 Task: Look for Airbnb options in ???????, Mongolia from 2nd November, 2023 to 9th November, 2023 for 5 adults. Place can be shared room with 2 bedrooms having 5 beds and 2 bathrooms. Property type can be flat. Amenities needed are: wifi, washing machine. Booking option can be shelf check-in. Look for 4 properties as per requirement.
Action: Mouse moved to (817, 96)
Screenshot: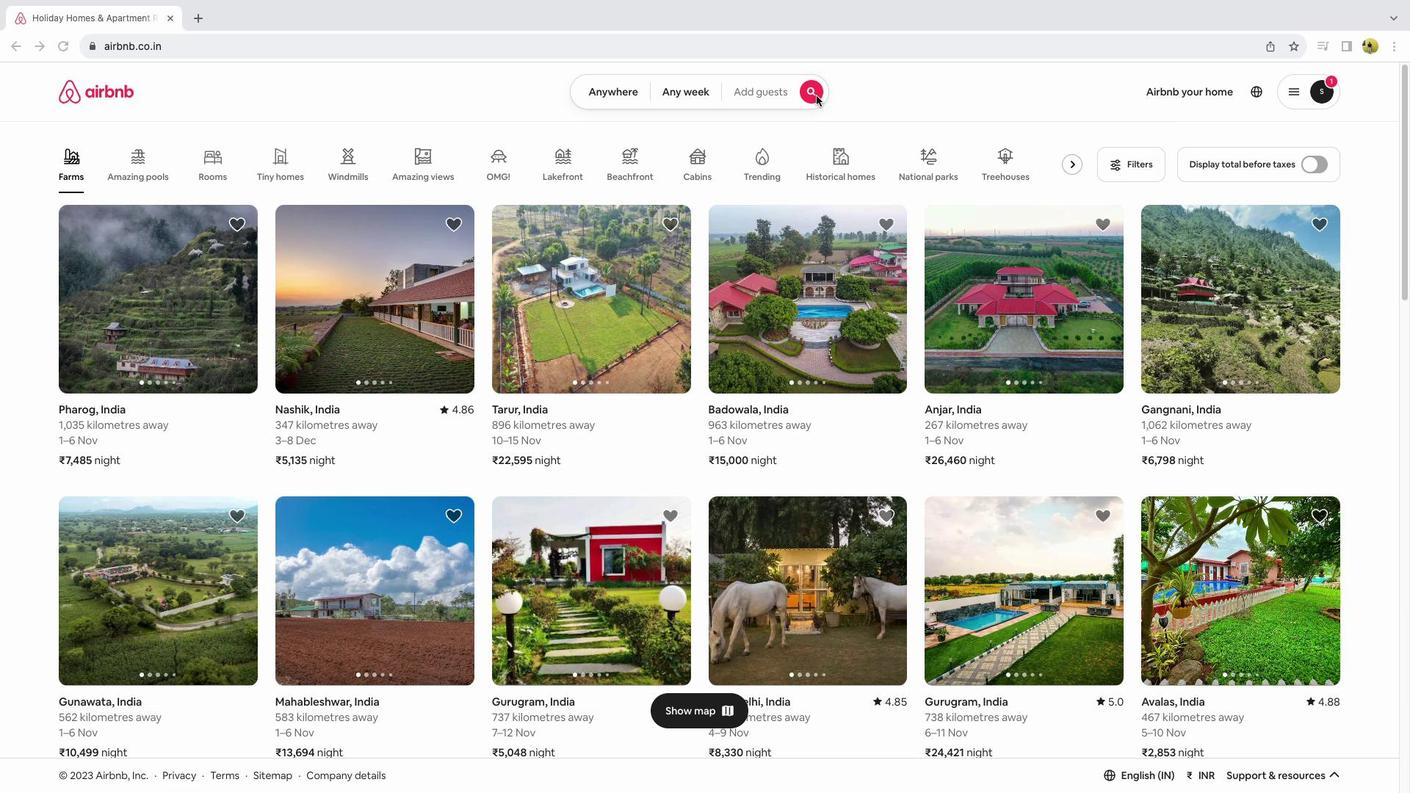 
Action: Mouse pressed left at (817, 96)
Screenshot: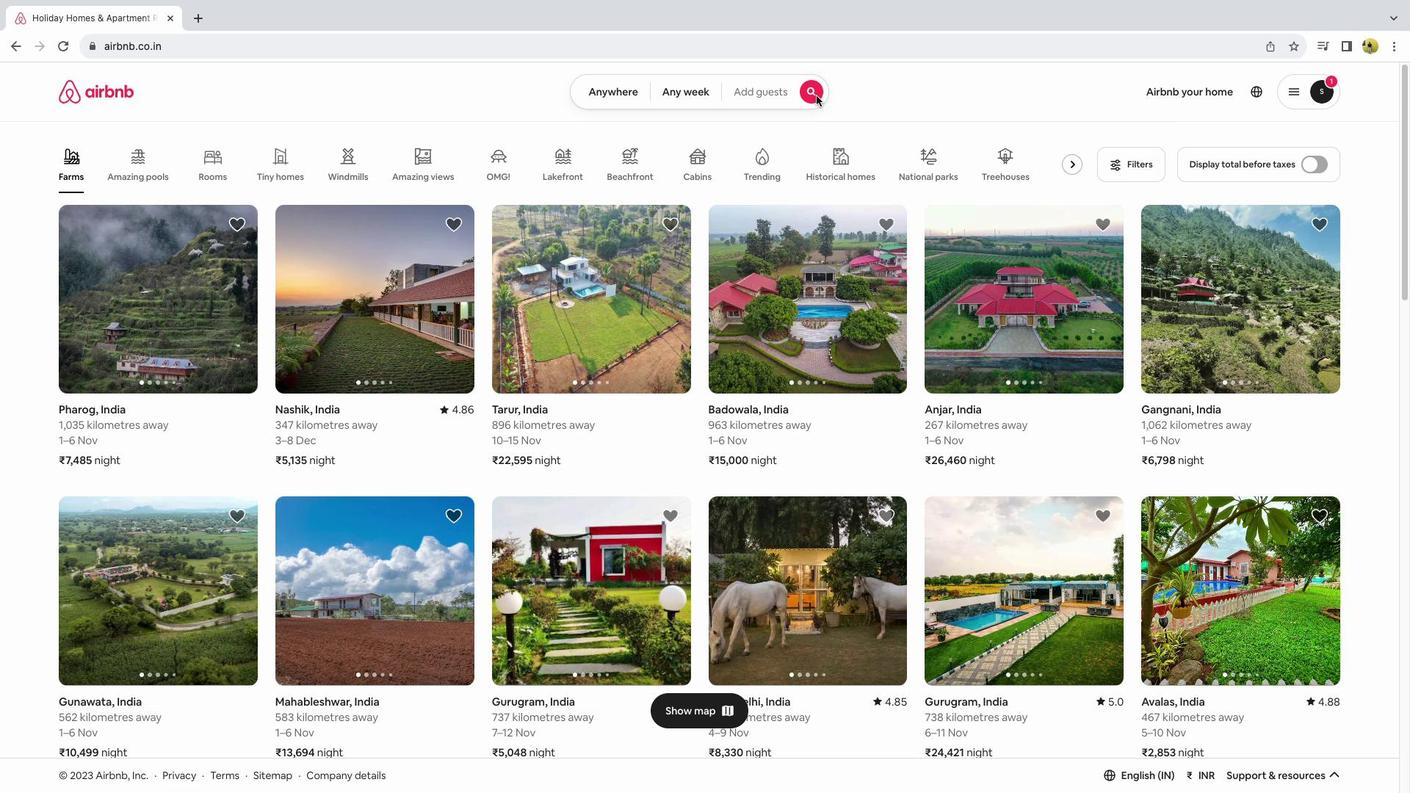 
Action: Mouse pressed left at (817, 96)
Screenshot: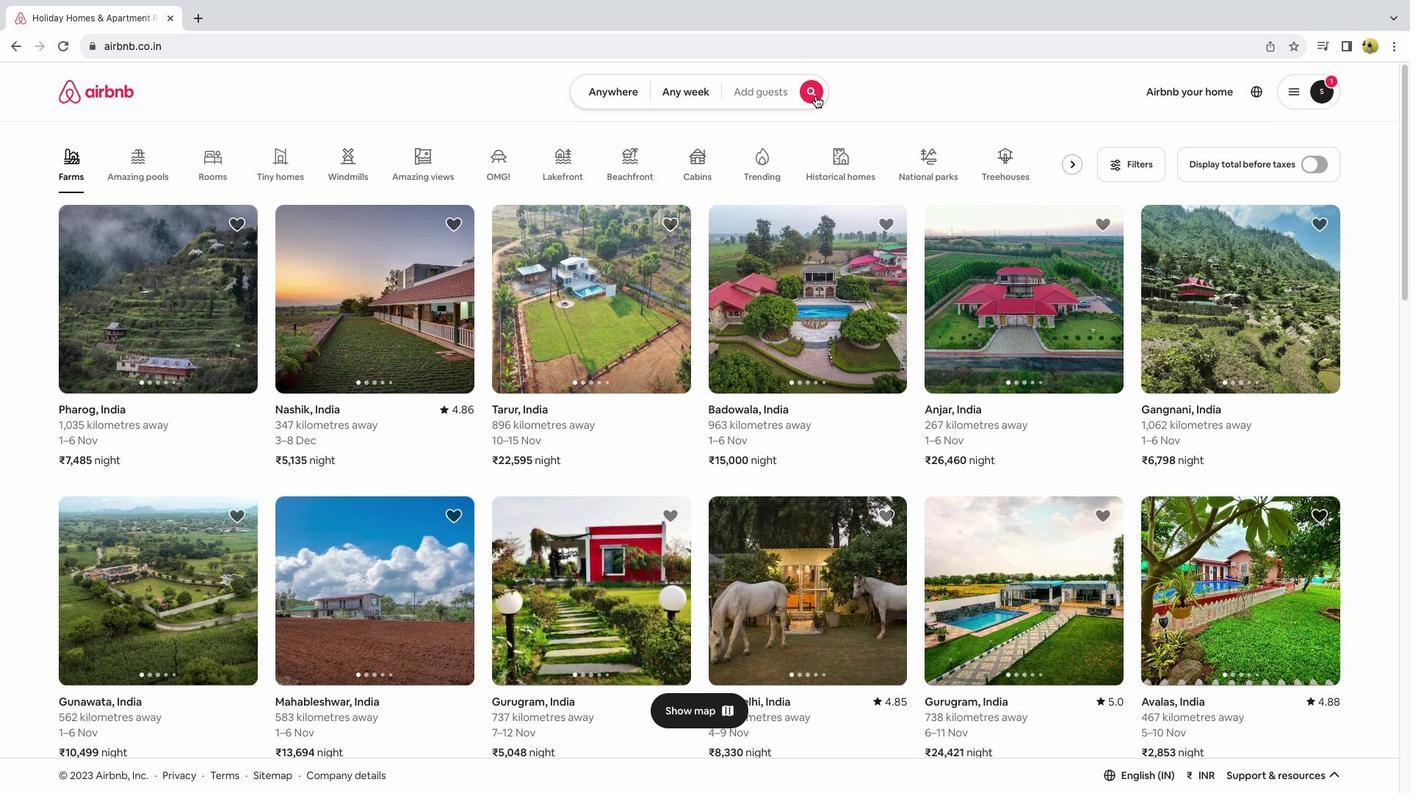 
Action: Mouse moved to (489, 151)
Screenshot: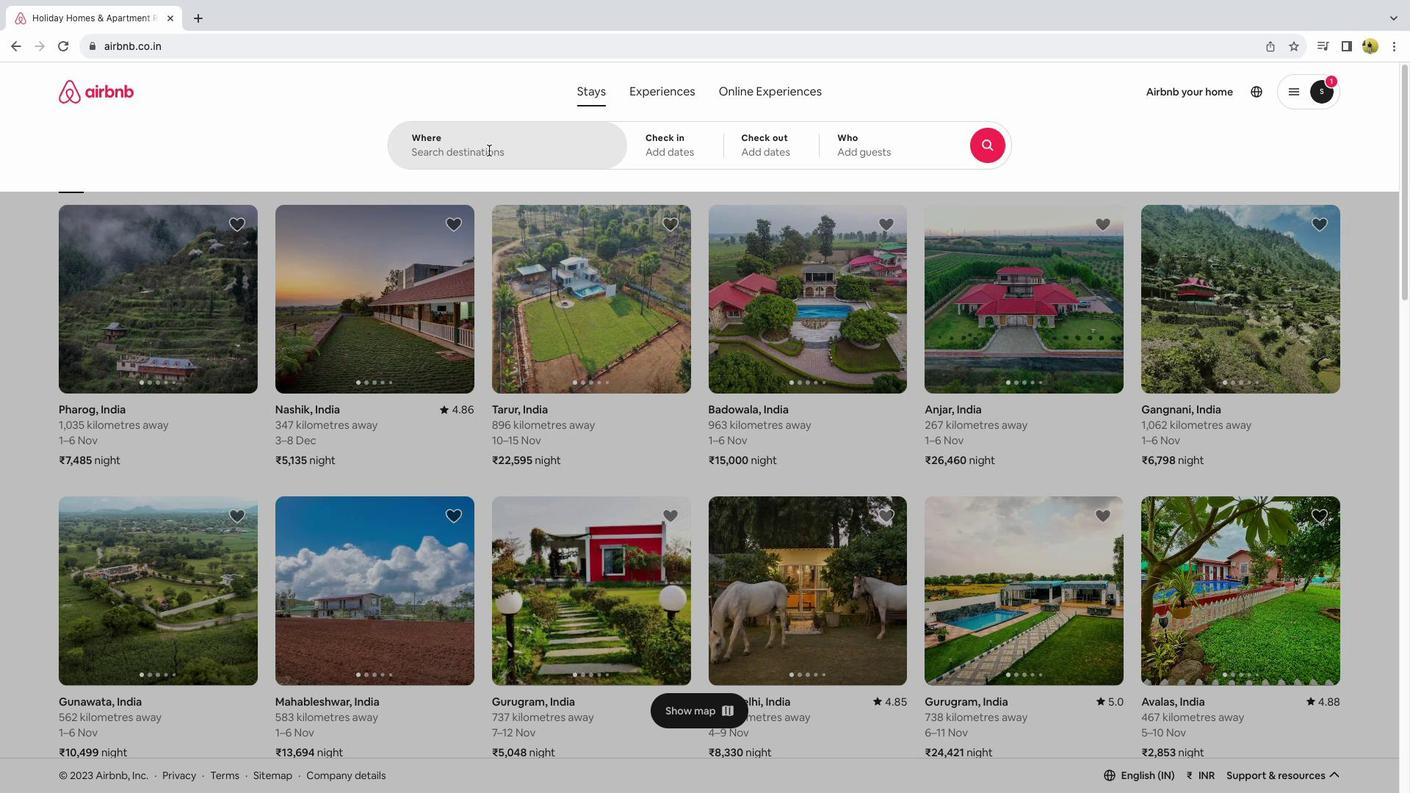 
Action: Mouse pressed left at (489, 151)
Screenshot: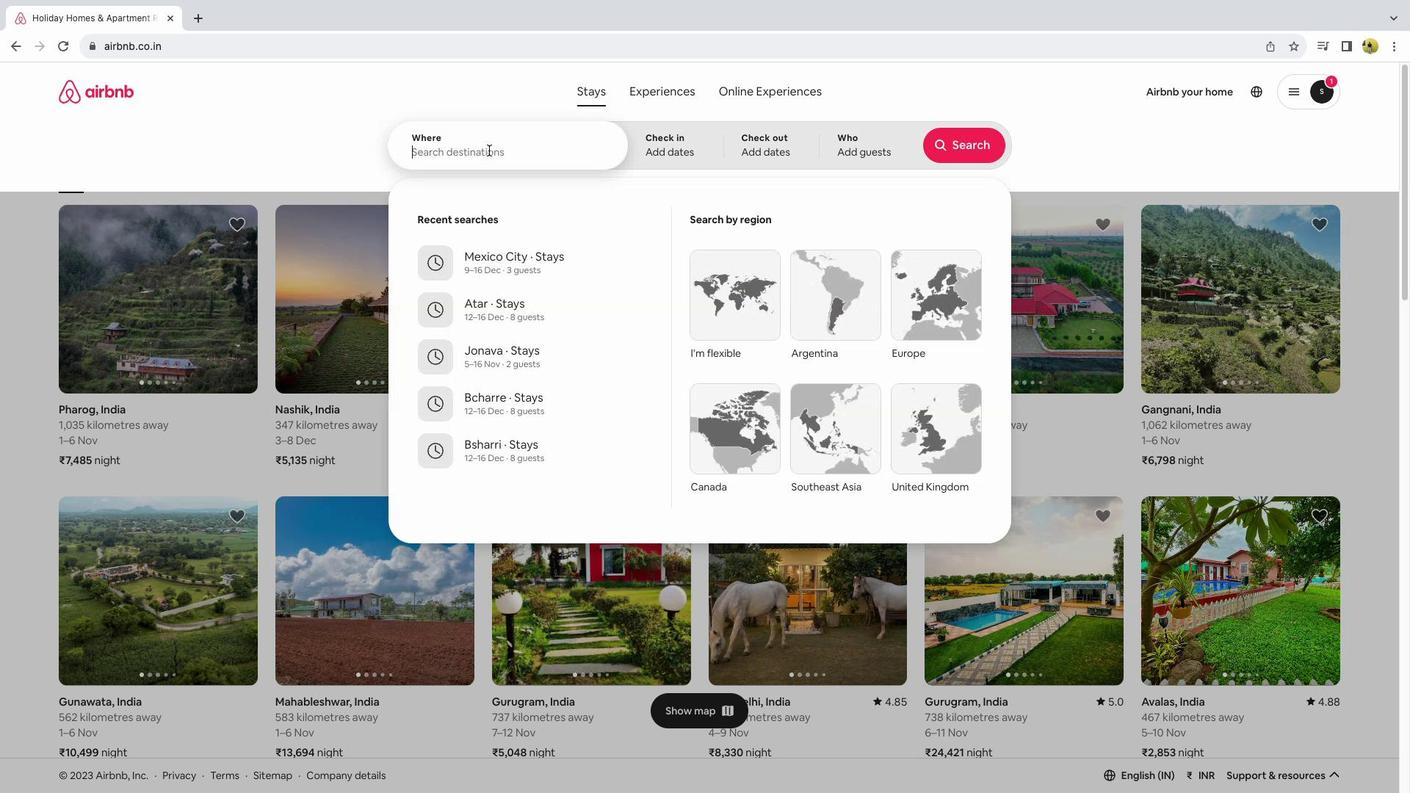 
Action: Key pressed Key.shift_r'?''?''?''?''?'Key.shift_r'>'Key.backspaceKey.shift_r'?''?'','Key.spaceKey.shift_r'M''a''n''g''o''l''i''a'
Screenshot: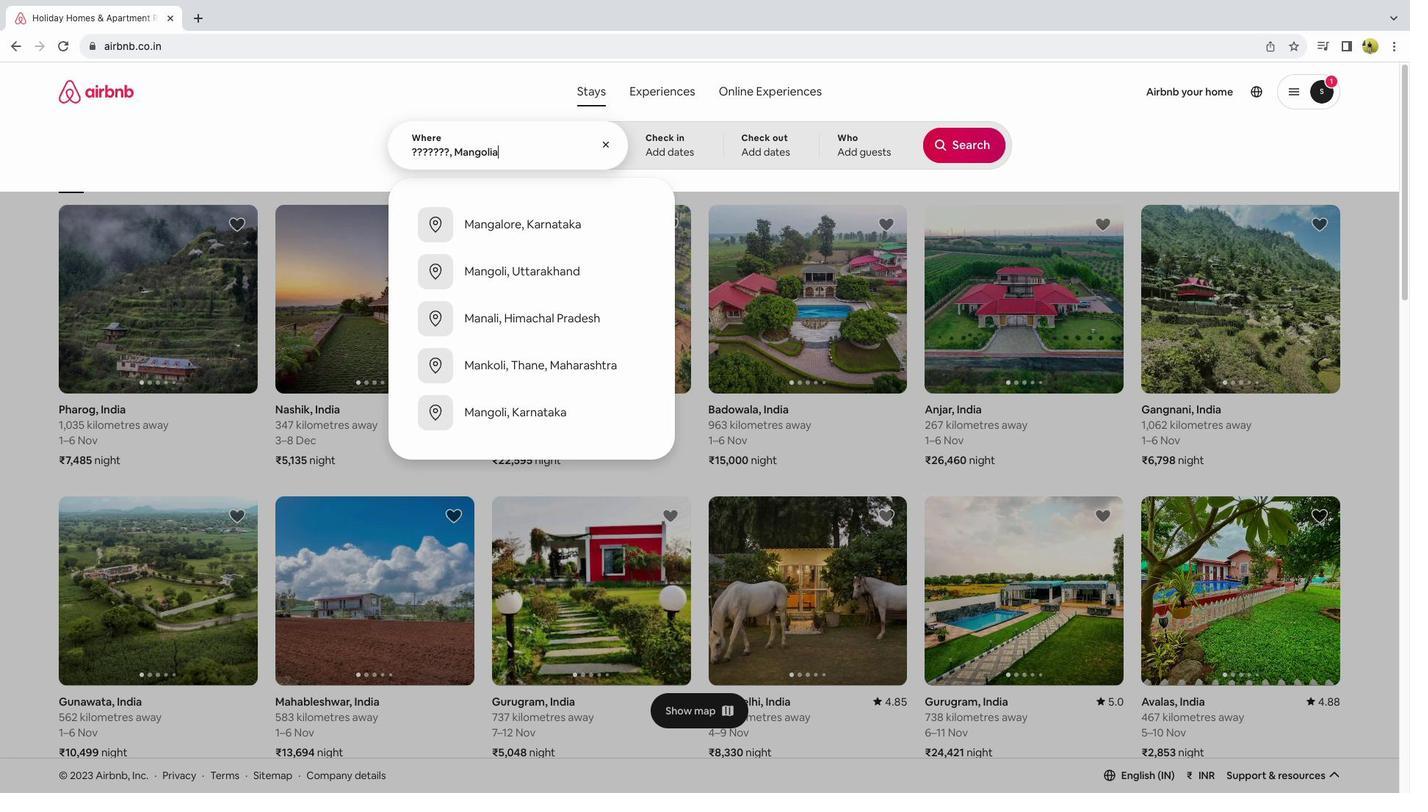 
Action: Mouse moved to (543, 218)
Screenshot: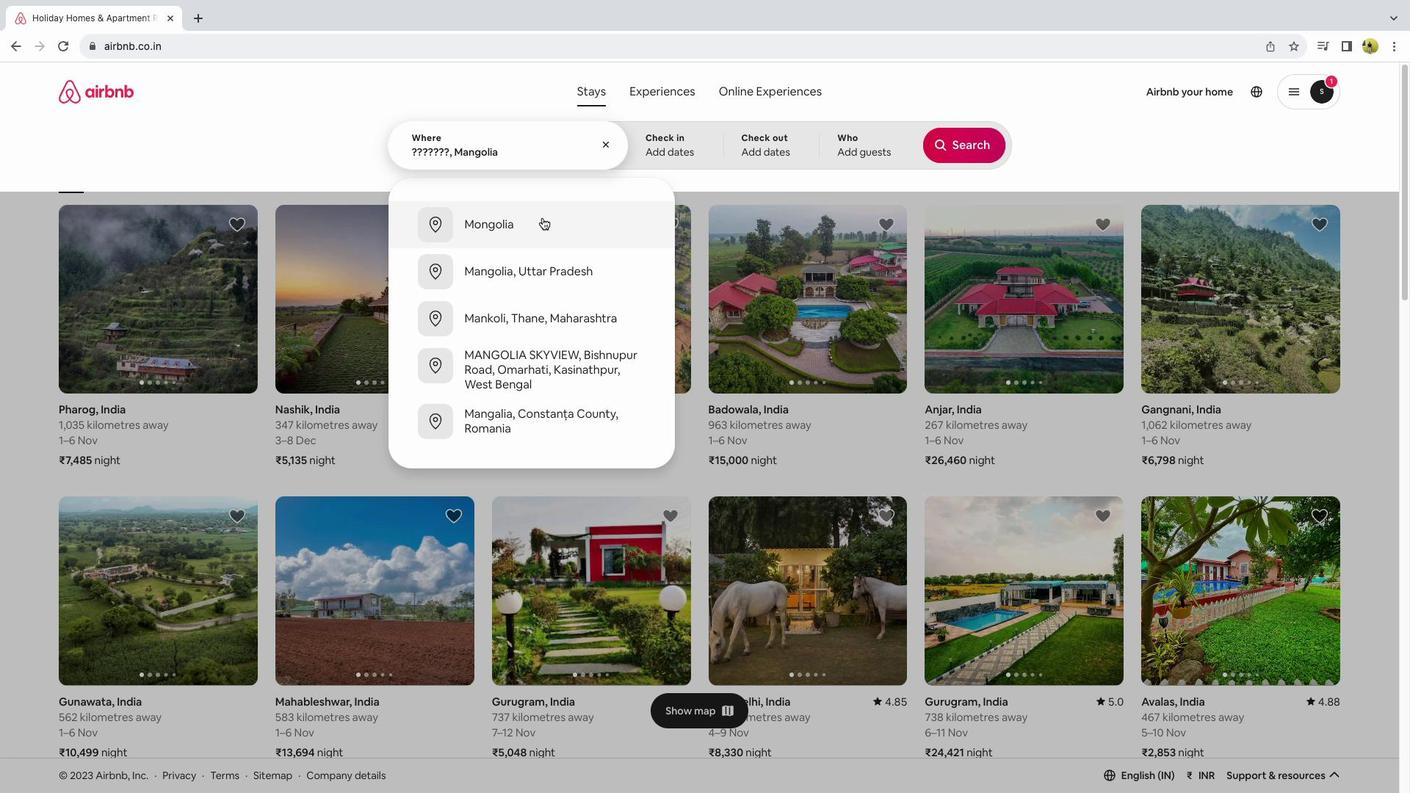 
Action: Mouse pressed left at (543, 218)
Screenshot: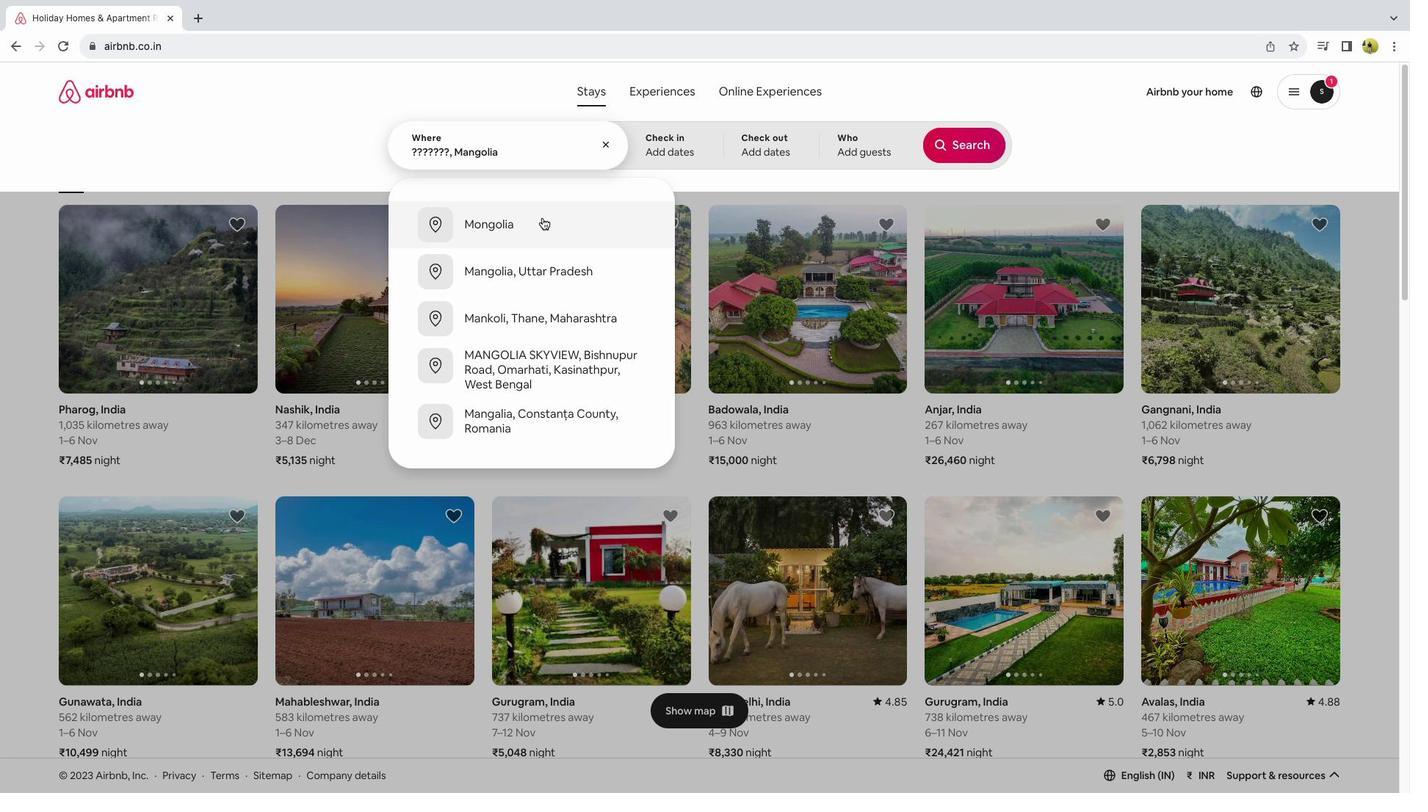 
Action: Mouse moved to (874, 335)
Screenshot: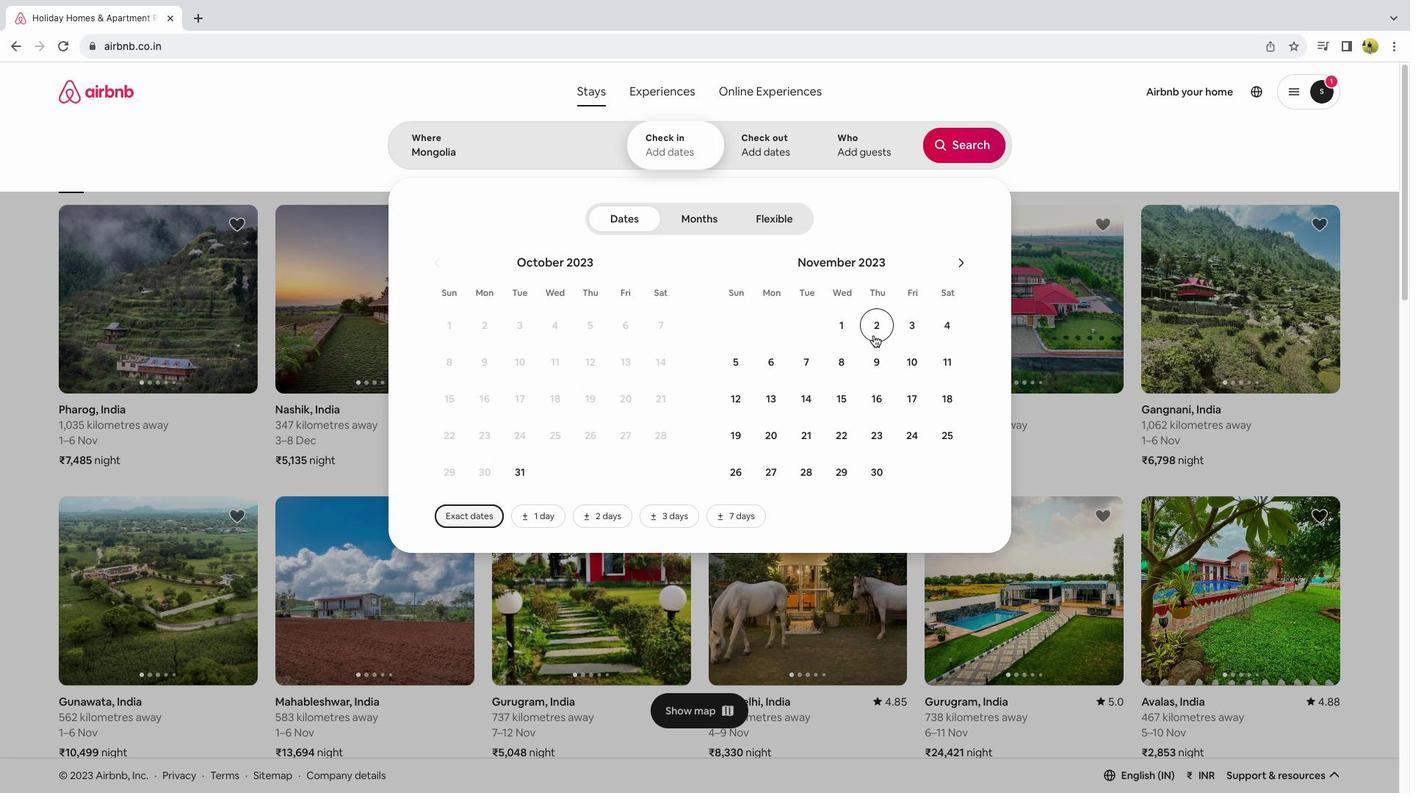 
Action: Mouse pressed left at (874, 335)
Screenshot: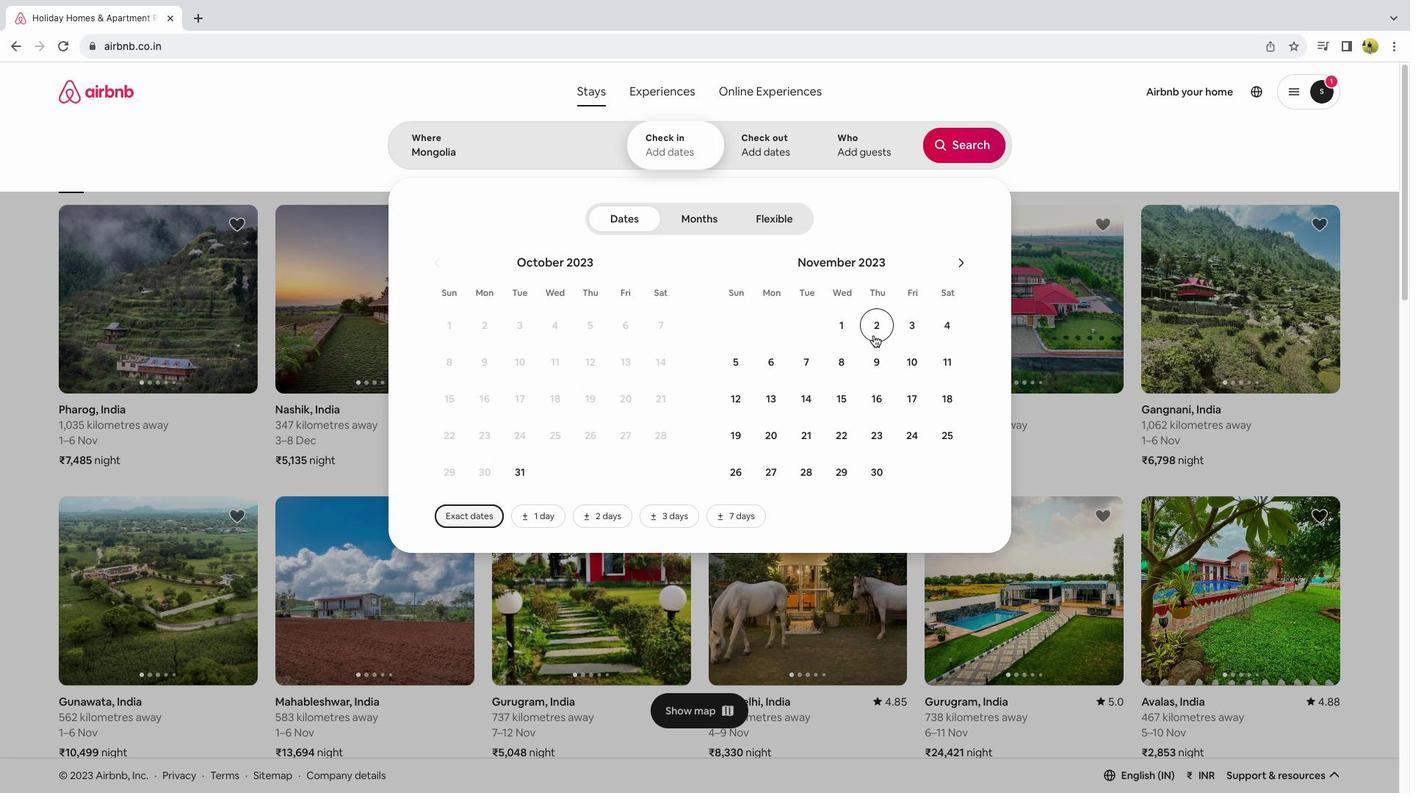 
Action: Mouse moved to (881, 358)
Screenshot: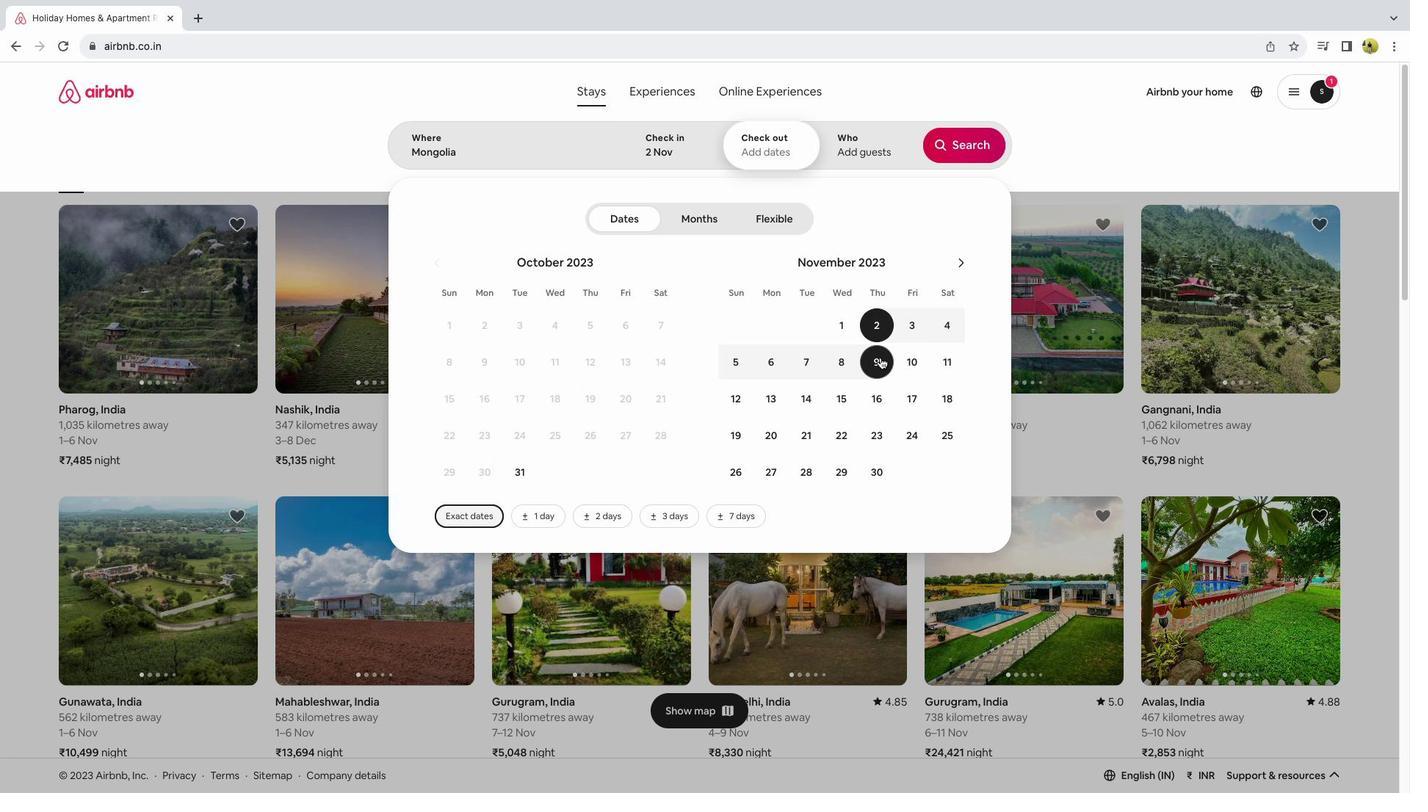 
Action: Mouse pressed left at (881, 358)
Screenshot: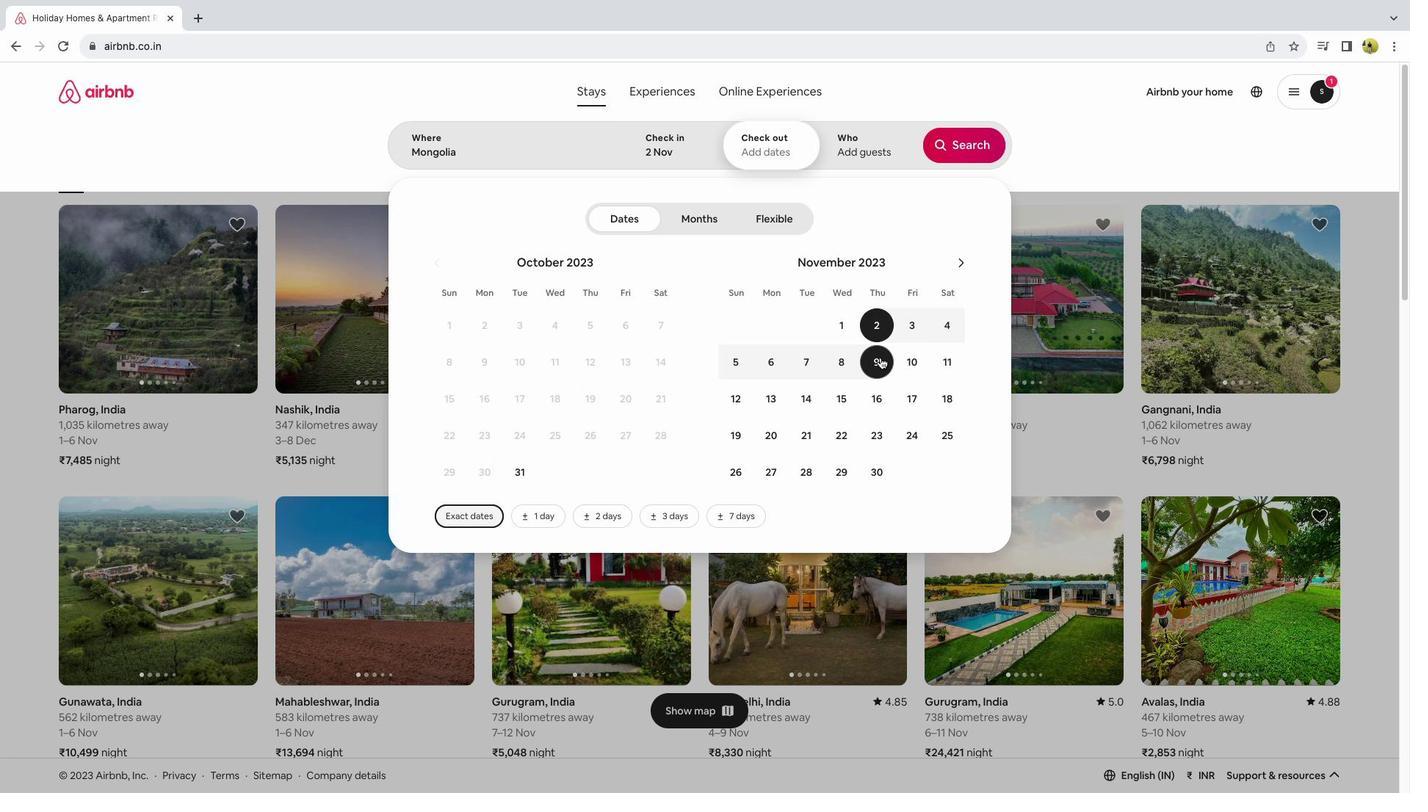 
Action: Mouse moved to (853, 157)
Screenshot: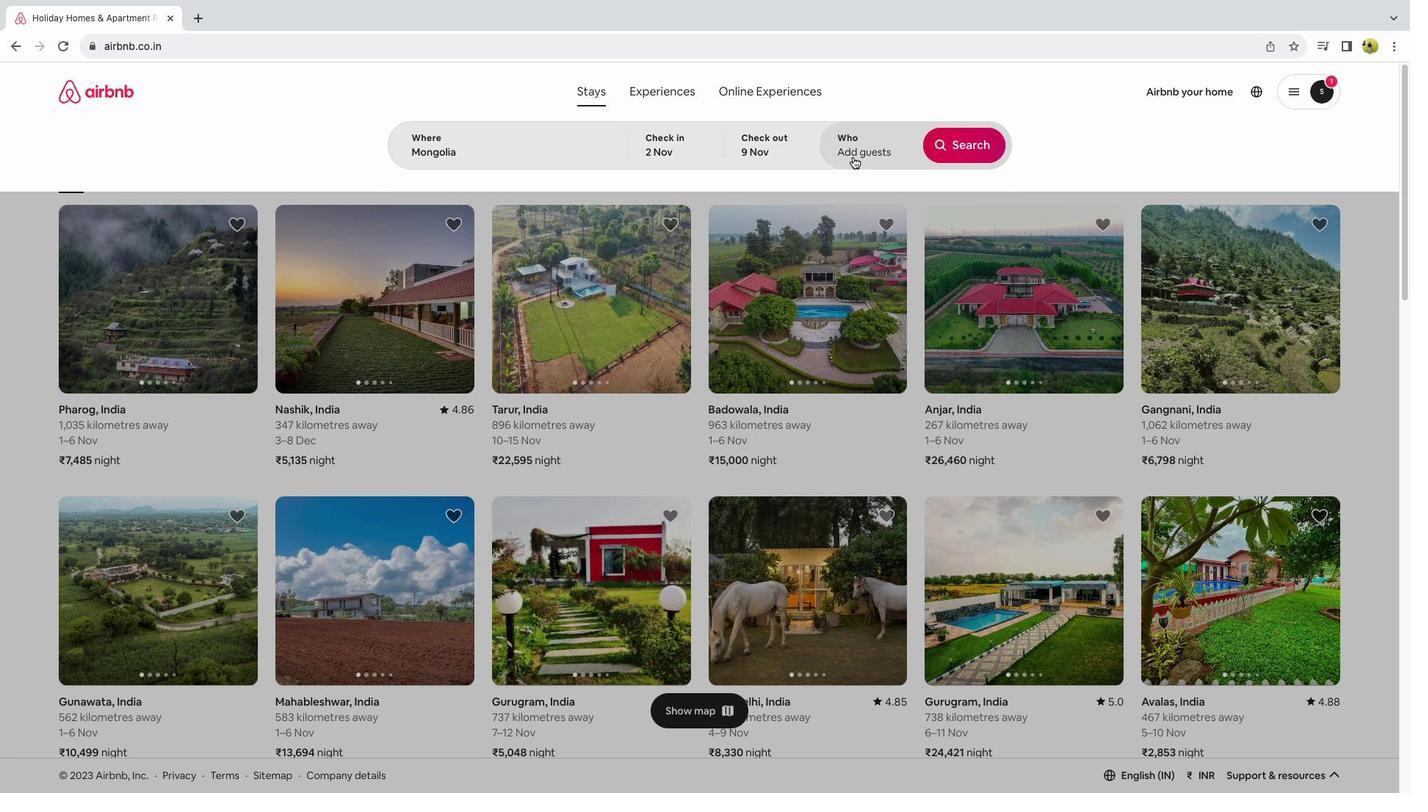 
Action: Mouse pressed left at (853, 157)
Screenshot: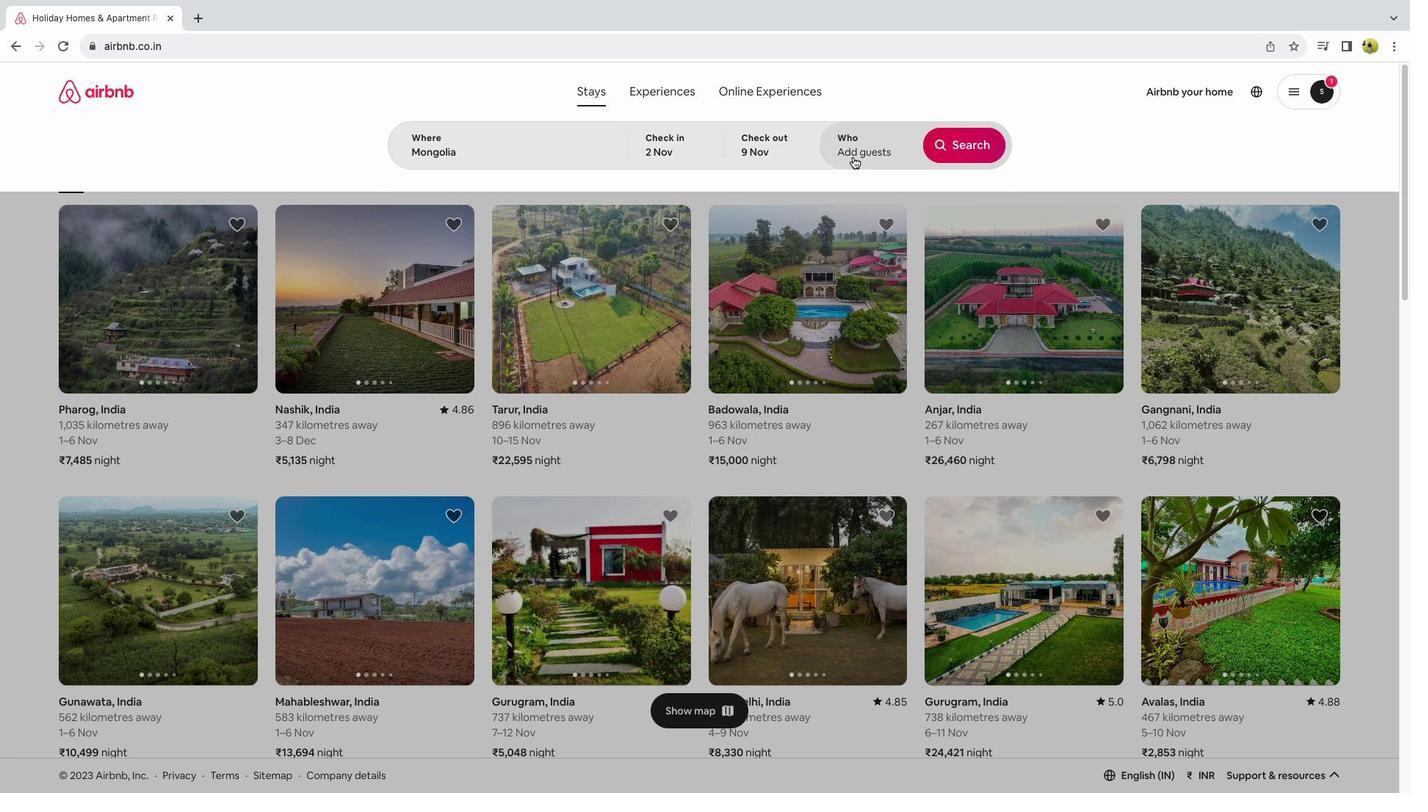 
Action: Mouse moved to (964, 219)
Screenshot: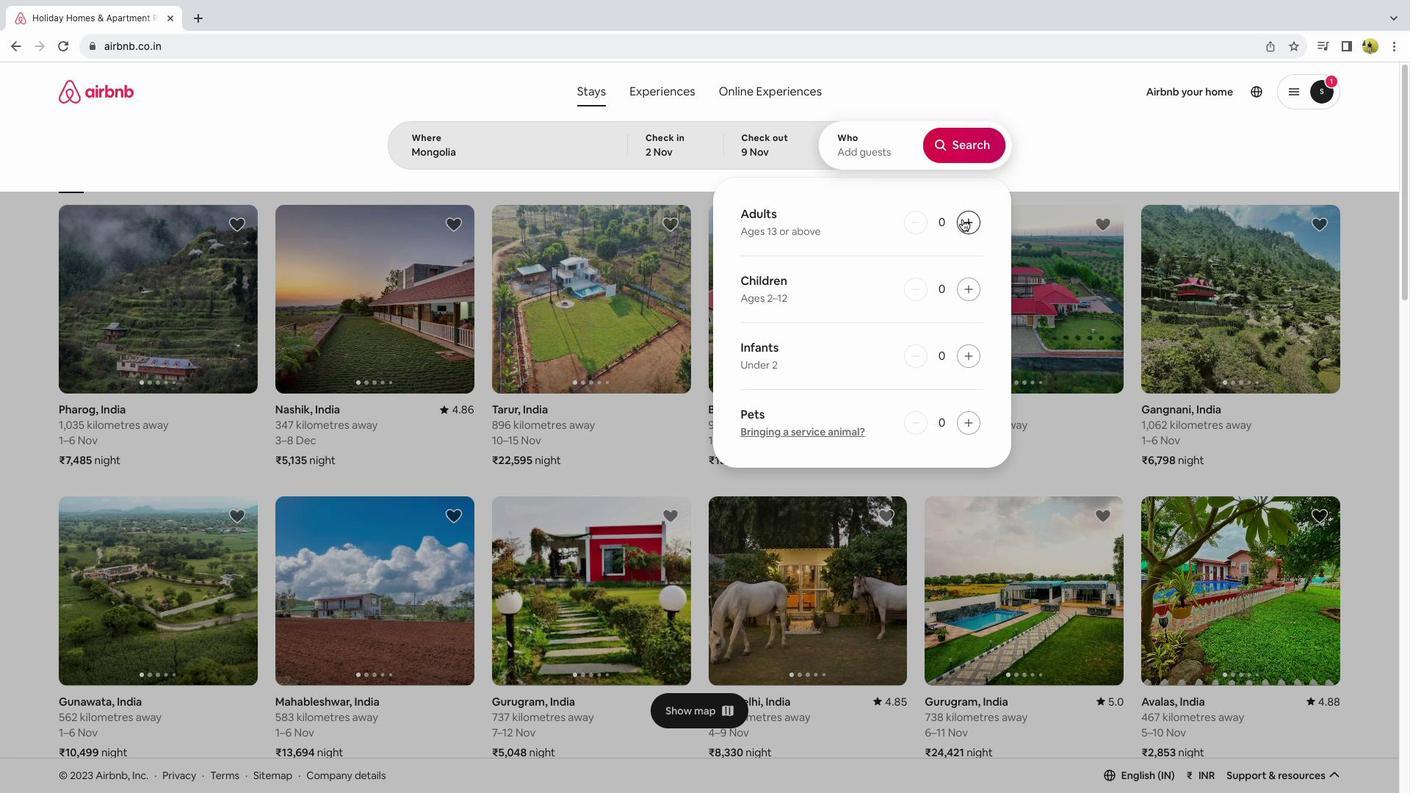 
Action: Mouse pressed left at (964, 219)
Screenshot: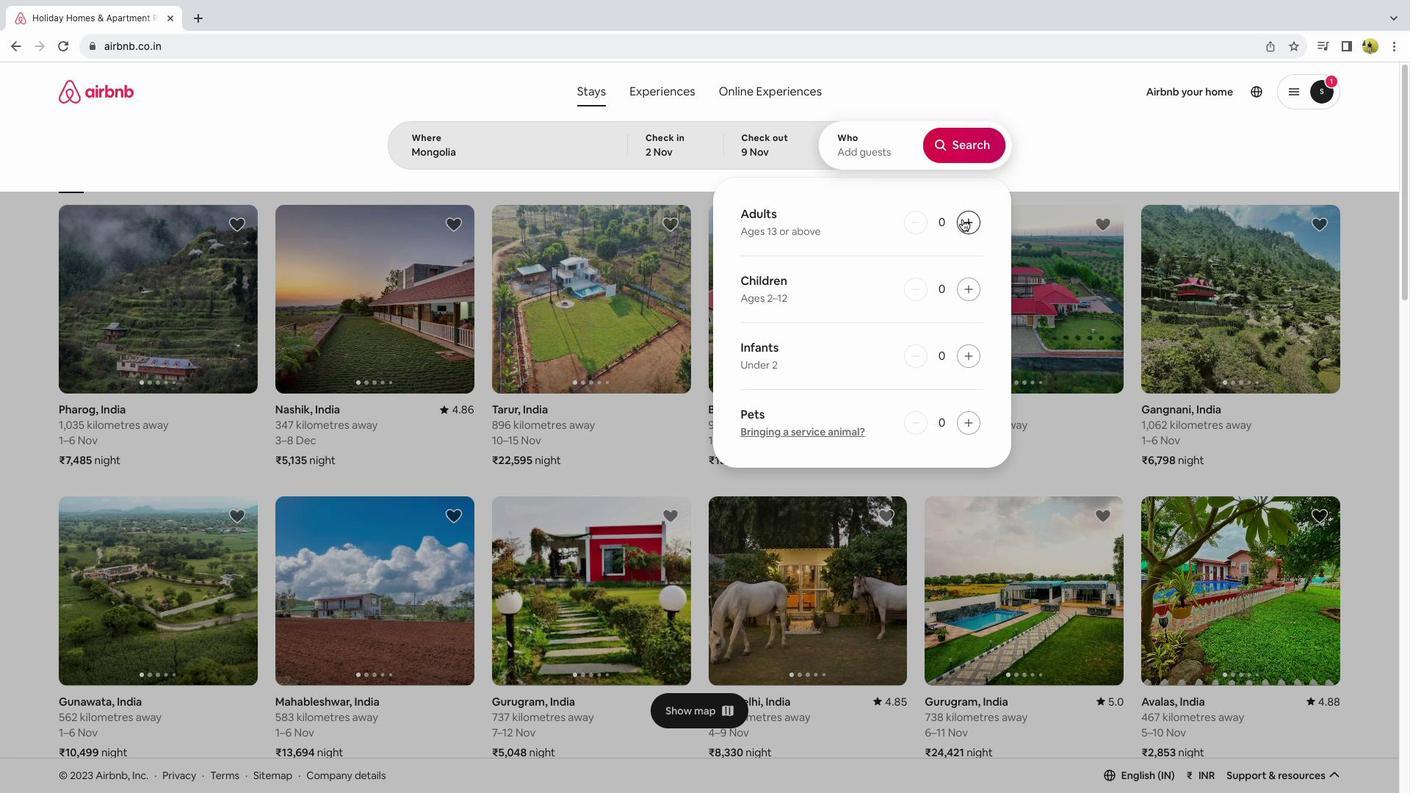 
Action: Mouse pressed left at (964, 219)
Screenshot: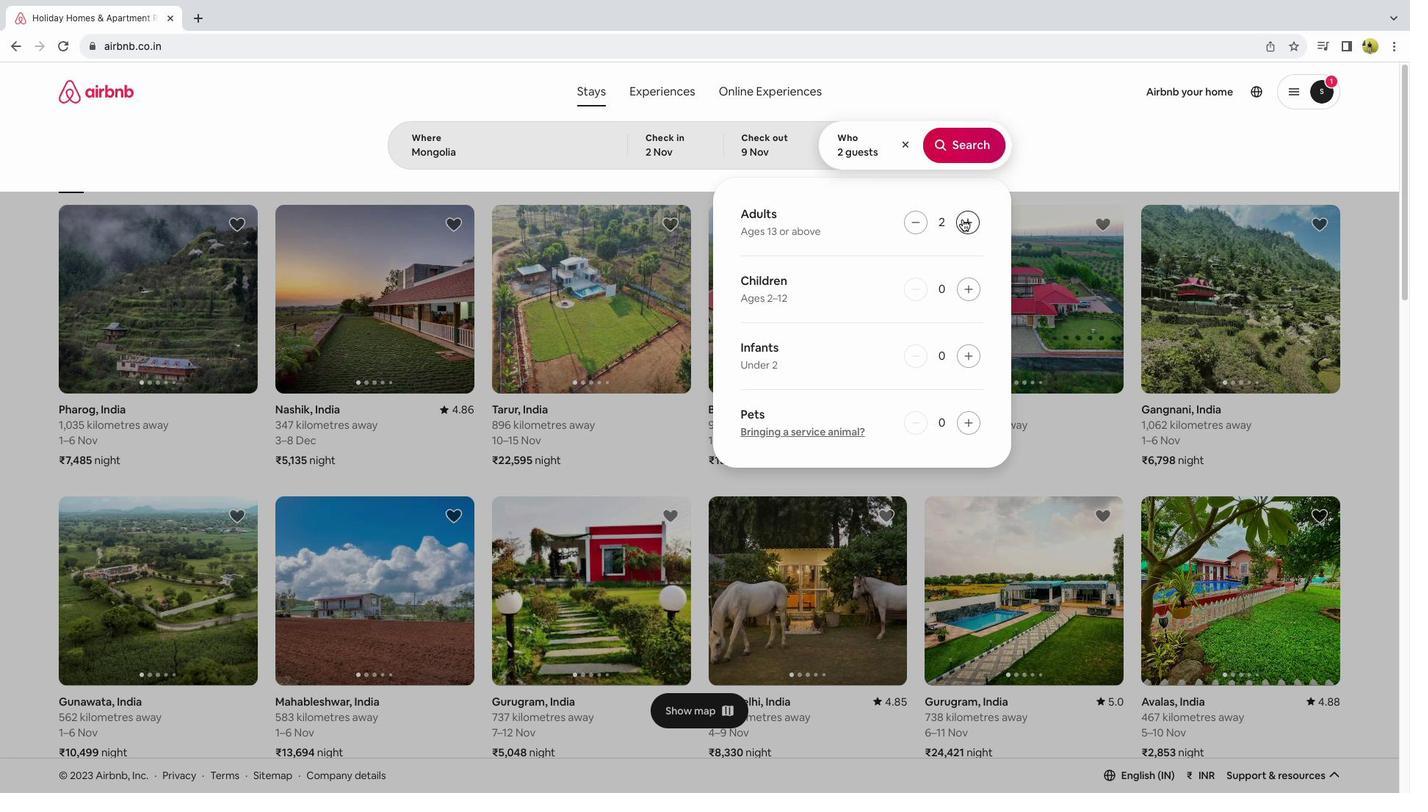 
Action: Mouse pressed left at (964, 219)
Screenshot: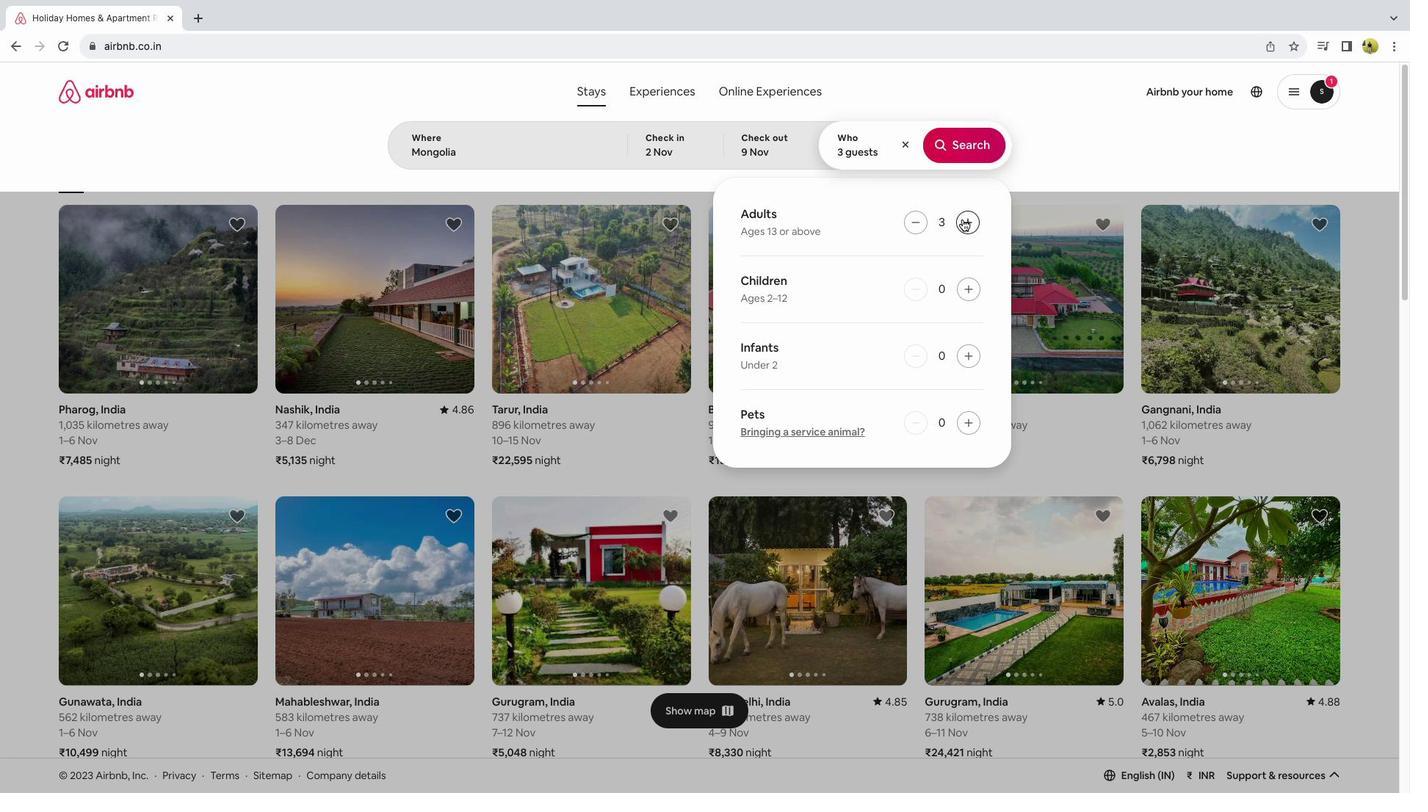 
Action: Mouse moved to (964, 219)
Screenshot: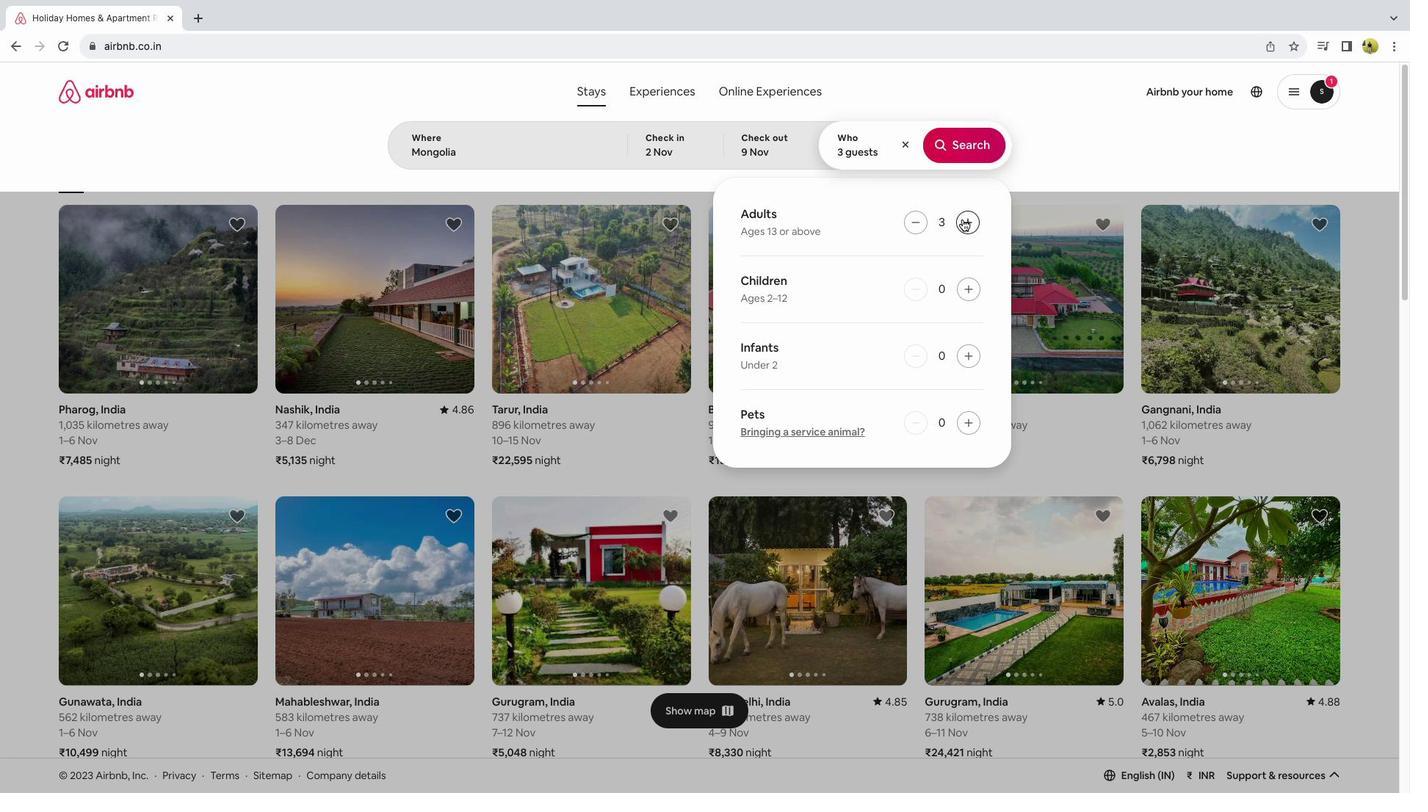 
Action: Mouse pressed left at (964, 219)
Screenshot: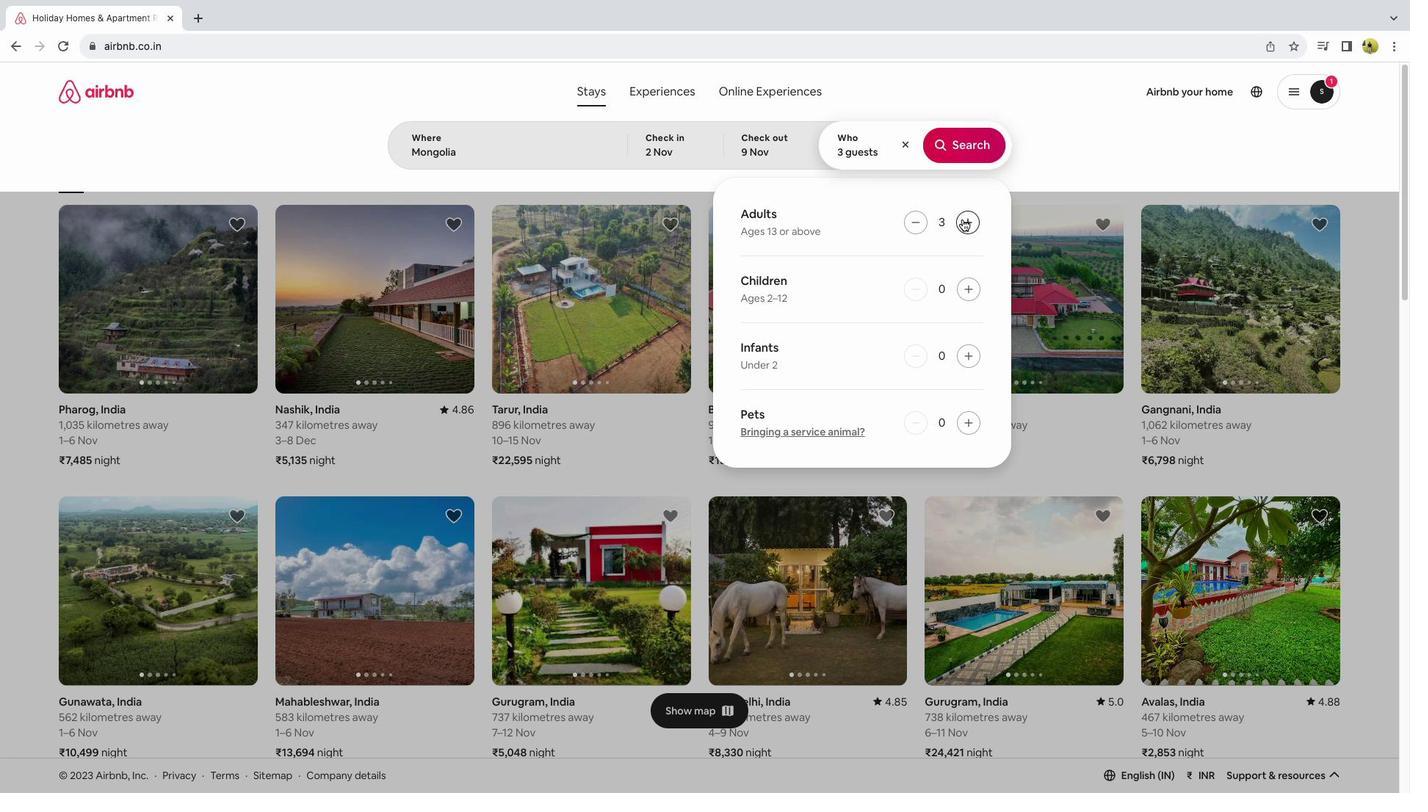 
Action: Mouse pressed left at (964, 219)
Screenshot: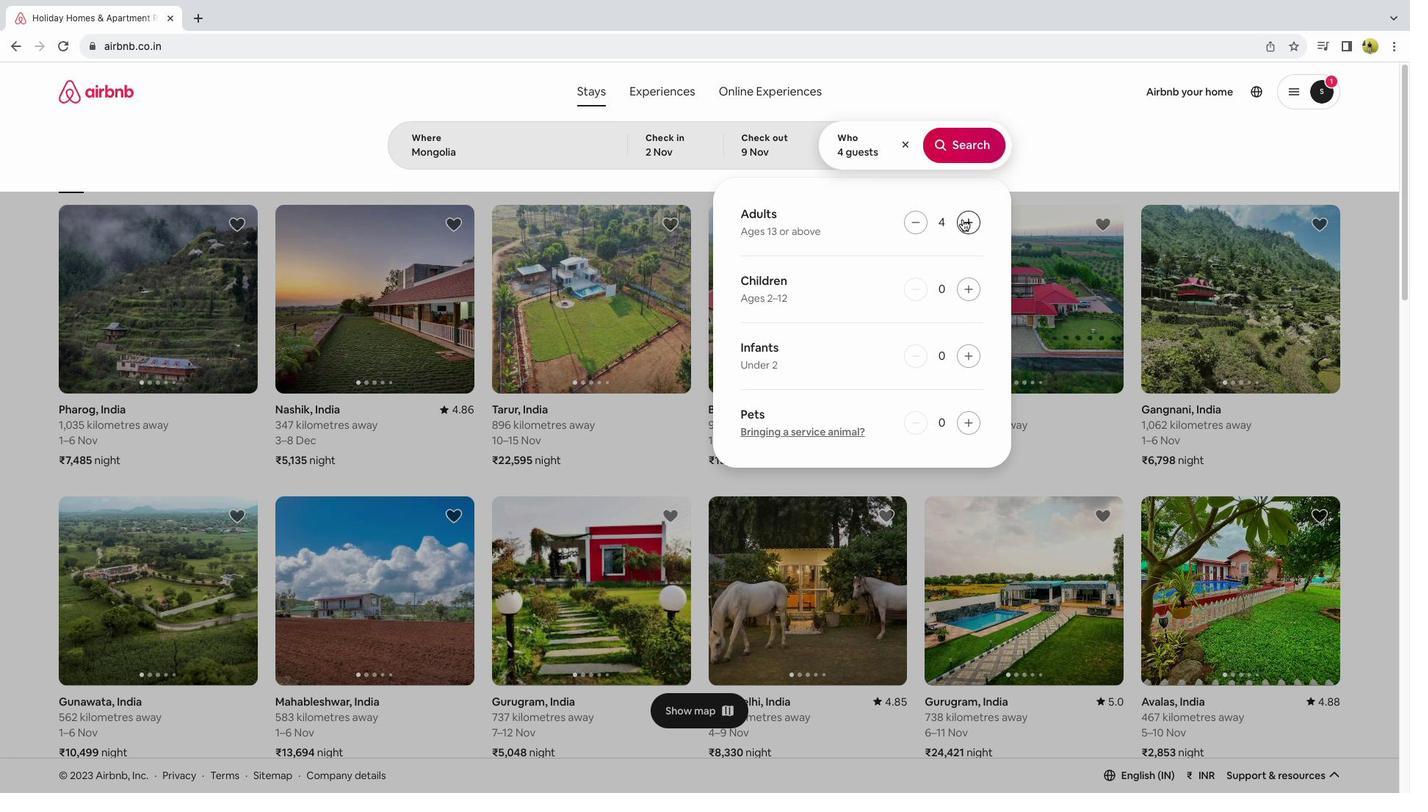 
Action: Mouse moved to (963, 152)
Screenshot: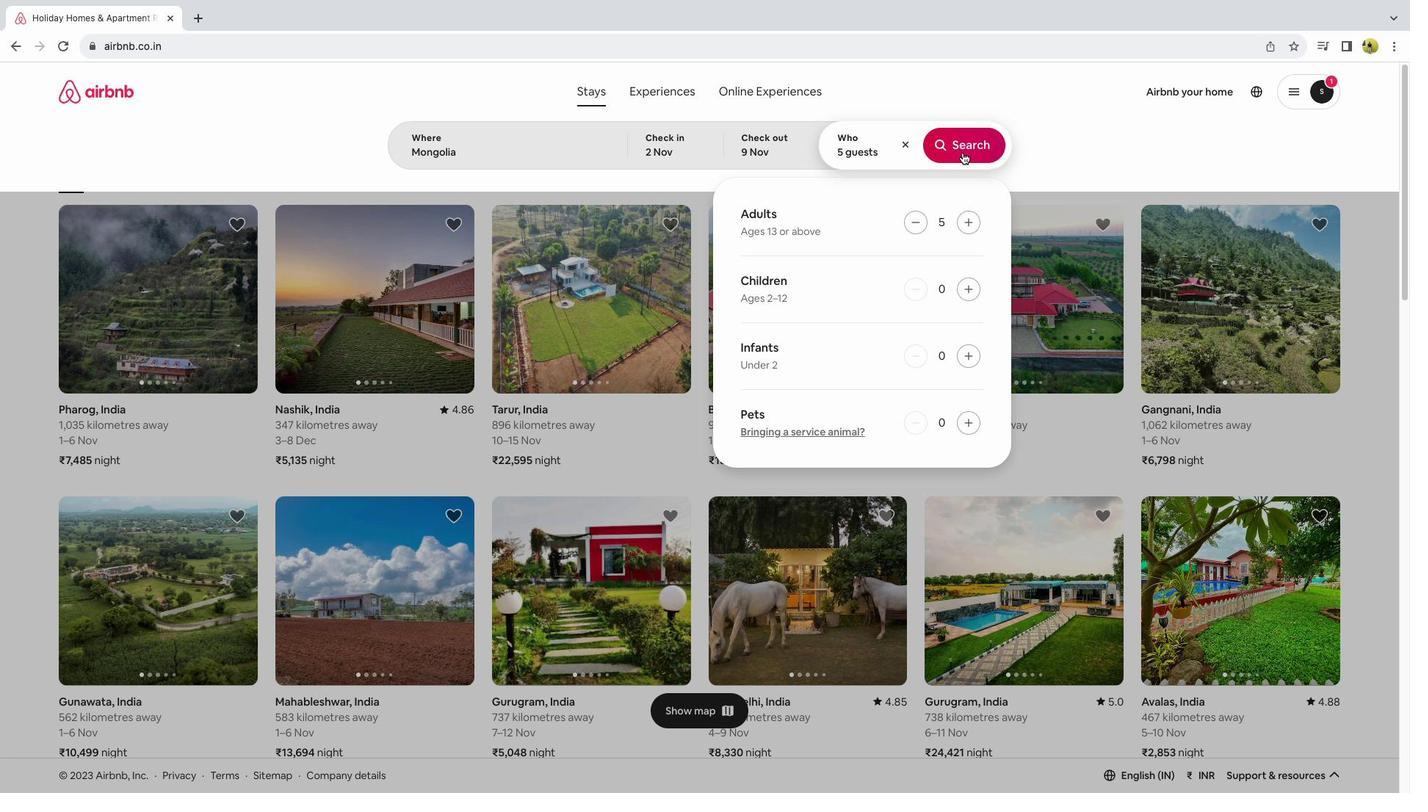 
Action: Mouse pressed left at (963, 152)
Screenshot: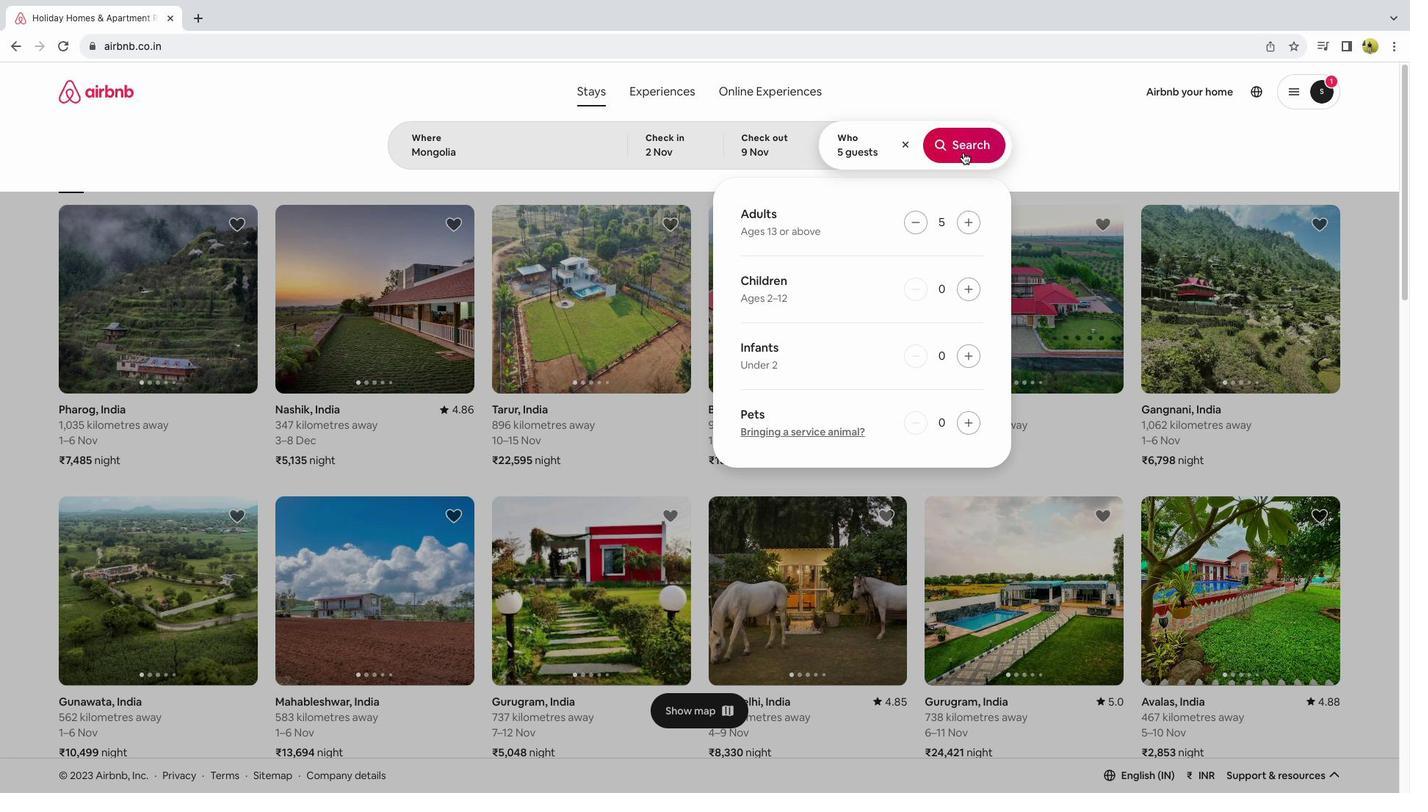 
Action: Mouse moved to (1166, 152)
Screenshot: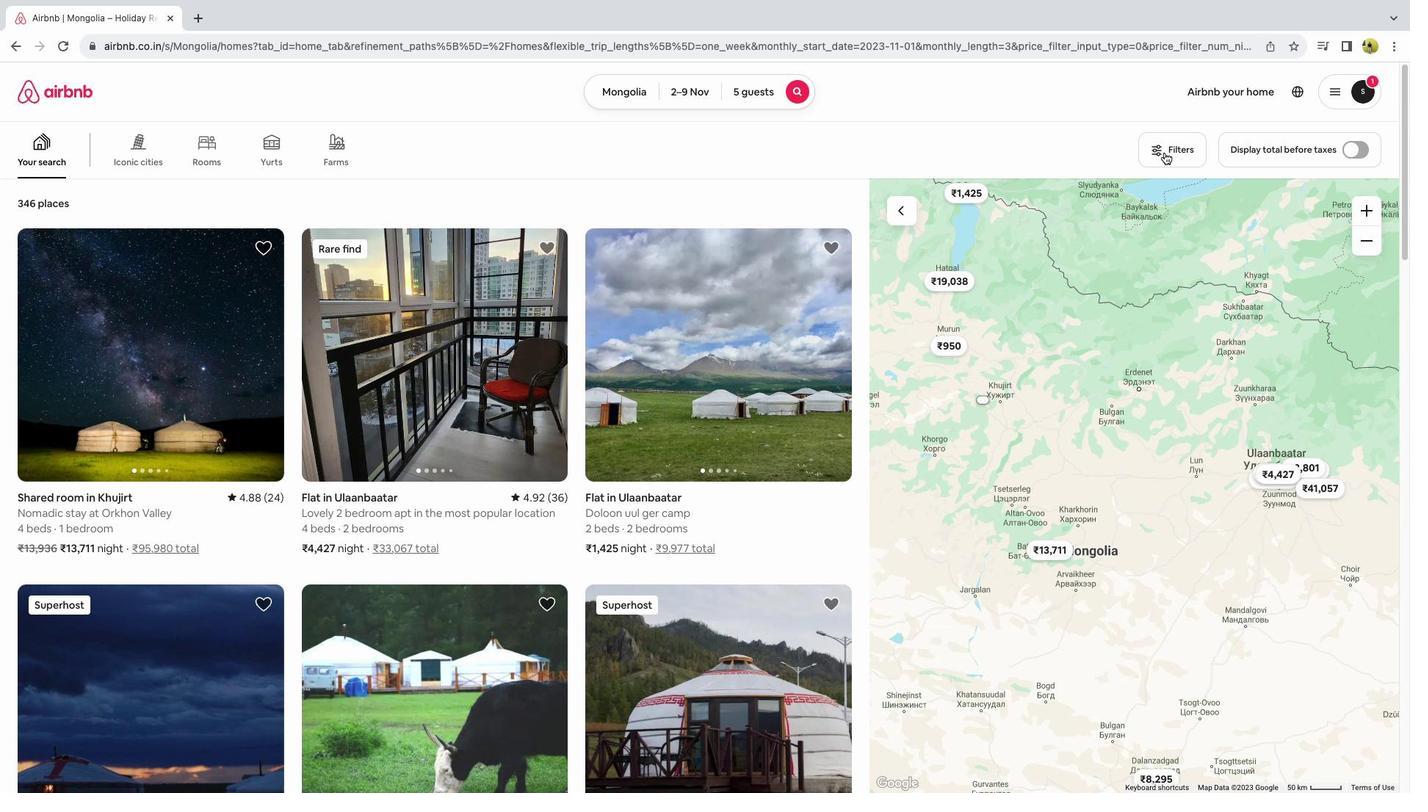 
Action: Mouse pressed left at (1166, 152)
Screenshot: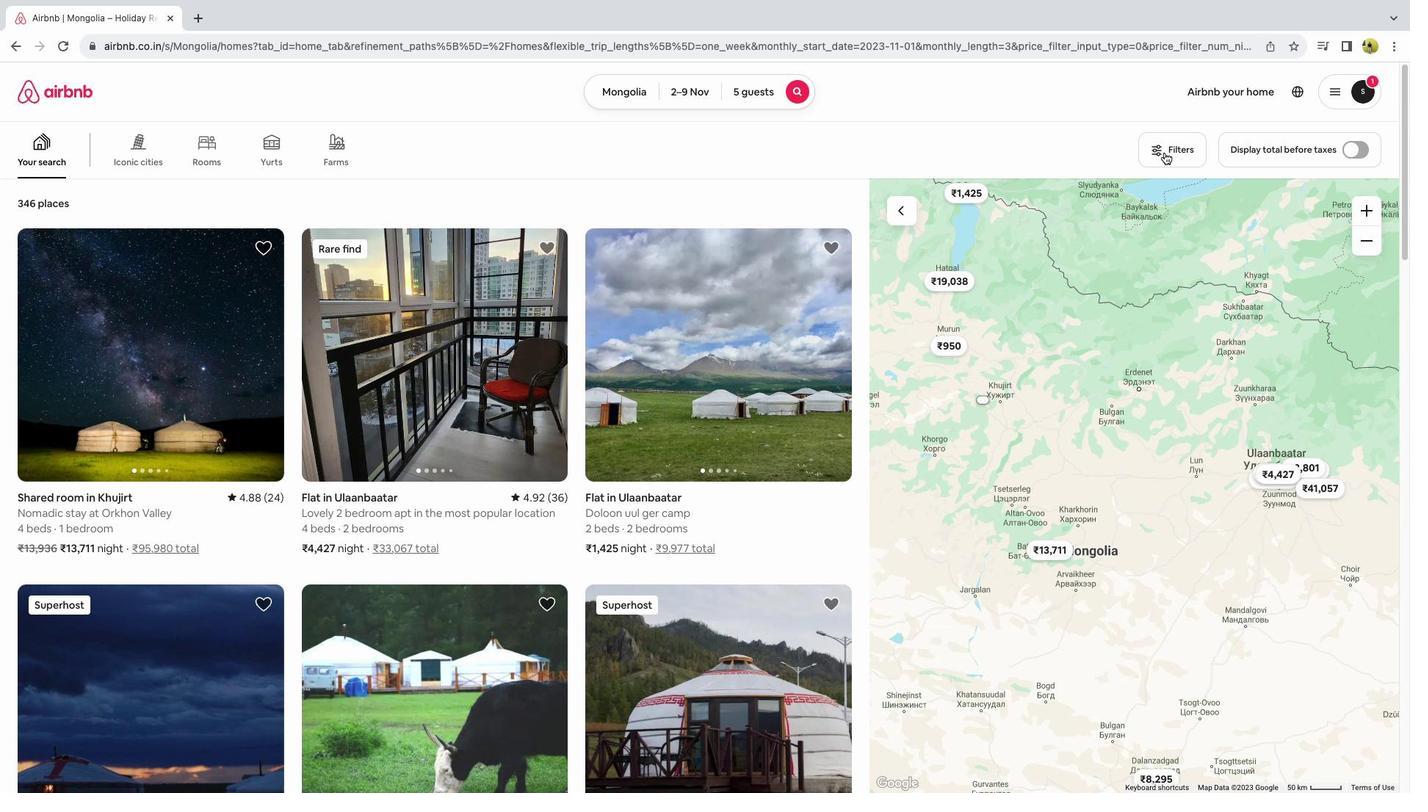 
Action: Mouse moved to (437, 121)
Screenshot: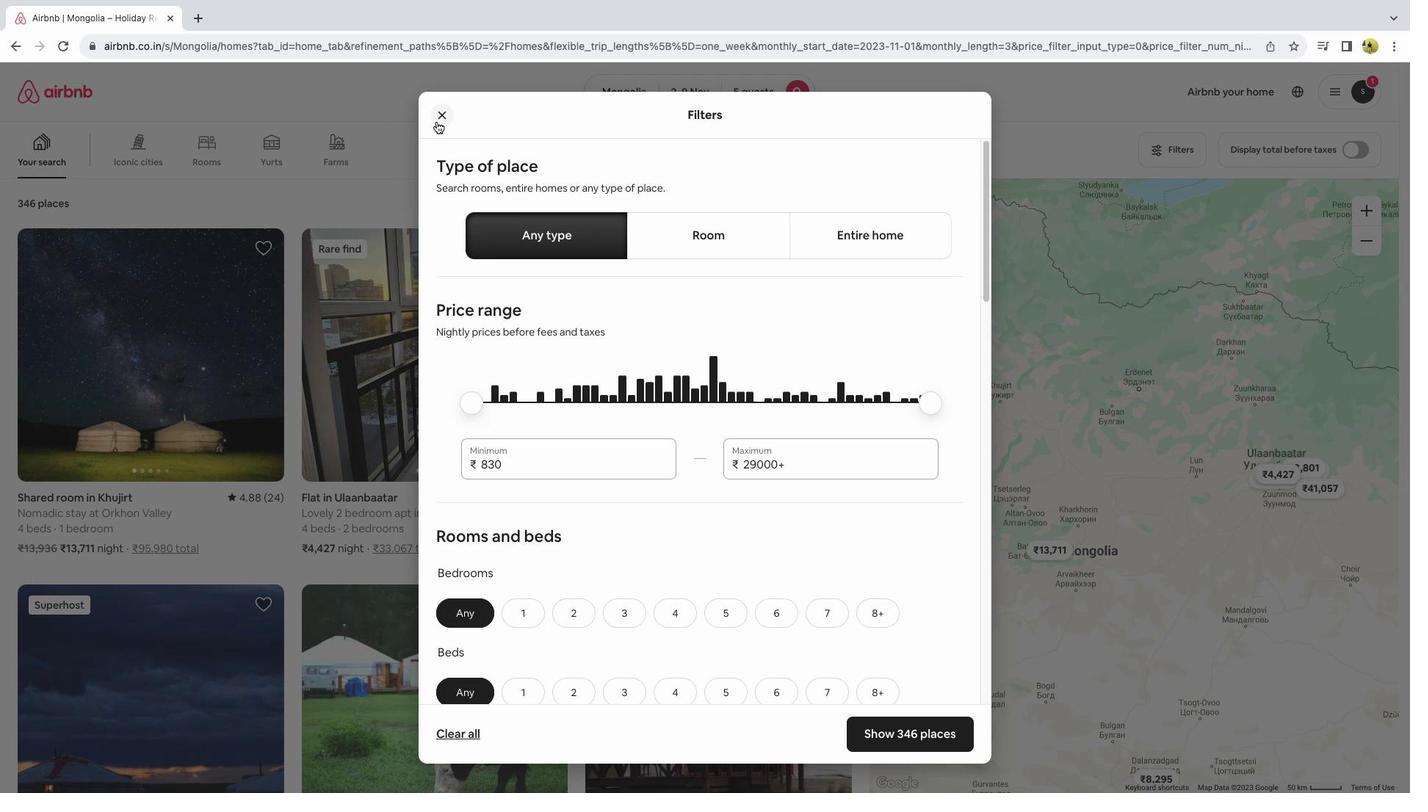 
Action: Mouse pressed left at (437, 121)
Screenshot: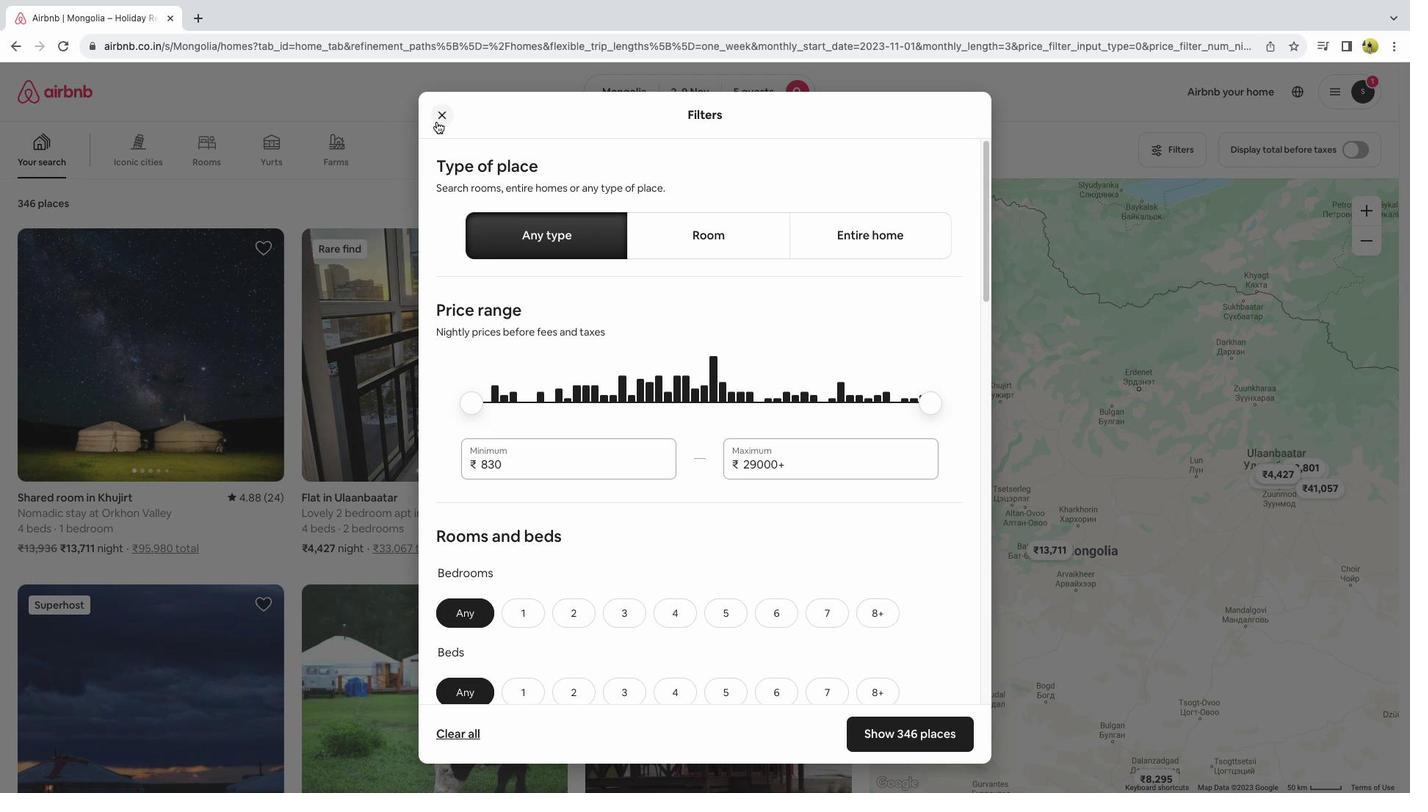 
Action: Mouse moved to (191, 149)
Screenshot: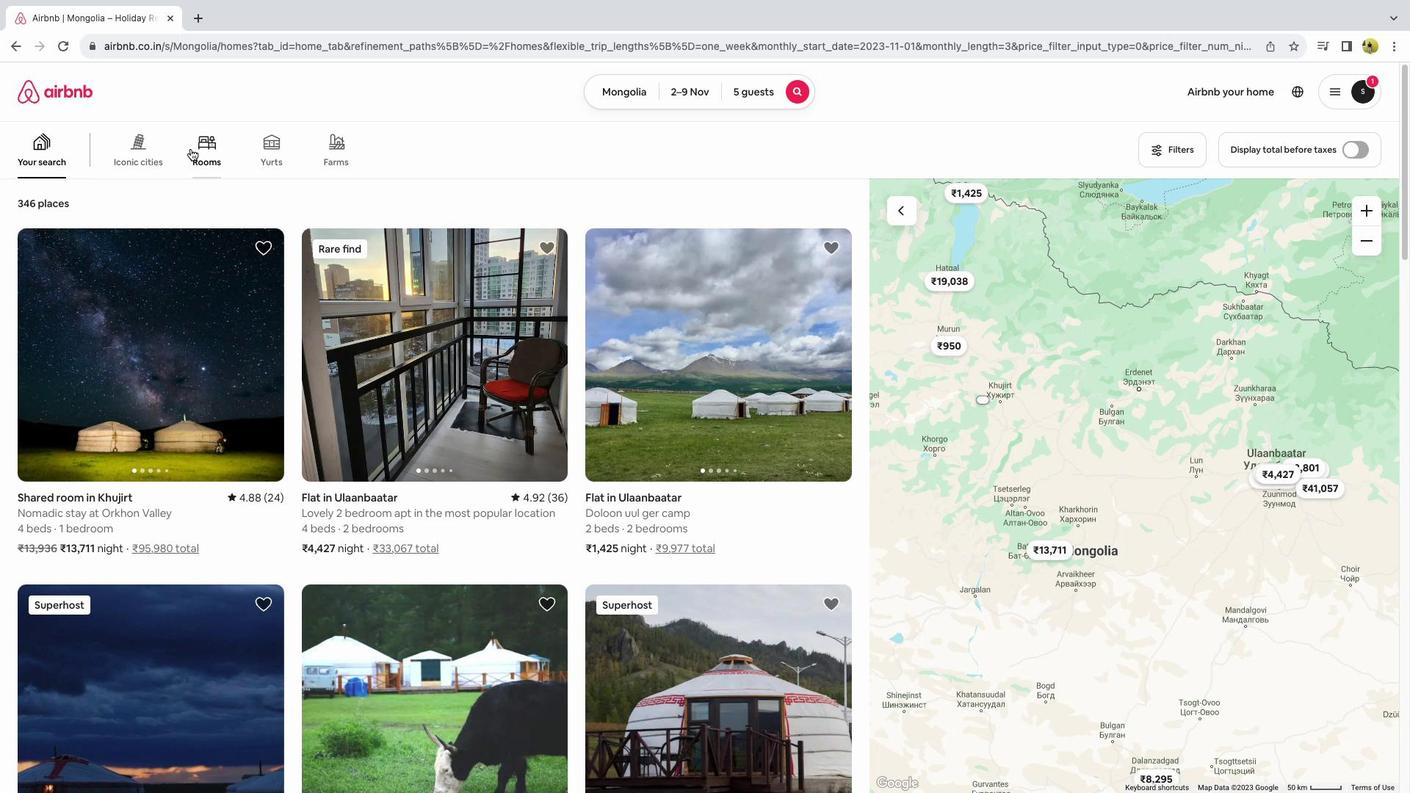
Action: Mouse pressed left at (191, 149)
Screenshot: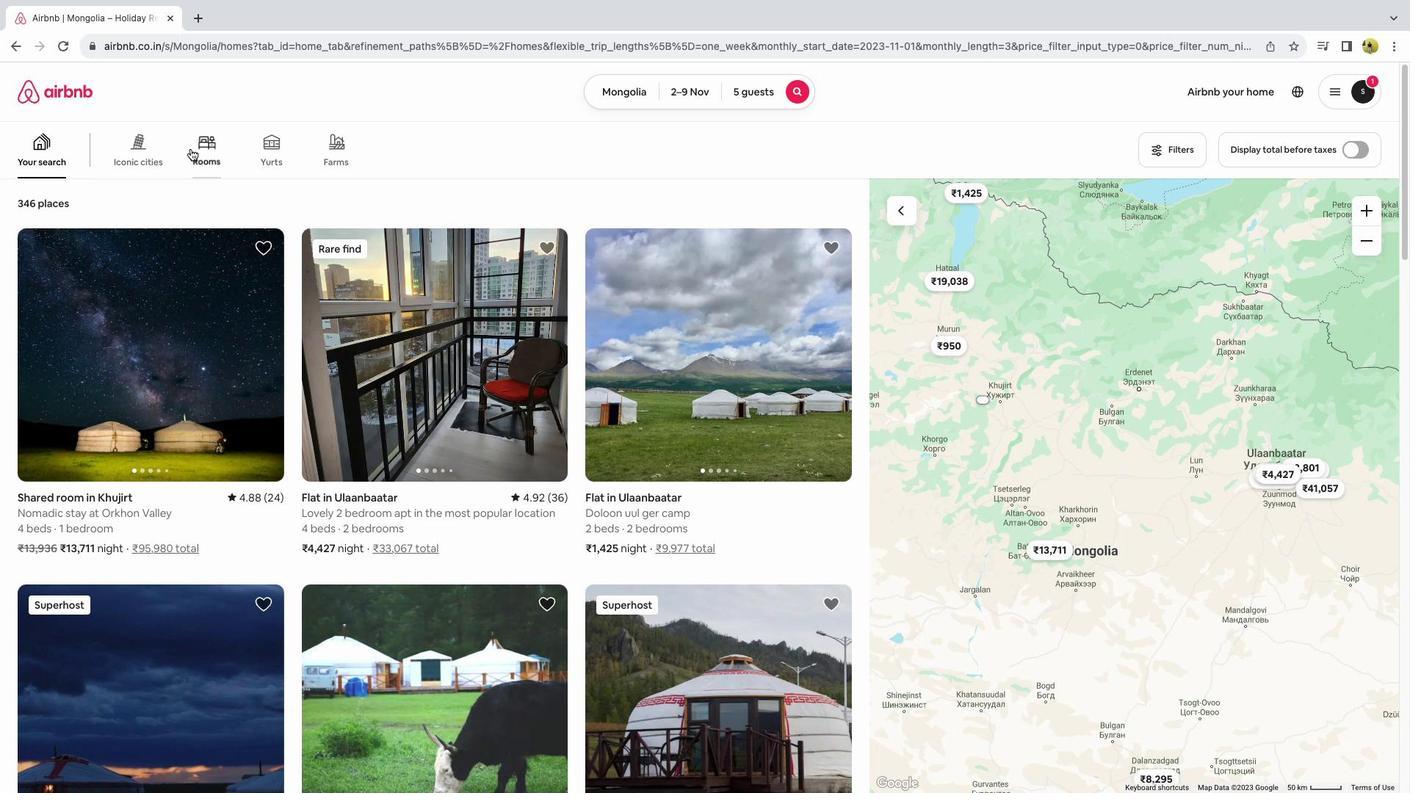 
Action: Mouse moved to (51, 160)
Screenshot: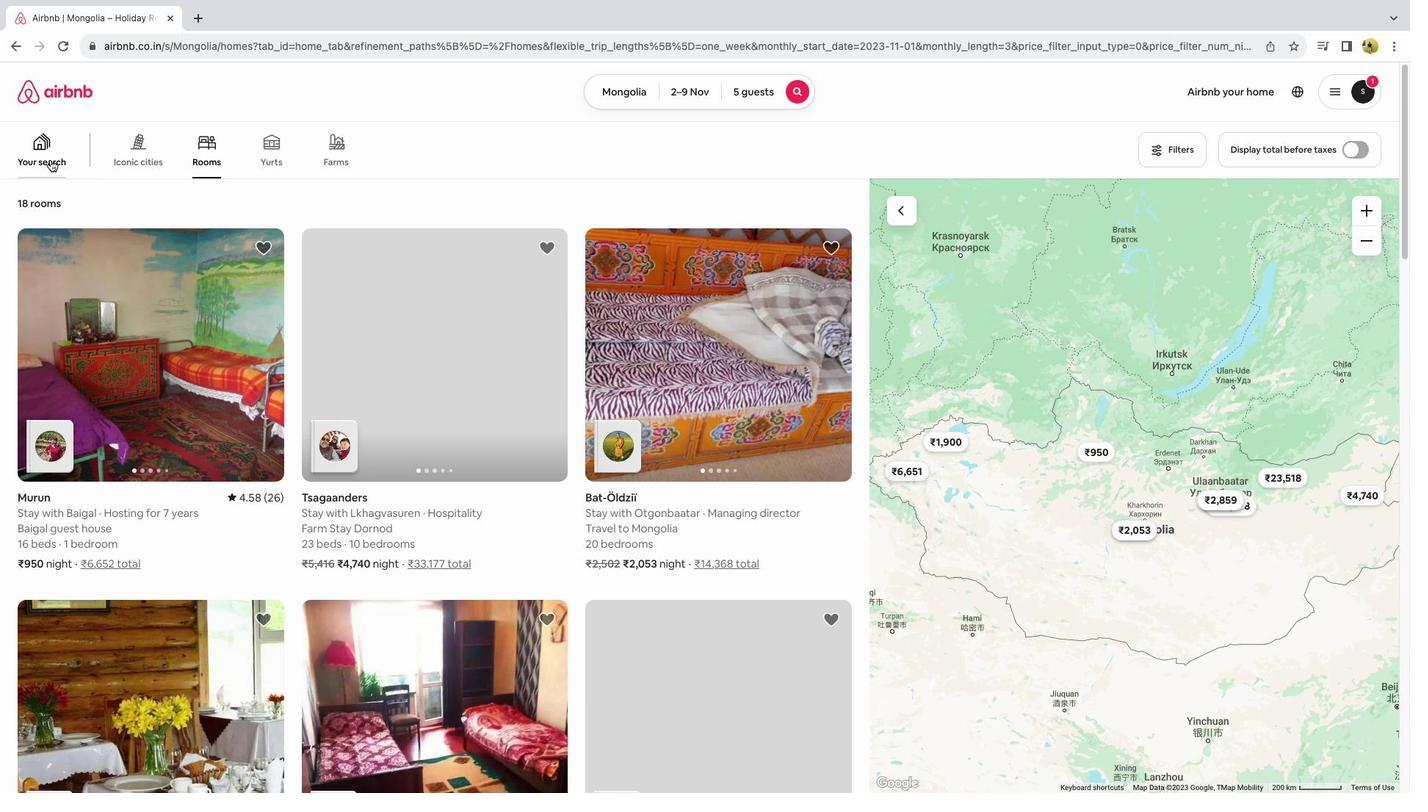
Action: Mouse pressed left at (51, 160)
Screenshot: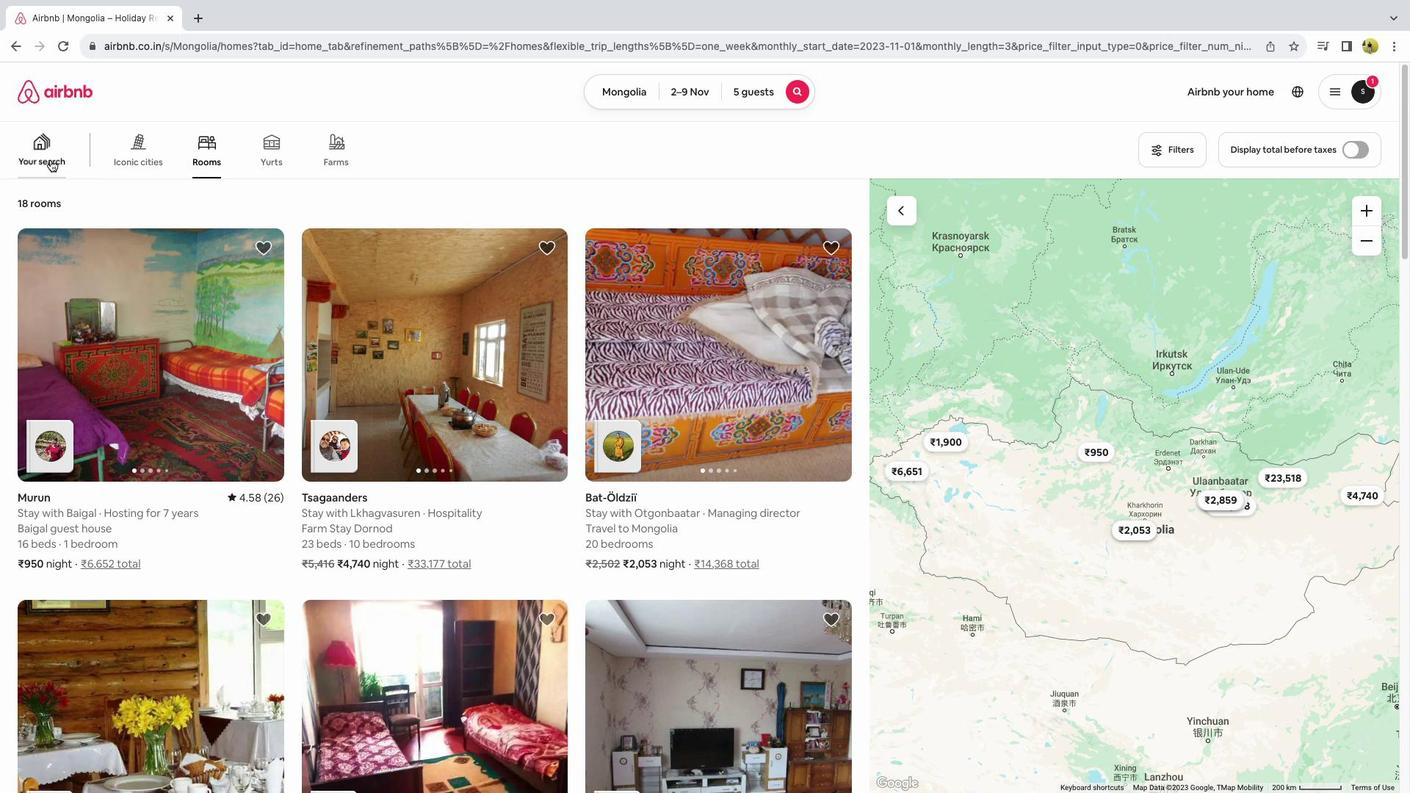 
Action: Mouse moved to (1188, 150)
Screenshot: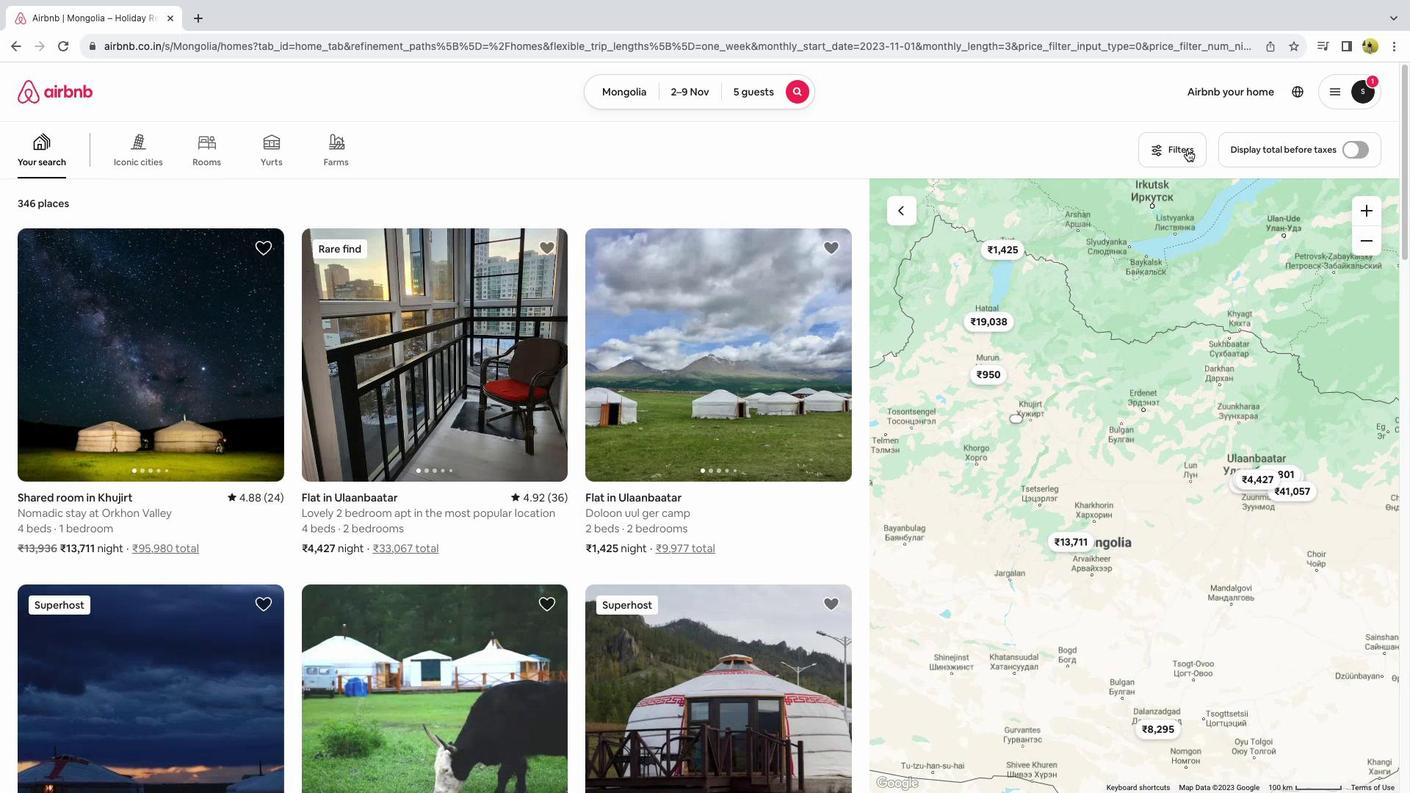
Action: Mouse pressed left at (1188, 150)
Screenshot: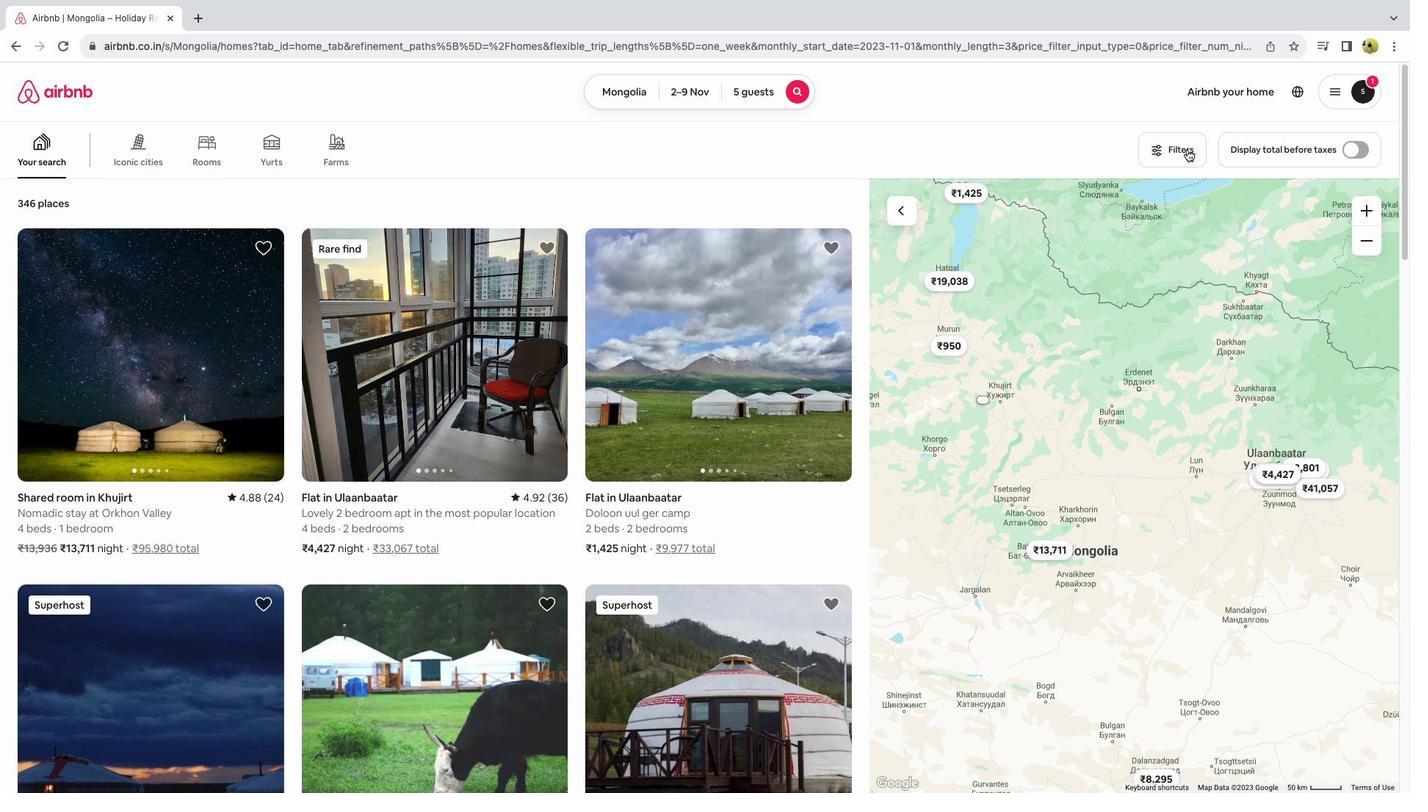 
Action: Mouse moved to (576, 378)
Screenshot: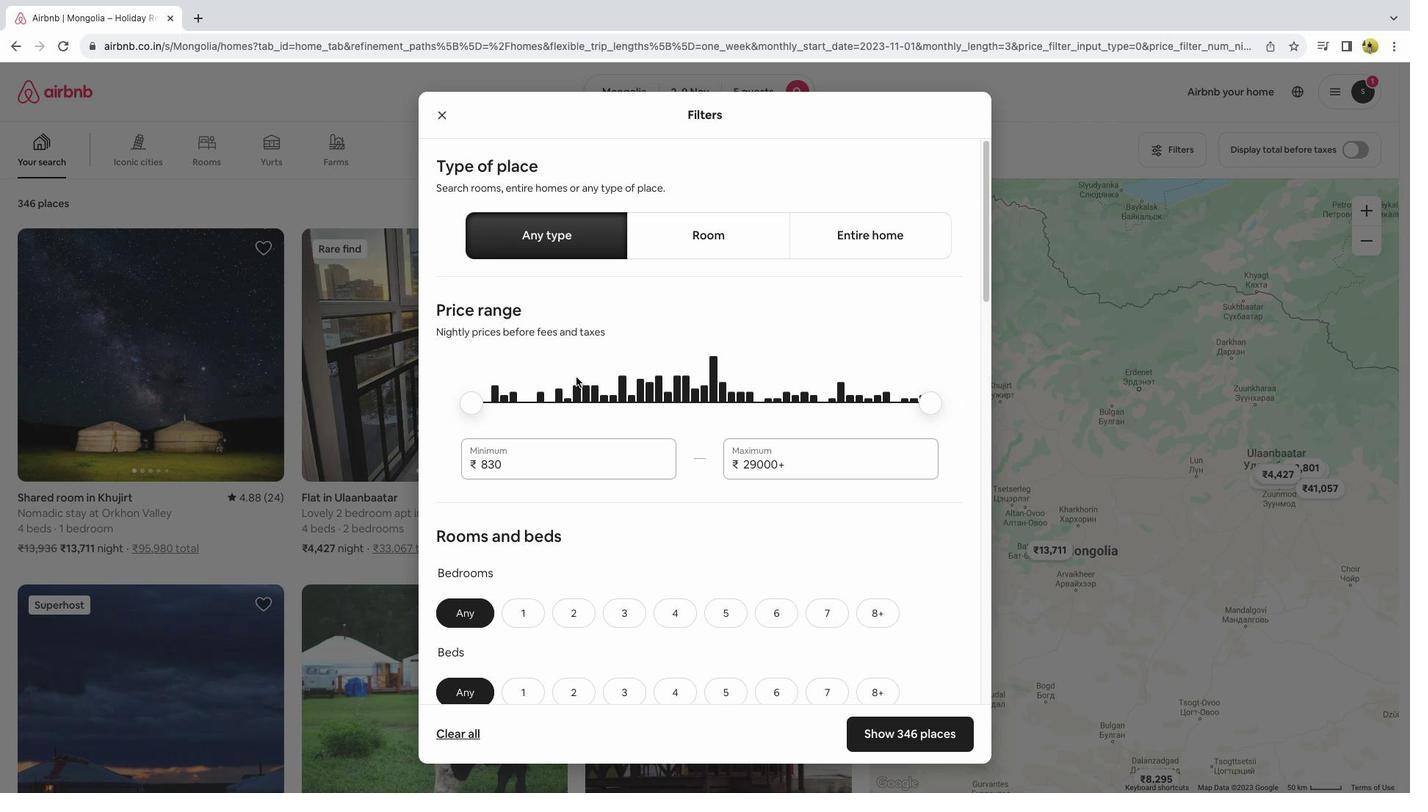 
Action: Mouse scrolled (576, 378) with delta (0, 0)
Screenshot: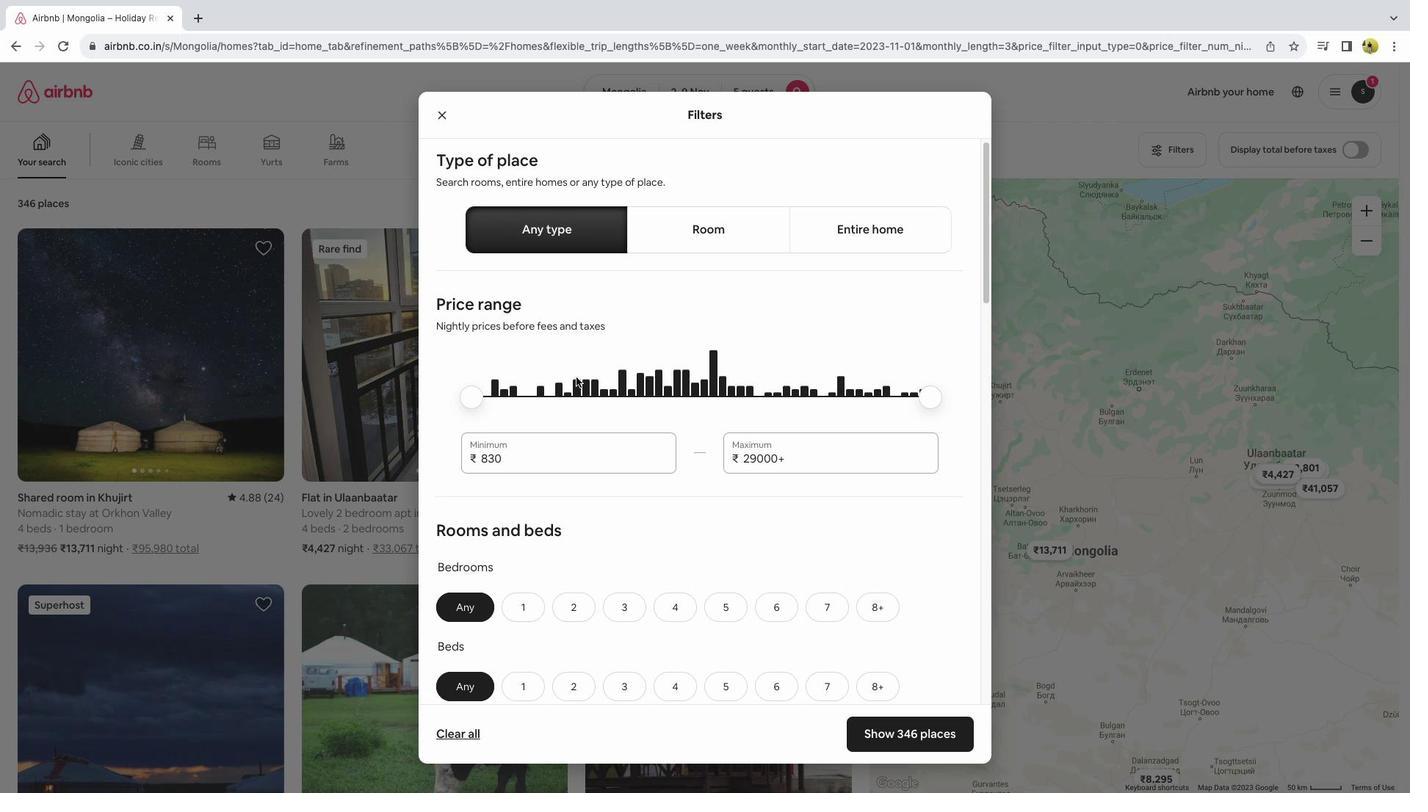 
Action: Mouse scrolled (576, 378) with delta (0, 0)
Screenshot: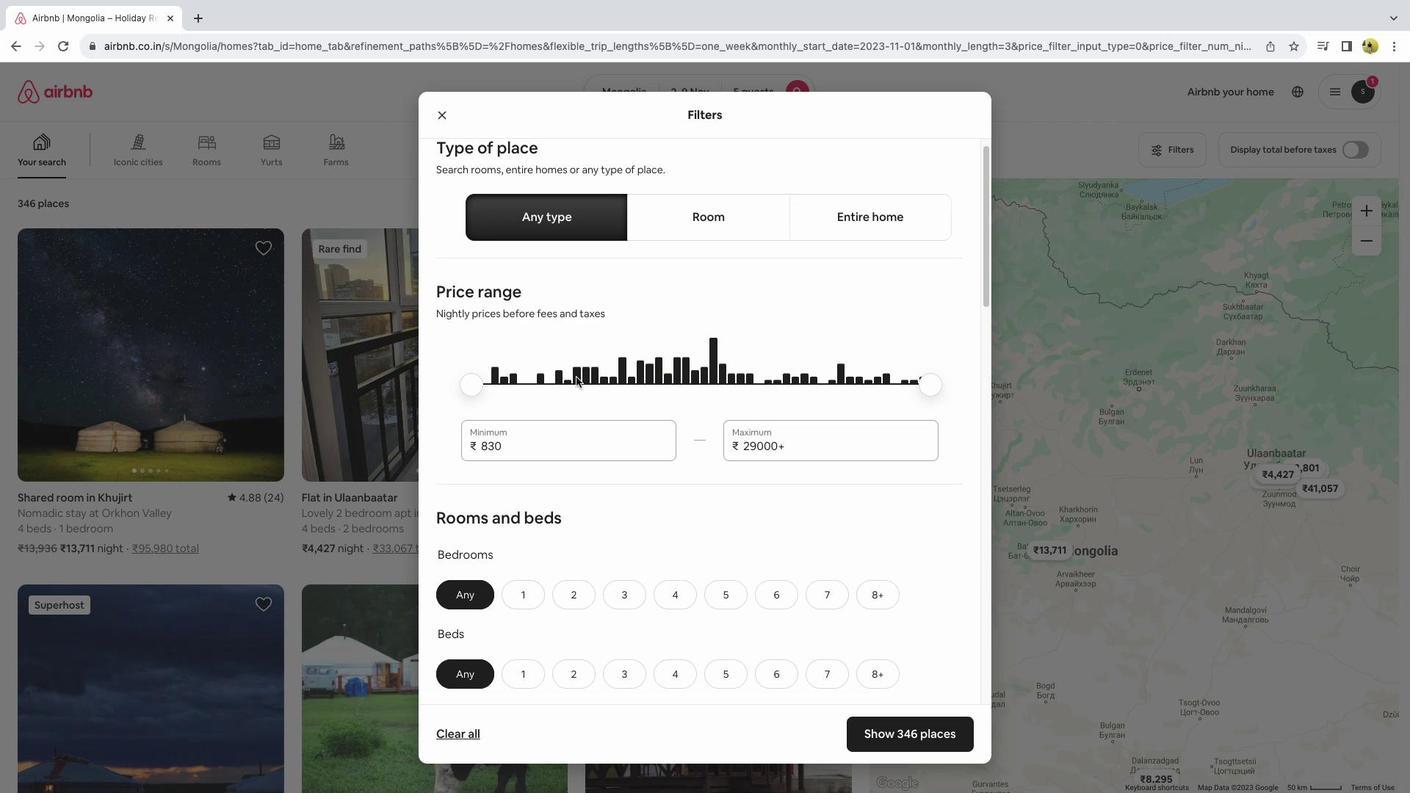 
Action: Mouse scrolled (576, 378) with delta (0, 0)
Screenshot: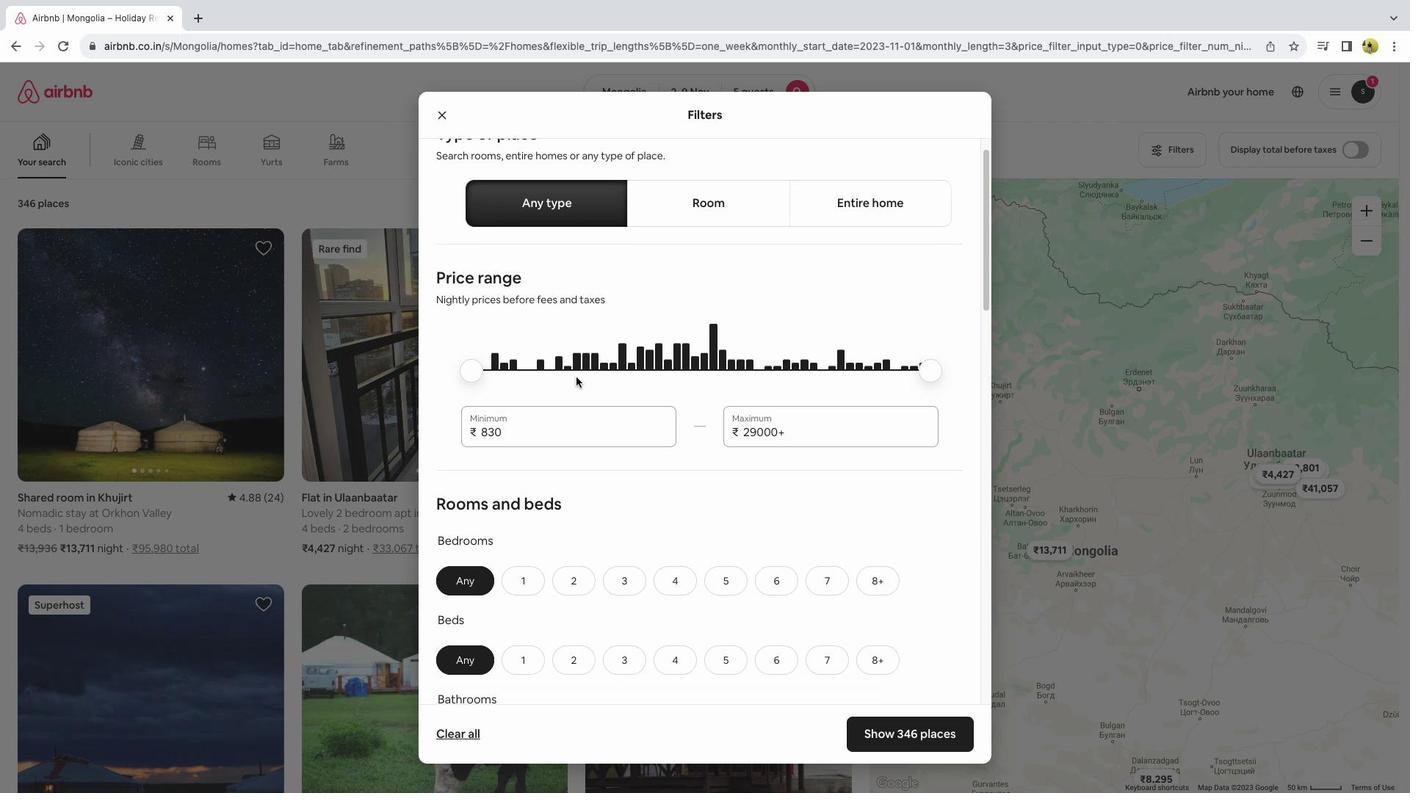 
Action: Mouse moved to (576, 378)
Screenshot: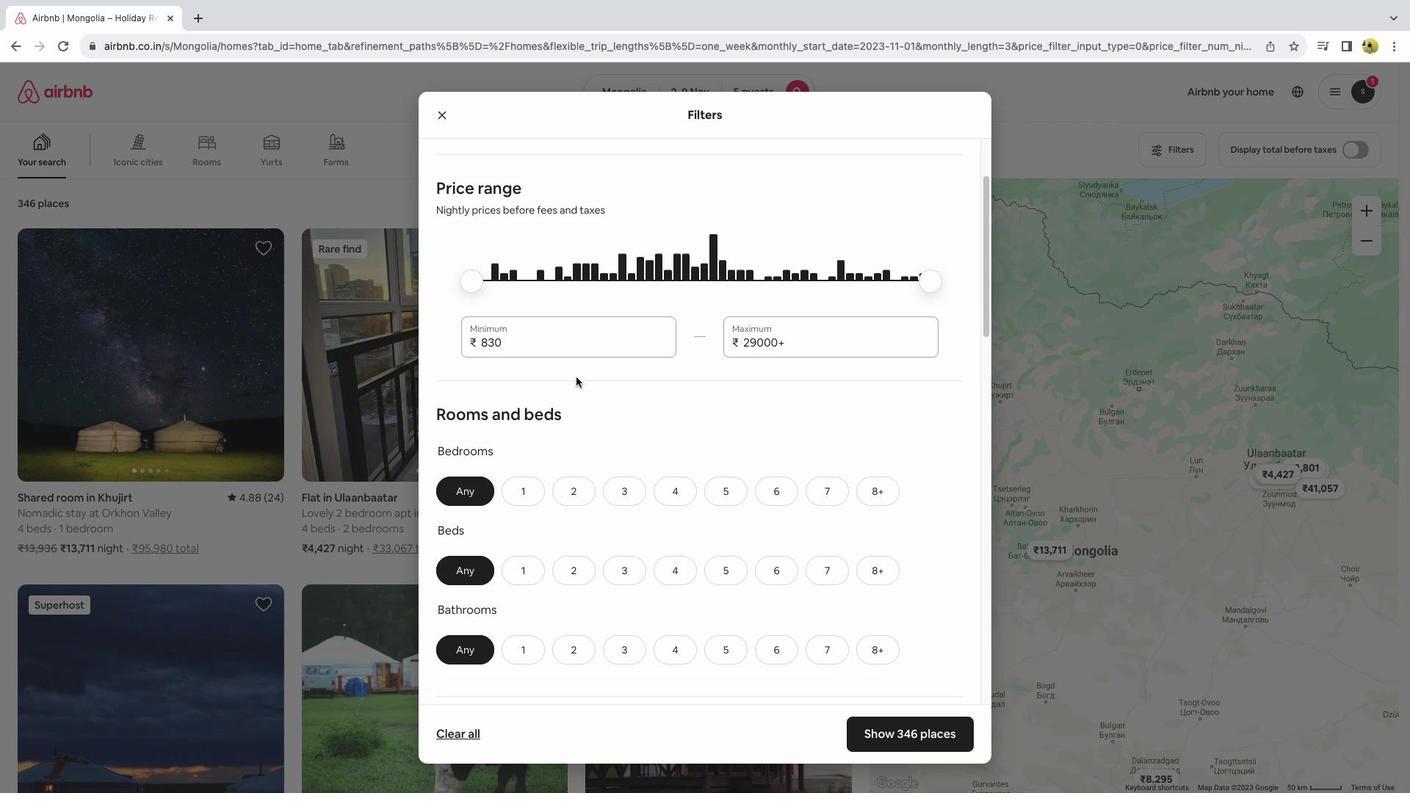 
Action: Mouse scrolled (576, 378) with delta (0, 0)
Screenshot: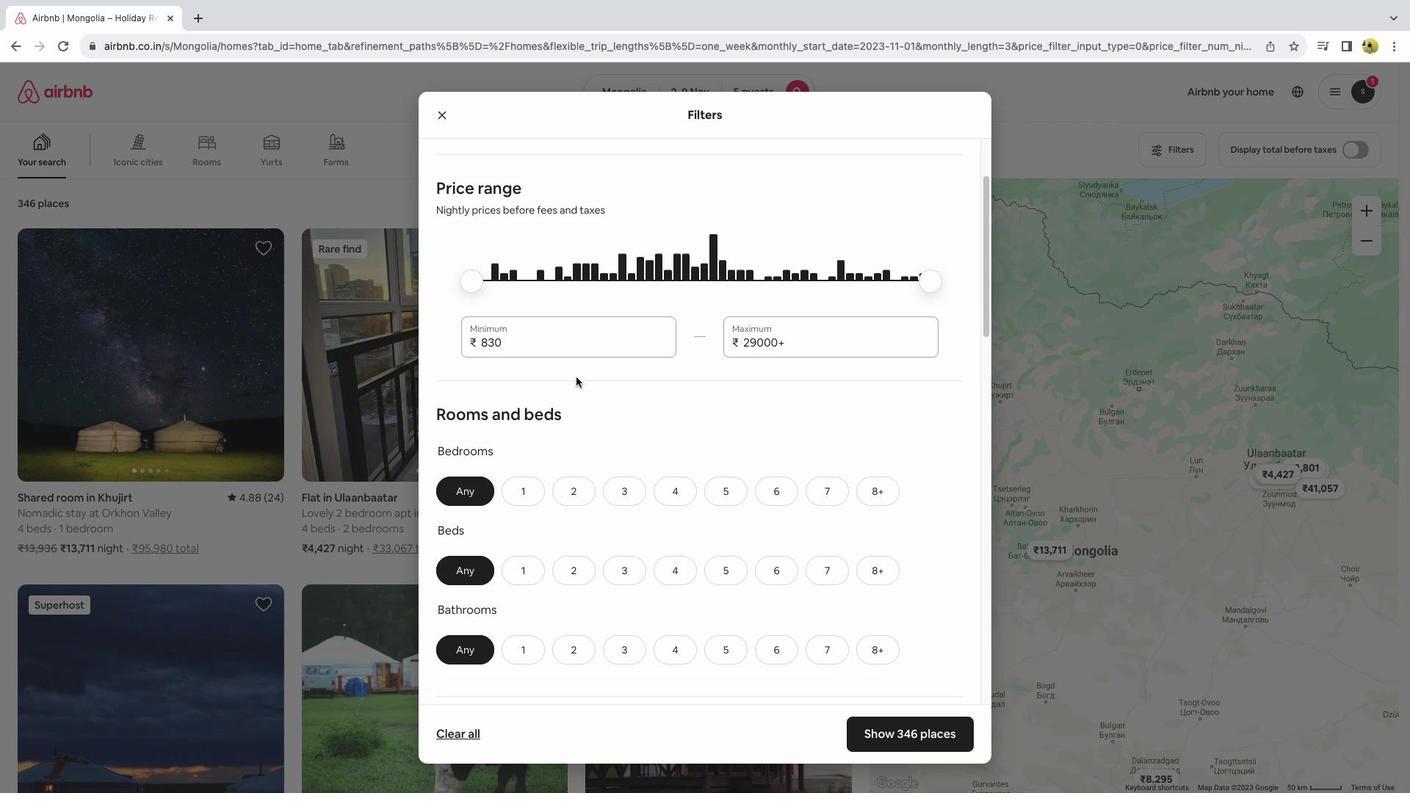 
Action: Mouse scrolled (576, 378) with delta (0, 0)
Screenshot: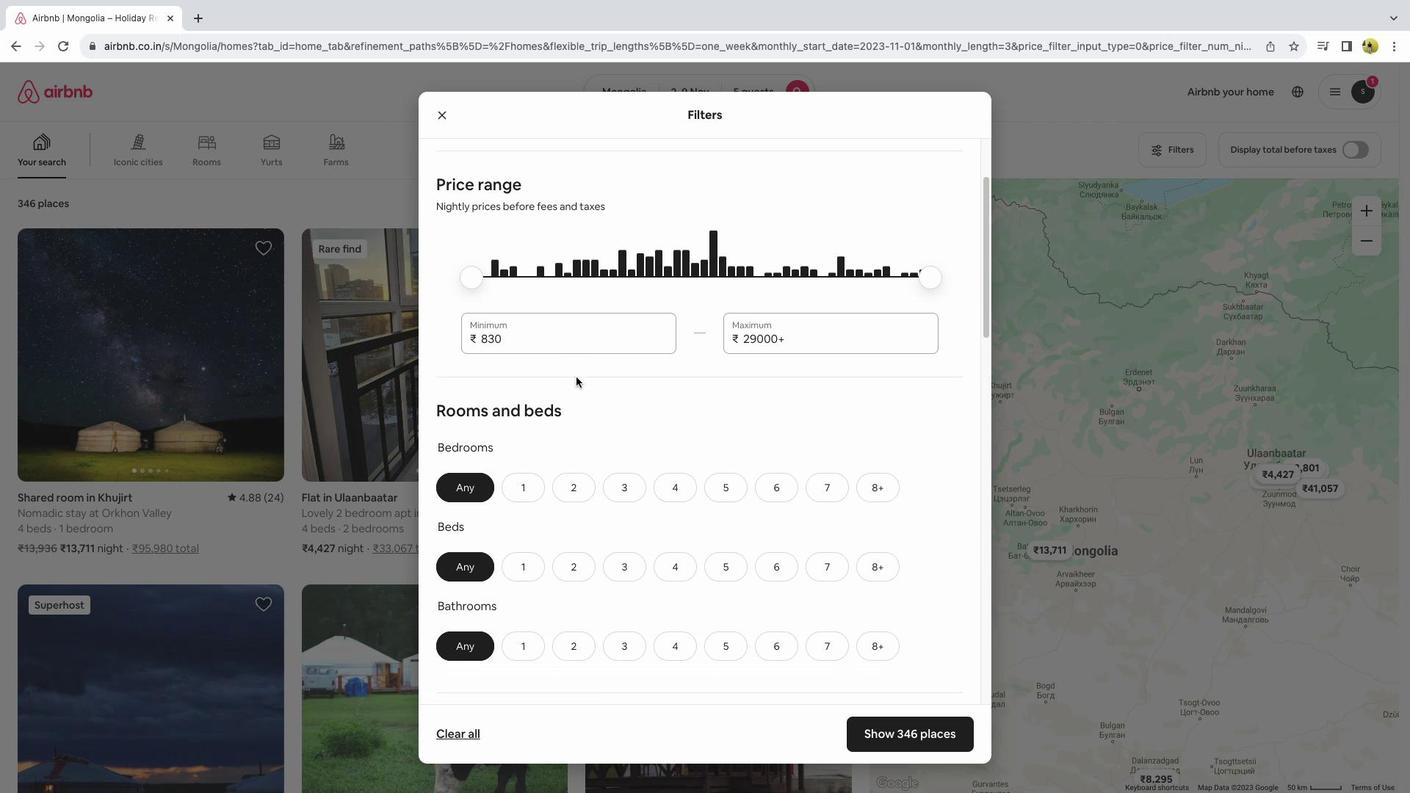 
Action: Mouse scrolled (576, 378) with delta (0, 0)
Screenshot: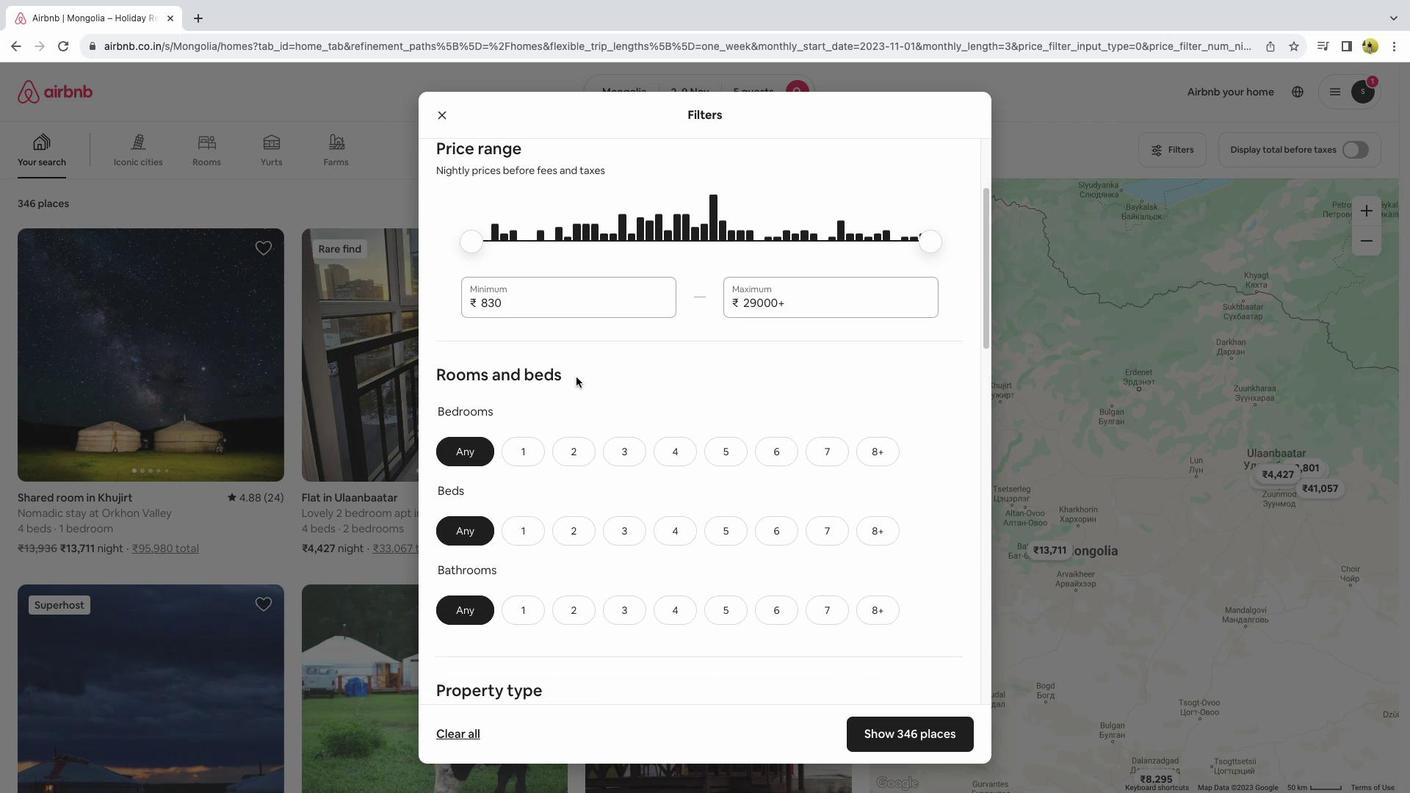
Action: Mouse moved to (576, 381)
Screenshot: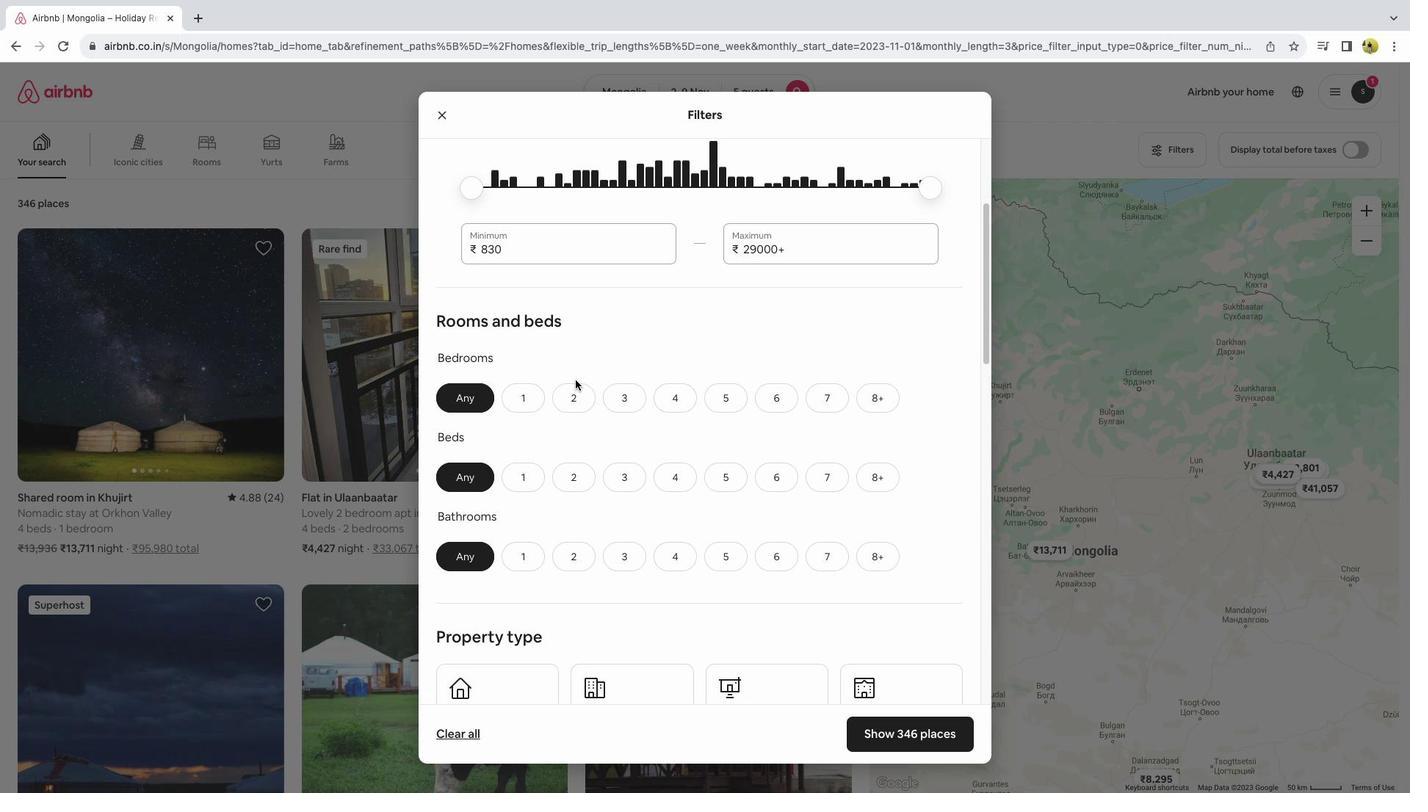 
Action: Mouse scrolled (576, 381) with delta (0, 0)
Screenshot: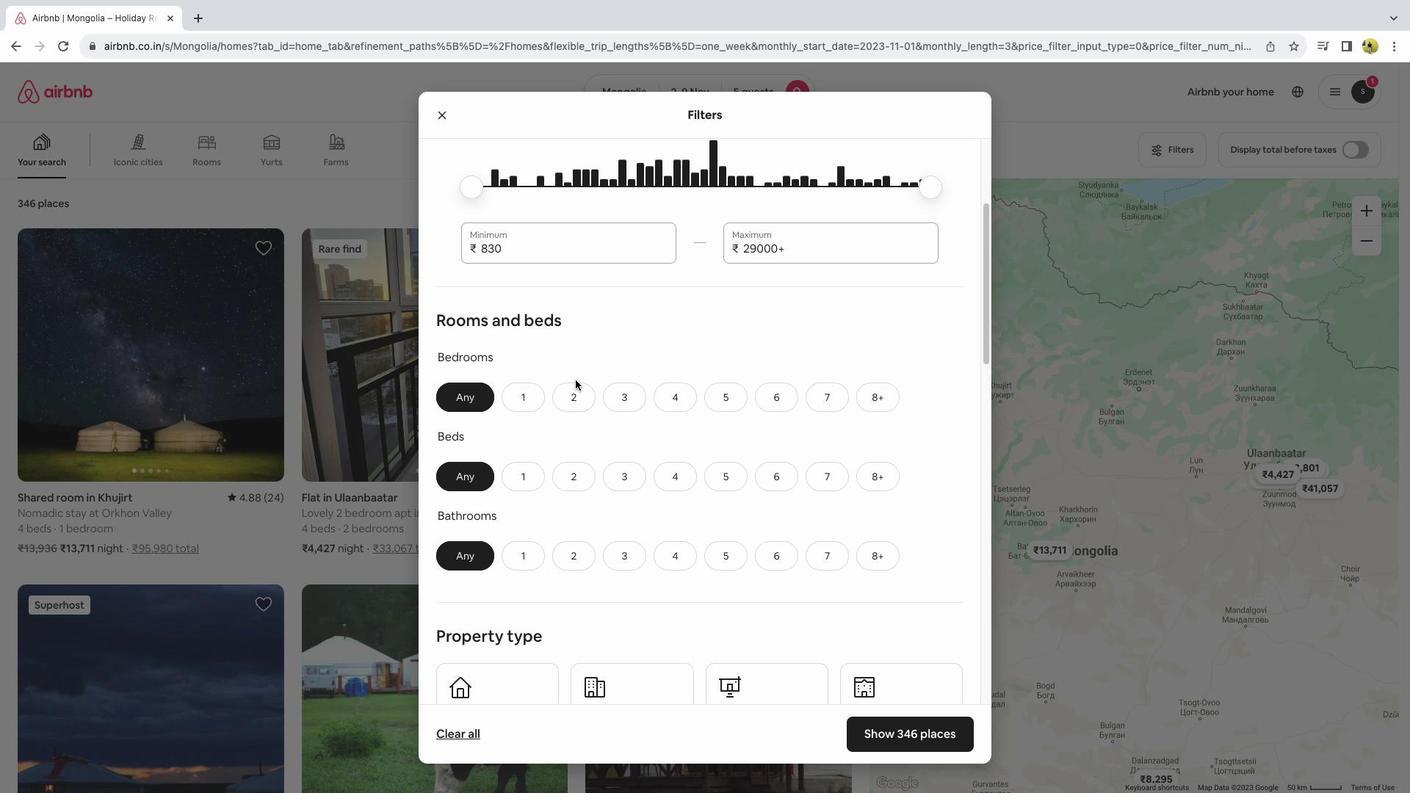 
Action: Mouse scrolled (576, 381) with delta (0, 0)
Screenshot: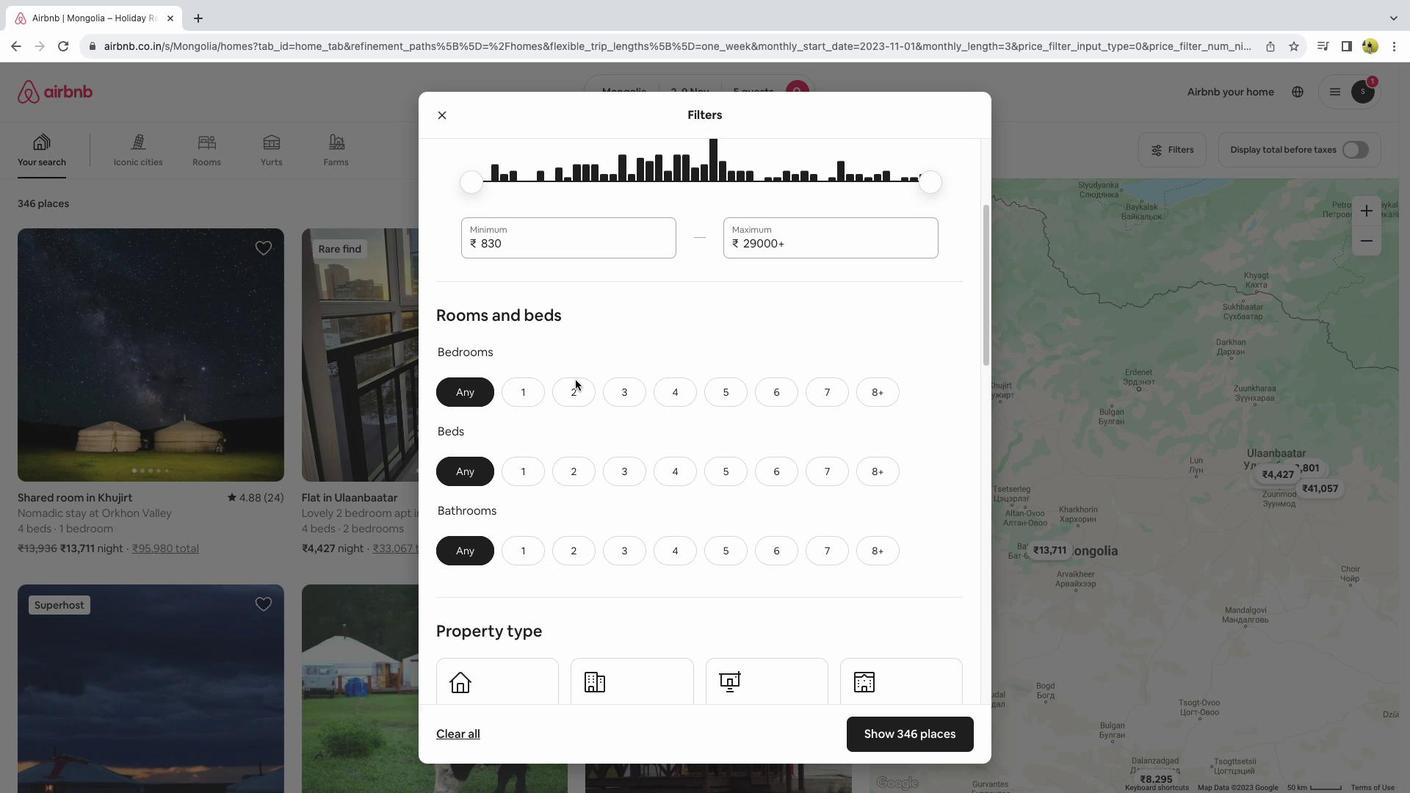 
Action: Mouse scrolled (576, 381) with delta (0, 0)
Screenshot: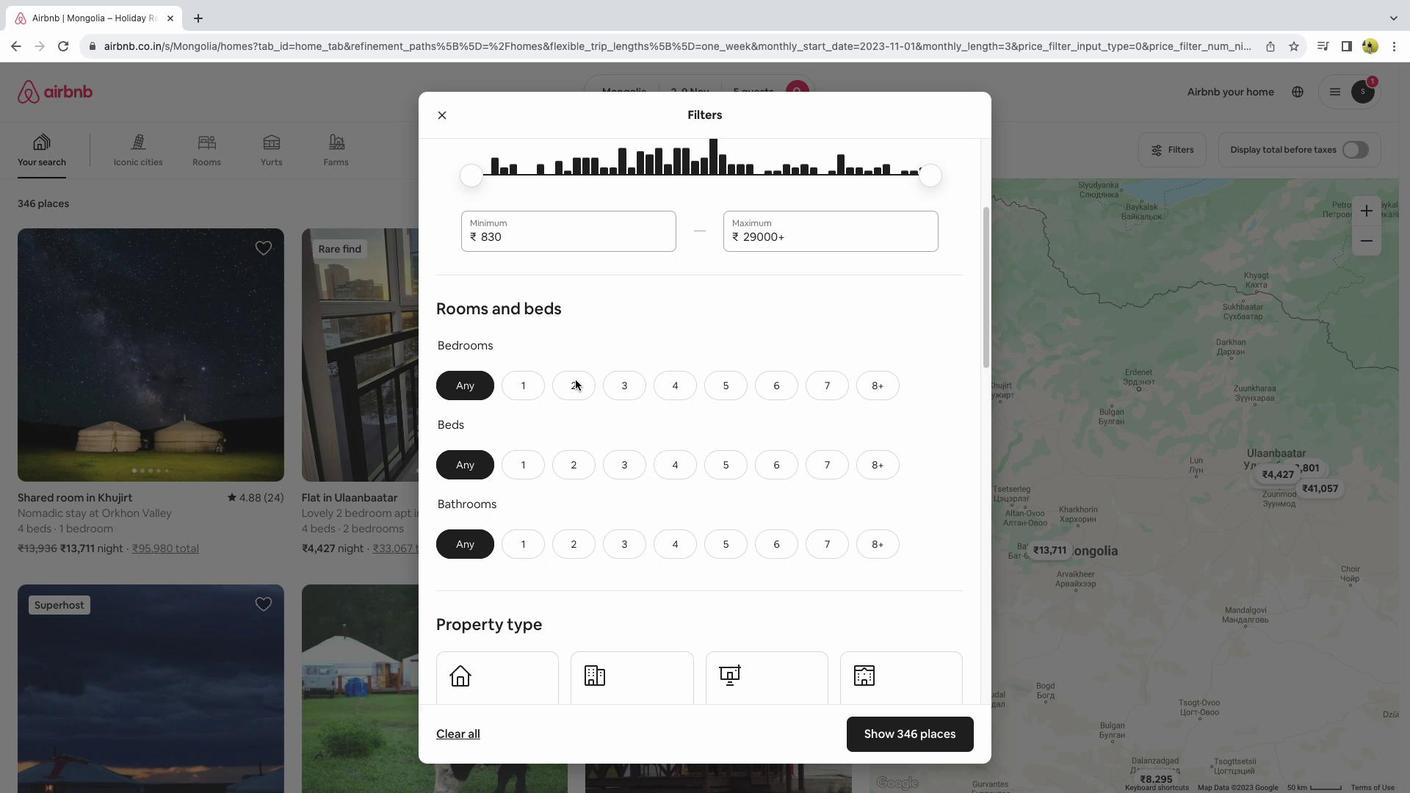 
Action: Mouse scrolled (576, 381) with delta (0, 0)
Screenshot: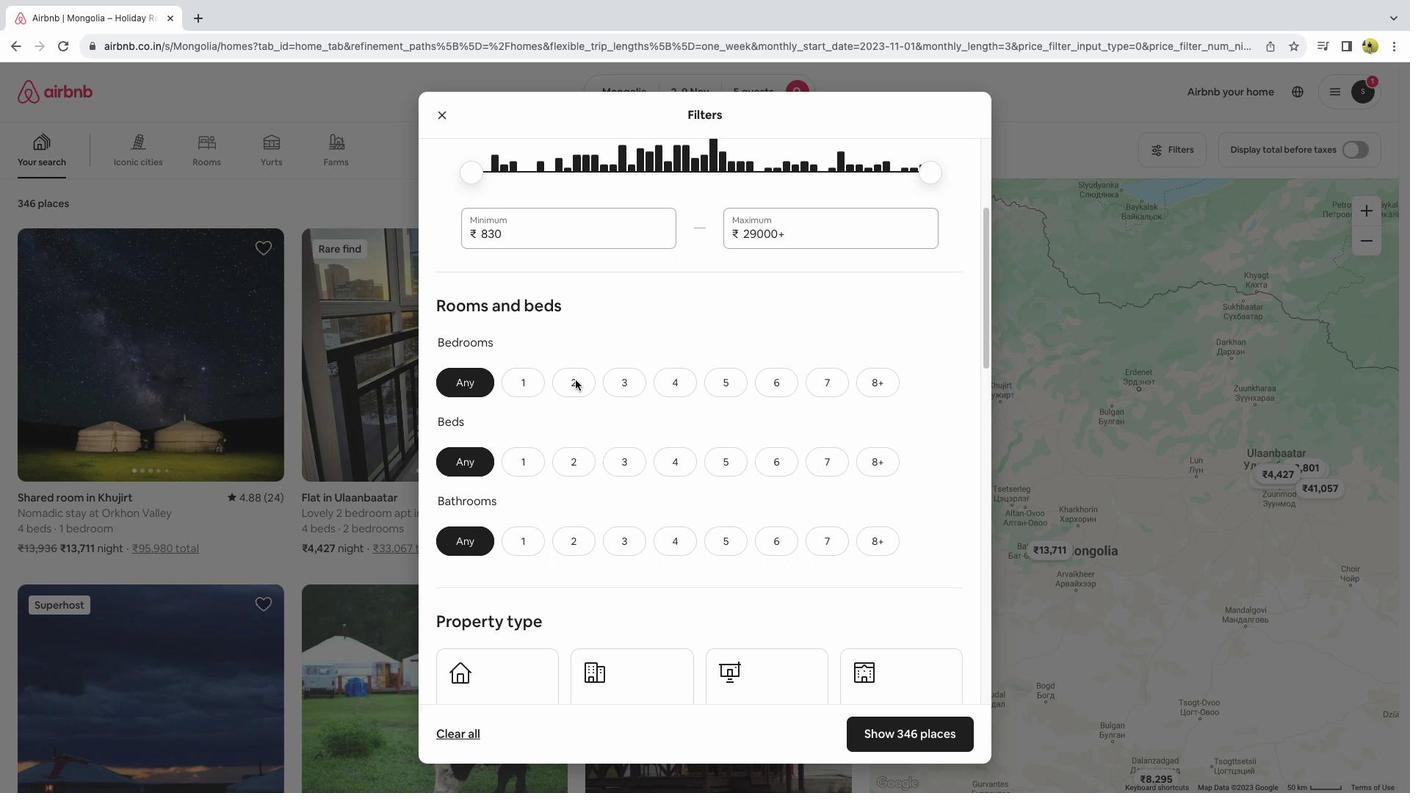 
Action: Mouse scrolled (576, 381) with delta (0, 0)
Screenshot: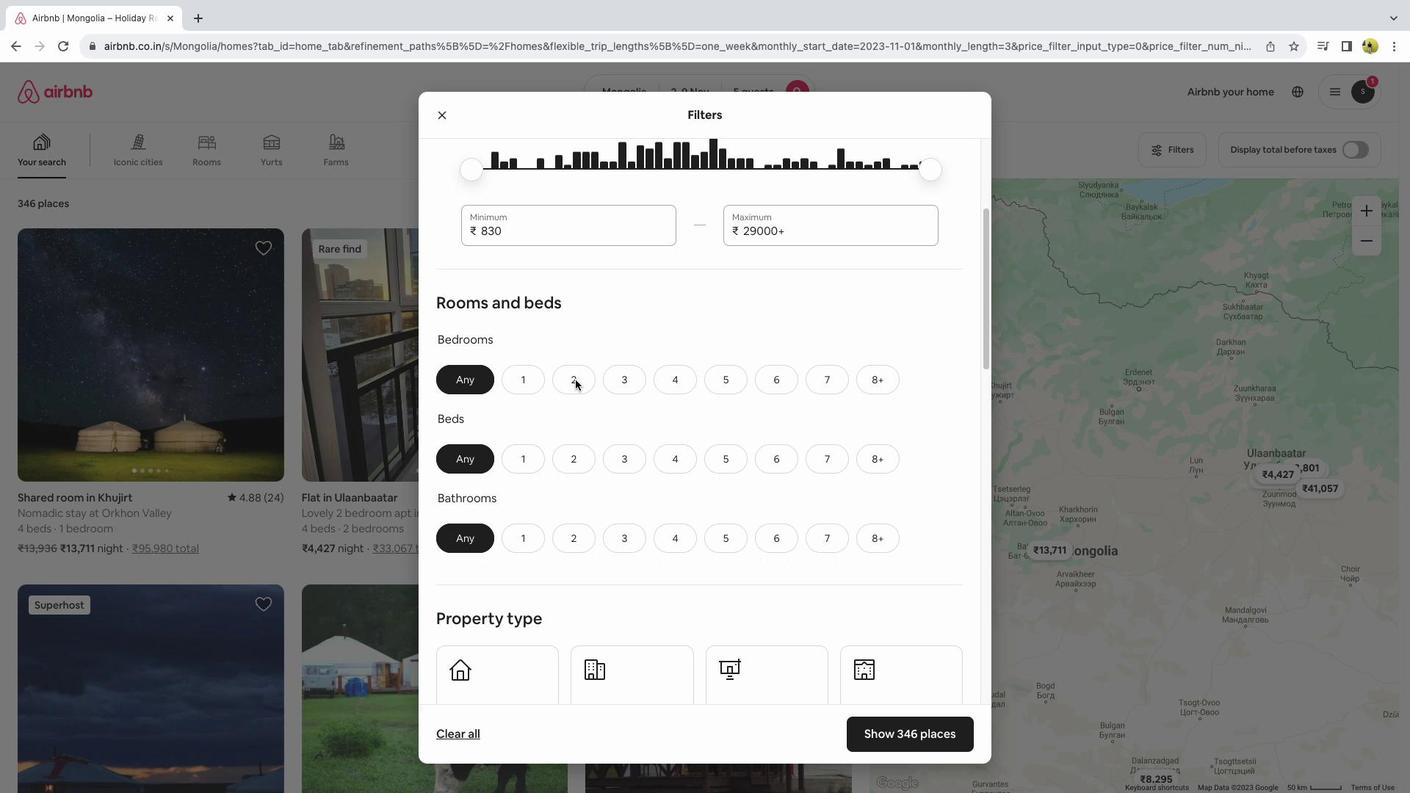 
Action: Mouse moved to (578, 389)
Screenshot: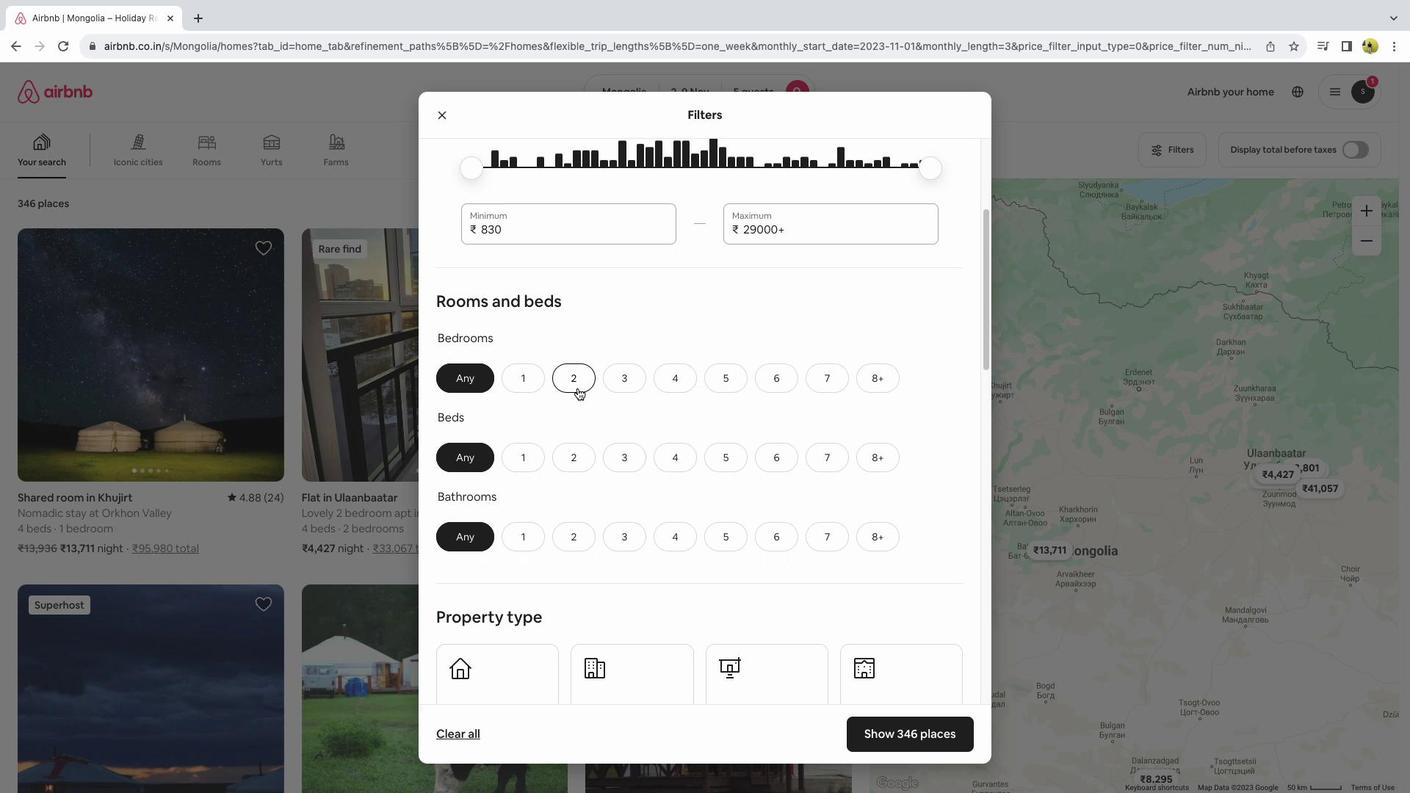 
Action: Mouse pressed left at (578, 389)
Screenshot: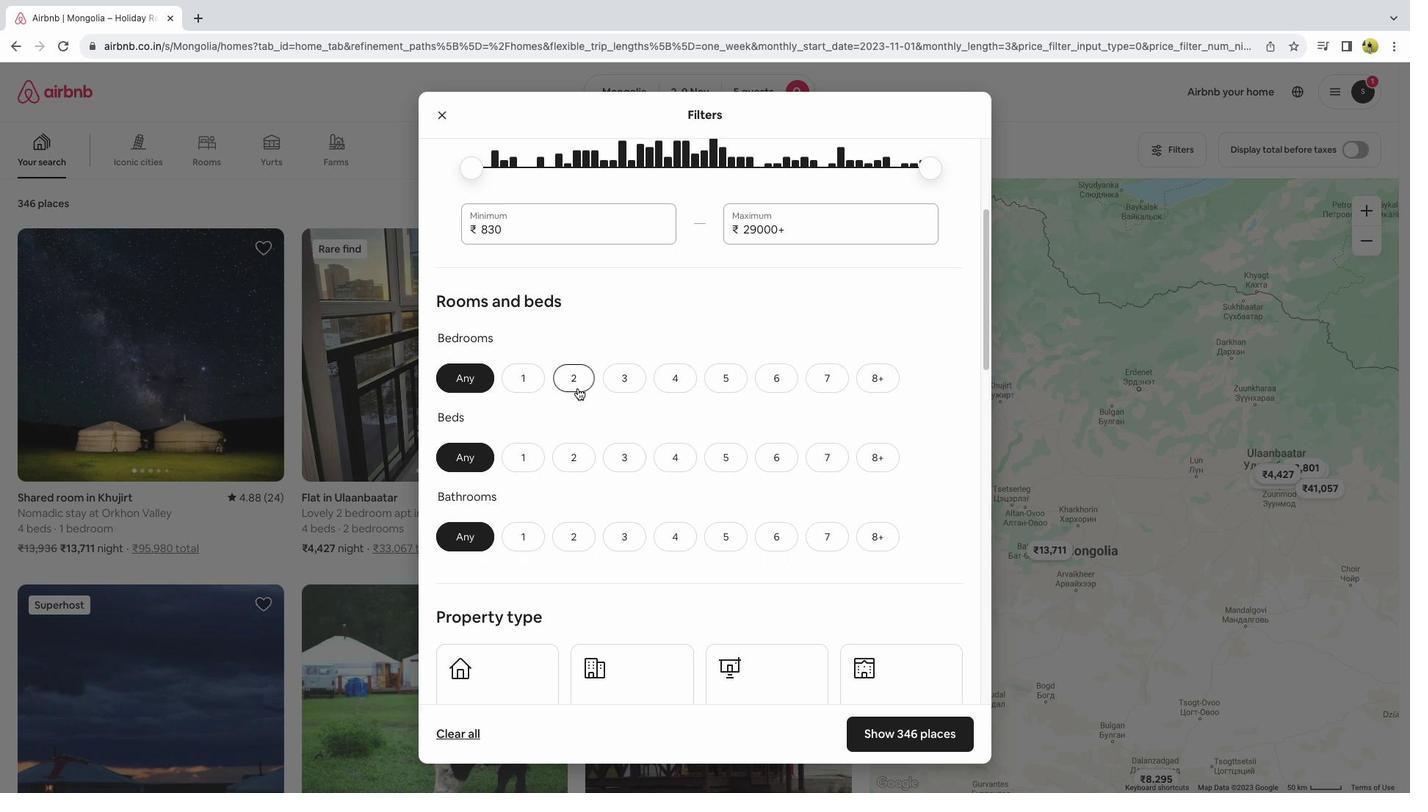 
Action: Mouse moved to (732, 455)
Screenshot: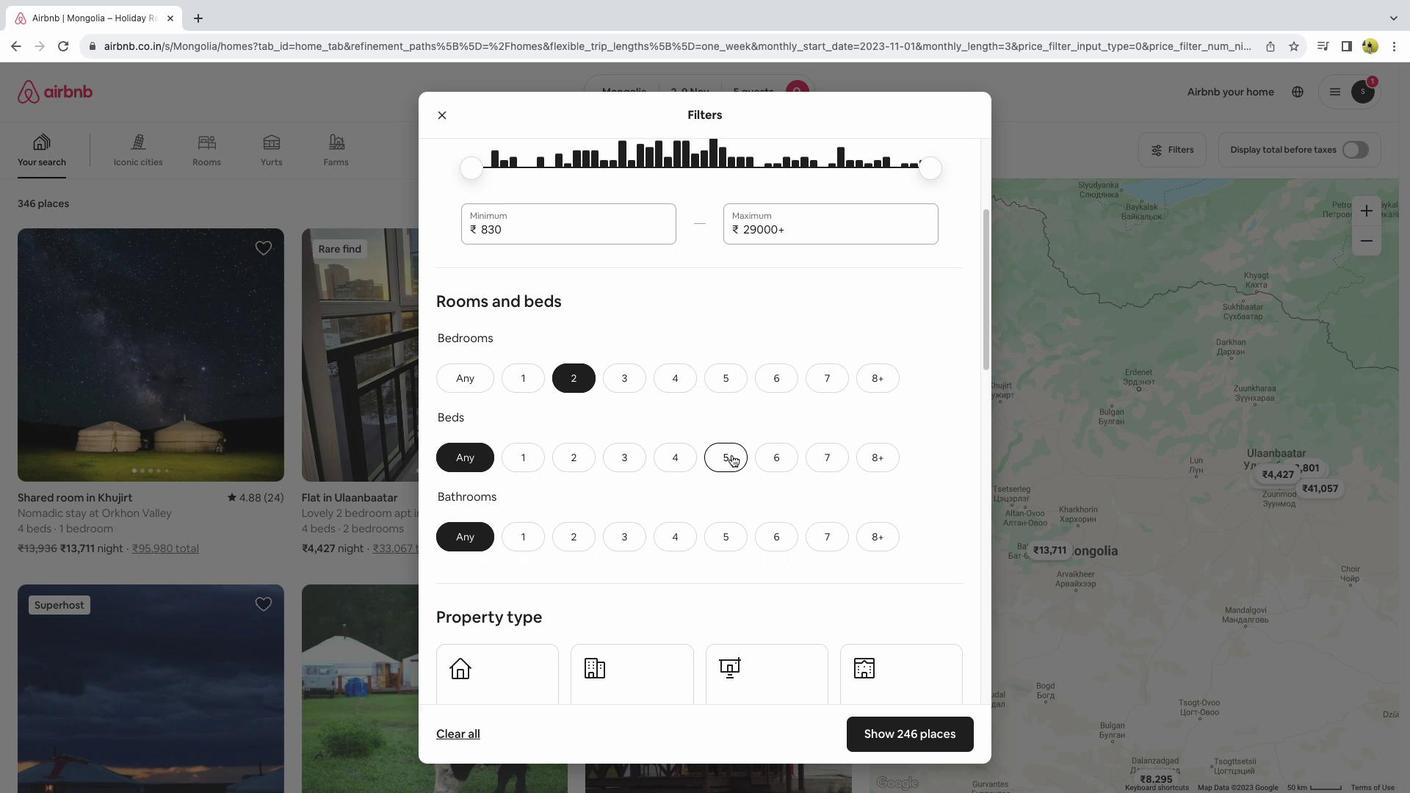 
Action: Mouse pressed left at (732, 455)
Screenshot: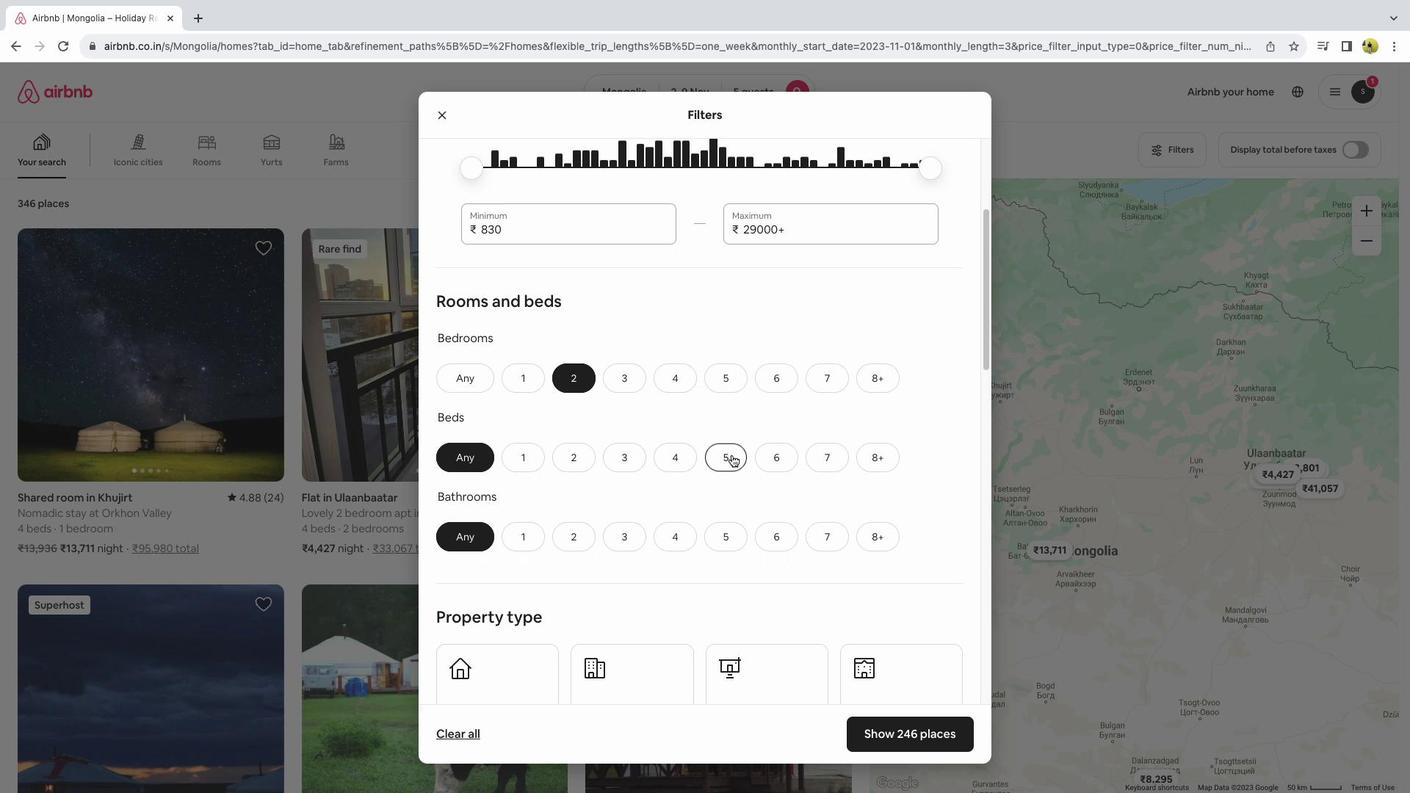 
Action: Mouse moved to (731, 454)
Screenshot: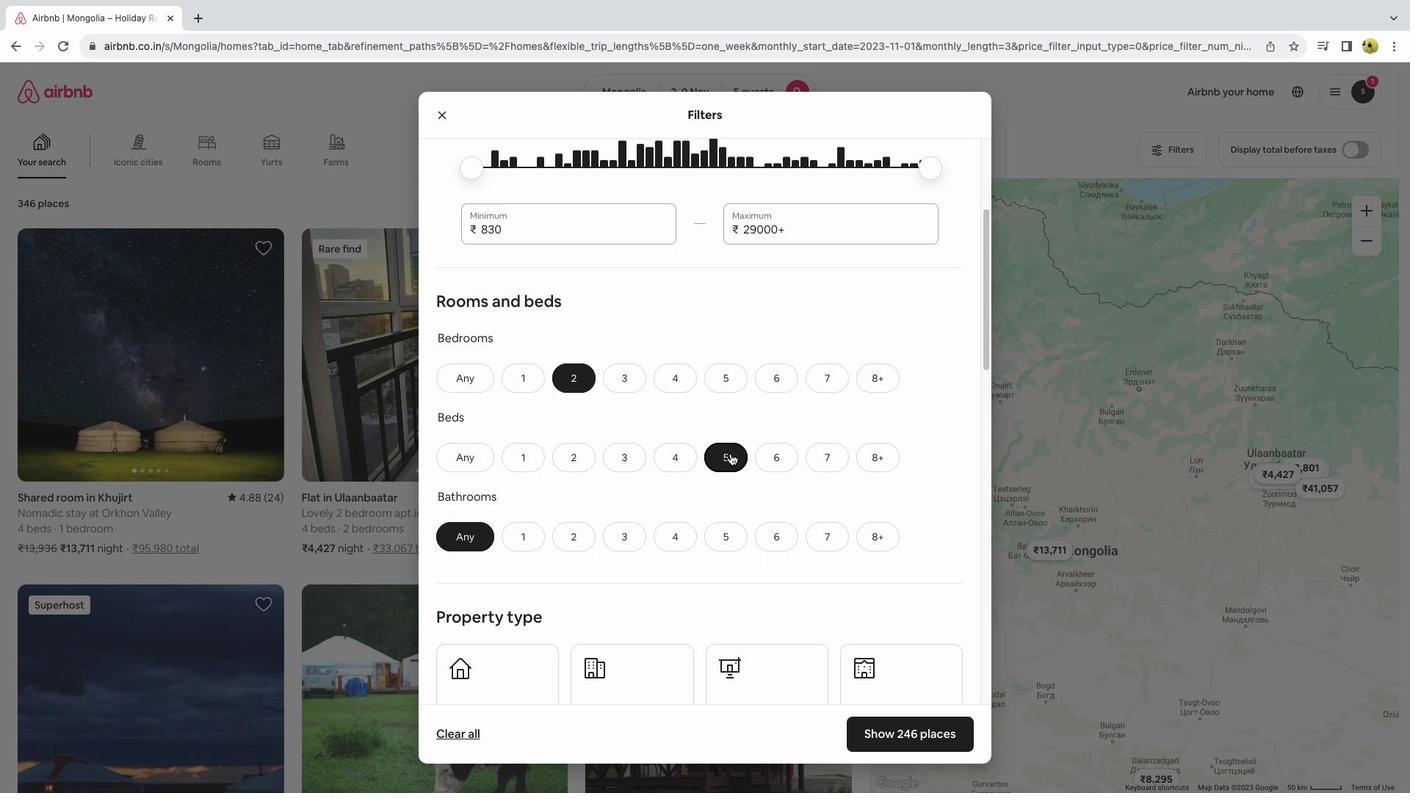 
Action: Mouse scrolled (731, 454) with delta (0, 0)
Screenshot: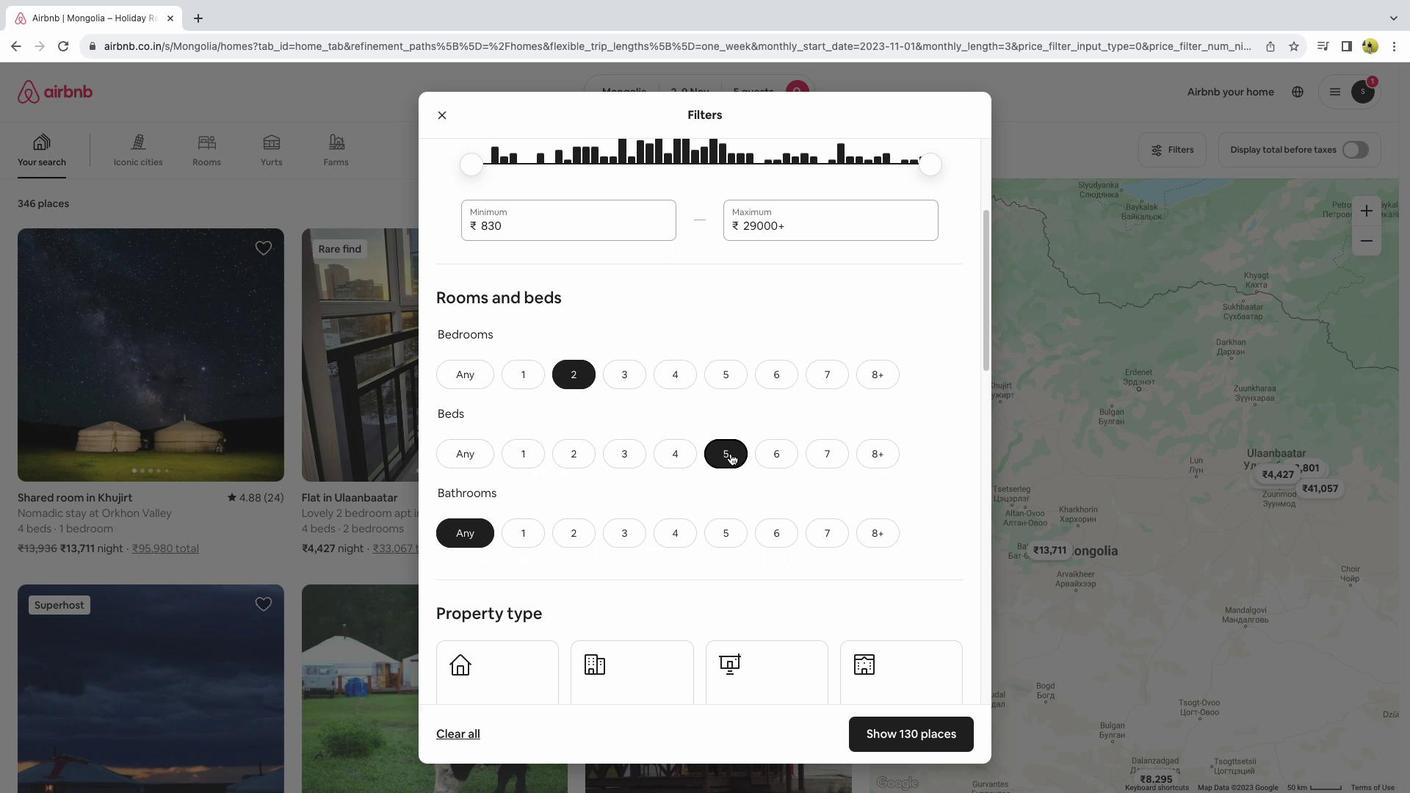 
Action: Mouse scrolled (731, 454) with delta (0, 0)
Screenshot: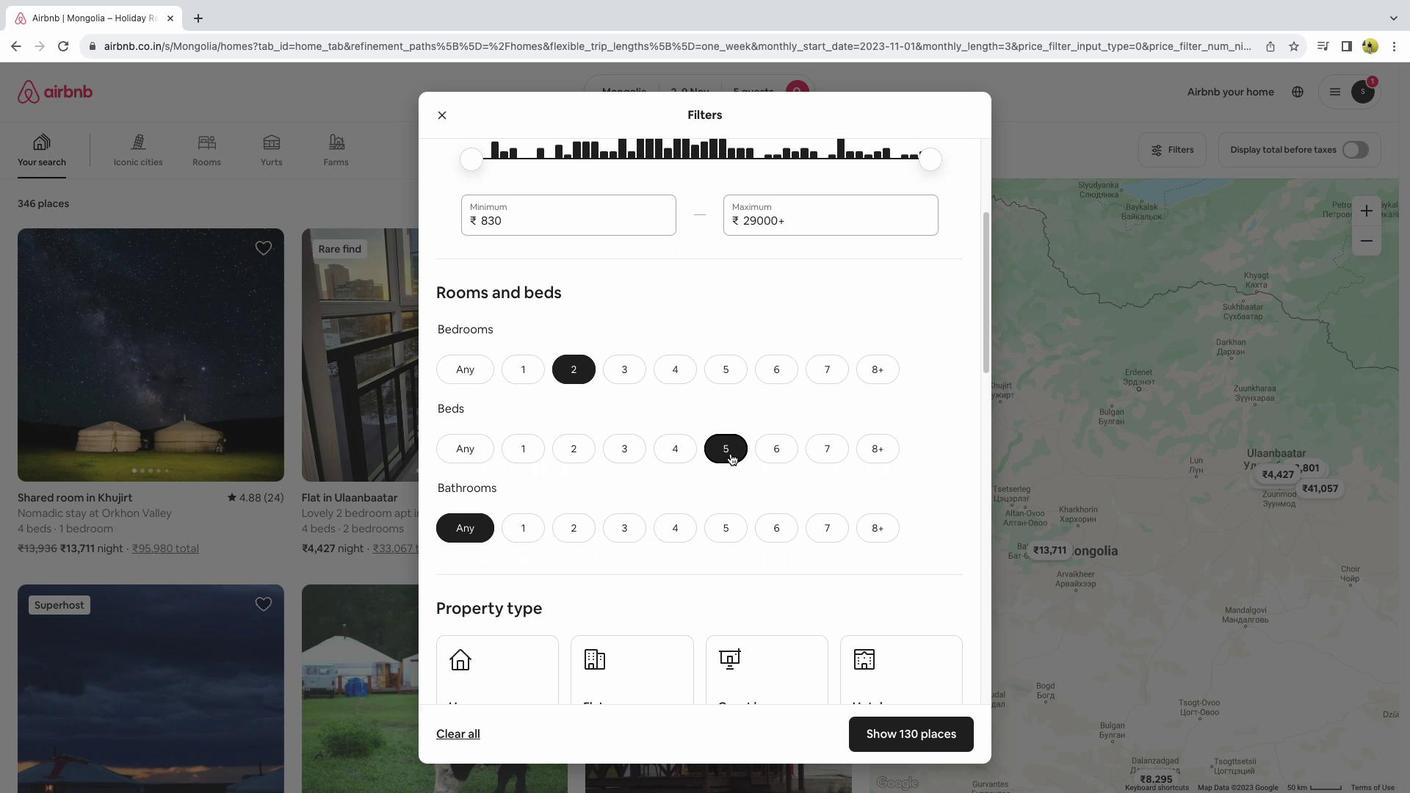 
Action: Mouse scrolled (731, 454) with delta (0, 0)
Screenshot: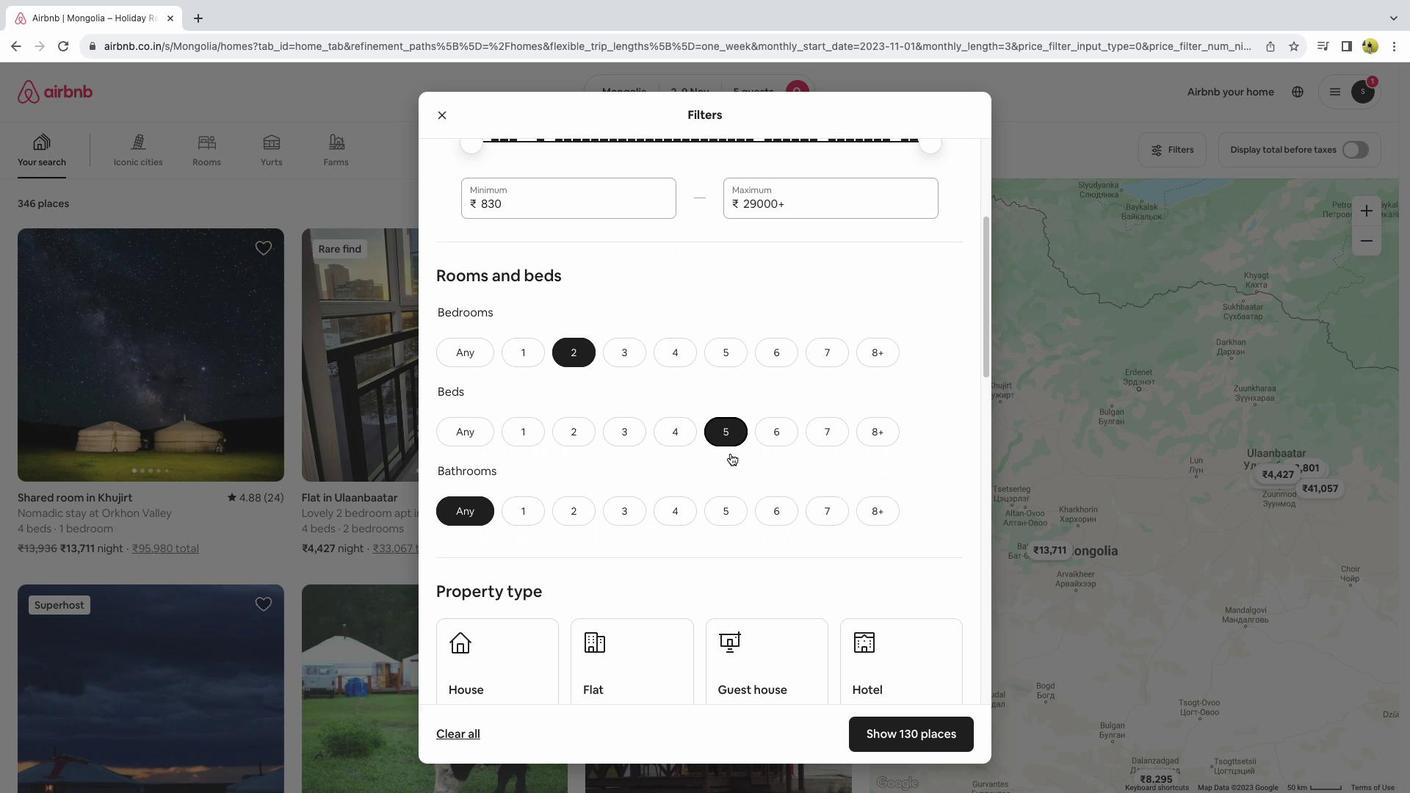 
Action: Mouse moved to (572, 430)
Screenshot: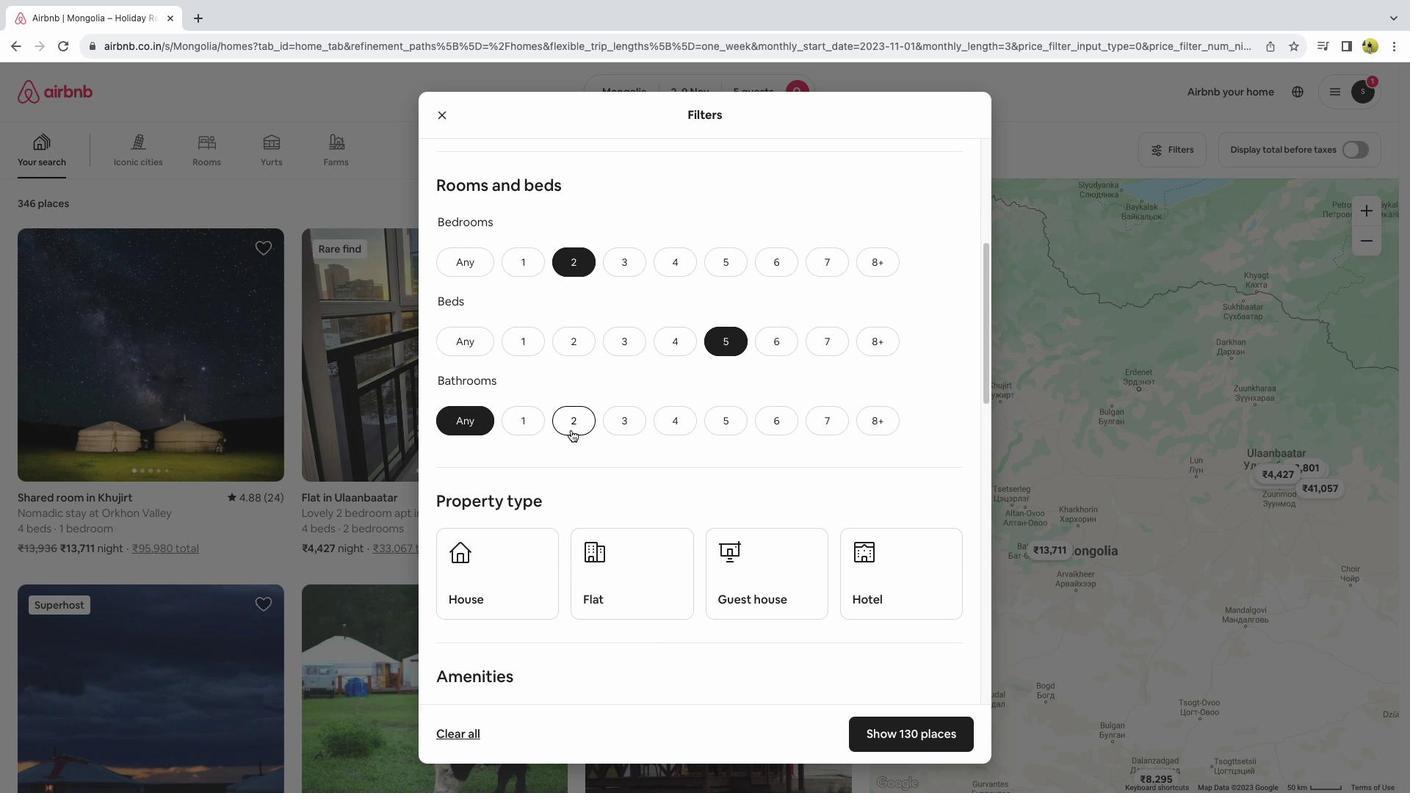 
Action: Mouse pressed left at (572, 430)
Screenshot: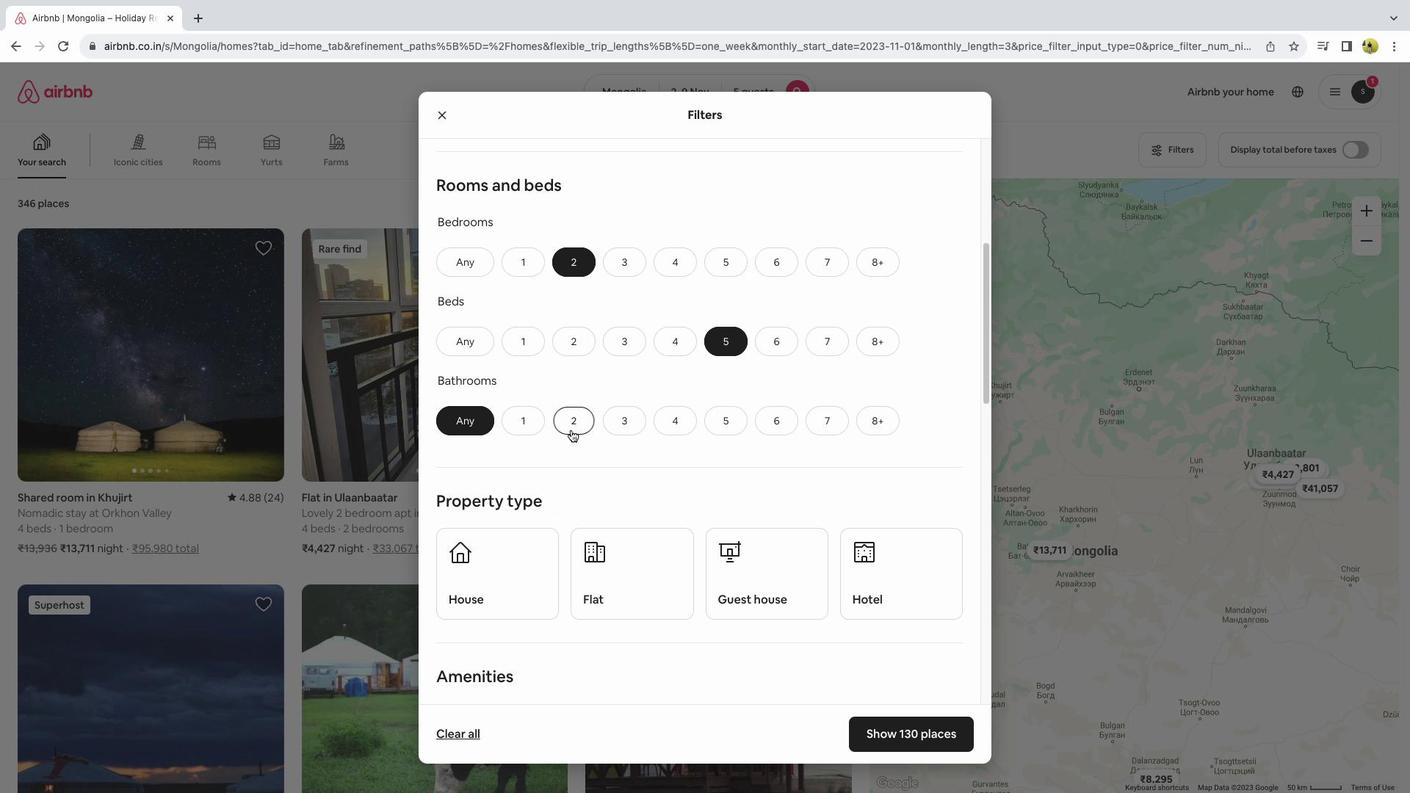 
Action: Mouse scrolled (572, 430) with delta (0, 0)
Screenshot: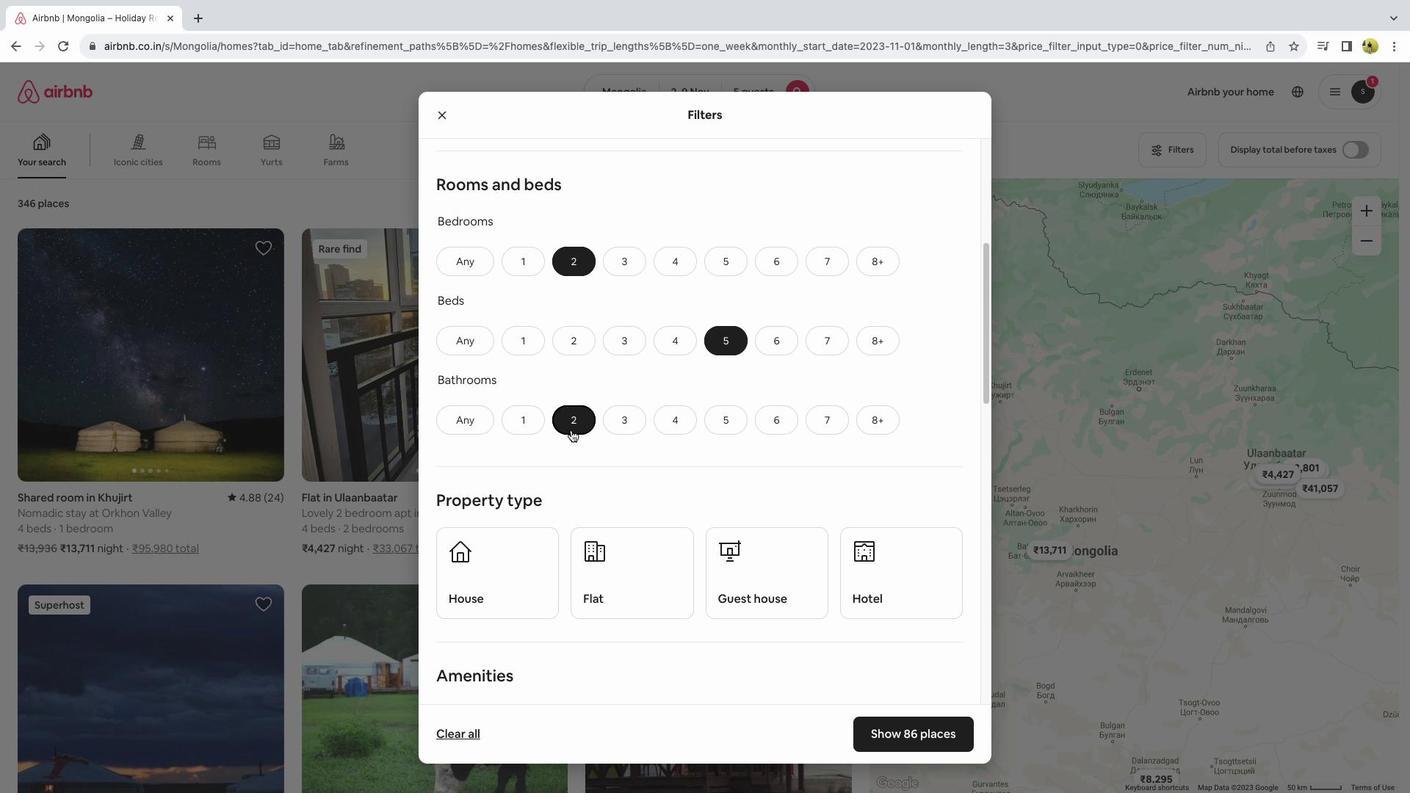 
Action: Mouse scrolled (572, 430) with delta (0, 0)
Screenshot: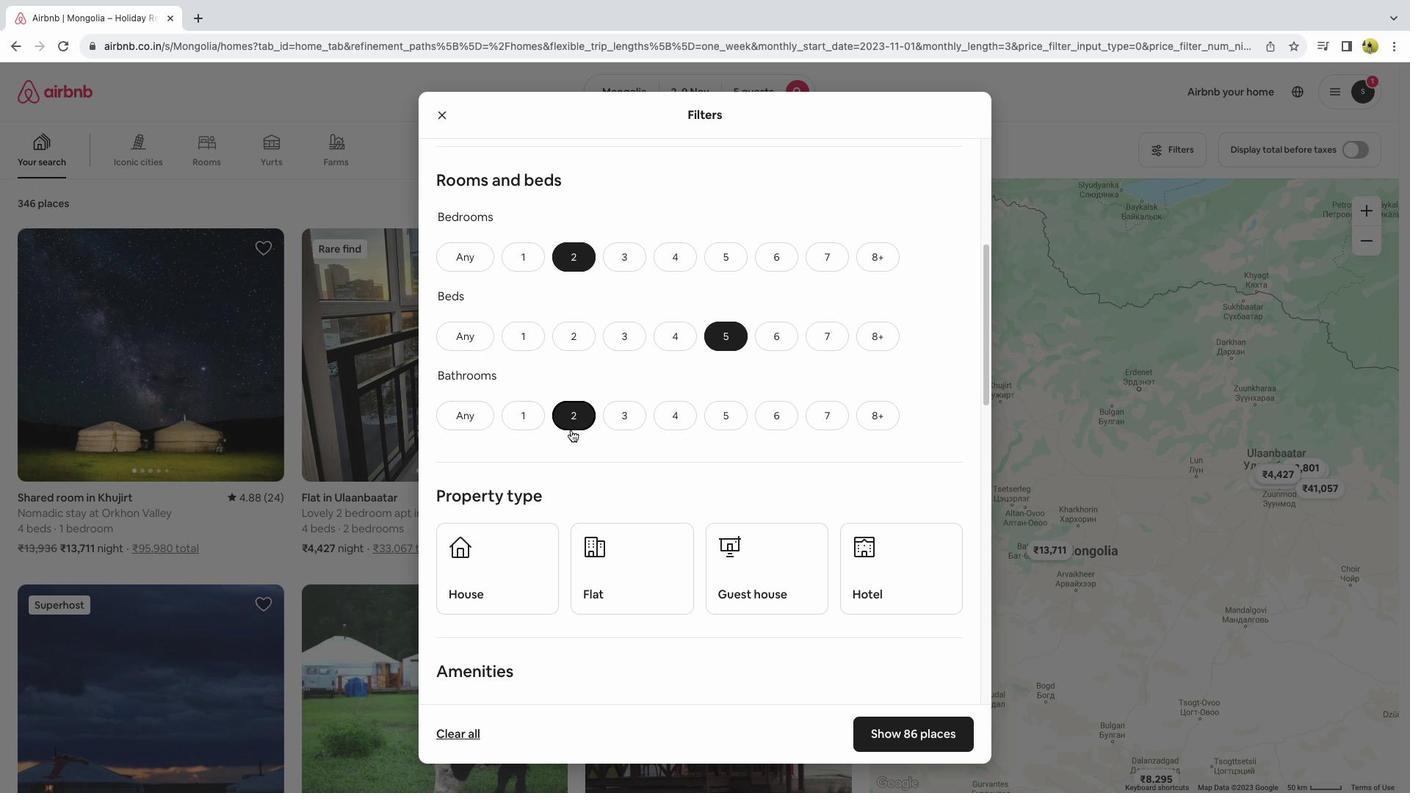 
Action: Mouse scrolled (572, 430) with delta (0, 0)
Screenshot: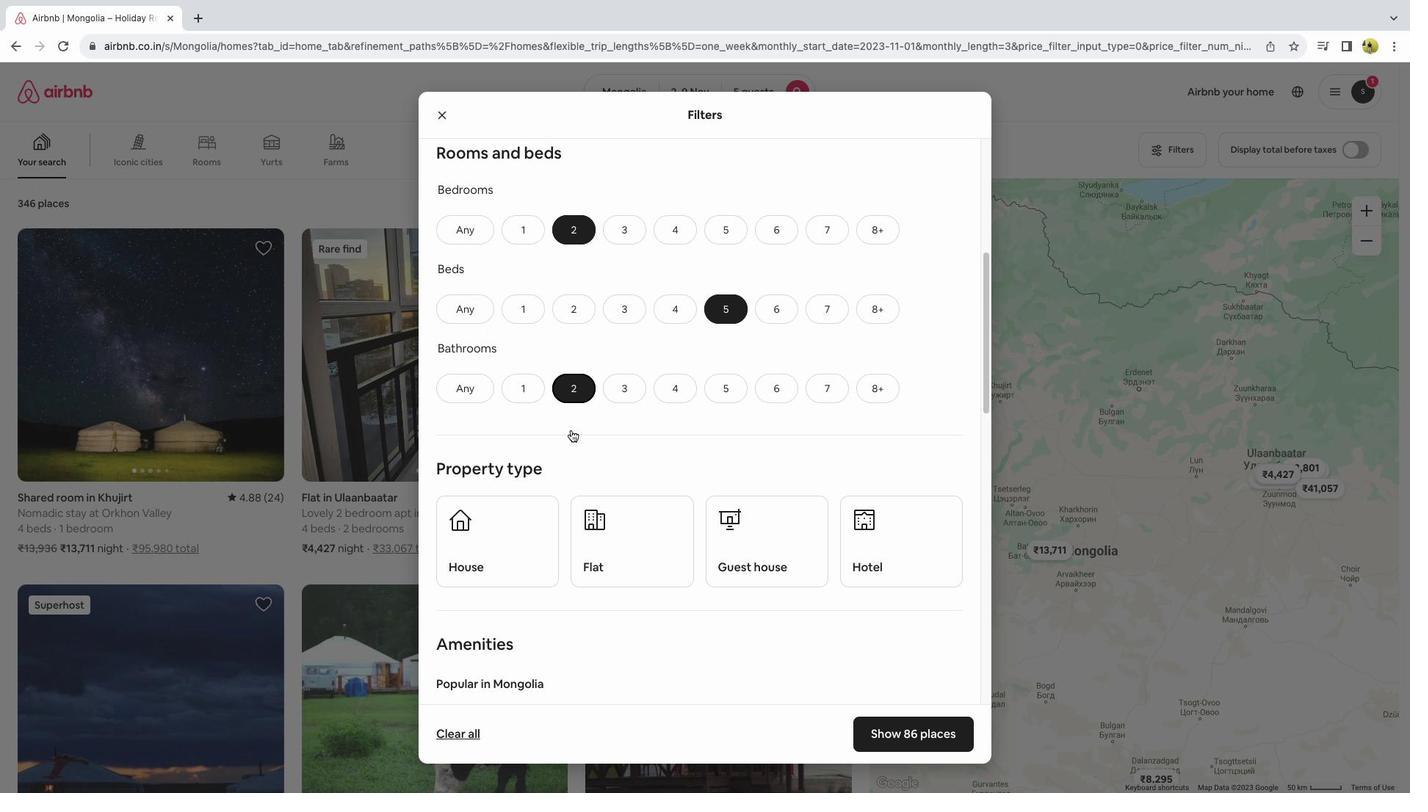 
Action: Mouse moved to (624, 504)
Screenshot: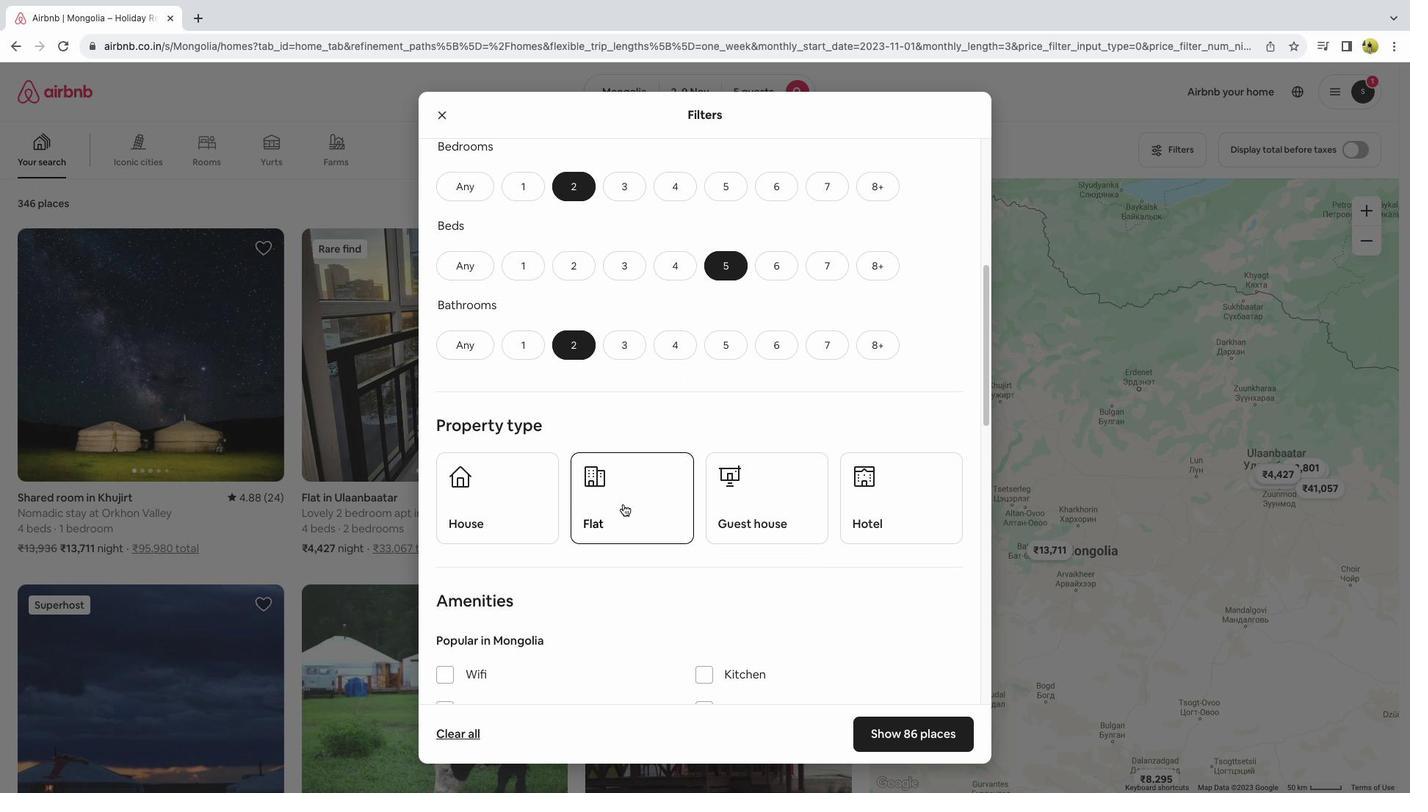 
Action: Mouse pressed left at (624, 504)
Screenshot: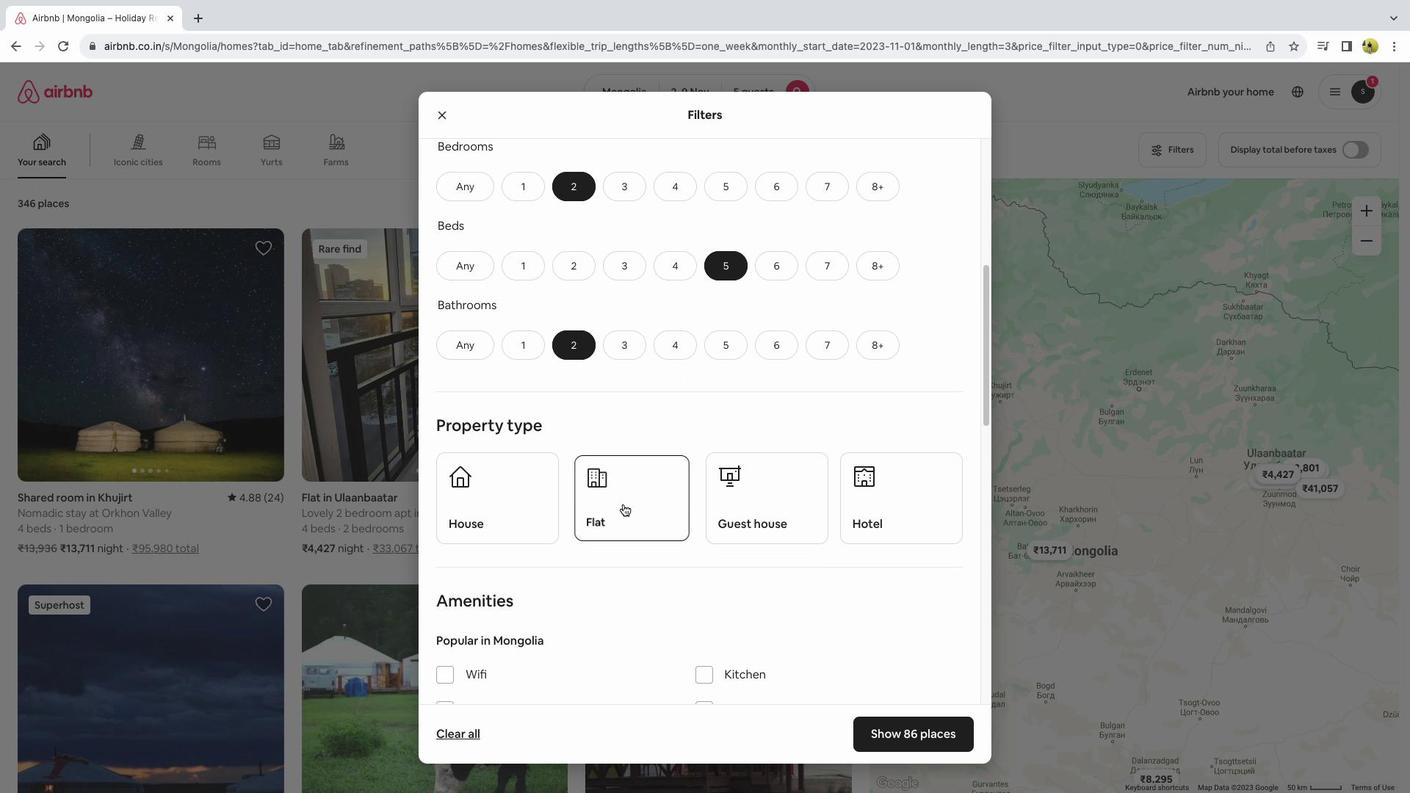 
Action: Mouse moved to (650, 520)
Screenshot: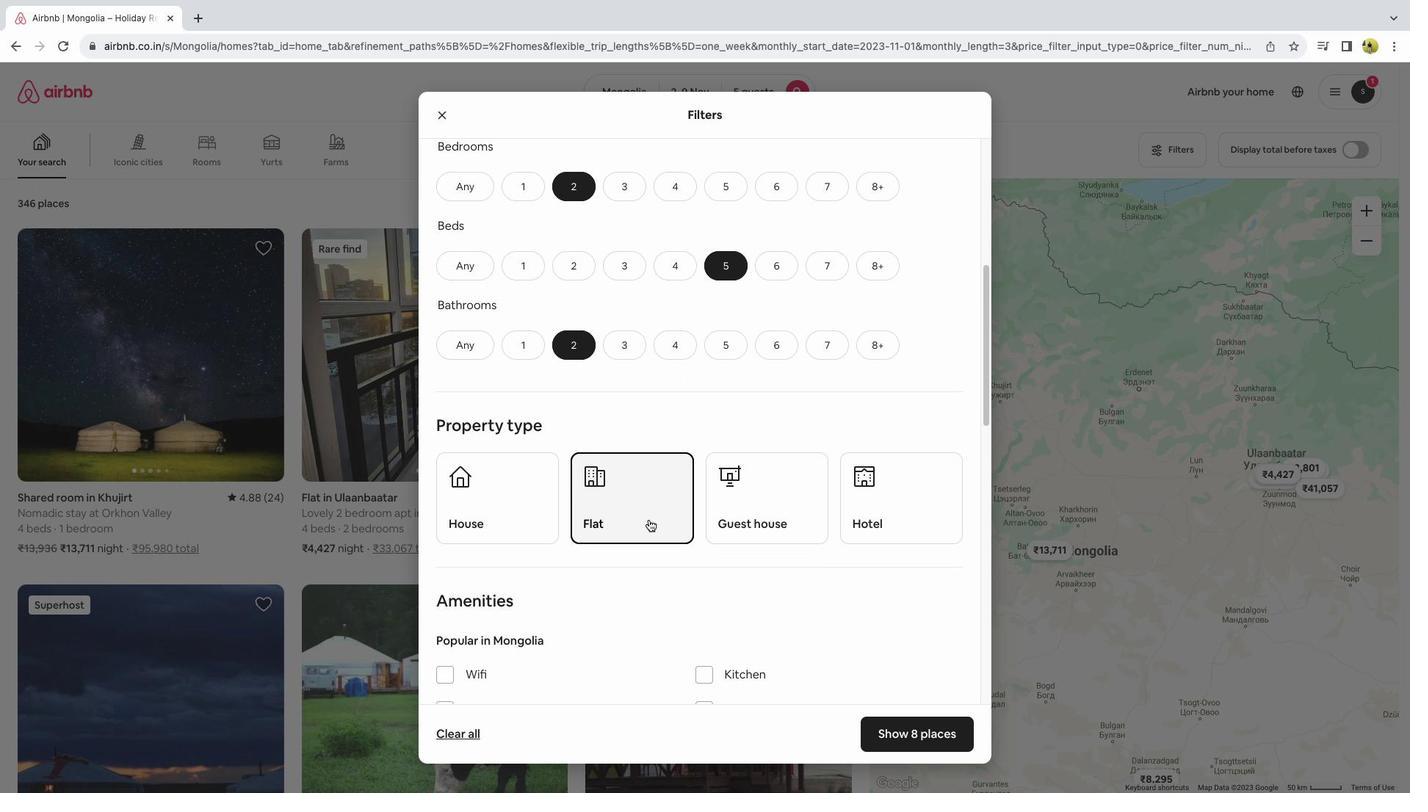 
Action: Mouse scrolled (650, 520) with delta (0, 0)
Screenshot: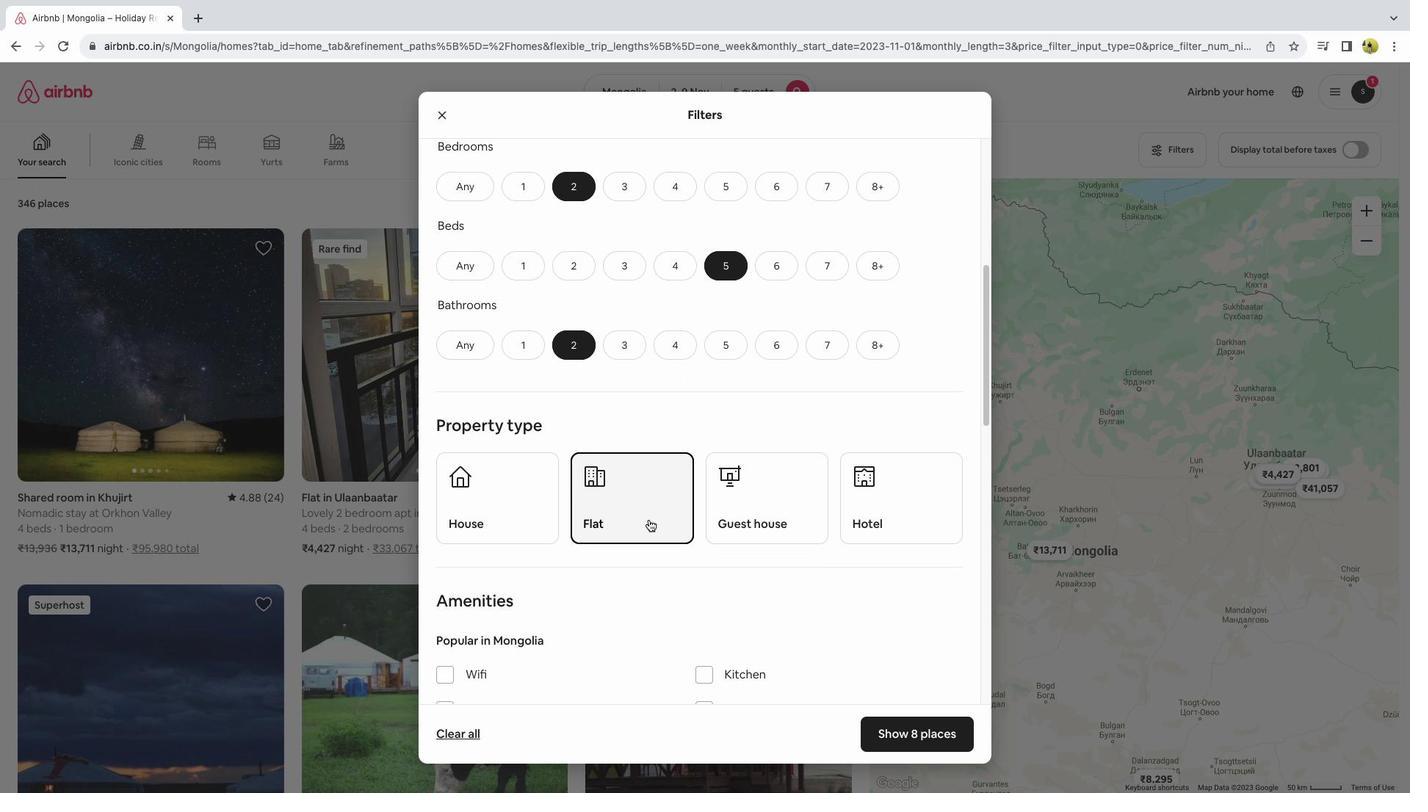 
Action: Mouse scrolled (650, 520) with delta (0, 0)
Screenshot: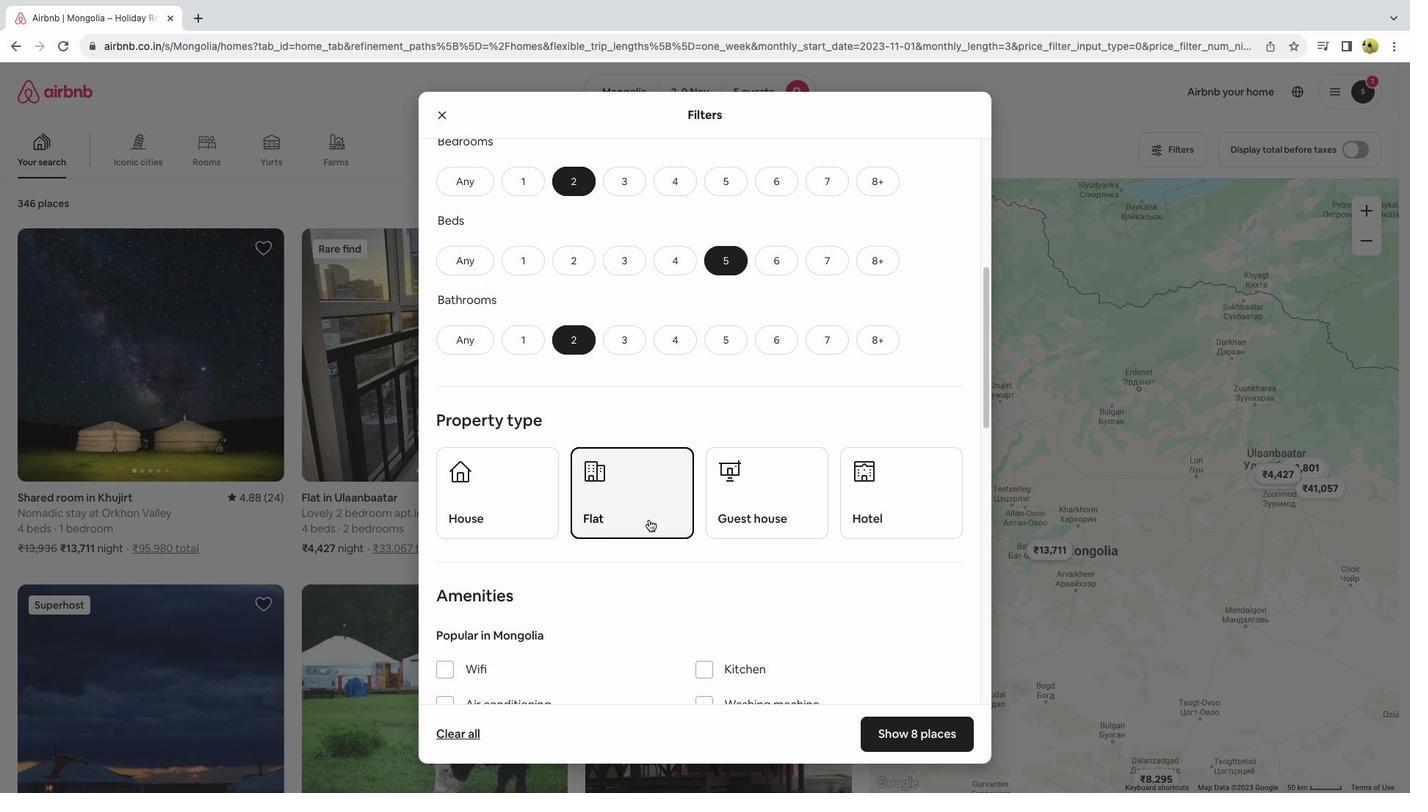 
Action: Mouse scrolled (650, 520) with delta (0, 0)
Screenshot: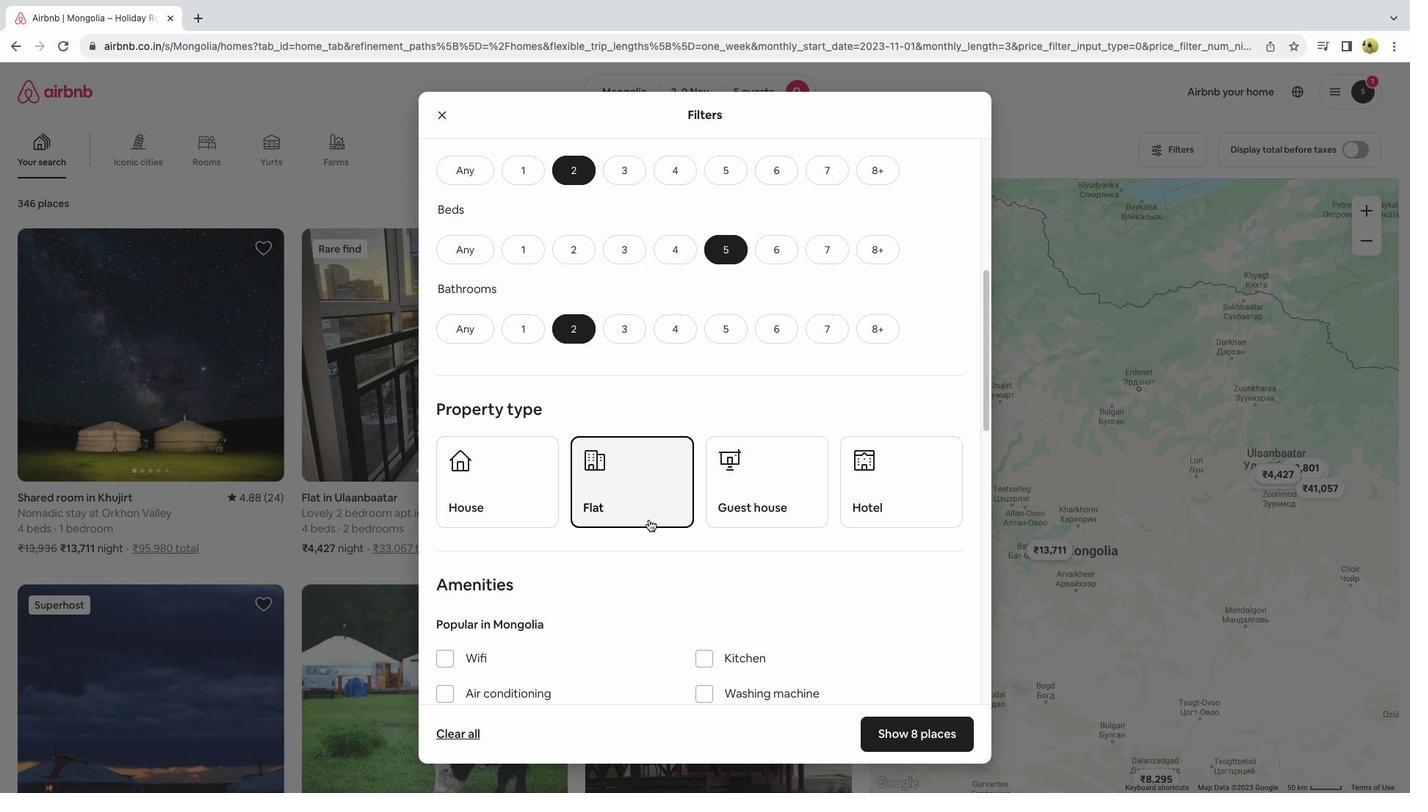
Action: Mouse scrolled (650, 520) with delta (0, 0)
Screenshot: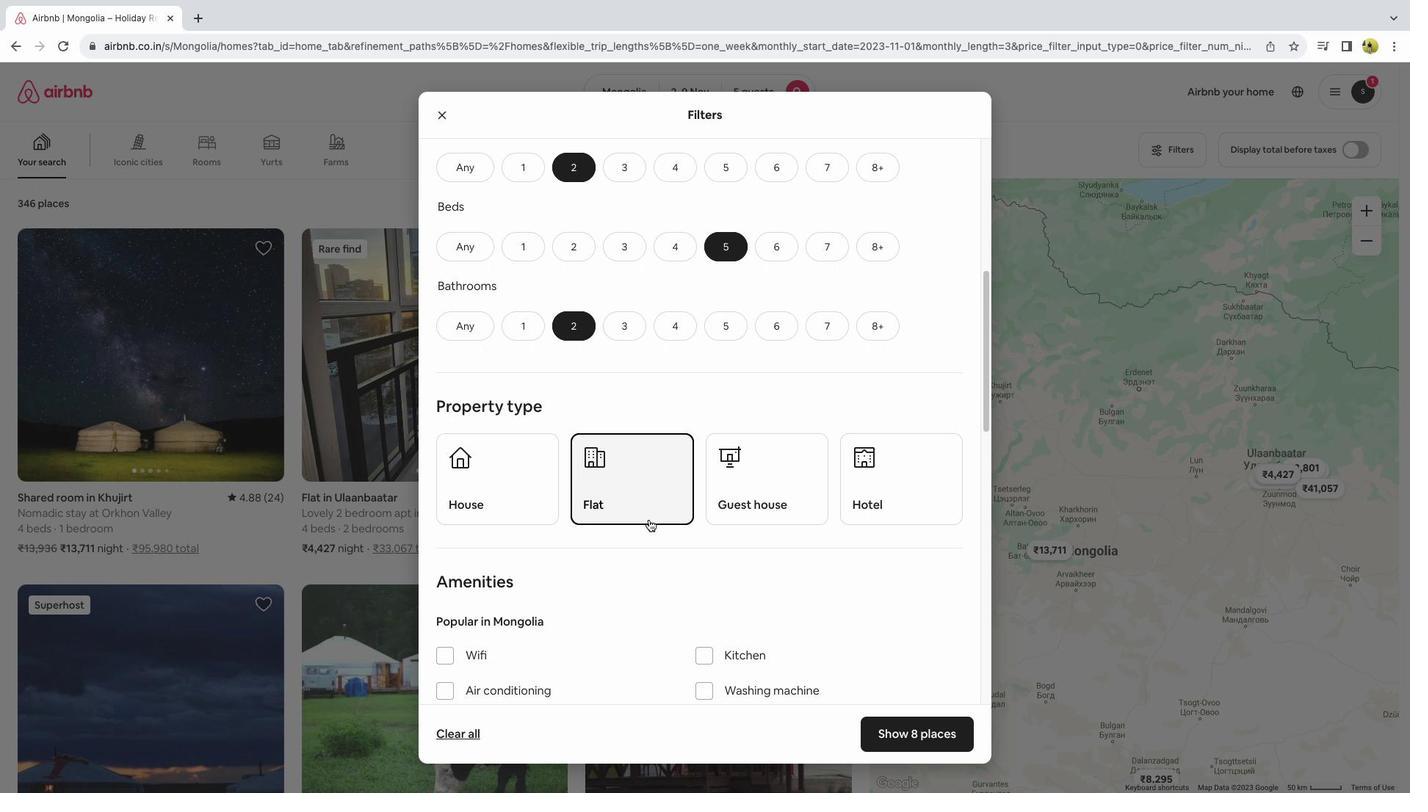 
Action: Mouse scrolled (650, 520) with delta (0, 0)
Screenshot: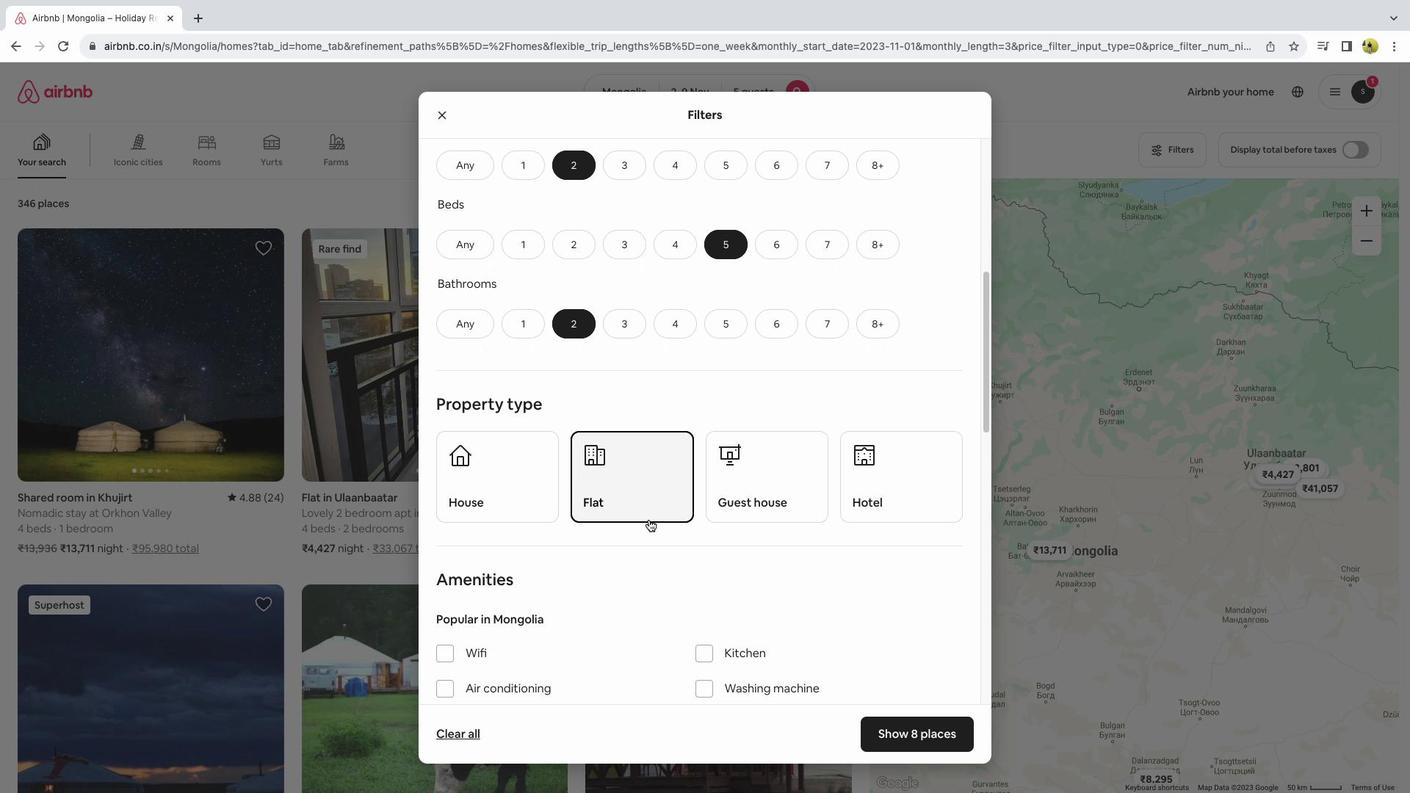 
Action: Mouse scrolled (650, 520) with delta (0, 0)
Screenshot: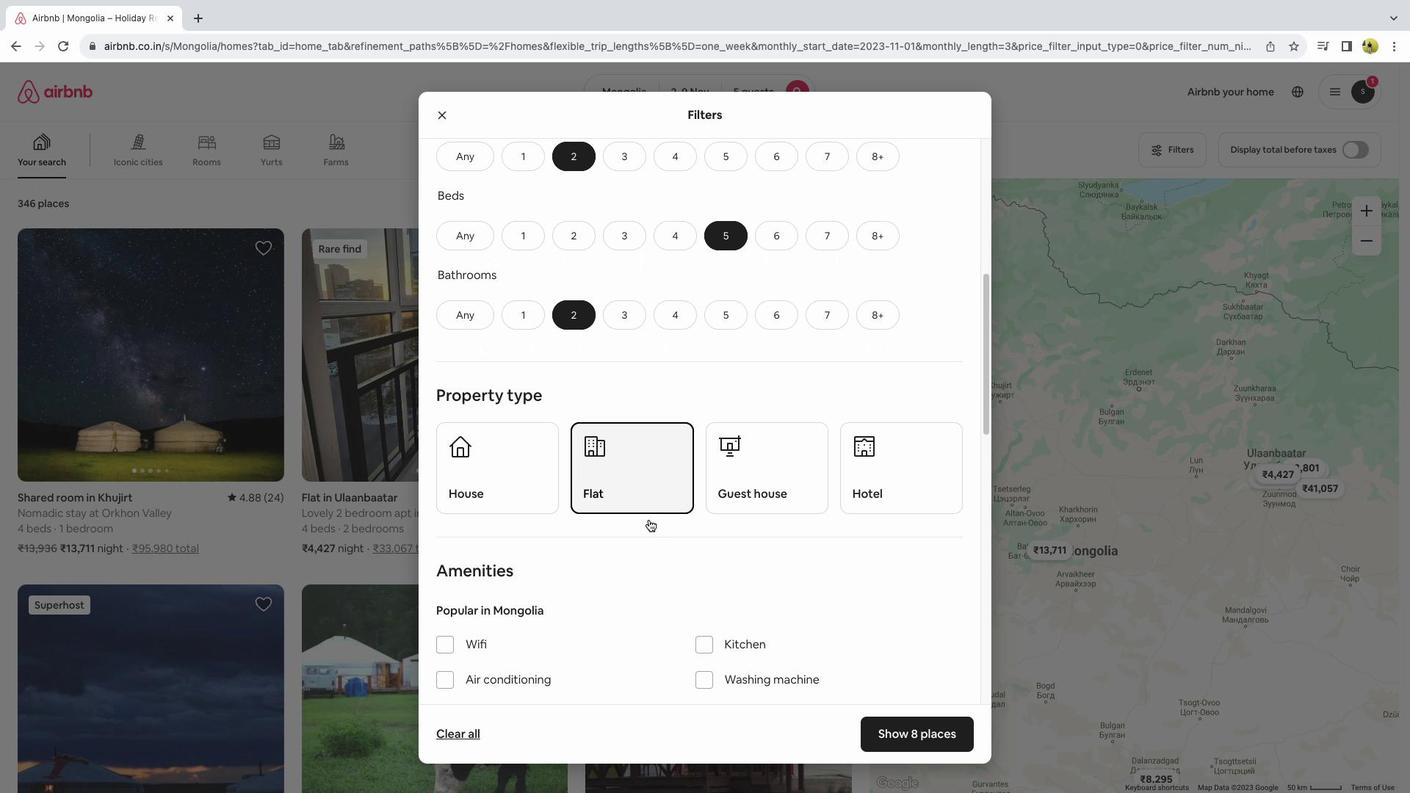 
Action: Mouse scrolled (650, 520) with delta (0, 0)
Screenshot: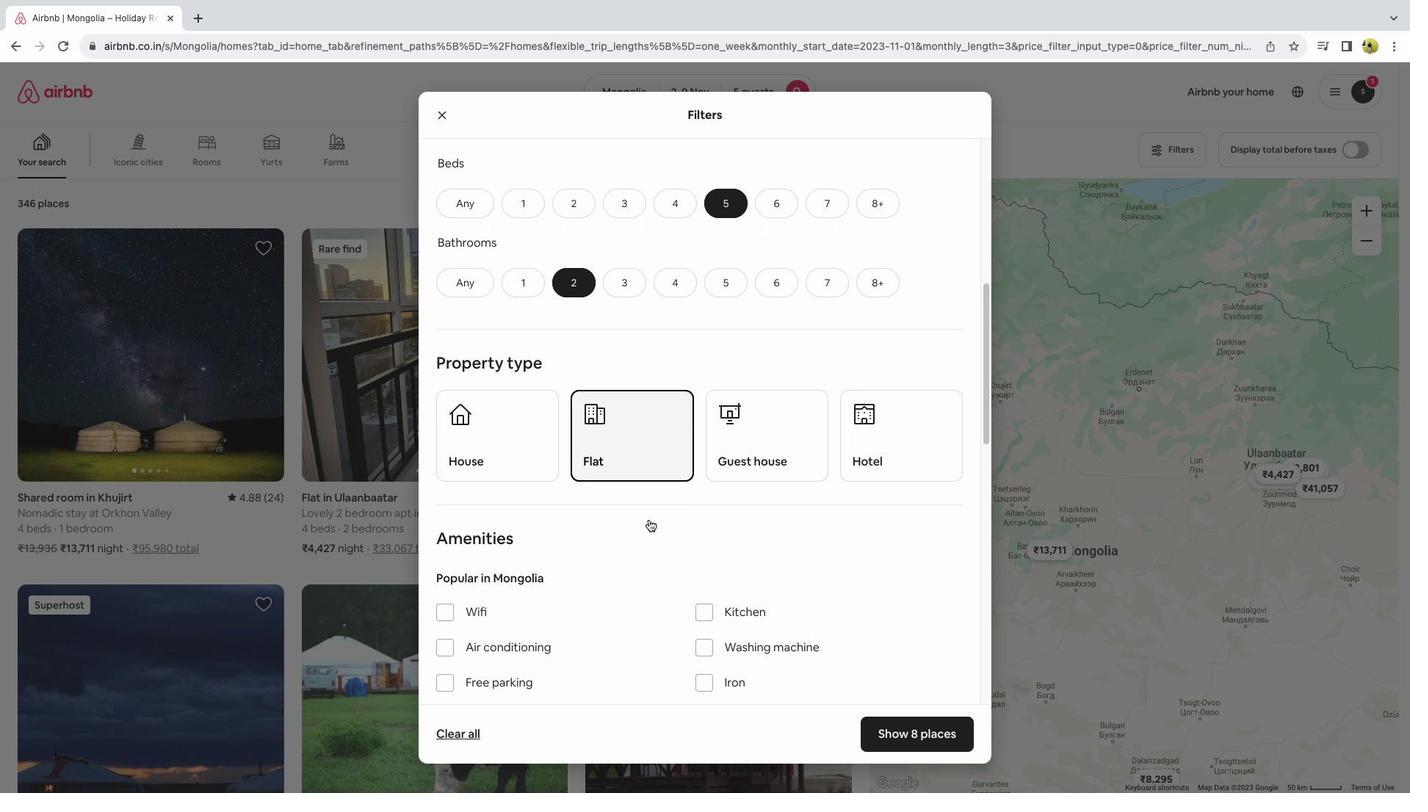 
Action: Mouse scrolled (650, 520) with delta (0, 0)
Screenshot: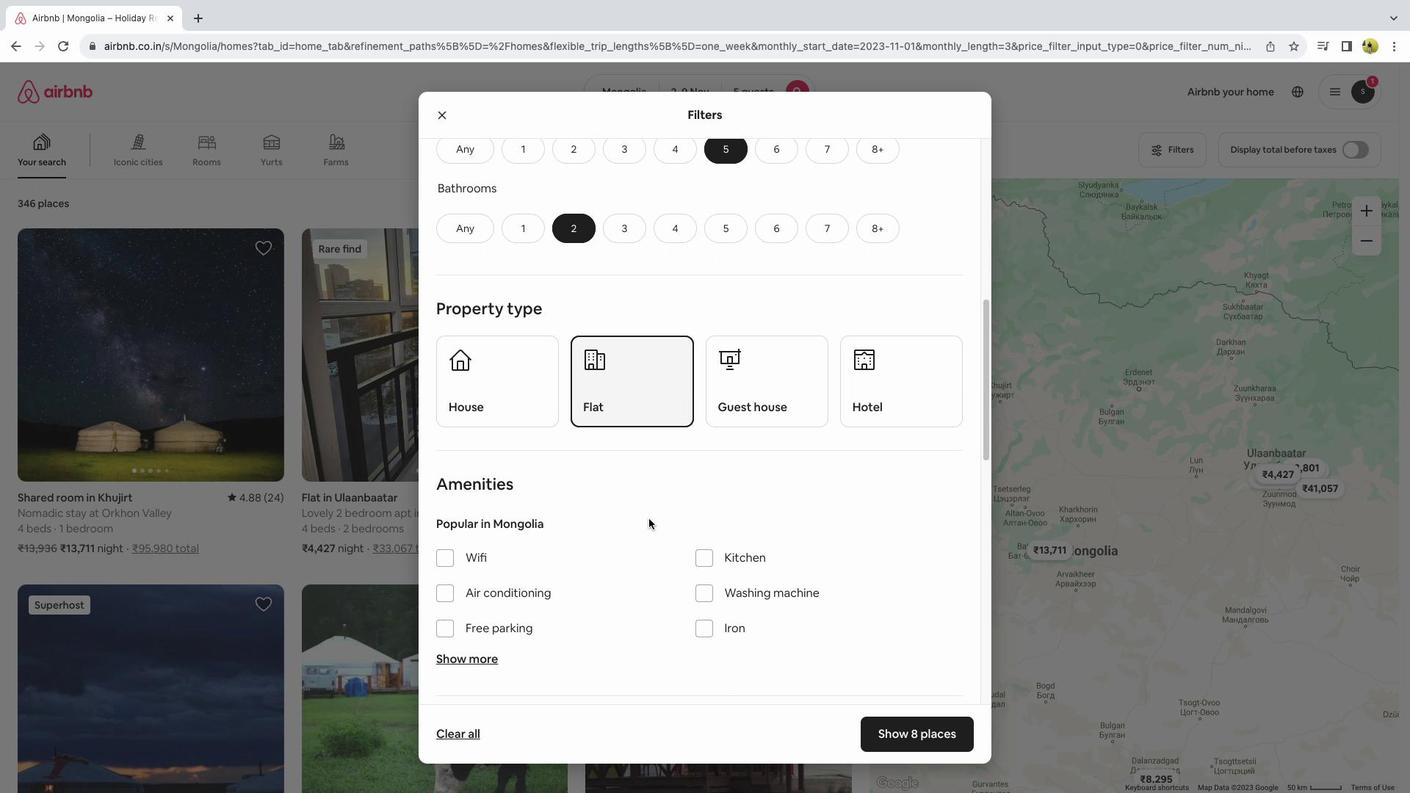 
Action: Mouse scrolled (650, 520) with delta (0, 0)
Screenshot: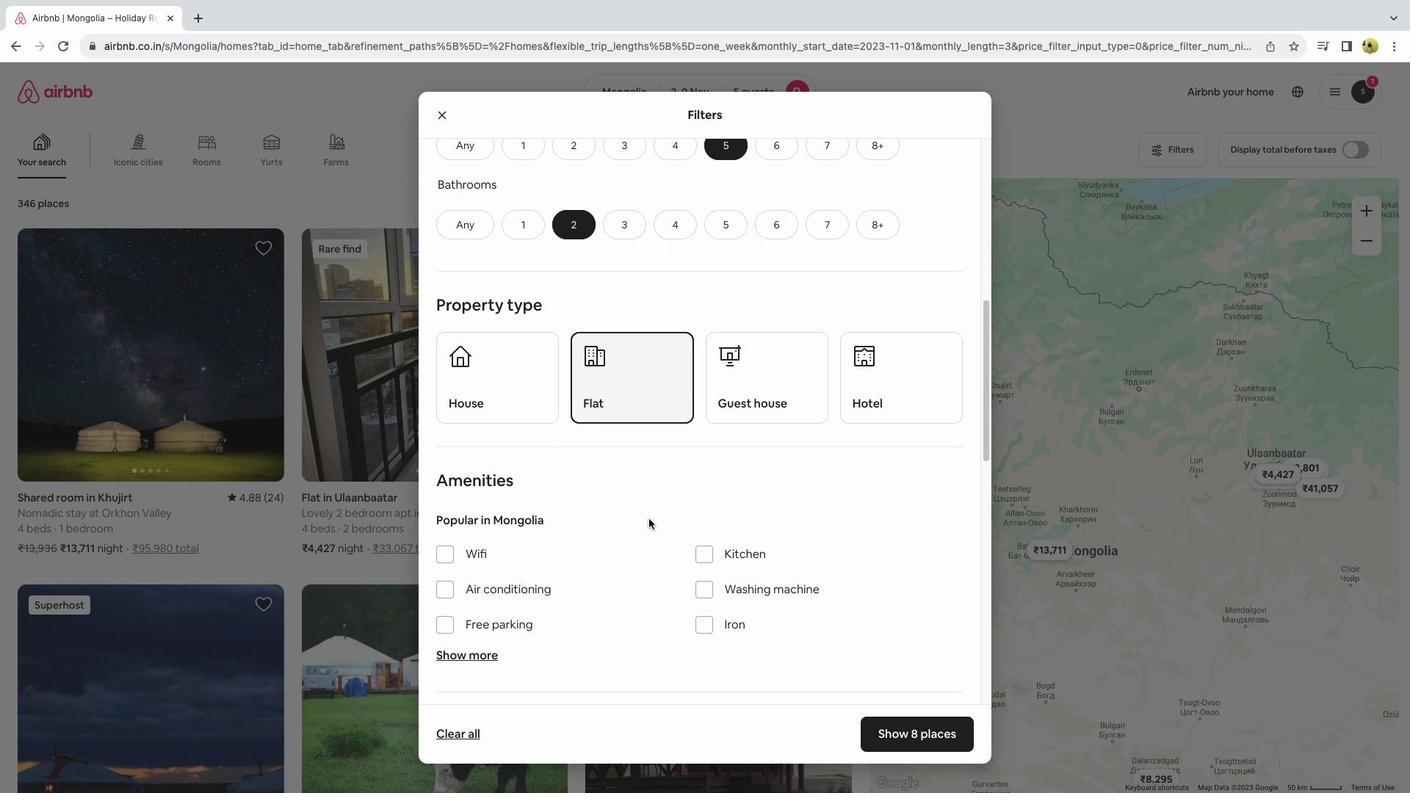 
Action: Mouse scrolled (650, 520) with delta (0, 0)
Screenshot: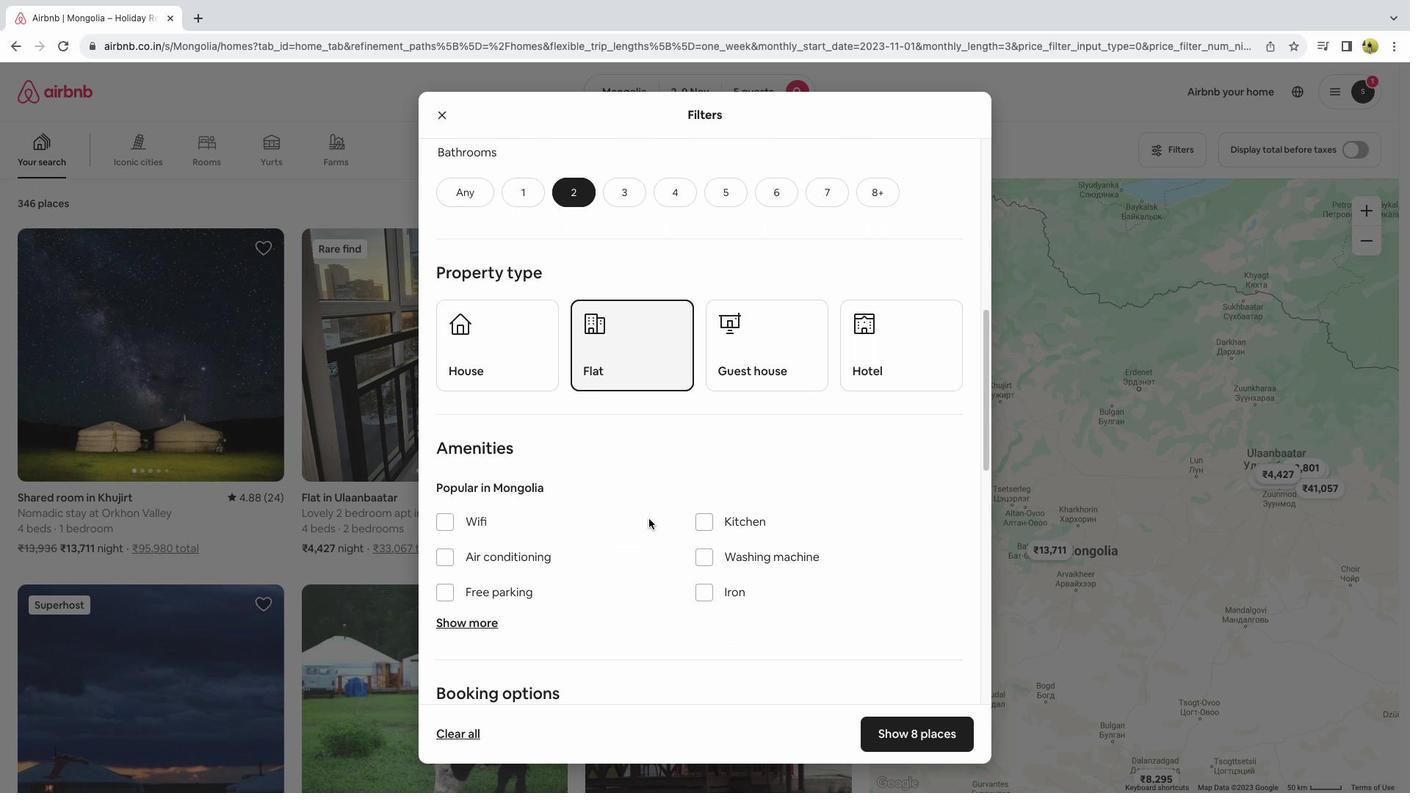 
Action: Mouse moved to (450, 470)
Screenshot: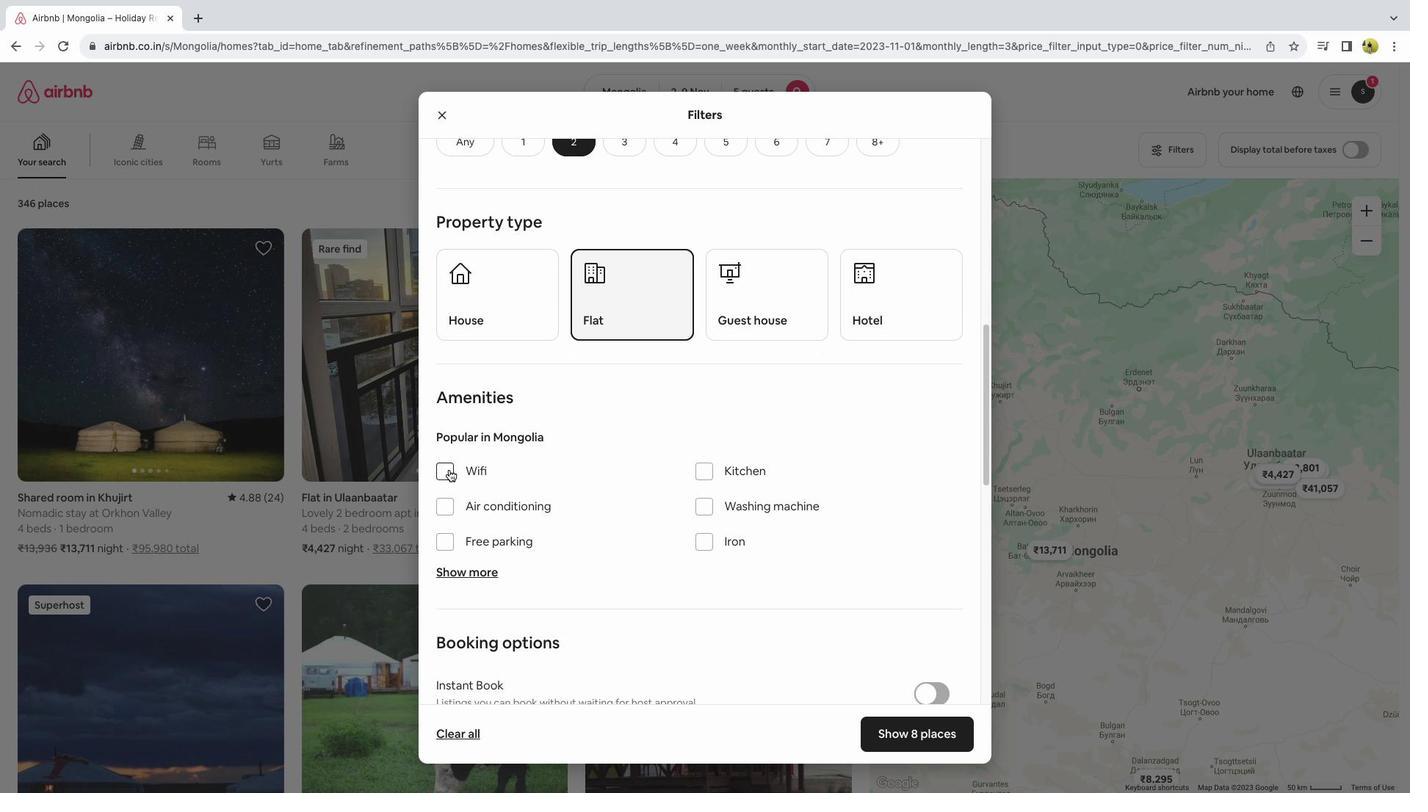 
Action: Mouse pressed left at (450, 470)
Screenshot: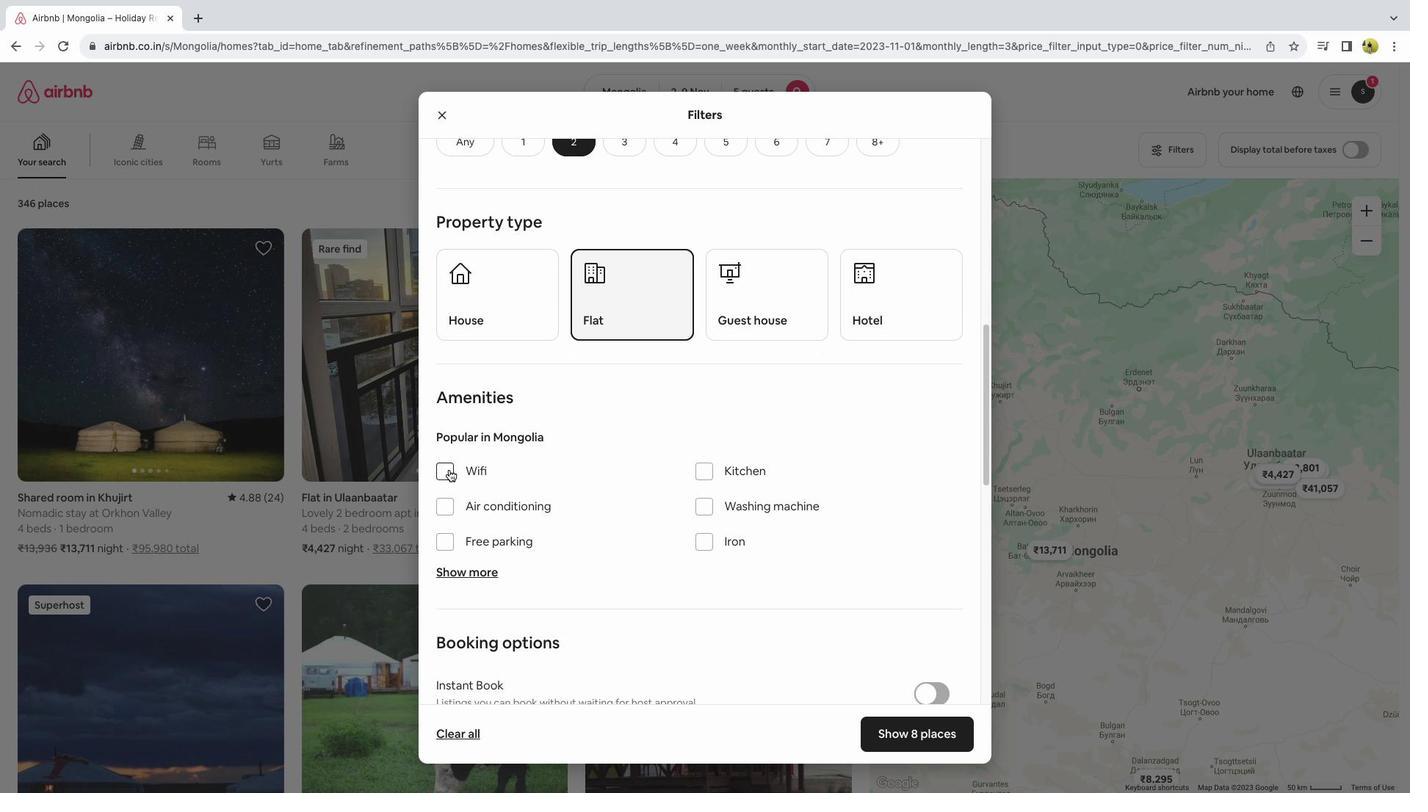 
Action: Mouse moved to (712, 508)
Screenshot: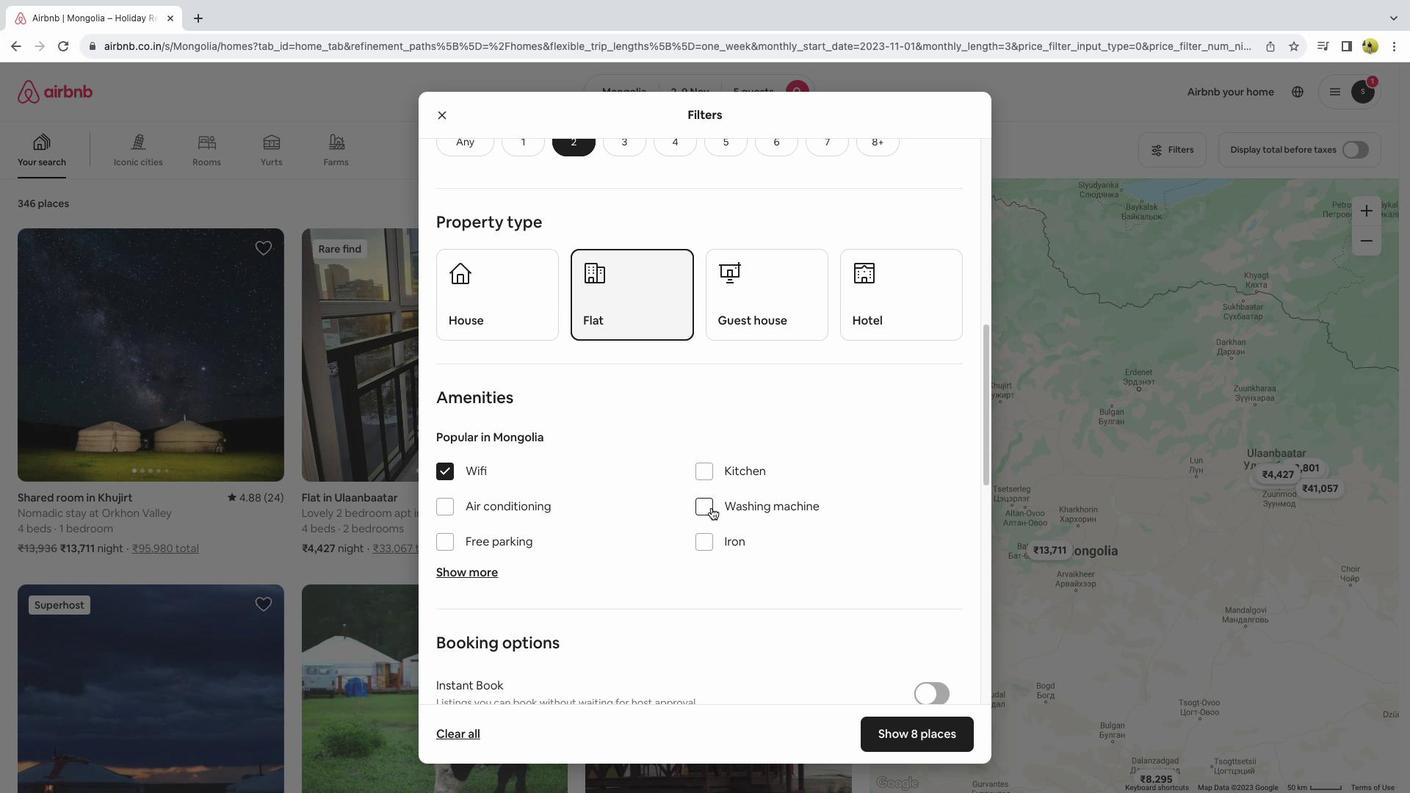 
Action: Mouse pressed left at (712, 508)
Screenshot: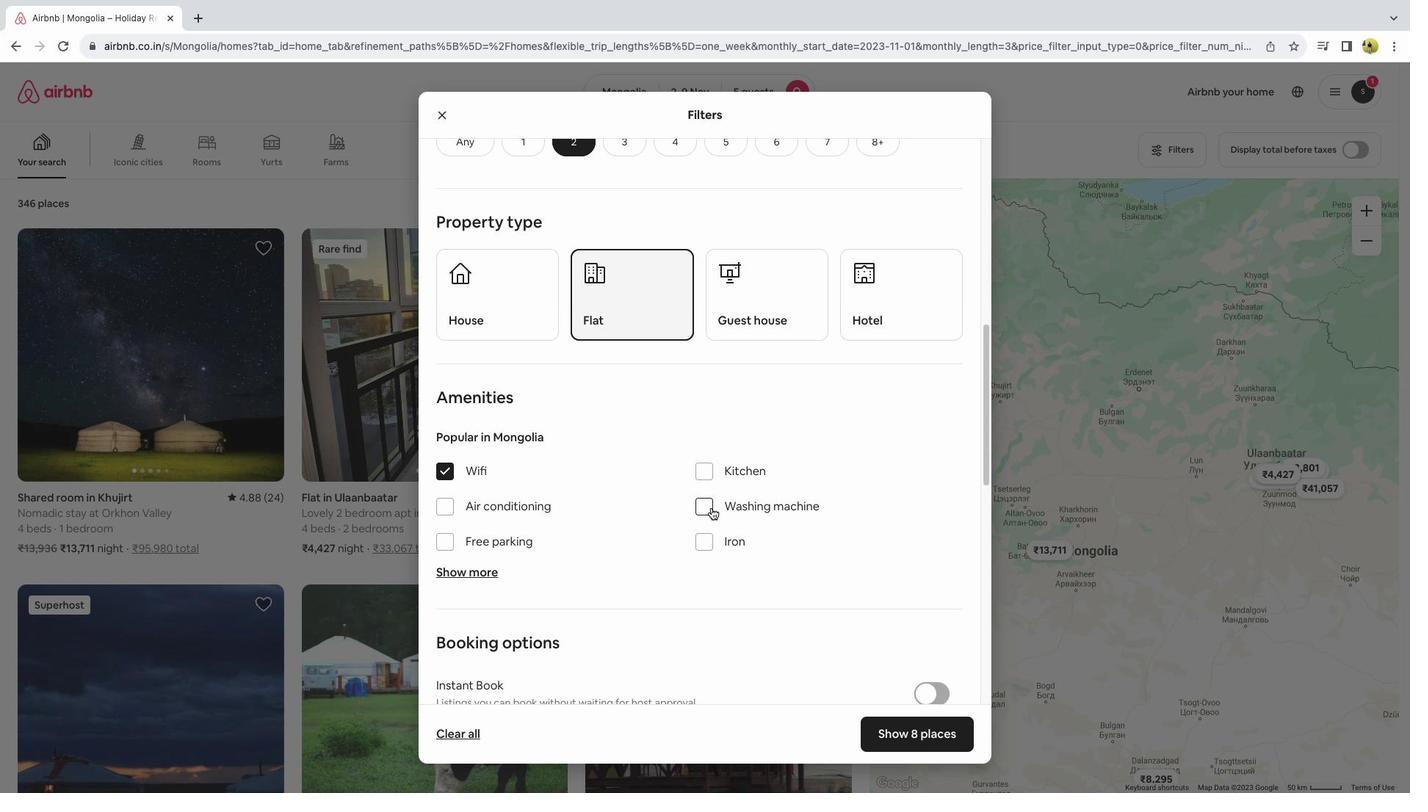 
Action: Mouse moved to (523, 531)
Screenshot: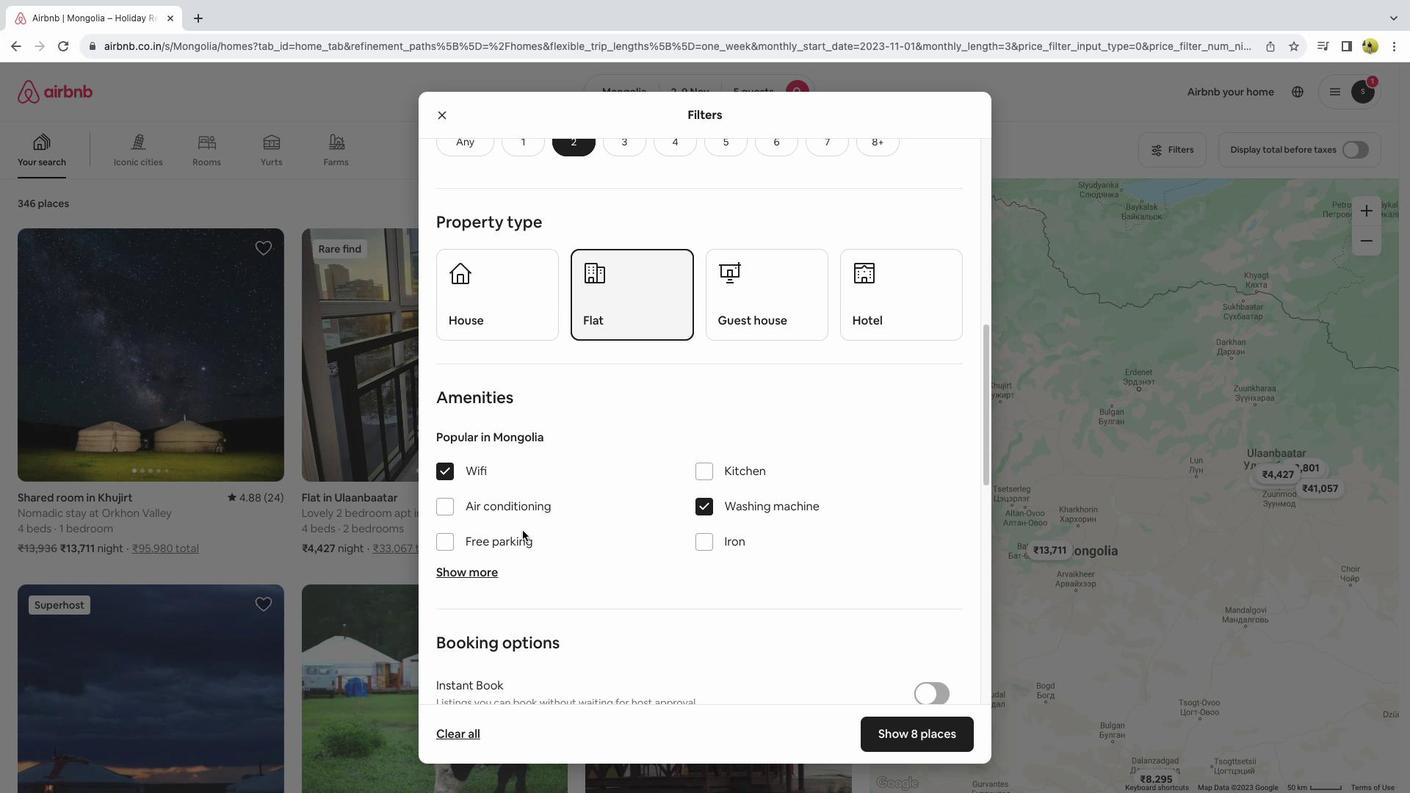 
Action: Mouse scrolled (523, 531) with delta (0, 0)
Screenshot: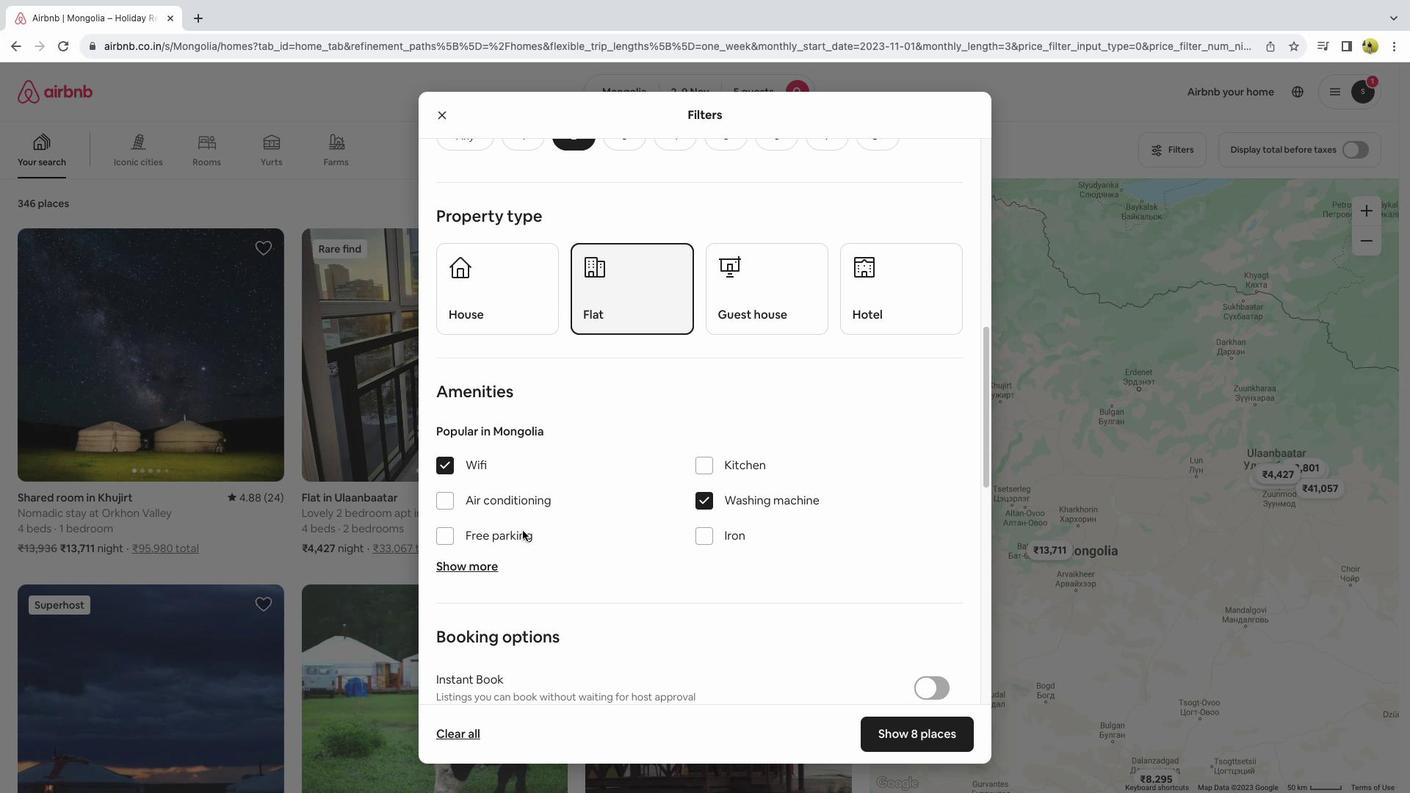 
Action: Mouse scrolled (523, 531) with delta (0, 0)
Screenshot: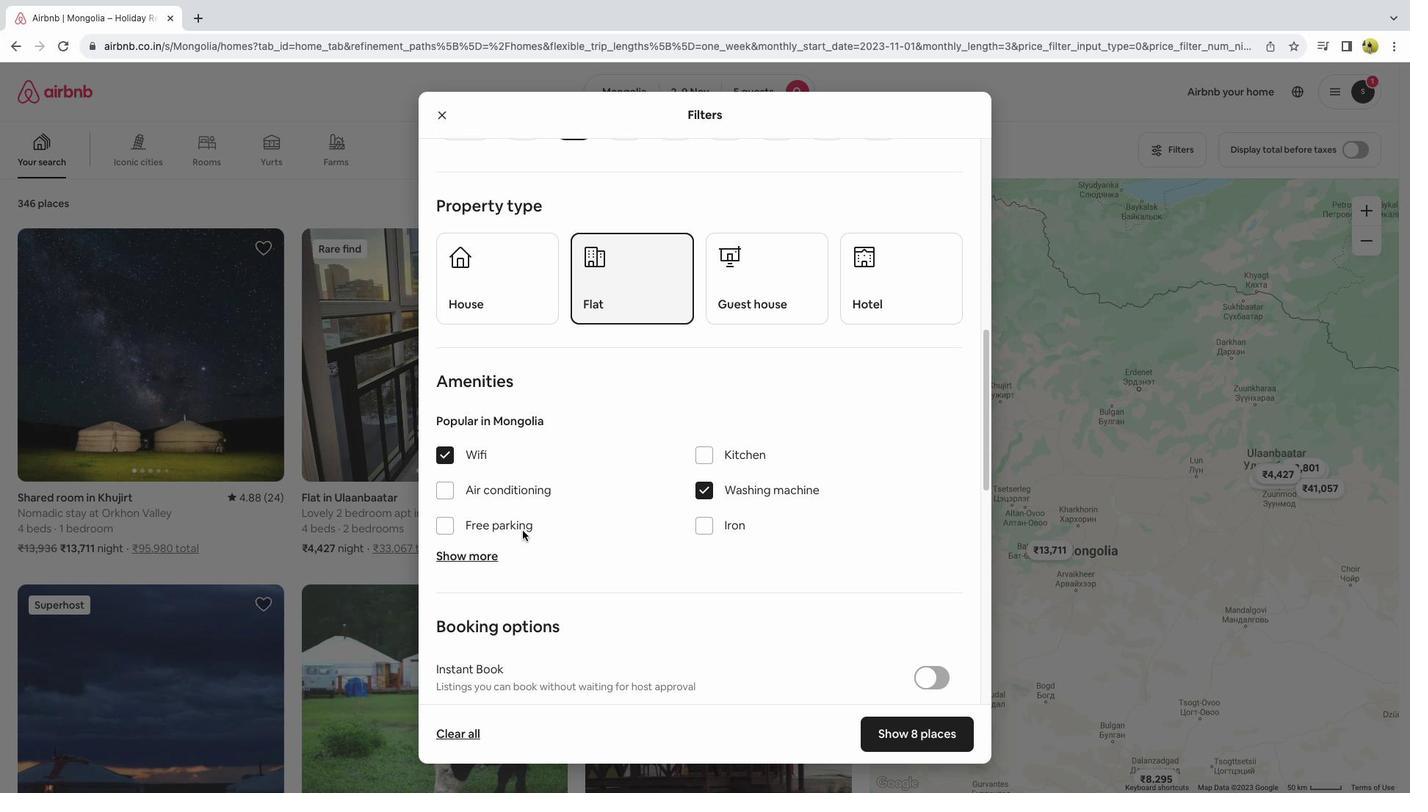 
Action: Mouse scrolled (523, 531) with delta (0, 0)
Screenshot: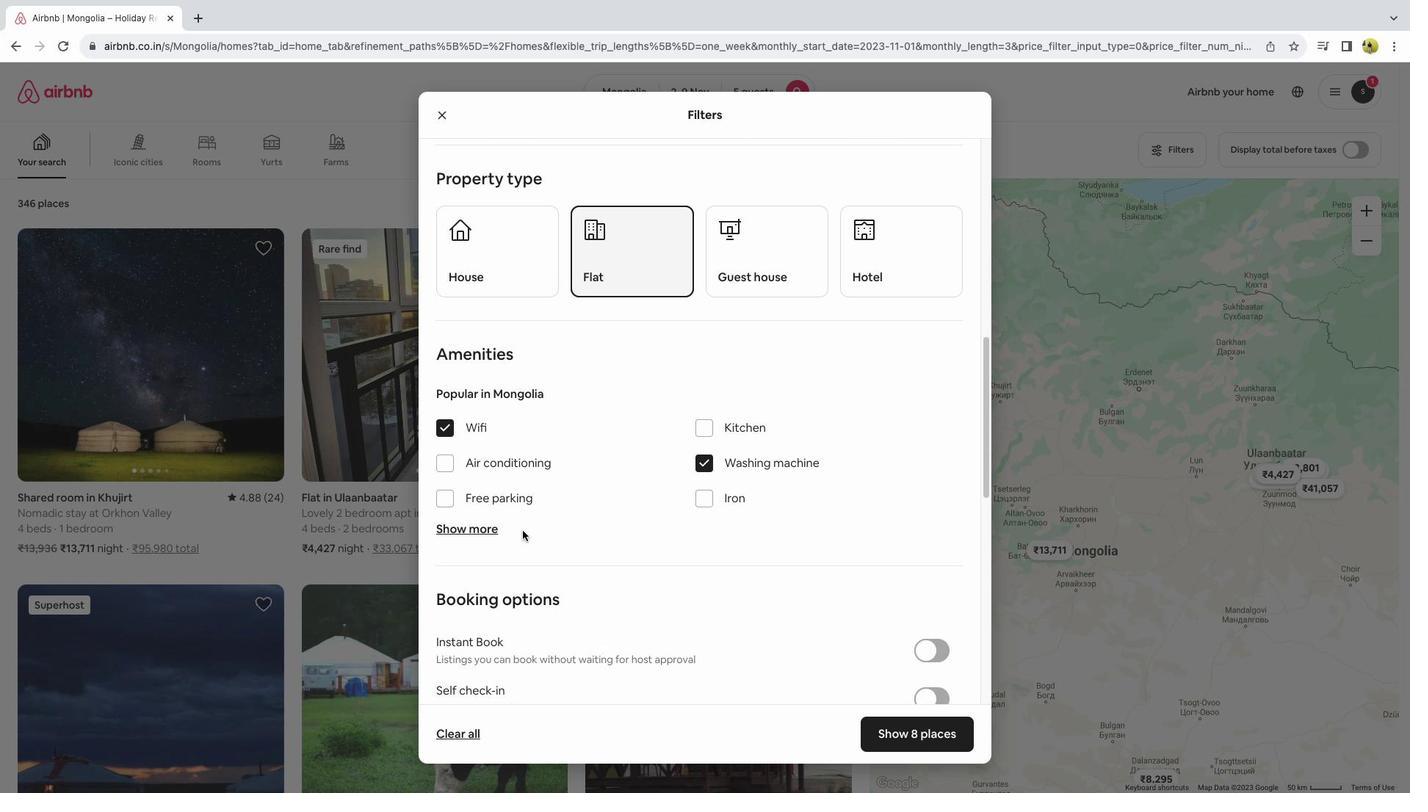 
Action: Mouse scrolled (523, 531) with delta (0, 0)
Screenshot: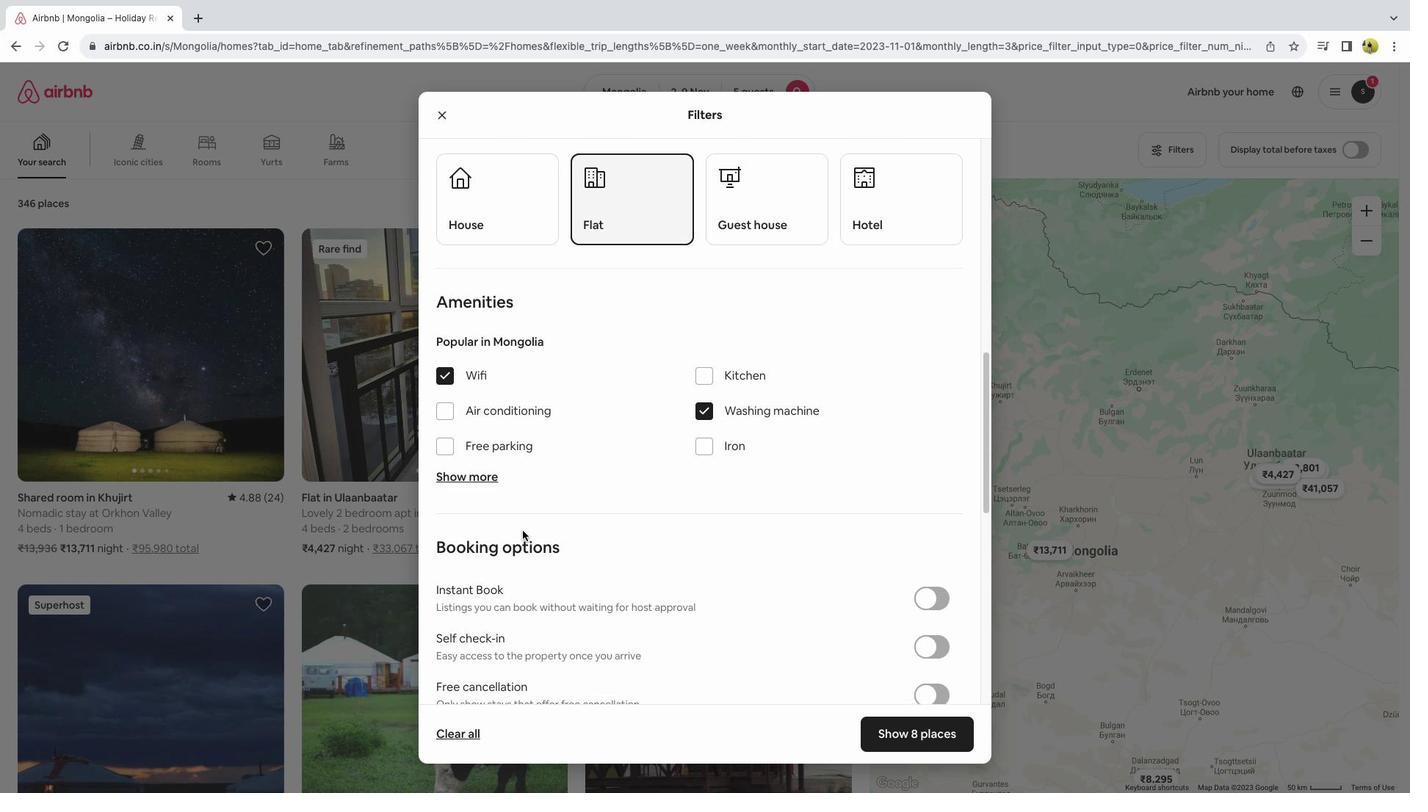
Action: Mouse moved to (929, 533)
Screenshot: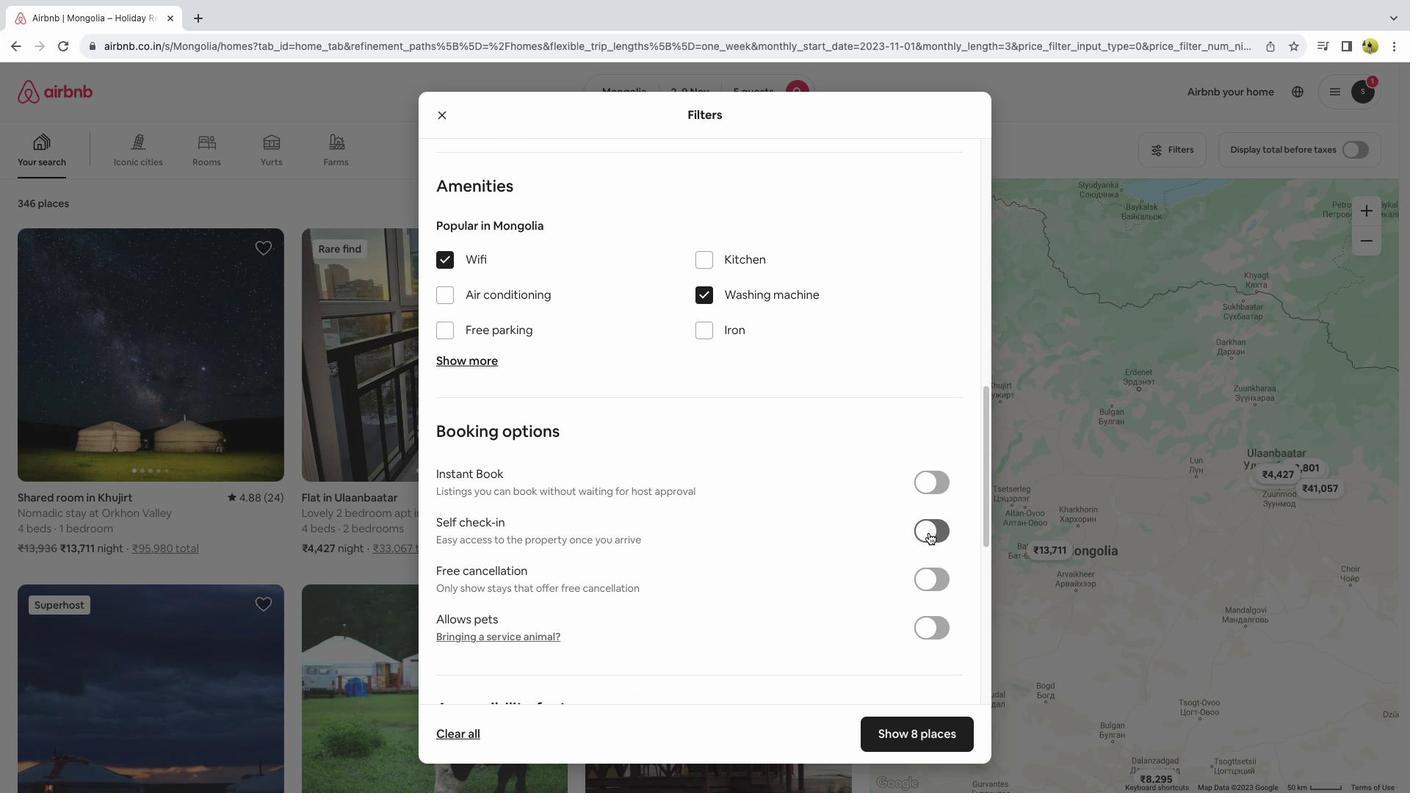 
Action: Mouse pressed left at (929, 533)
Screenshot: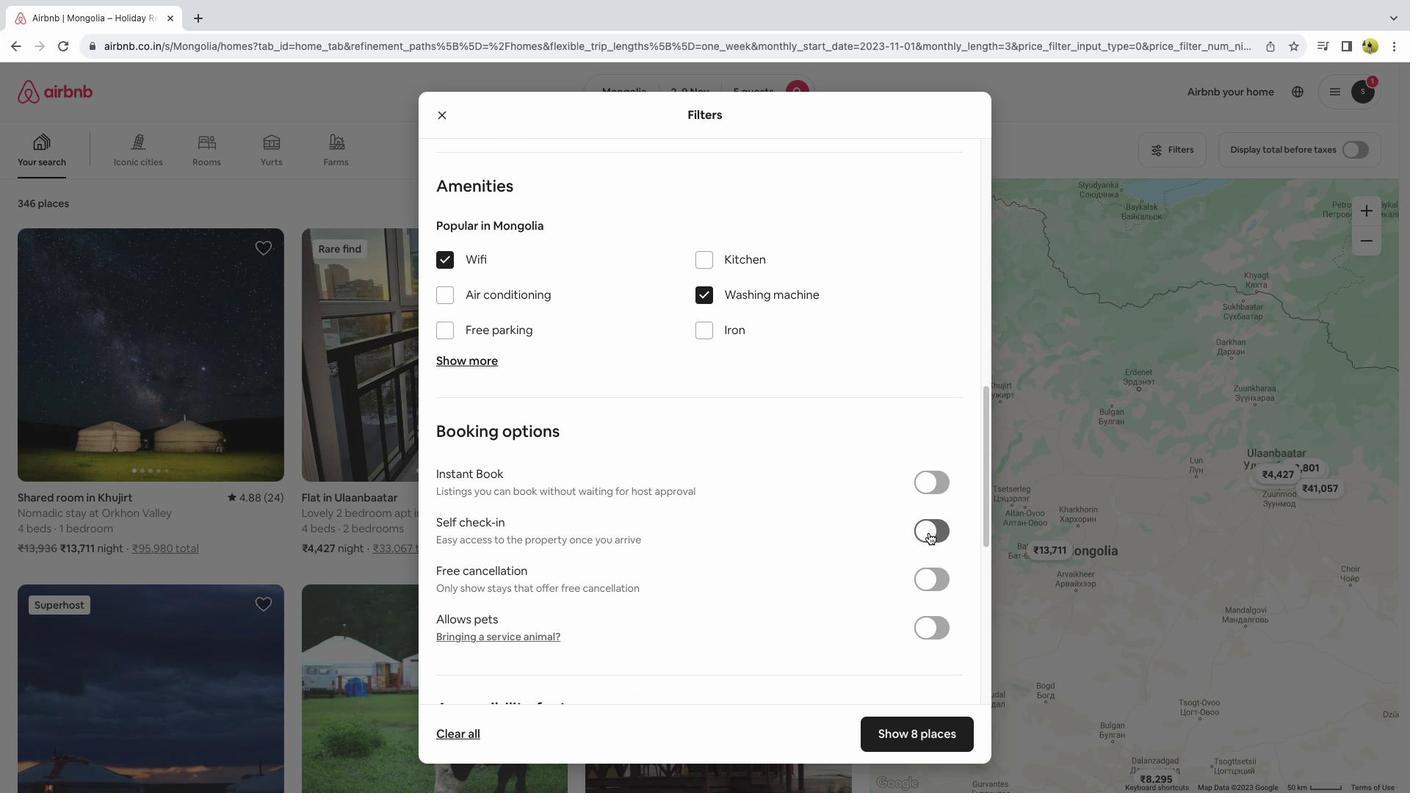 
Action: Mouse moved to (913, 735)
Screenshot: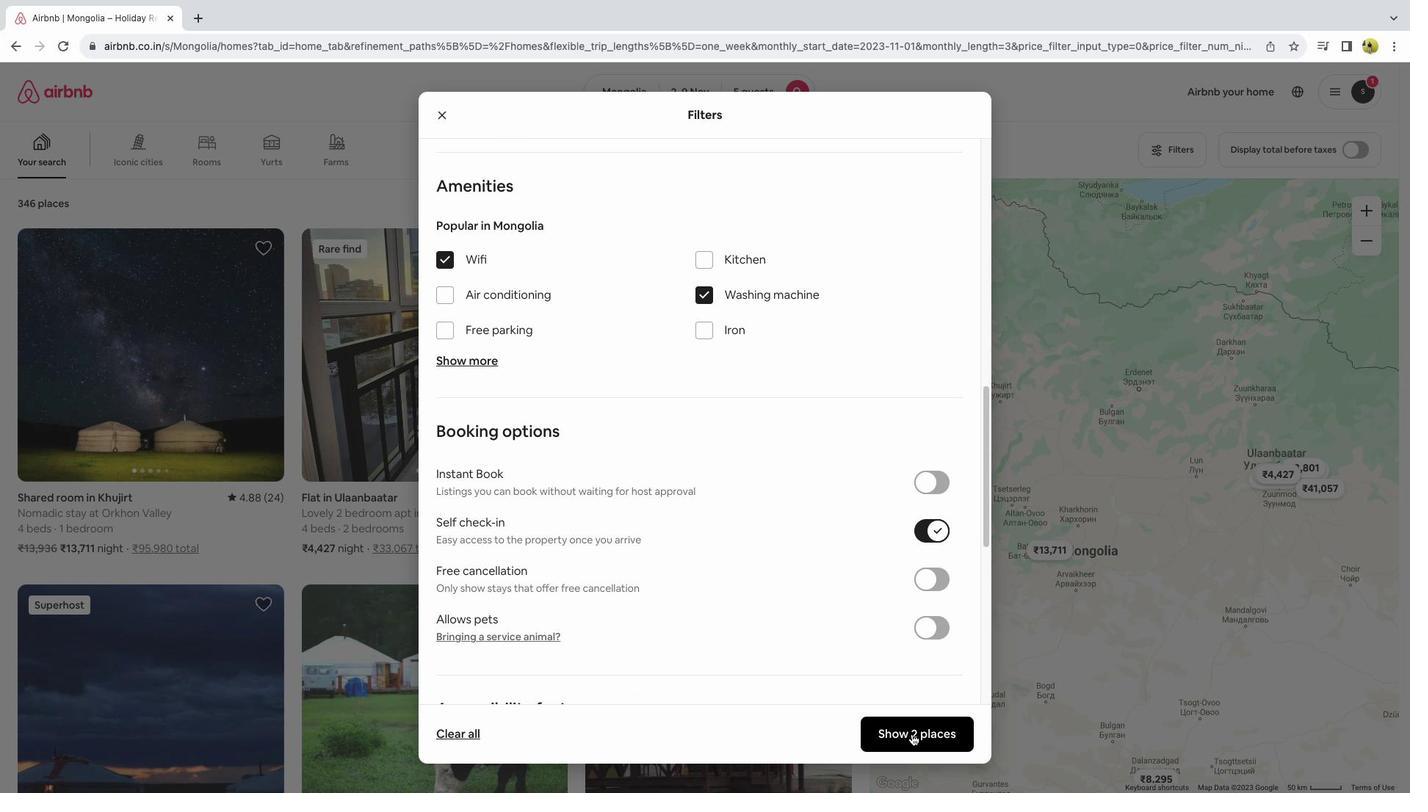 
Action: Mouse pressed left at (913, 735)
Screenshot: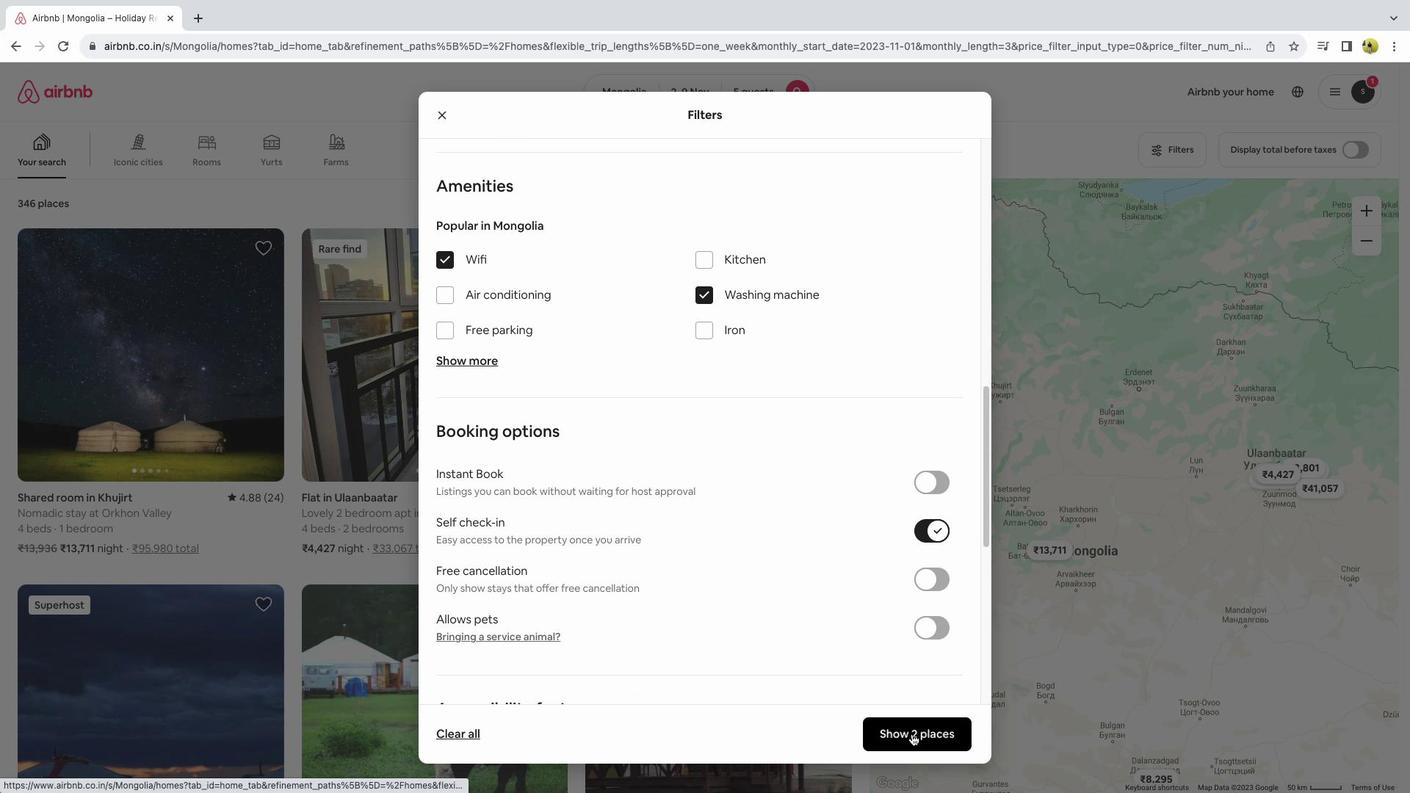 
Action: Mouse moved to (198, 422)
Screenshot: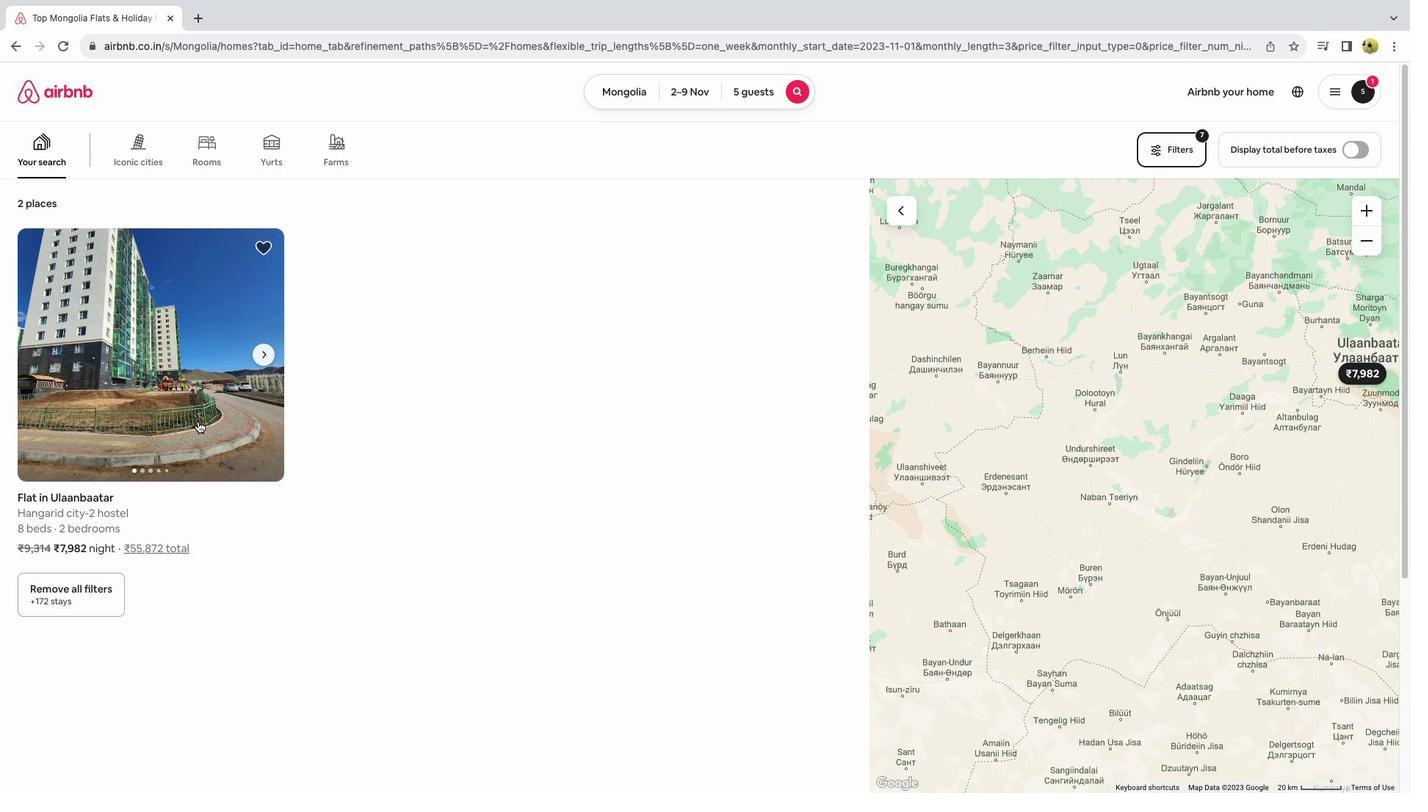 
Action: Mouse pressed left at (198, 422)
Screenshot: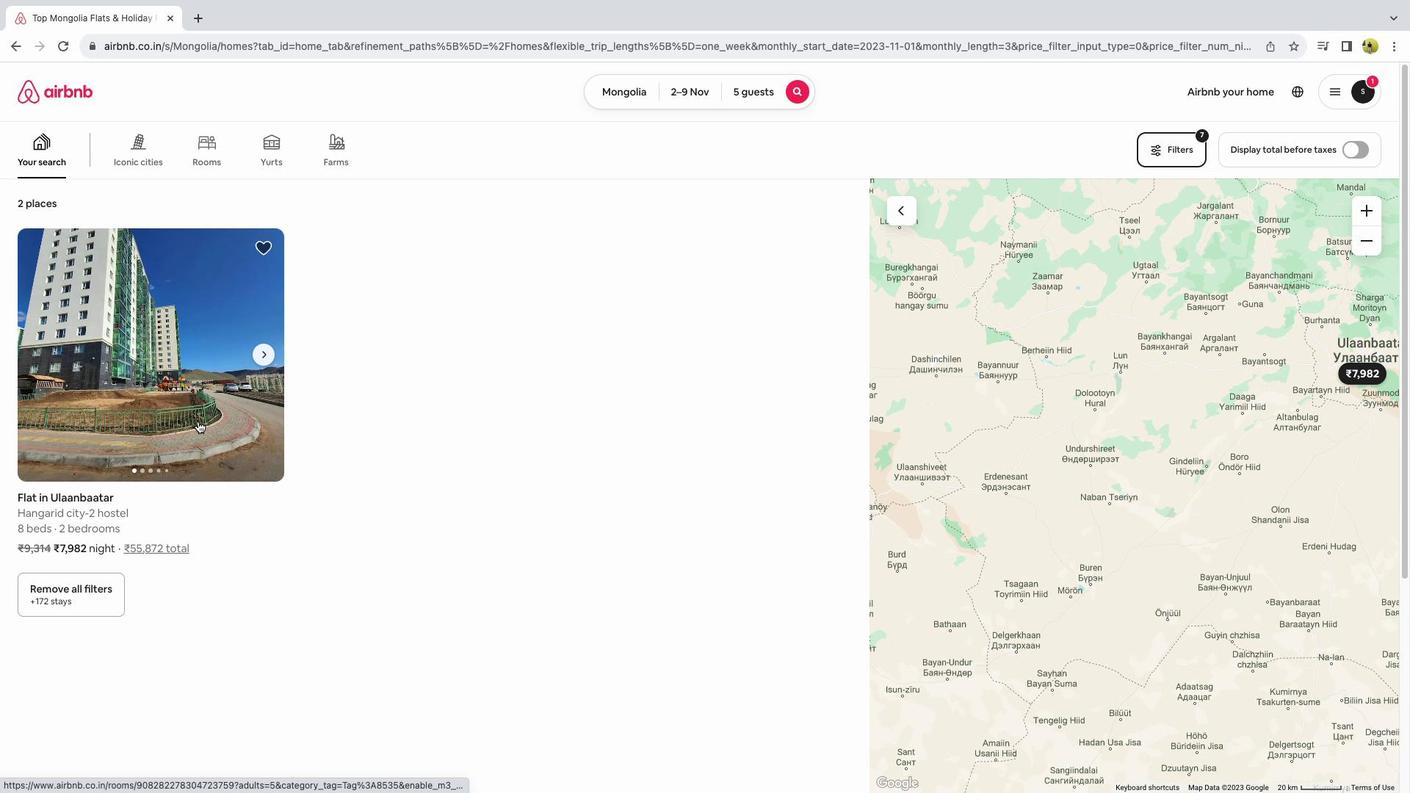 
Action: Mouse moved to (1052, 562)
Screenshot: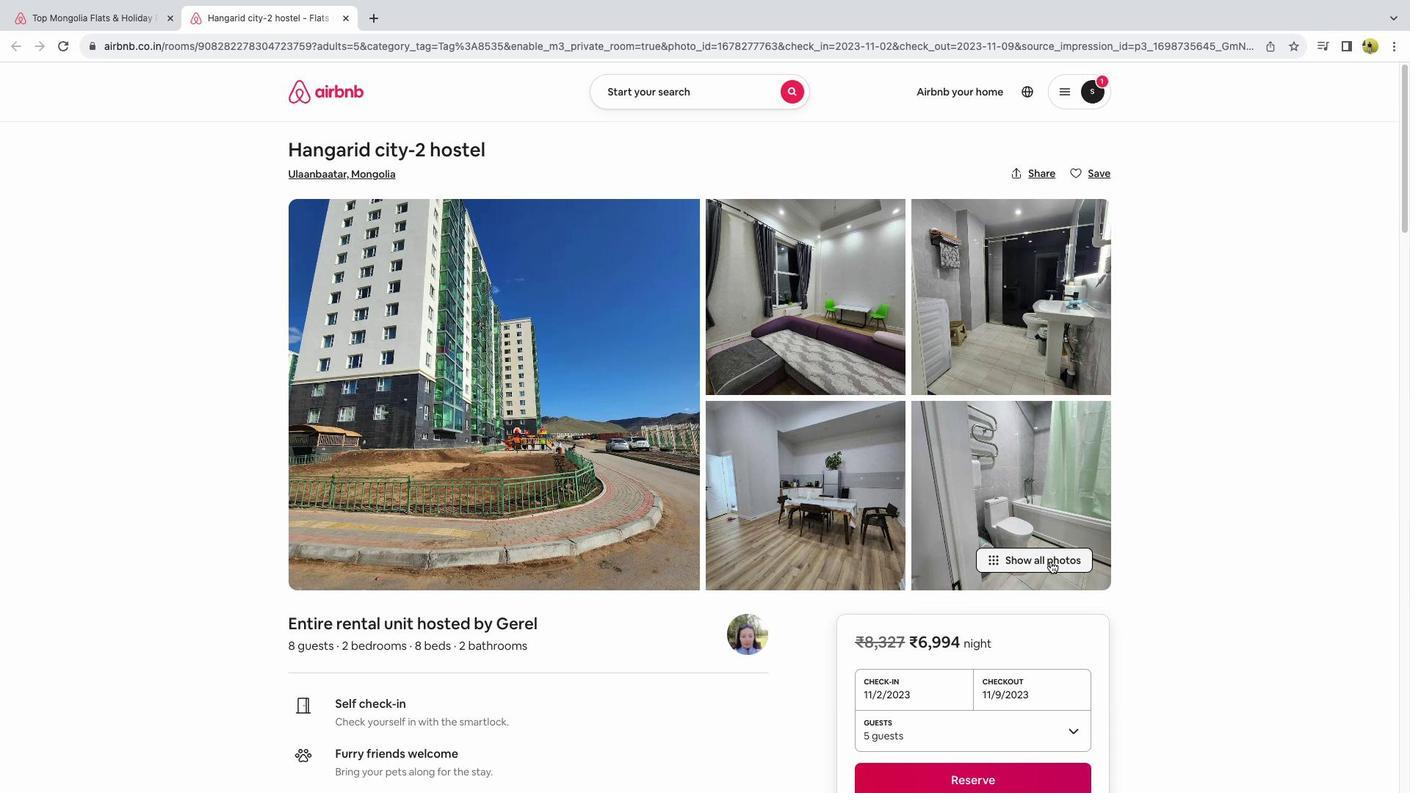 
Action: Mouse pressed left at (1052, 562)
Screenshot: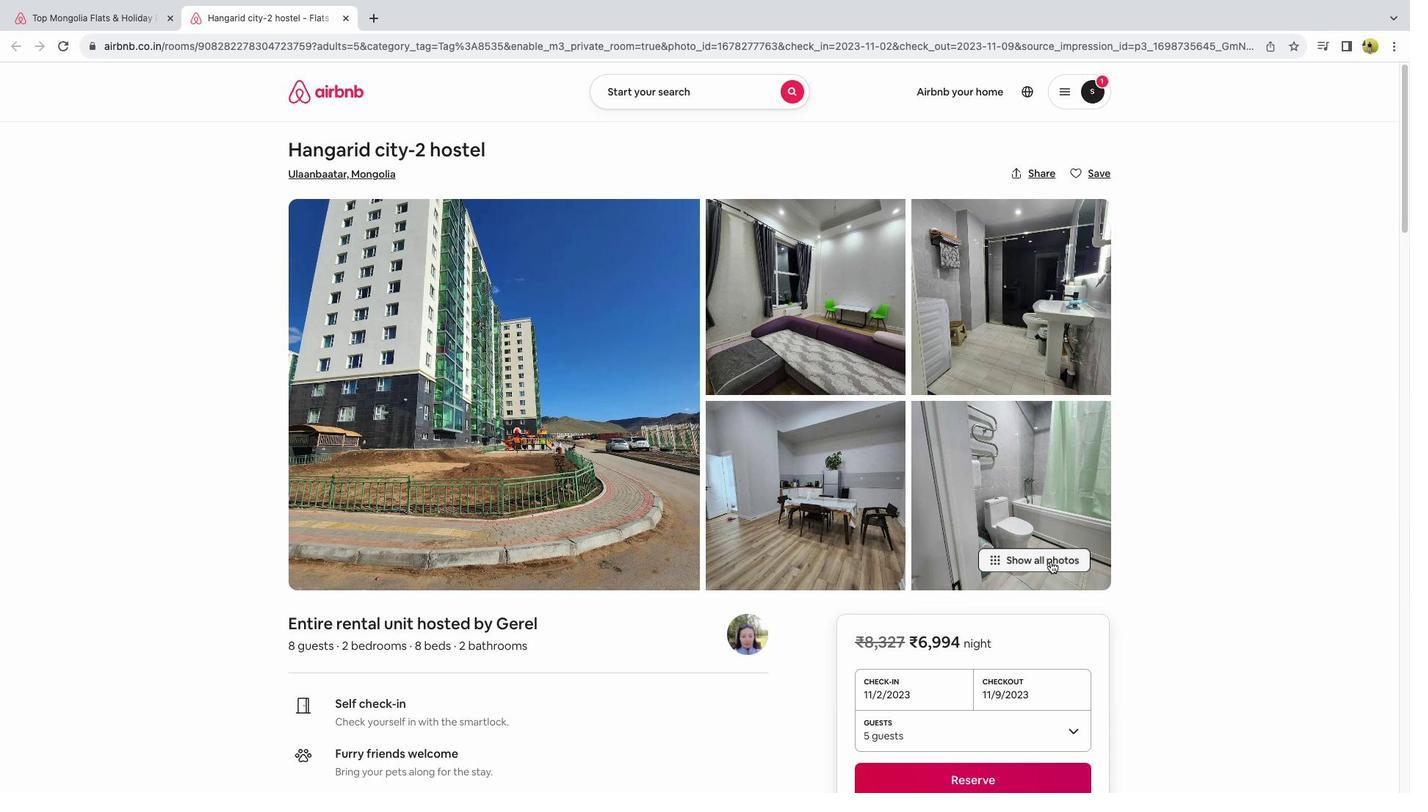 
Action: Mouse moved to (554, 498)
Screenshot: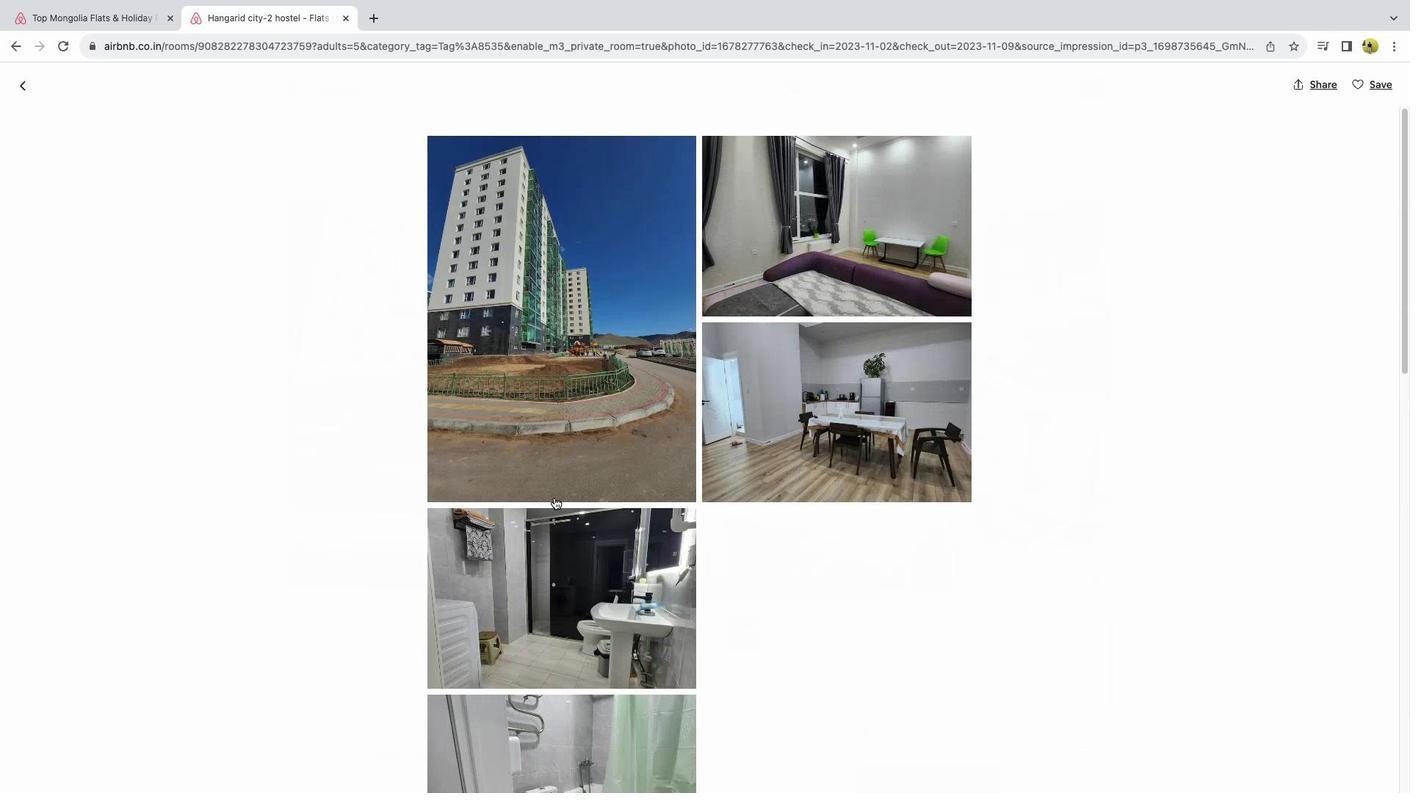 
Action: Mouse scrolled (554, 498) with delta (0, 0)
Screenshot: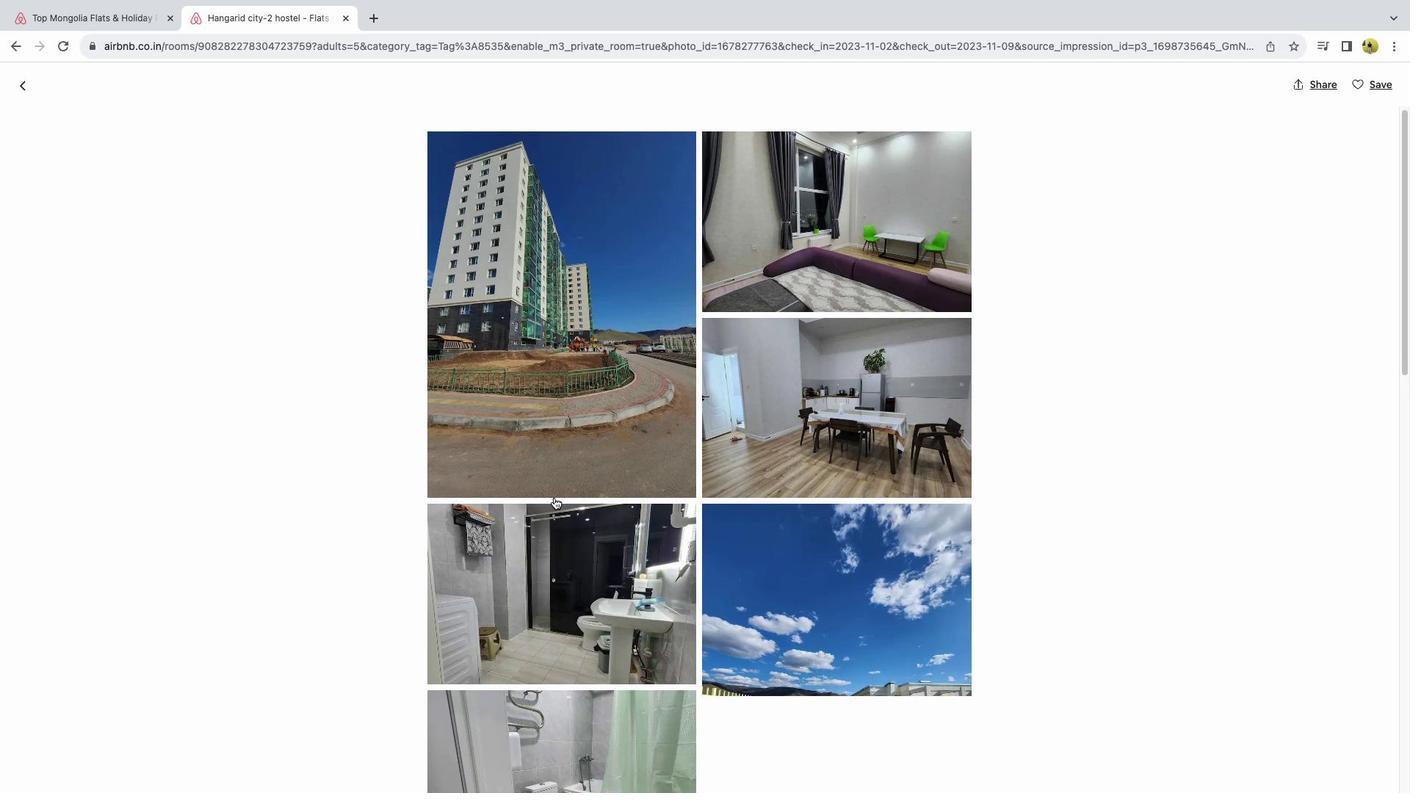 
Action: Mouse scrolled (554, 498) with delta (0, 0)
Screenshot: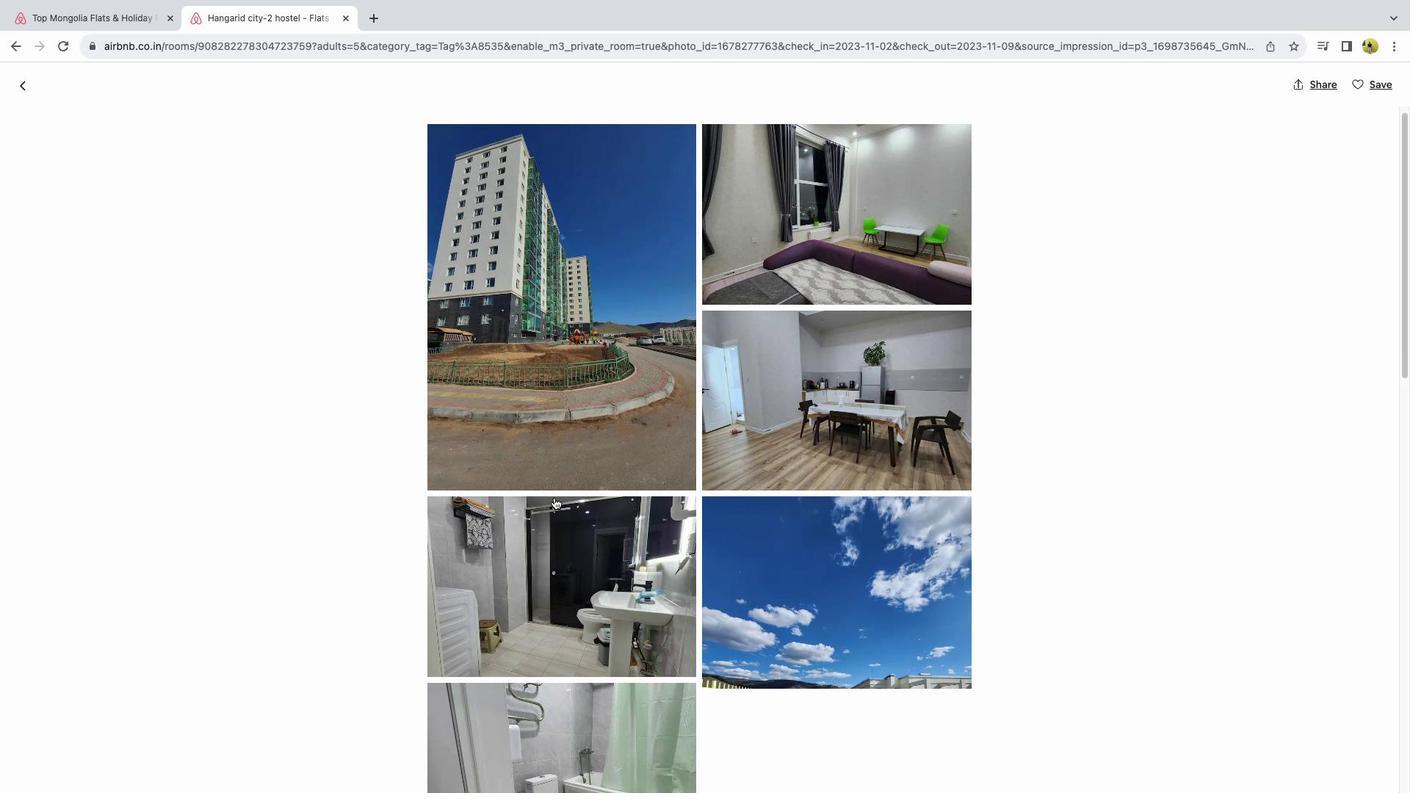 
Action: Mouse scrolled (554, 498) with delta (0, 0)
Screenshot: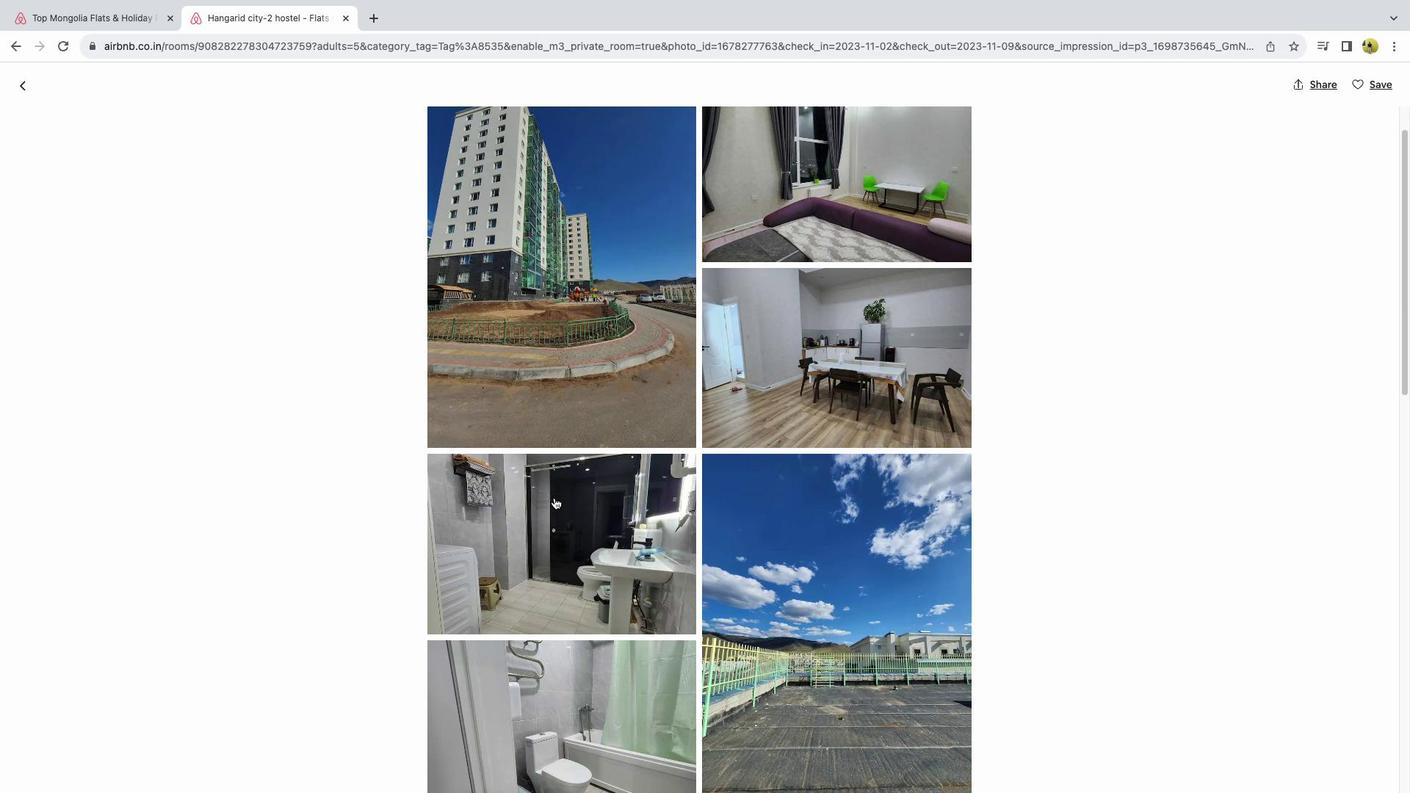 
Action: Mouse scrolled (554, 498) with delta (0, 0)
Screenshot: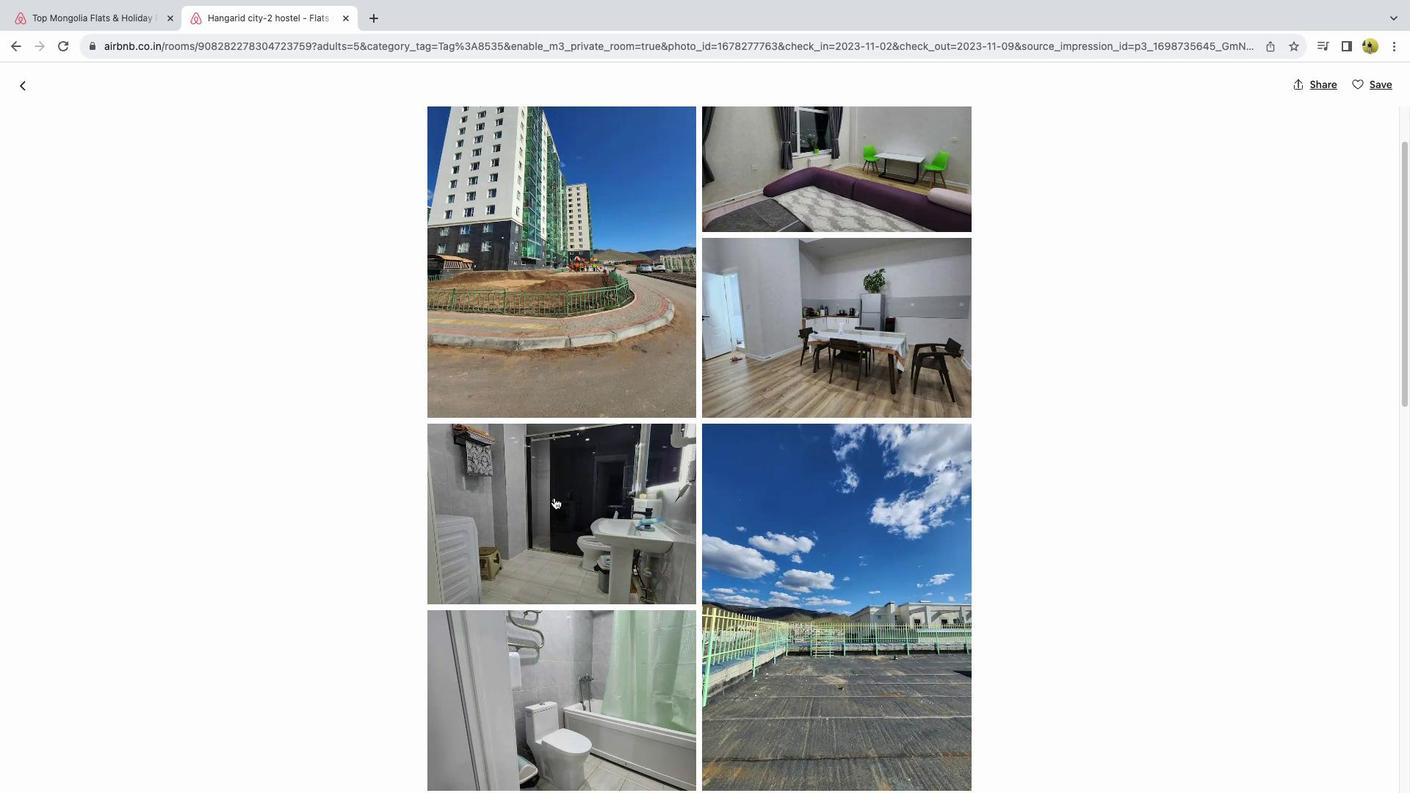 
Action: Mouse scrolled (554, 498) with delta (0, 0)
Screenshot: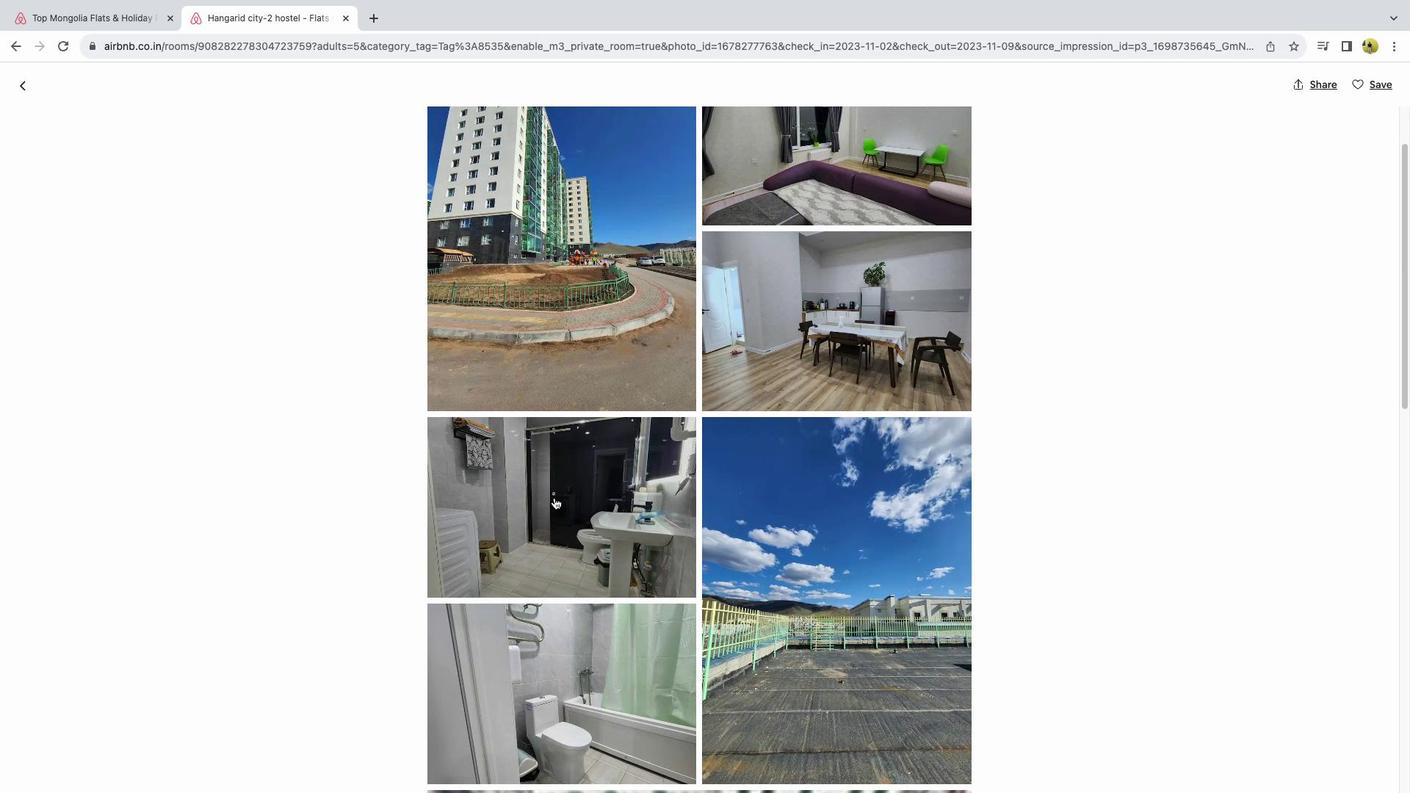 
Action: Mouse scrolled (554, 498) with delta (0, 0)
Screenshot: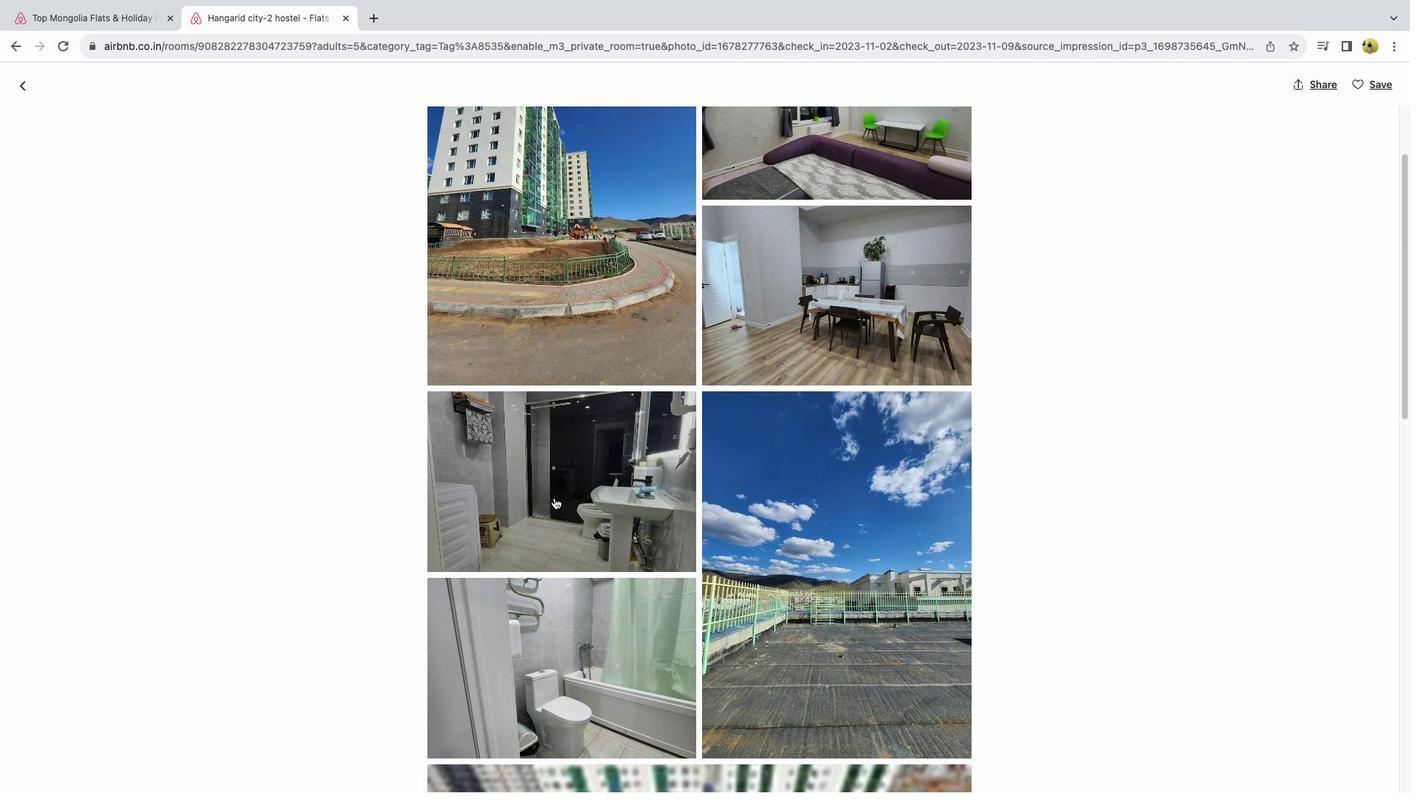 
Action: Mouse scrolled (554, 498) with delta (0, 0)
Screenshot: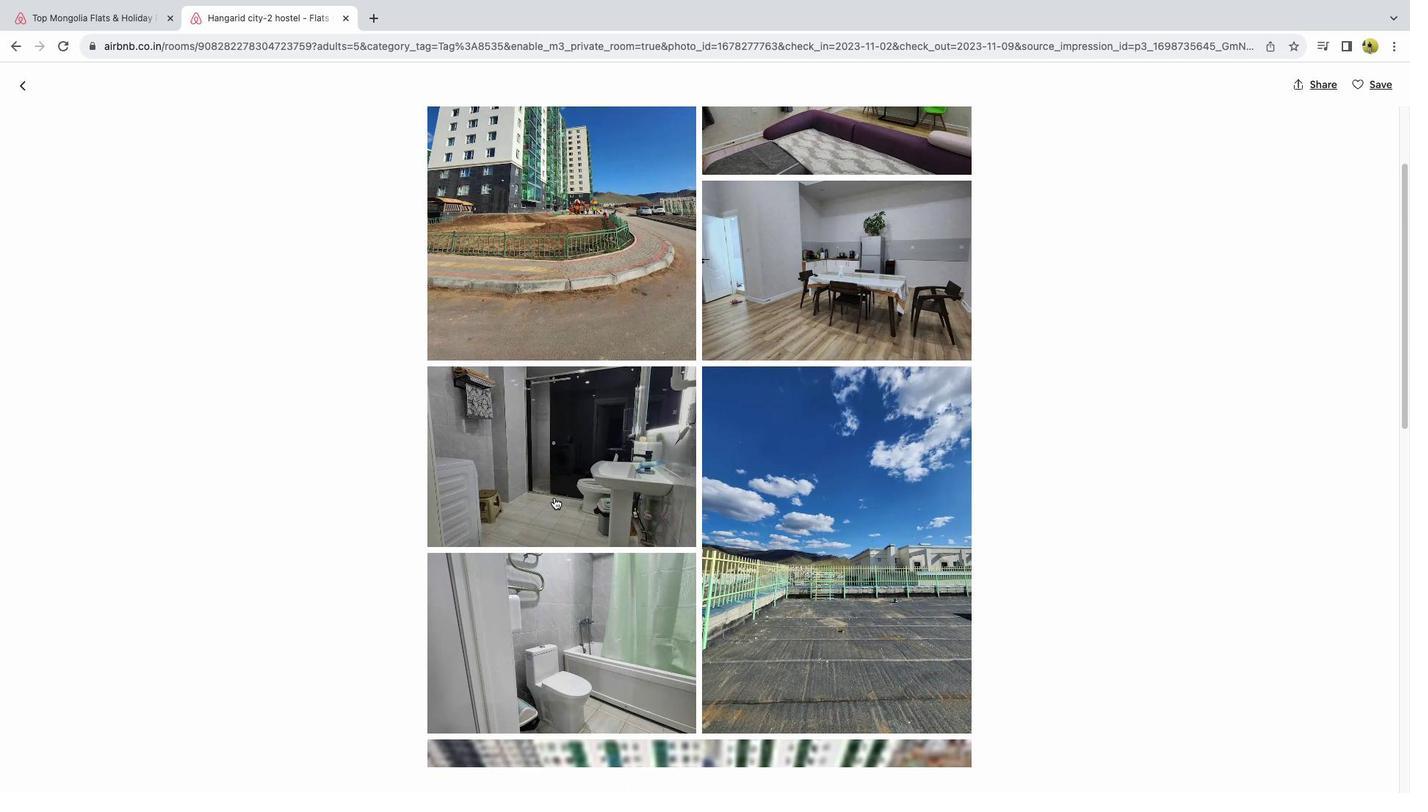 
Action: Mouse scrolled (554, 498) with delta (0, 0)
Screenshot: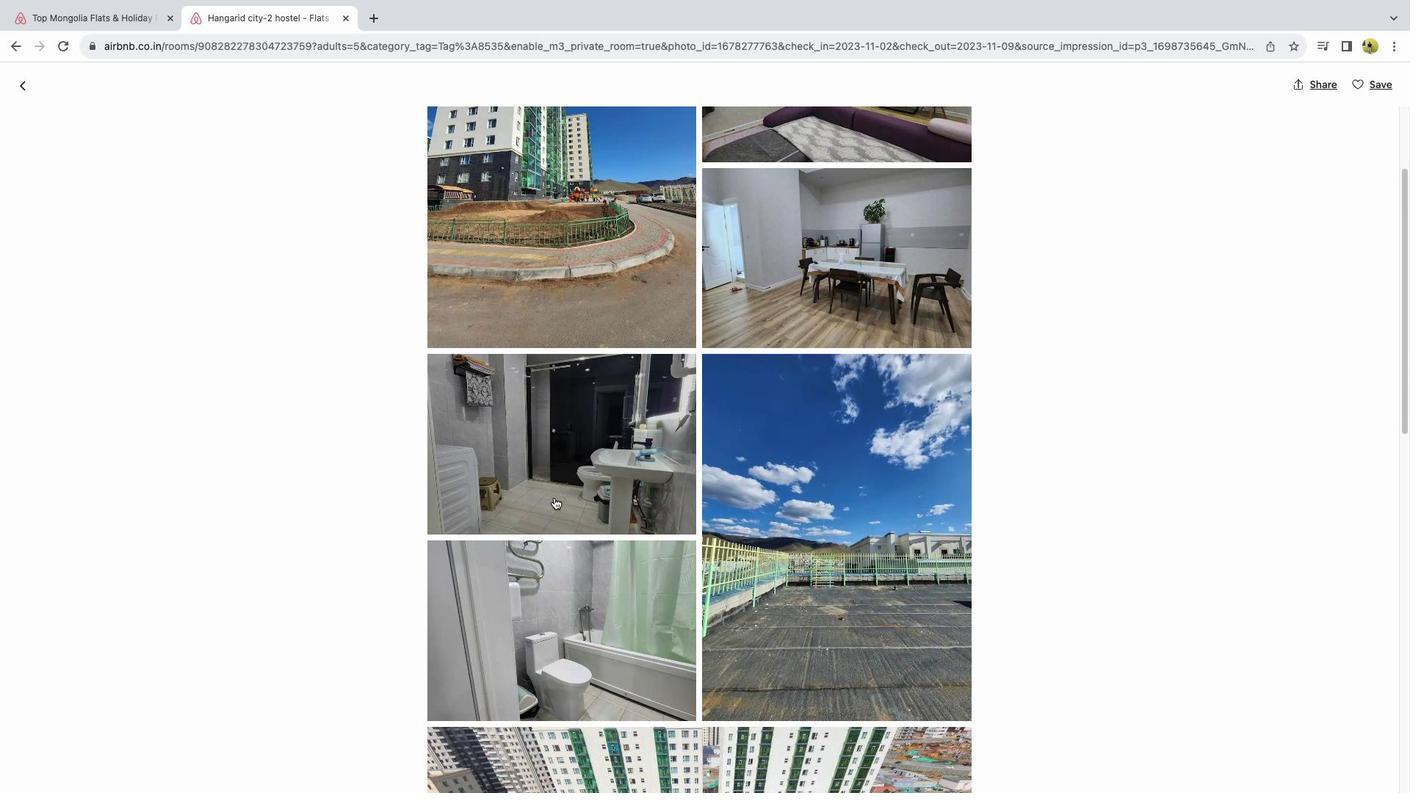 
Action: Mouse scrolled (554, 498) with delta (0, 0)
Screenshot: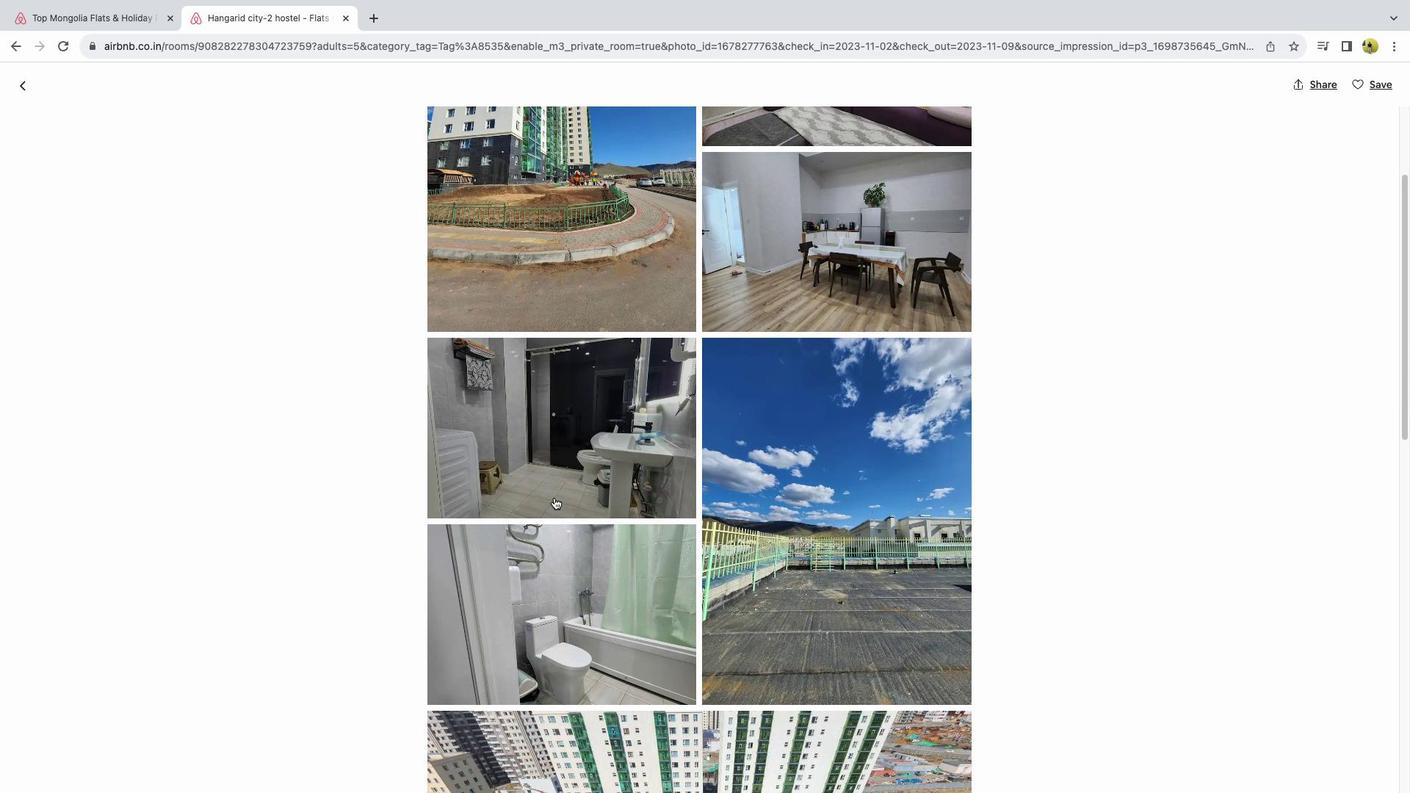 
Action: Mouse scrolled (554, 498) with delta (0, 0)
Screenshot: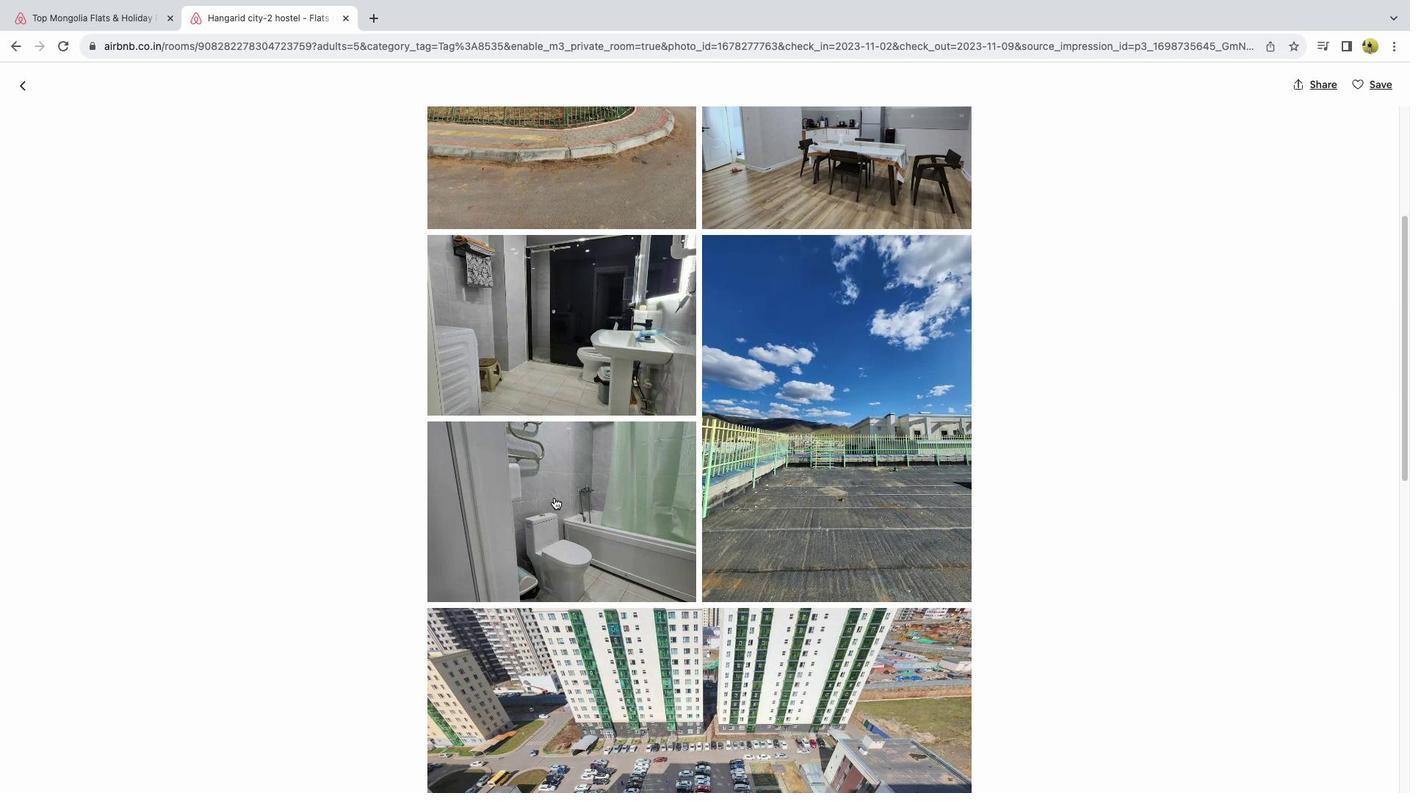 
Action: Mouse scrolled (554, 498) with delta (0, 0)
Screenshot: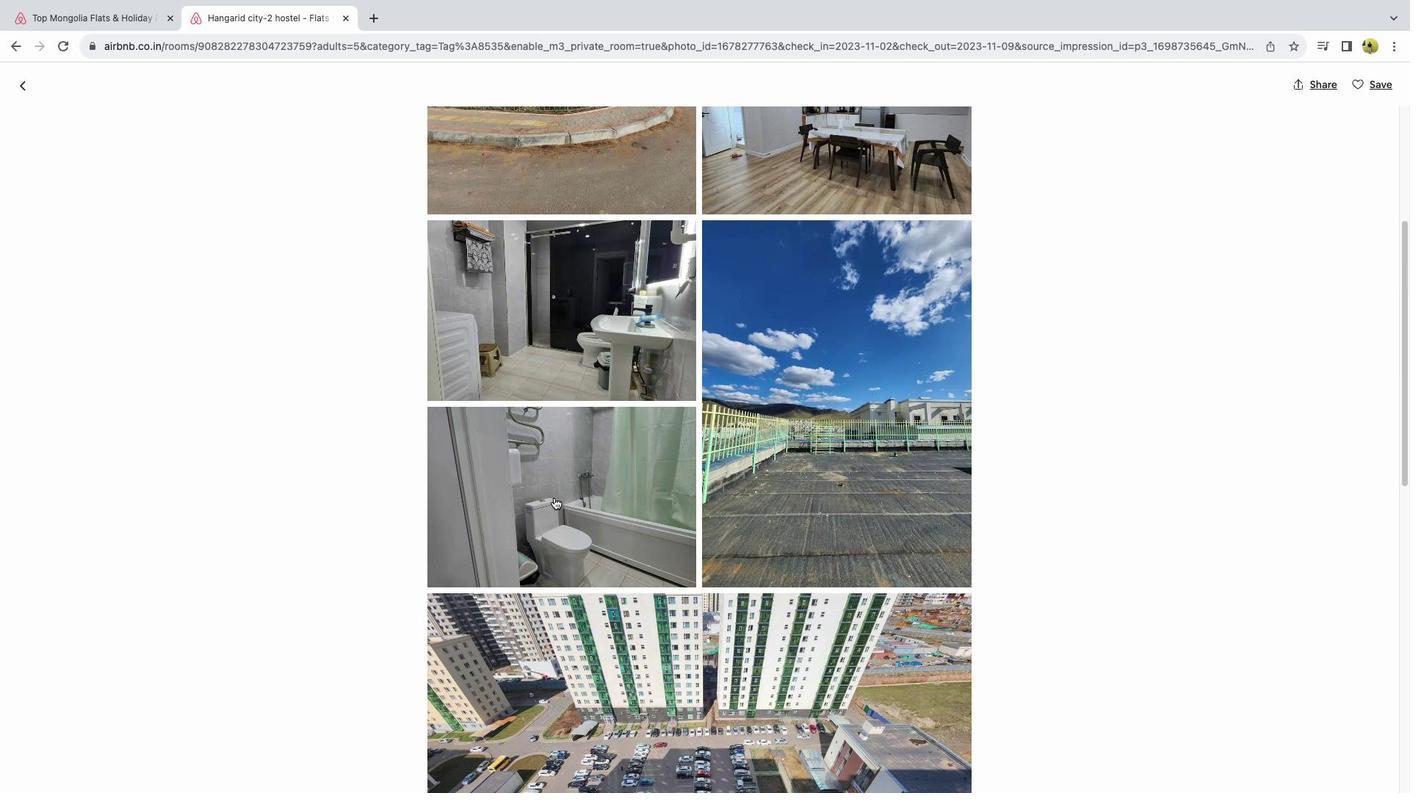 
Action: Mouse scrolled (554, 498) with delta (0, 0)
Screenshot: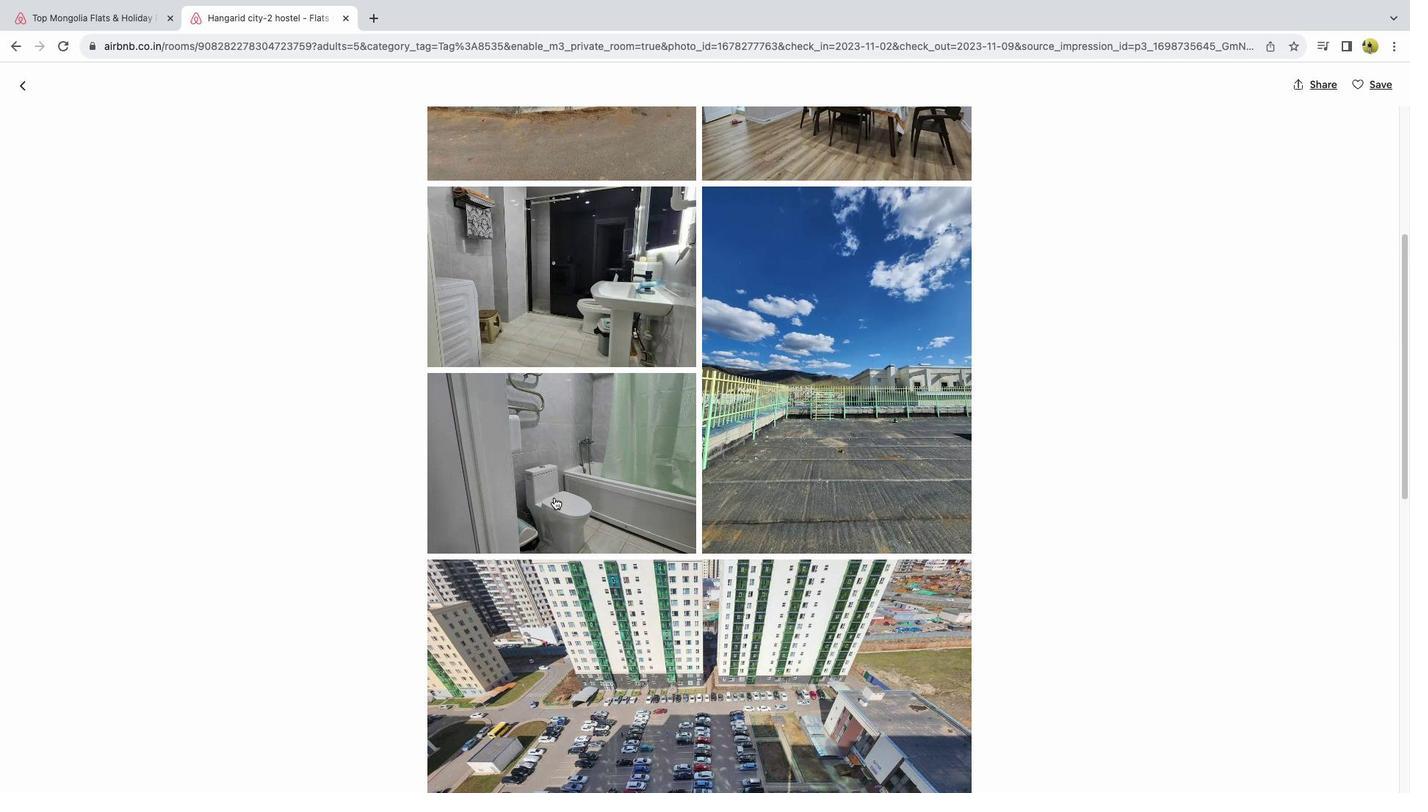 
Action: Mouse scrolled (554, 498) with delta (0, 0)
Screenshot: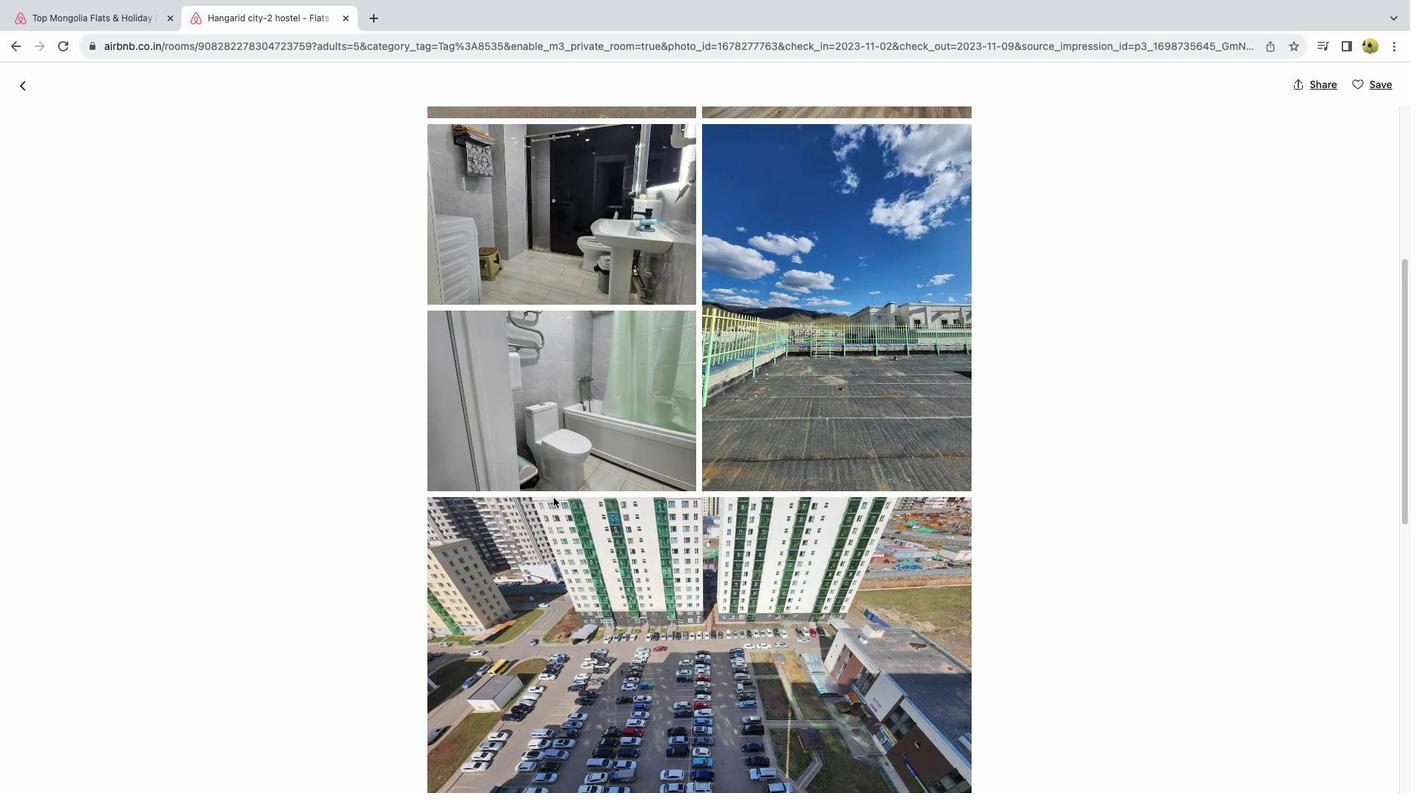 
Action: Mouse scrolled (554, 498) with delta (0, 0)
Screenshot: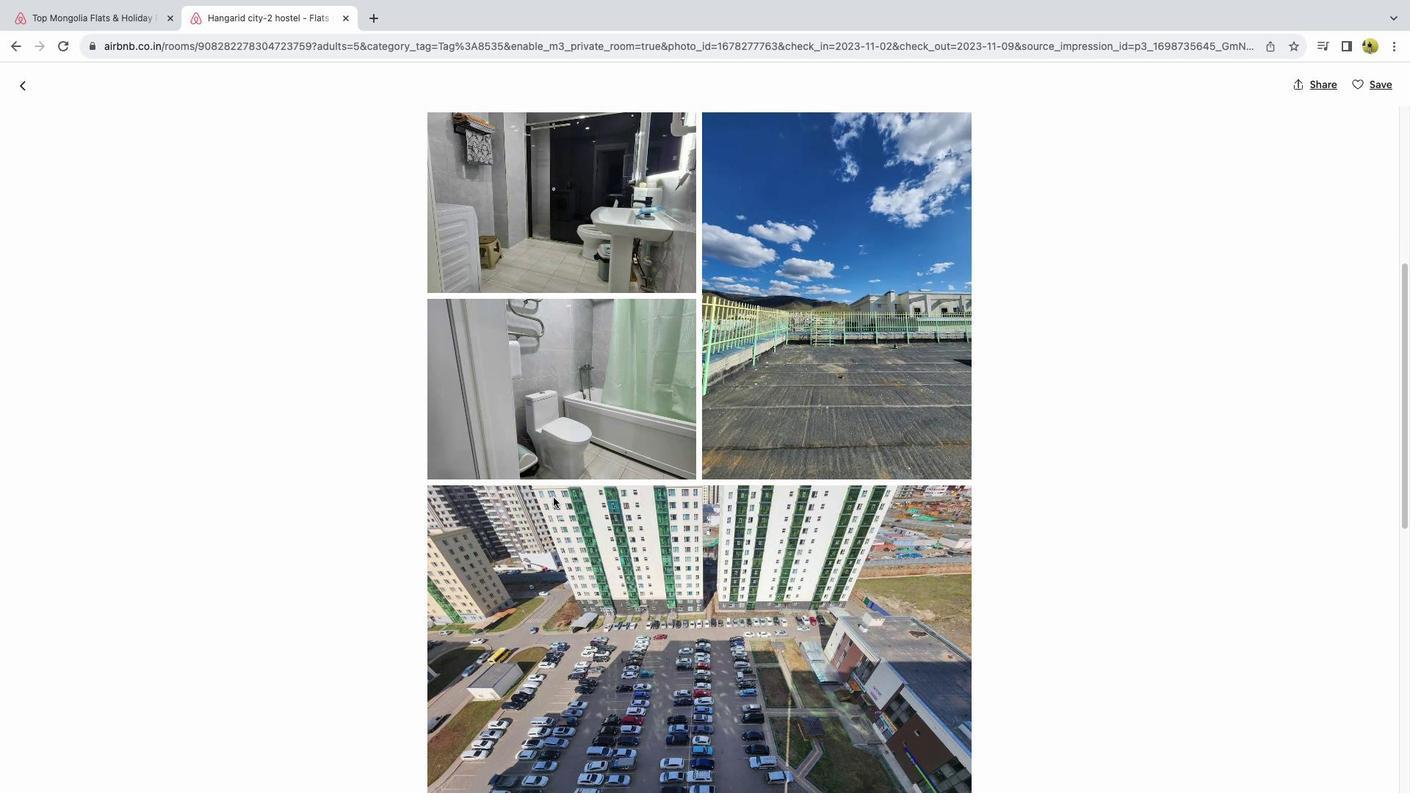 
Action: Mouse scrolled (554, 498) with delta (0, 0)
Screenshot: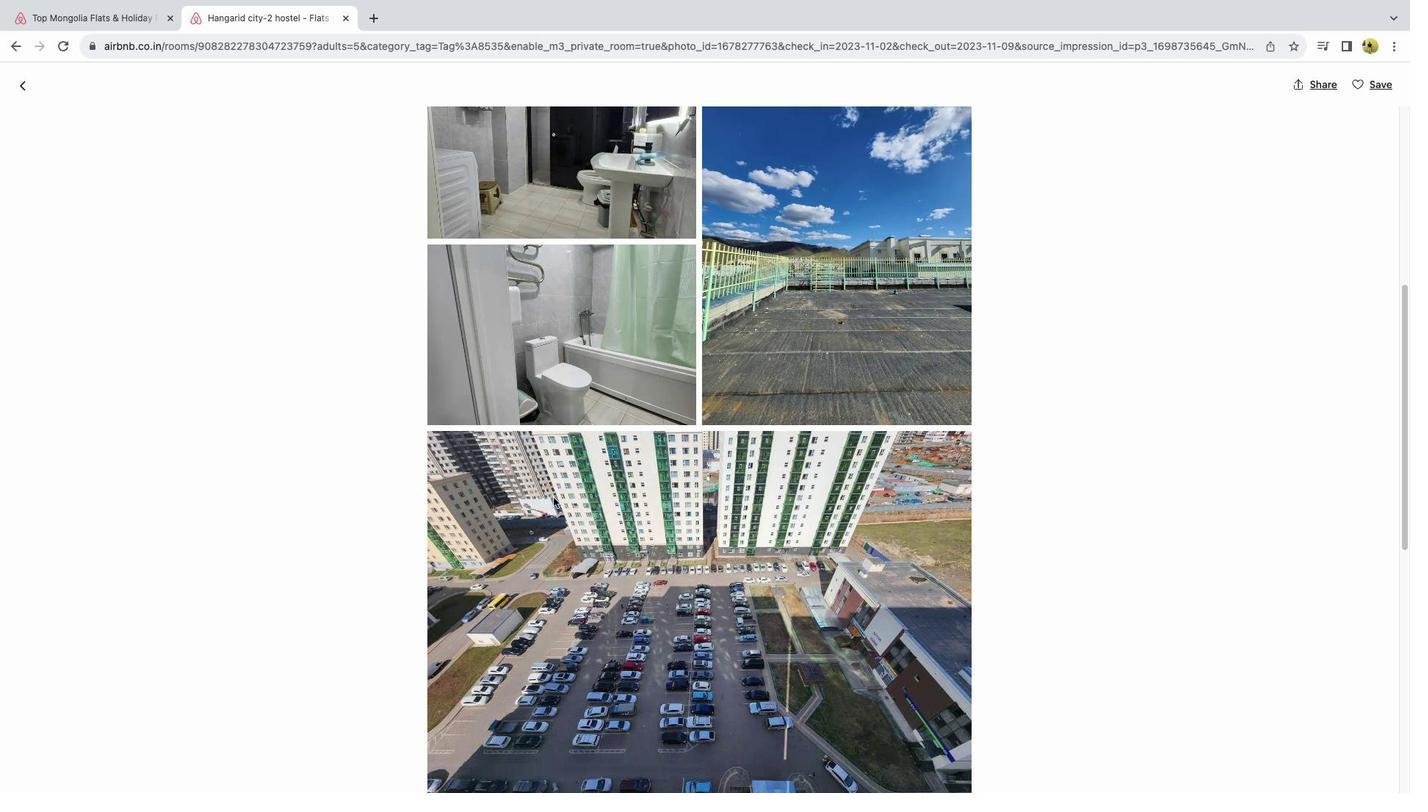 
Action: Mouse scrolled (554, 498) with delta (0, 0)
Screenshot: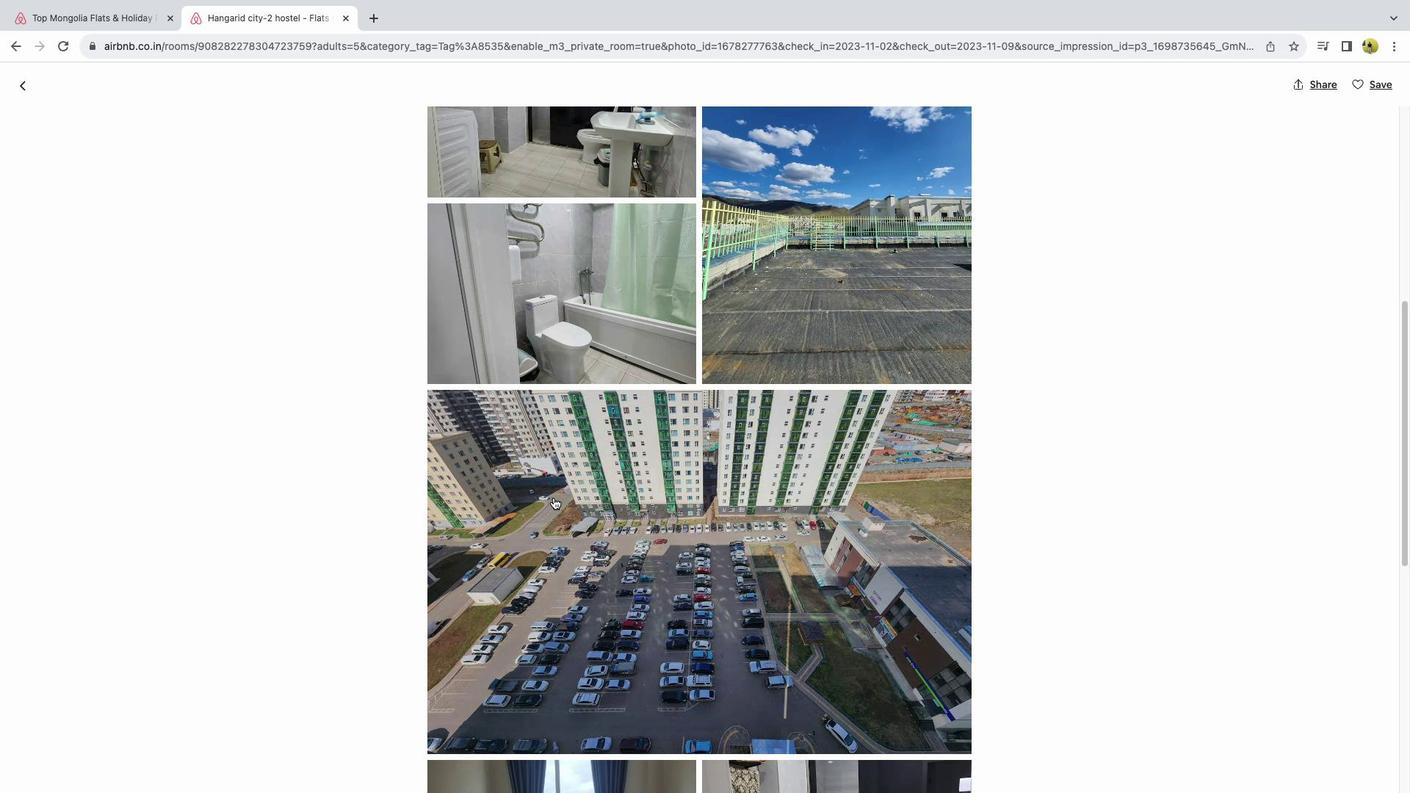 
Action: Mouse scrolled (554, 498) with delta (0, 0)
Screenshot: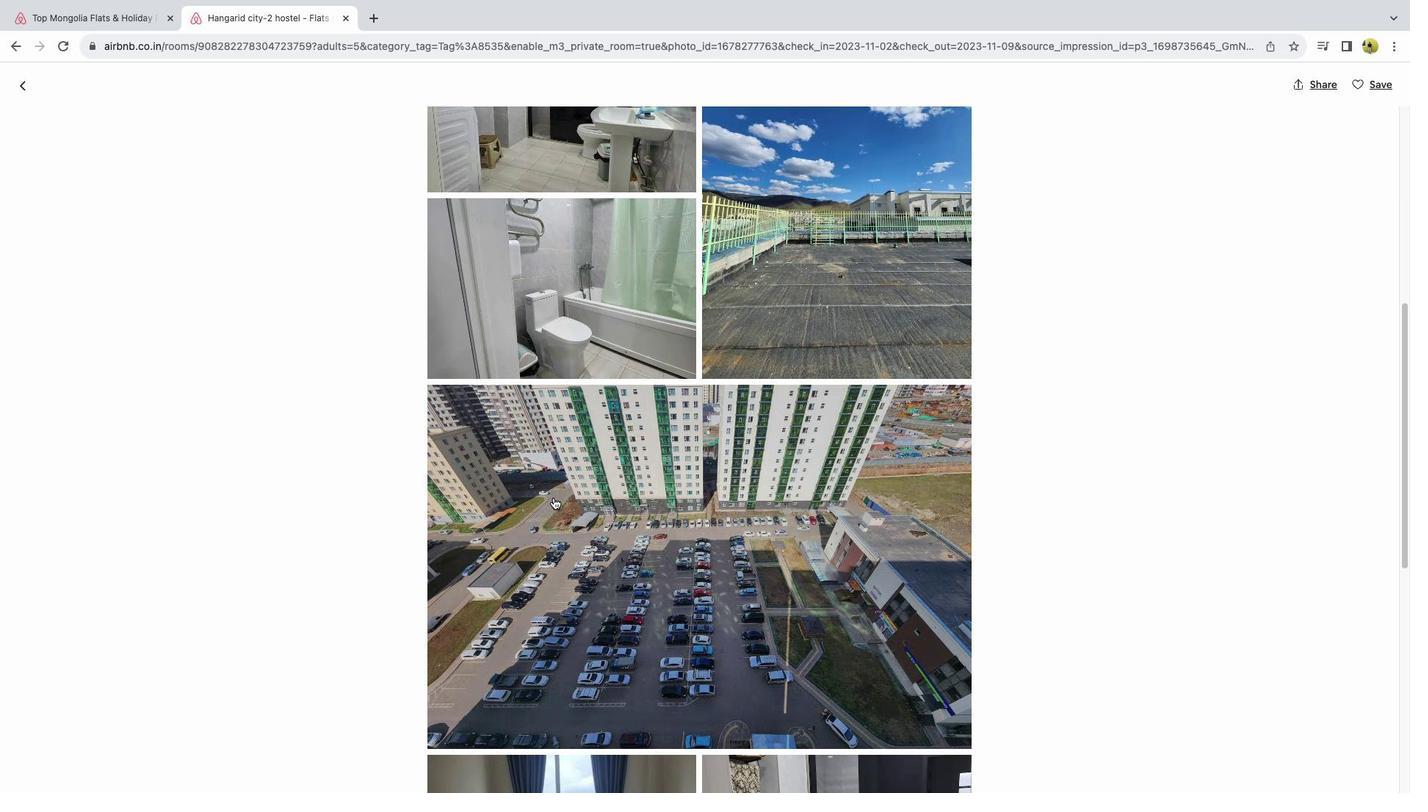 
Action: Mouse scrolled (554, 498) with delta (0, 0)
Screenshot: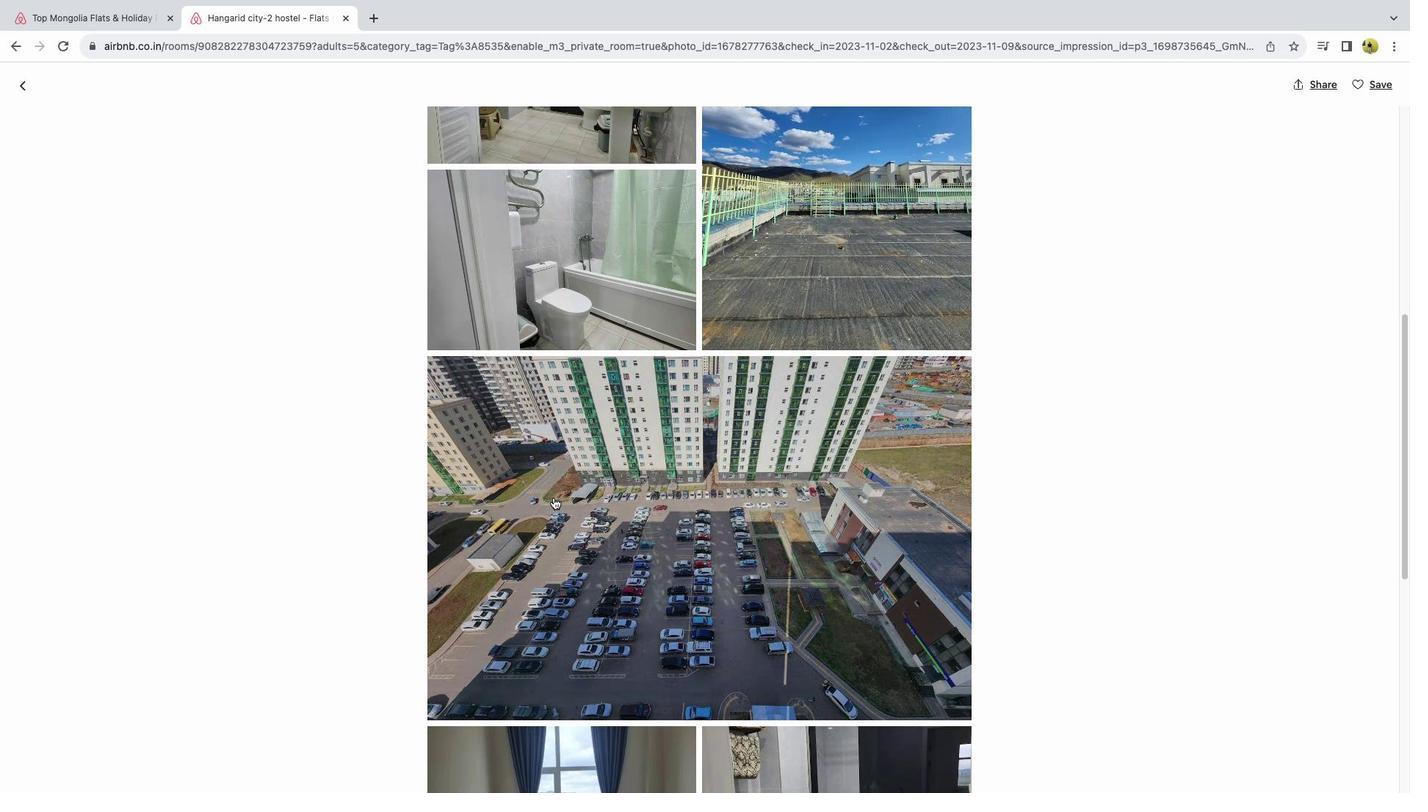 
Action: Mouse scrolled (554, 498) with delta (0, 0)
Screenshot: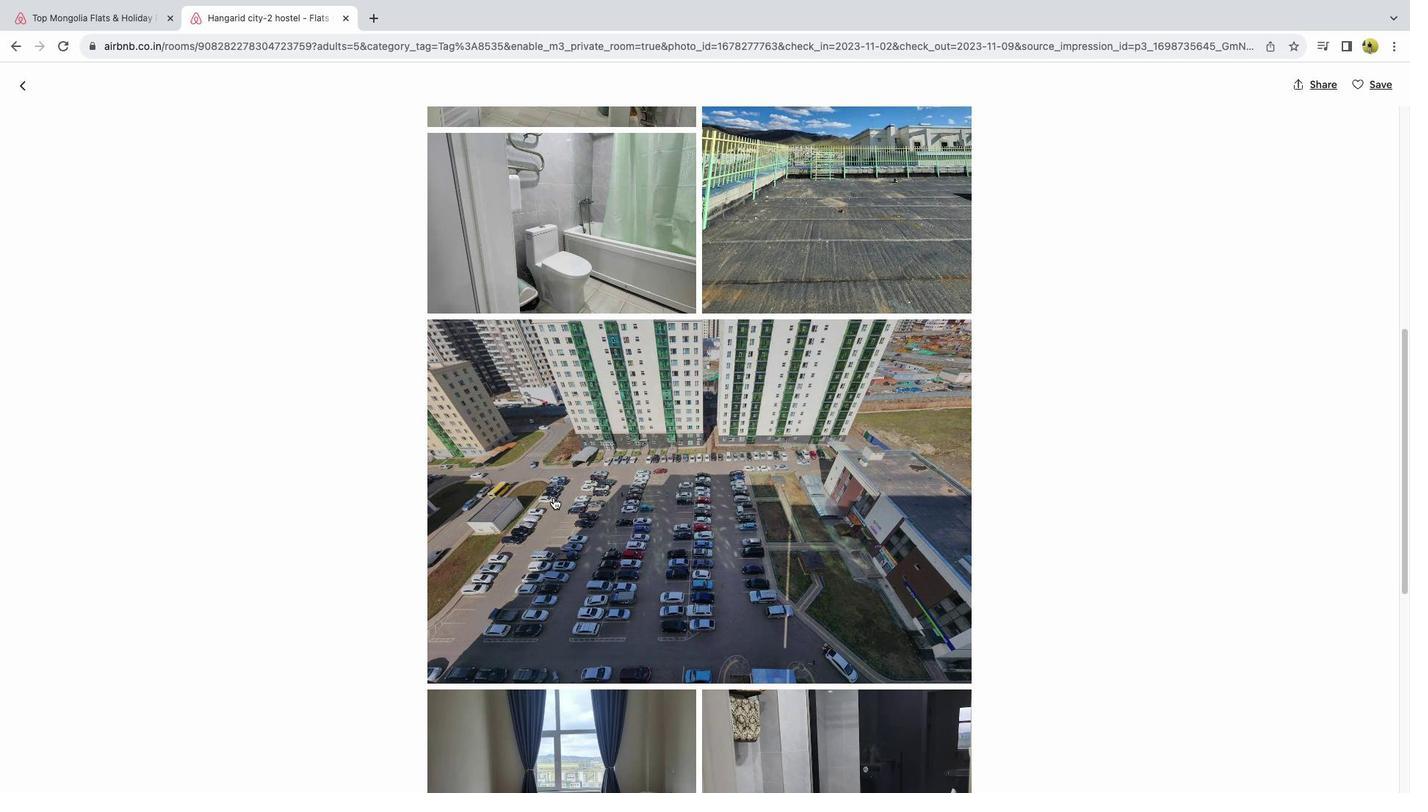 
Action: Mouse scrolled (554, 498) with delta (0, 0)
Screenshot: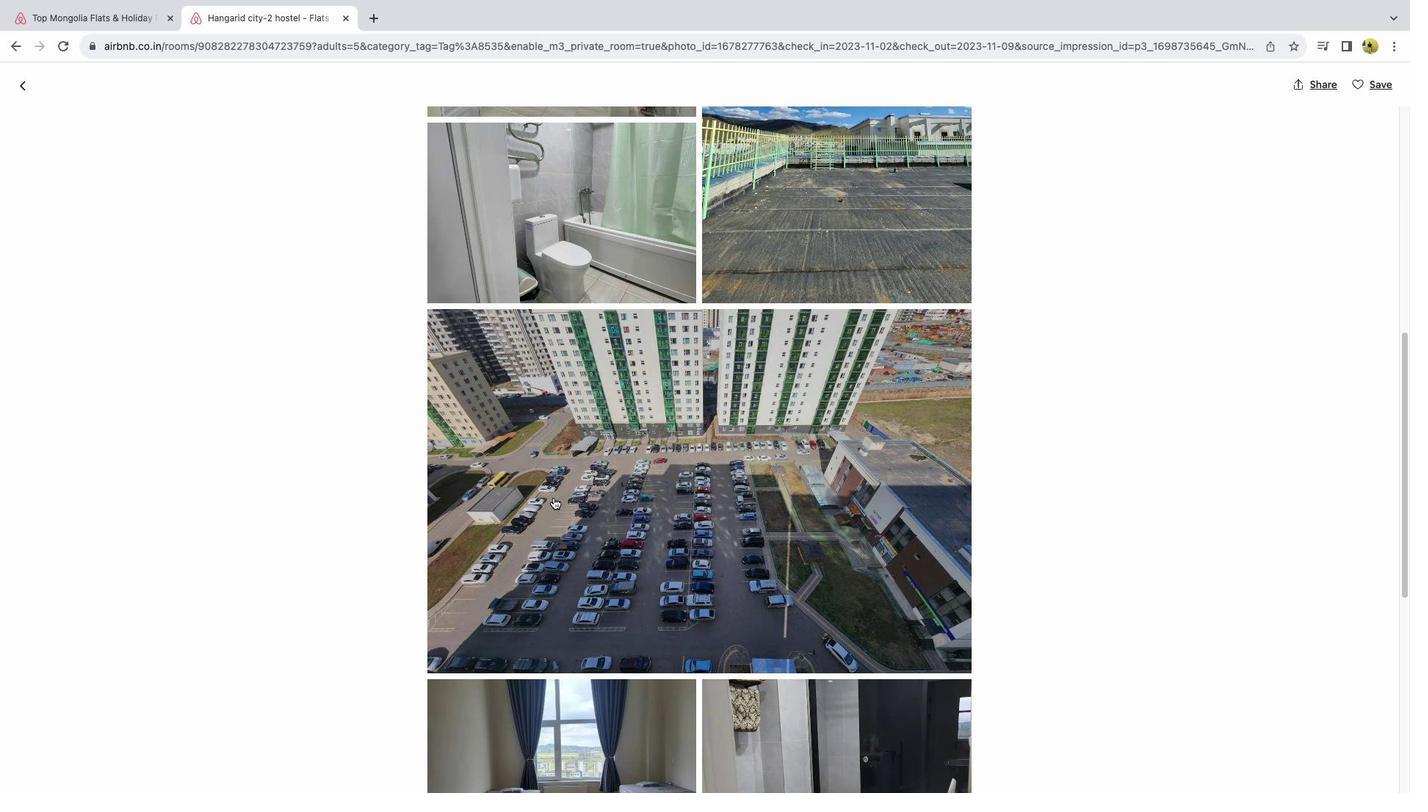 
Action: Mouse scrolled (554, 498) with delta (0, 0)
Screenshot: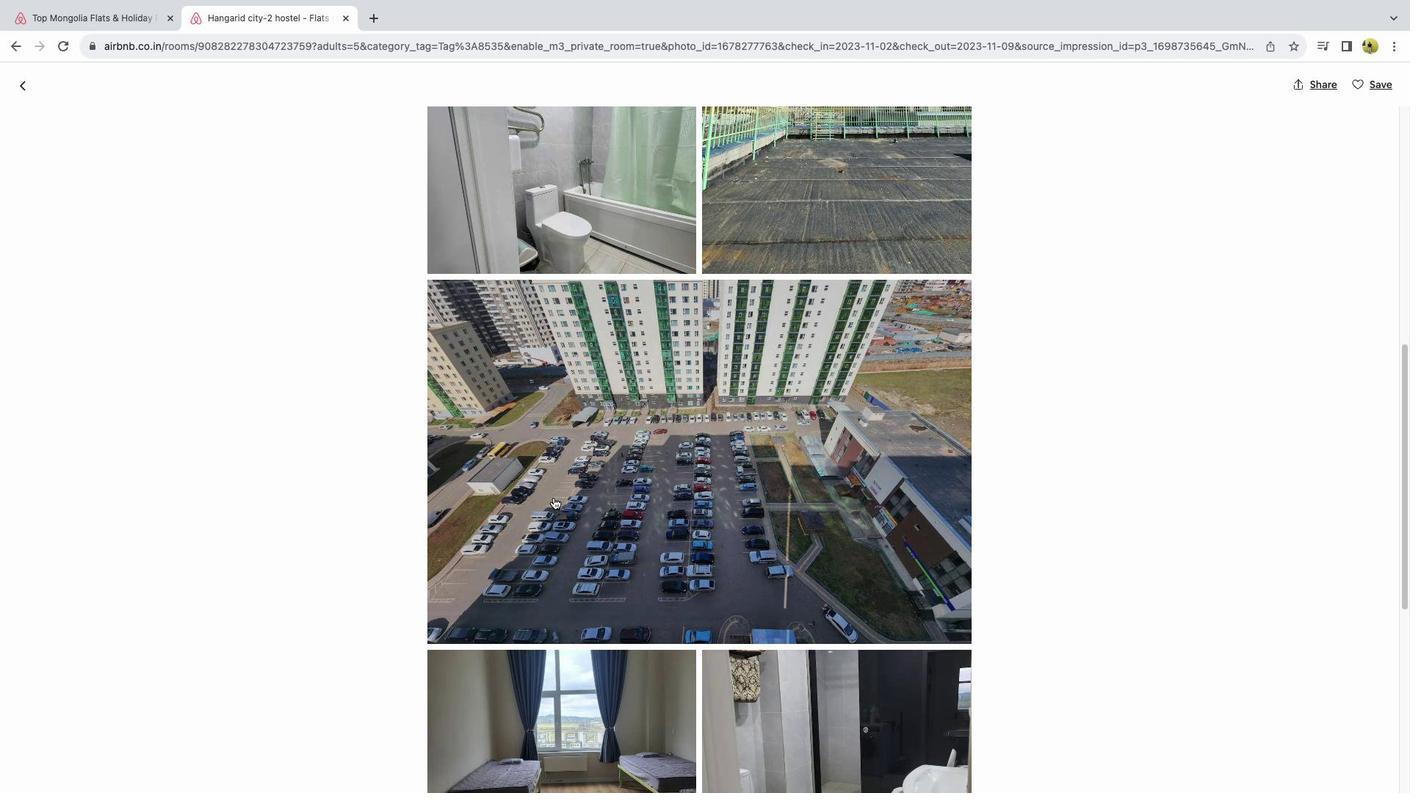 
Action: Mouse scrolled (554, 498) with delta (0, 0)
Screenshot: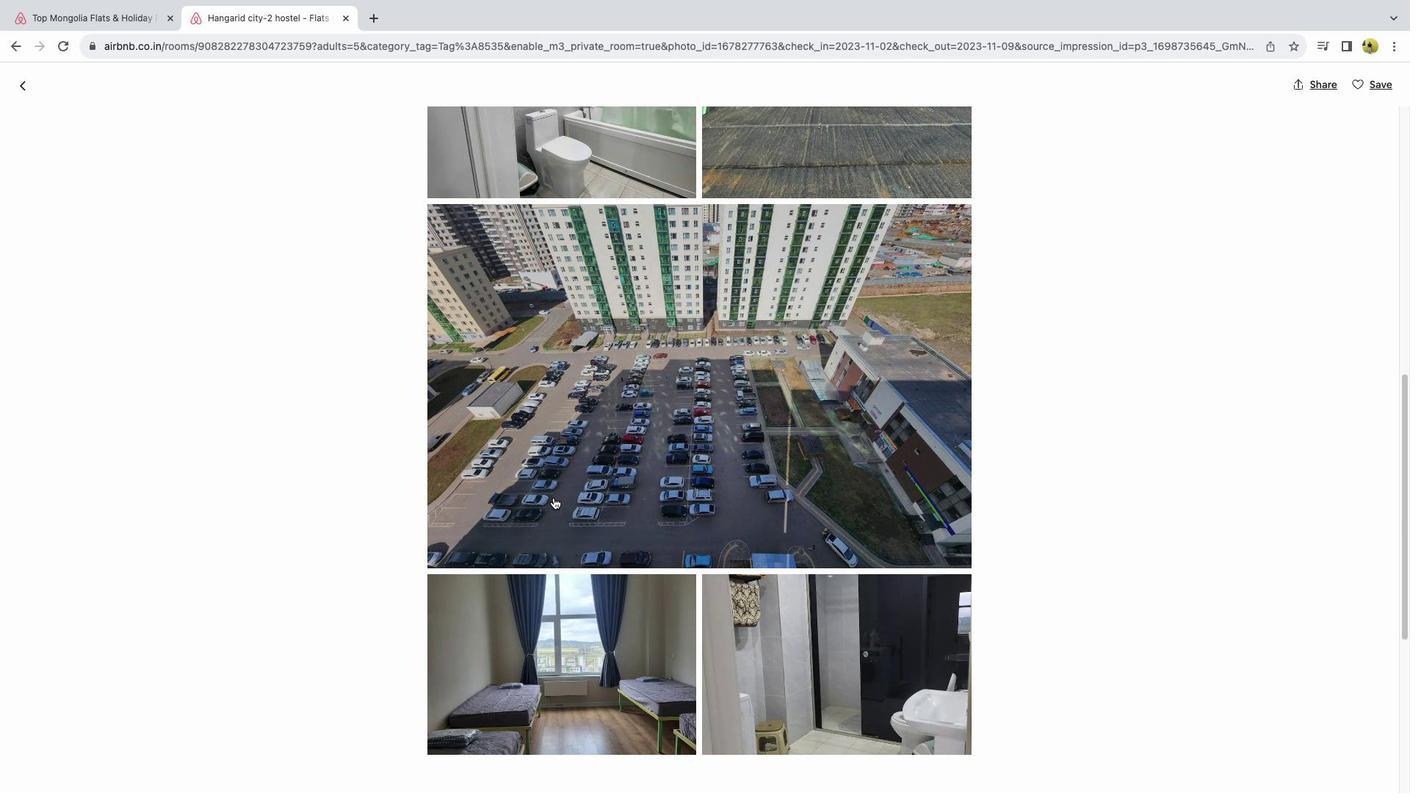 
Action: Mouse scrolled (554, 498) with delta (0, 0)
Screenshot: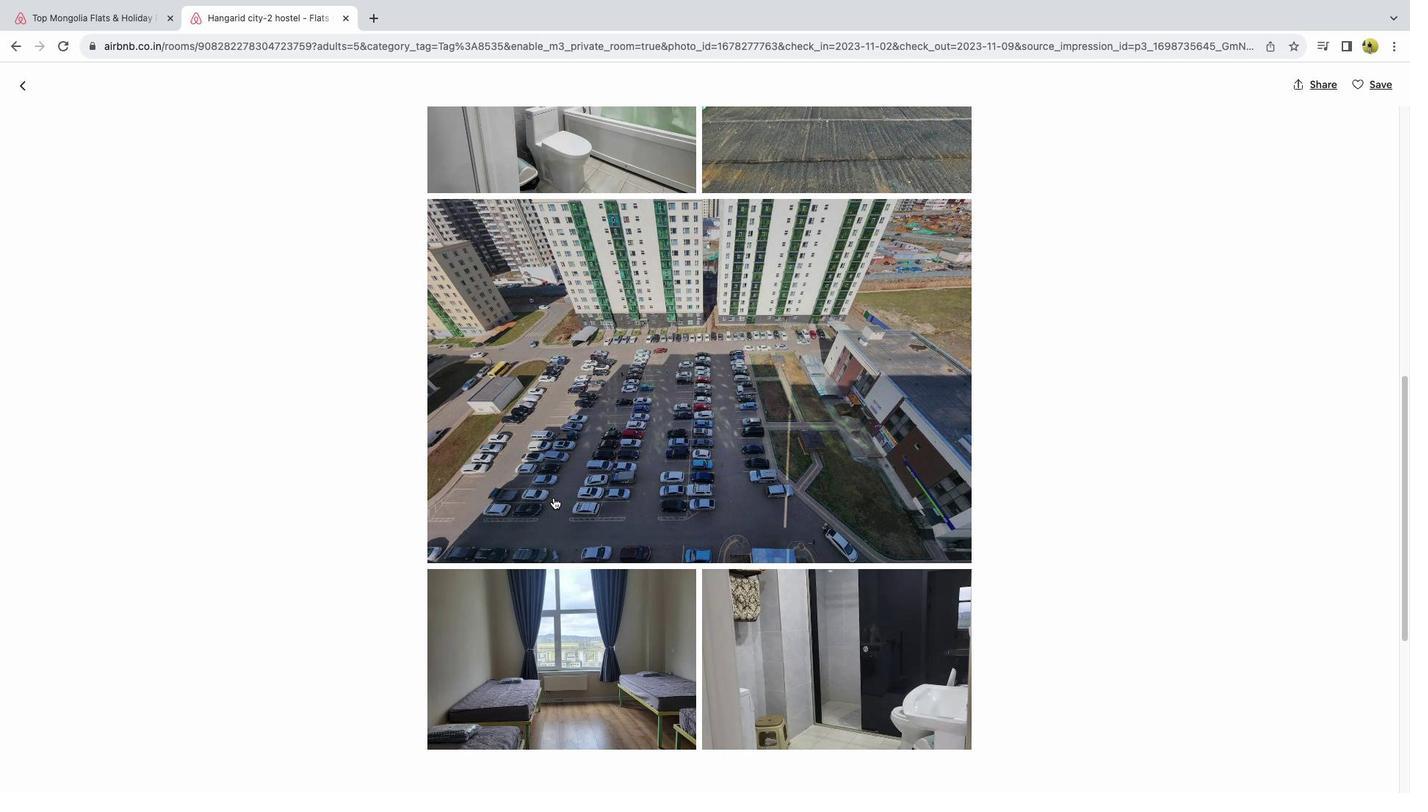 
Action: Mouse scrolled (554, 498) with delta (0, 0)
Screenshot: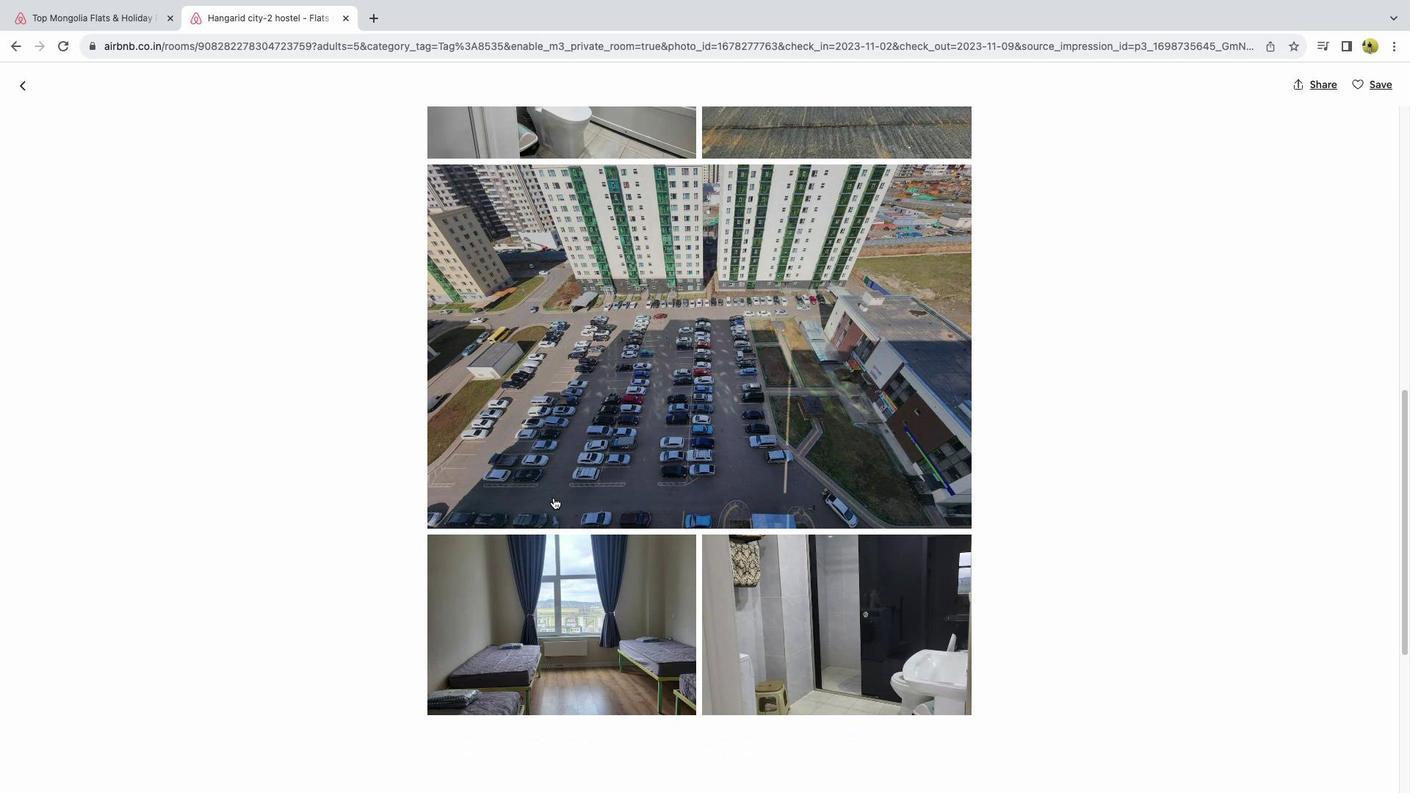 
Action: Mouse scrolled (554, 498) with delta (0, 0)
Screenshot: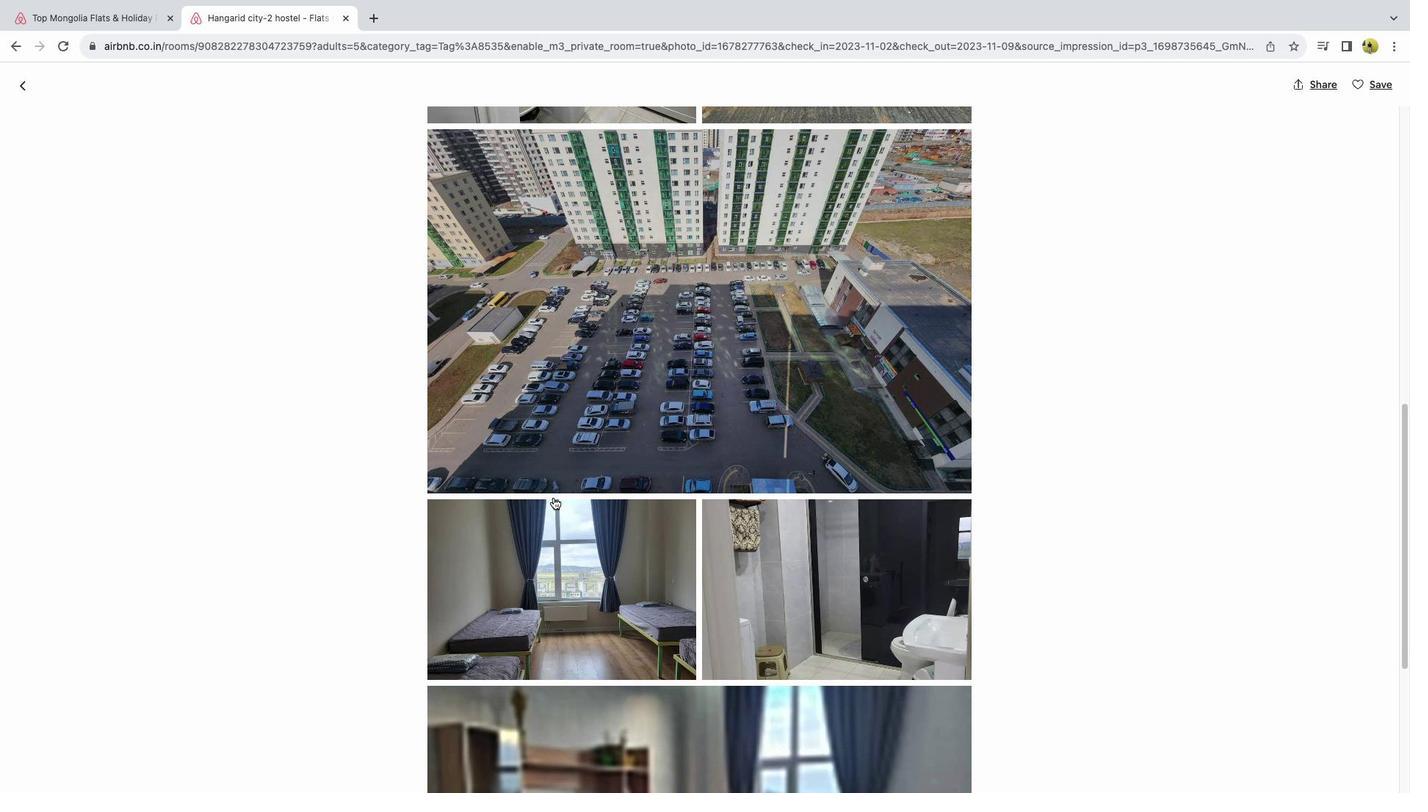 
Action: Mouse scrolled (554, 498) with delta (0, 0)
Screenshot: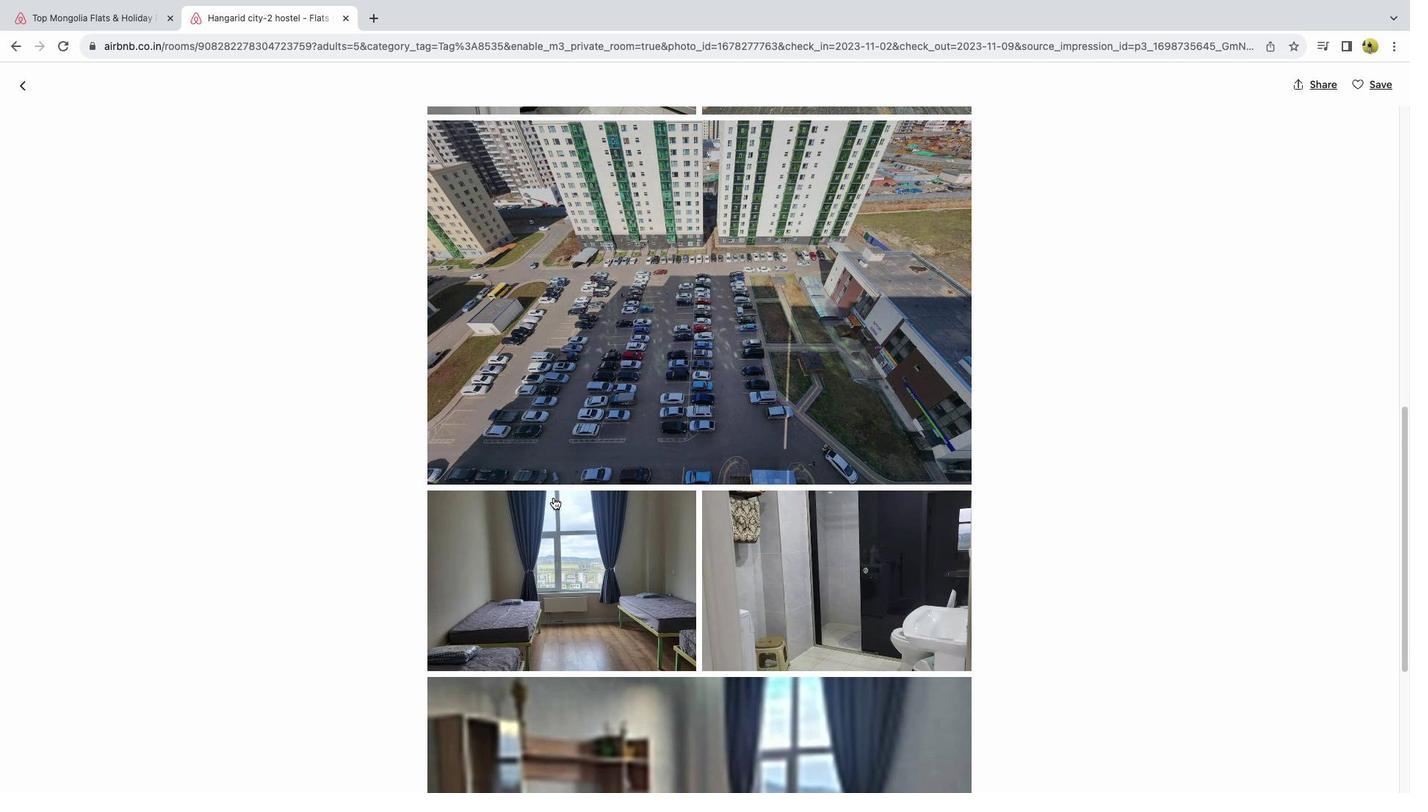
Action: Mouse scrolled (554, 498) with delta (0, 0)
Screenshot: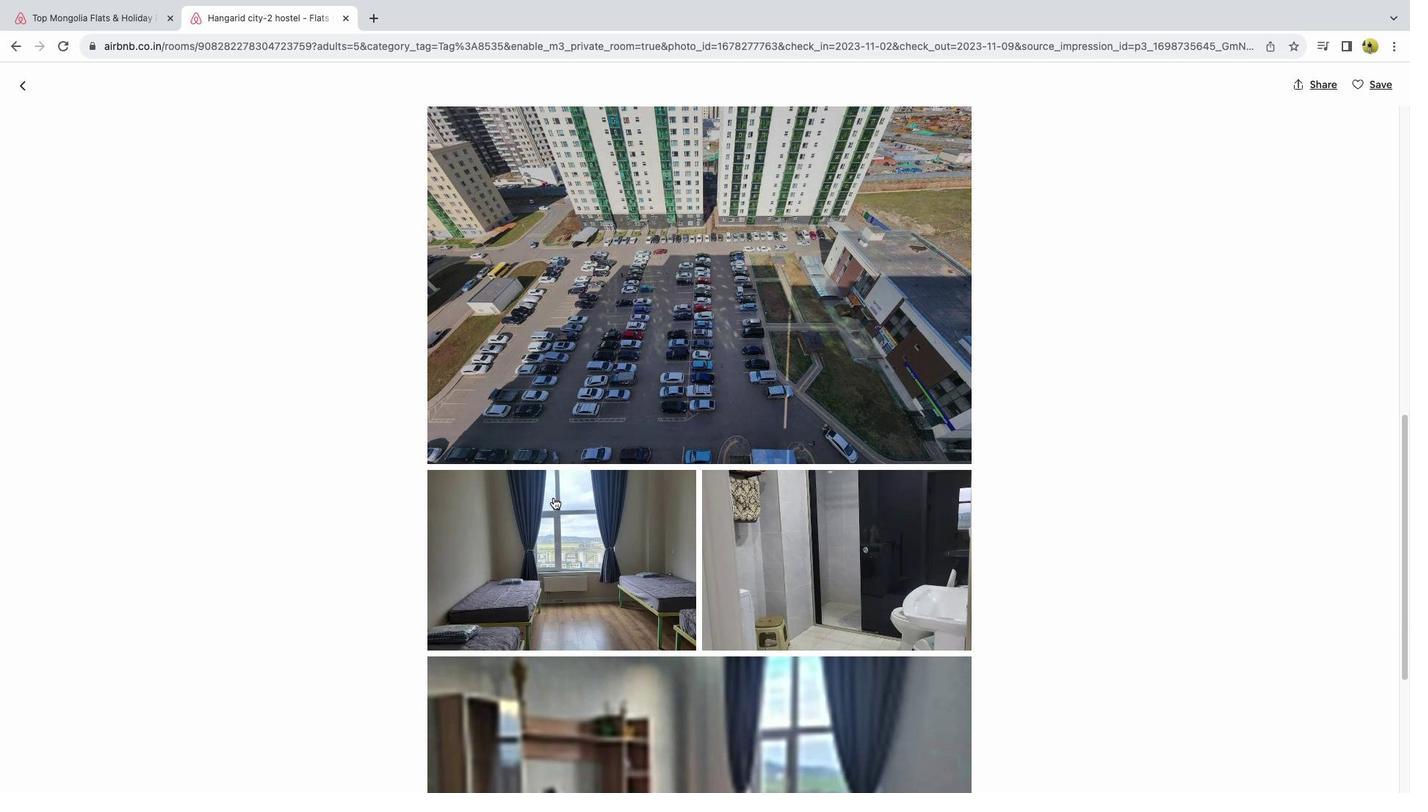 
Action: Mouse scrolled (554, 498) with delta (0, 0)
Screenshot: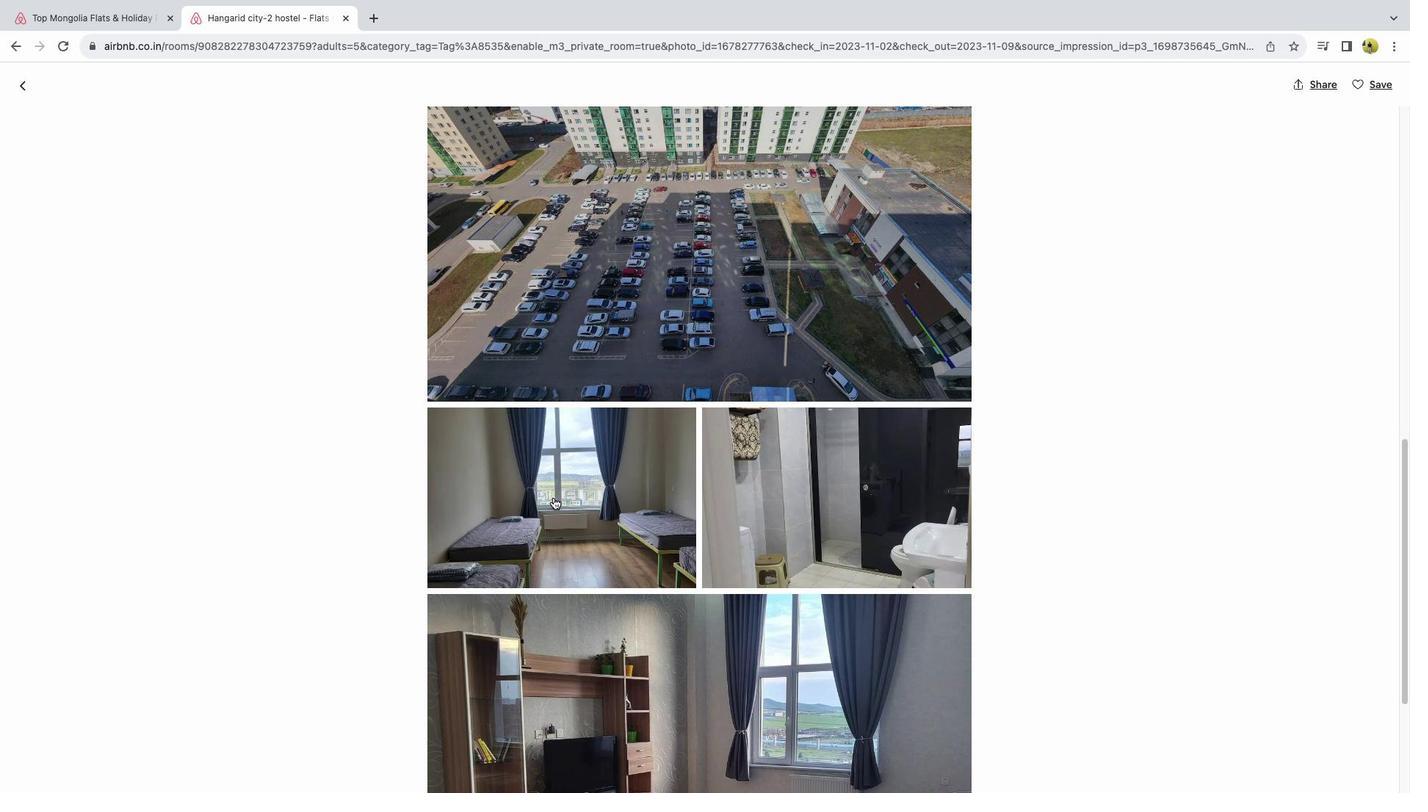 
Action: Mouse scrolled (554, 498) with delta (0, 0)
Screenshot: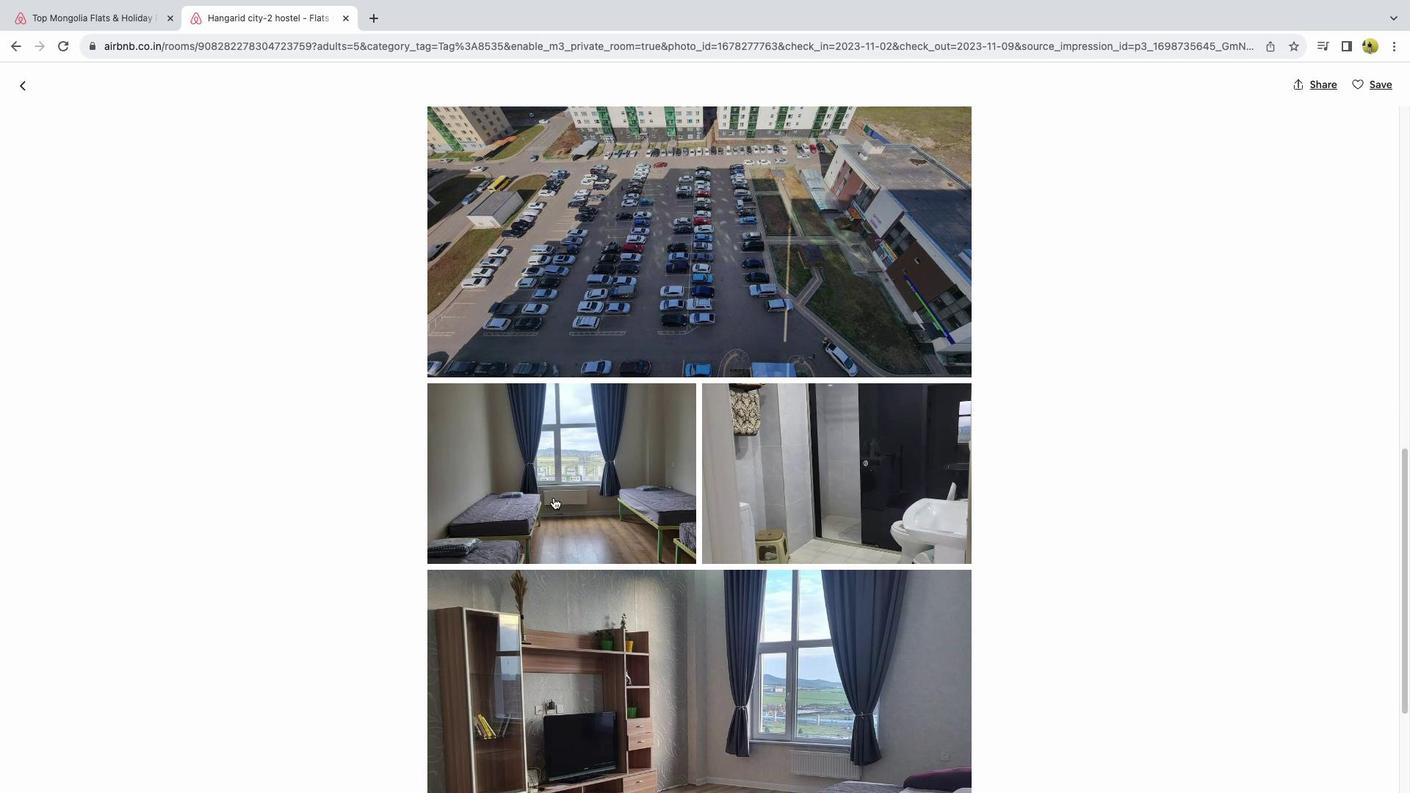 
Action: Mouse scrolled (554, 498) with delta (0, 0)
Screenshot: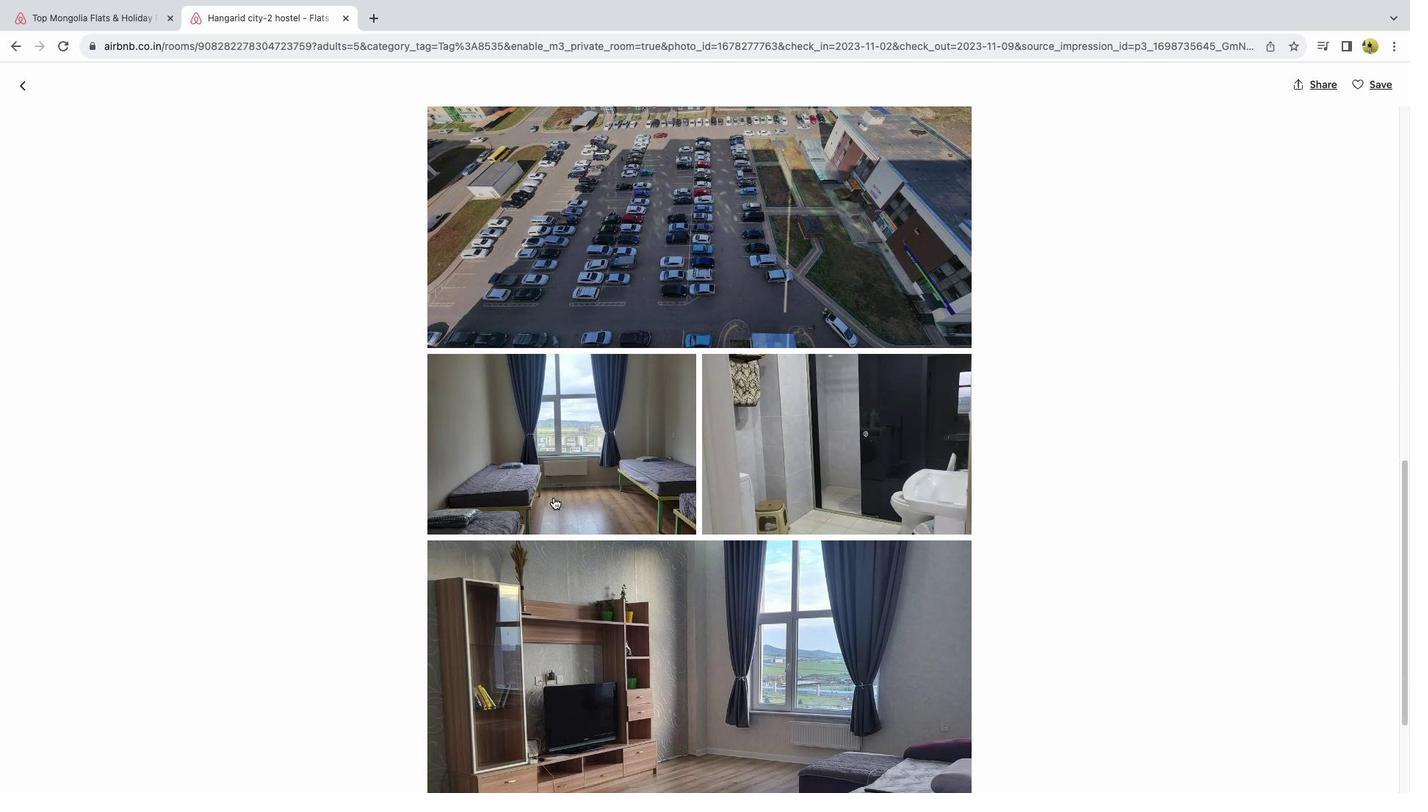 
Action: Mouse scrolled (554, 498) with delta (0, 0)
Screenshot: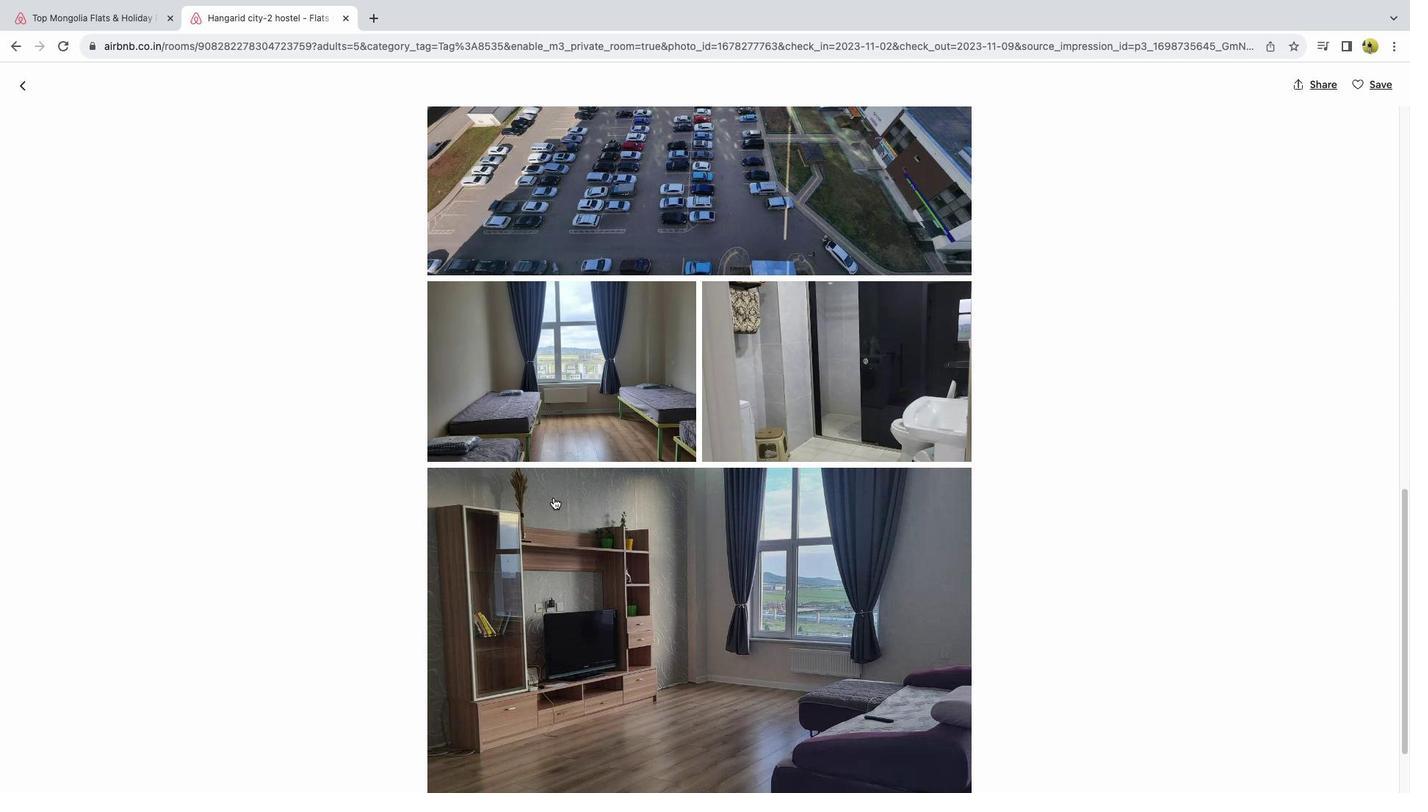 
Action: Mouse scrolled (554, 498) with delta (0, 0)
Screenshot: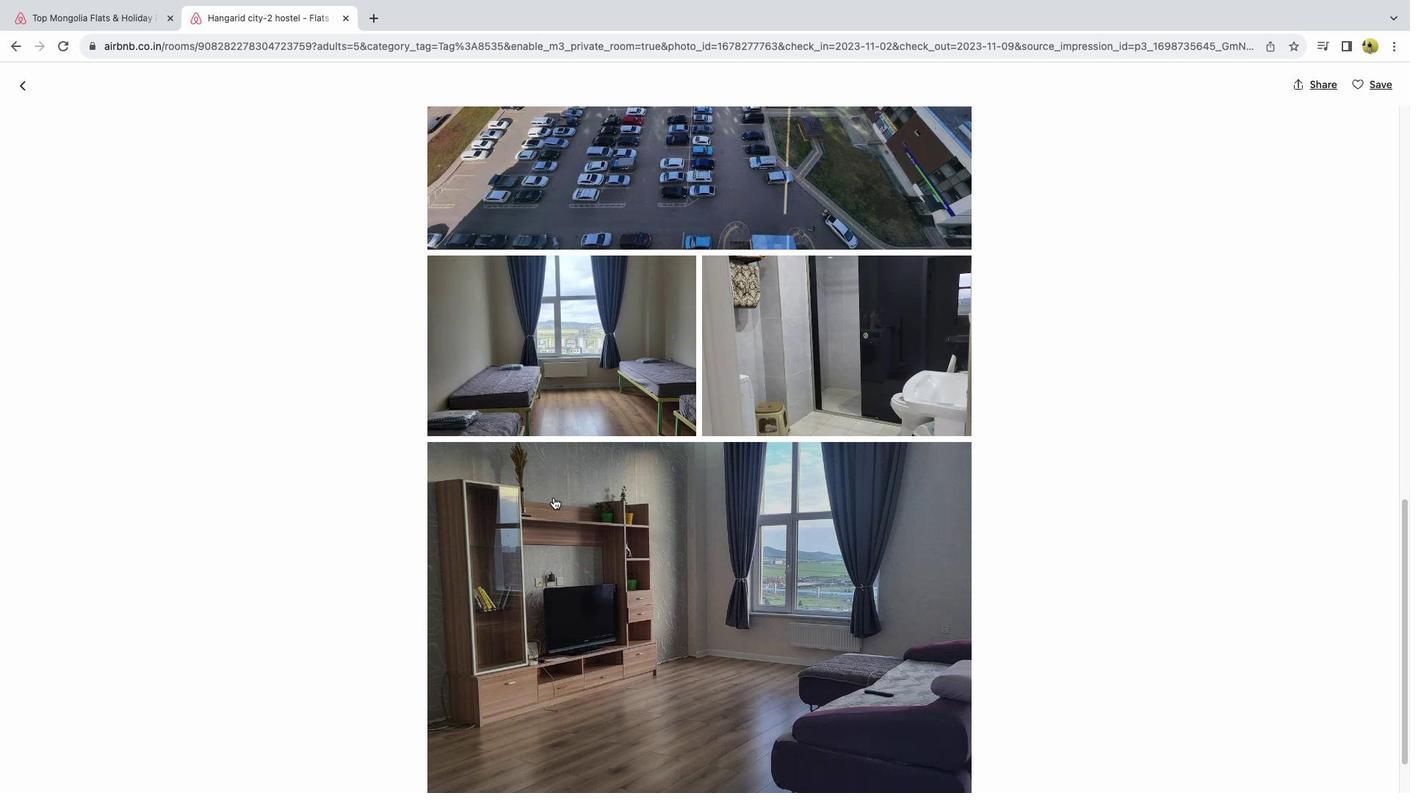 
Action: Mouse scrolled (554, 498) with delta (0, 0)
Screenshot: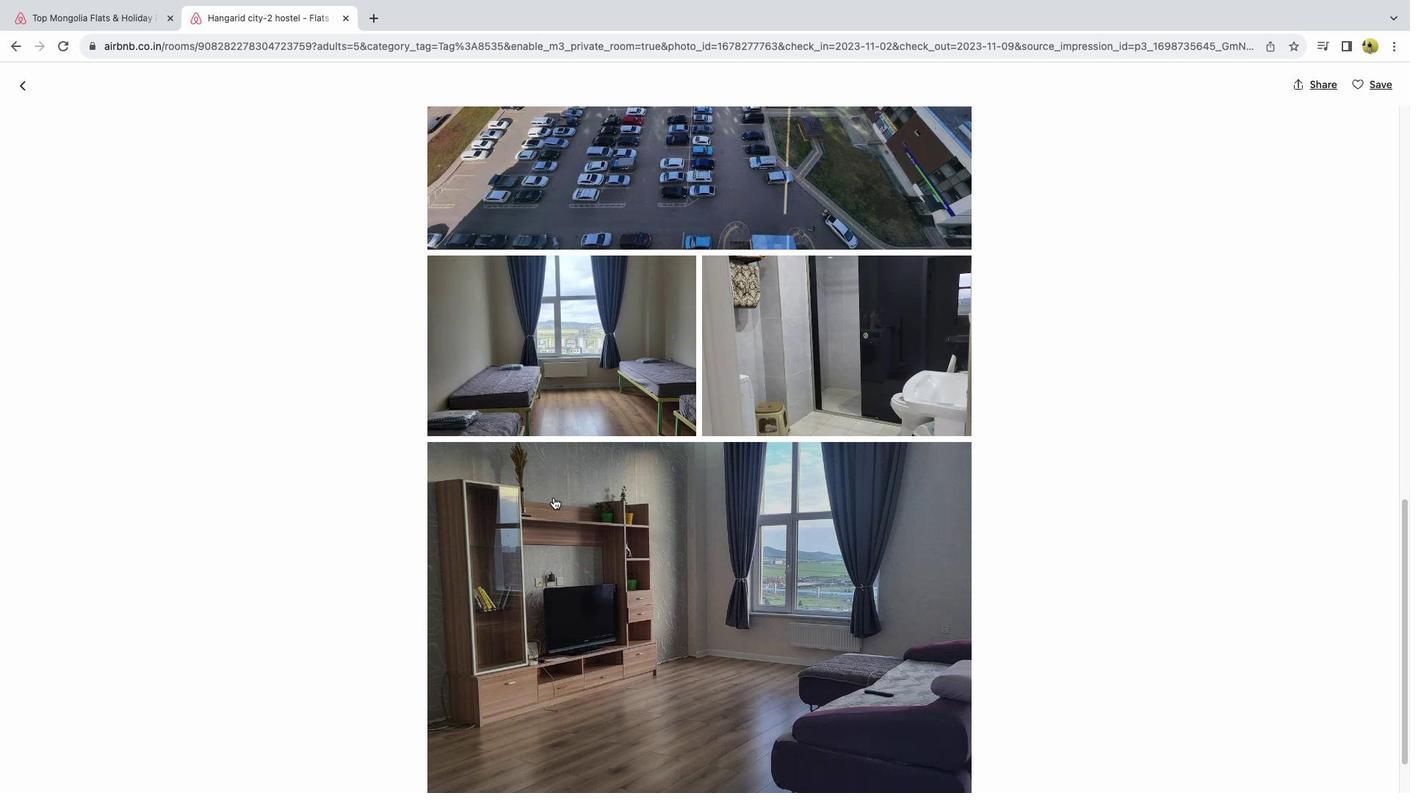
Action: Mouse scrolled (554, 498) with delta (0, -2)
Screenshot: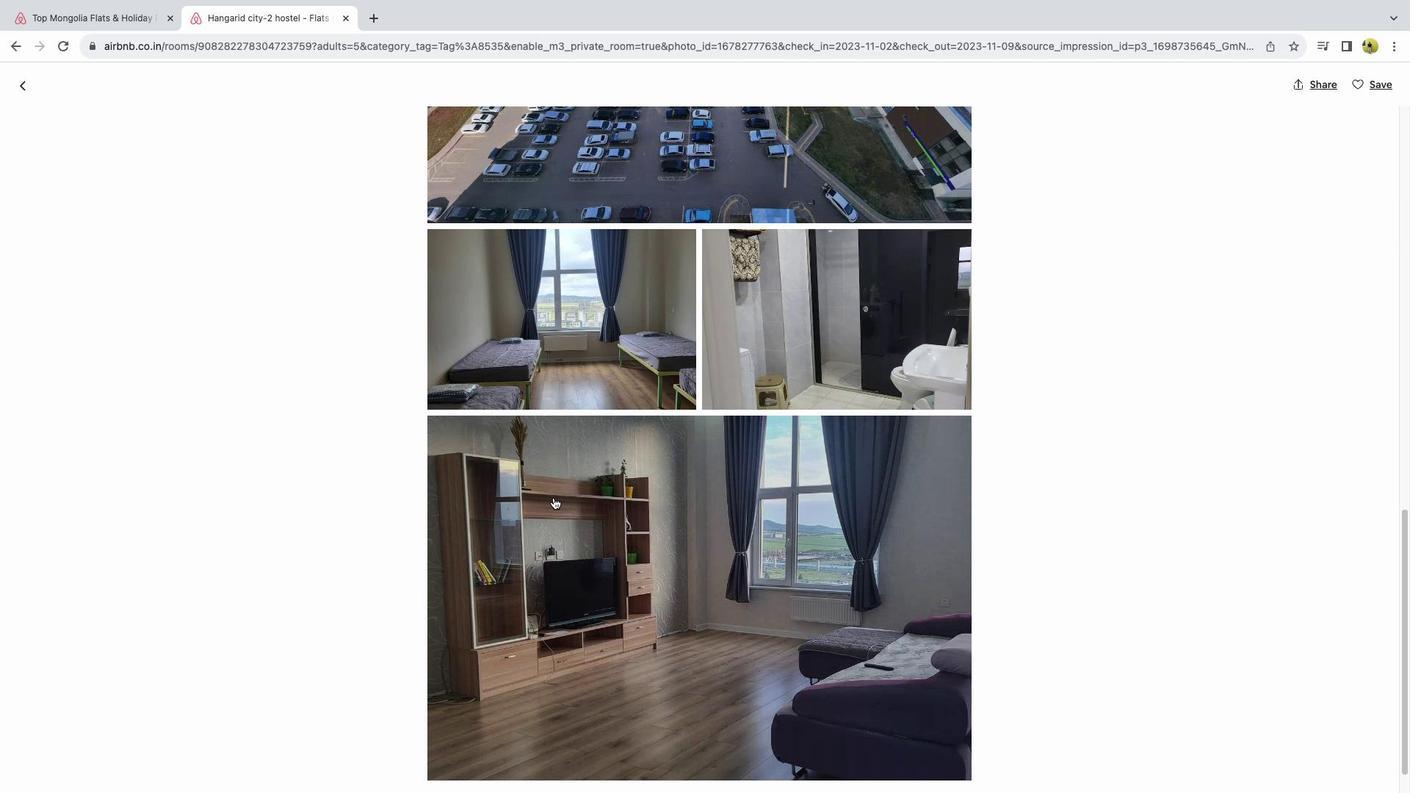
Action: Mouse moved to (15, 85)
Screenshot: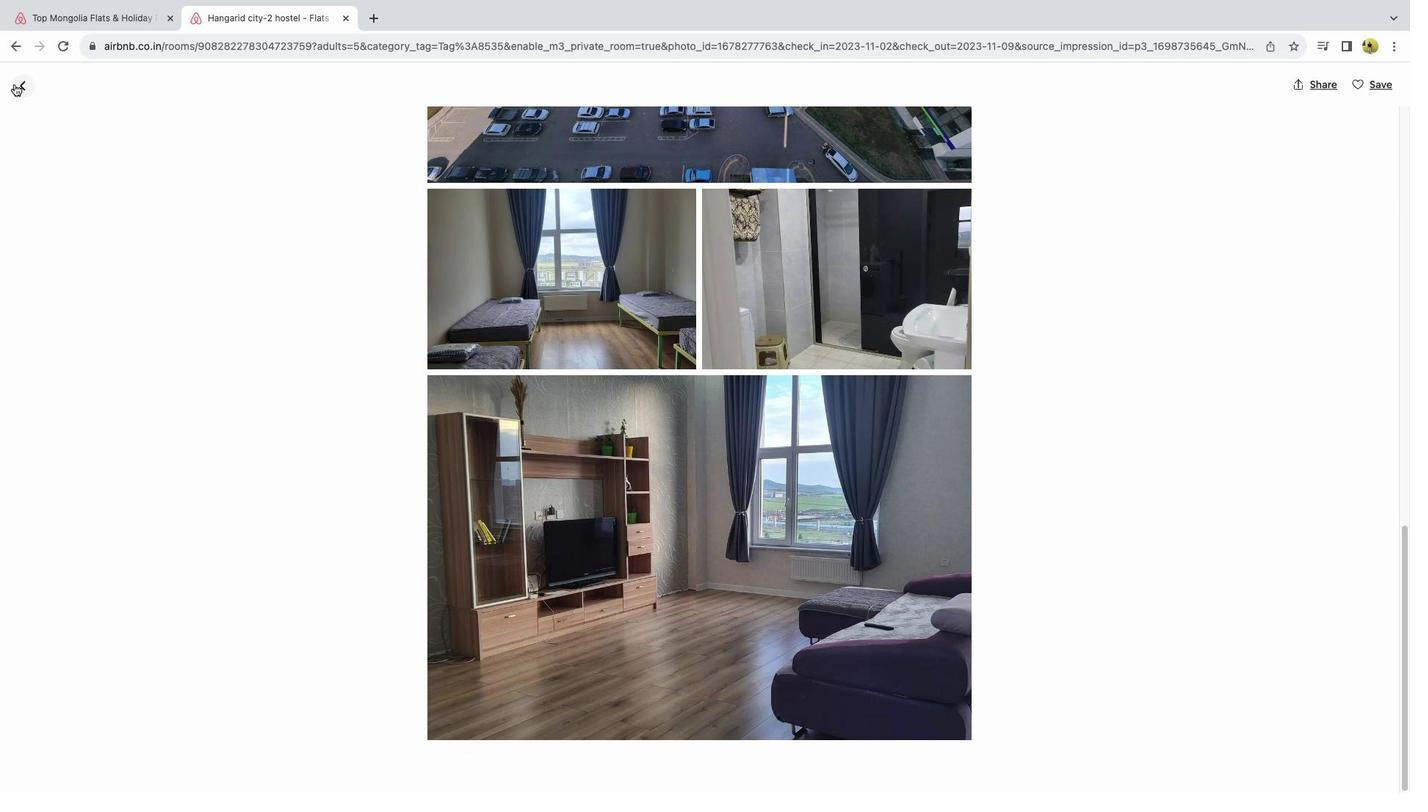 
Action: Mouse pressed left at (15, 85)
Screenshot: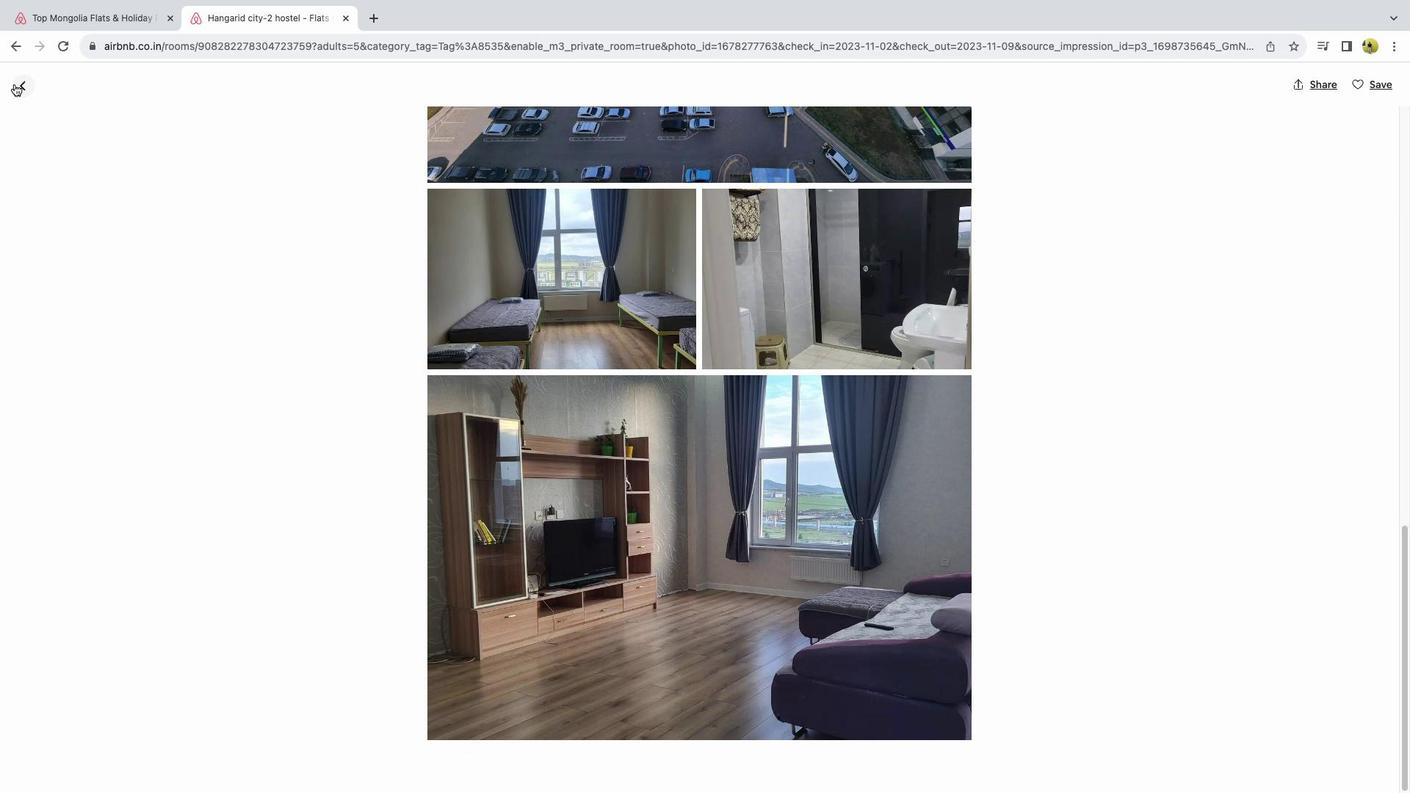 
Action: Mouse moved to (401, 460)
Screenshot: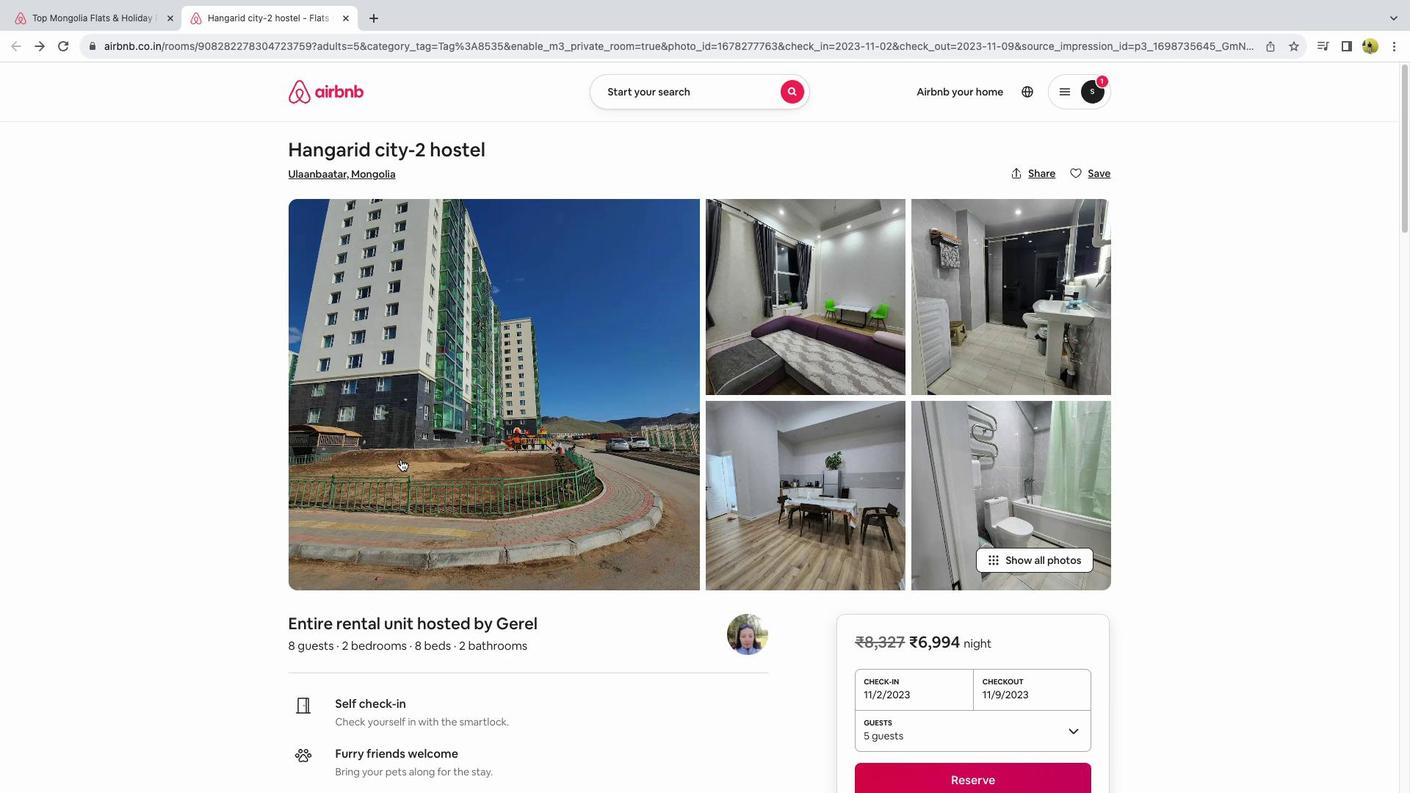 
Action: Mouse scrolled (401, 460) with delta (0, 0)
Screenshot: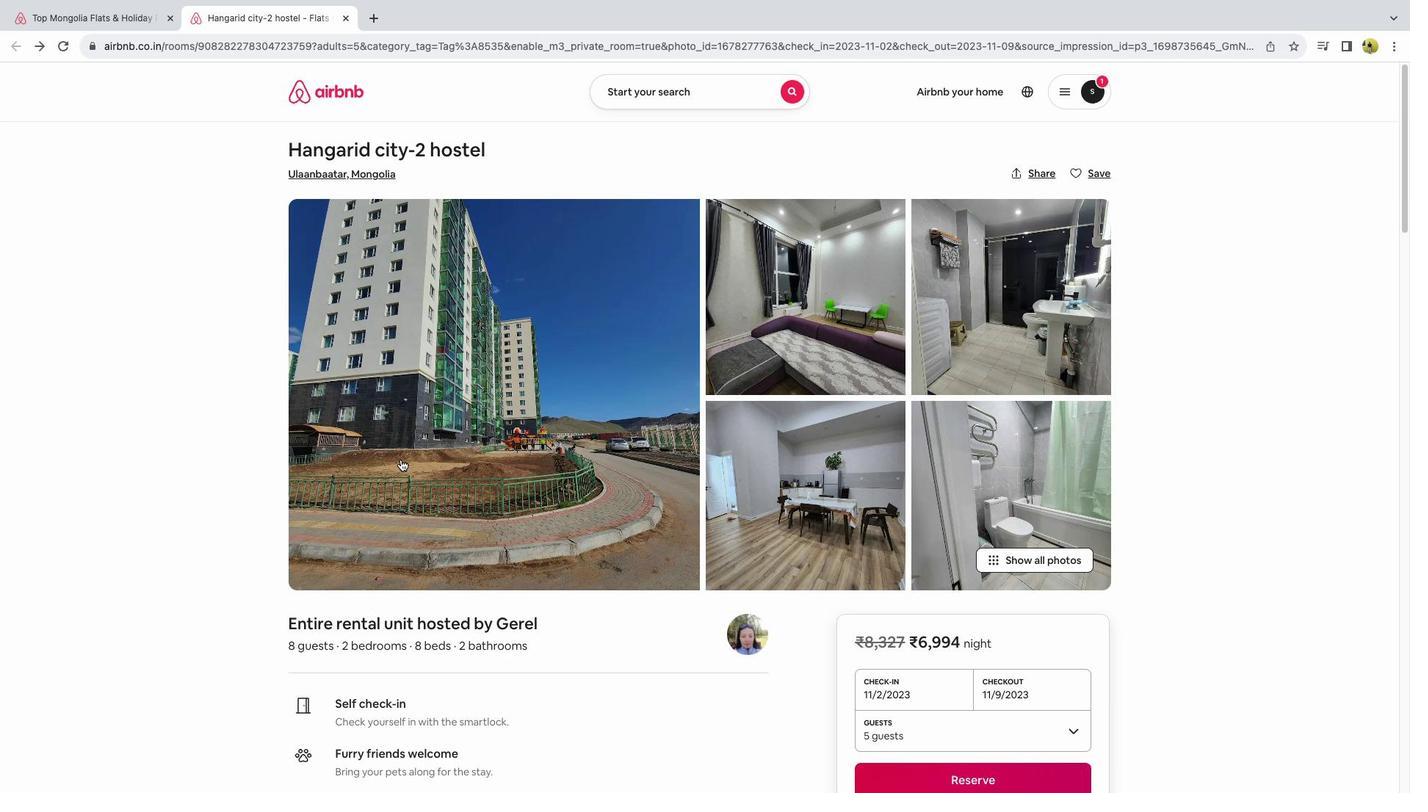 
Action: Mouse scrolled (401, 460) with delta (0, 0)
Screenshot: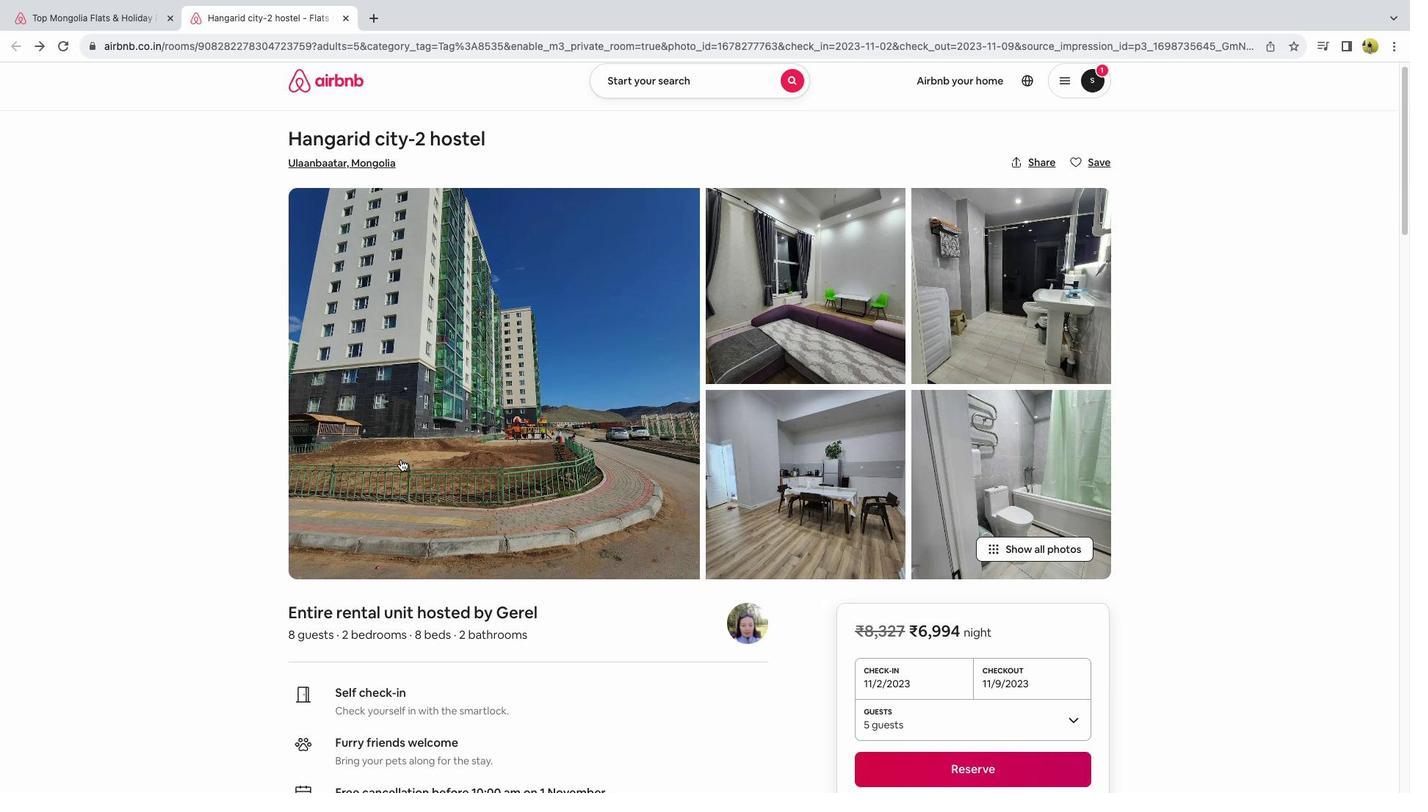 
Action: Mouse scrolled (401, 460) with delta (0, 0)
Screenshot: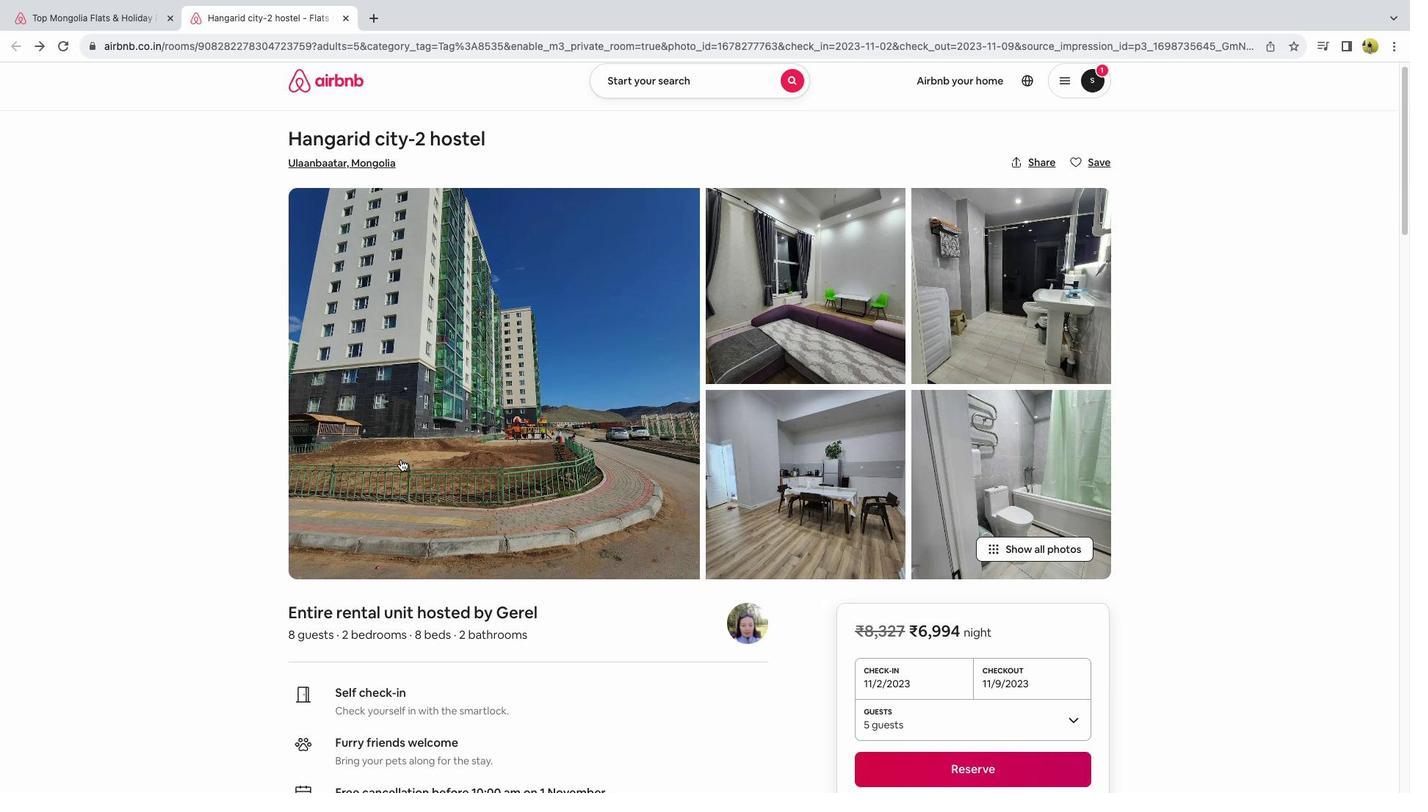 
Action: Mouse scrolled (401, 460) with delta (0, -1)
Screenshot: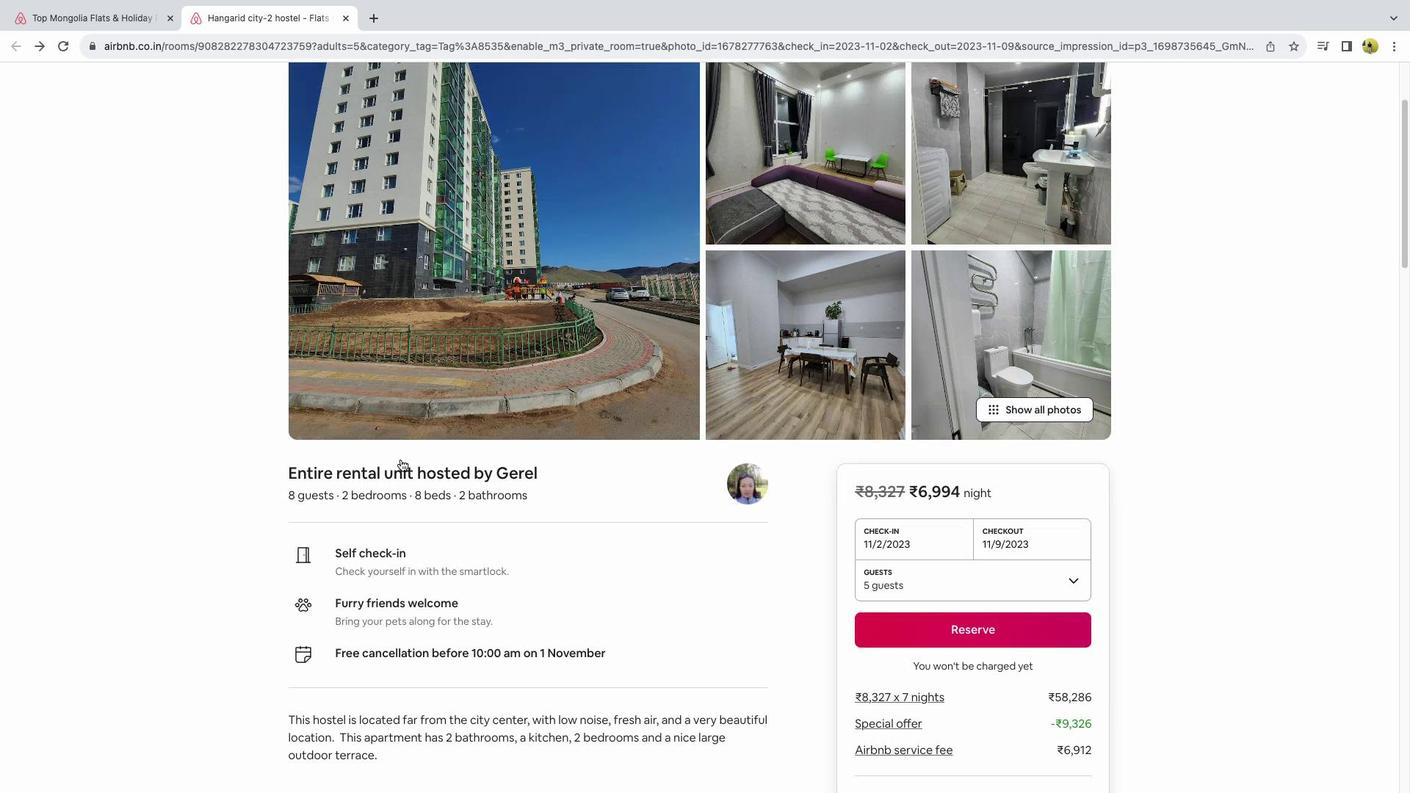 
Action: Mouse moved to (408, 466)
Screenshot: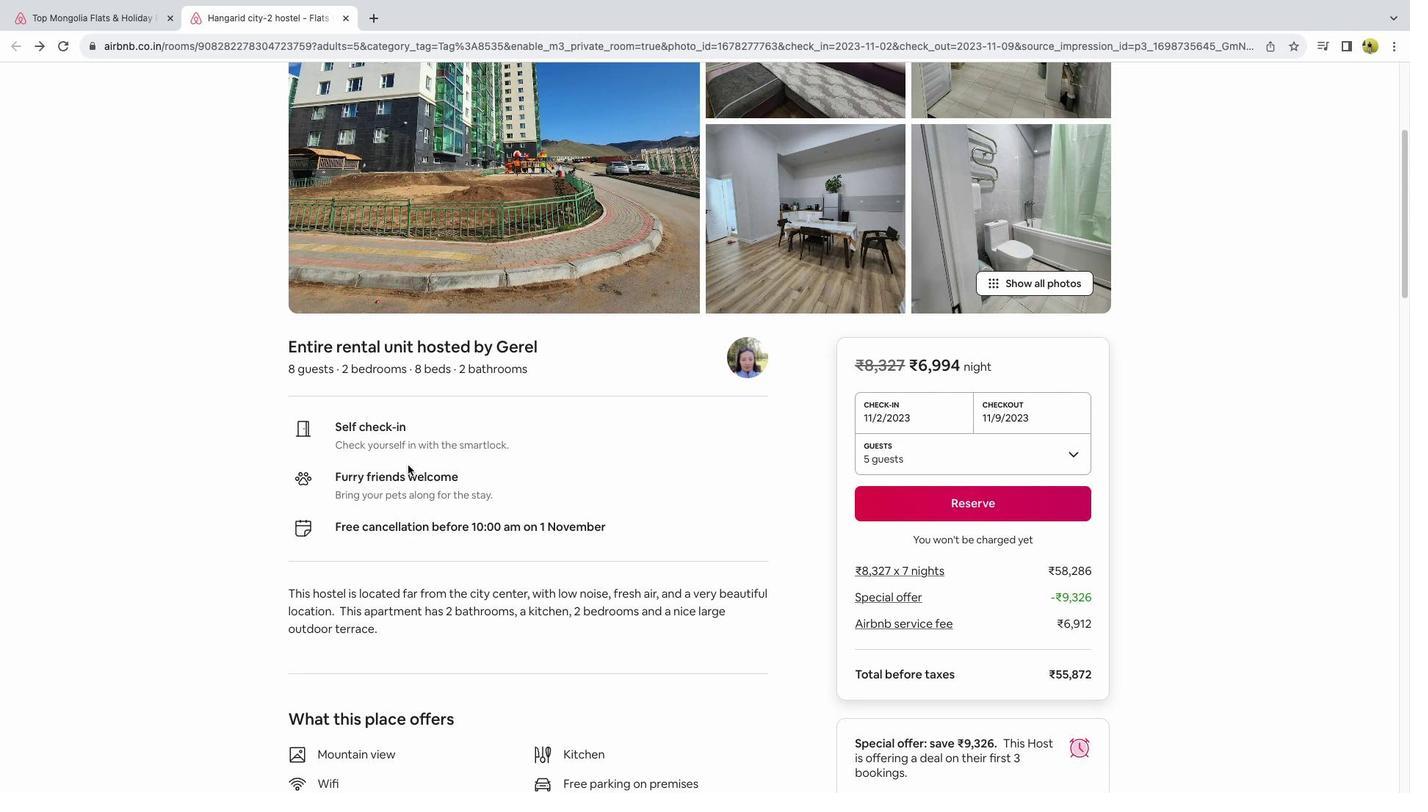 
Action: Mouse scrolled (408, 466) with delta (0, 0)
Screenshot: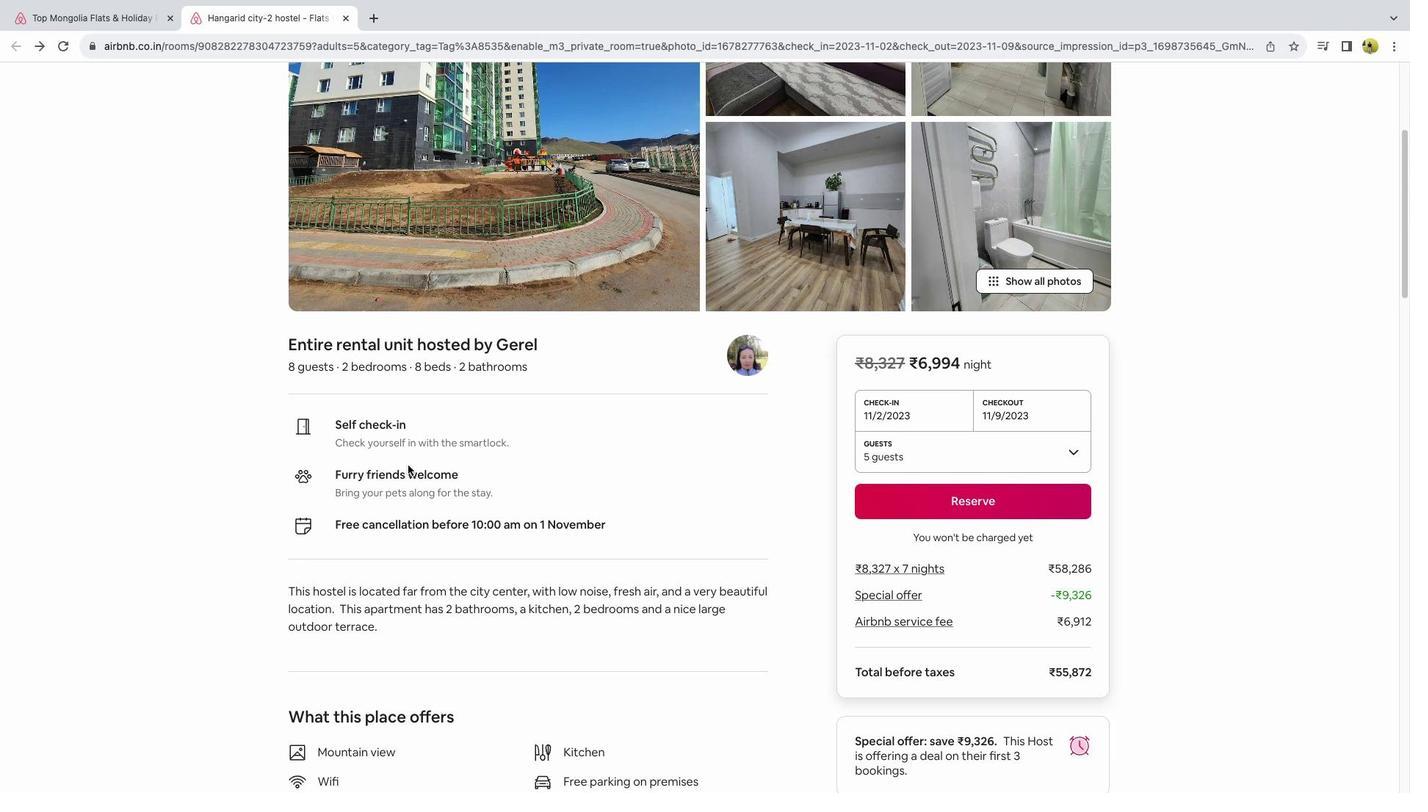 
Action: Mouse scrolled (408, 466) with delta (0, 0)
Screenshot: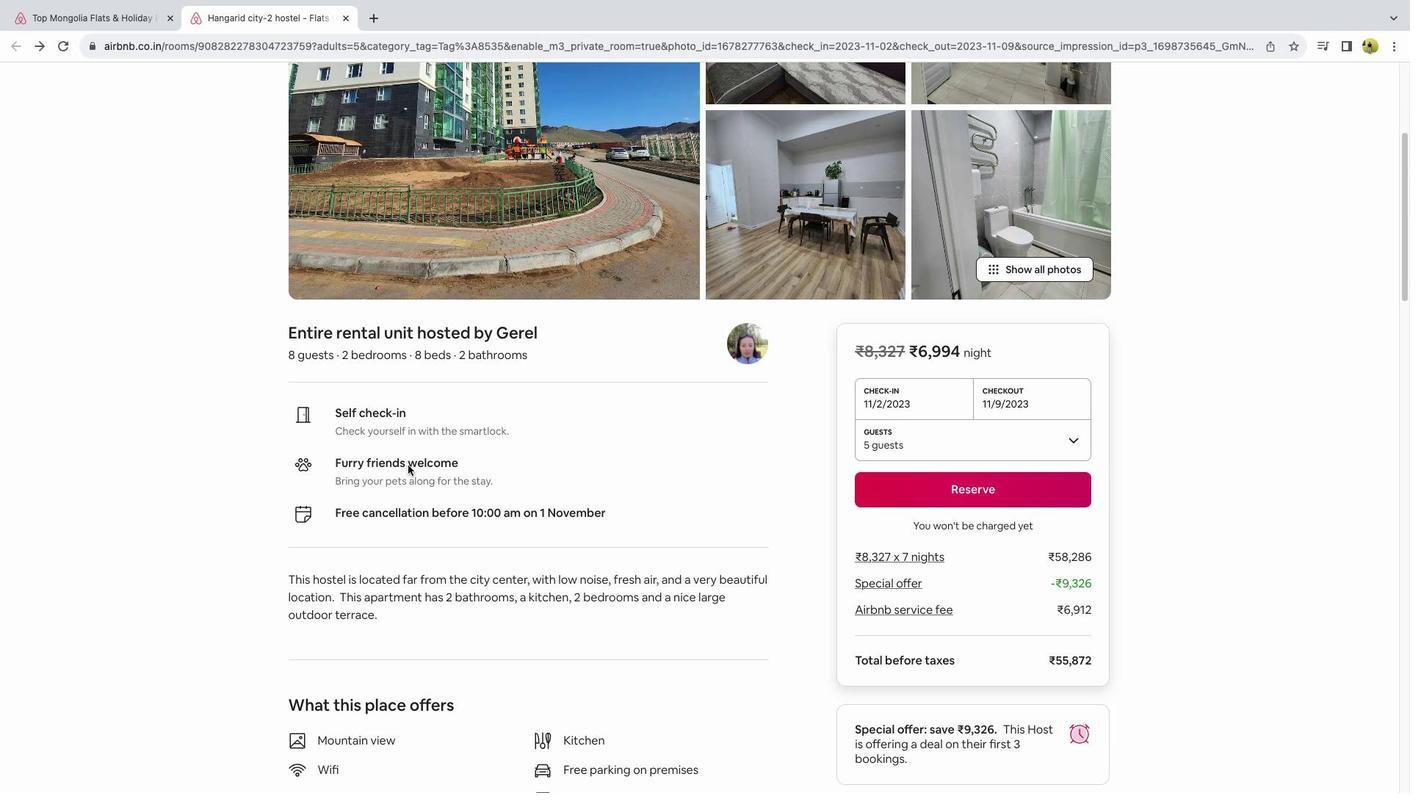
Action: Mouse scrolled (408, 466) with delta (0, 0)
Screenshot: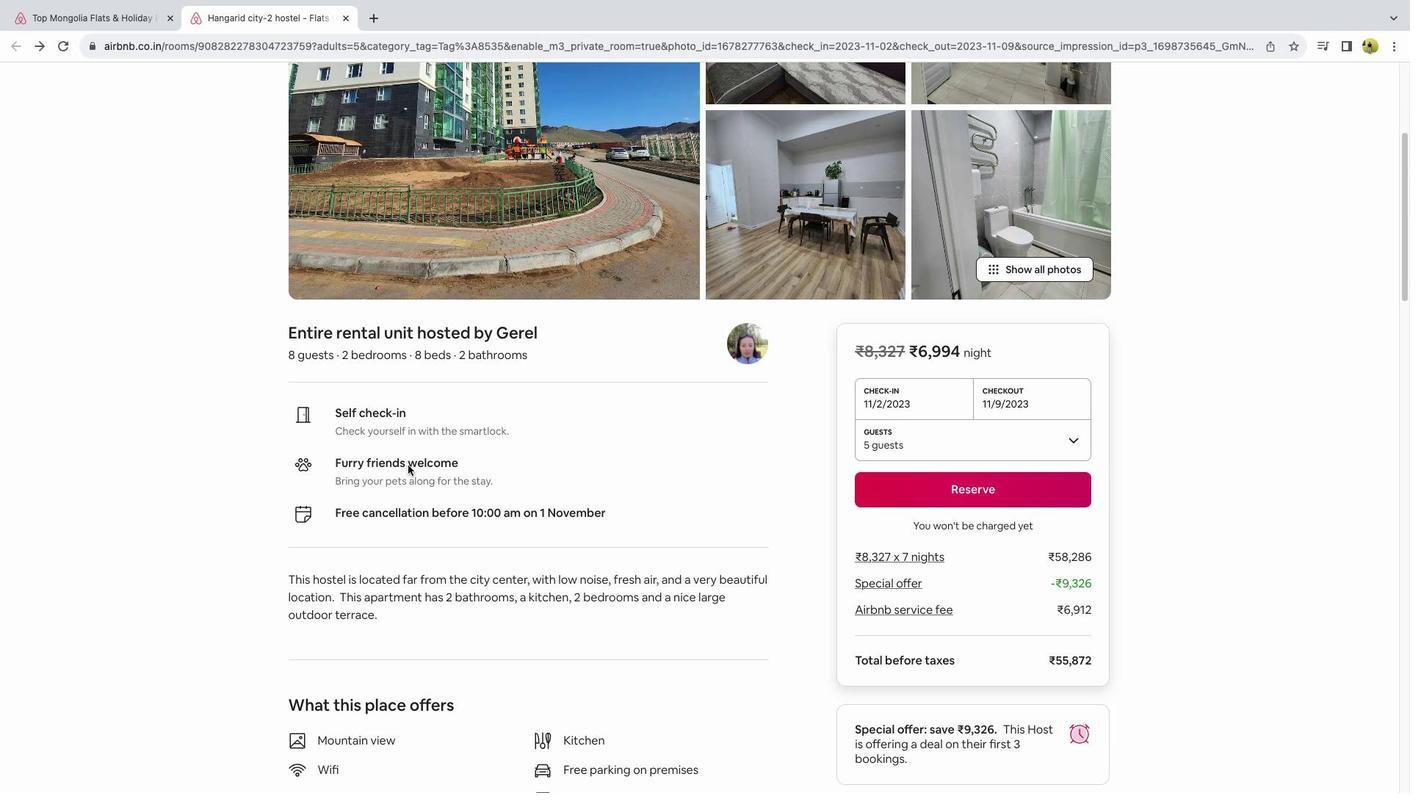 
Action: Mouse scrolled (408, 466) with delta (0, -1)
Screenshot: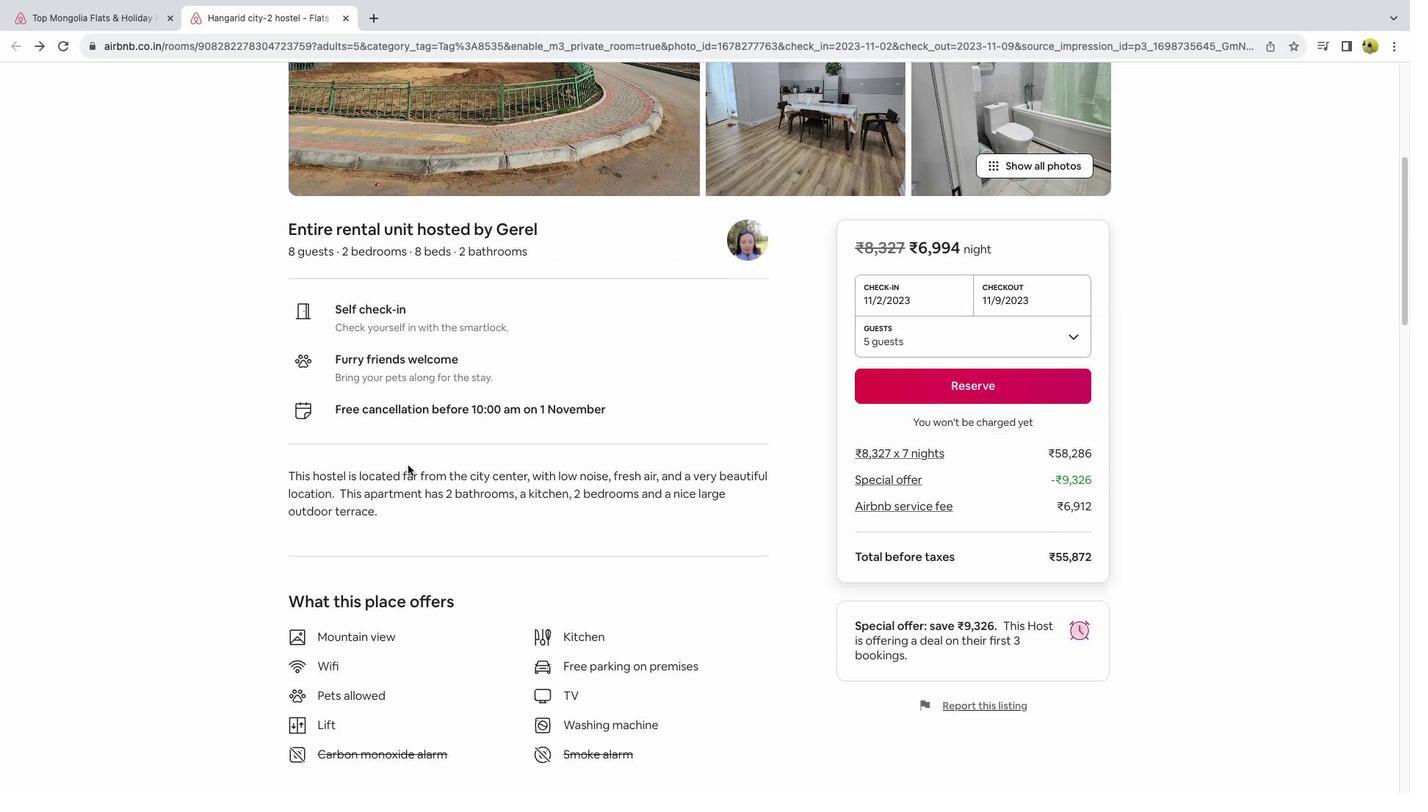 
Action: Mouse moved to (430, 656)
Screenshot: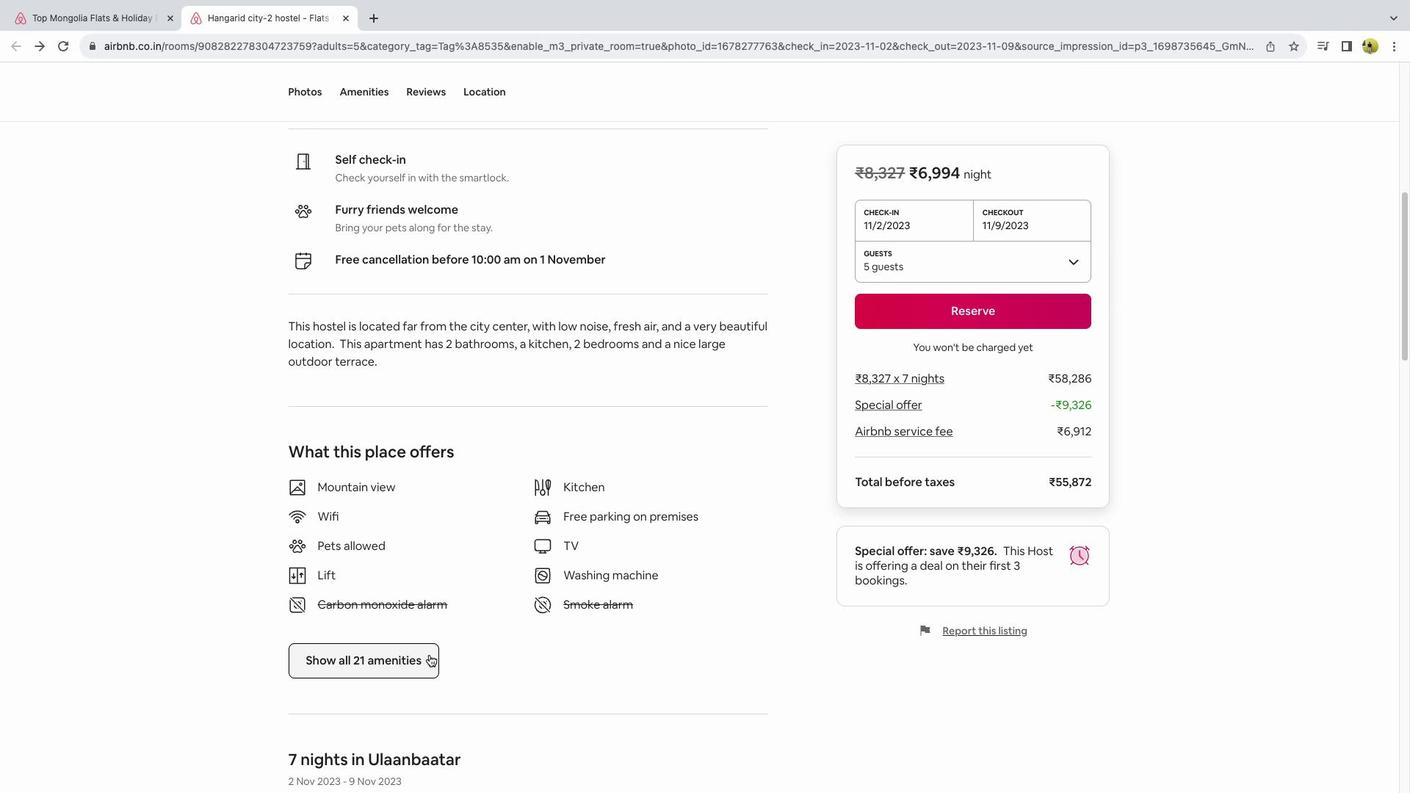 
Action: Mouse pressed left at (430, 656)
Screenshot: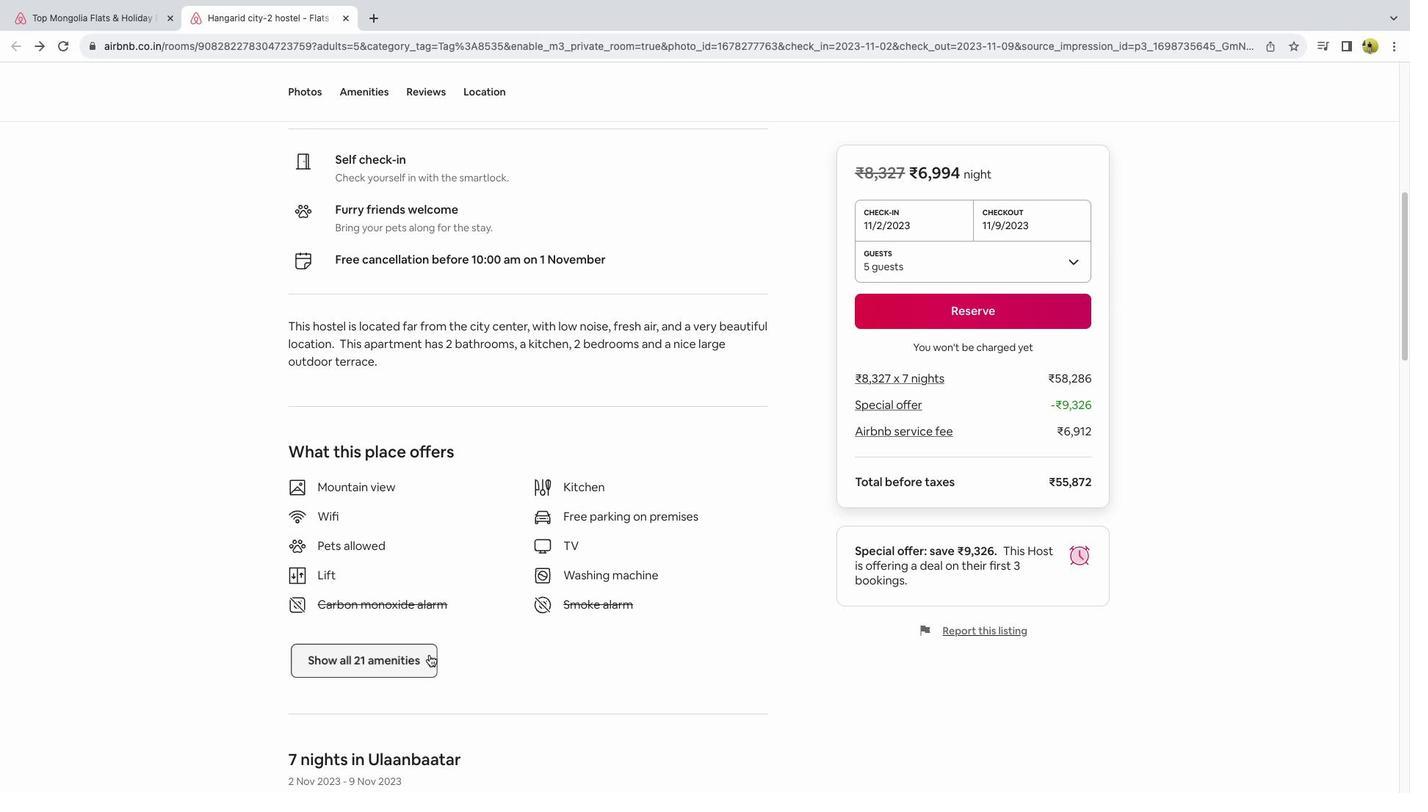 
Action: Mouse moved to (614, 450)
Screenshot: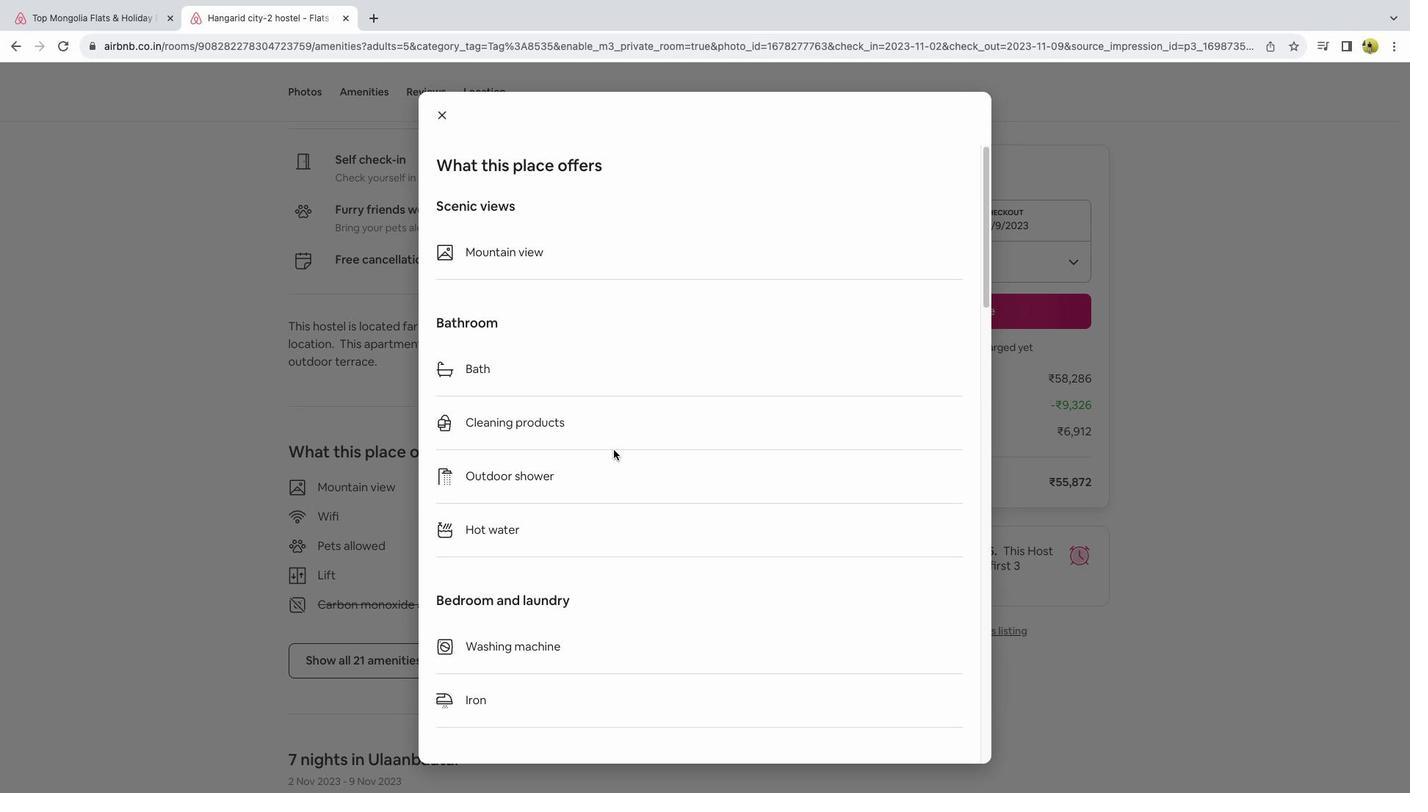 
Action: Mouse scrolled (614, 450) with delta (0, 0)
Screenshot: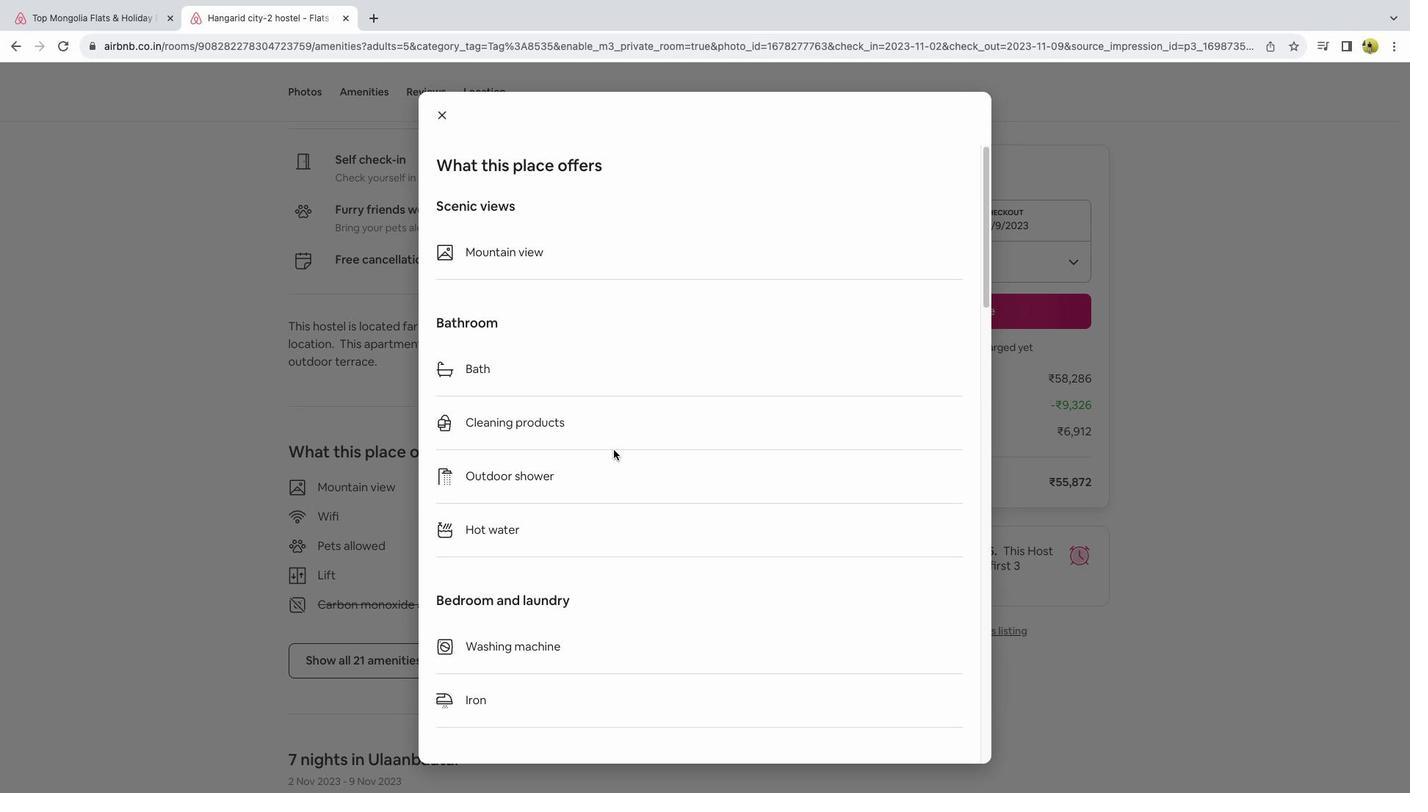 
Action: Mouse moved to (614, 450)
Screenshot: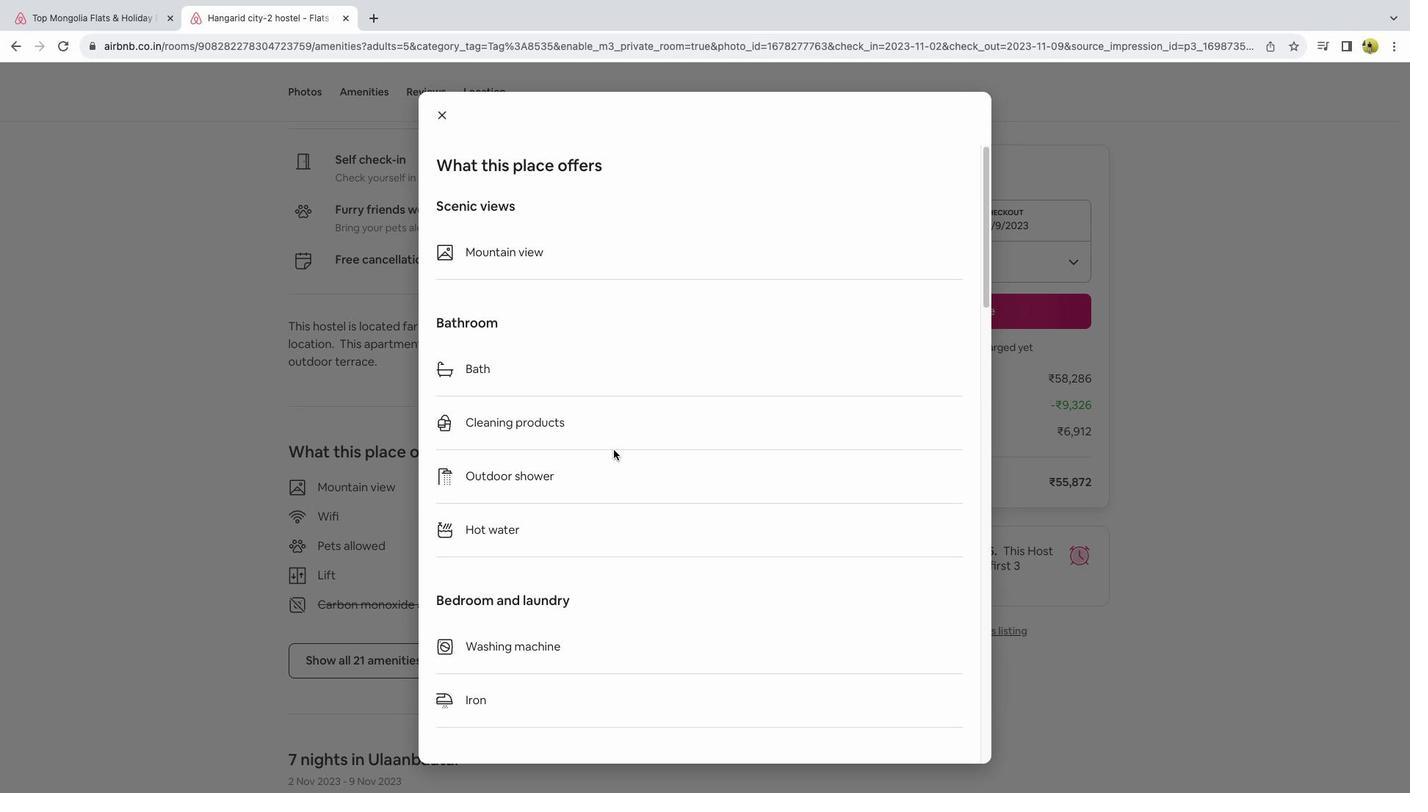 
Action: Mouse scrolled (614, 450) with delta (0, 0)
Screenshot: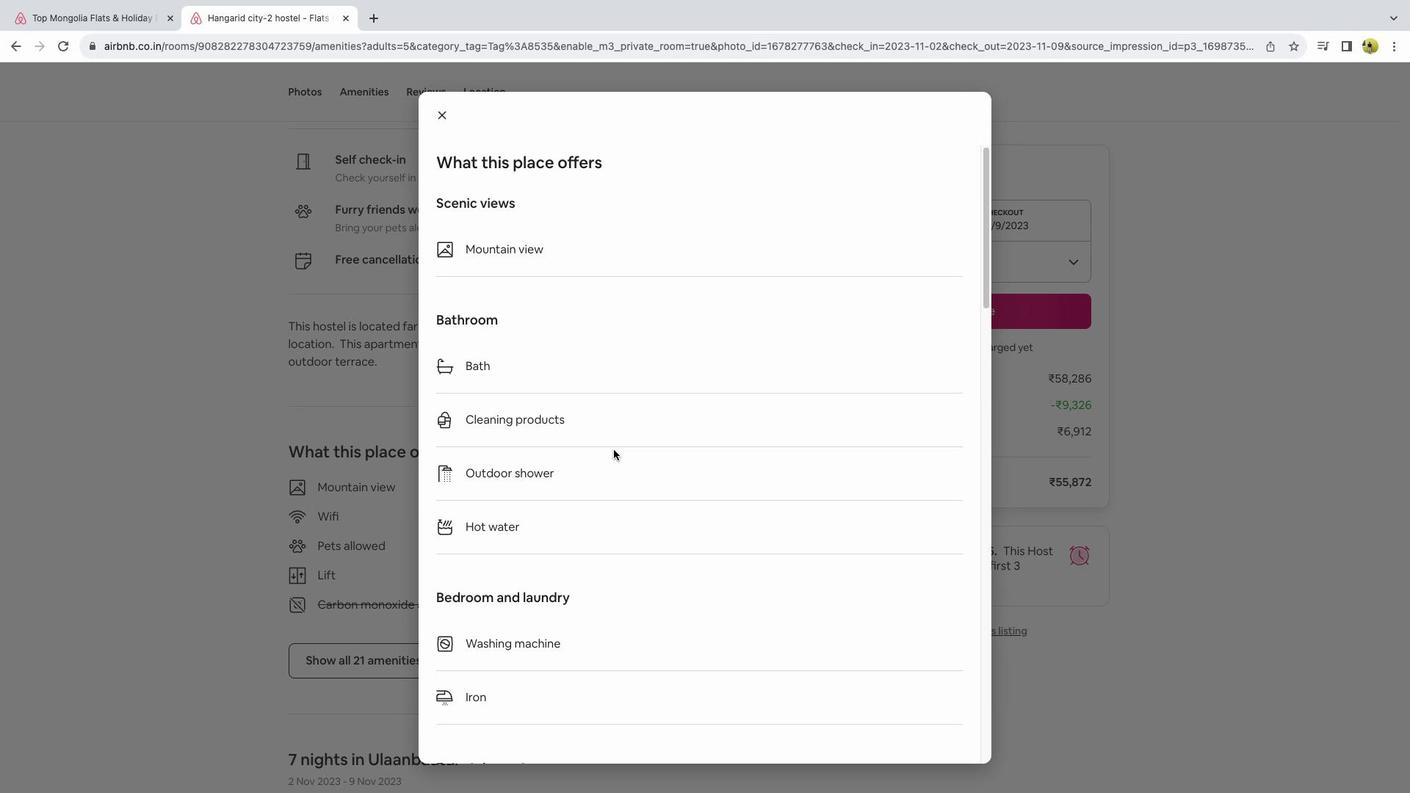
Action: Mouse scrolled (614, 450) with delta (0, 0)
Screenshot: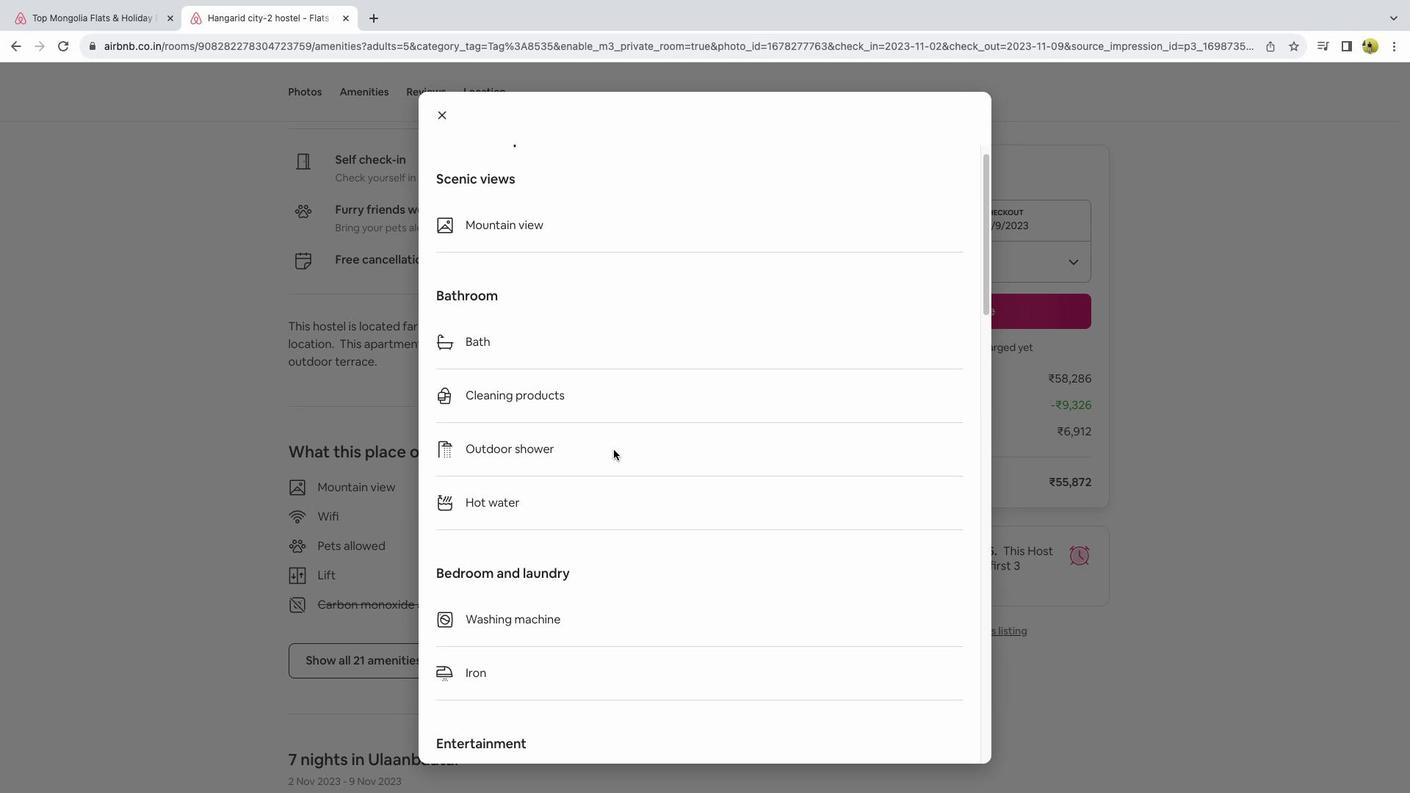 
Action: Mouse moved to (646, 459)
Screenshot: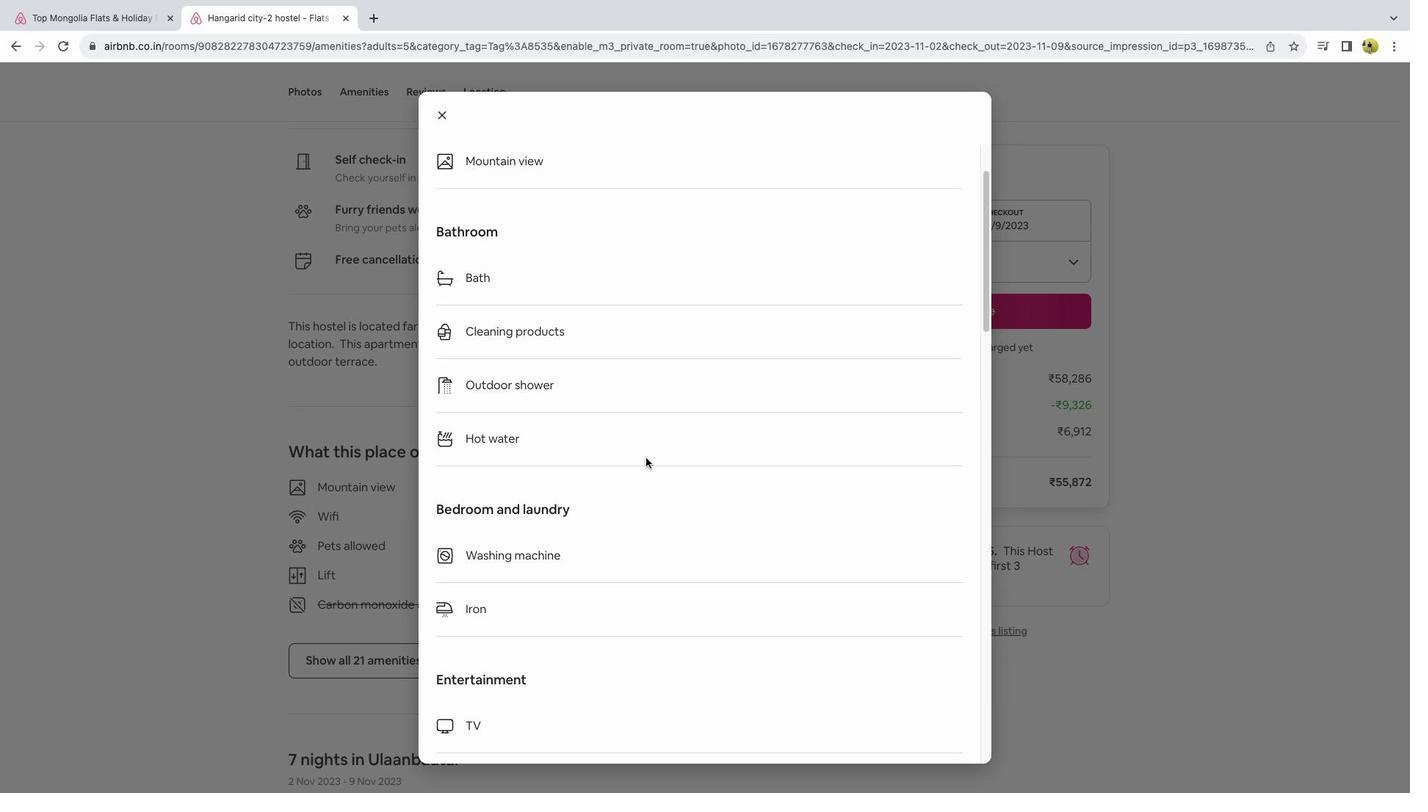 
Action: Mouse scrolled (646, 459) with delta (0, 0)
Screenshot: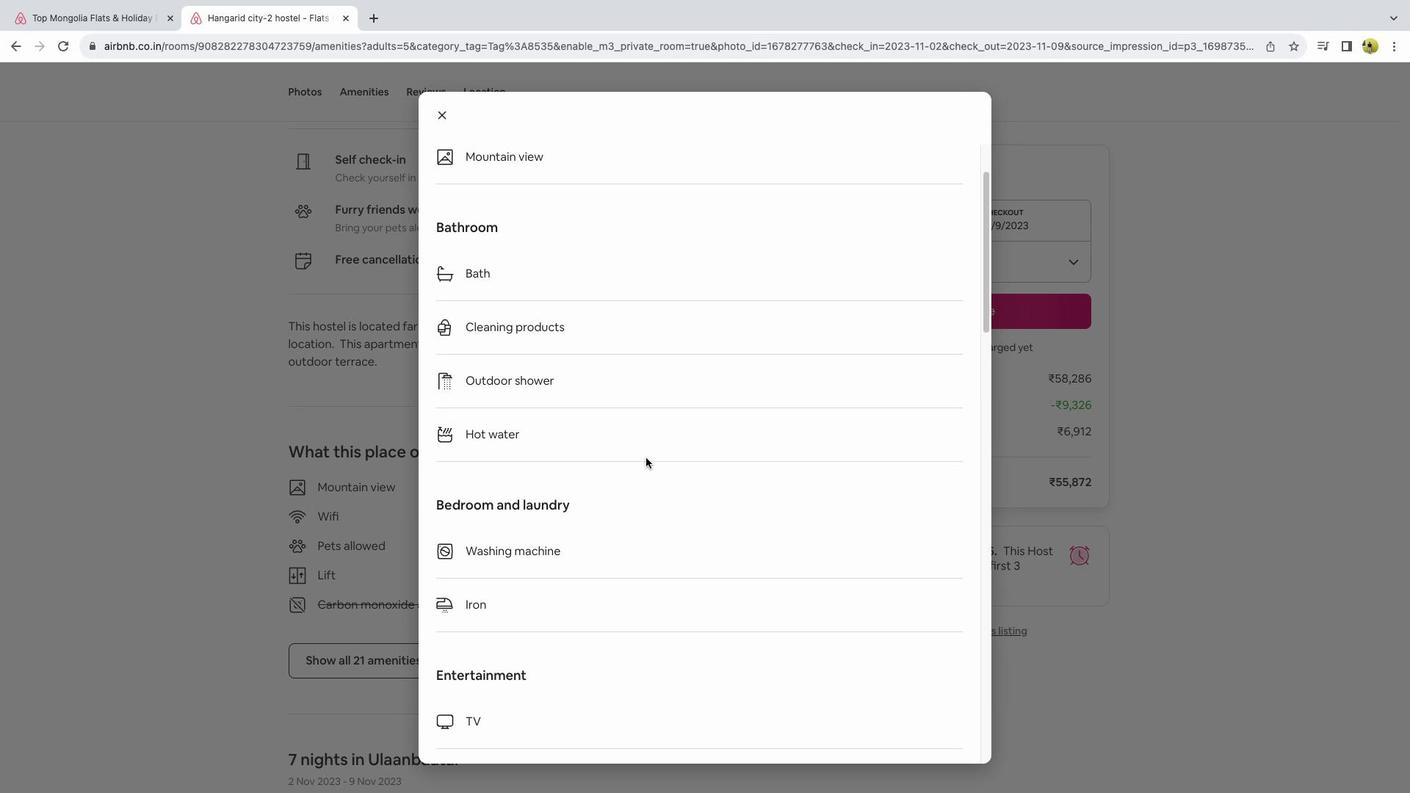 
Action: Mouse scrolled (646, 459) with delta (0, 0)
Screenshot: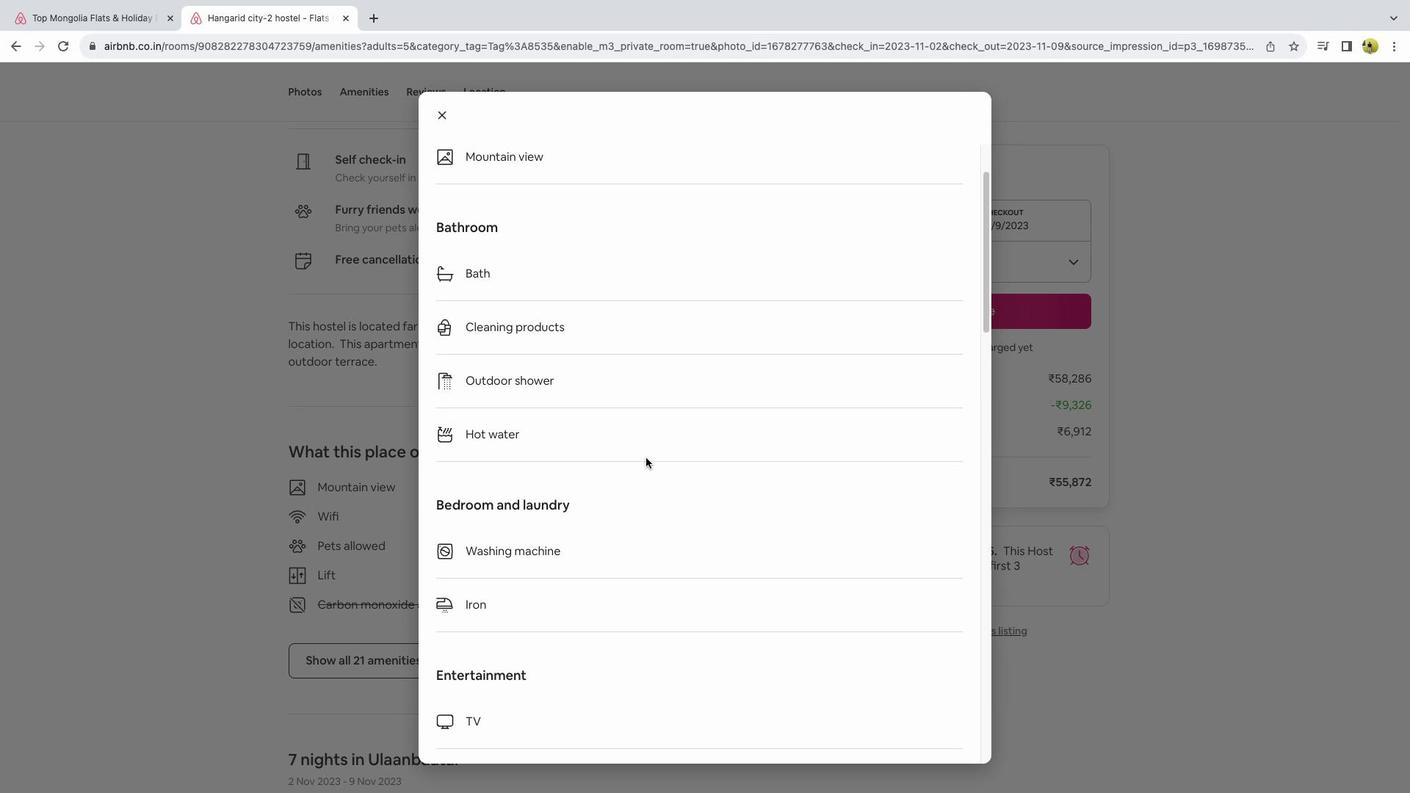 
Action: Mouse scrolled (646, 459) with delta (0, 0)
Screenshot: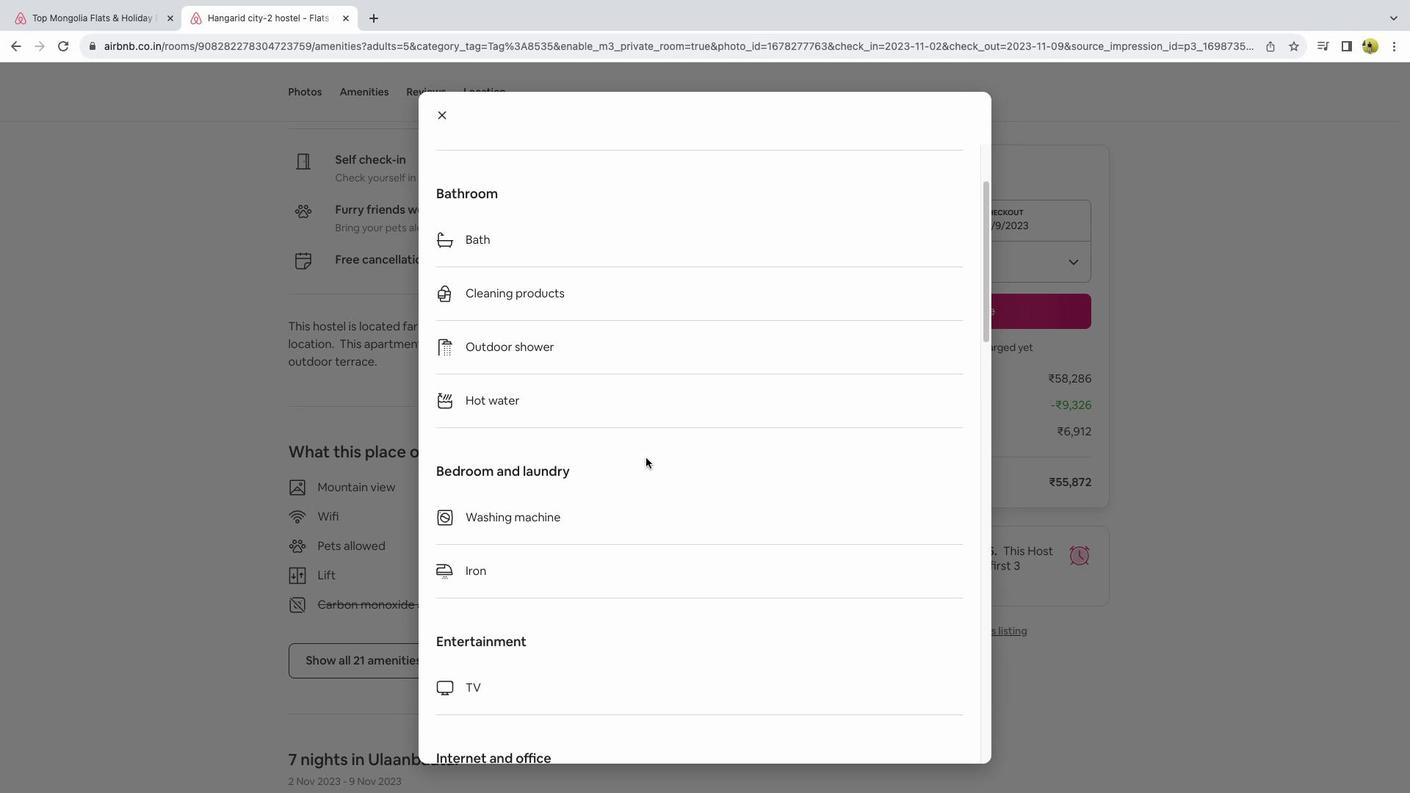 
Action: Mouse moved to (647, 459)
Screenshot: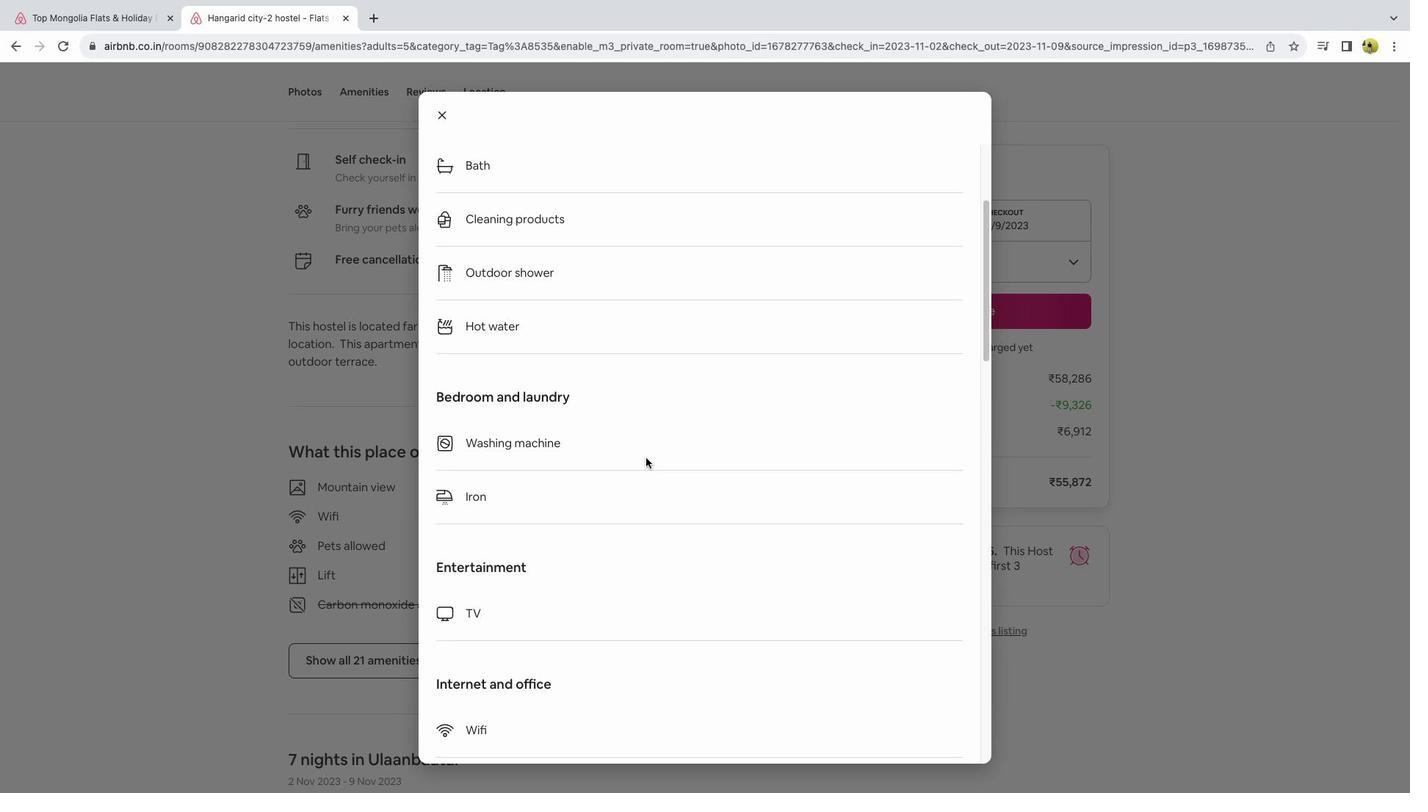 
Action: Mouse scrolled (647, 459) with delta (0, 0)
Screenshot: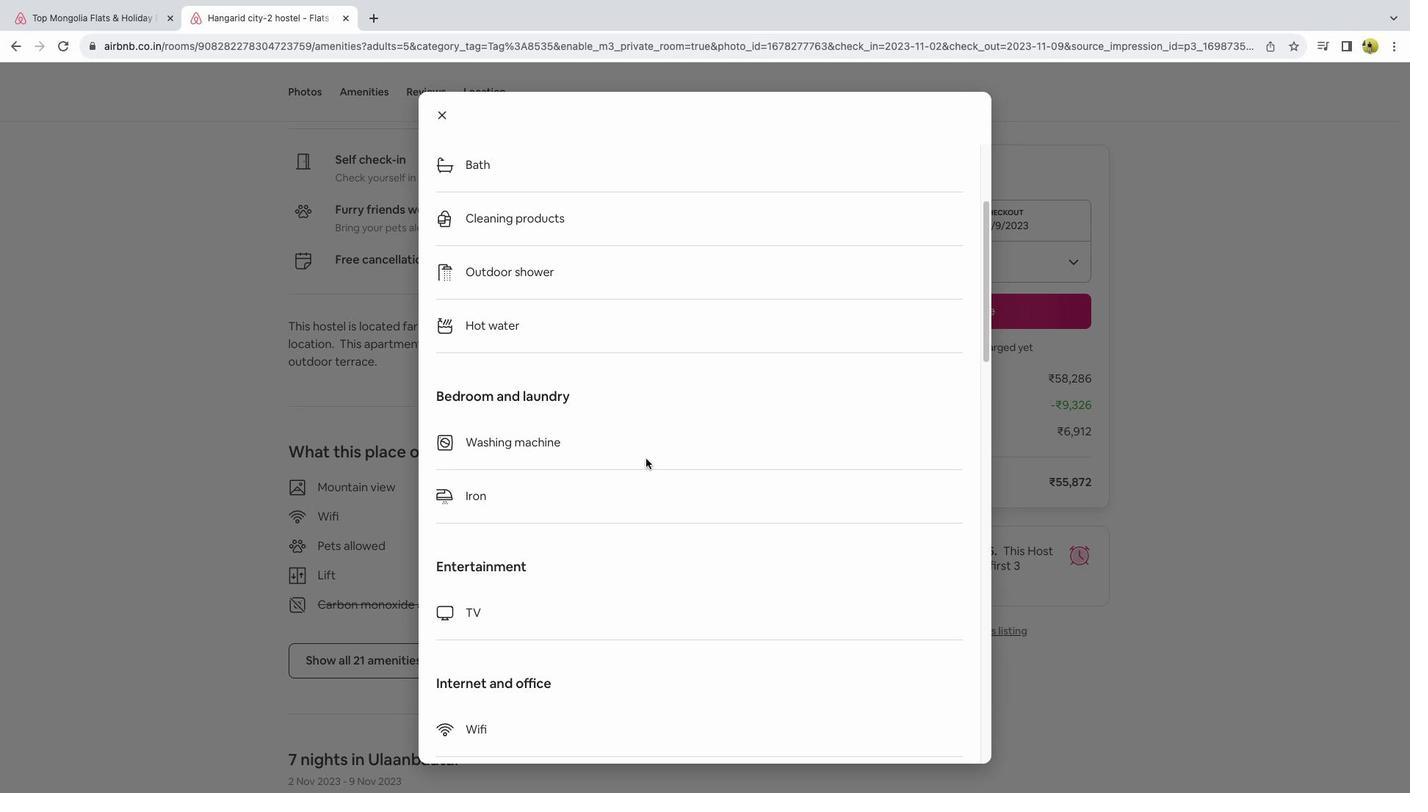
Action: Mouse moved to (647, 459)
Screenshot: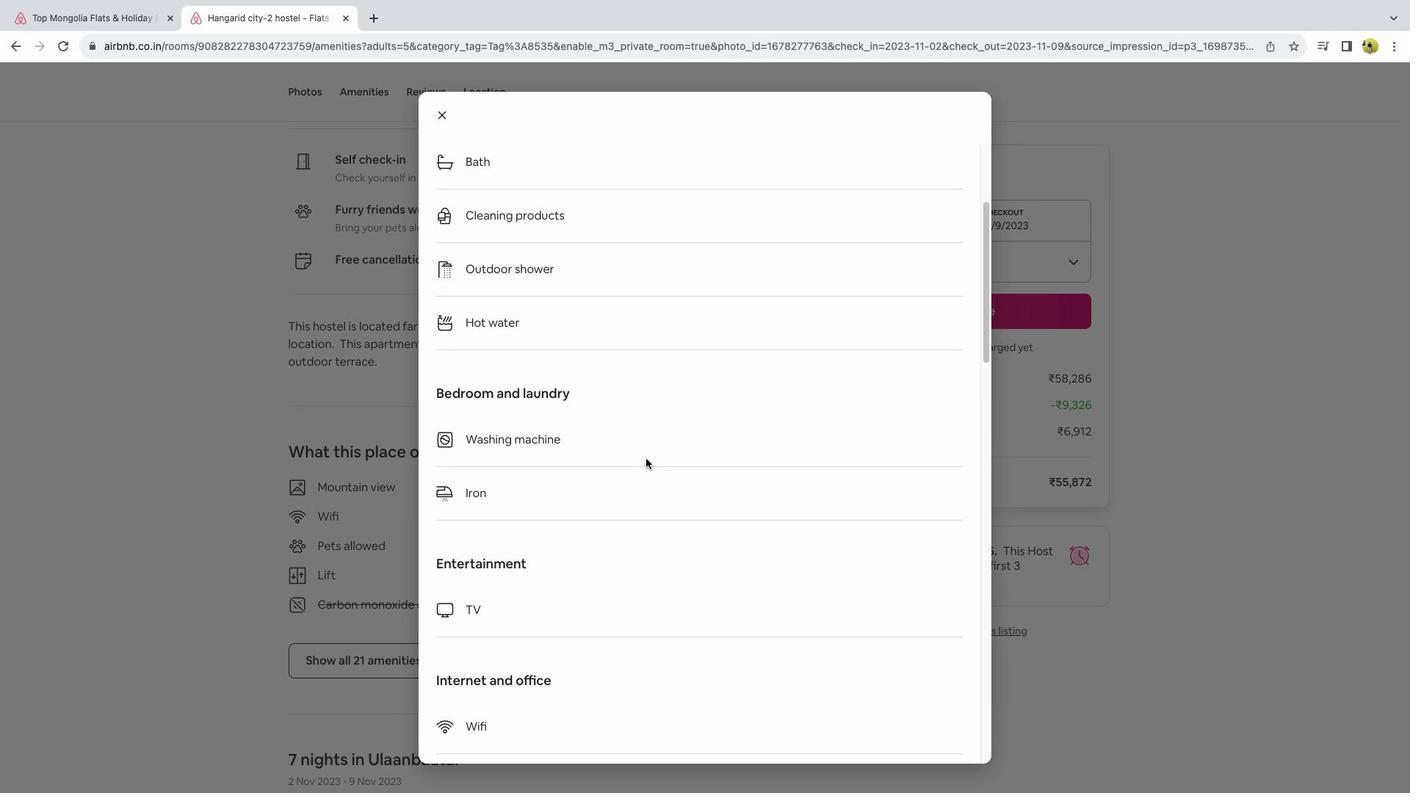 
Action: Mouse scrolled (647, 459) with delta (0, 0)
Screenshot: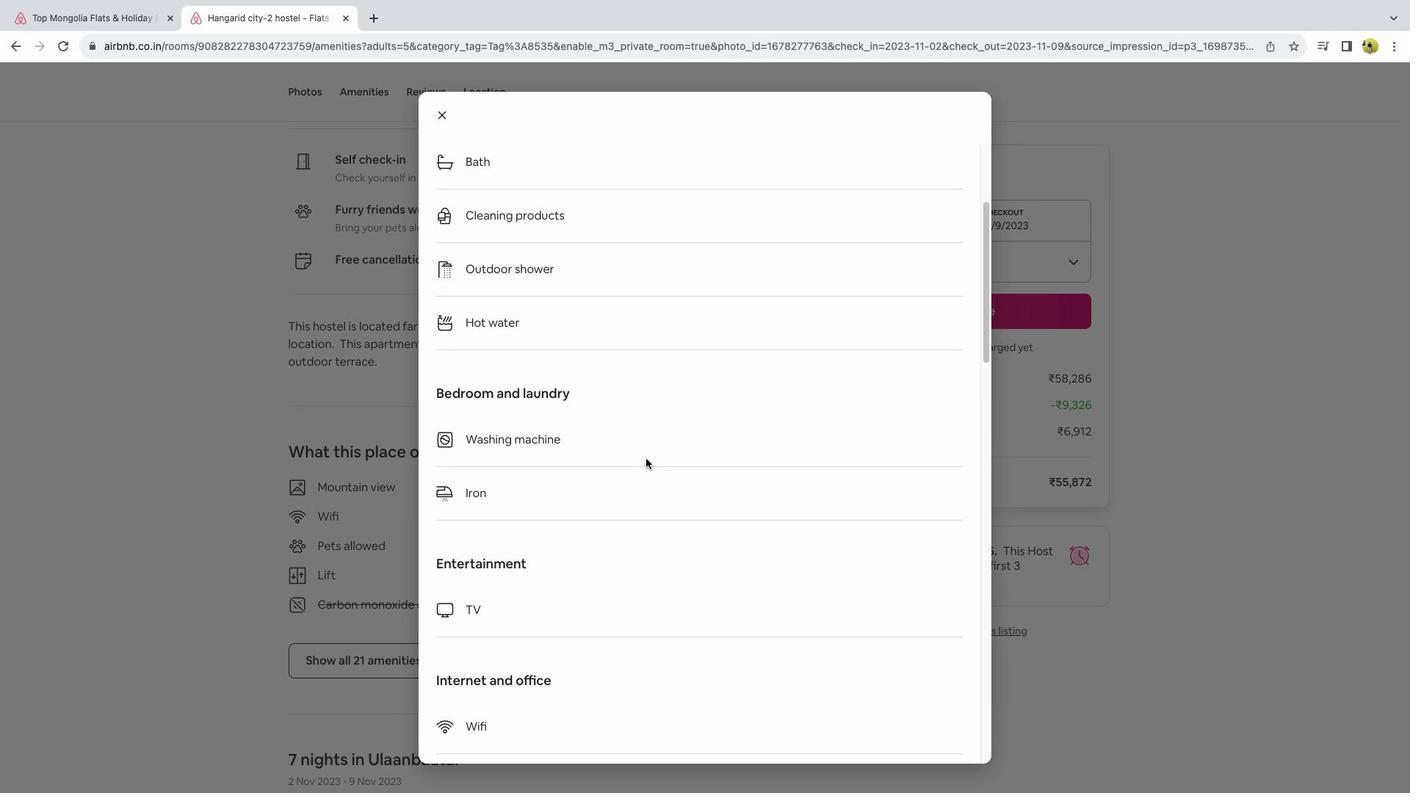 
Action: Mouse scrolled (647, 459) with delta (0, 0)
Screenshot: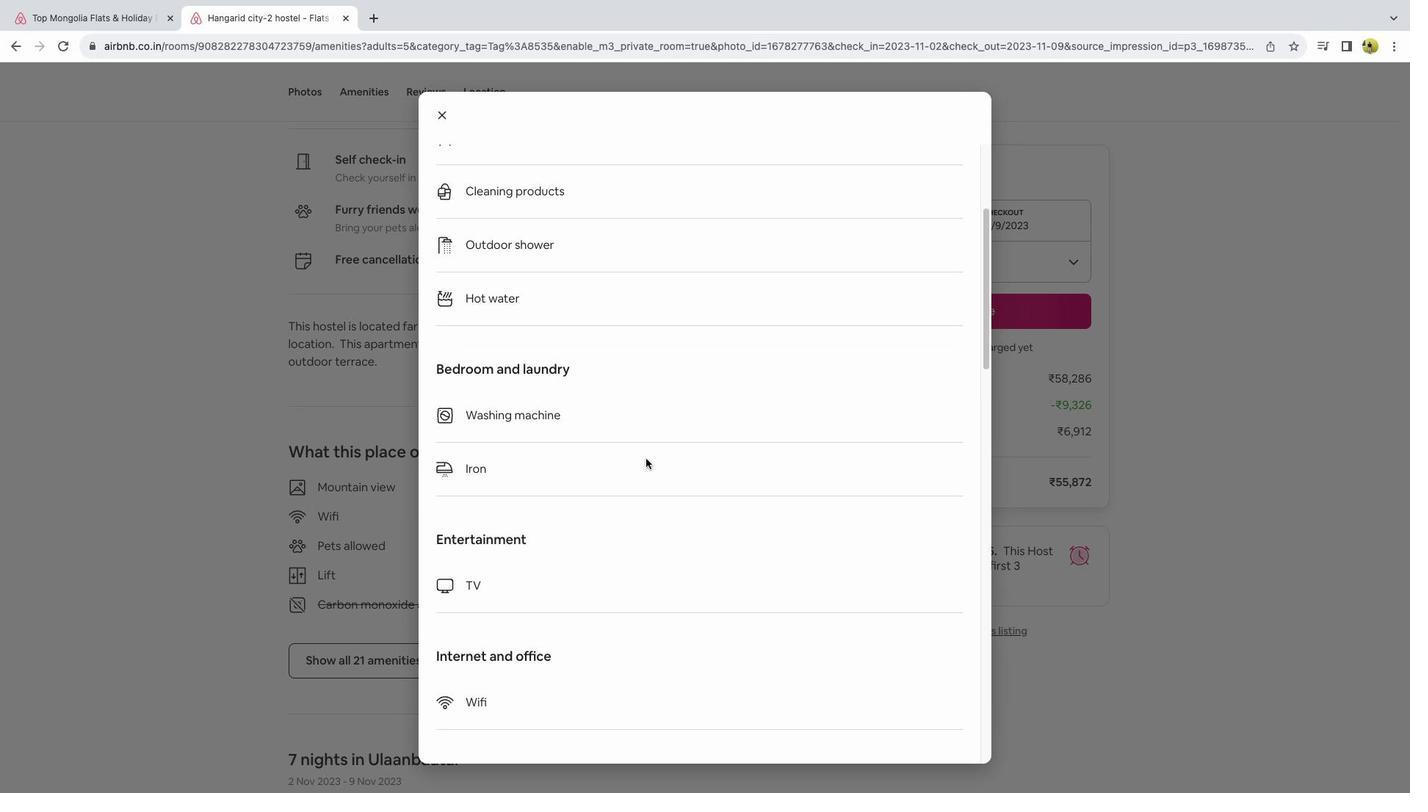 
Action: Mouse moved to (647, 459)
Screenshot: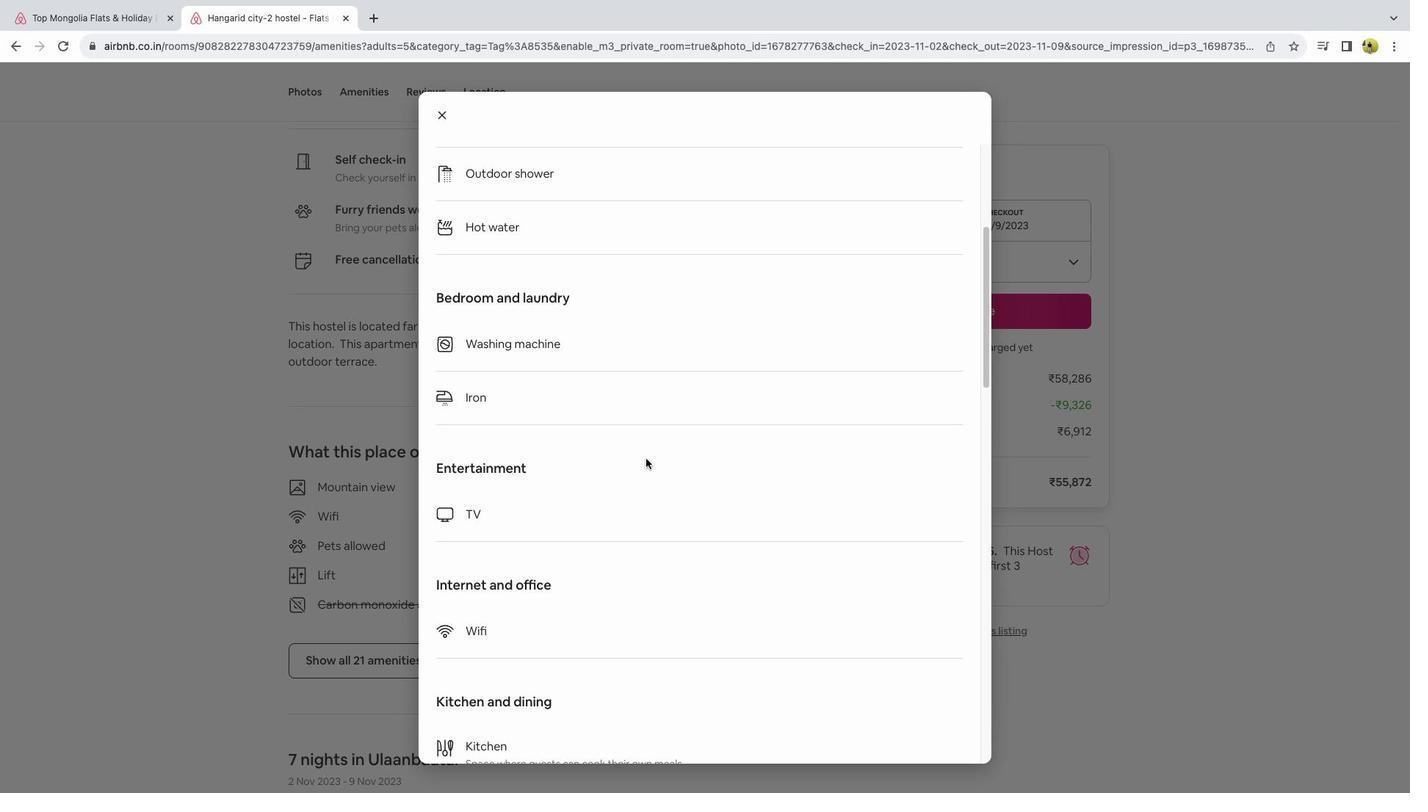 
Action: Mouse scrolled (647, 459) with delta (0, 0)
Screenshot: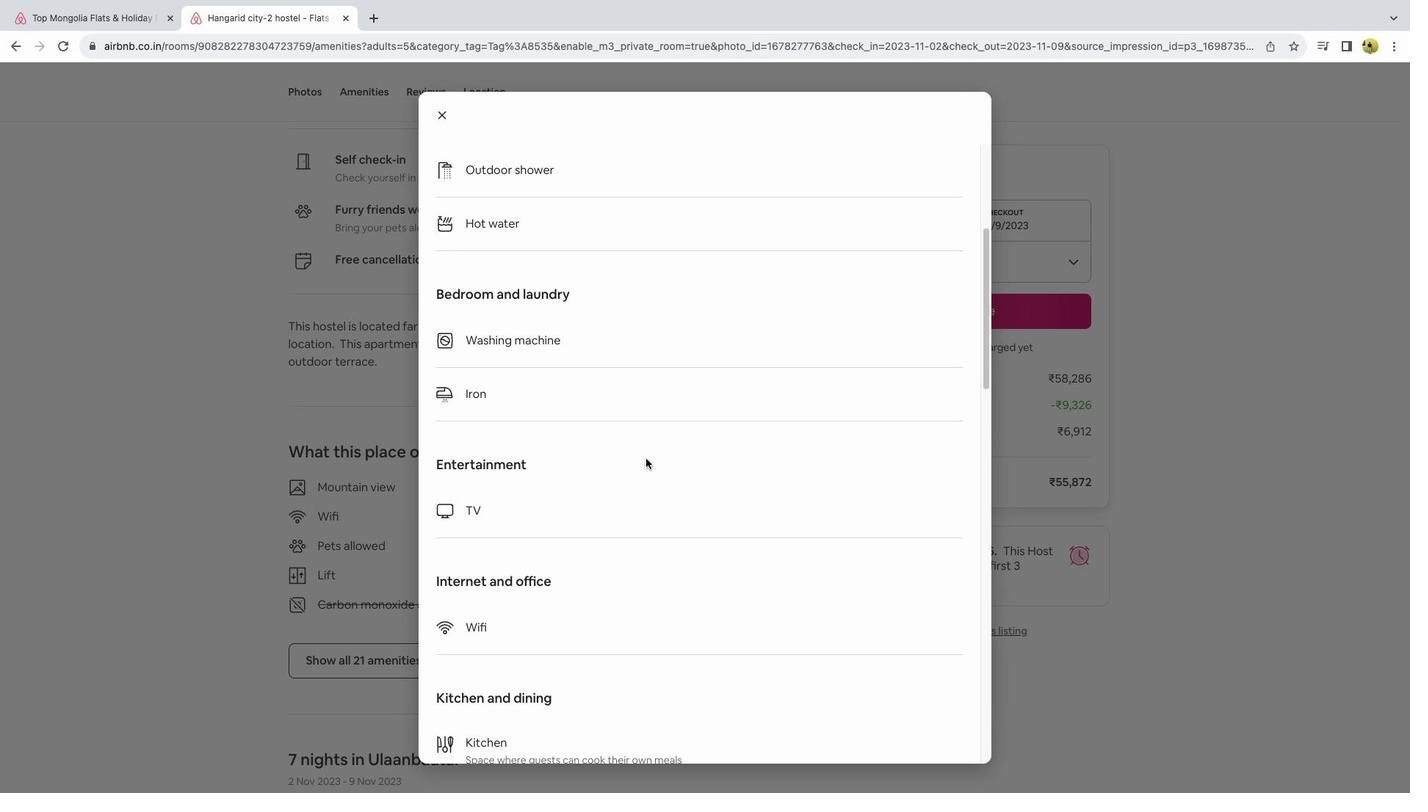 
Action: Mouse scrolled (647, 459) with delta (0, 0)
Screenshot: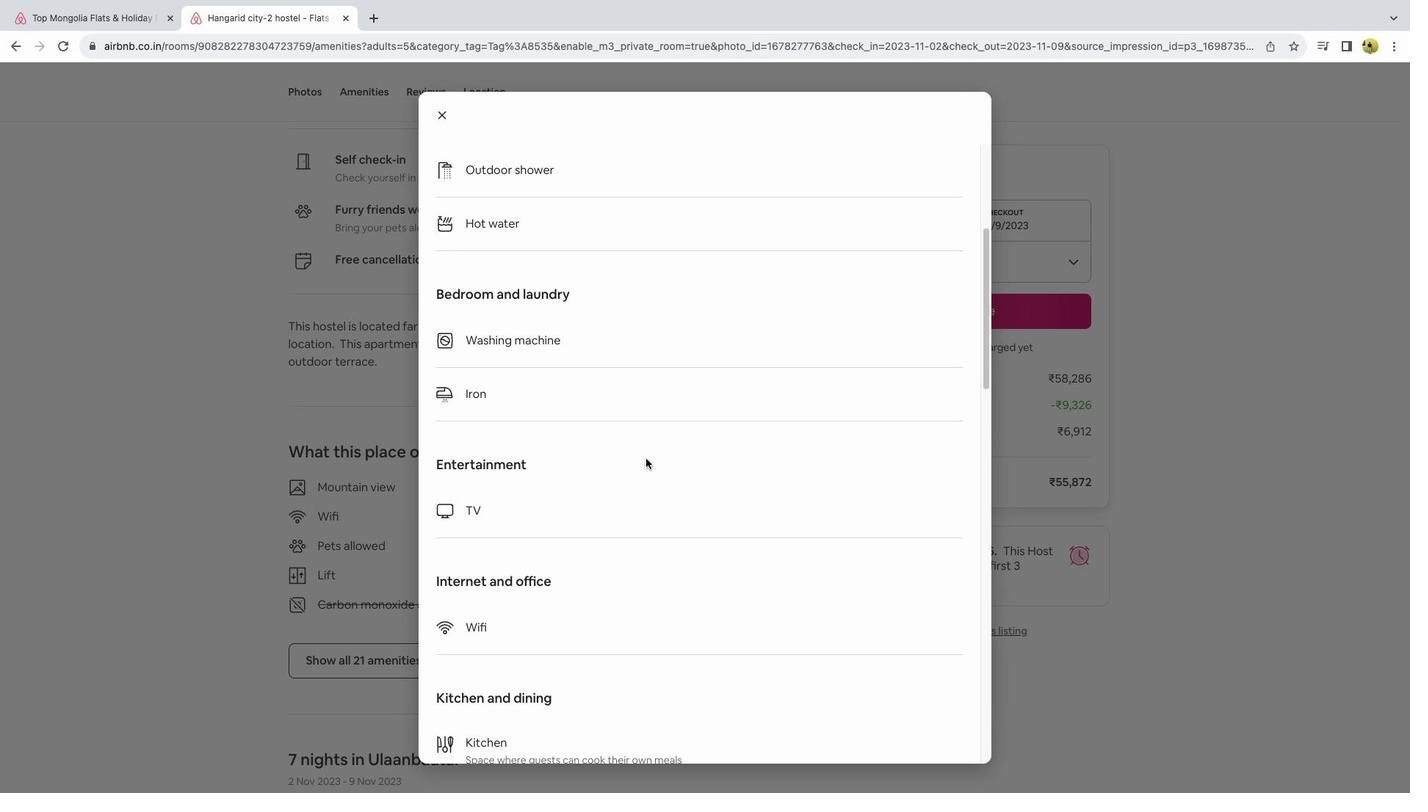 
Action: Mouse scrolled (647, 459) with delta (0, 0)
Screenshot: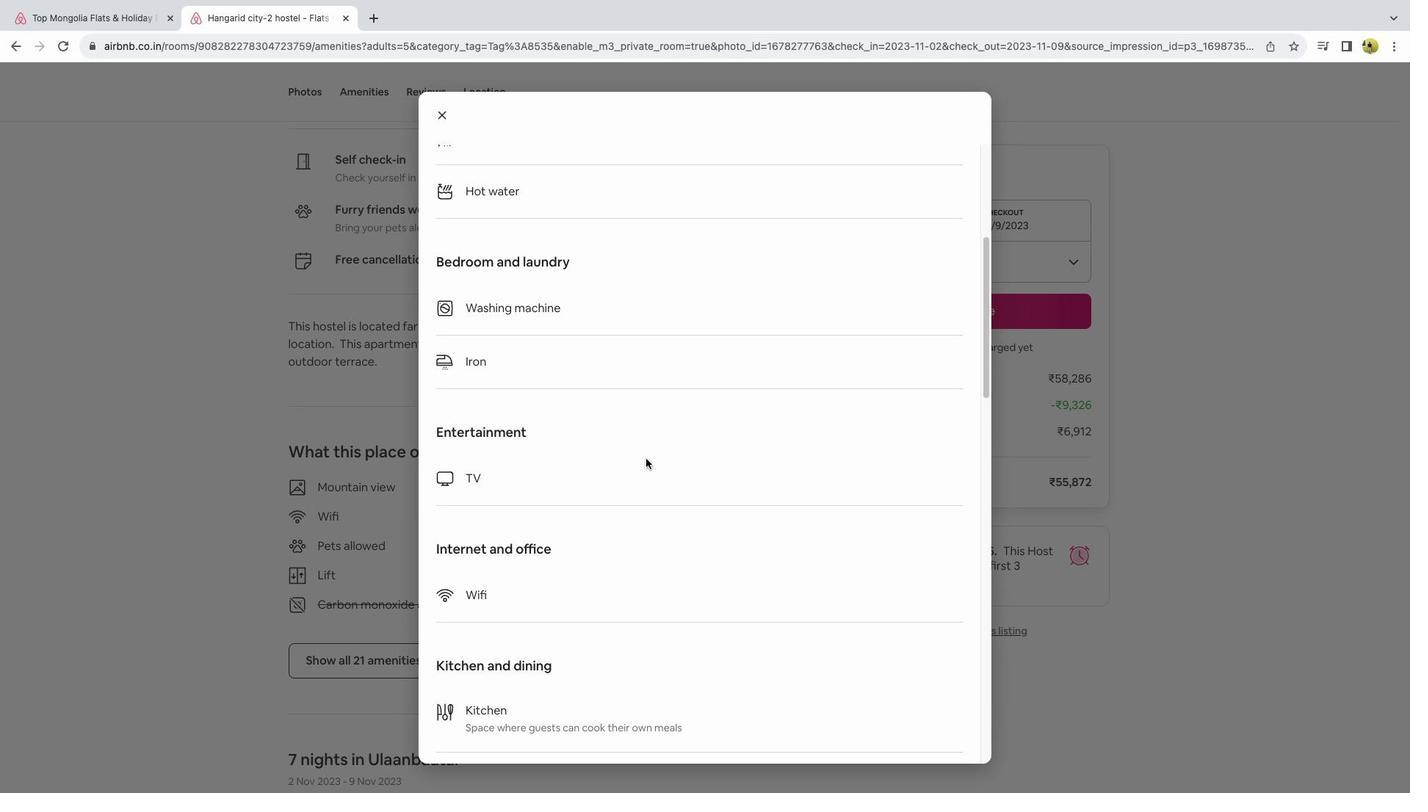 
Action: Mouse moved to (646, 460)
Screenshot: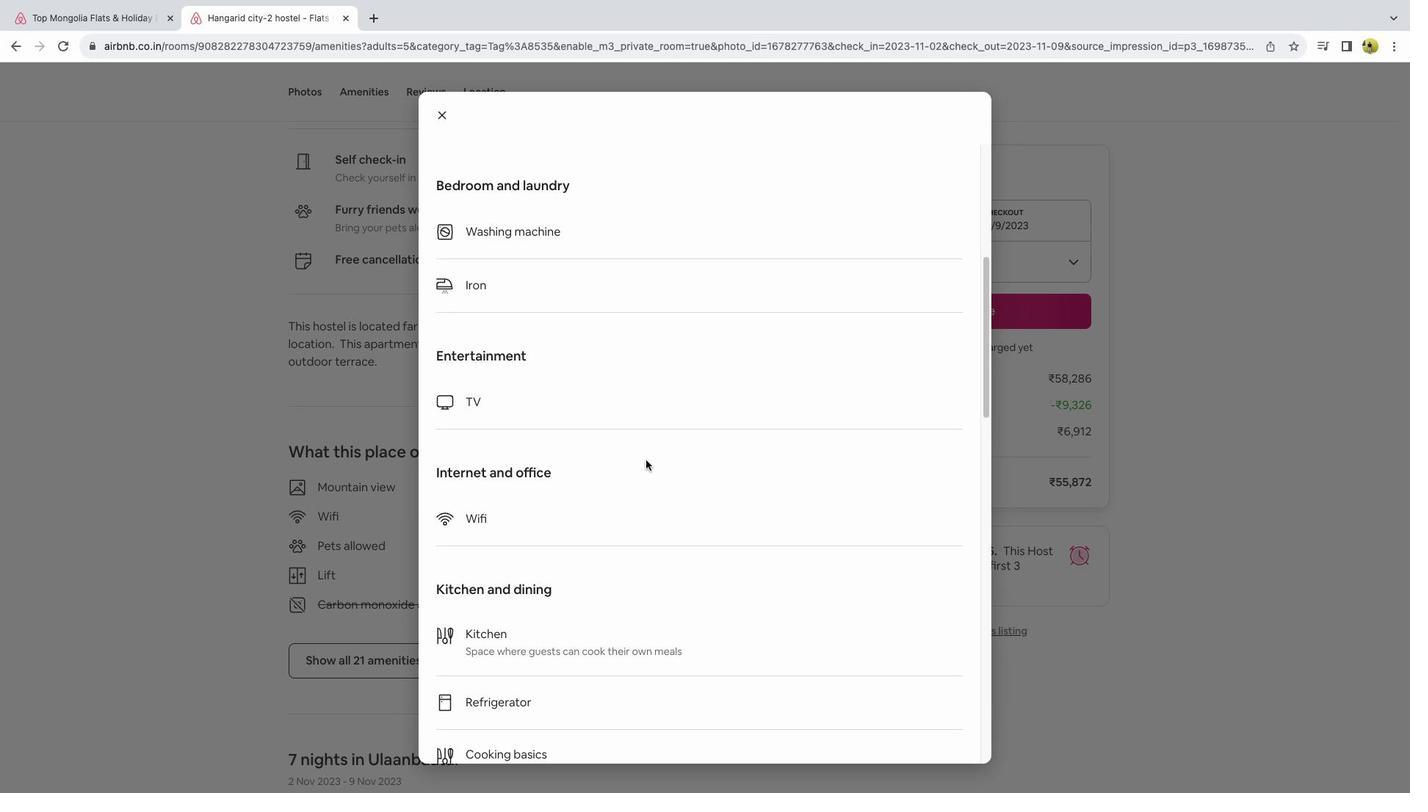 
Action: Mouse scrolled (646, 460) with delta (0, 0)
Screenshot: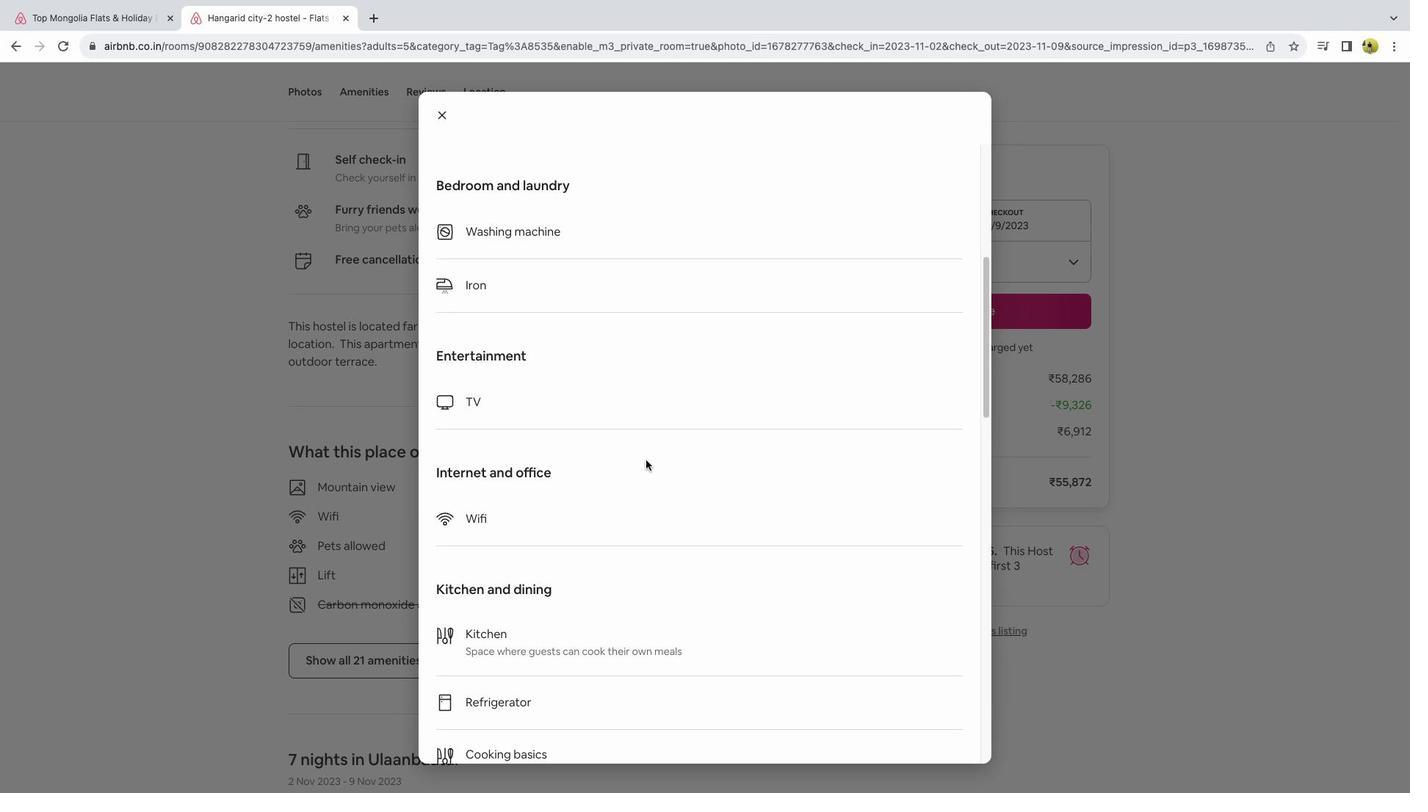 
Action: Mouse moved to (646, 460)
Screenshot: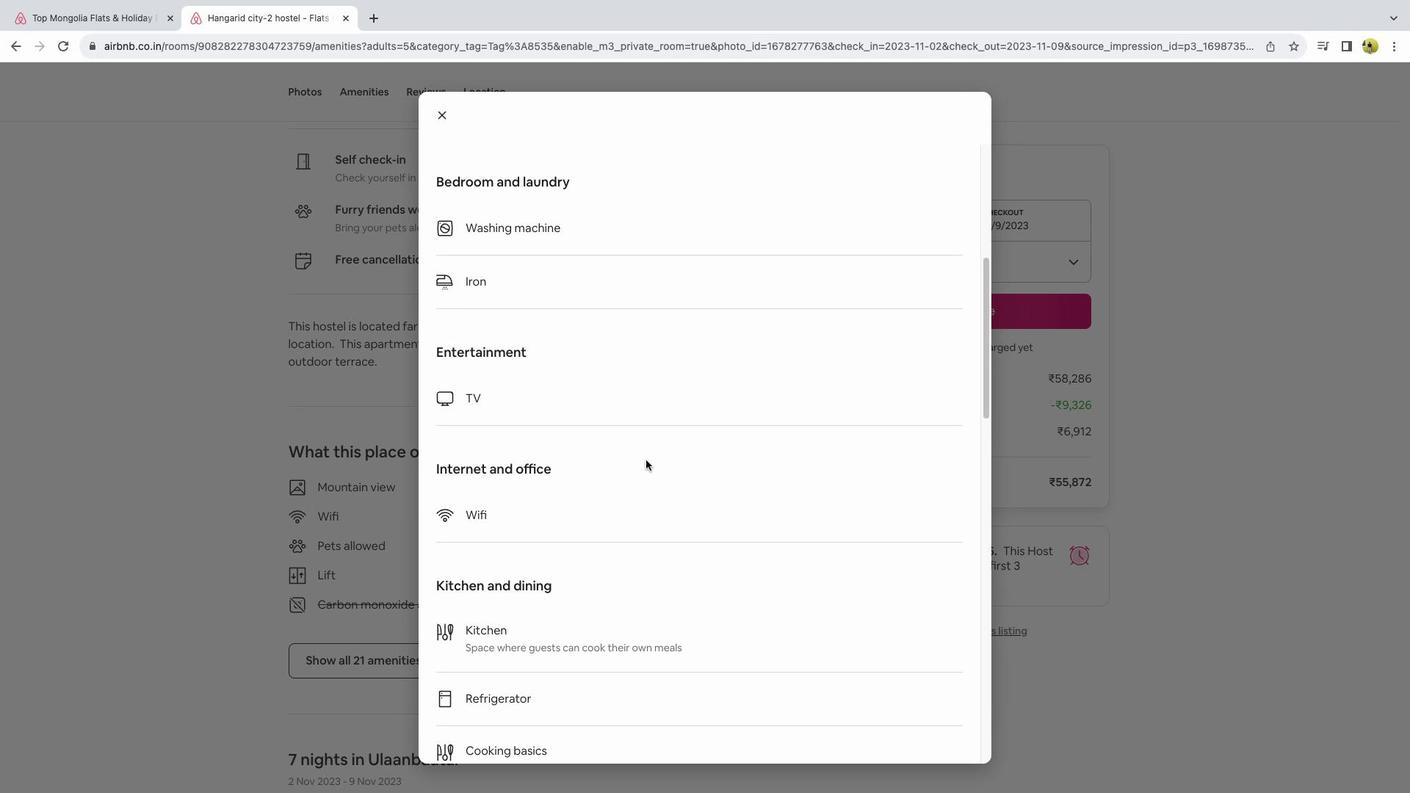 
Action: Mouse scrolled (646, 460) with delta (0, 0)
Screenshot: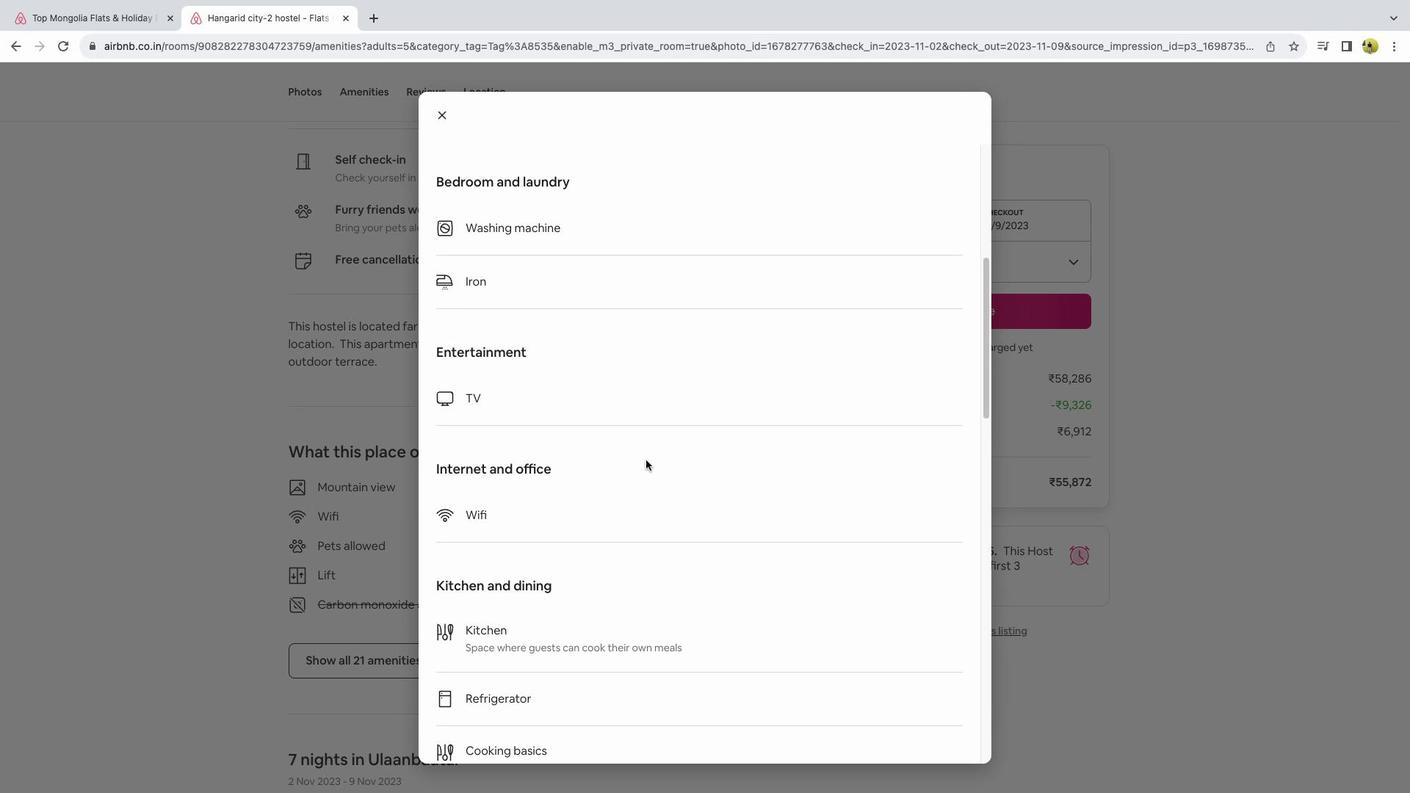 
Action: Mouse scrolled (646, 460) with delta (0, 0)
Screenshot: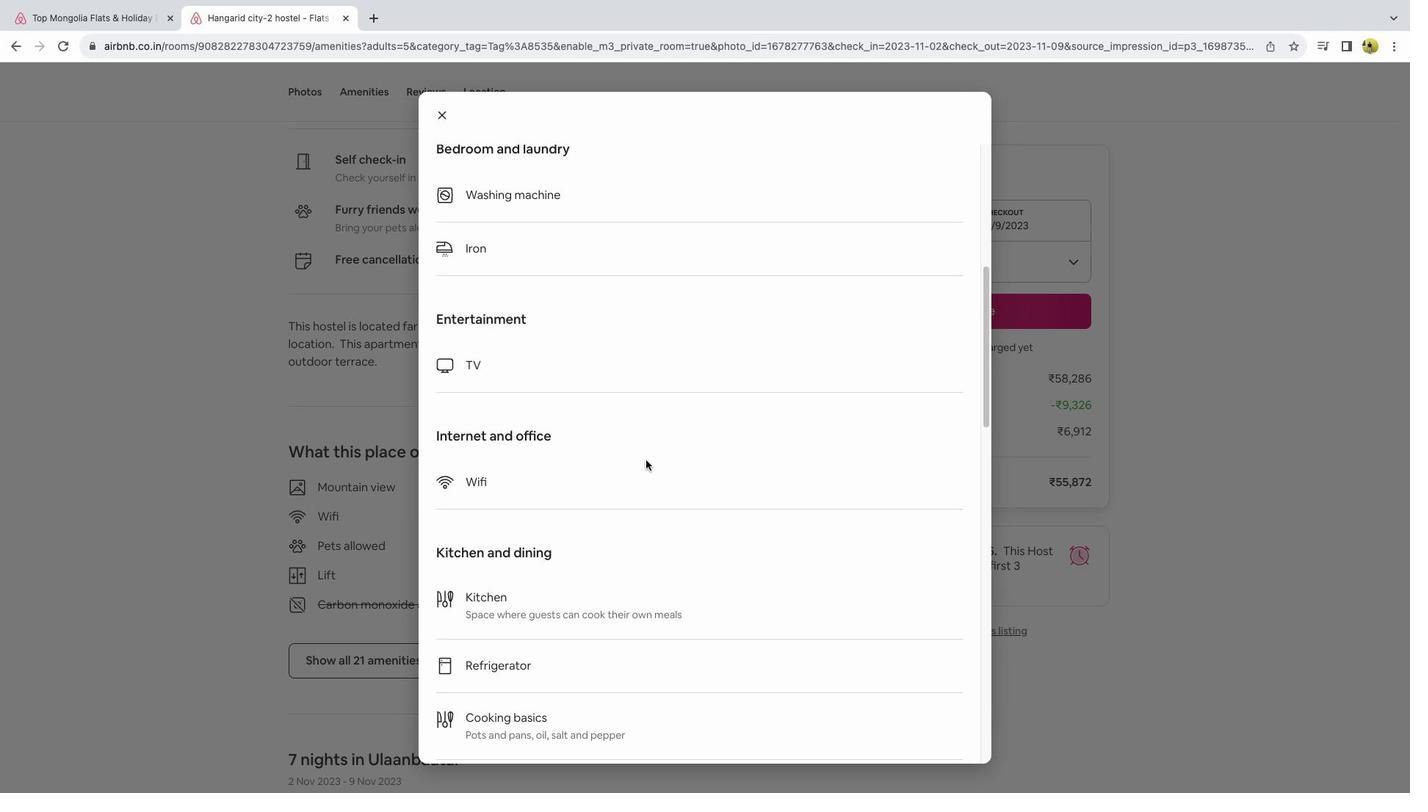
Action: Mouse scrolled (646, 460) with delta (0, 0)
Screenshot: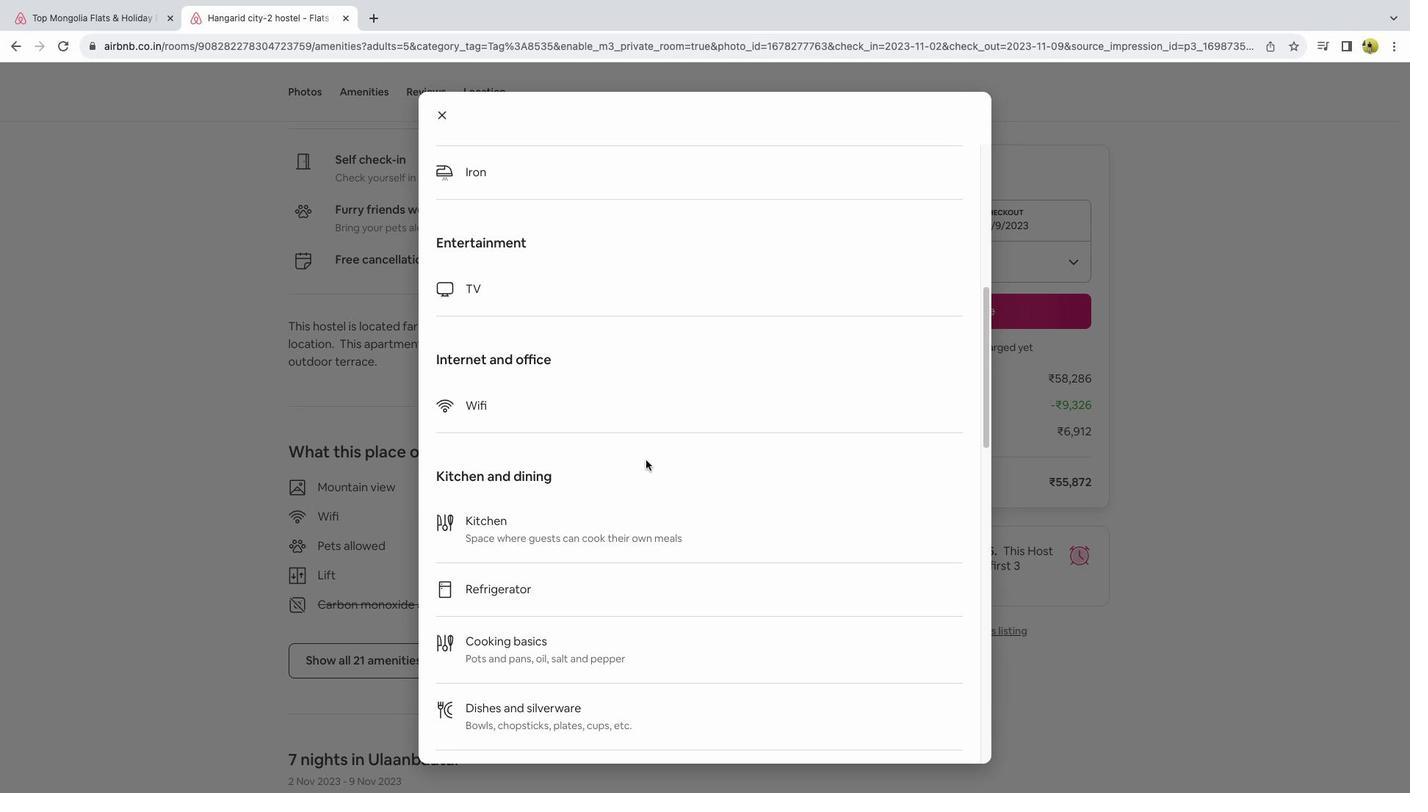 
Action: Mouse scrolled (646, 460) with delta (0, 0)
Screenshot: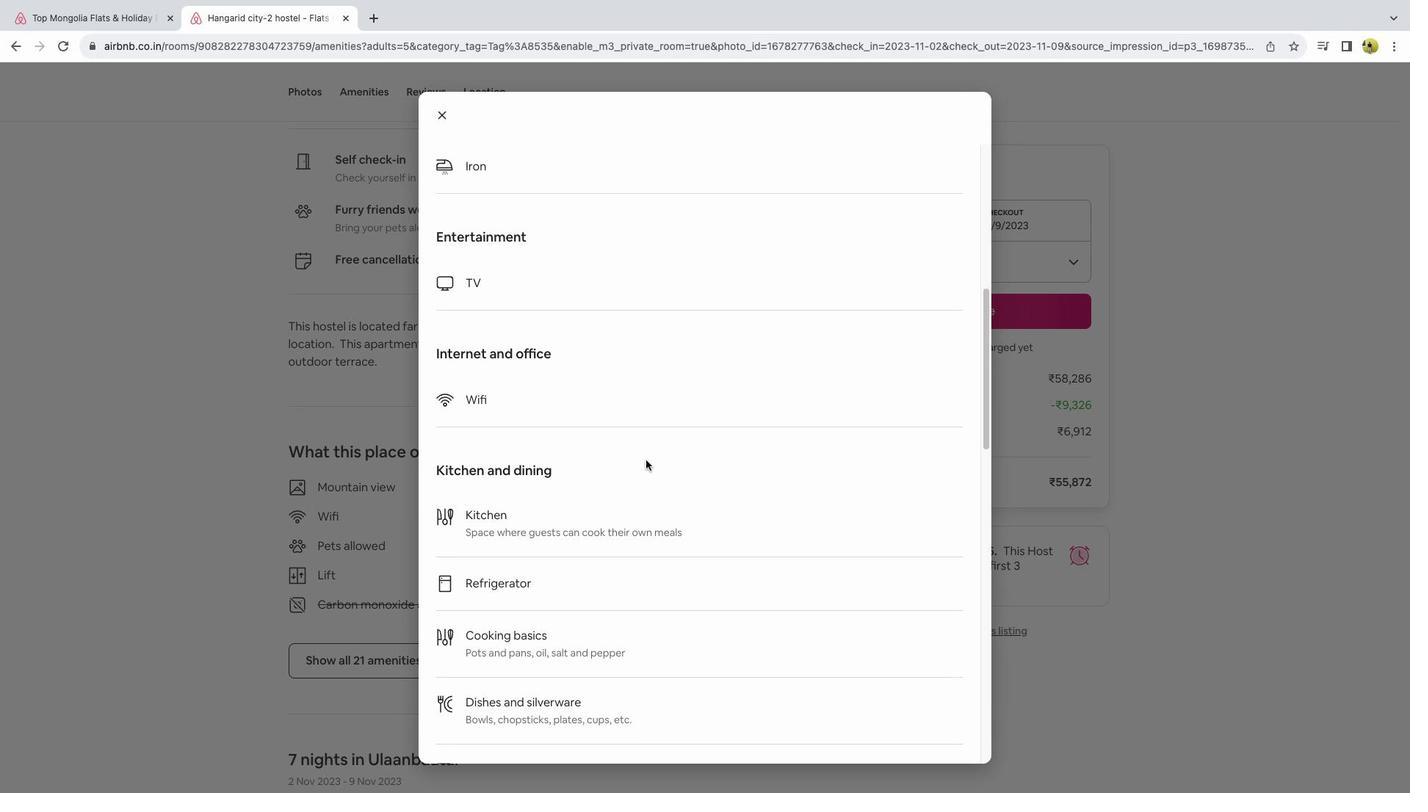 
Action: Mouse scrolled (646, 460) with delta (0, 0)
Screenshot: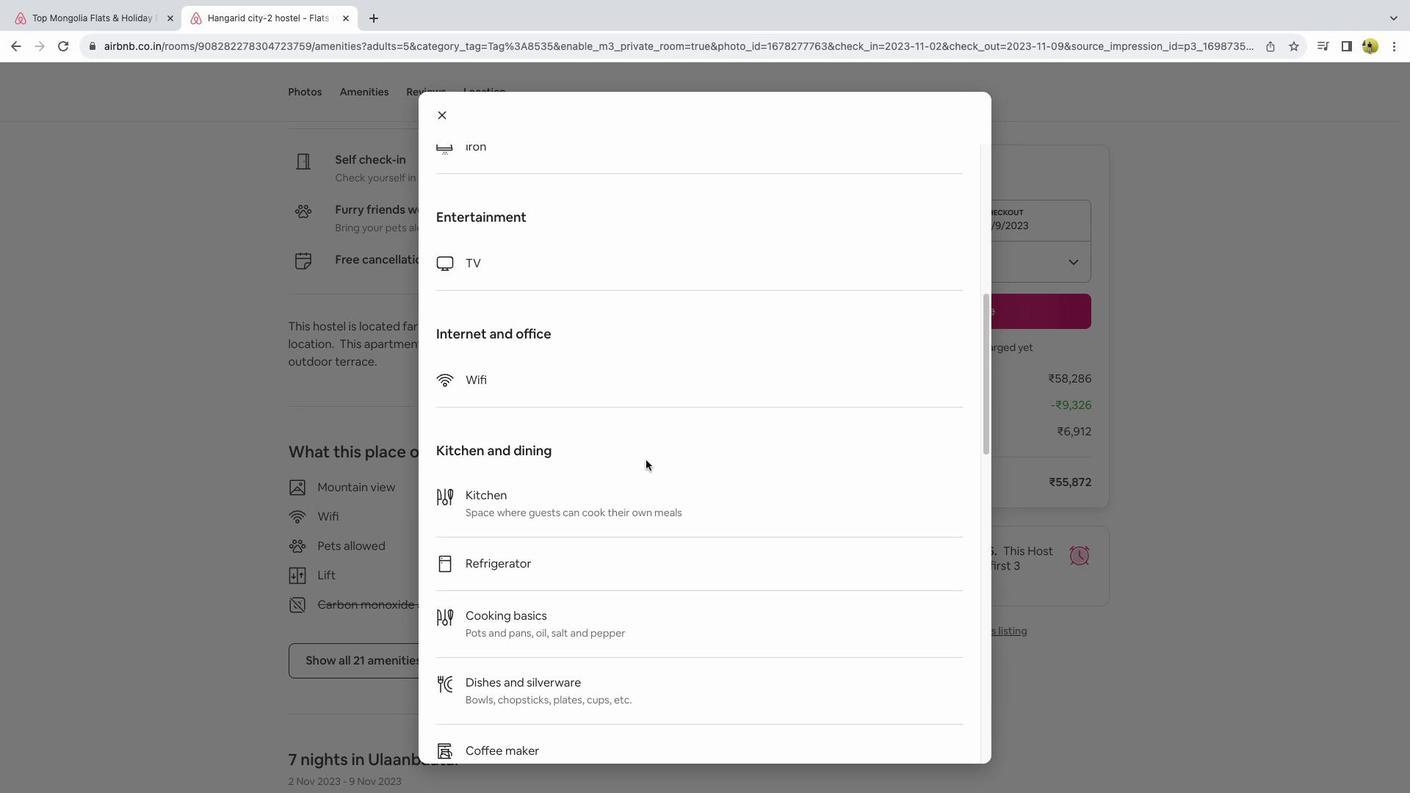 
Action: Mouse moved to (647, 461)
Screenshot: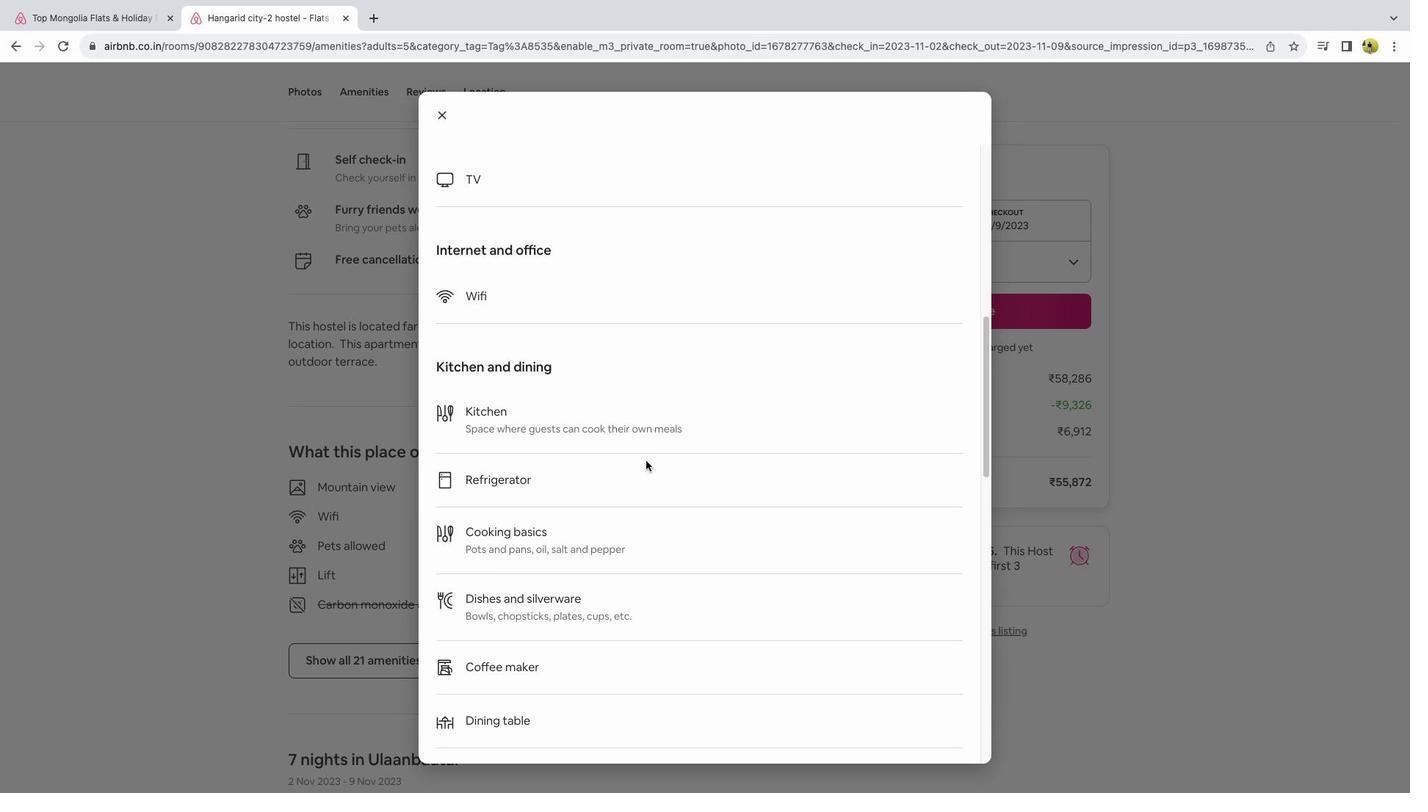
Action: Mouse scrolled (647, 461) with delta (0, 0)
Screenshot: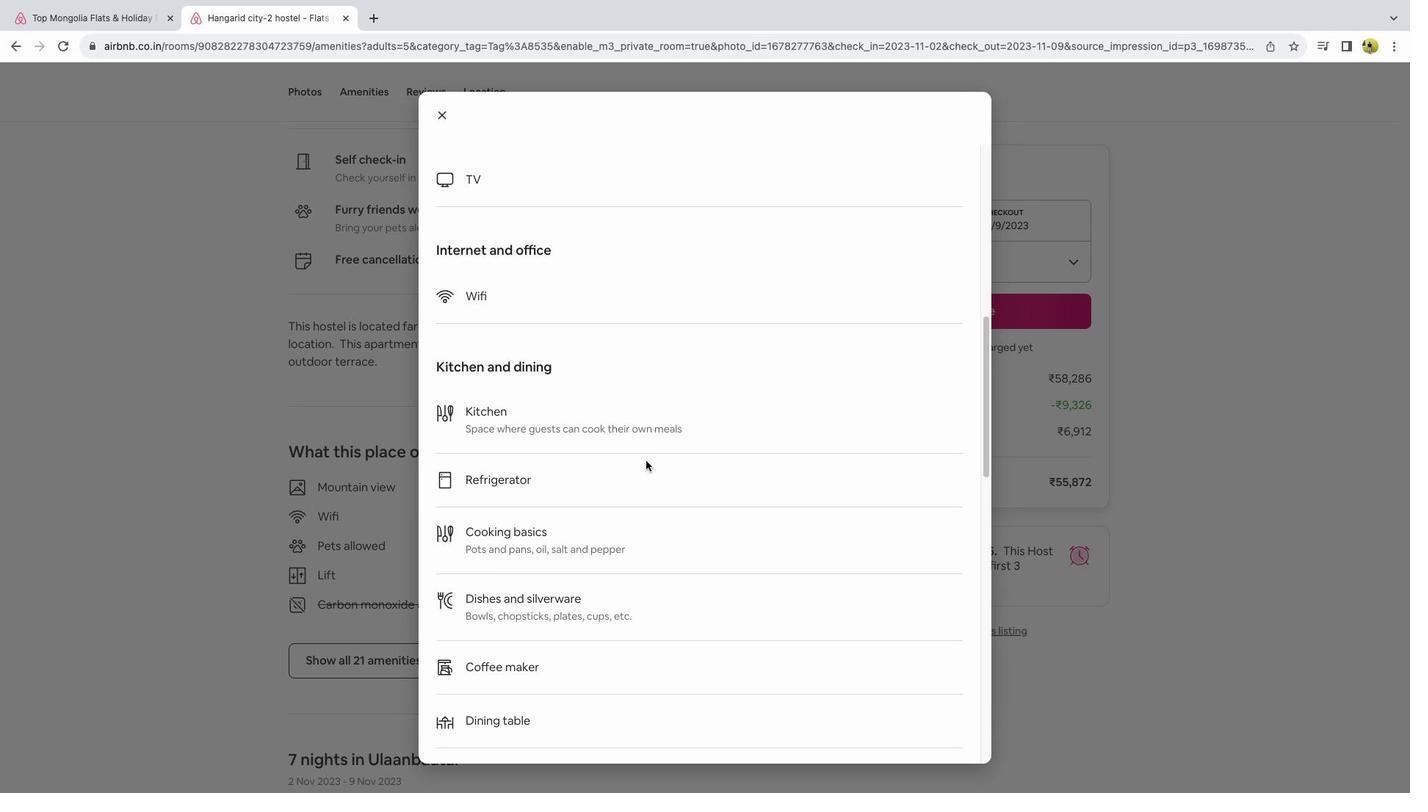 
Action: Mouse scrolled (647, 461) with delta (0, 0)
Screenshot: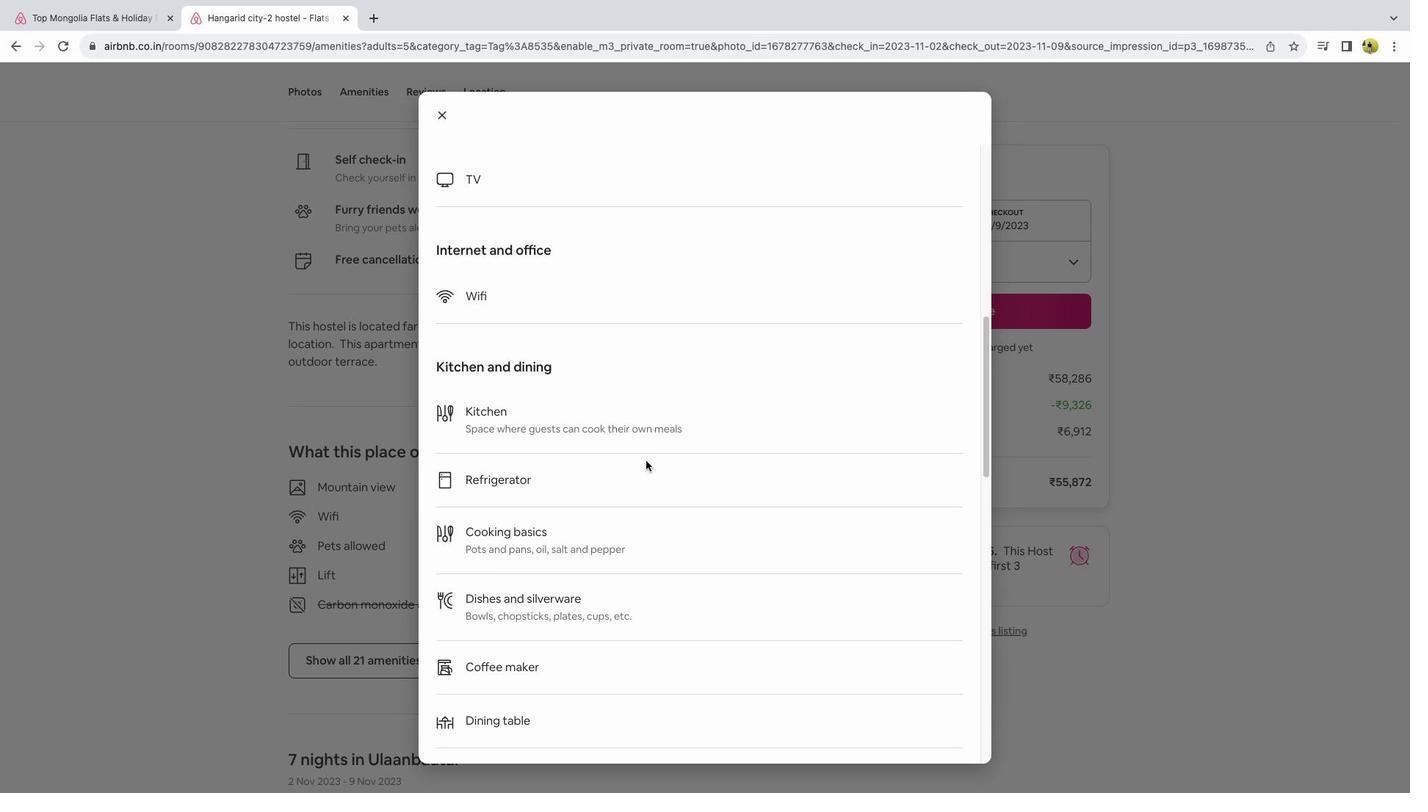 
Action: Mouse scrolled (647, 461) with delta (0, 0)
Screenshot: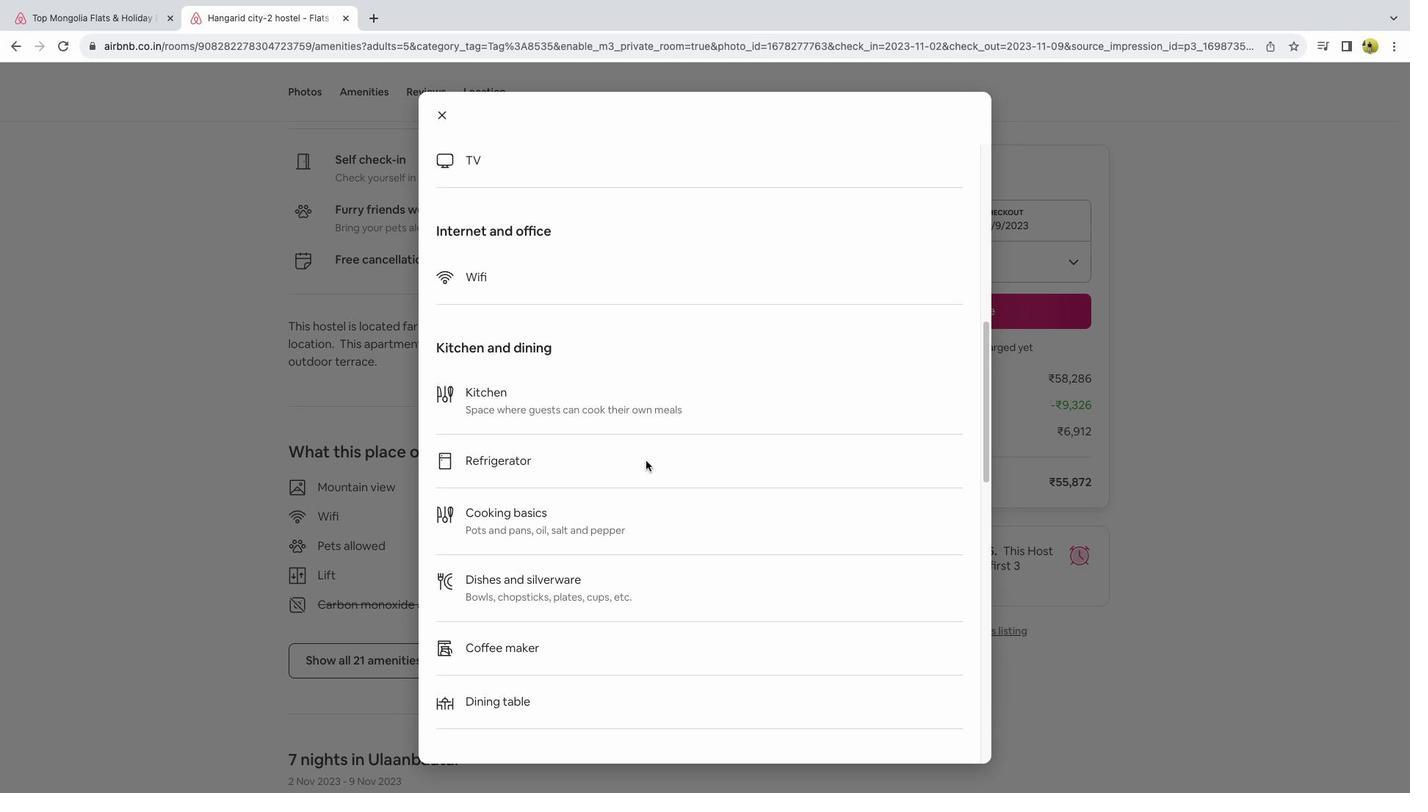 
Action: Mouse moved to (647, 461)
Screenshot: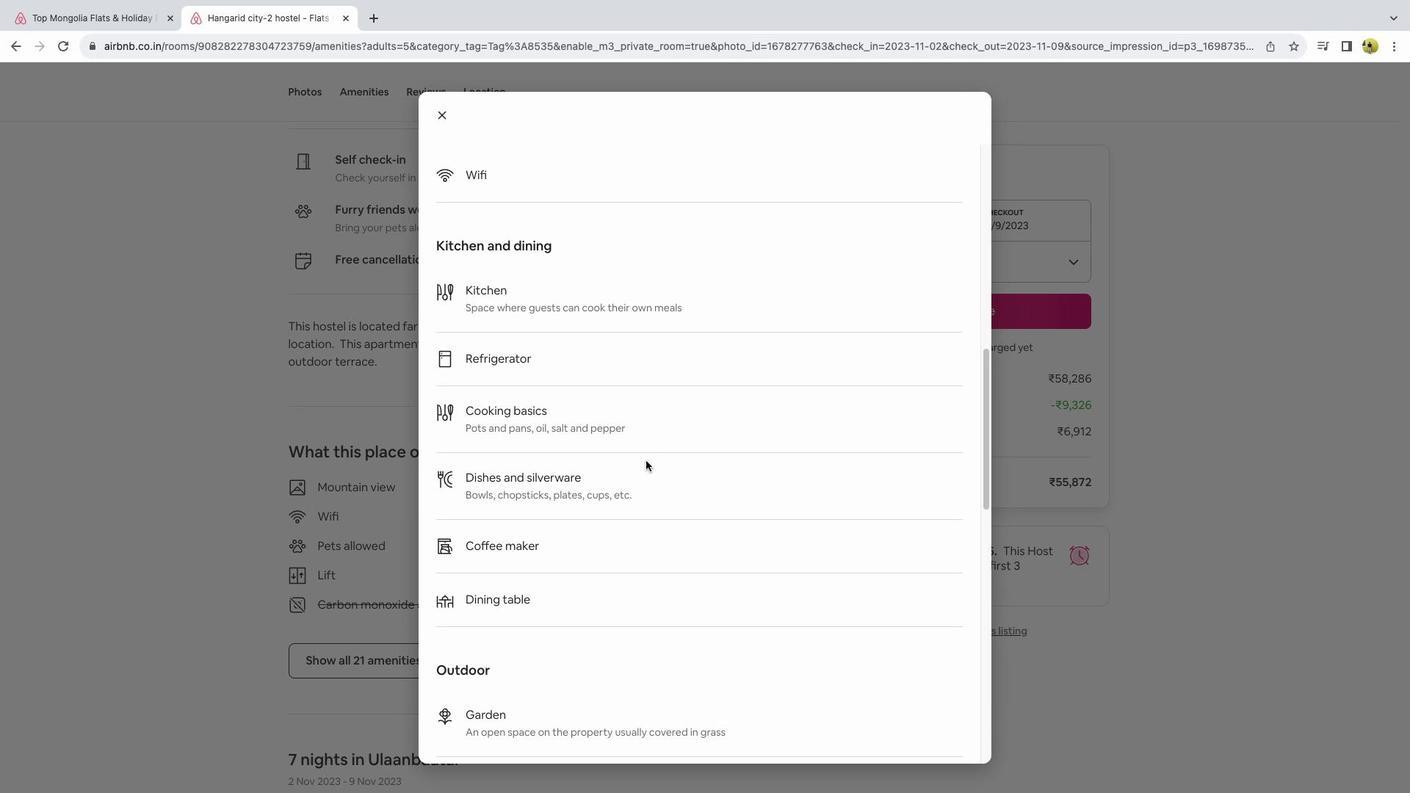 
Action: Mouse scrolled (647, 461) with delta (0, 0)
Screenshot: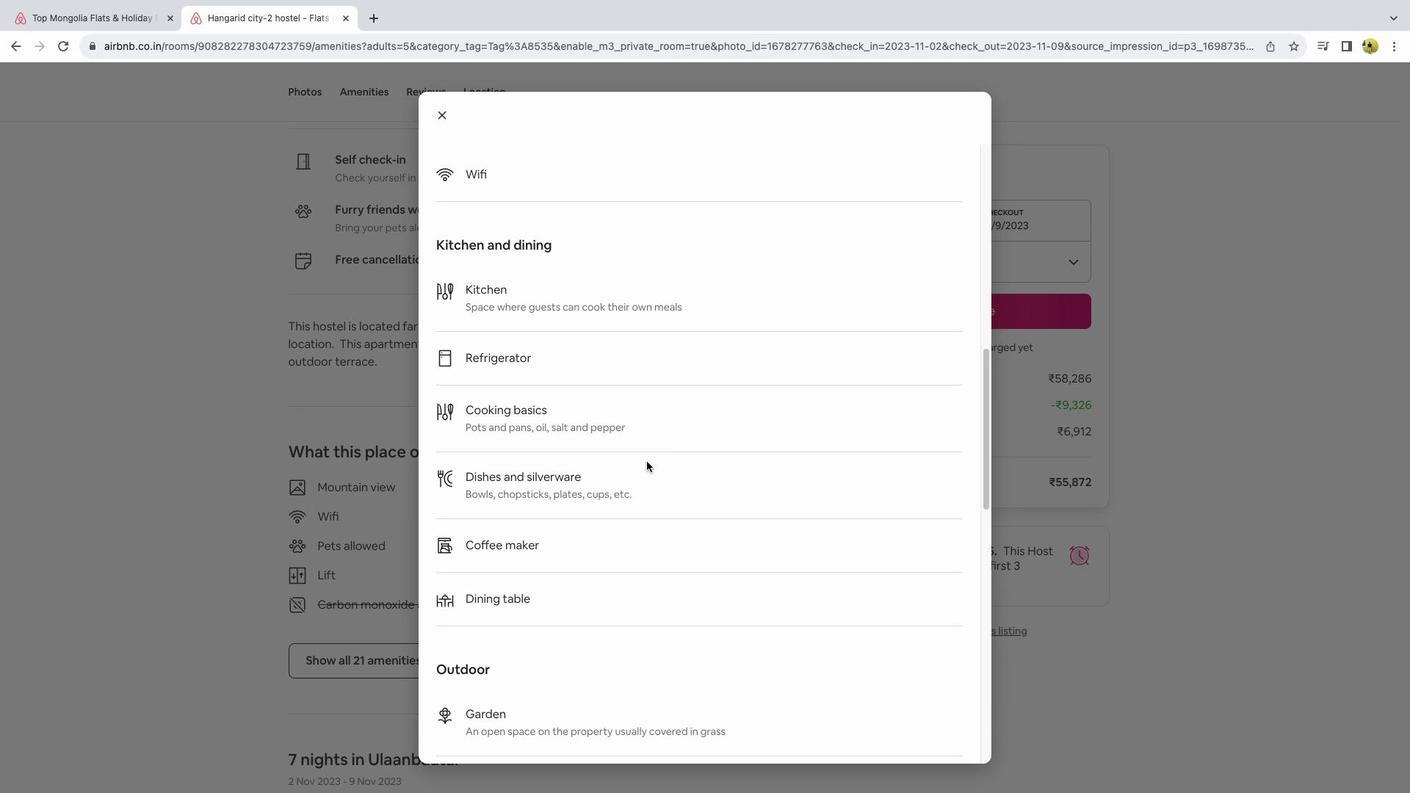 
Action: Mouse moved to (647, 462)
Screenshot: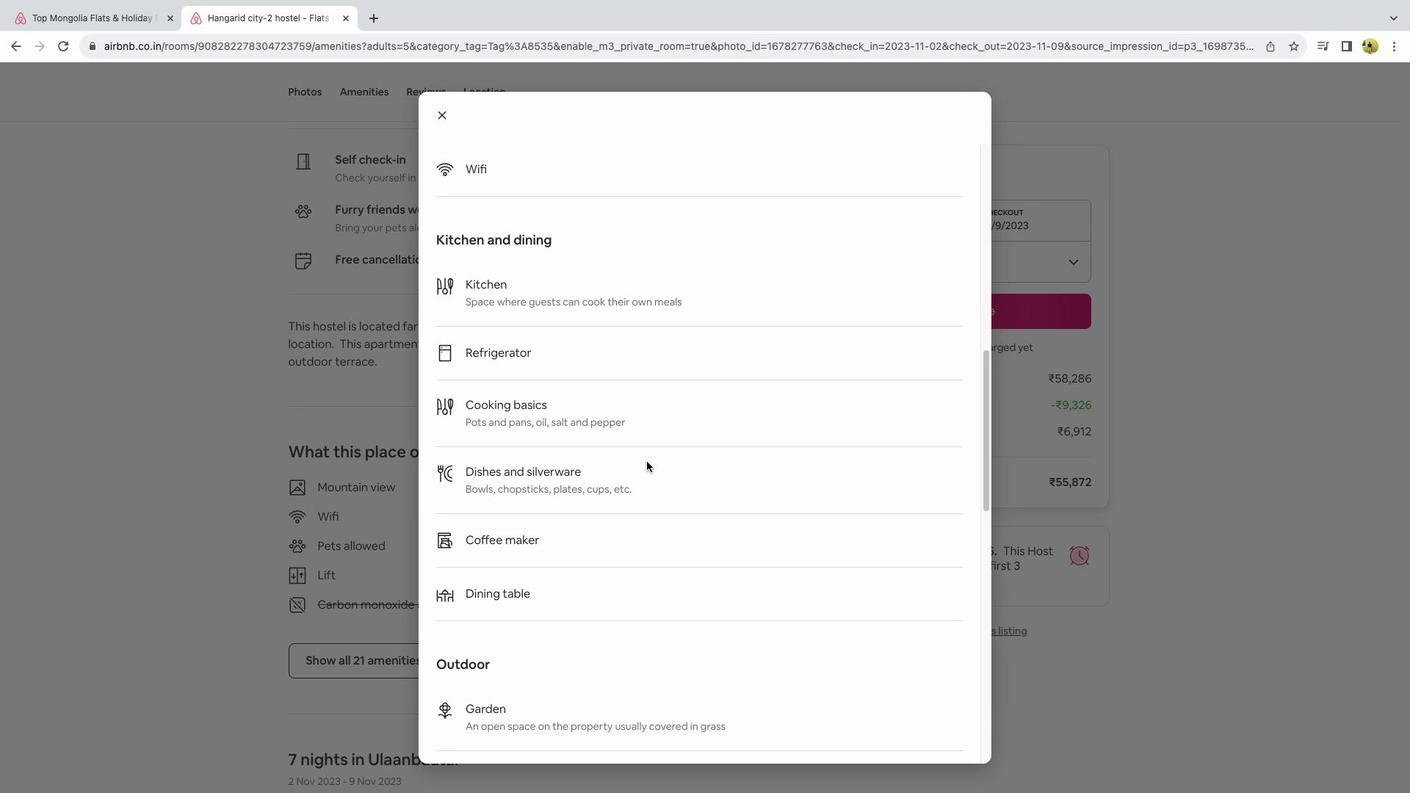 
Action: Mouse scrolled (647, 462) with delta (0, 0)
Screenshot: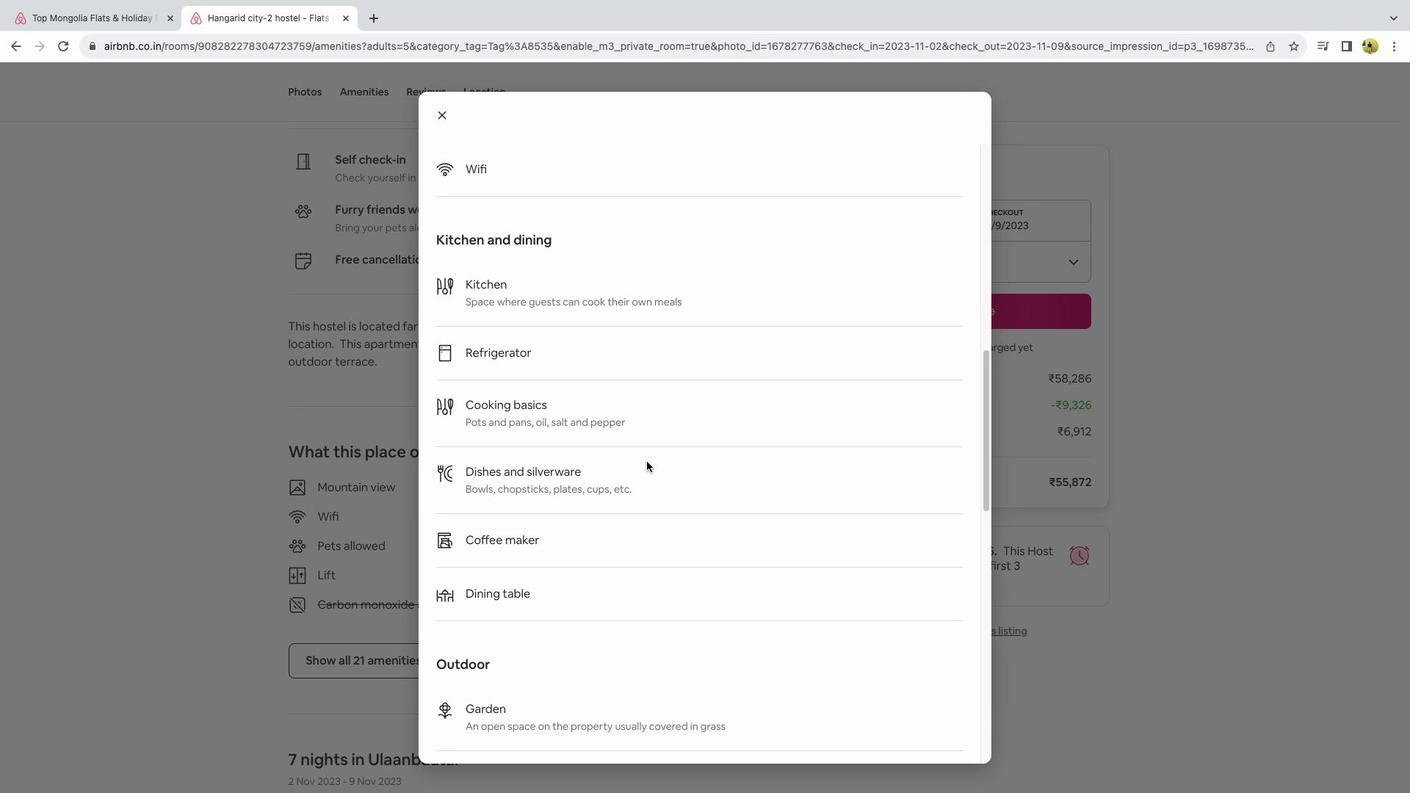 
Action: Mouse moved to (647, 462)
Screenshot: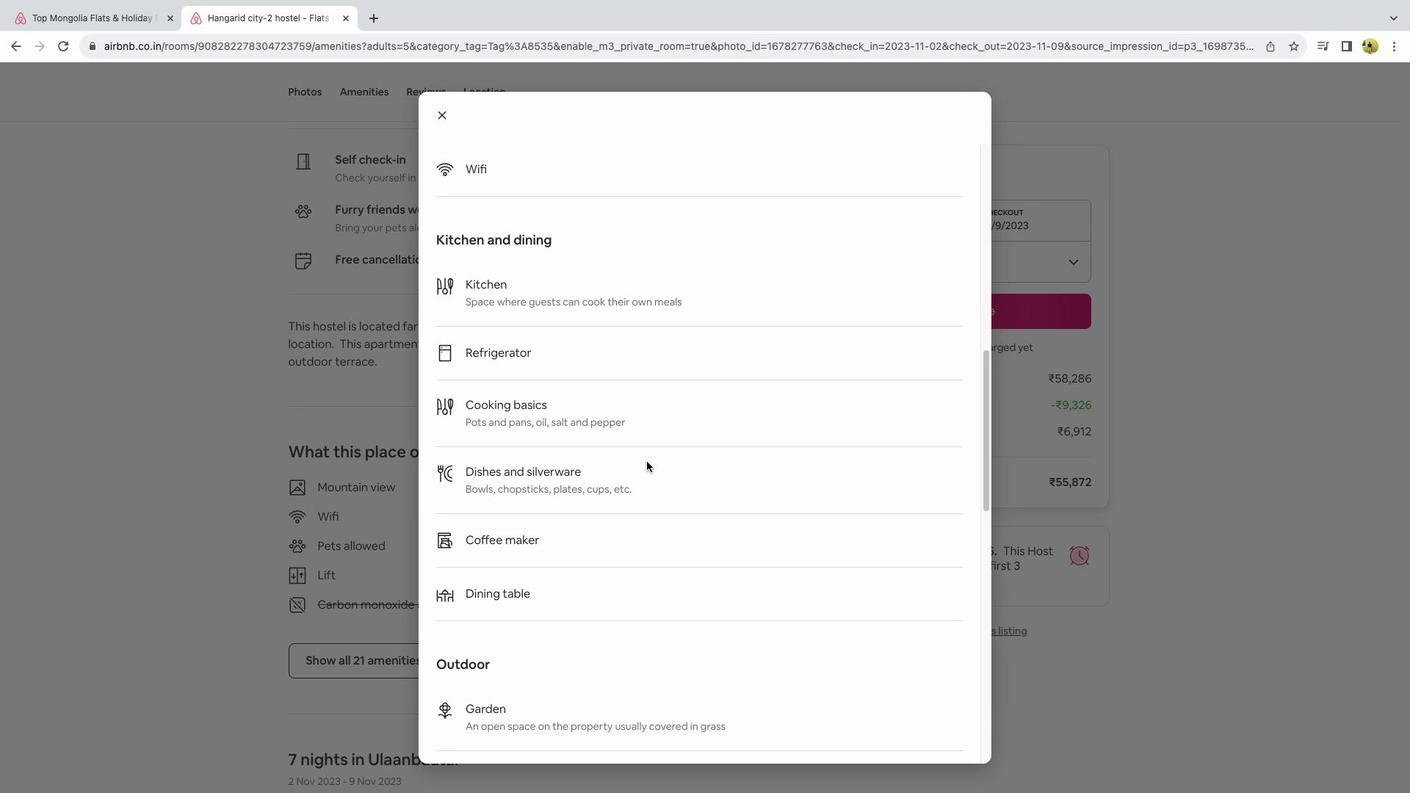 
Action: Mouse scrolled (647, 462) with delta (0, 0)
Screenshot: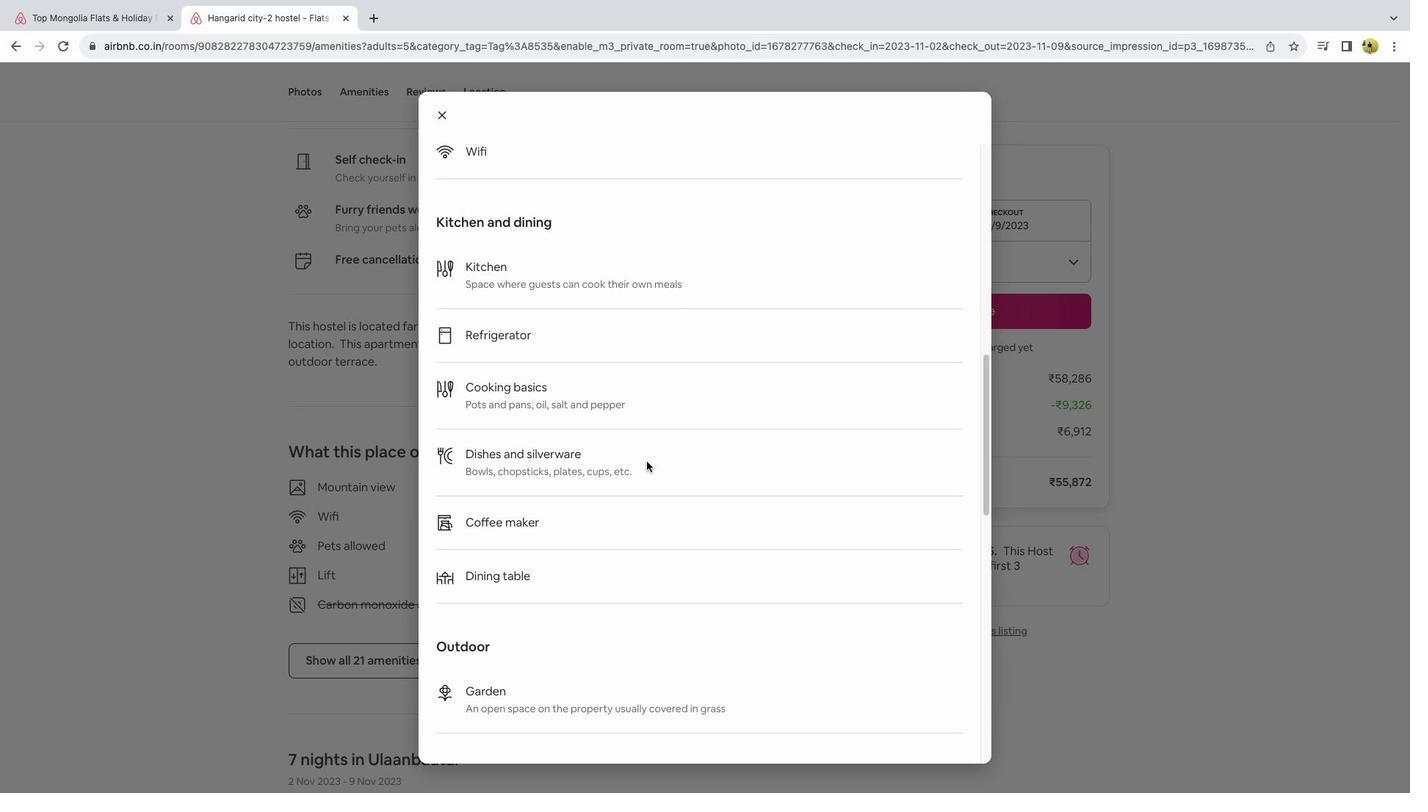 
Action: Mouse moved to (647, 463)
Screenshot: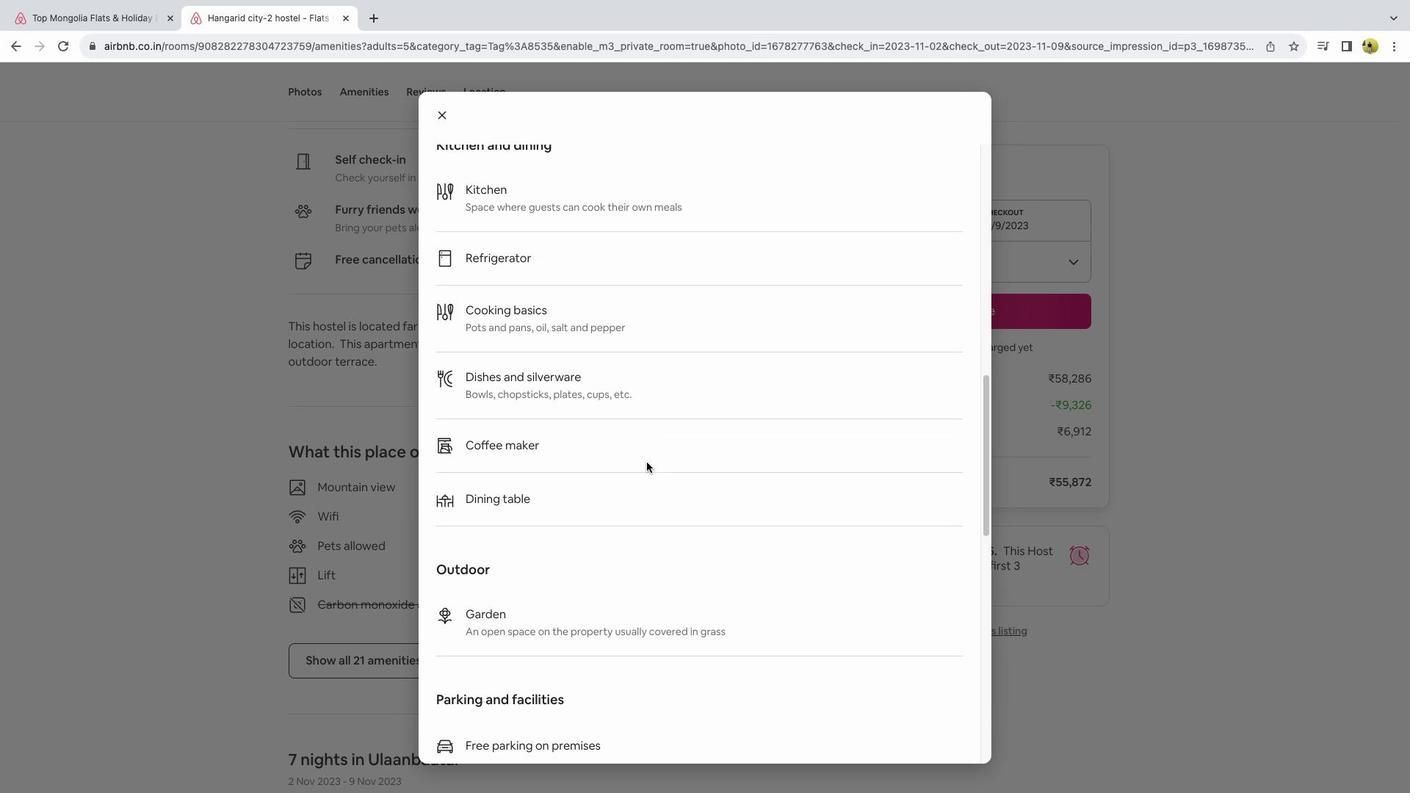 
Action: Mouse scrolled (647, 463) with delta (0, 0)
Screenshot: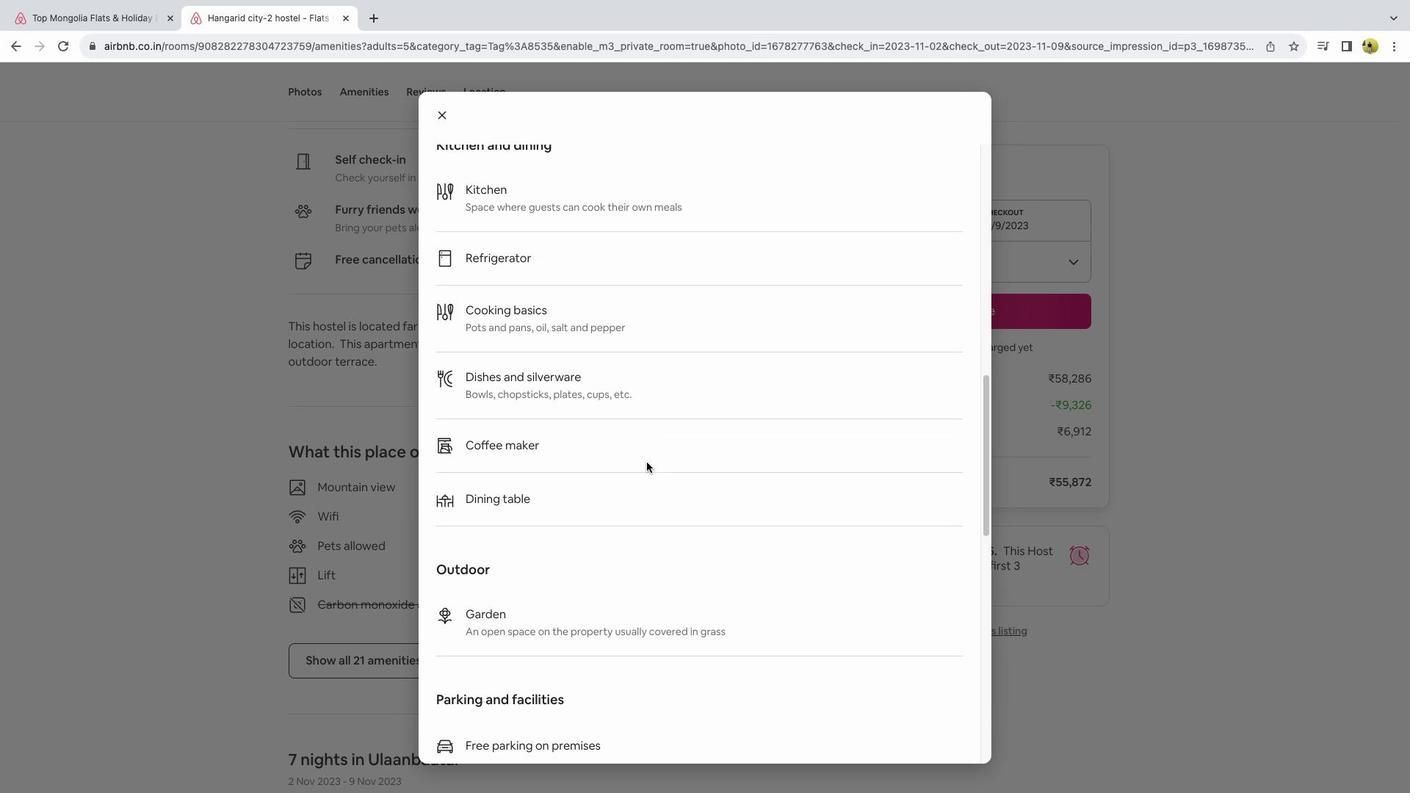 
Action: Mouse scrolled (647, 463) with delta (0, 0)
Screenshot: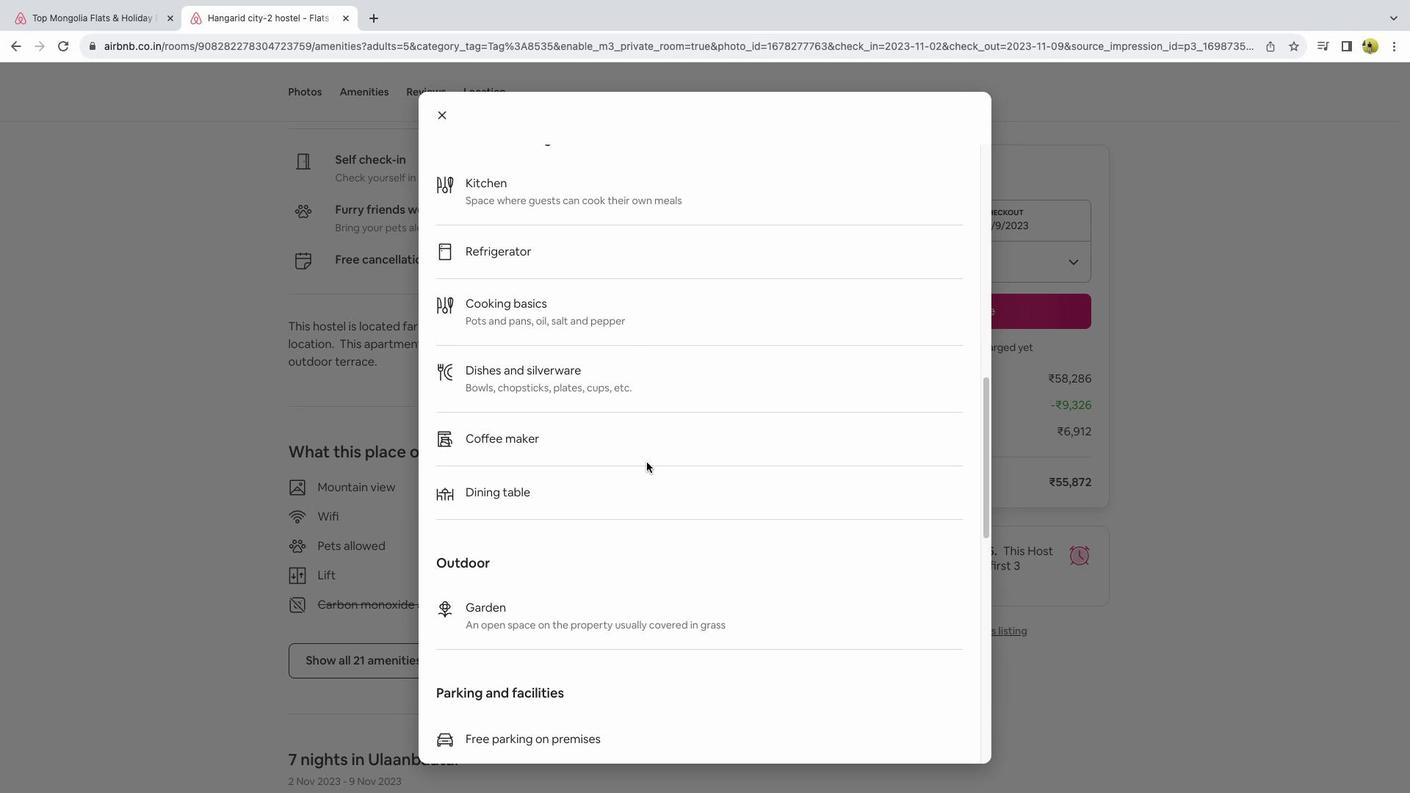 
Action: Mouse scrolled (647, 463) with delta (0, 0)
Screenshot: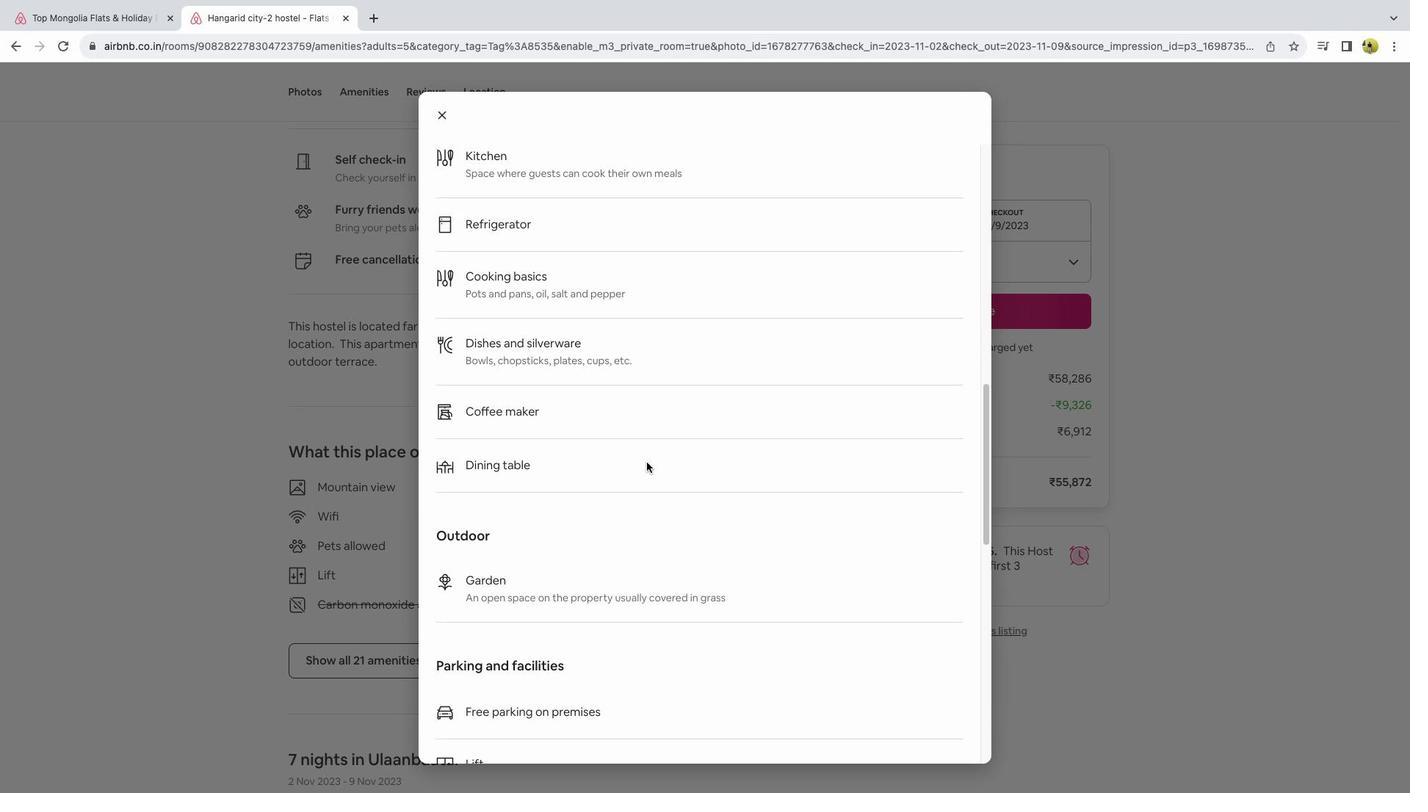 
Action: Mouse scrolled (647, 463) with delta (0, 0)
Screenshot: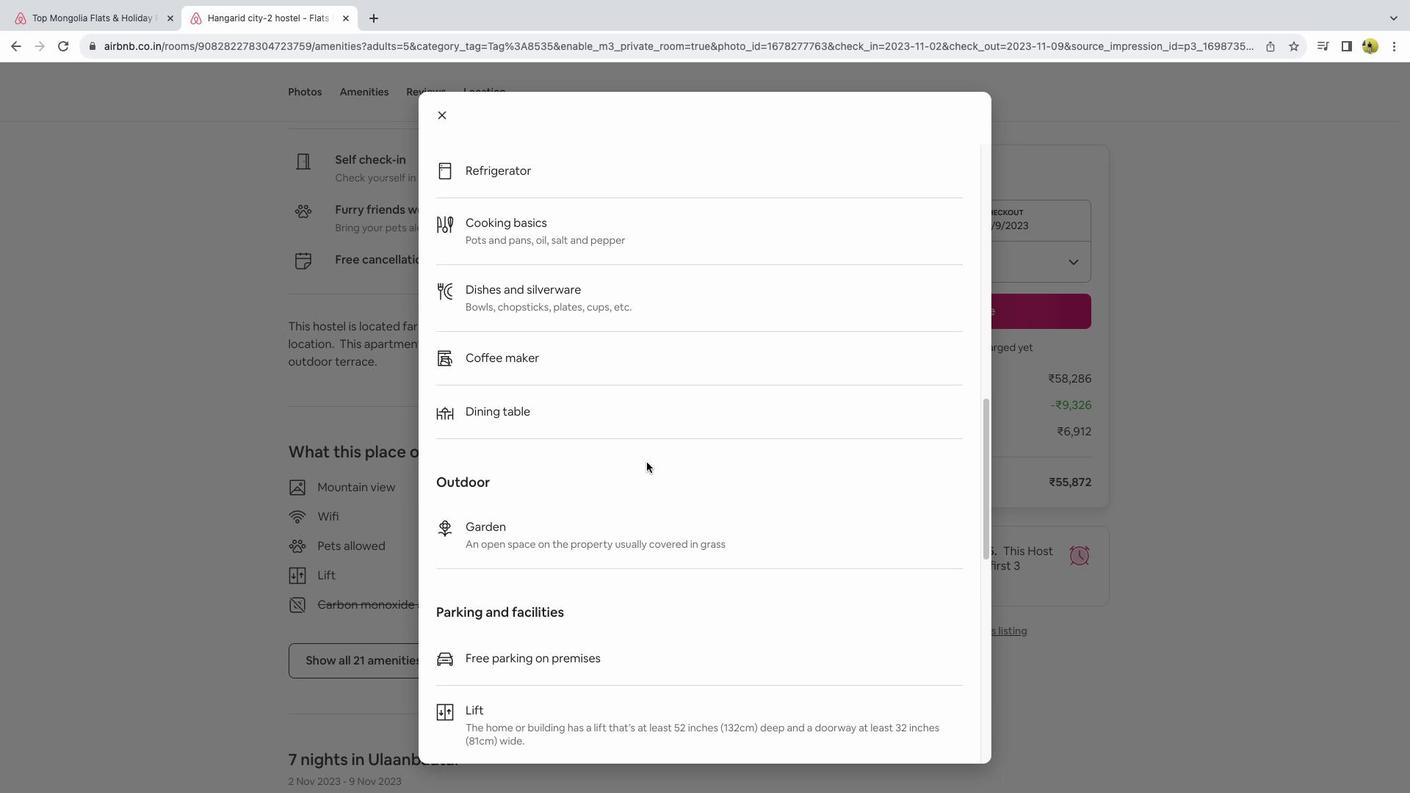 
Action: Mouse scrolled (647, 463) with delta (0, 0)
Screenshot: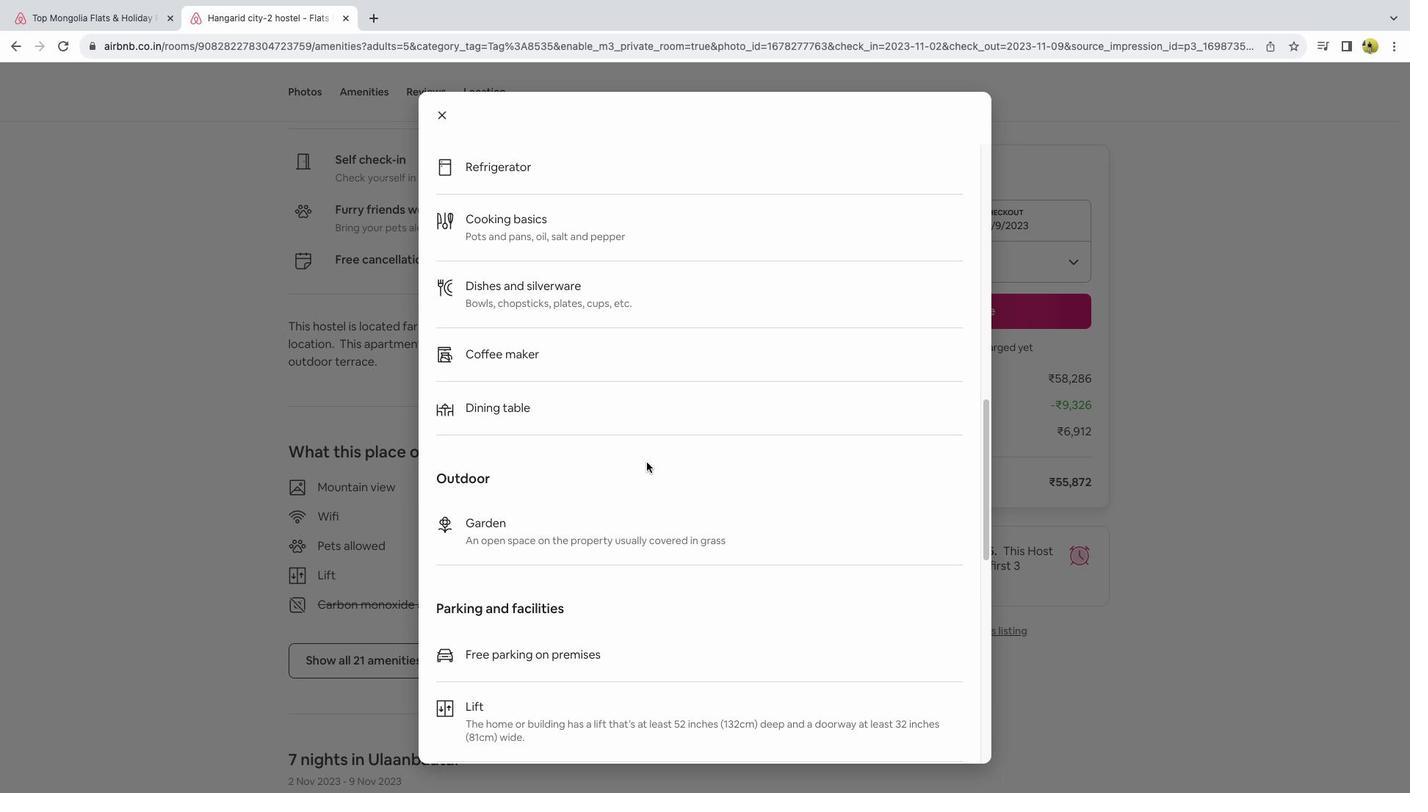 
Action: Mouse scrolled (647, 463) with delta (0, 0)
Screenshot: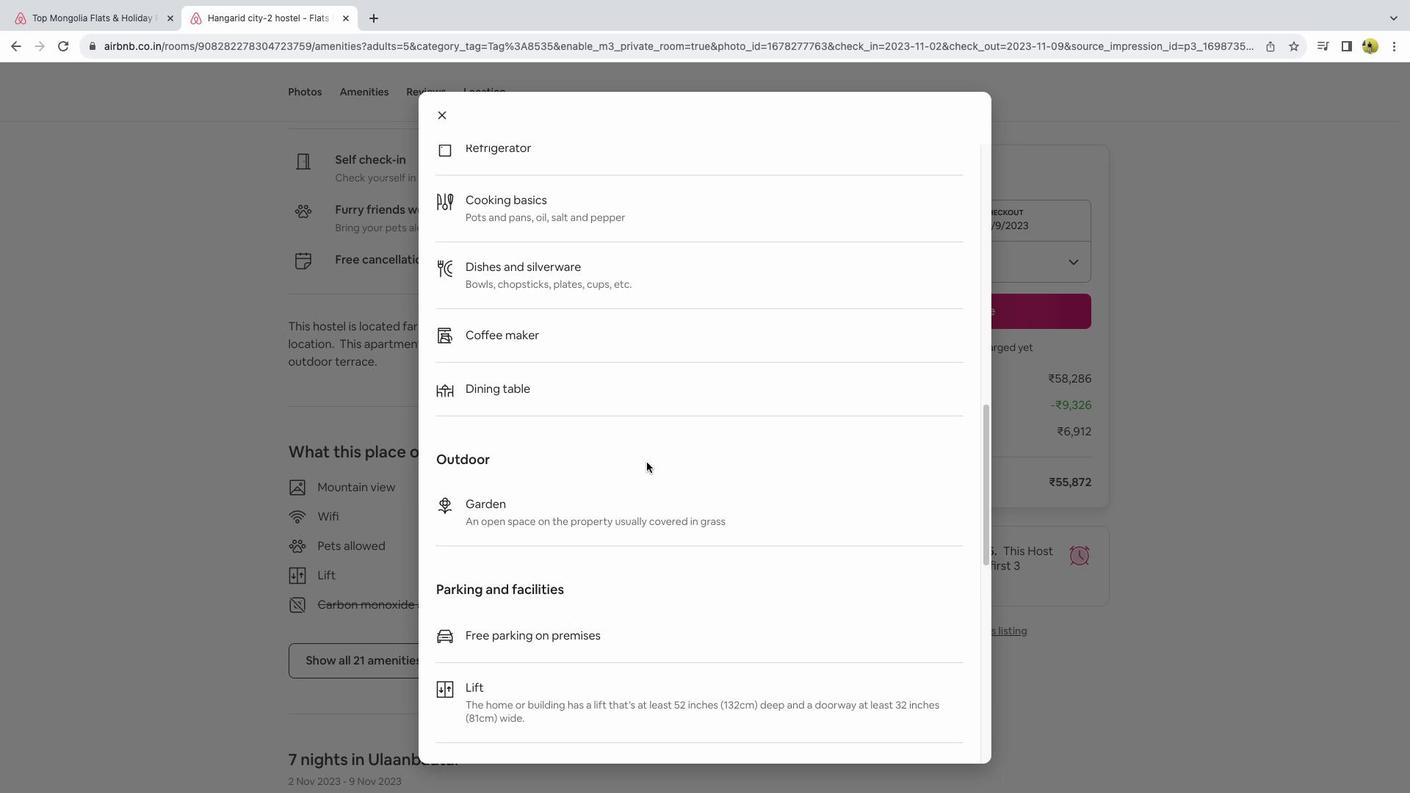 
Action: Mouse scrolled (647, 463) with delta (0, 0)
Screenshot: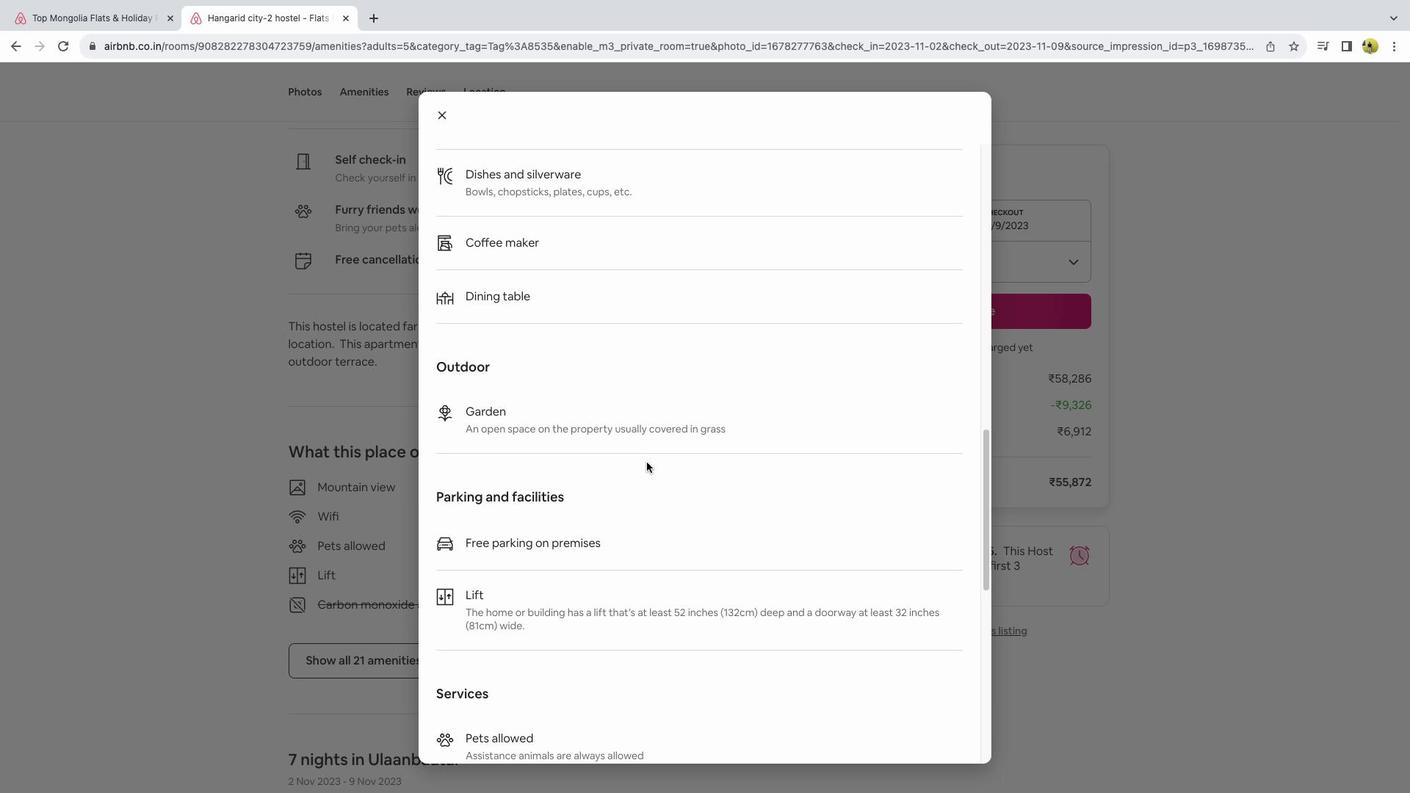
Action: Mouse scrolled (647, 463) with delta (0, 0)
Screenshot: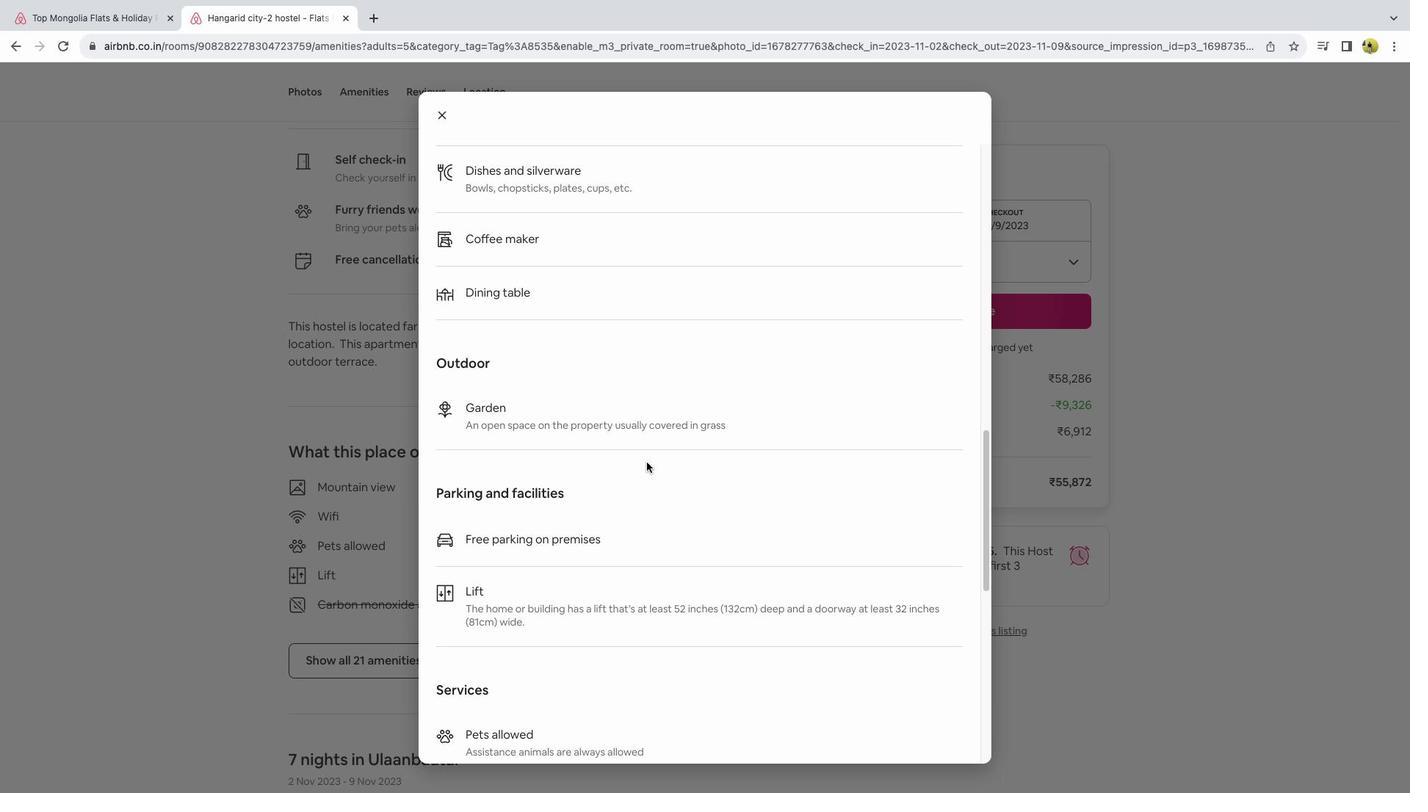 
Action: Mouse scrolled (647, 463) with delta (0, 0)
Screenshot: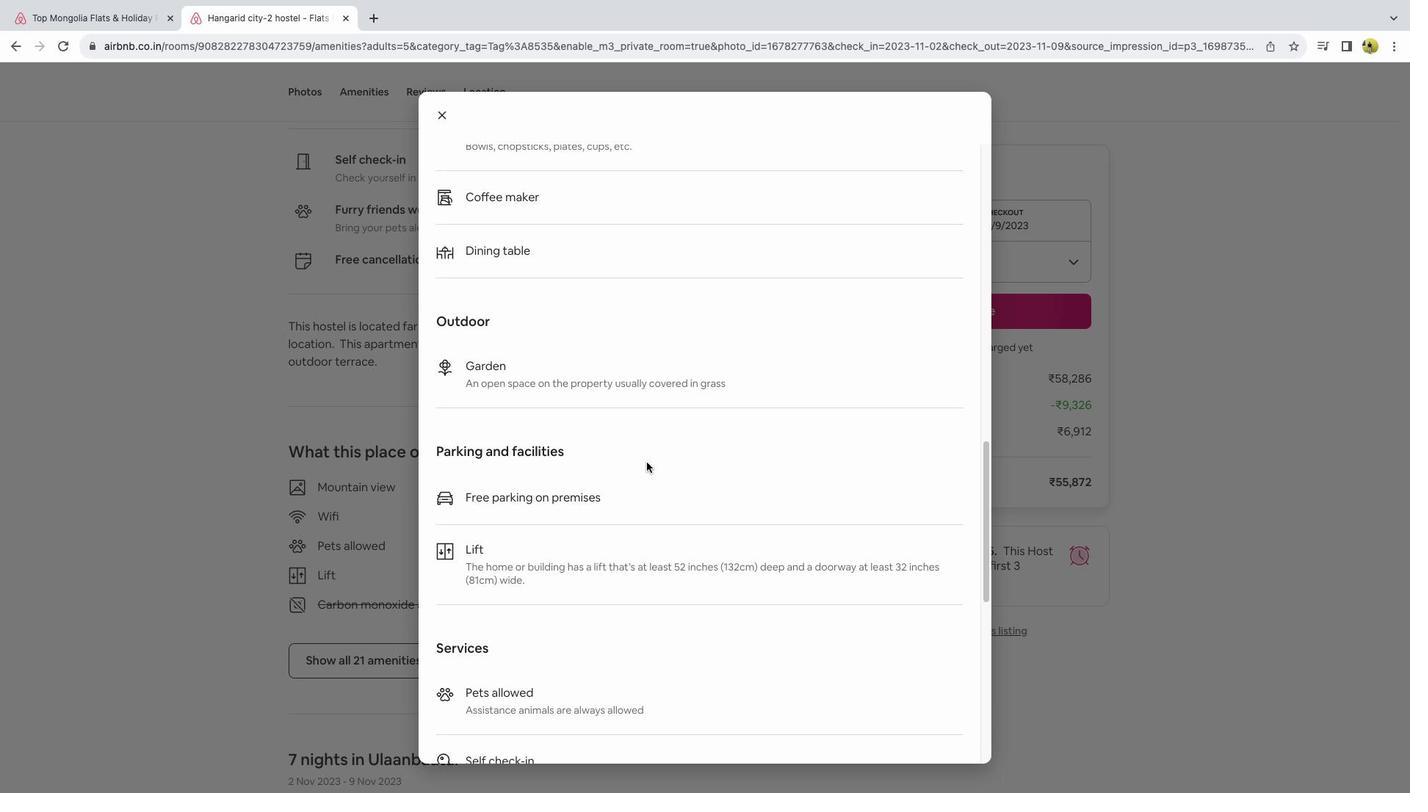 
Action: Mouse moved to (646, 465)
Screenshot: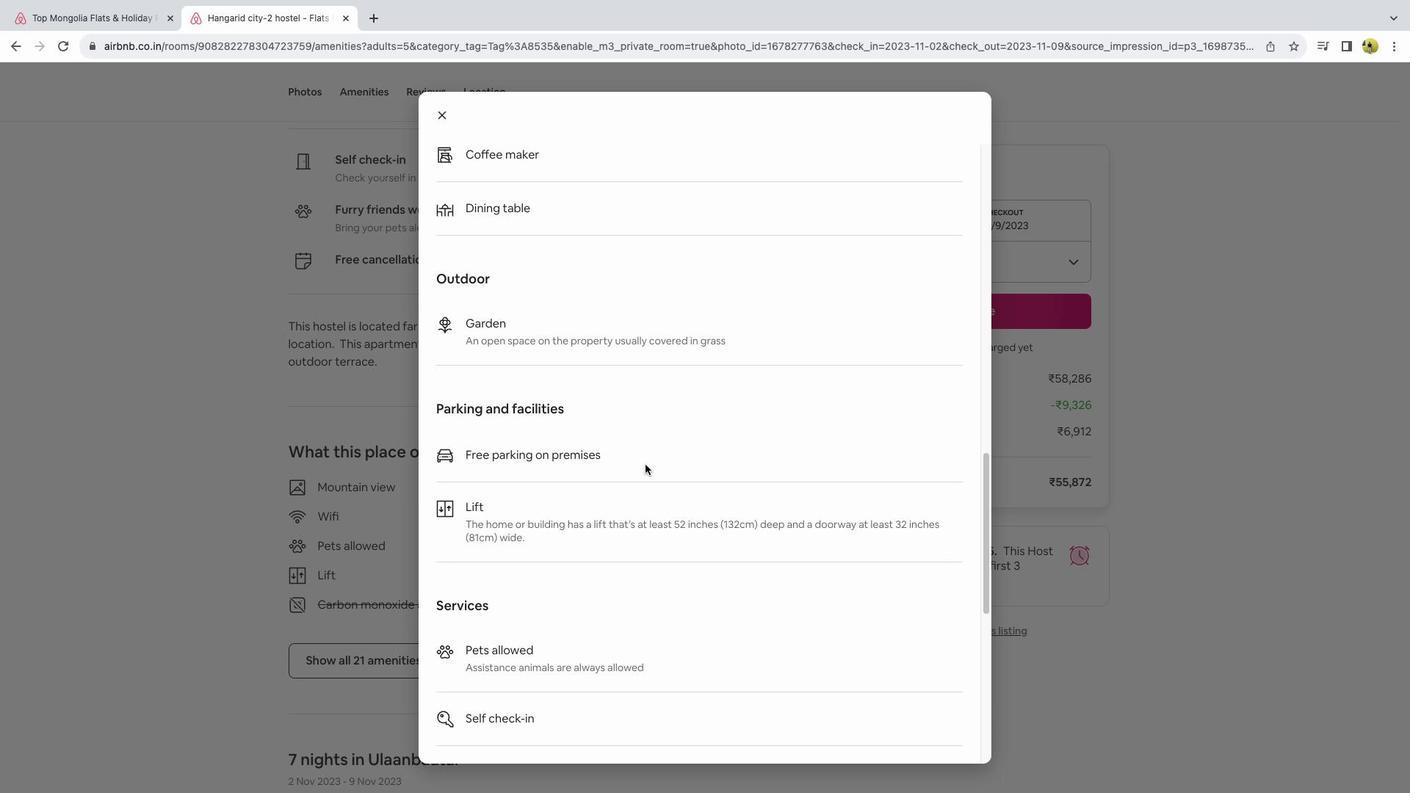 
Action: Mouse scrolled (646, 465) with delta (0, 0)
Screenshot: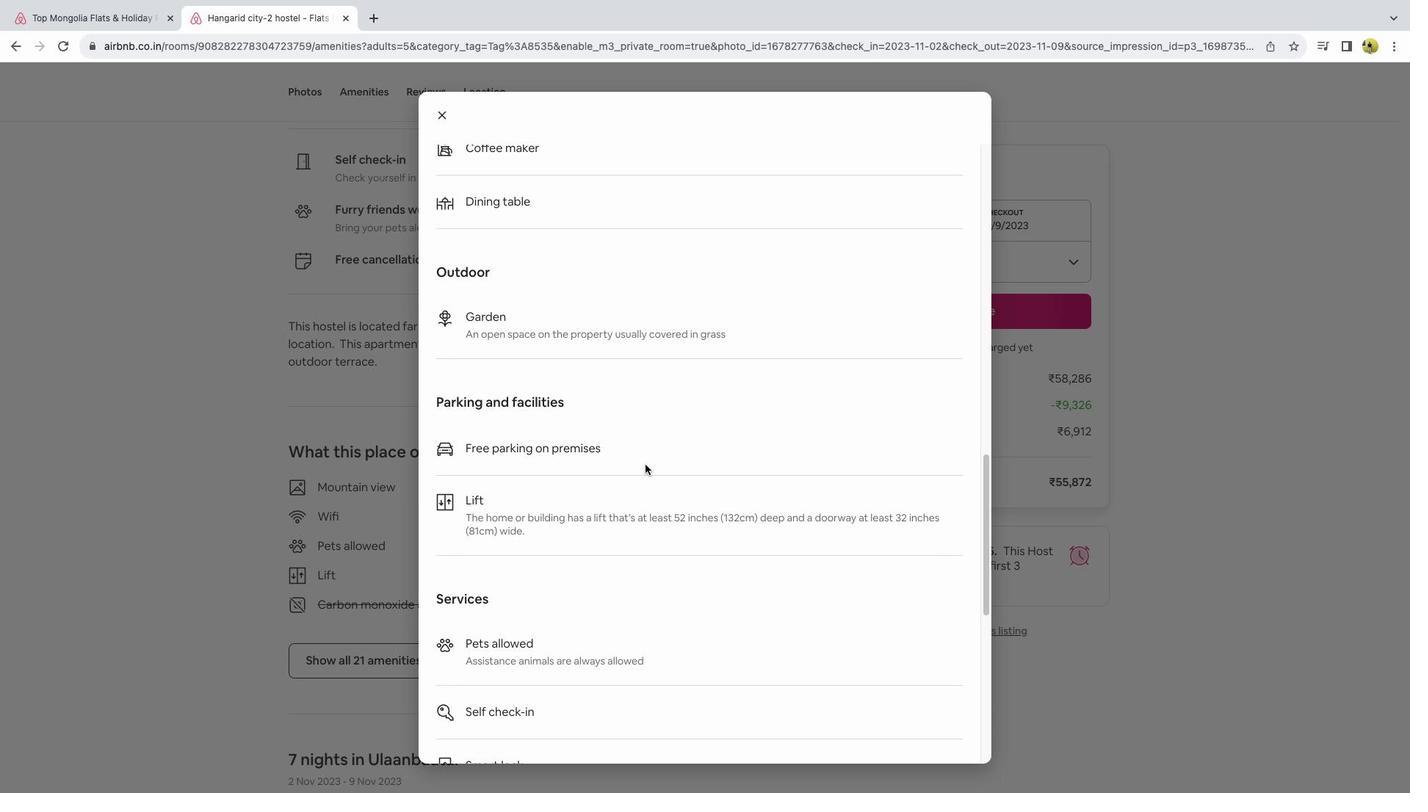 
Action: Mouse scrolled (646, 465) with delta (0, 0)
Screenshot: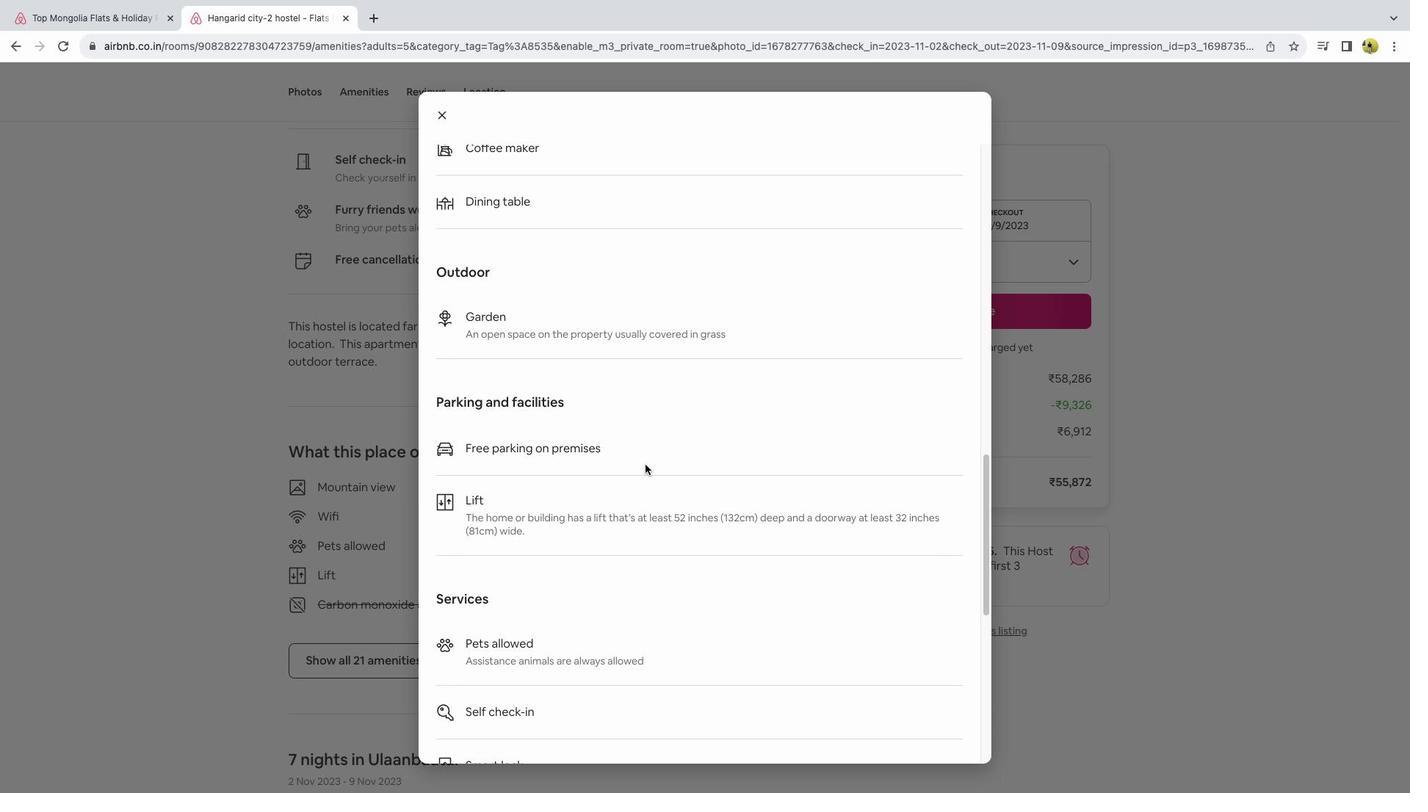 
Action: Mouse scrolled (646, 465) with delta (0, 0)
Screenshot: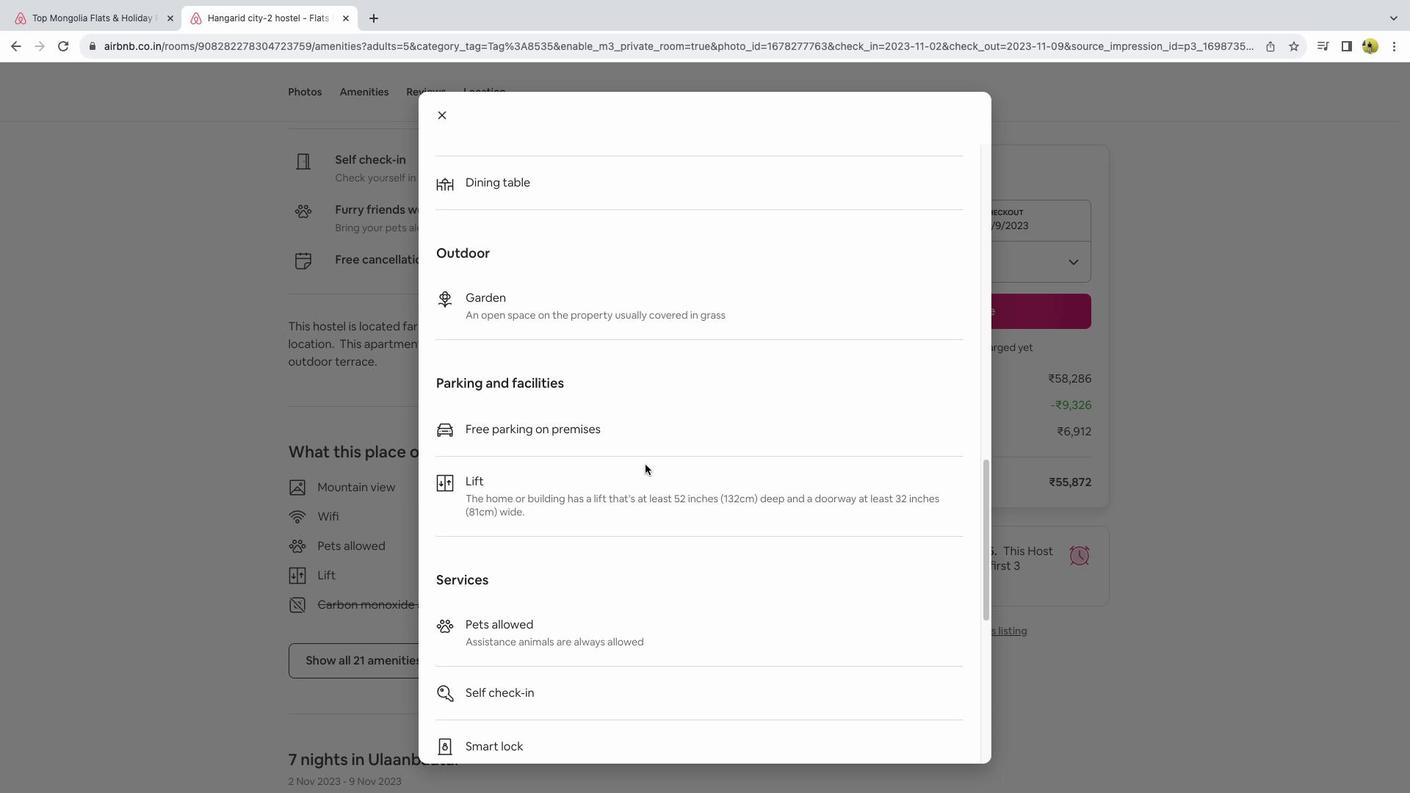 
Action: Mouse moved to (638, 474)
Screenshot: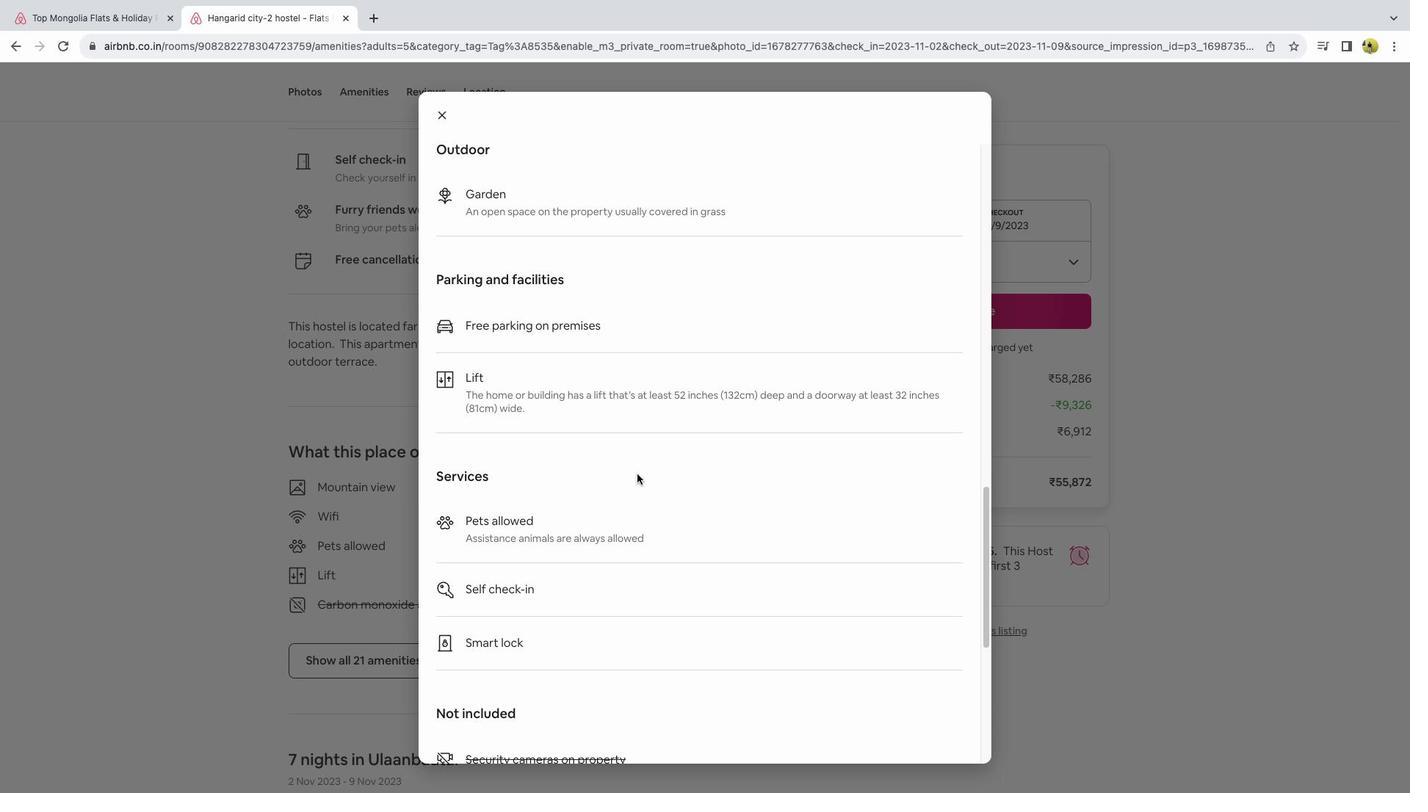 
Action: Mouse scrolled (638, 474) with delta (0, 0)
Screenshot: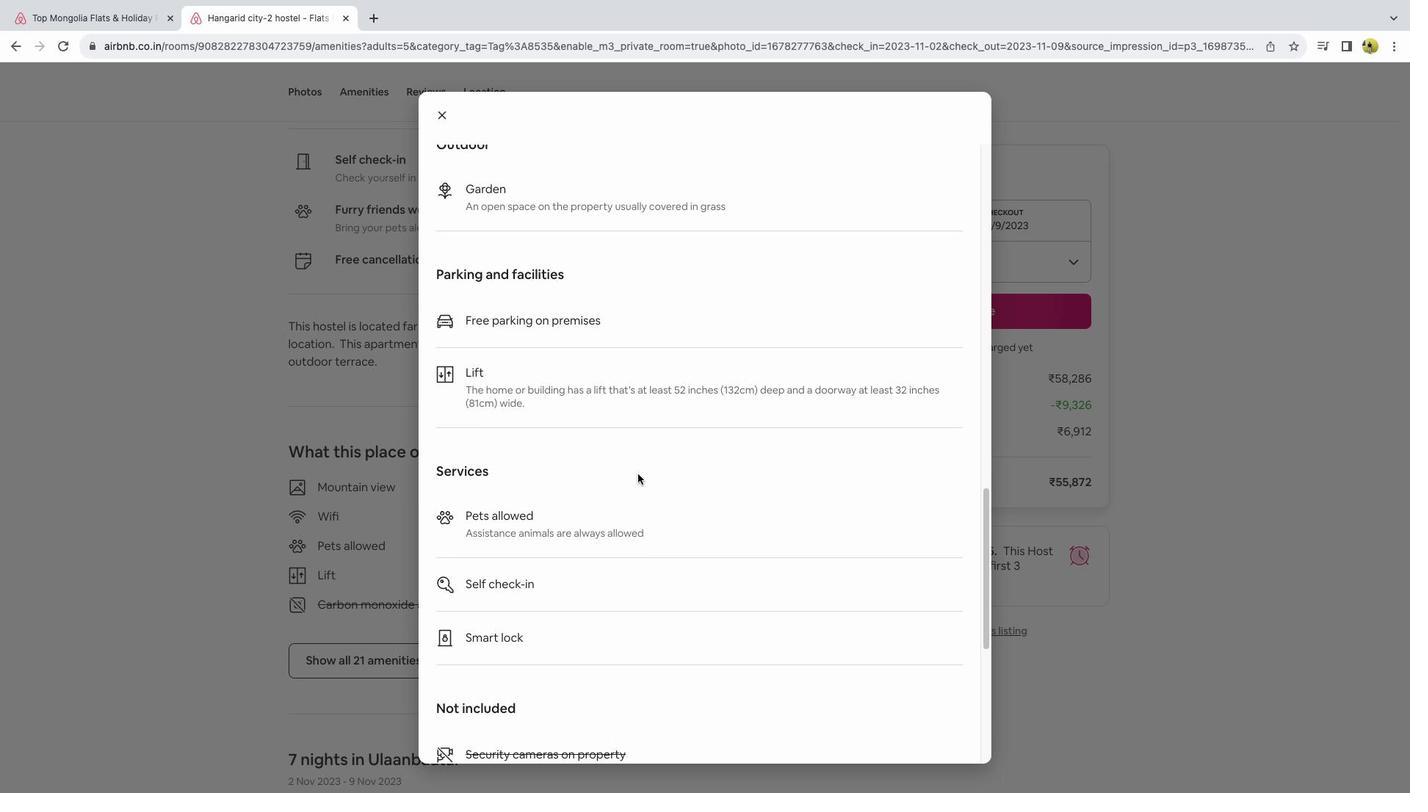 
Action: Mouse scrolled (638, 474) with delta (0, 0)
Screenshot: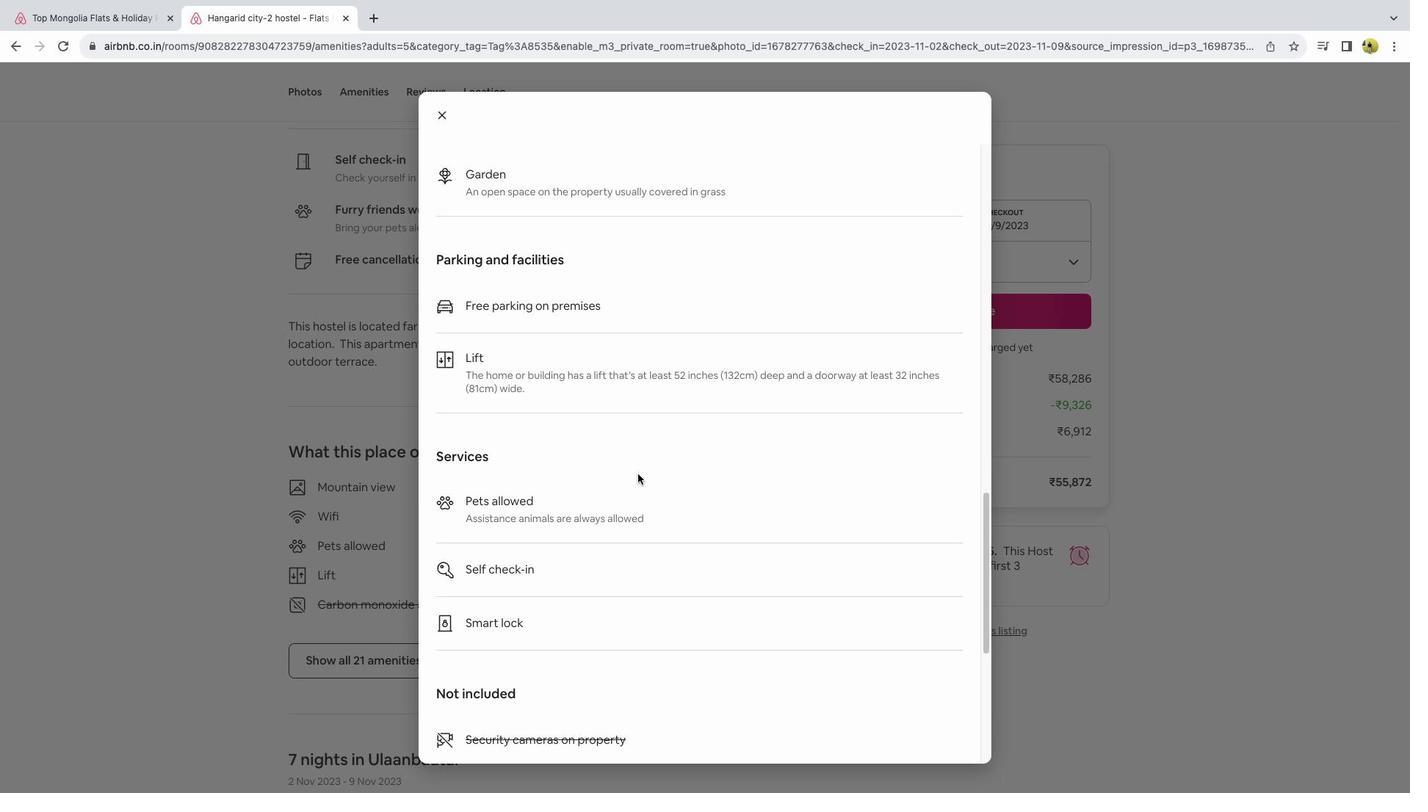 
Action: Mouse moved to (638, 474)
Screenshot: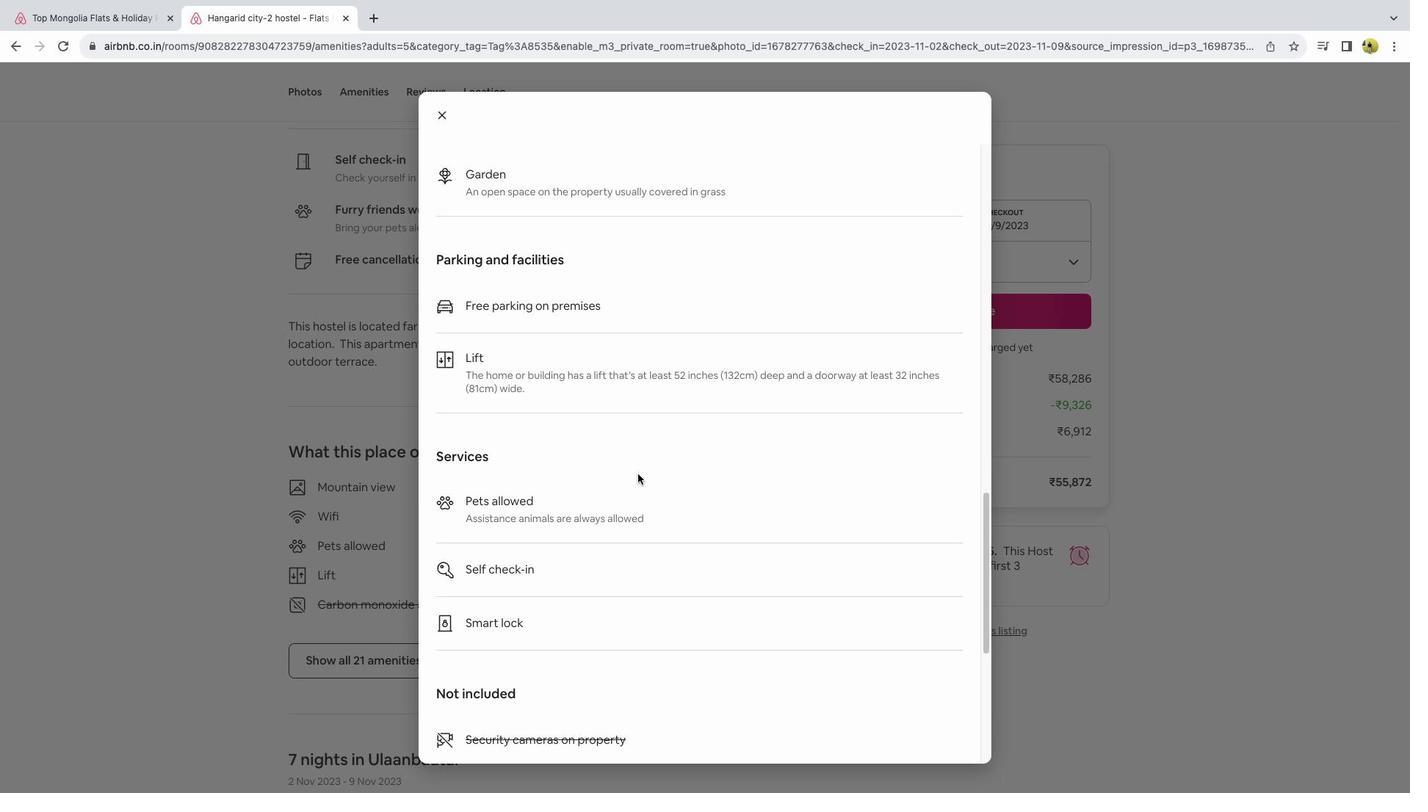 
Action: Mouse scrolled (638, 474) with delta (0, 0)
Screenshot: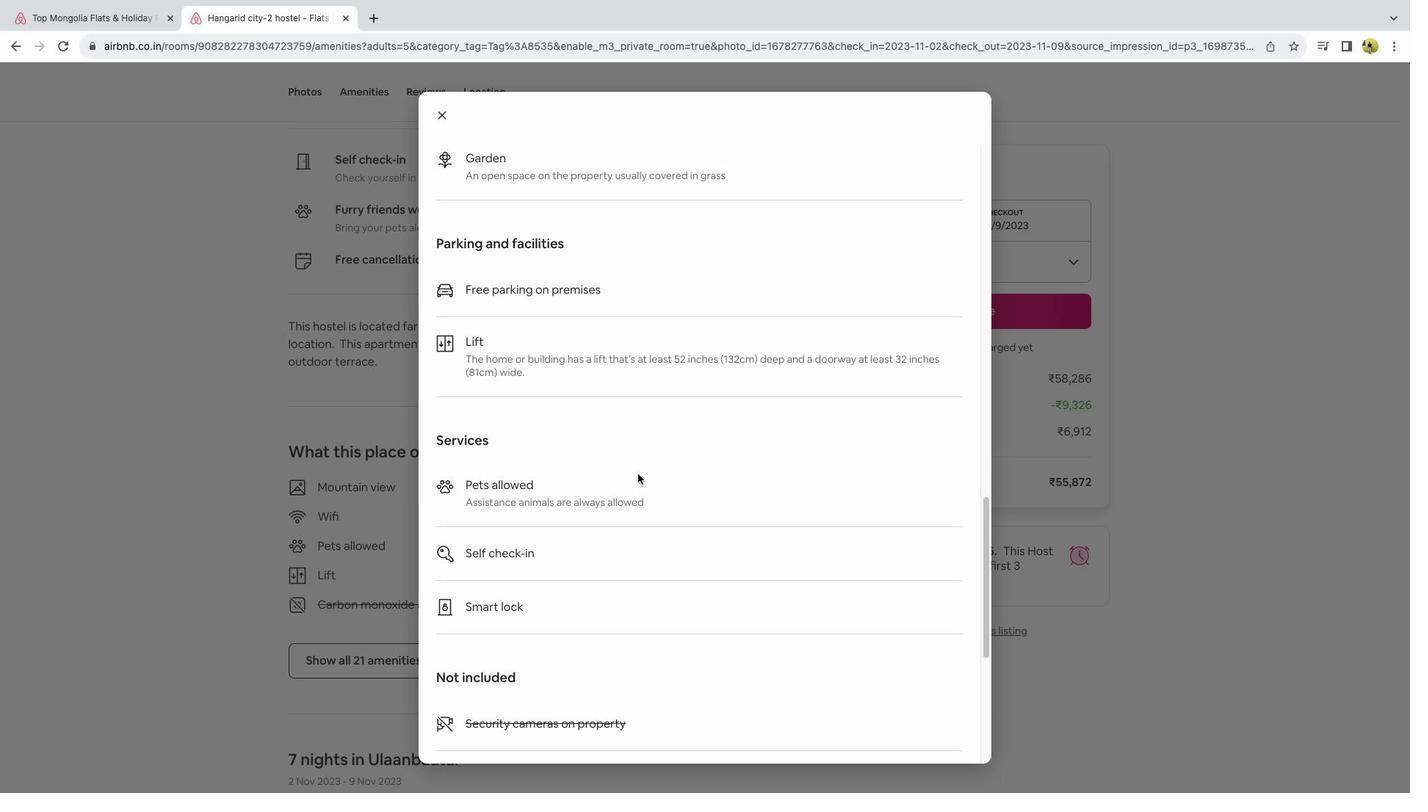 
Action: Mouse moved to (638, 475)
Screenshot: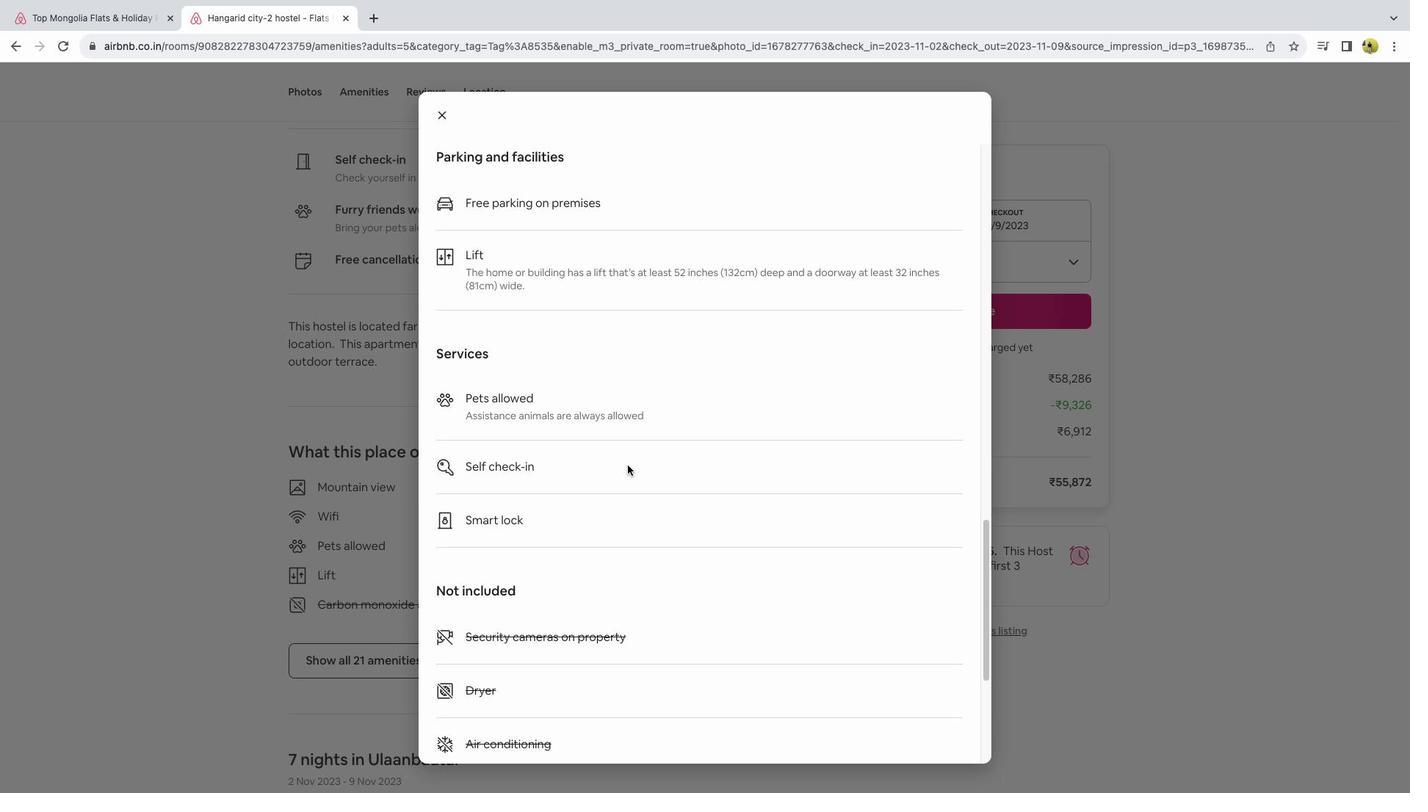 
Action: Mouse scrolled (638, 475) with delta (0, 0)
Screenshot: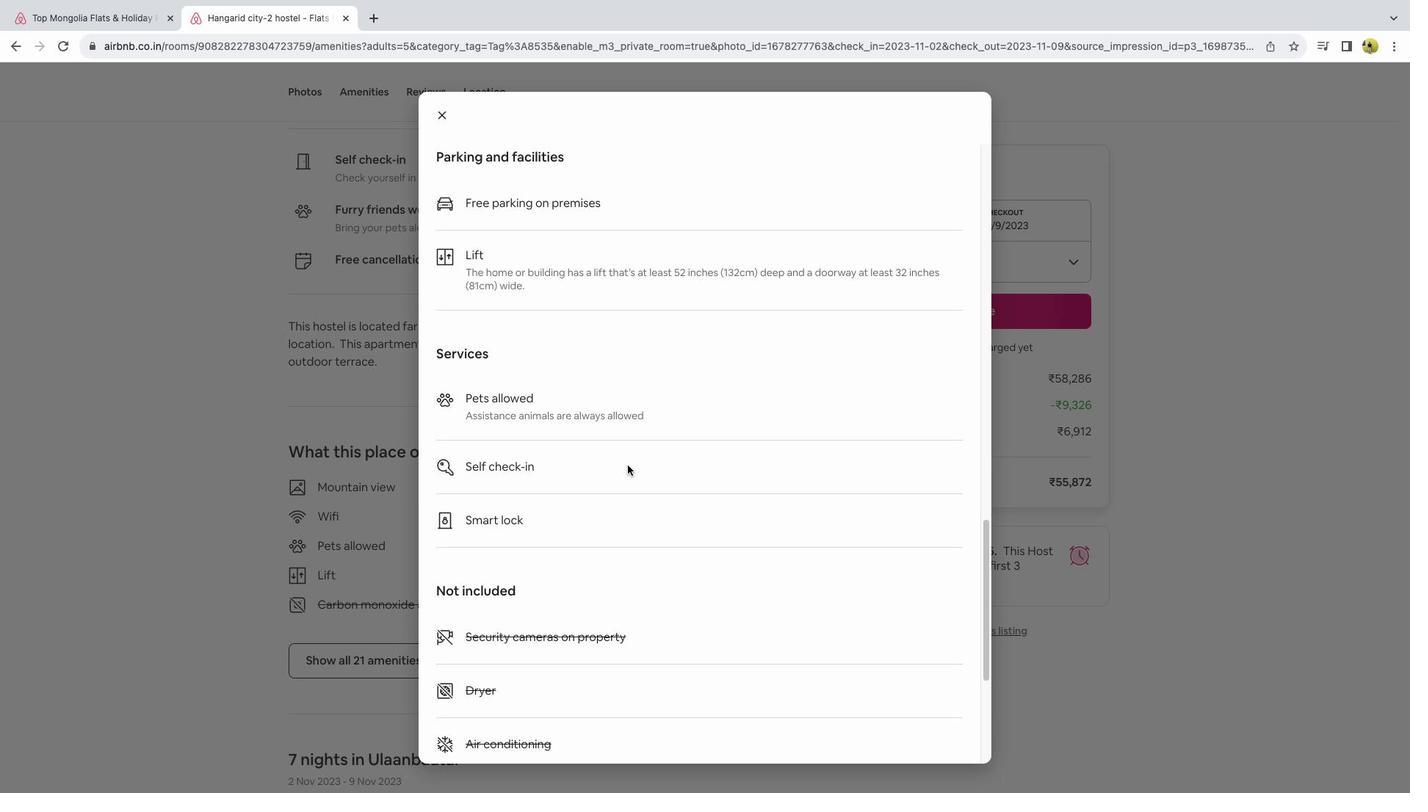 
Action: Mouse moved to (603, 453)
Screenshot: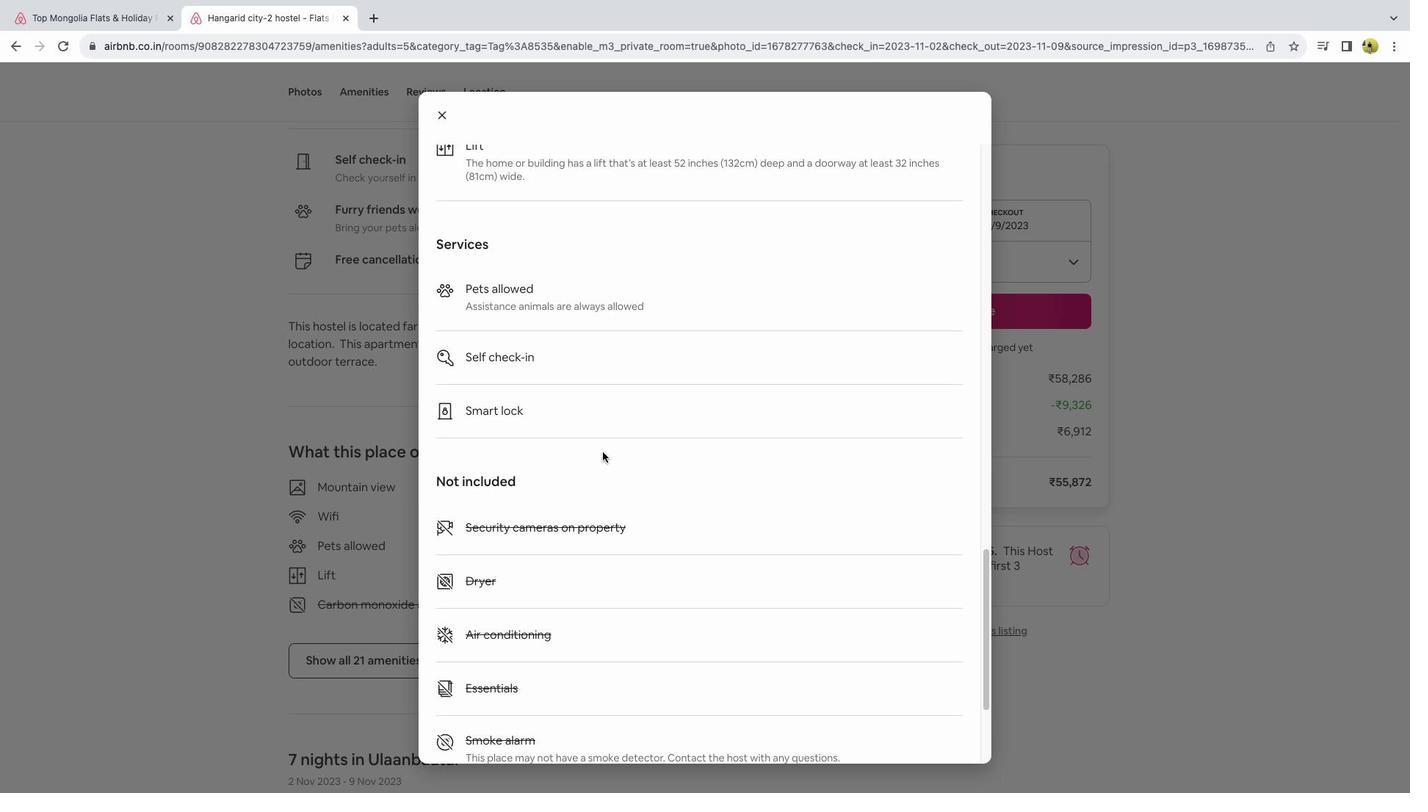 
Action: Mouse scrolled (603, 453) with delta (0, 0)
Screenshot: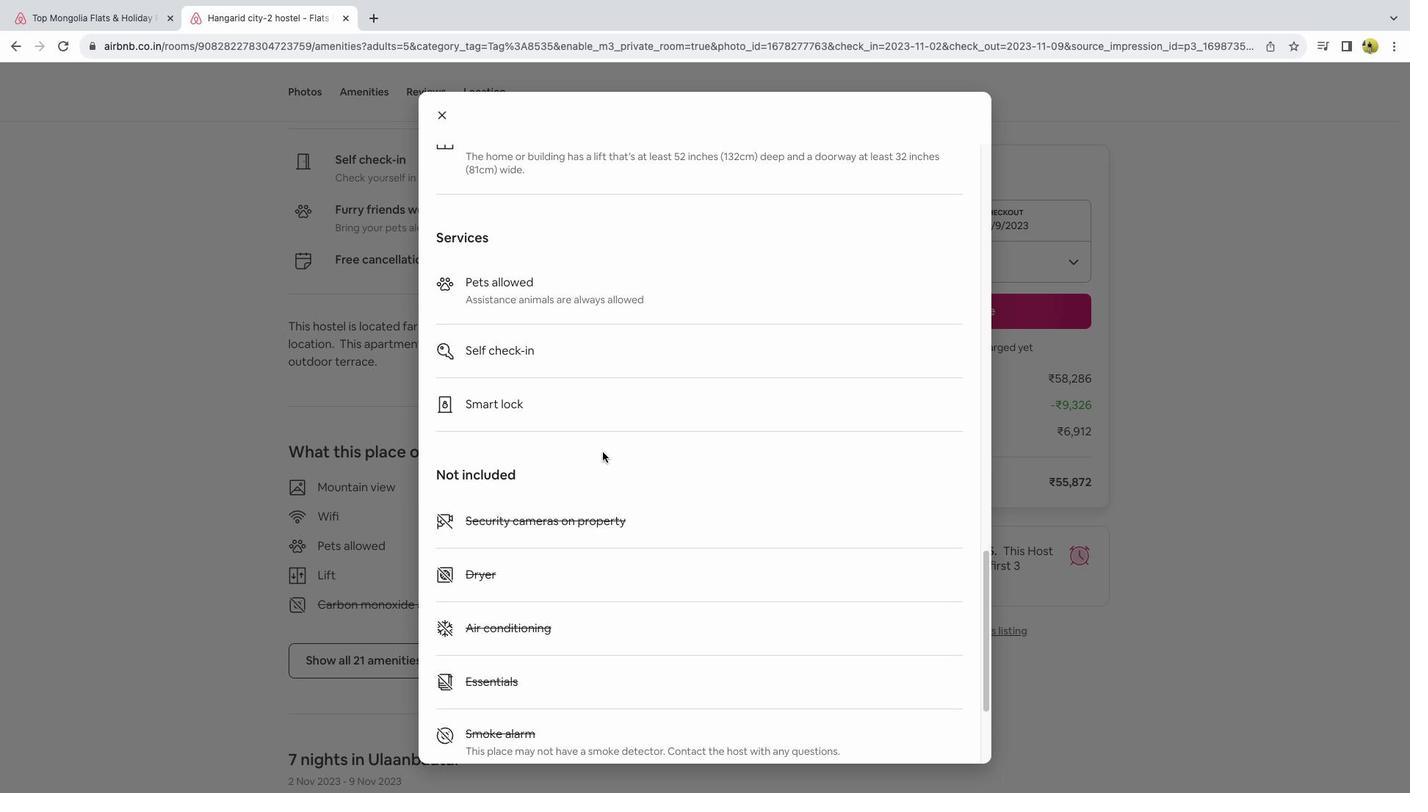 
Action: Mouse scrolled (603, 453) with delta (0, 0)
Screenshot: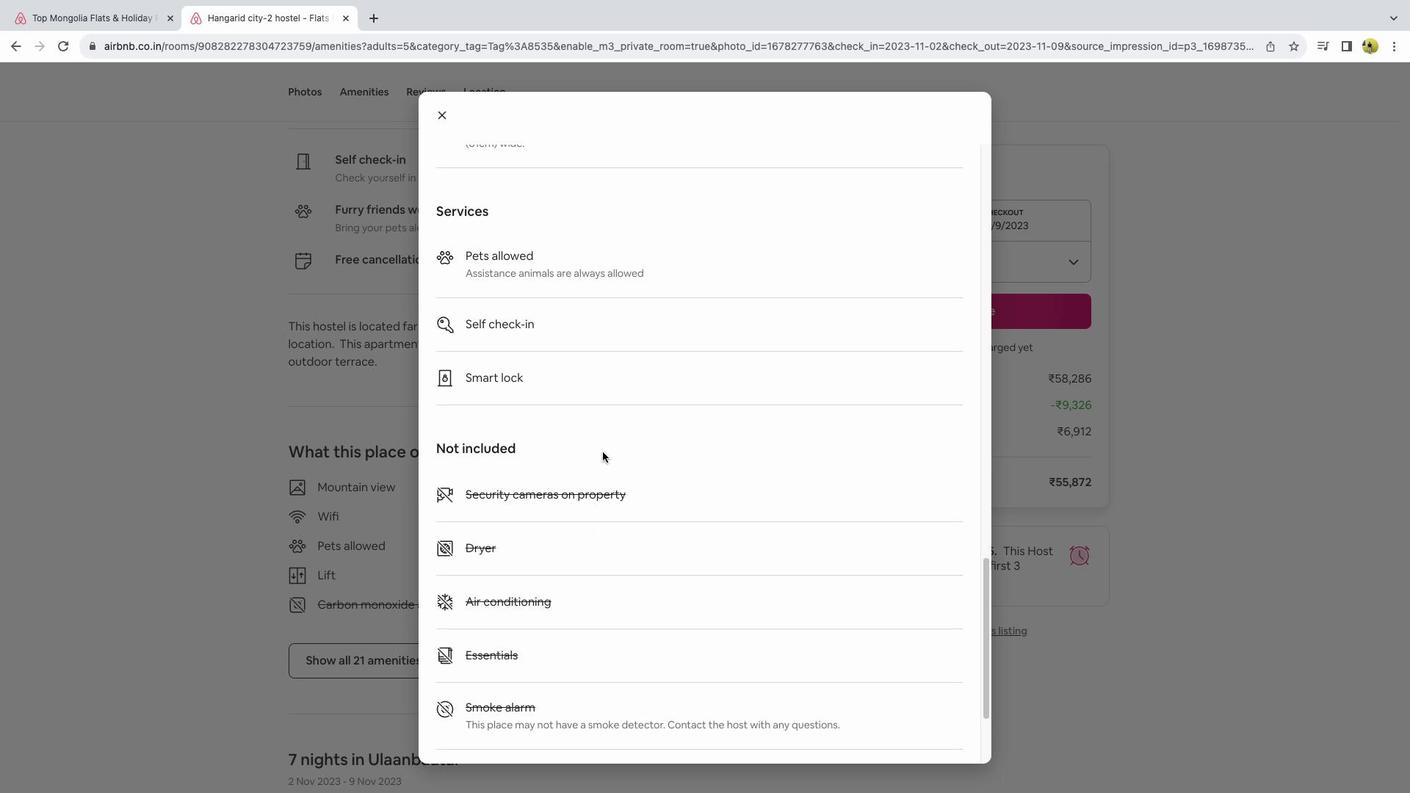 
Action: Mouse scrolled (603, 453) with delta (0, 0)
Screenshot: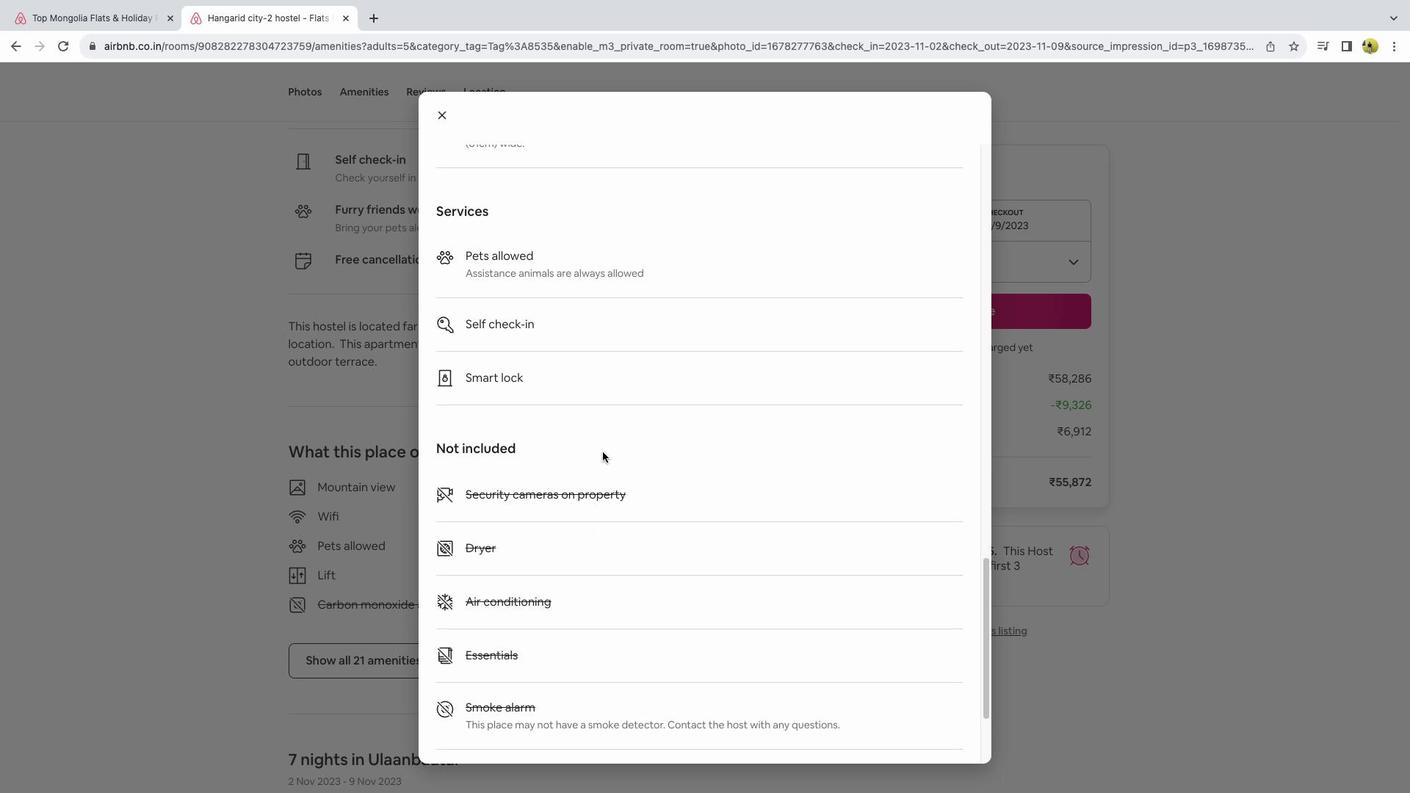
Action: Mouse scrolled (603, 453) with delta (0, -1)
Screenshot: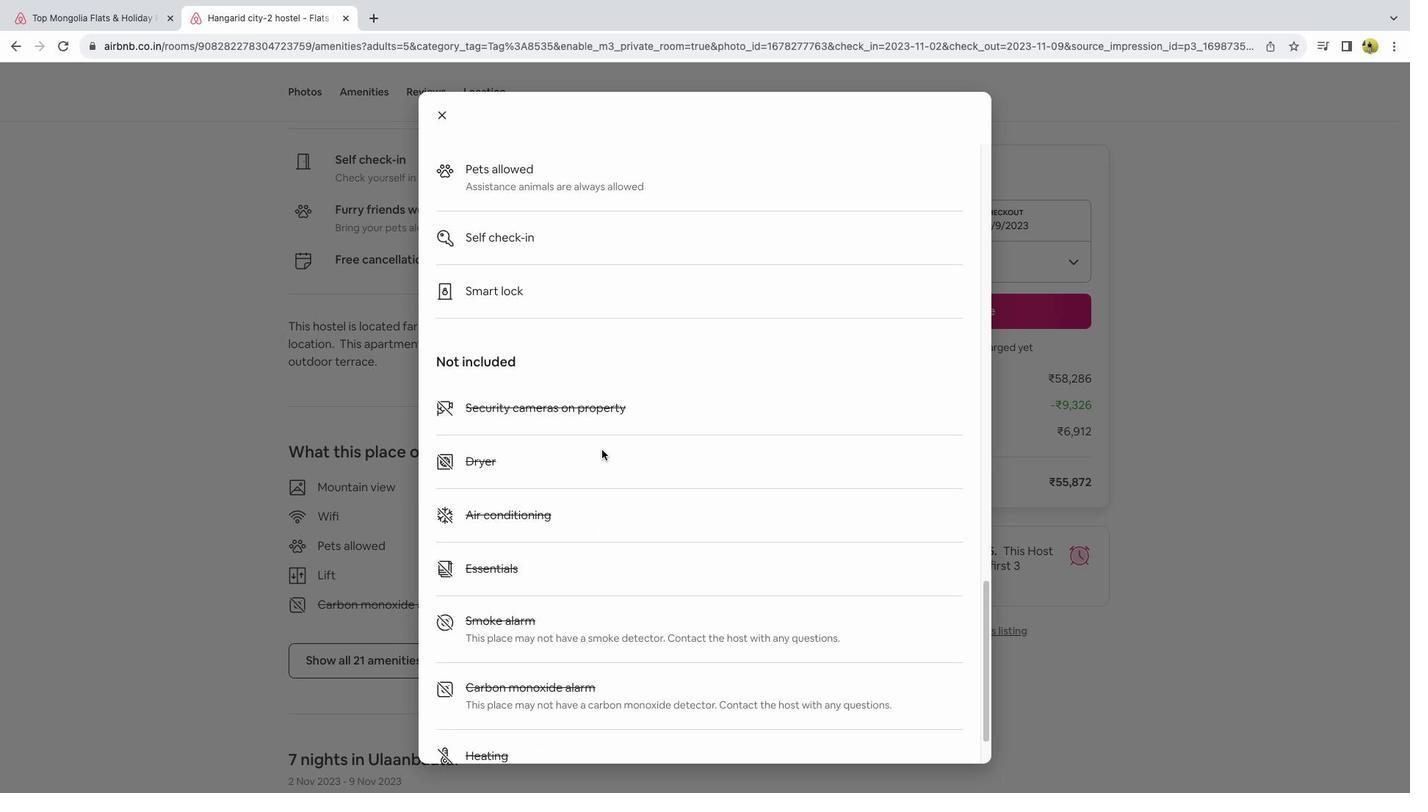 
Action: Mouse moved to (441, 114)
Screenshot: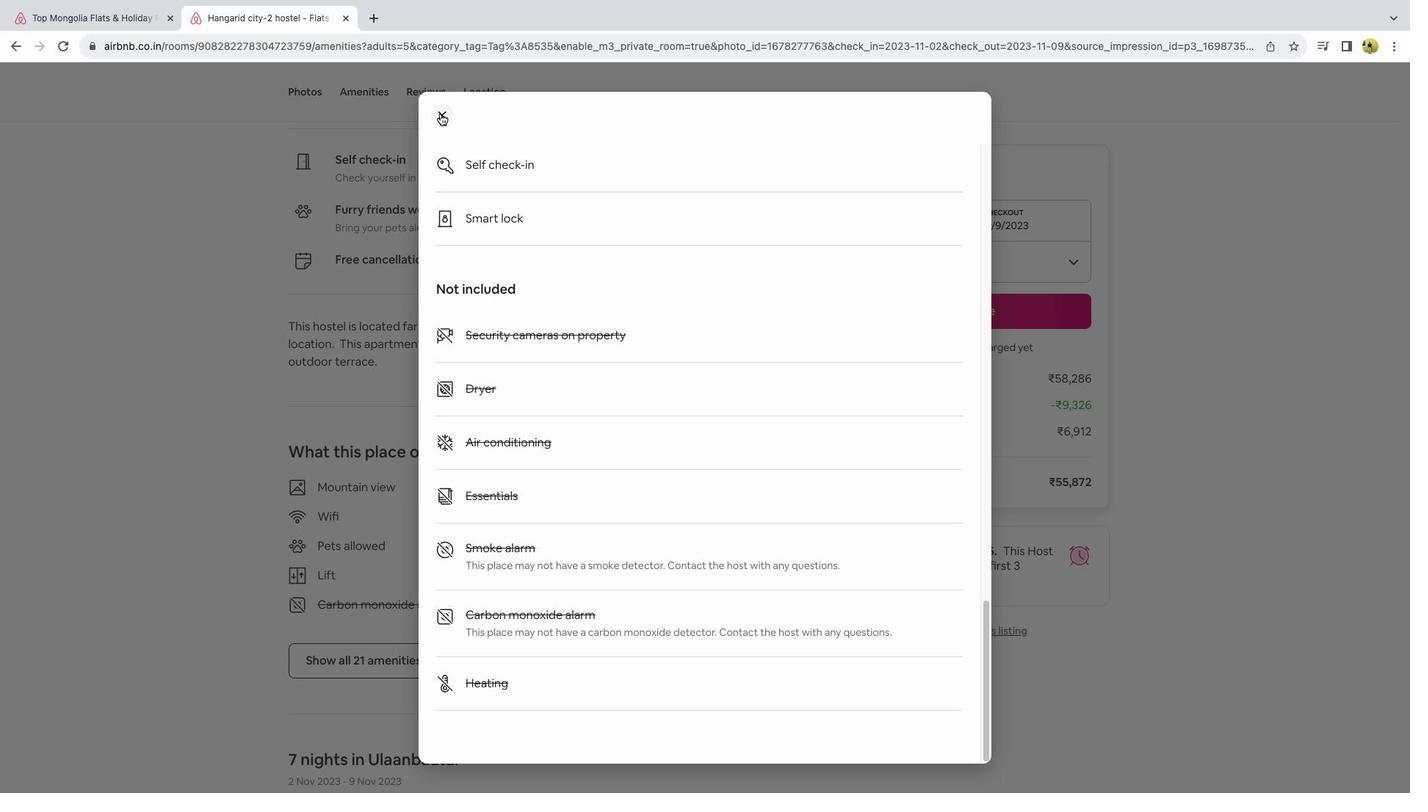 
Action: Mouse pressed left at (441, 114)
Screenshot: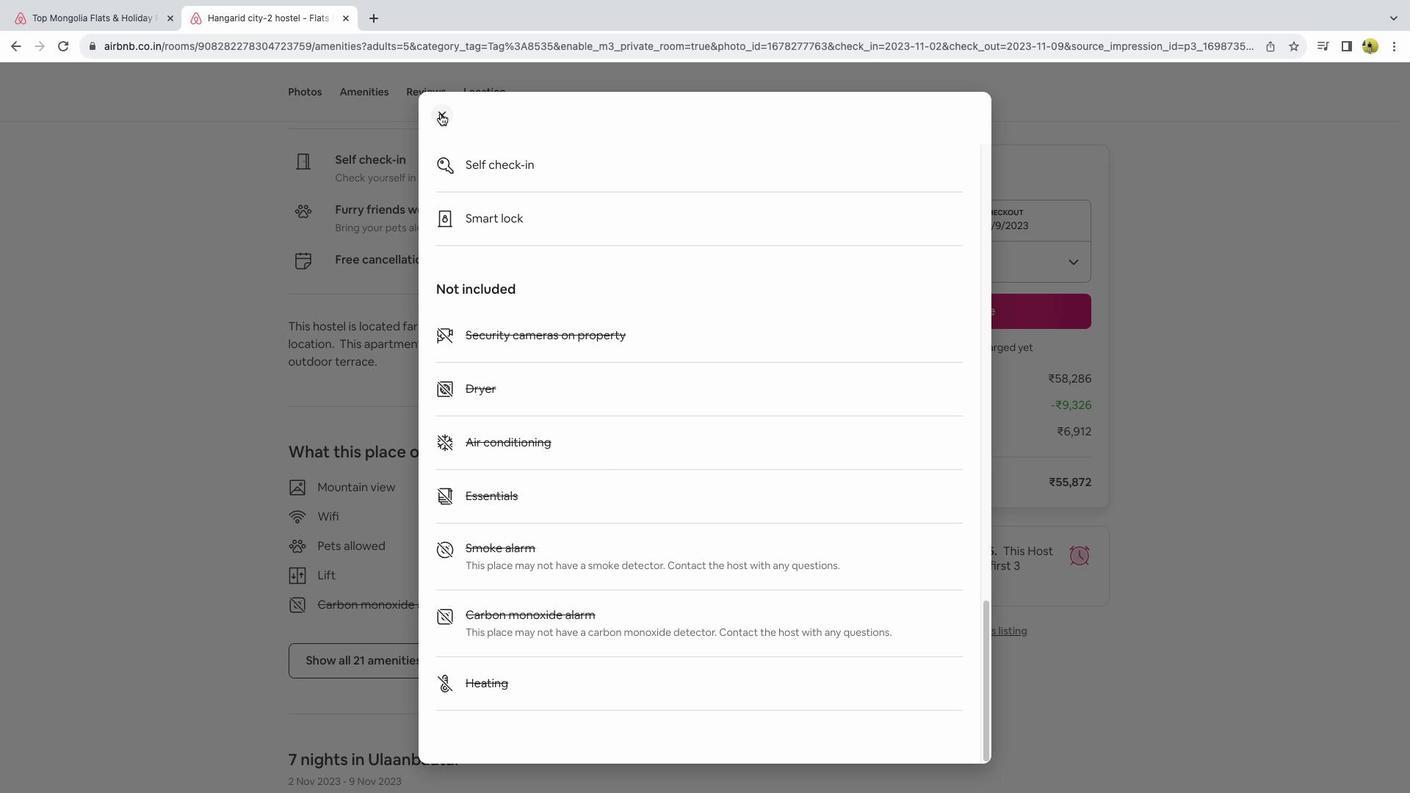 
Action: Mouse moved to (436, 489)
Screenshot: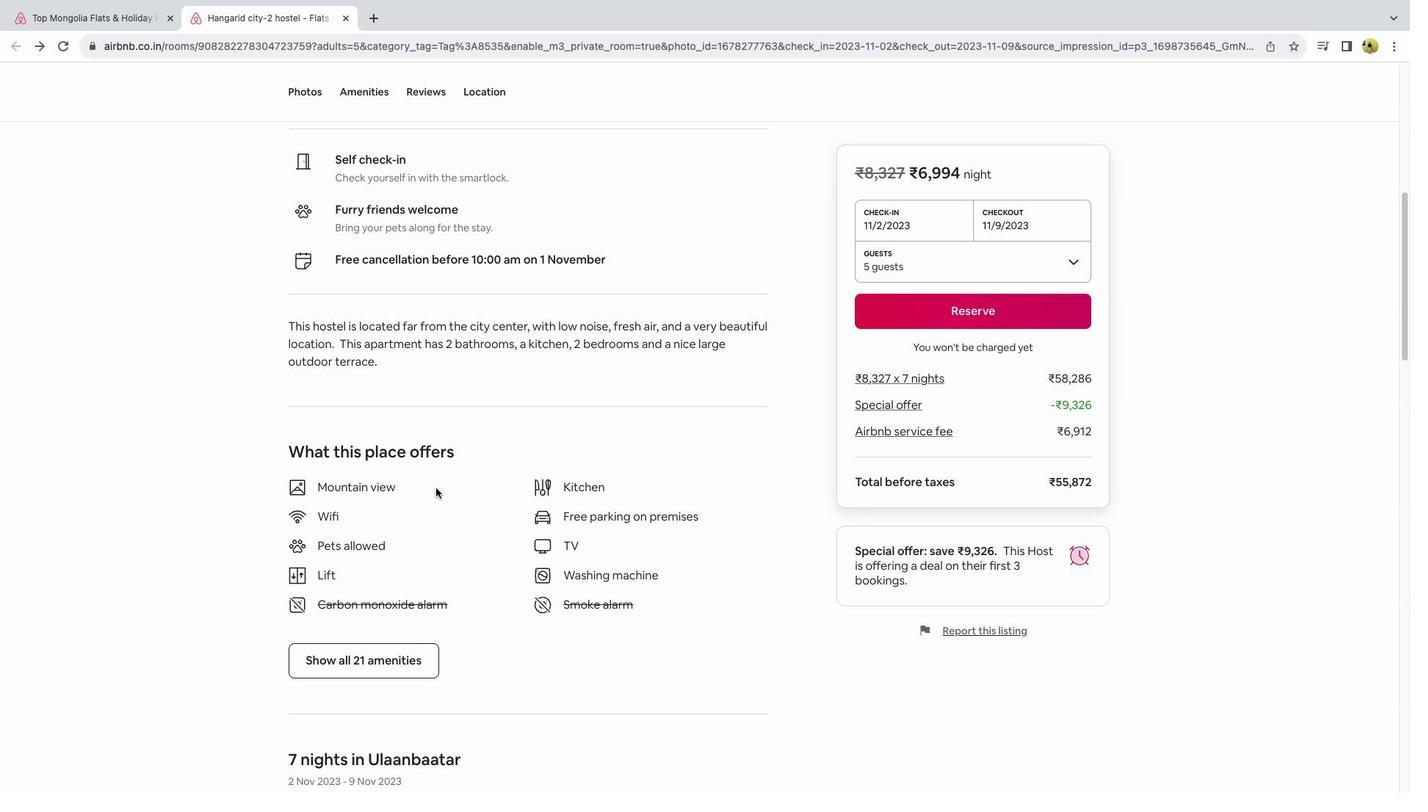 
Action: Mouse scrolled (436, 489) with delta (0, 0)
Screenshot: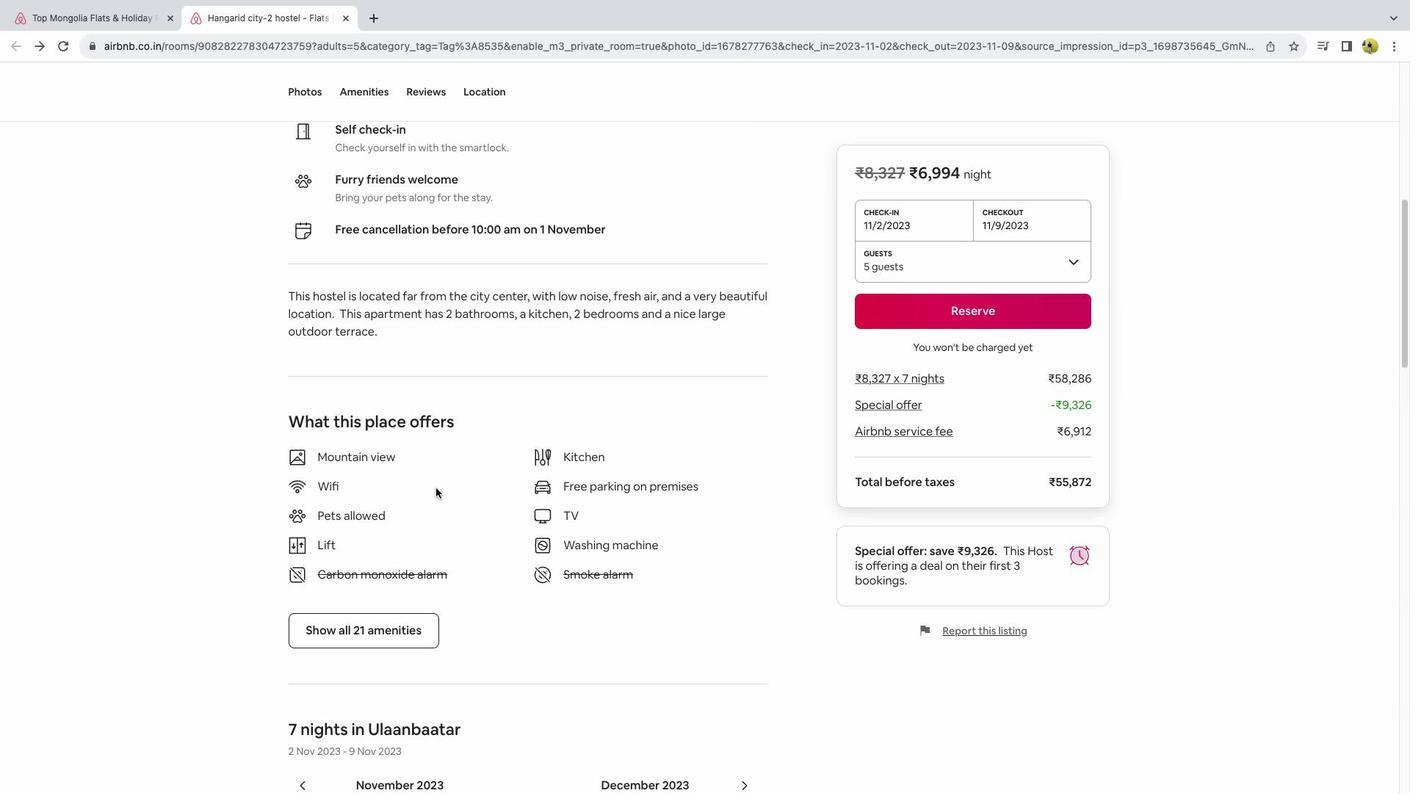 
Action: Mouse scrolled (436, 489) with delta (0, 0)
Screenshot: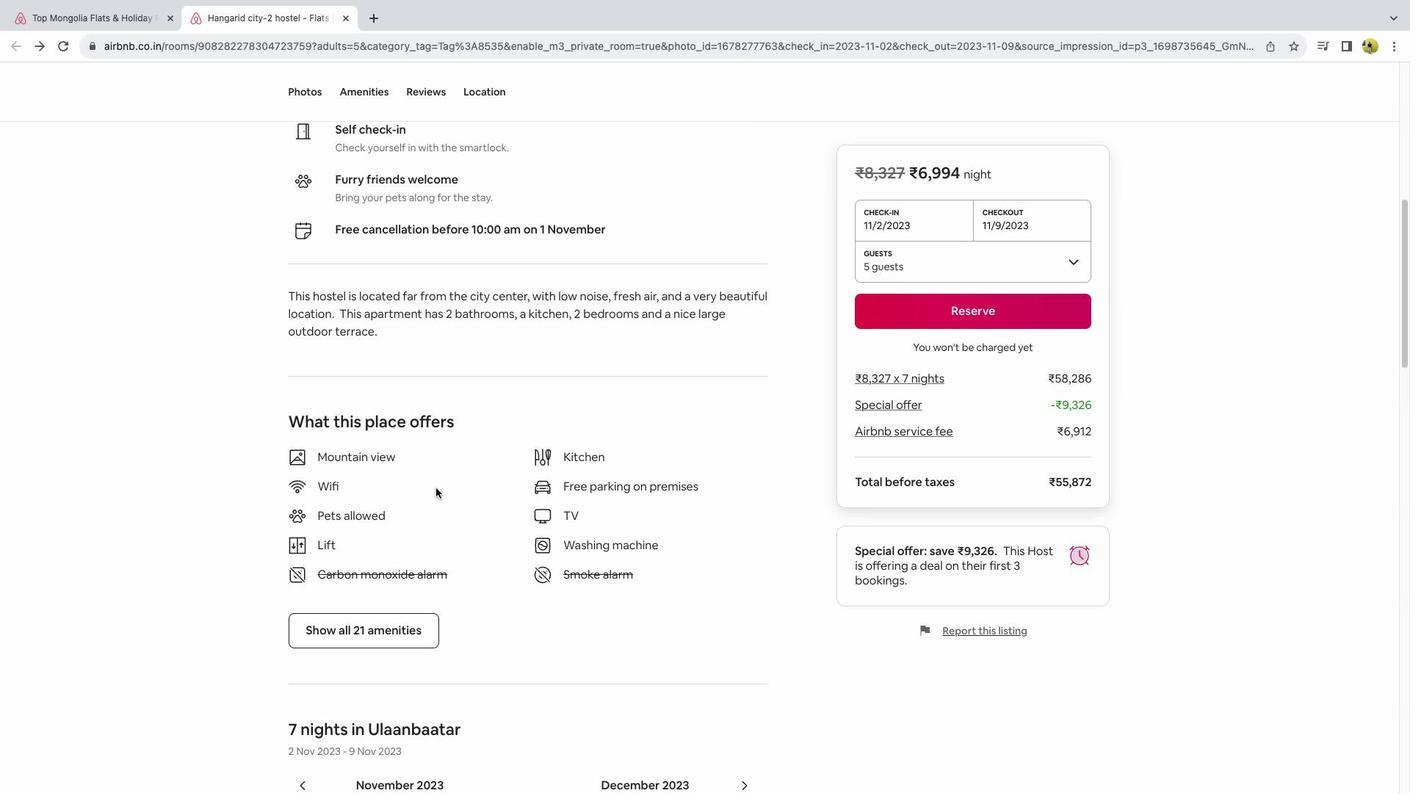
Action: Mouse scrolled (436, 489) with delta (0, 0)
Screenshot: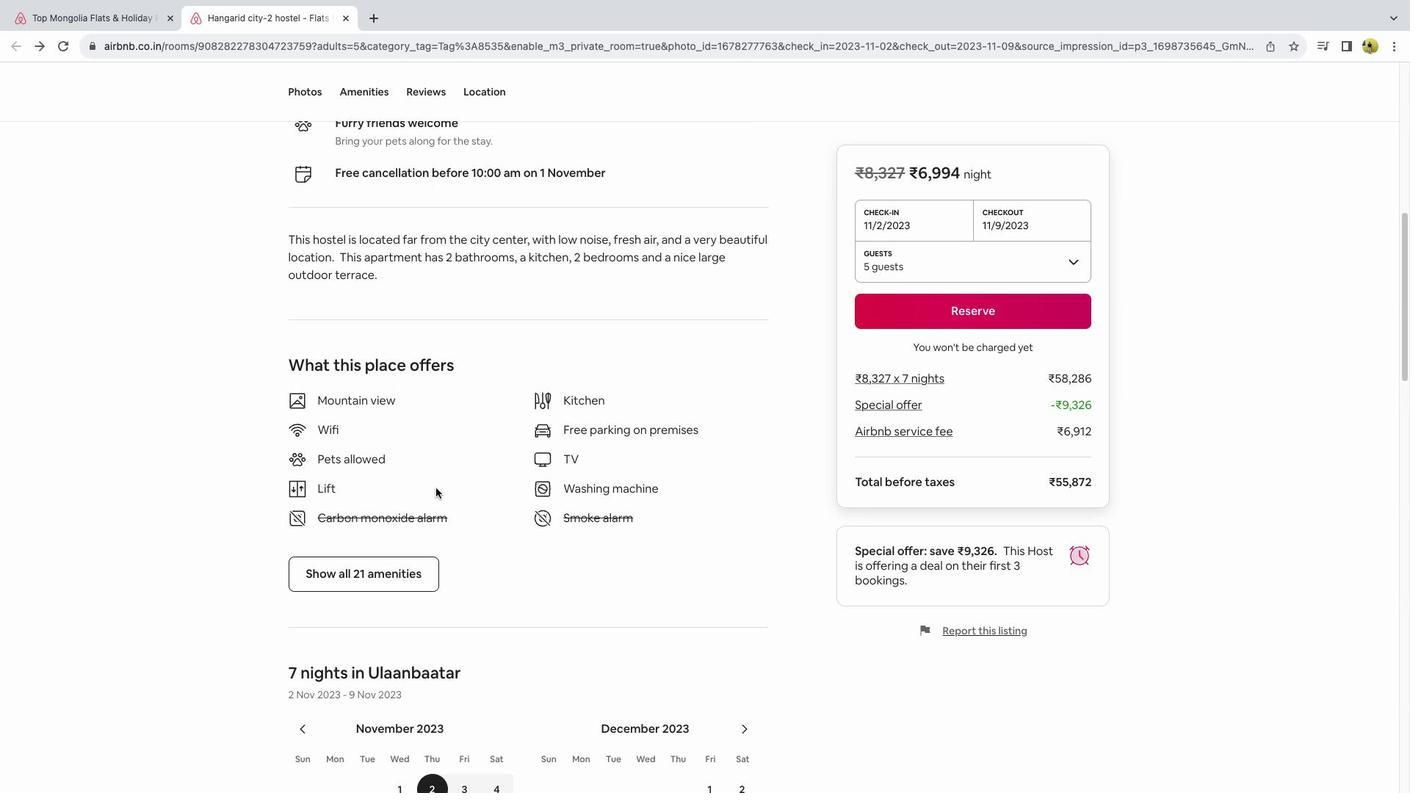 
Action: Mouse scrolled (436, 489) with delta (0, -2)
Screenshot: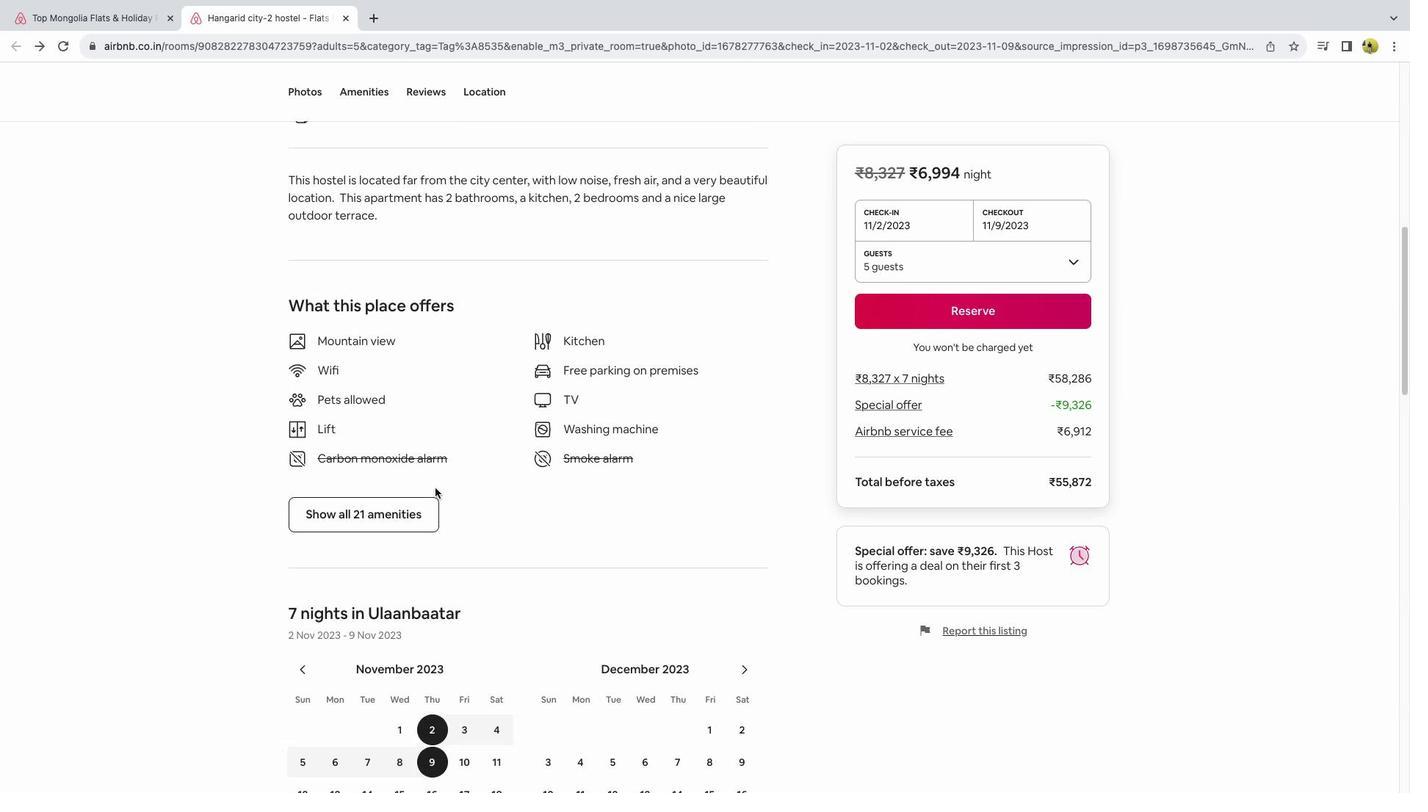 
Action: Mouse moved to (438, 487)
Screenshot: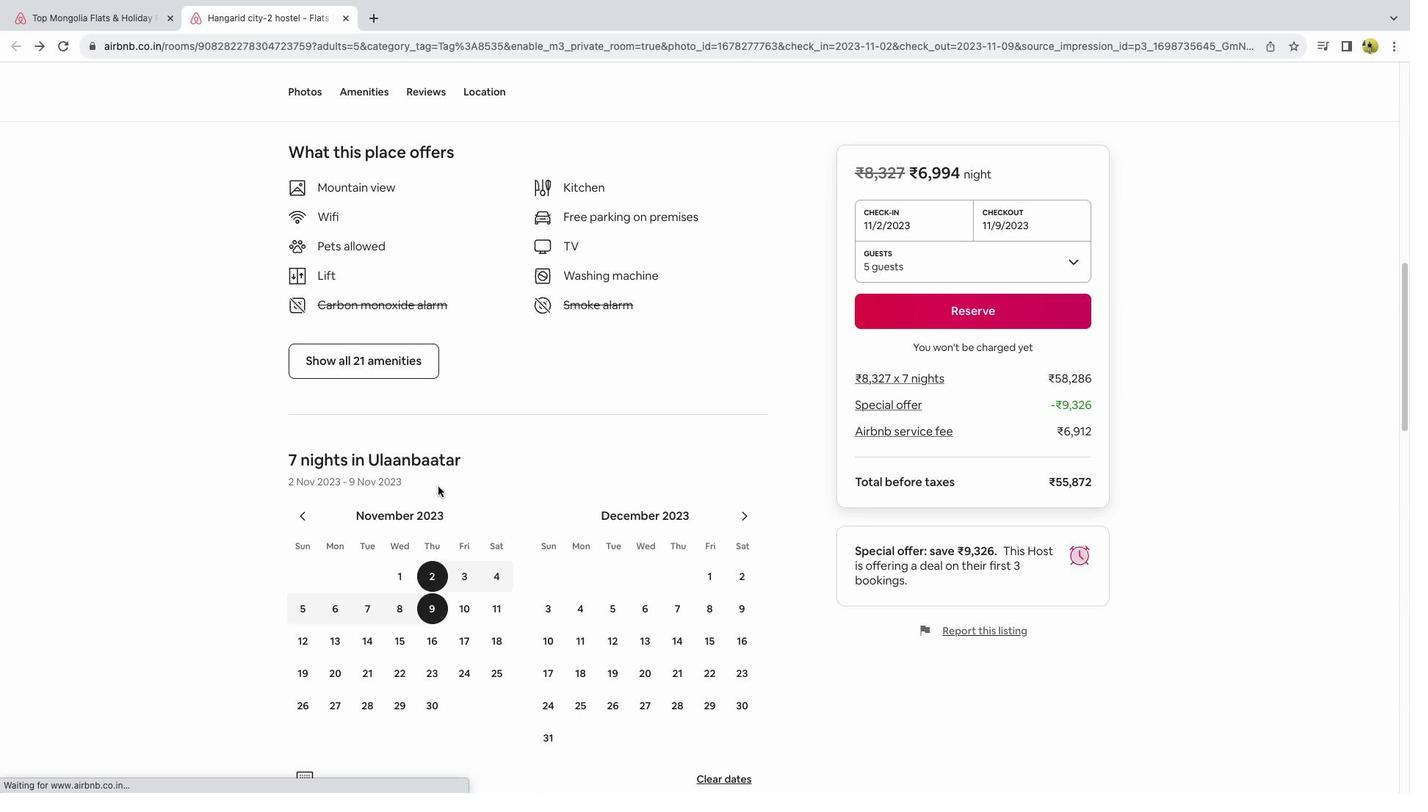 
Action: Mouse scrolled (438, 487) with delta (0, 0)
Screenshot: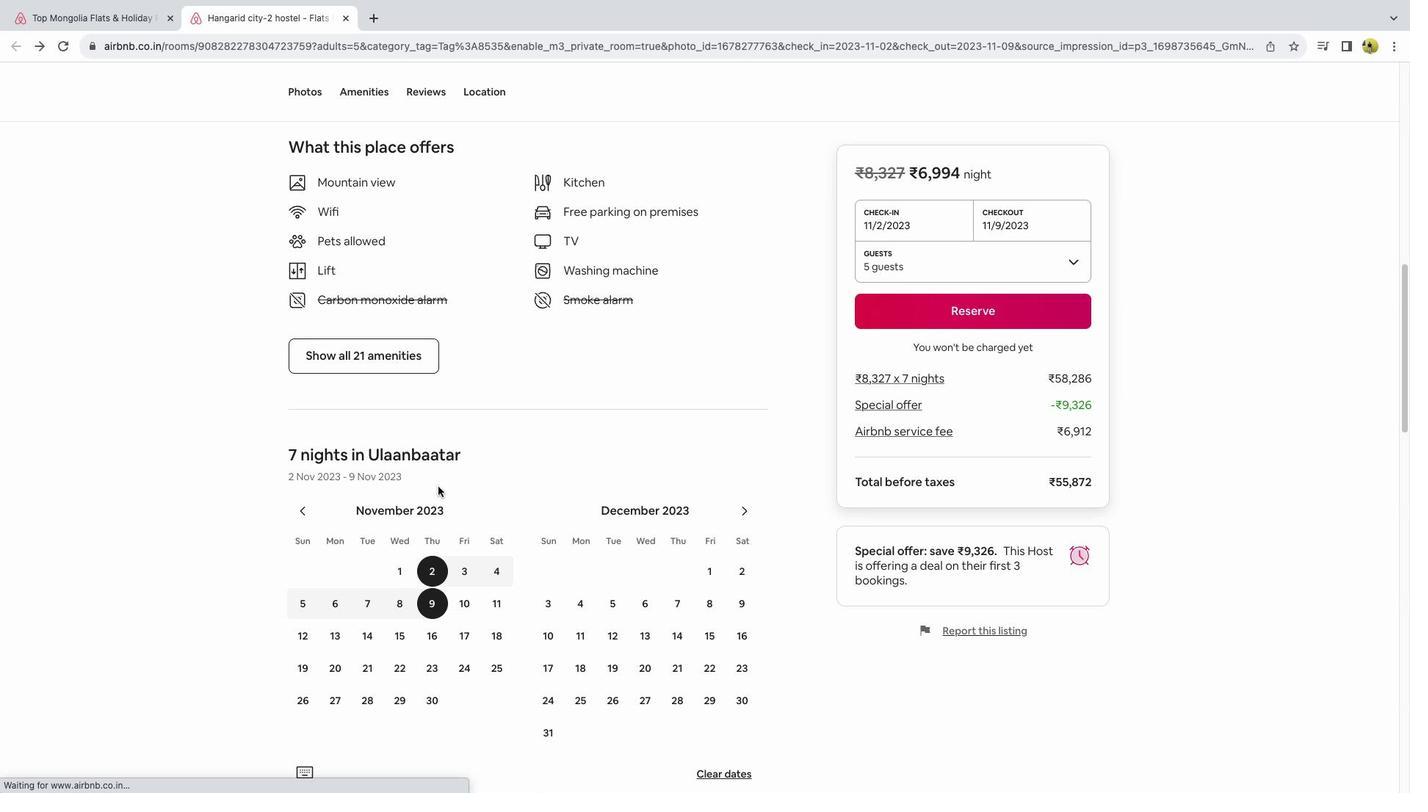 
Action: Mouse scrolled (438, 487) with delta (0, 0)
Screenshot: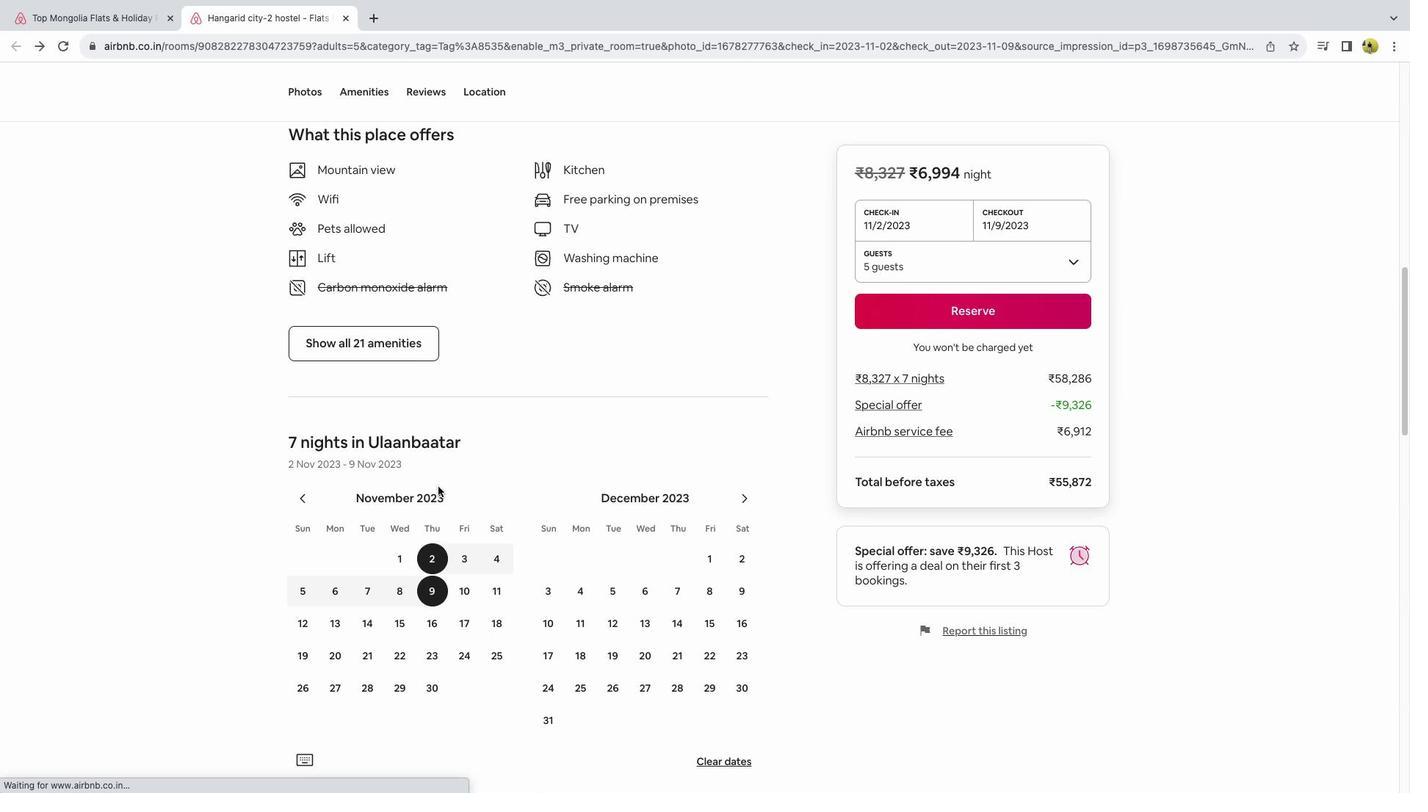 
Action: Mouse scrolled (438, 487) with delta (0, 0)
Screenshot: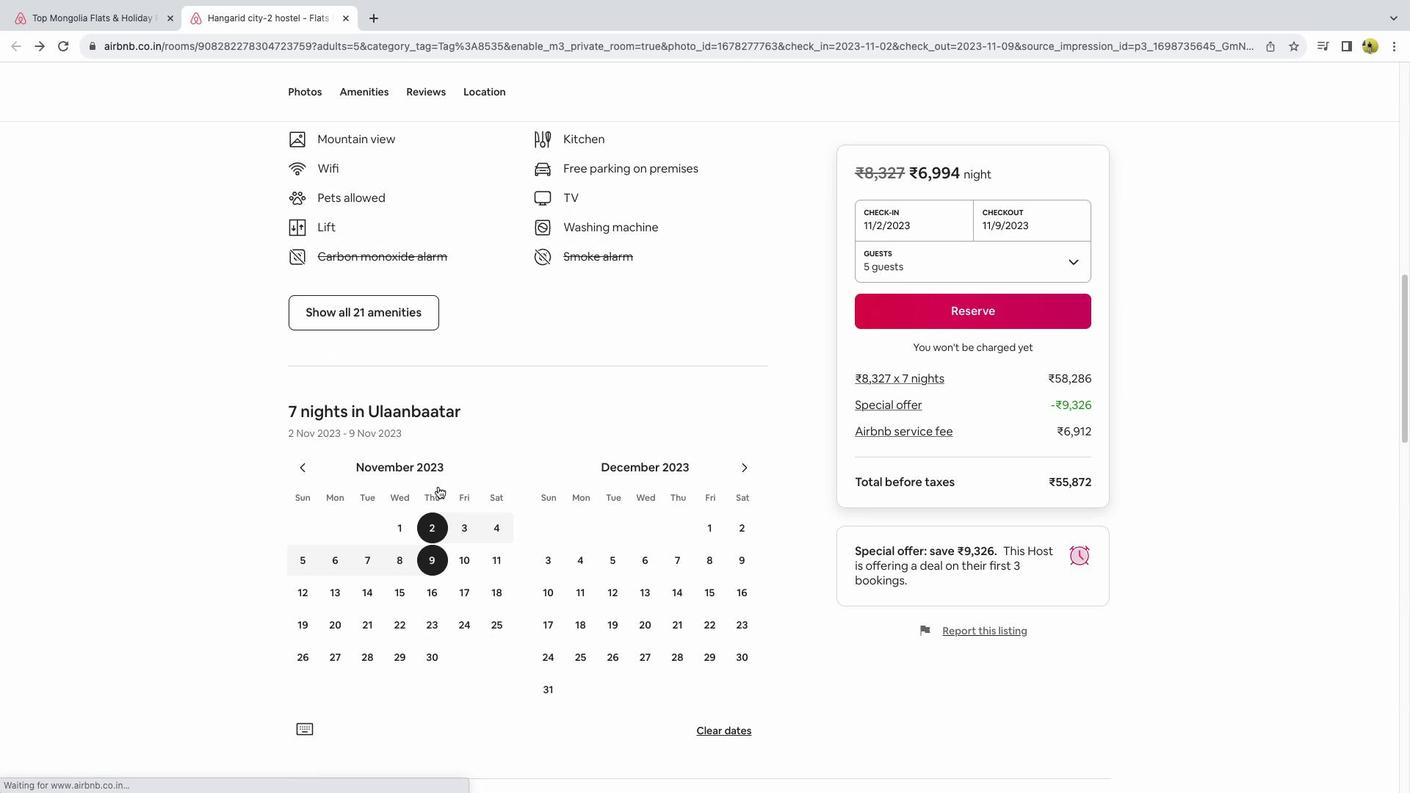
Action: Mouse scrolled (438, 487) with delta (0, -1)
Screenshot: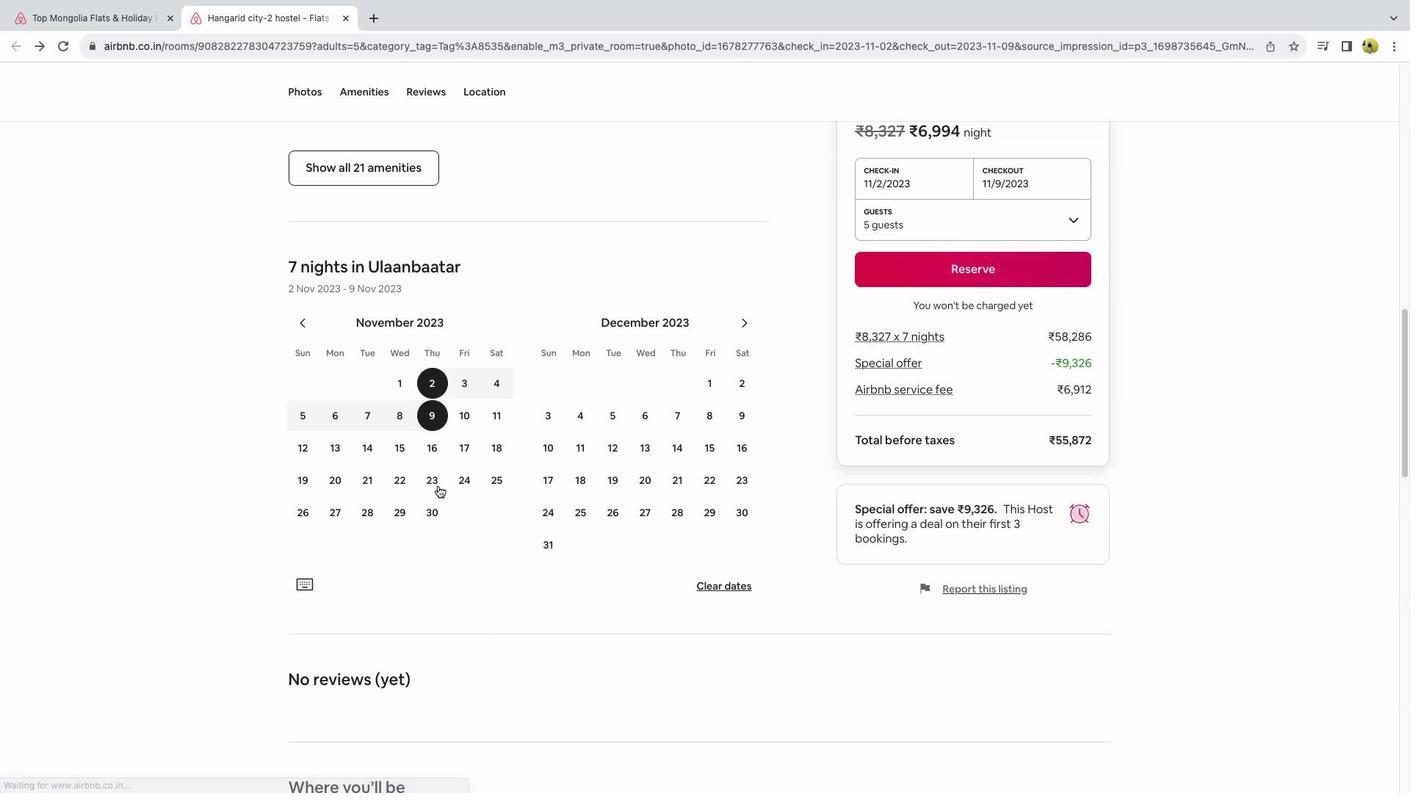 
Action: Mouse moved to (440, 484)
Screenshot: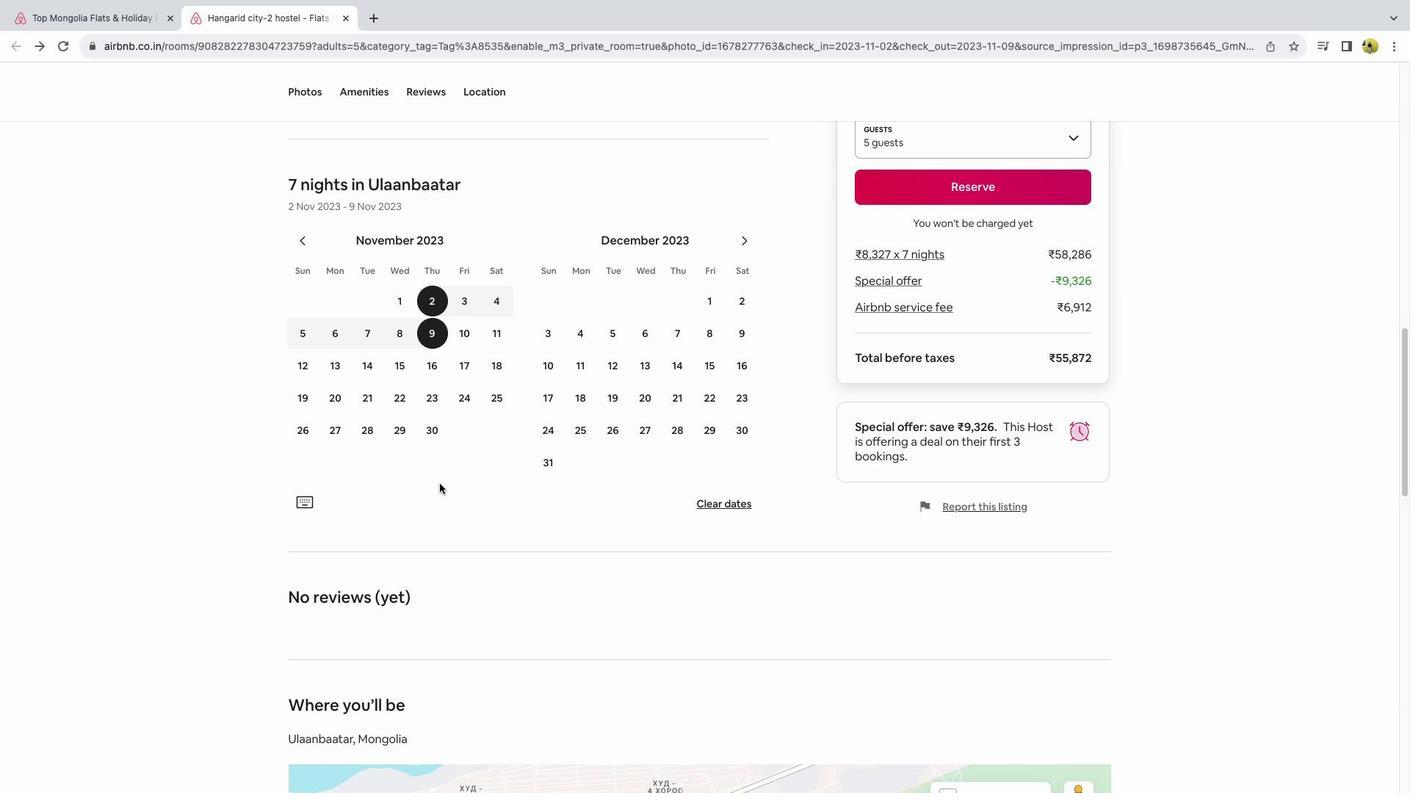 
Action: Mouse scrolled (440, 484) with delta (0, 0)
Screenshot: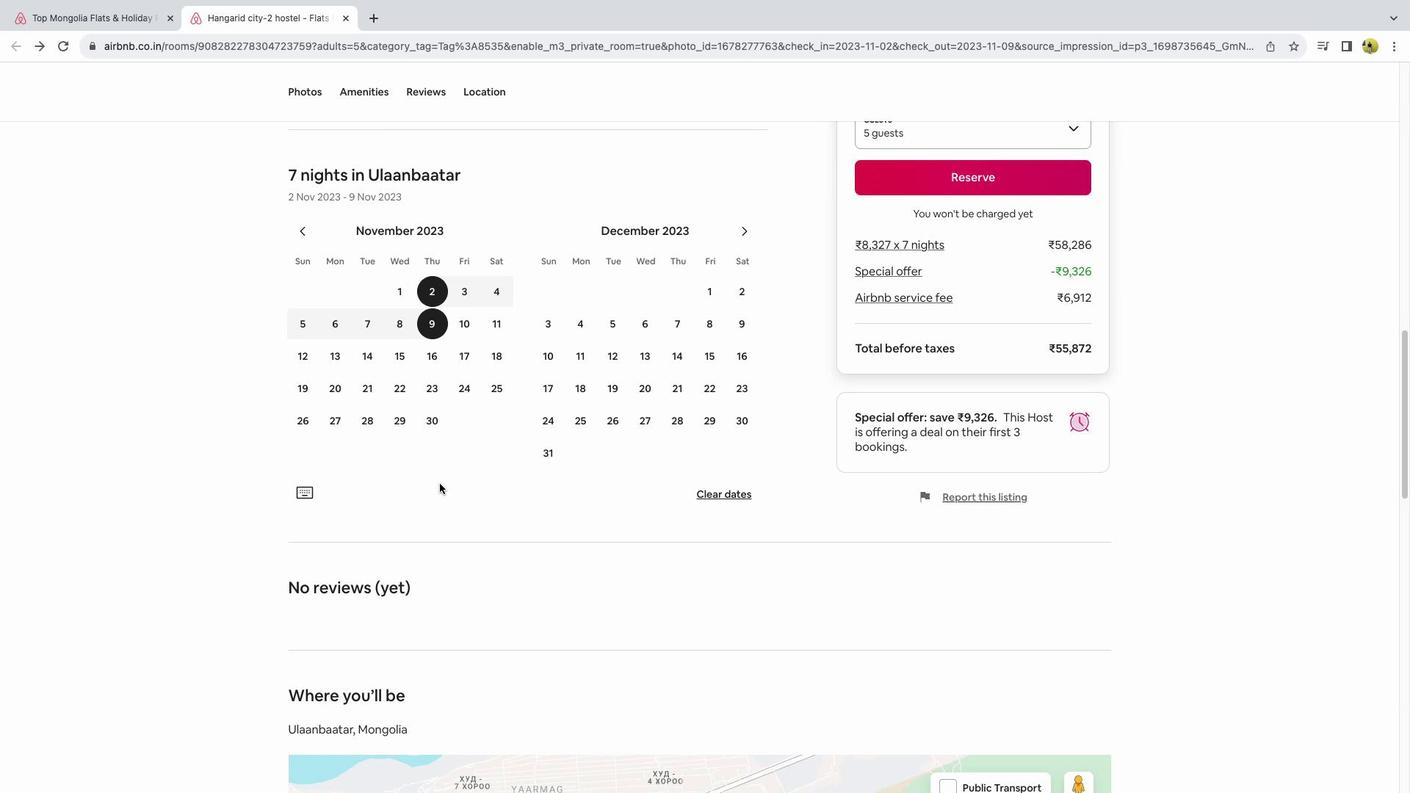 
Action: Mouse scrolled (440, 484) with delta (0, 0)
Screenshot: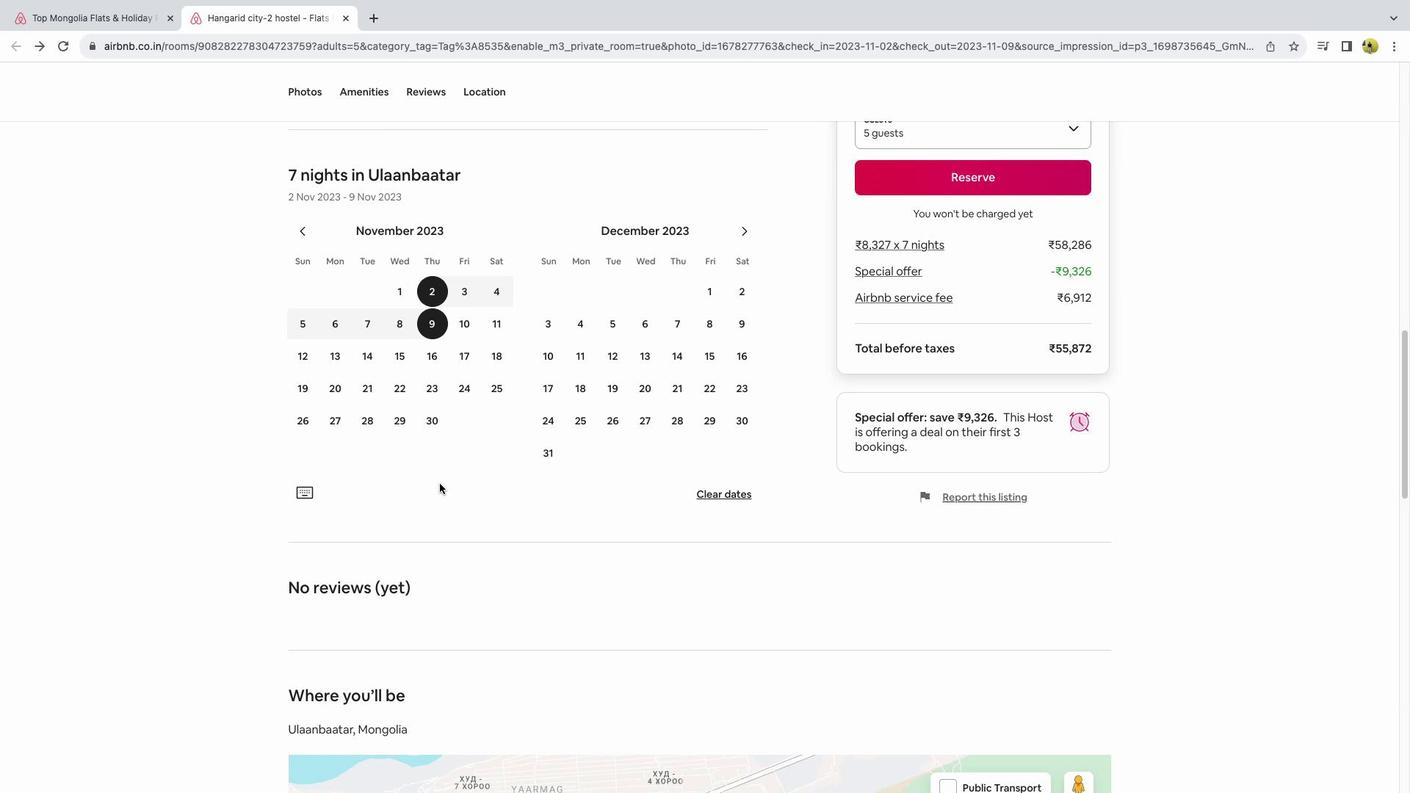 
Action: Mouse scrolled (440, 484) with delta (0, 0)
Screenshot: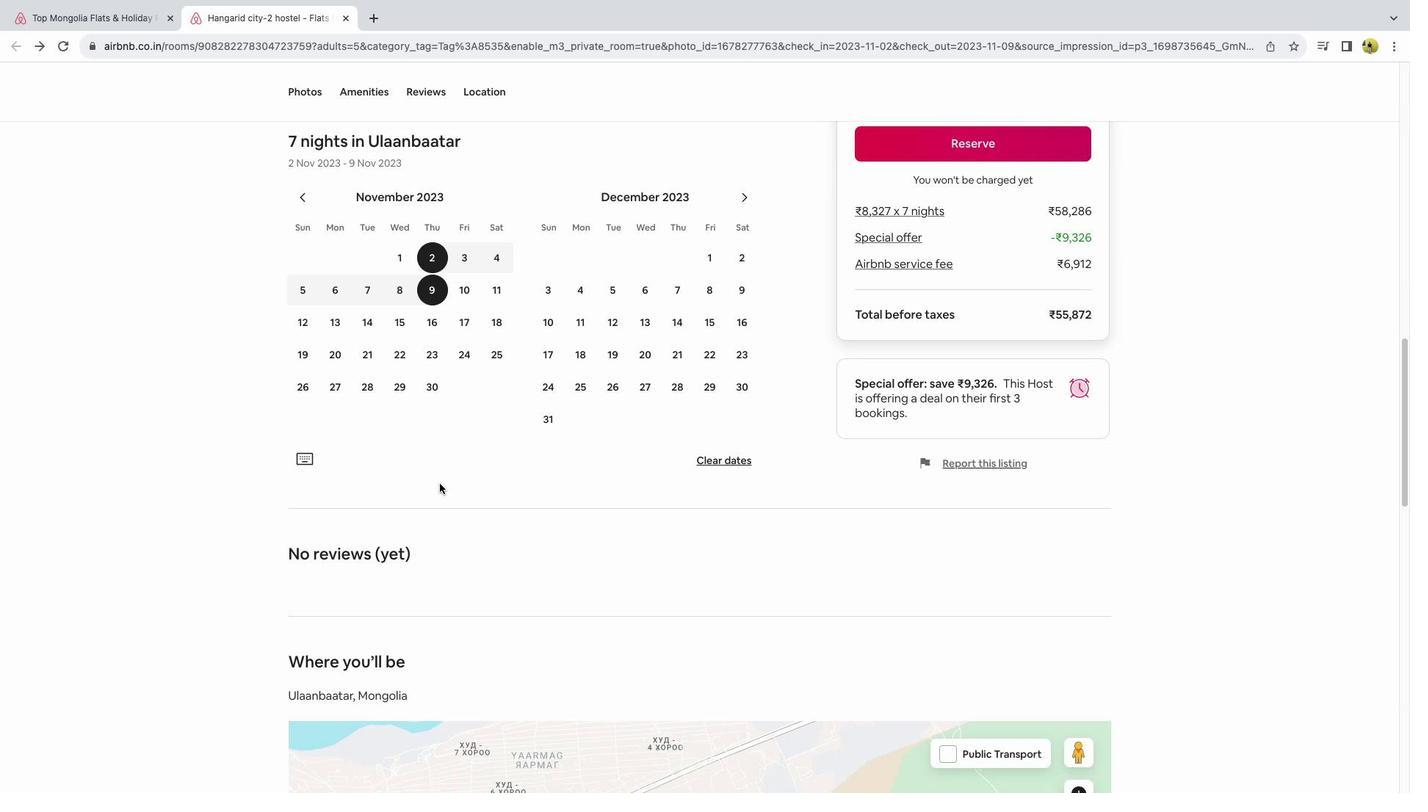 
Action: Mouse moved to (440, 484)
Screenshot: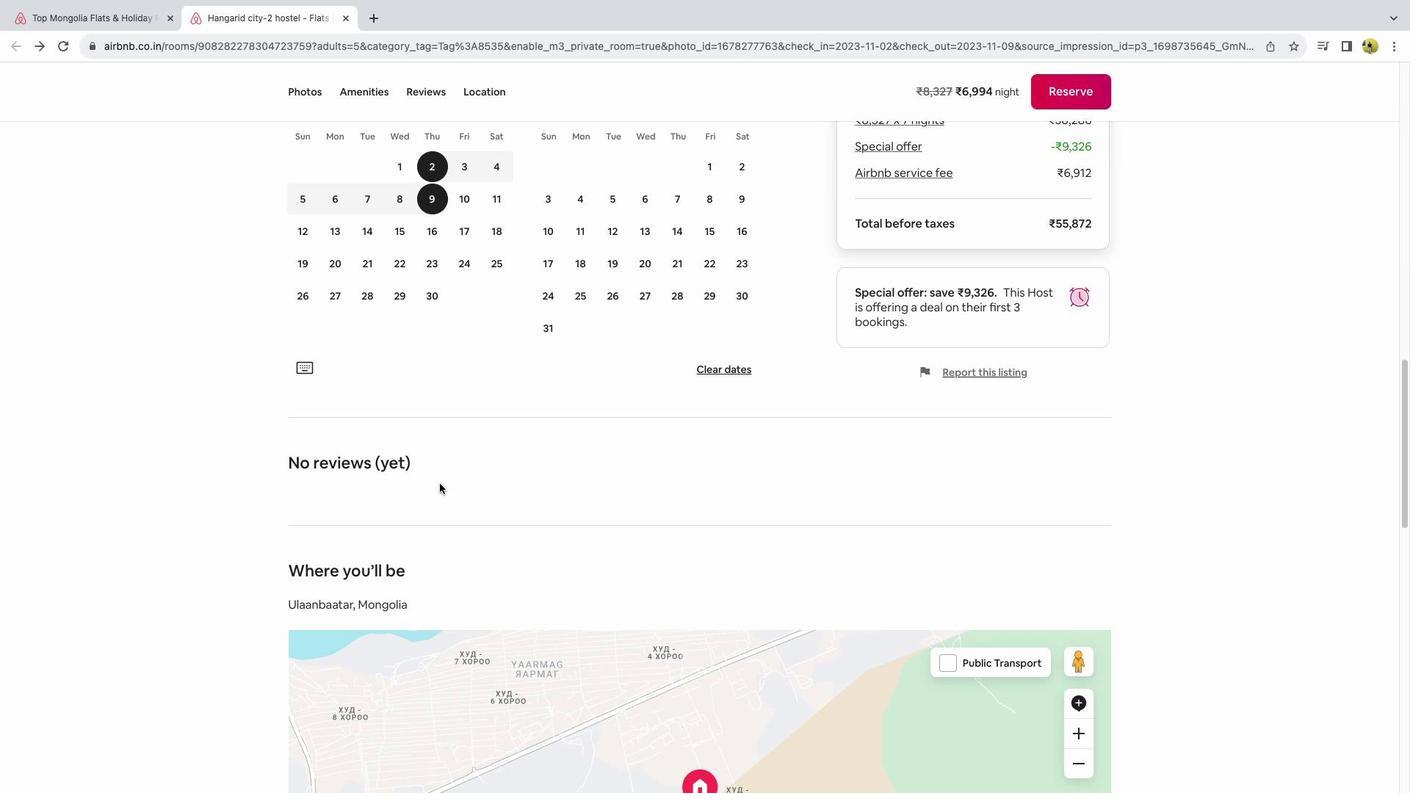 
Action: Mouse scrolled (440, 484) with delta (0, 0)
Screenshot: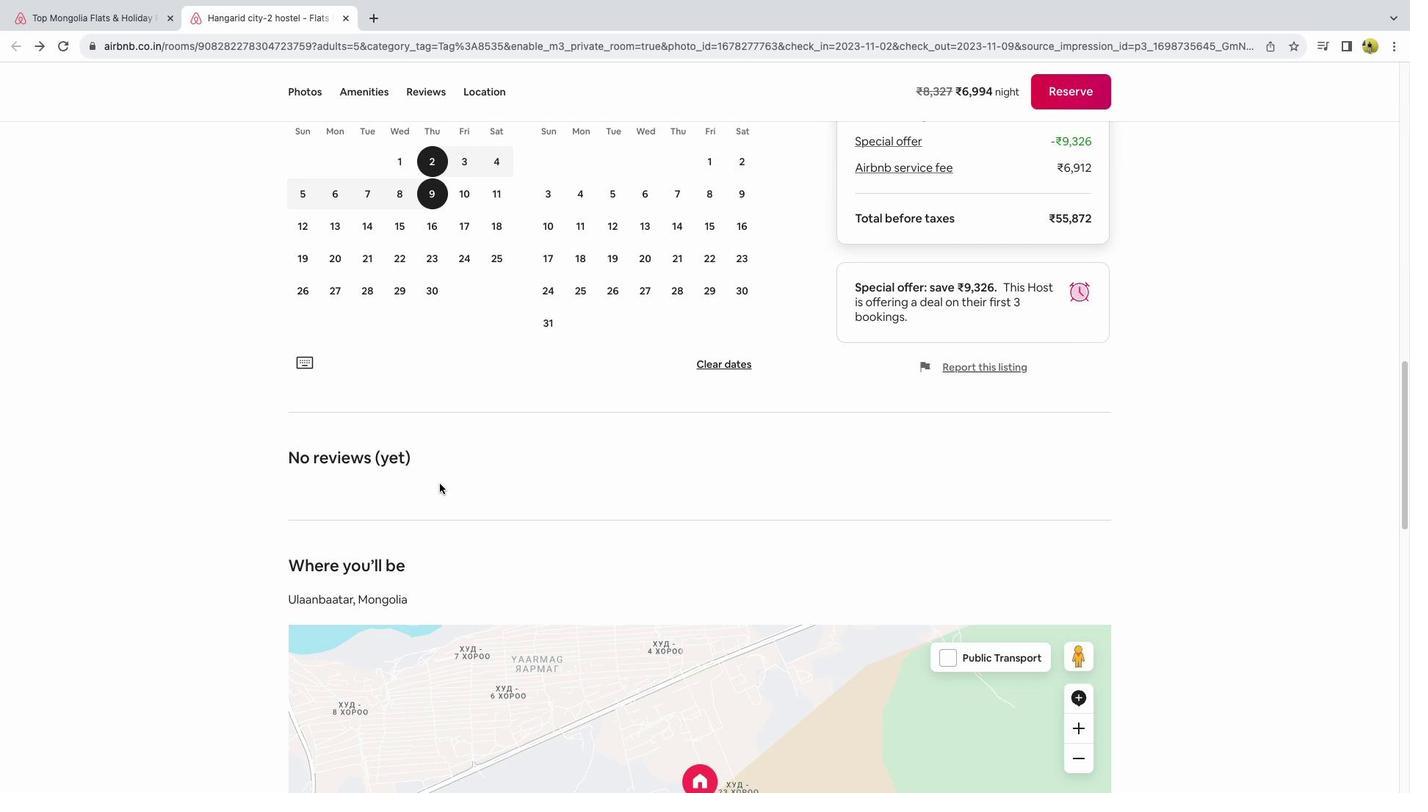 
Action: Mouse scrolled (440, 484) with delta (0, 0)
Screenshot: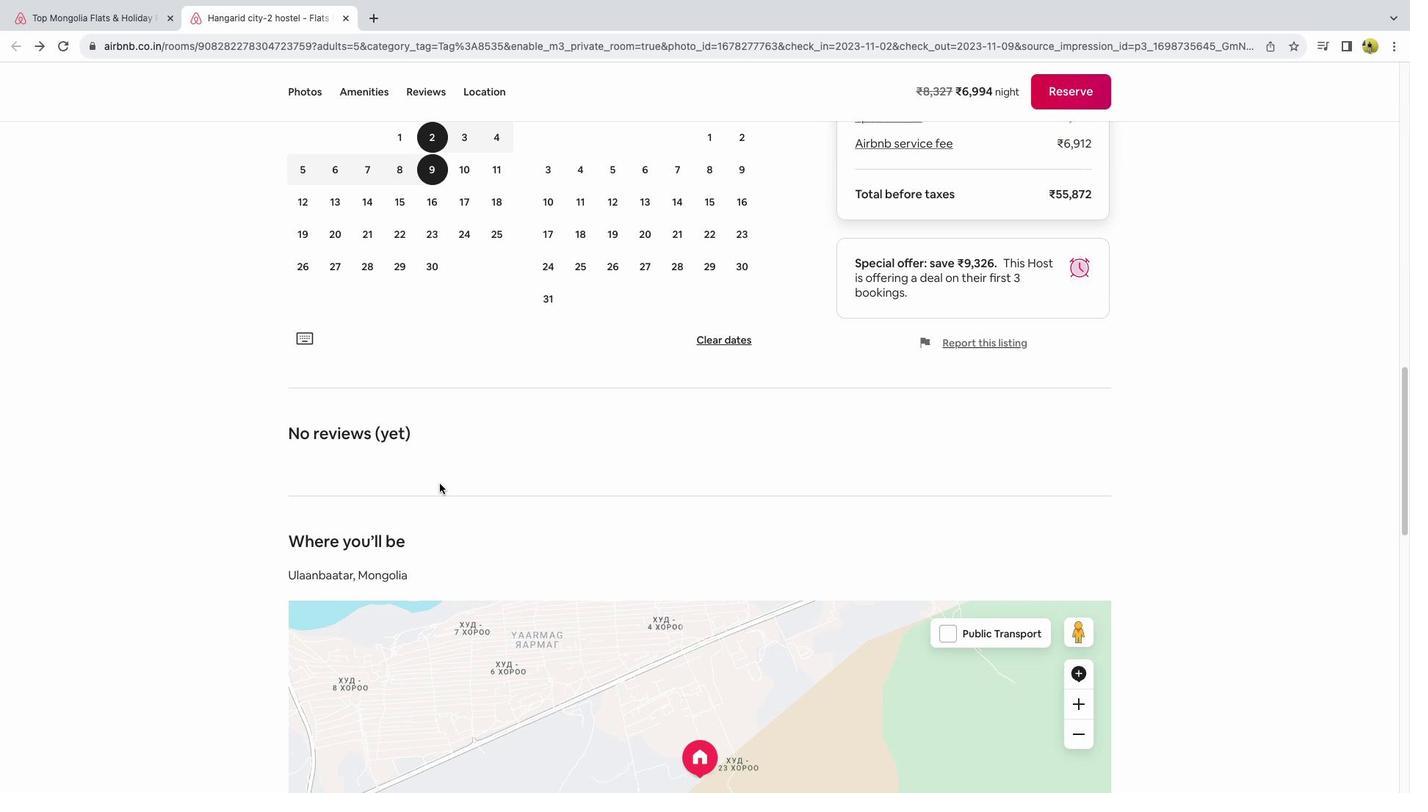 
Action: Mouse scrolled (440, 484) with delta (0, 0)
Screenshot: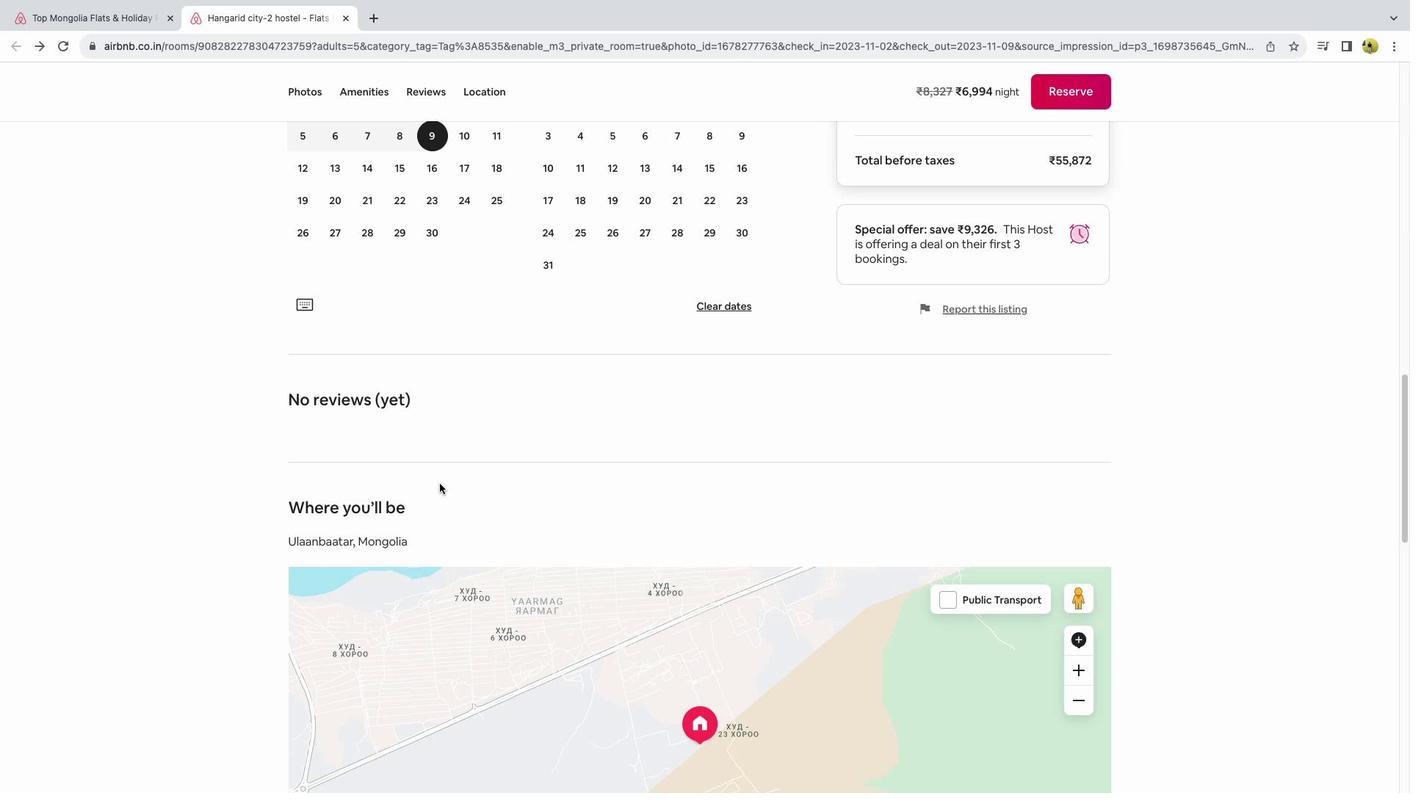 
Action: Mouse scrolled (440, 484) with delta (0, -1)
Screenshot: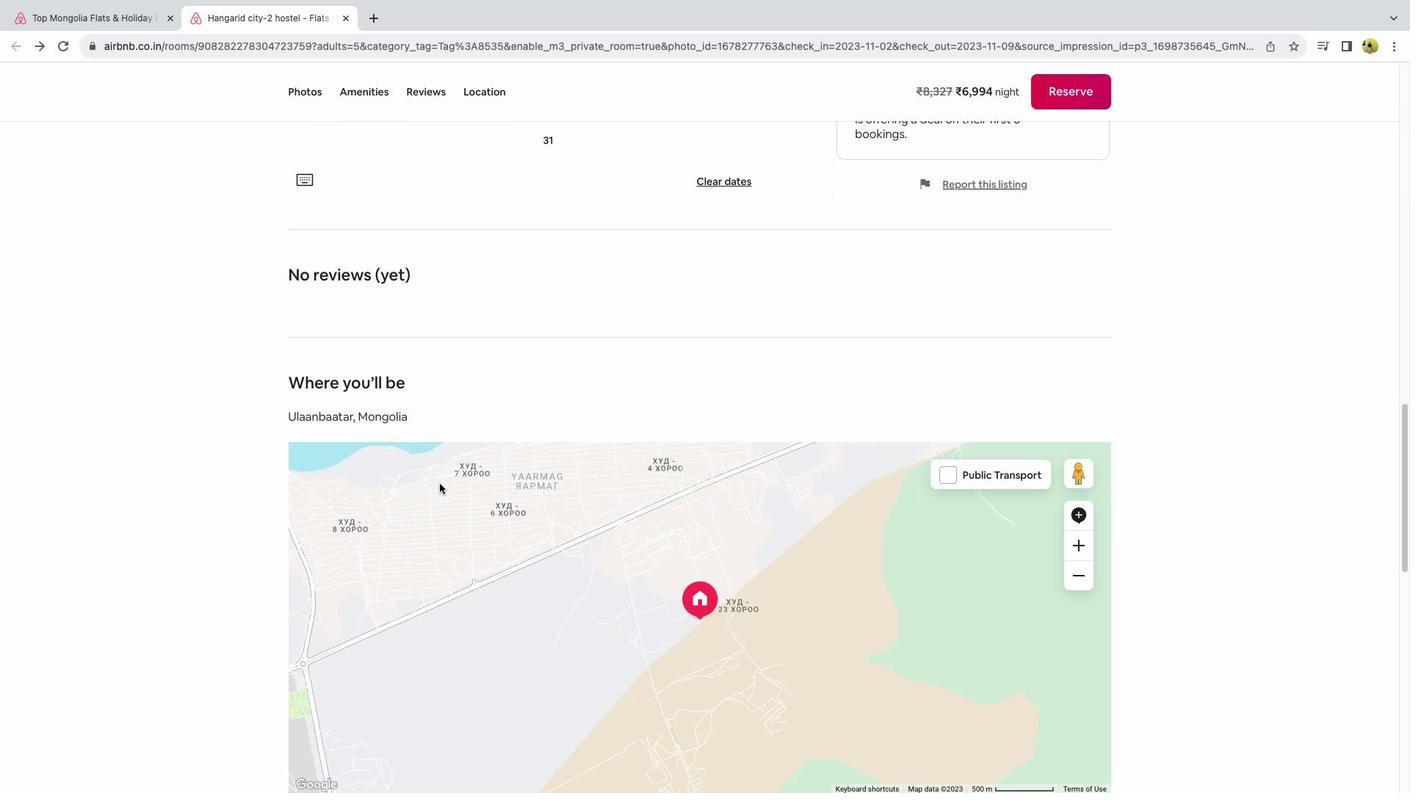 
Action: Mouse scrolled (440, 484) with delta (0, 0)
Screenshot: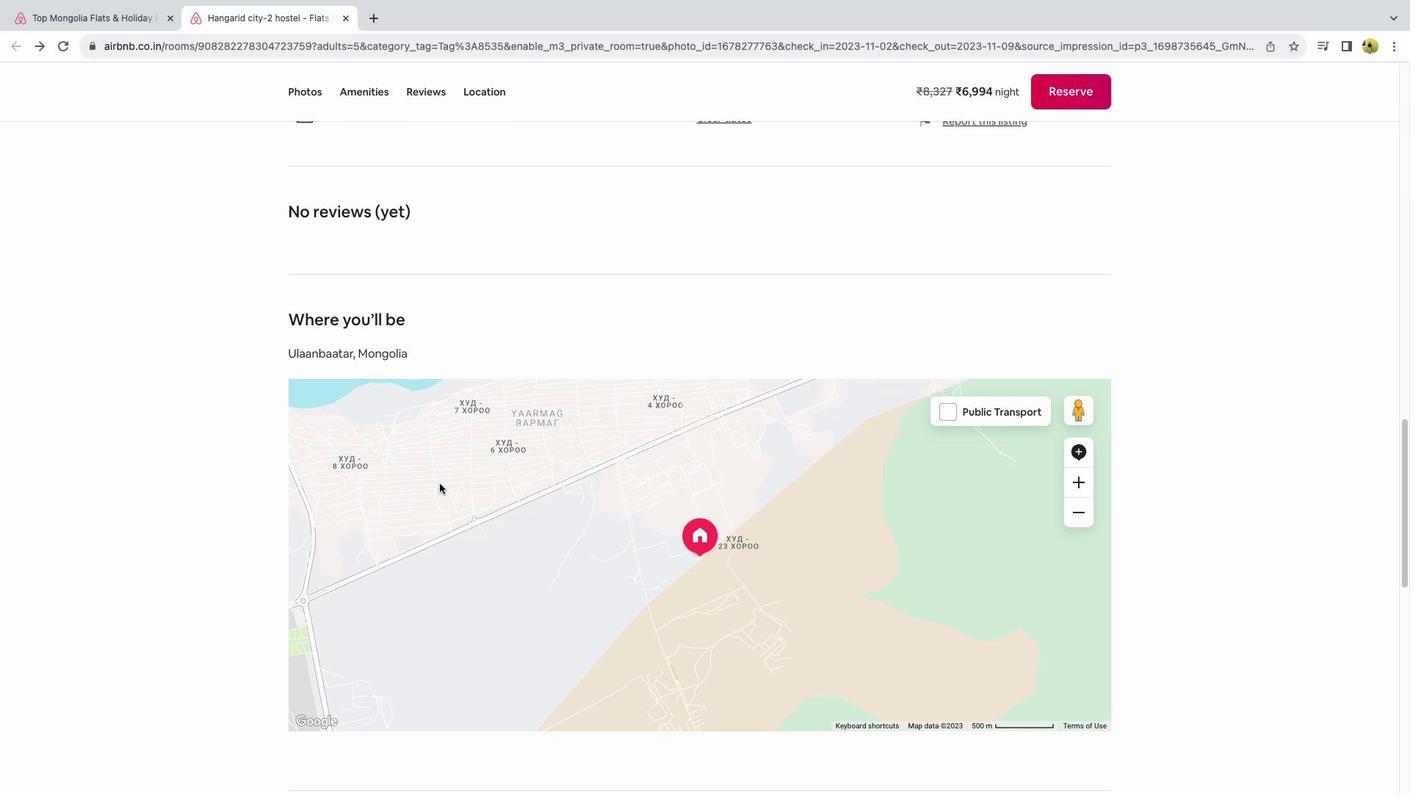 
Action: Mouse scrolled (440, 484) with delta (0, 0)
Screenshot: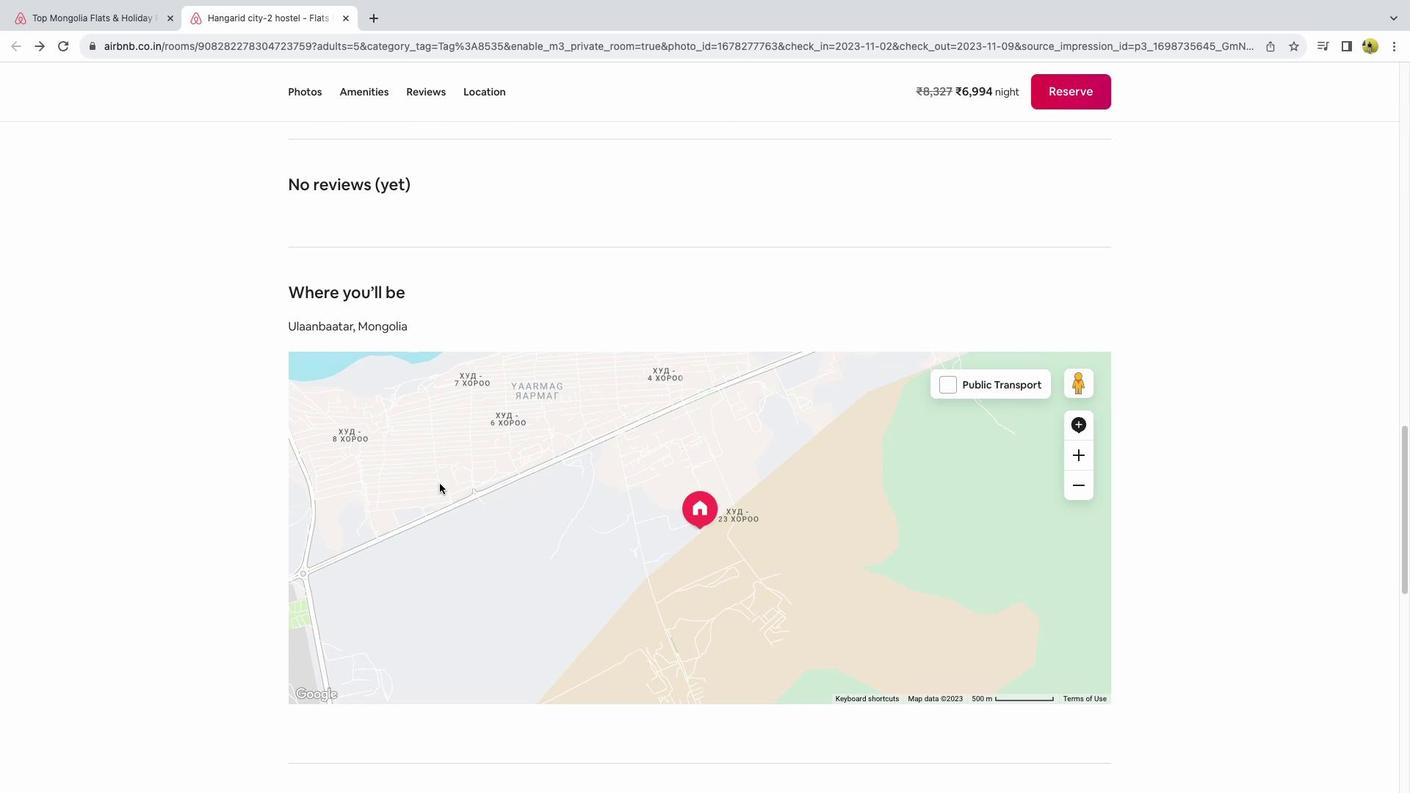 
Action: Mouse scrolled (440, 484) with delta (0, 0)
Screenshot: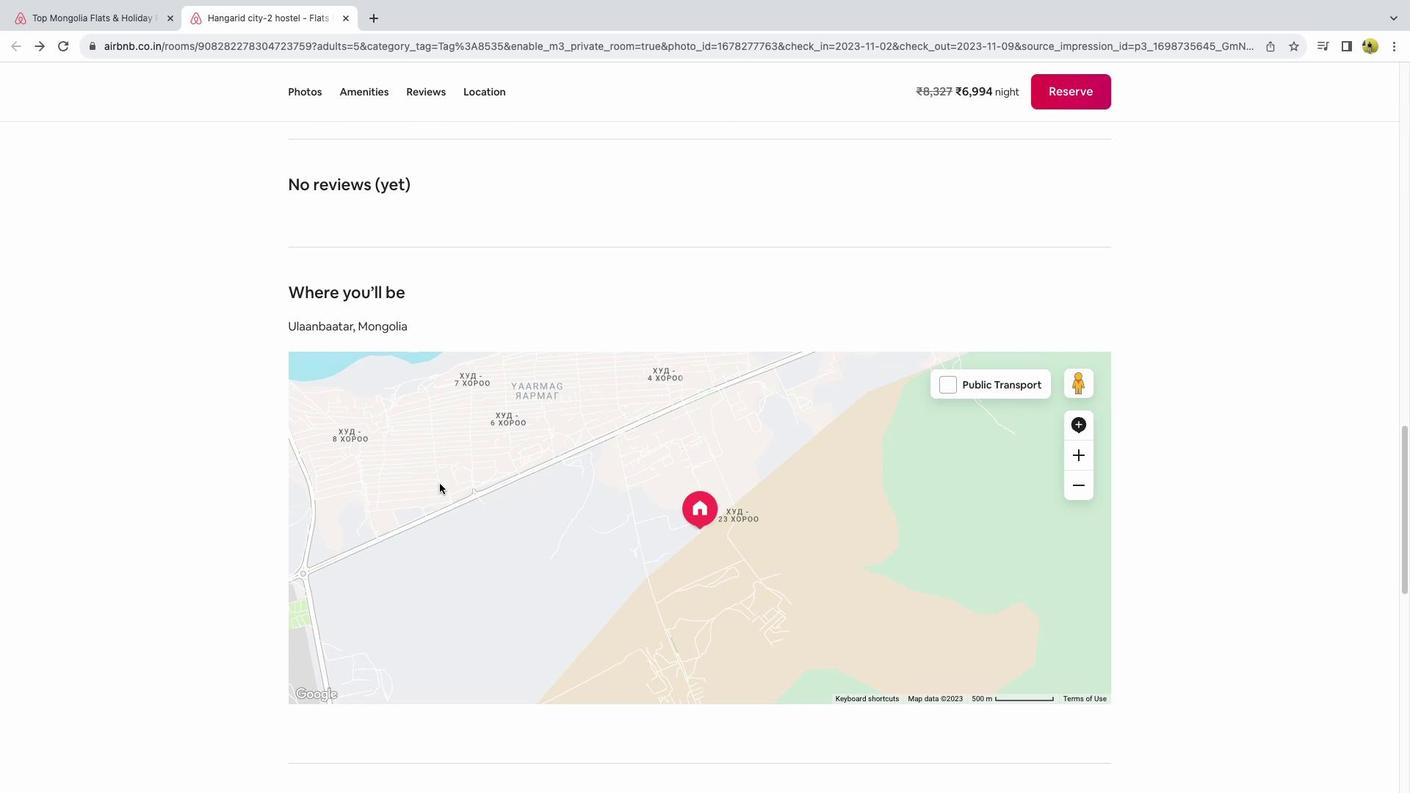 
Action: Mouse scrolled (440, 484) with delta (0, 0)
Screenshot: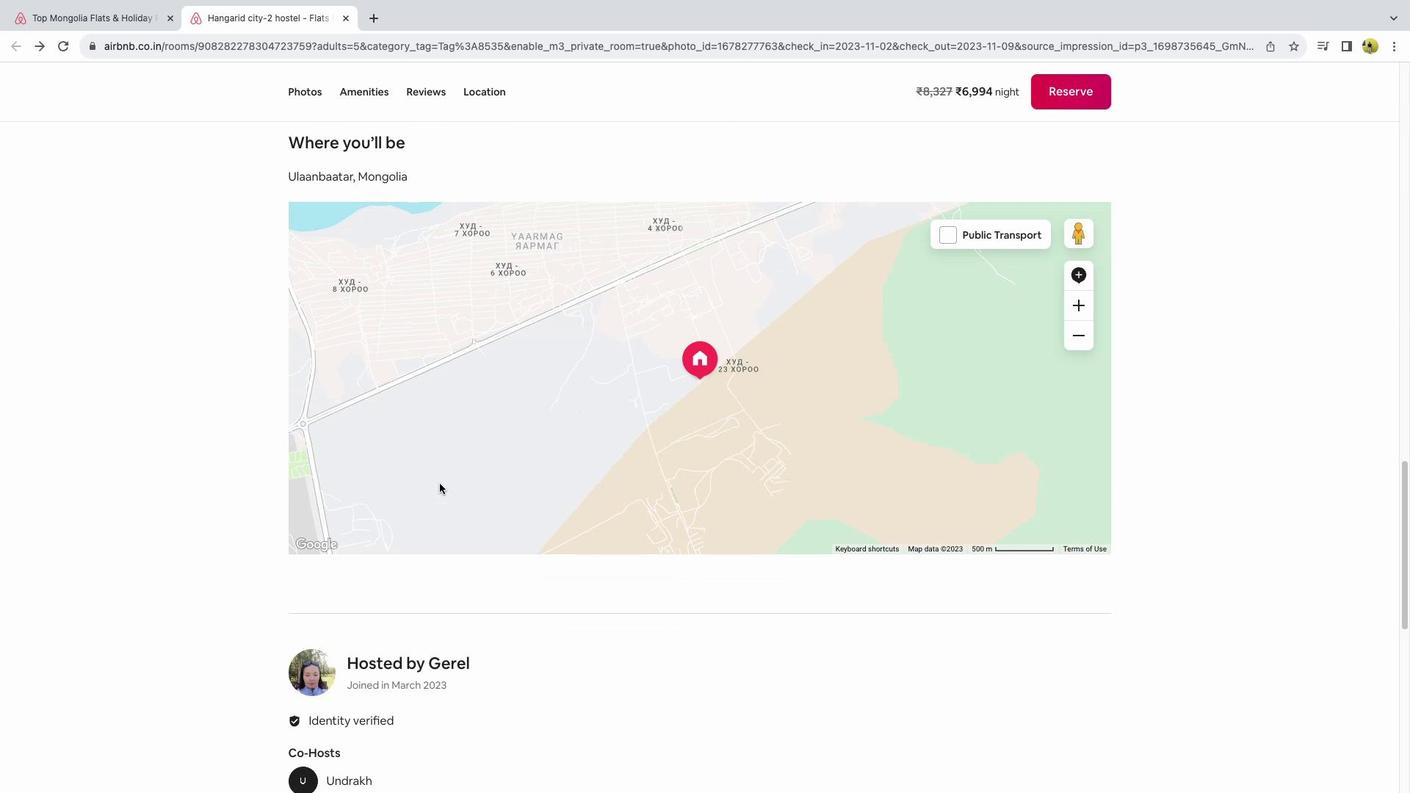 
Action: Mouse scrolled (440, 484) with delta (0, 0)
Screenshot: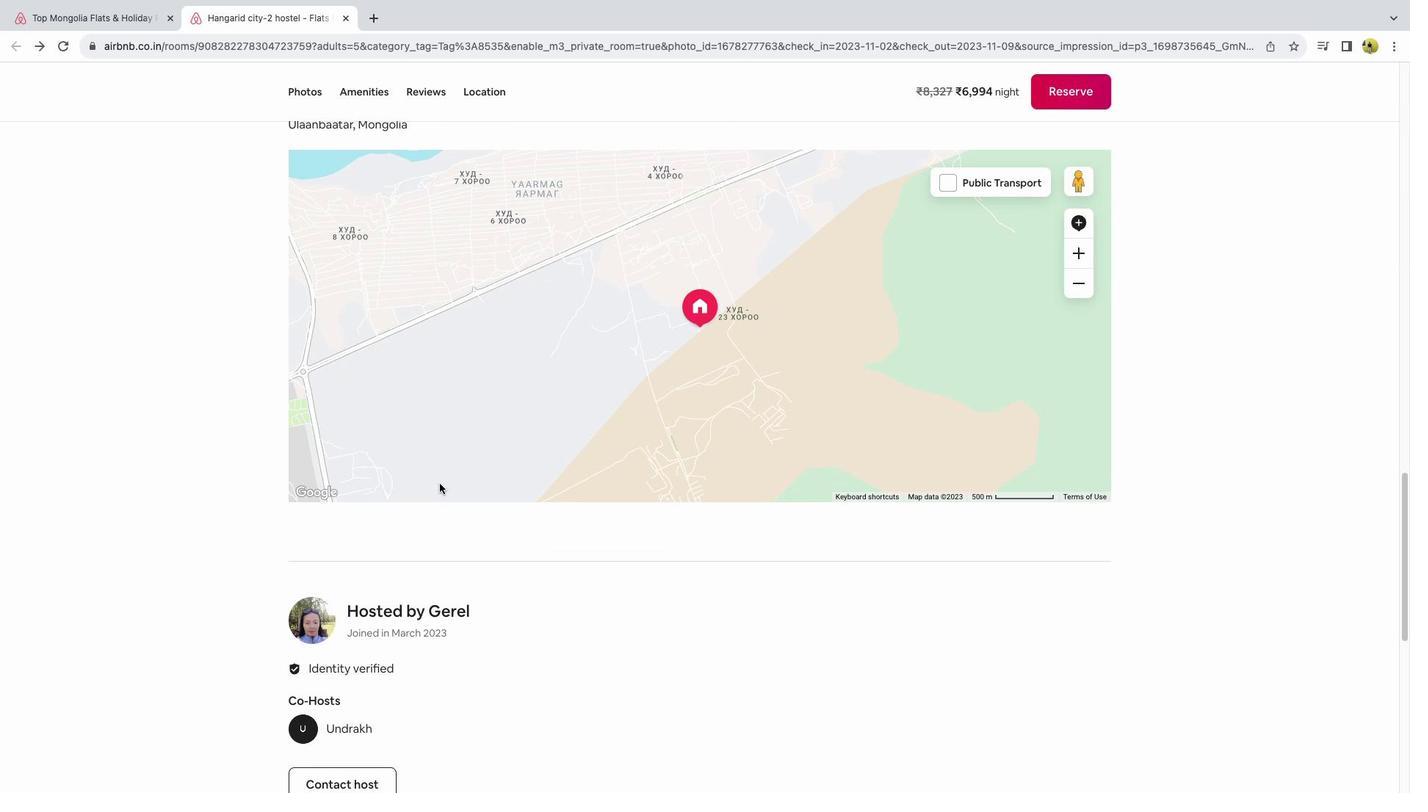 
Action: Mouse scrolled (440, 484) with delta (0, 0)
Screenshot: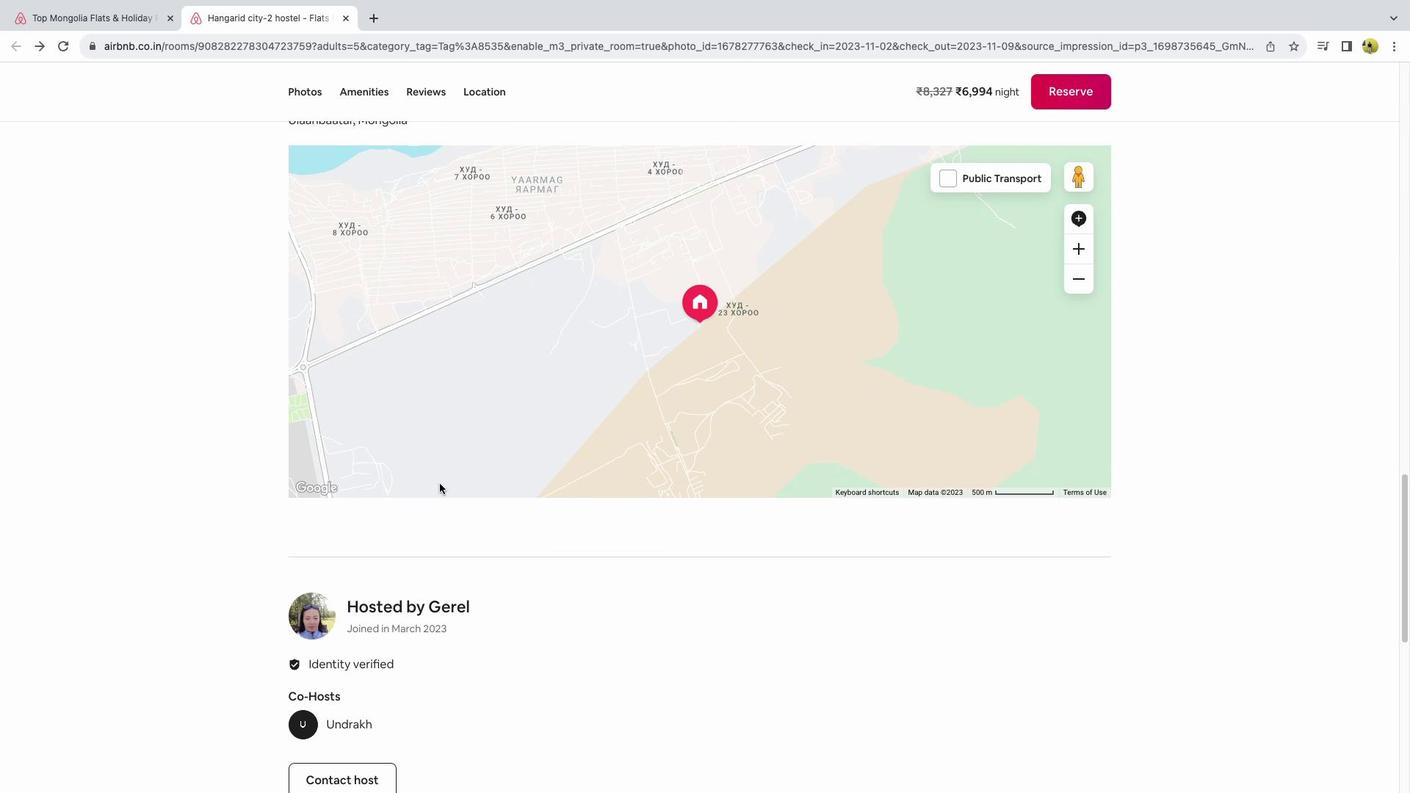 
Action: Mouse scrolled (440, 484) with delta (0, 0)
Screenshot: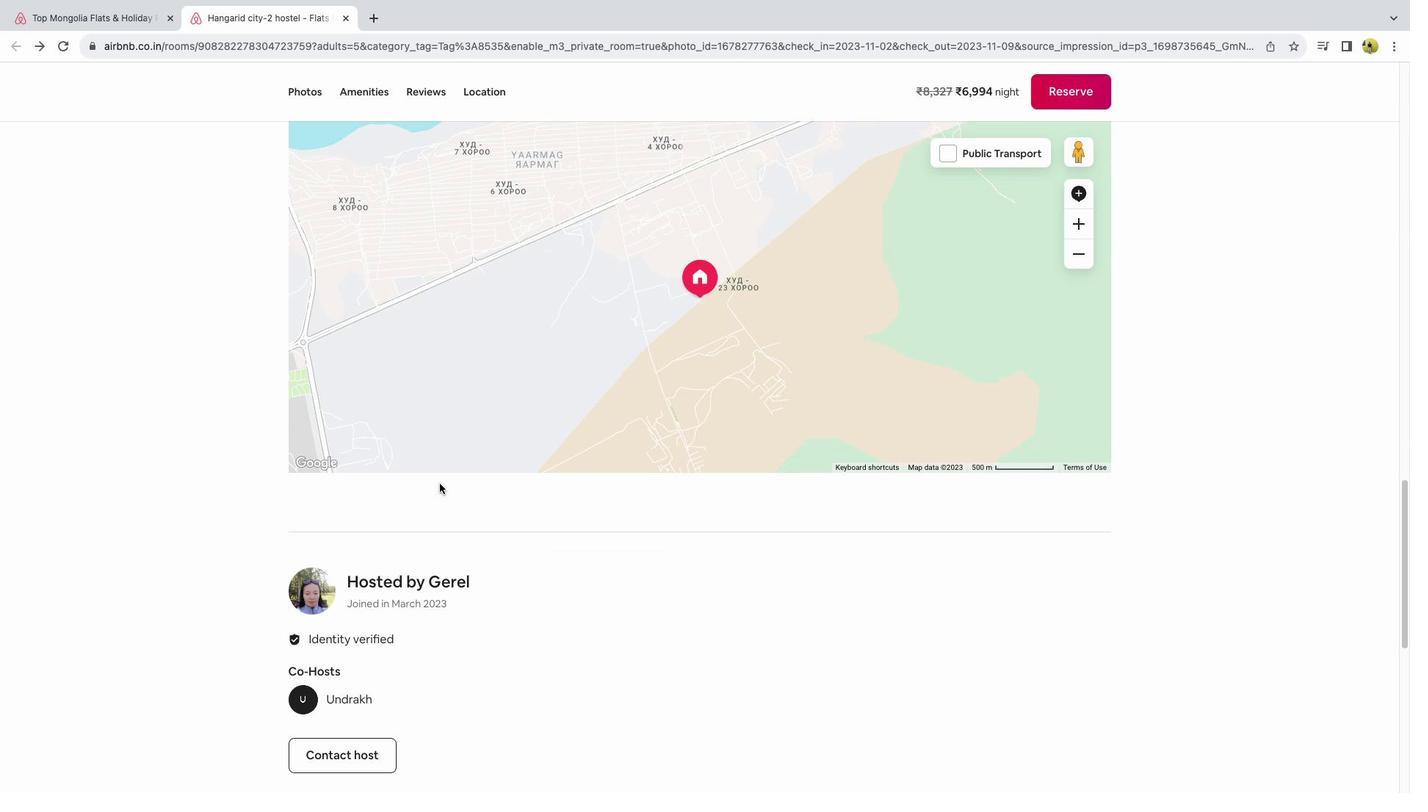 
Action: Mouse scrolled (440, 484) with delta (0, 0)
Screenshot: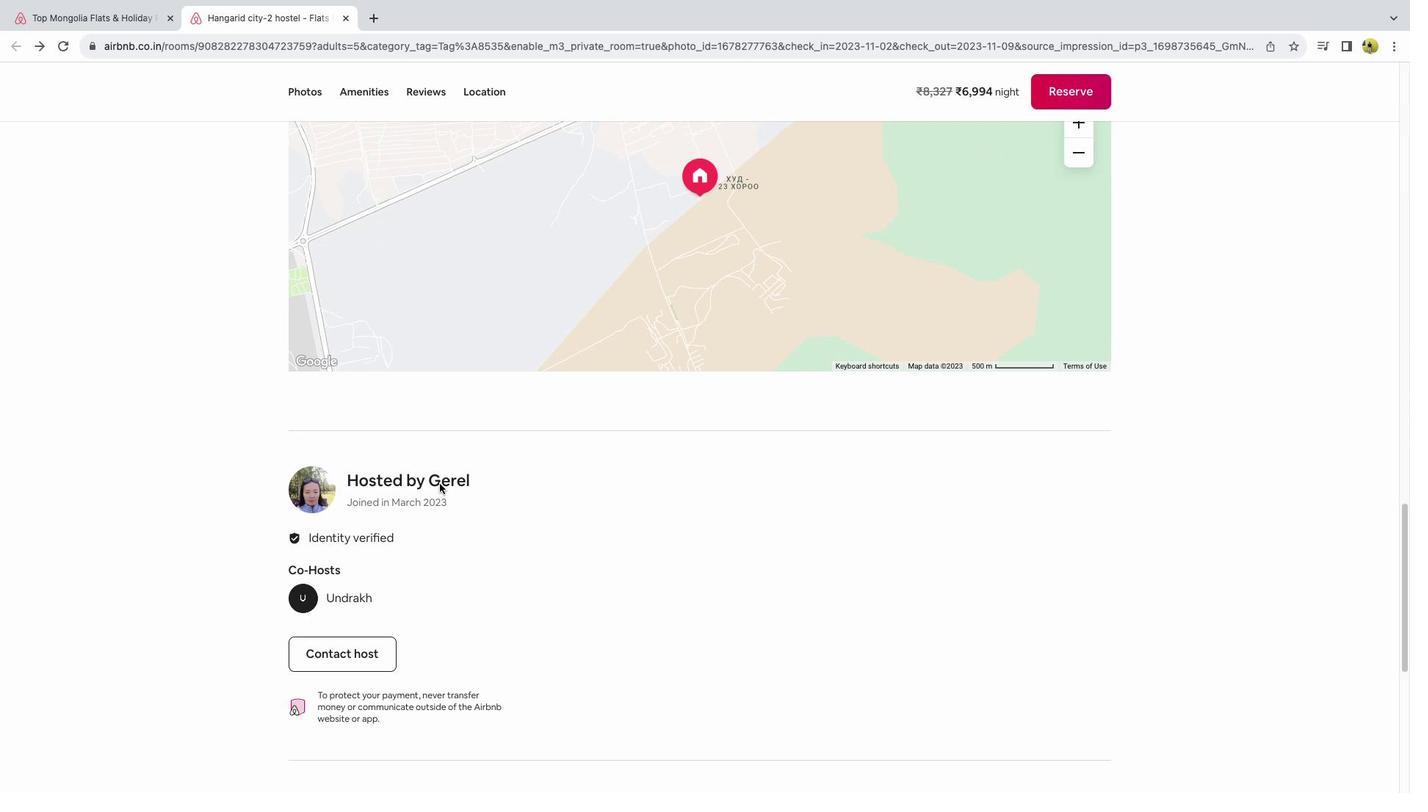 
Action: Mouse scrolled (440, 484) with delta (0, 0)
Screenshot: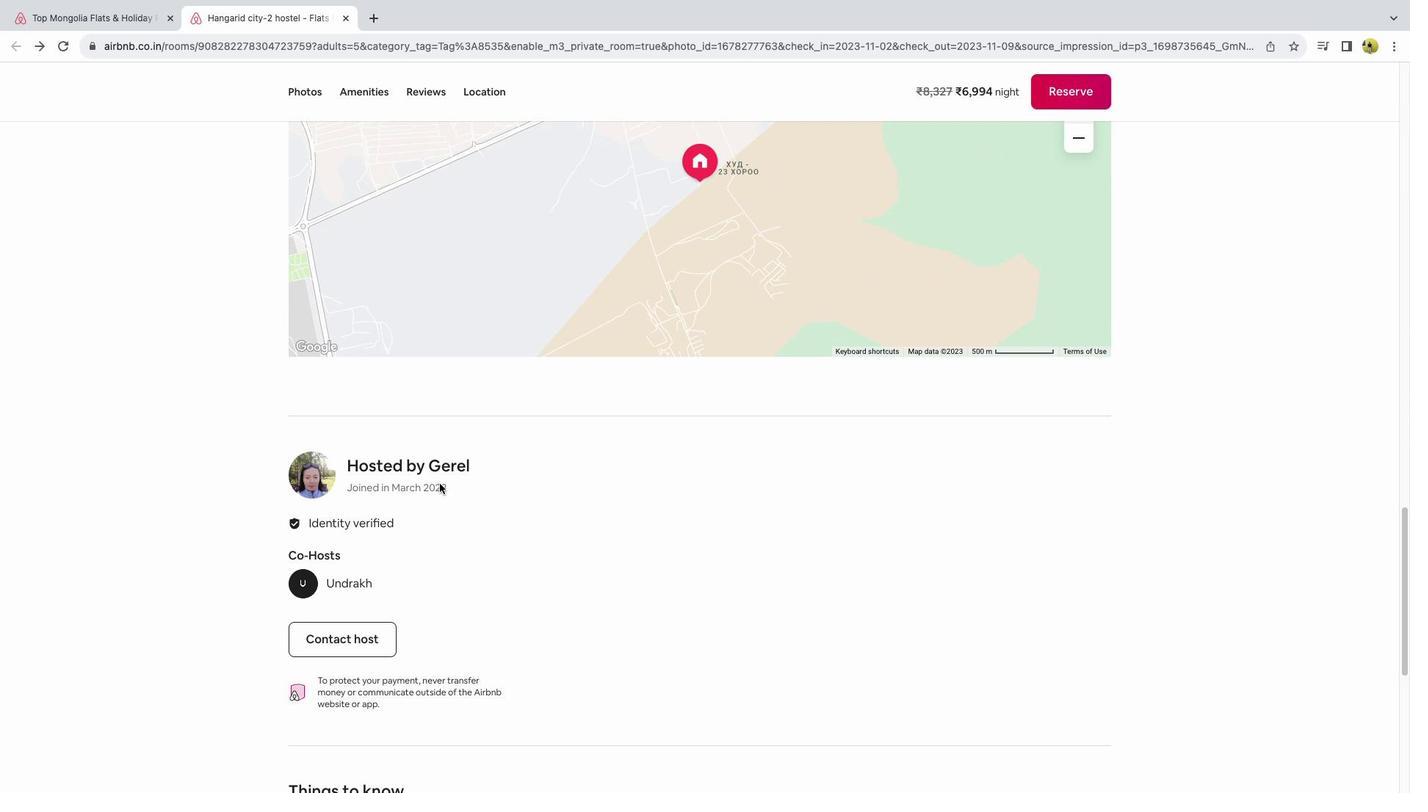 
Action: Mouse scrolled (440, 484) with delta (0, 0)
Screenshot: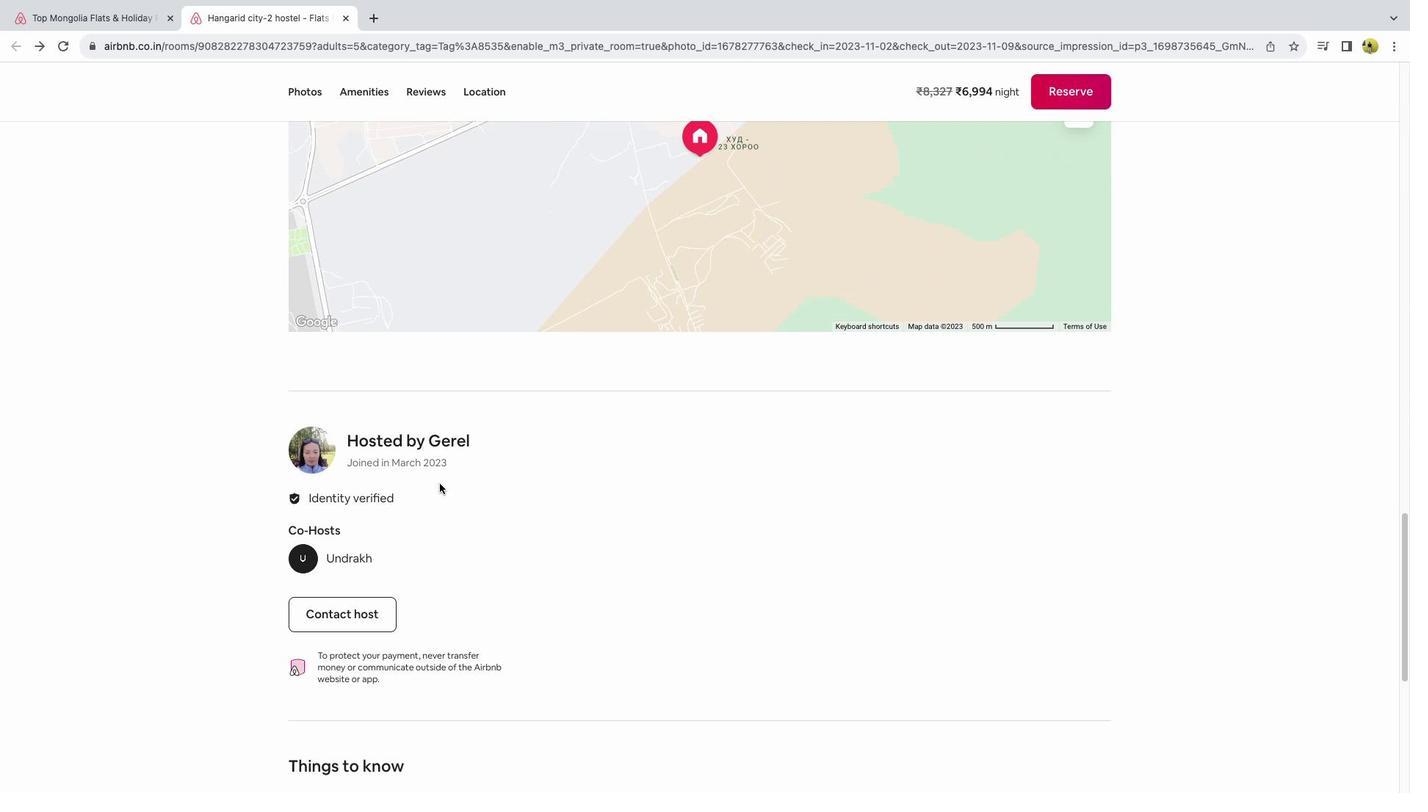 
Action: Mouse scrolled (440, 484) with delta (0, 0)
Screenshot: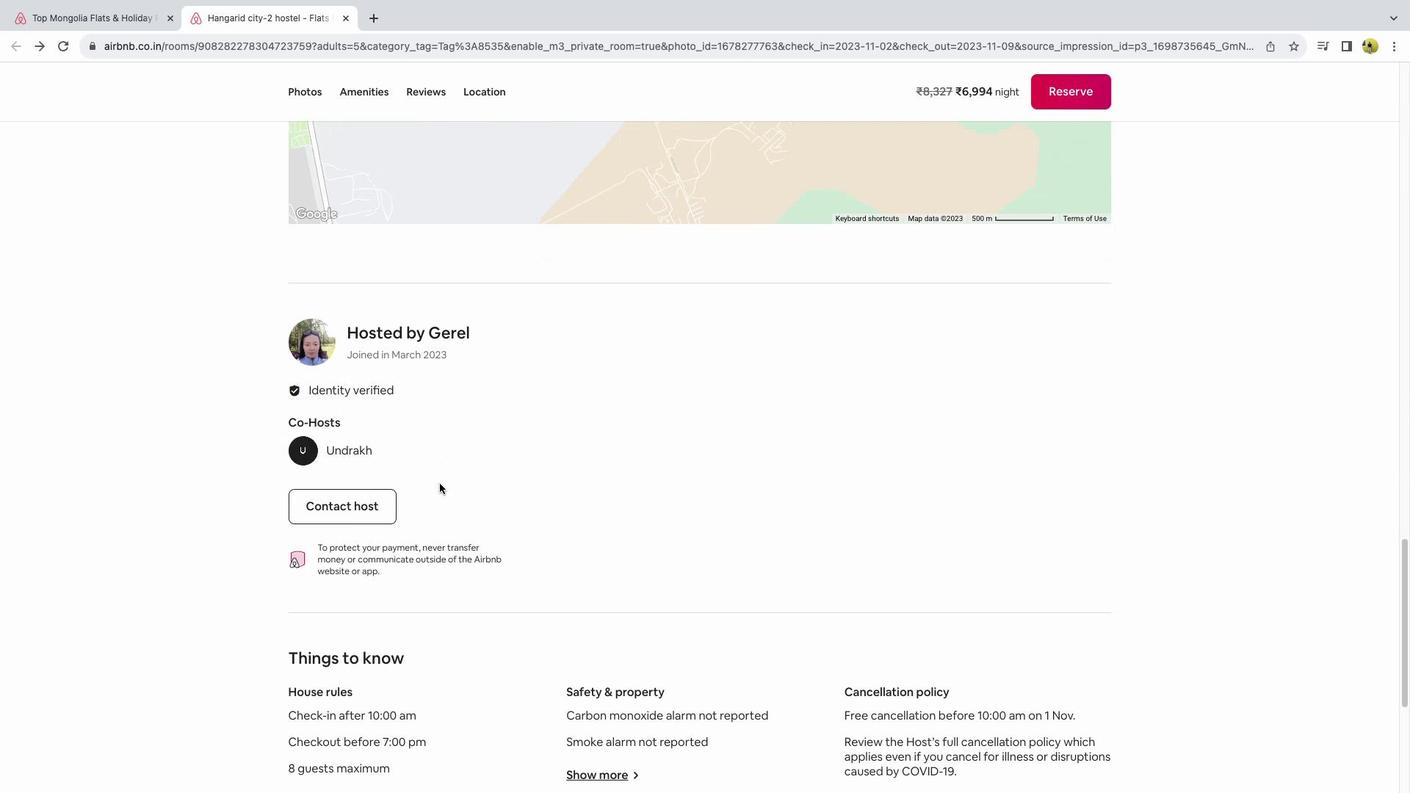 
Action: Mouse scrolled (440, 484) with delta (0, 0)
Screenshot: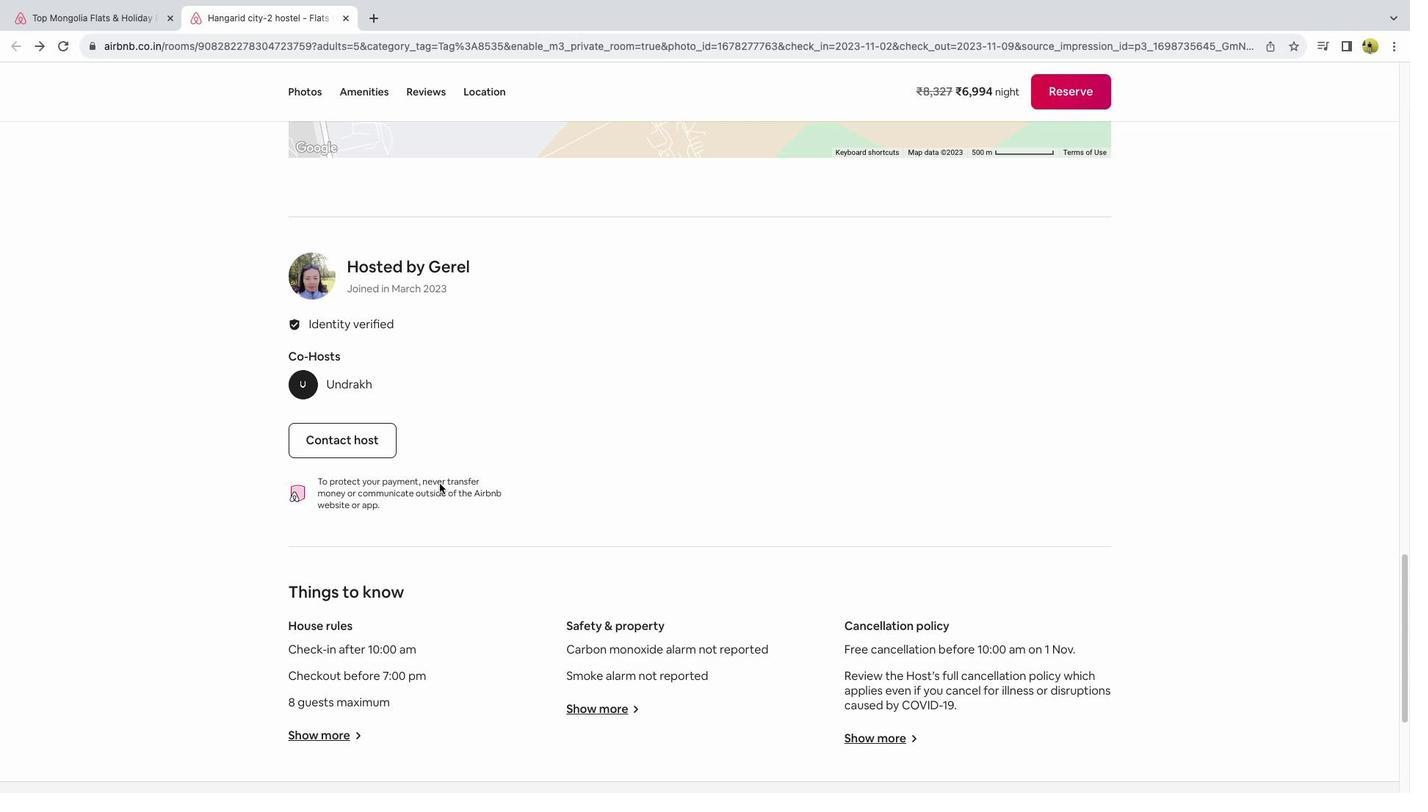 
Action: Mouse scrolled (440, 484) with delta (0, 0)
Screenshot: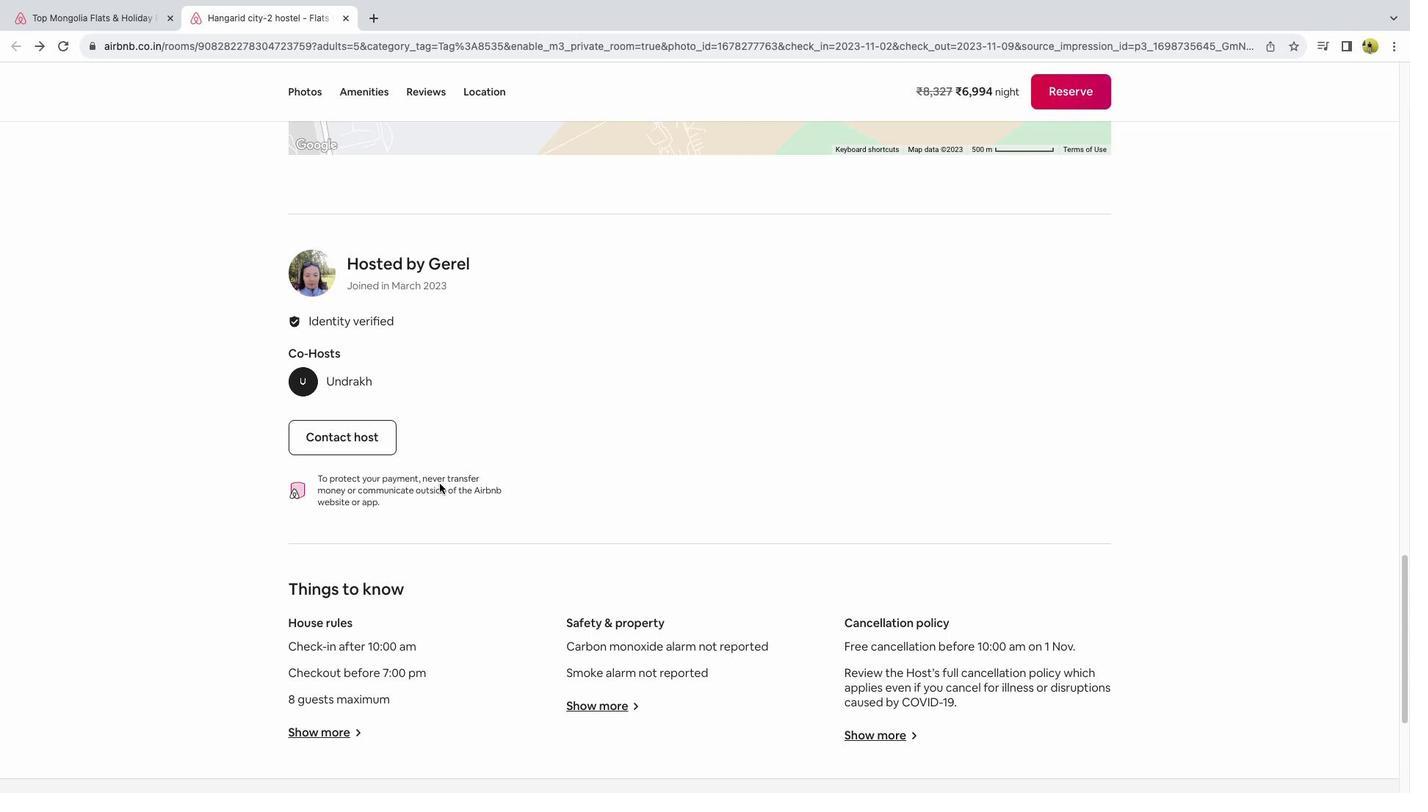 
Action: Mouse moved to (357, 716)
Screenshot: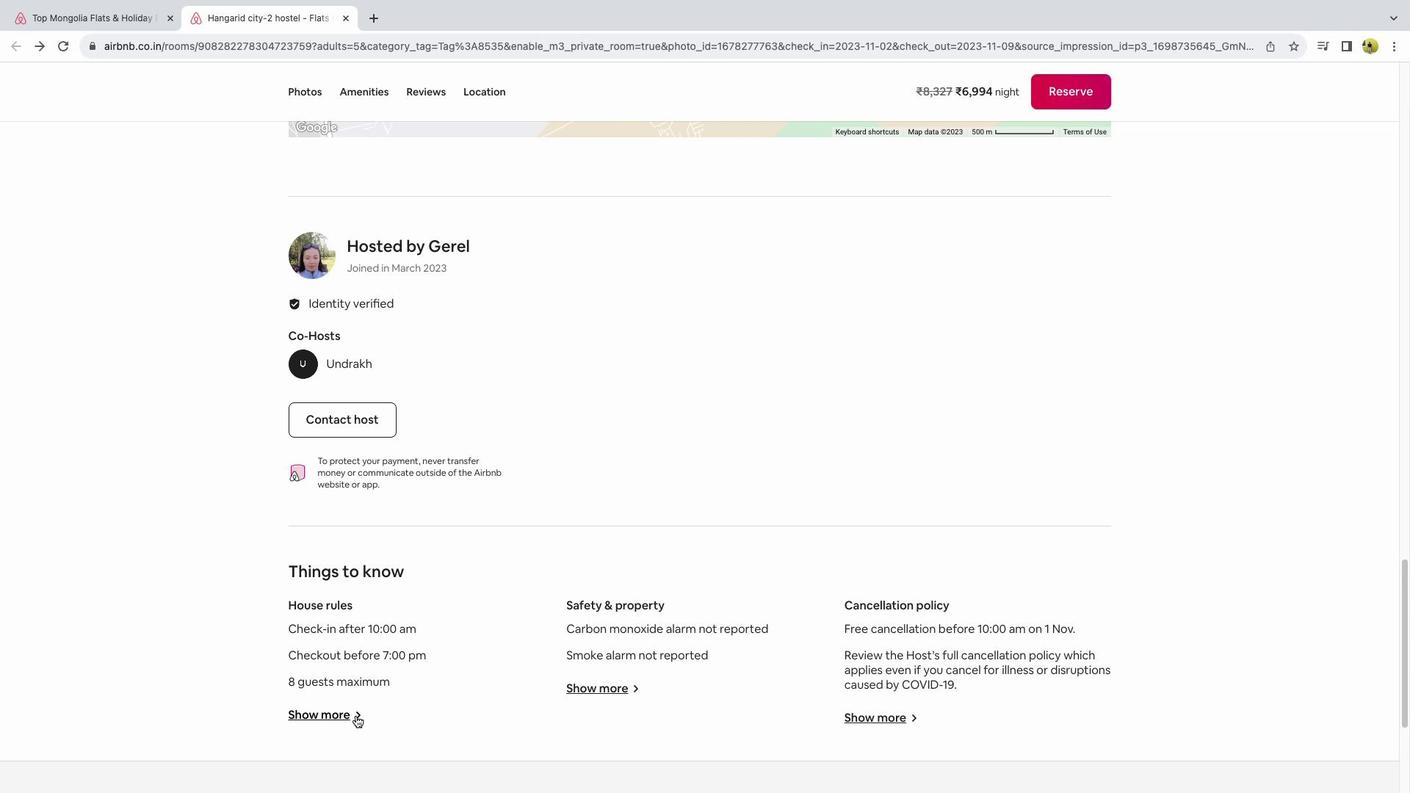 
Action: Mouse pressed left at (357, 716)
Screenshot: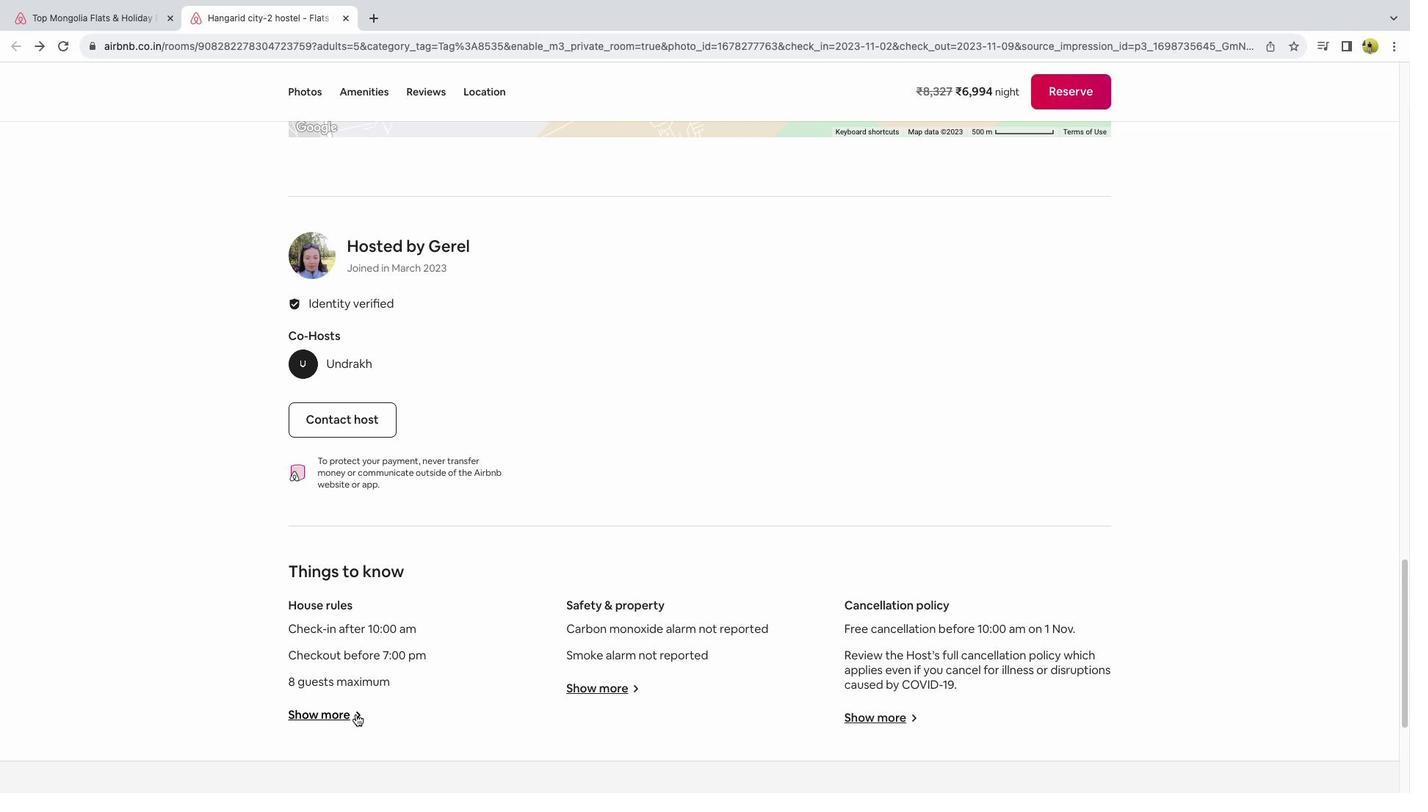 
Action: Mouse moved to (616, 545)
Screenshot: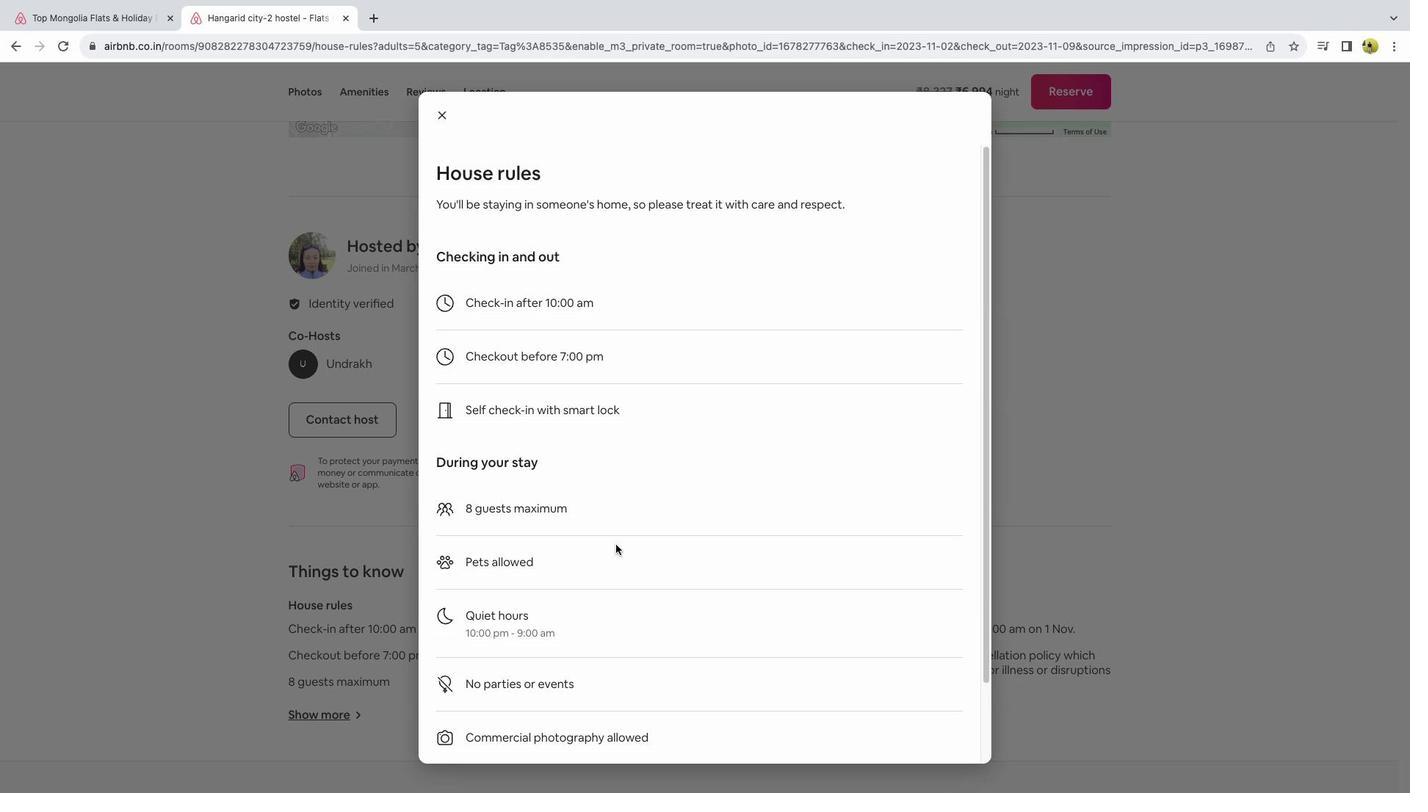 
Action: Mouse scrolled (616, 545) with delta (0, 0)
Screenshot: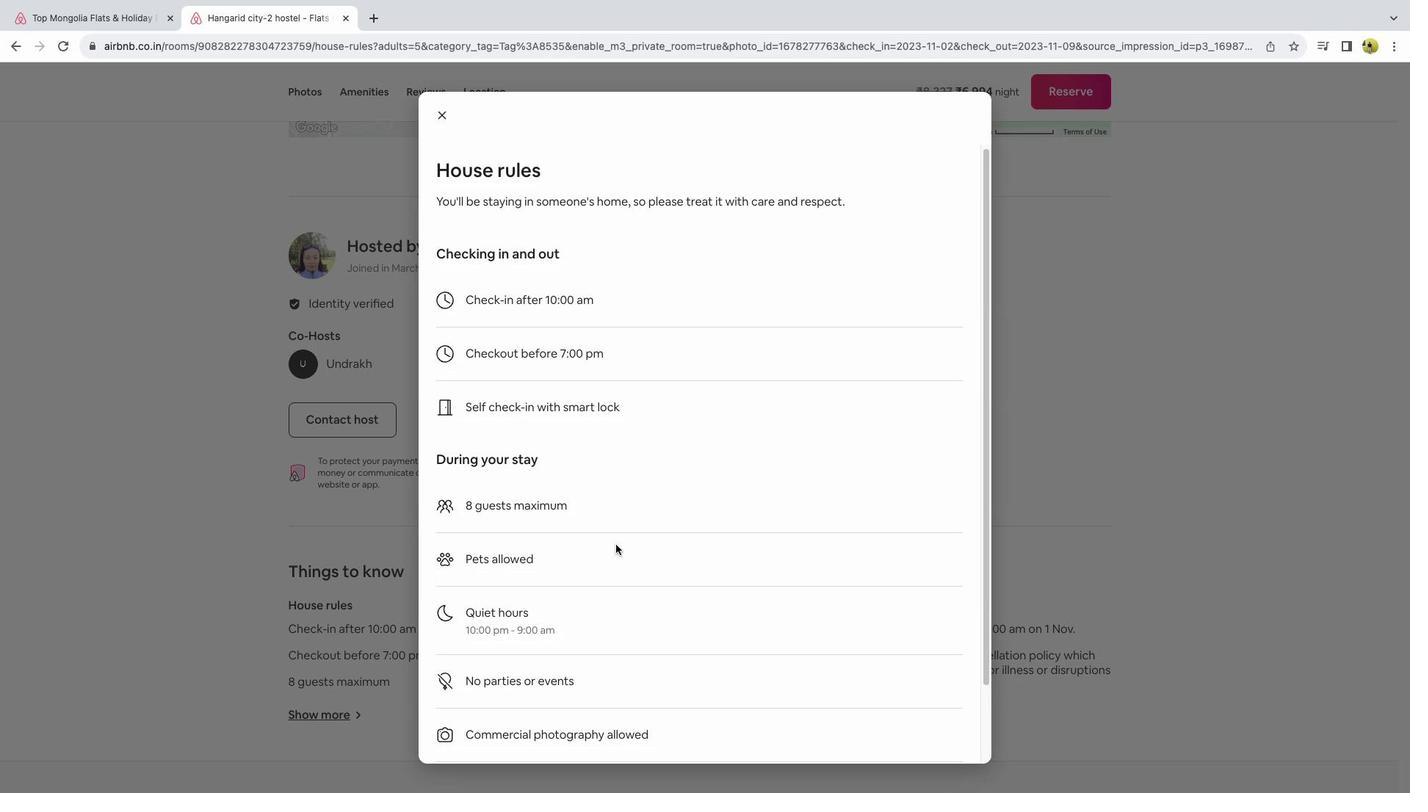 
Action: Mouse scrolled (616, 545) with delta (0, 0)
Screenshot: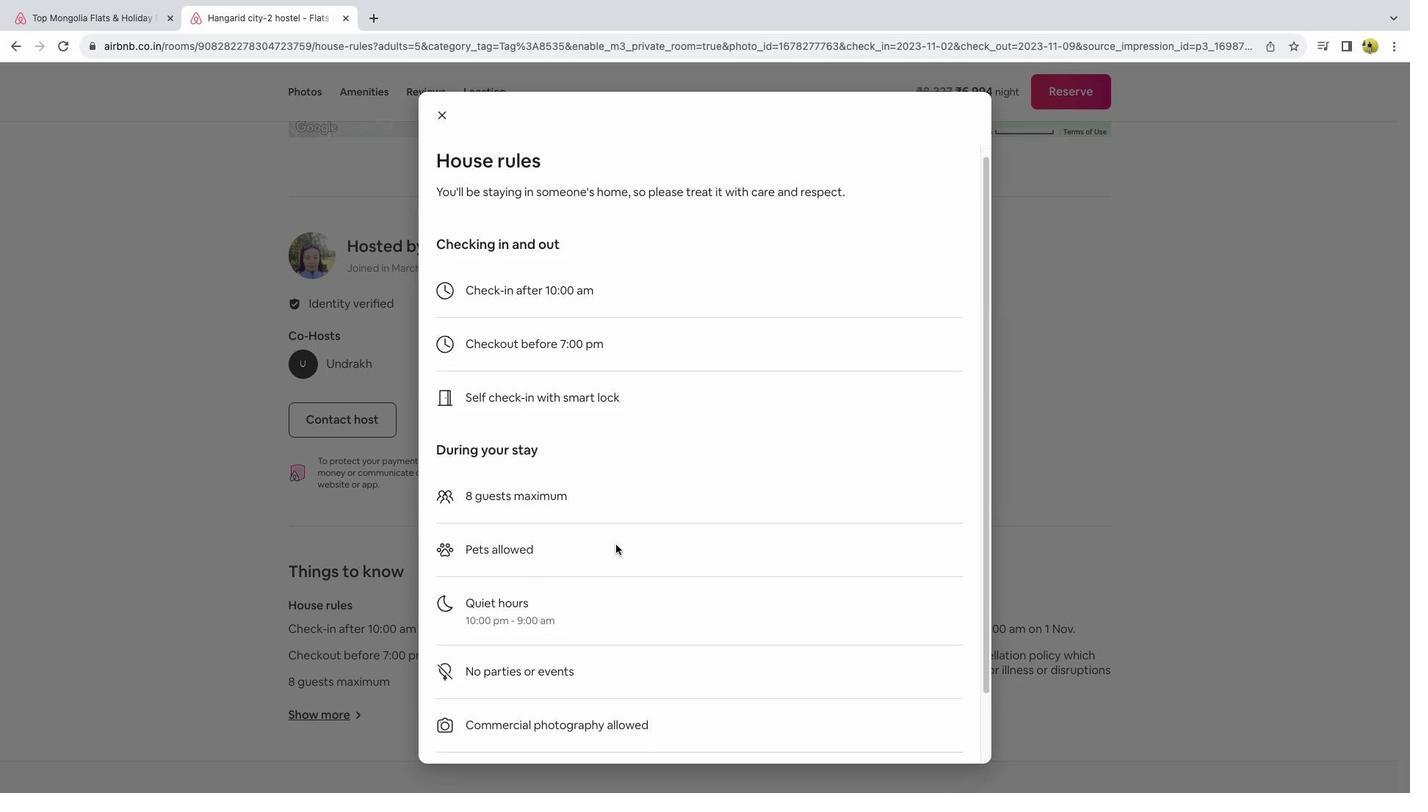 
Action: Mouse scrolled (616, 545) with delta (0, 0)
Screenshot: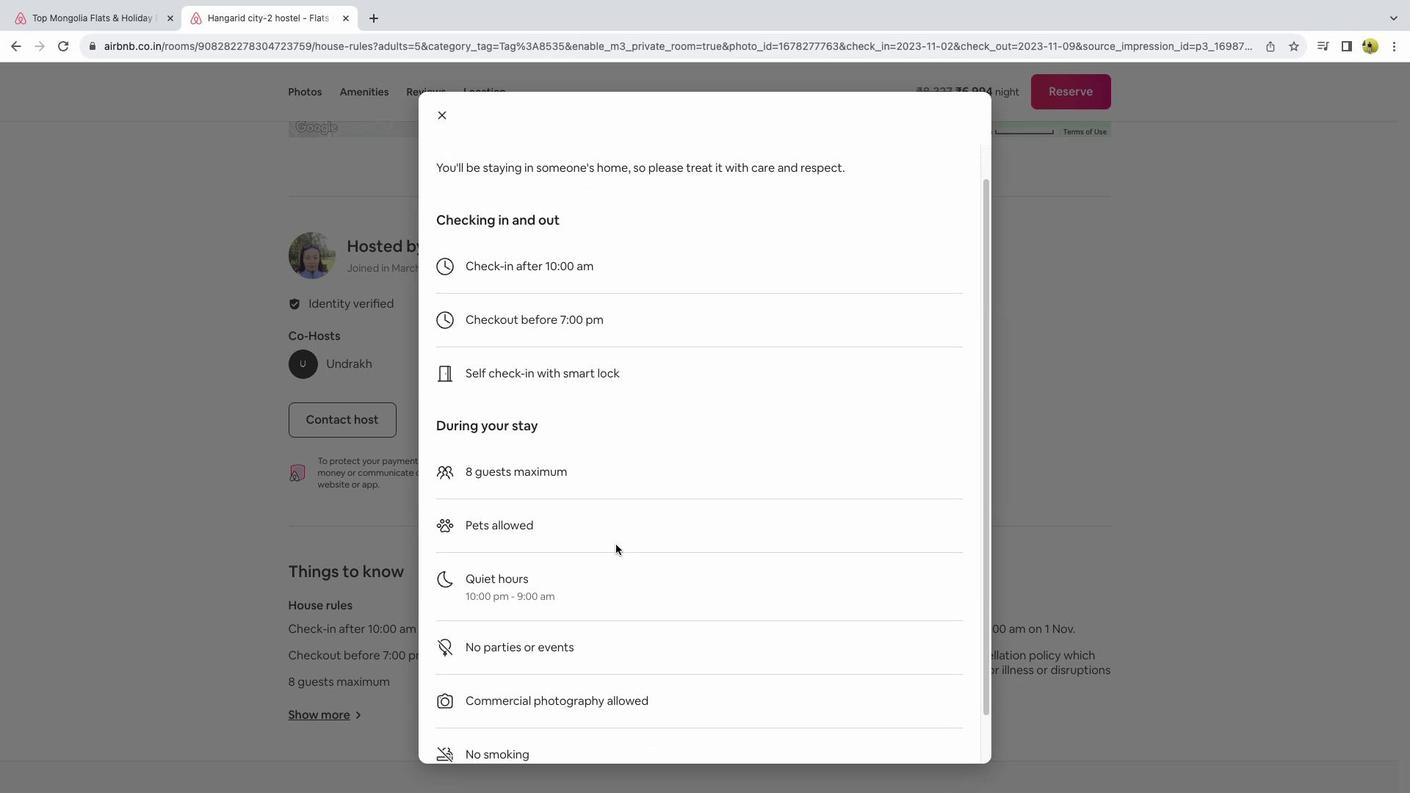
Action: Mouse scrolled (616, 545) with delta (0, -2)
Screenshot: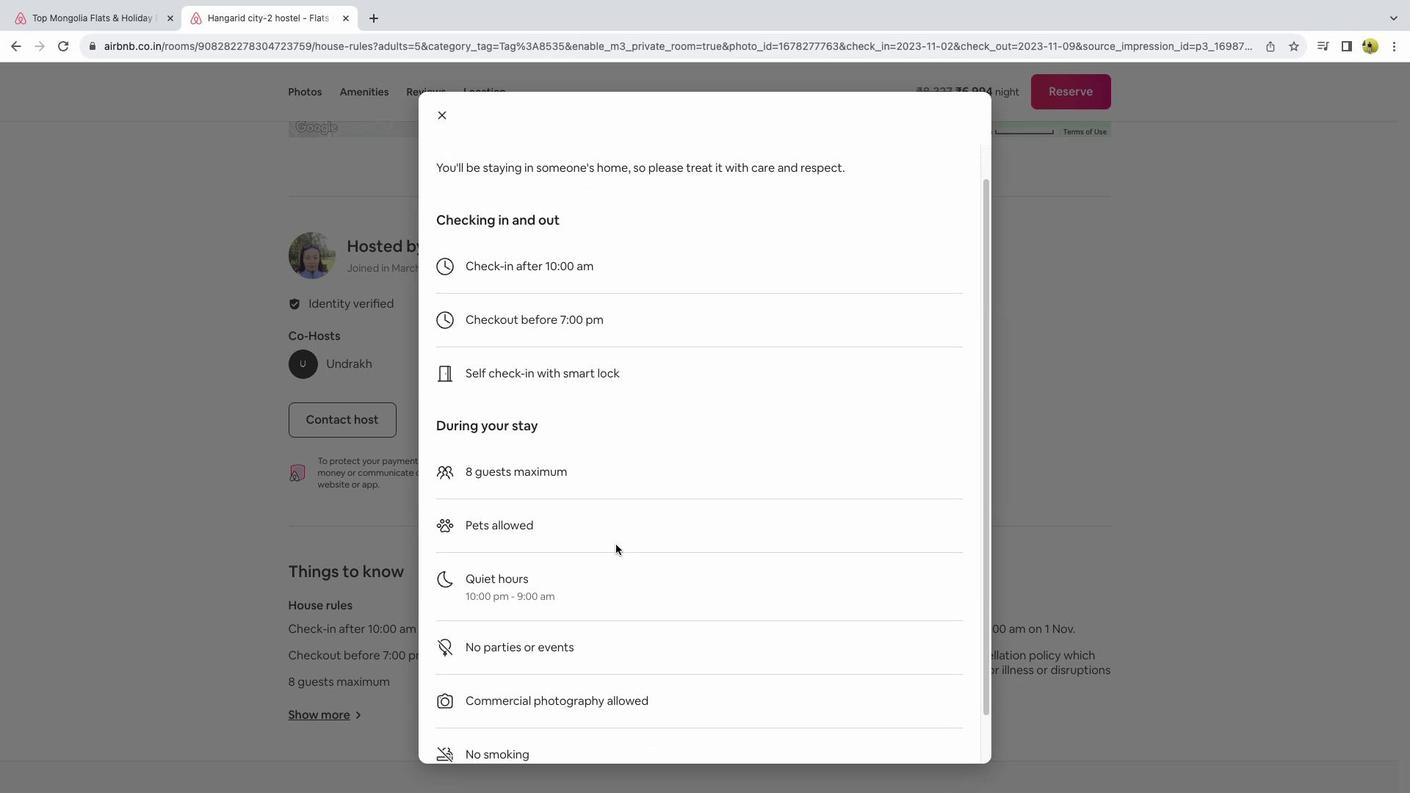 
Action: Mouse scrolled (616, 545) with delta (0, -2)
Screenshot: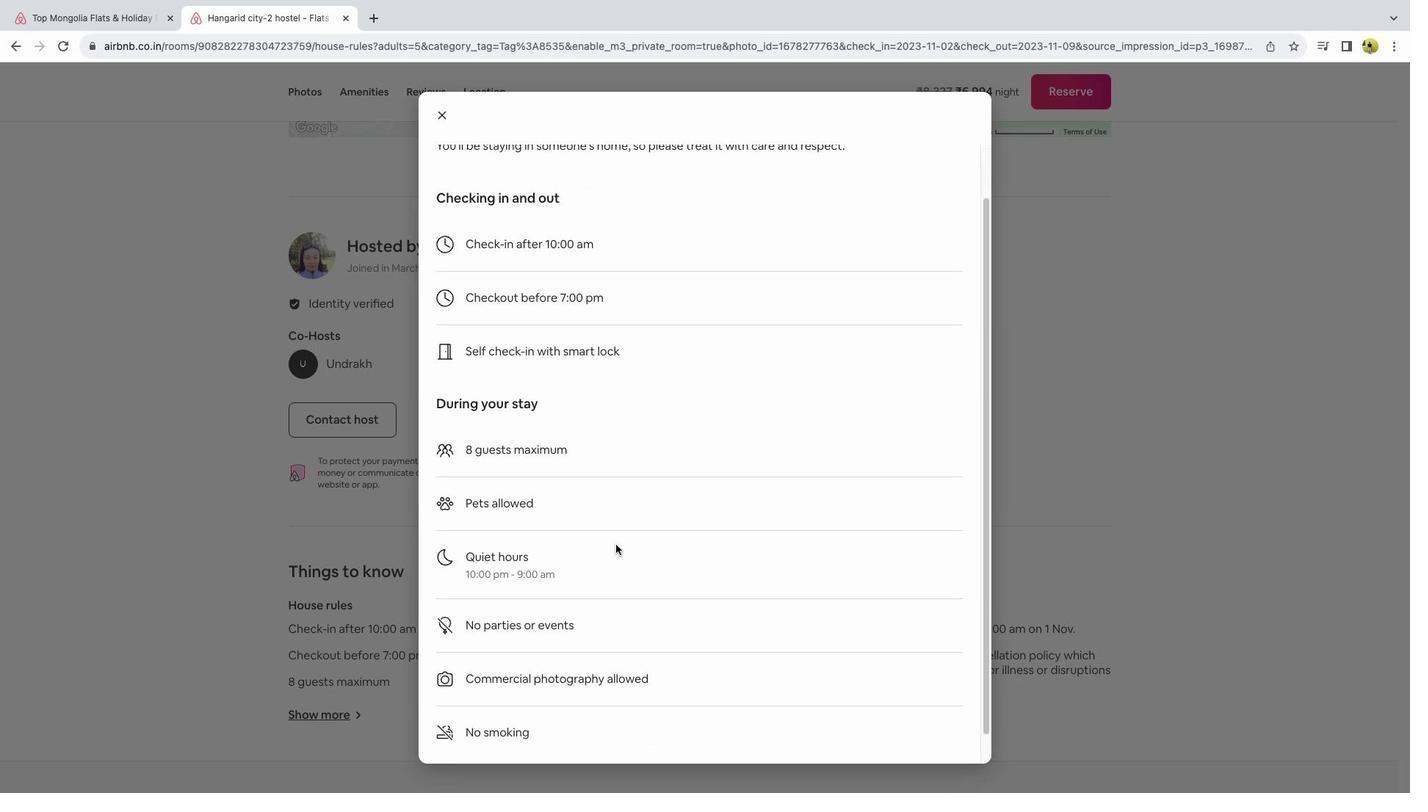 
Action: Mouse moved to (447, 127)
Screenshot: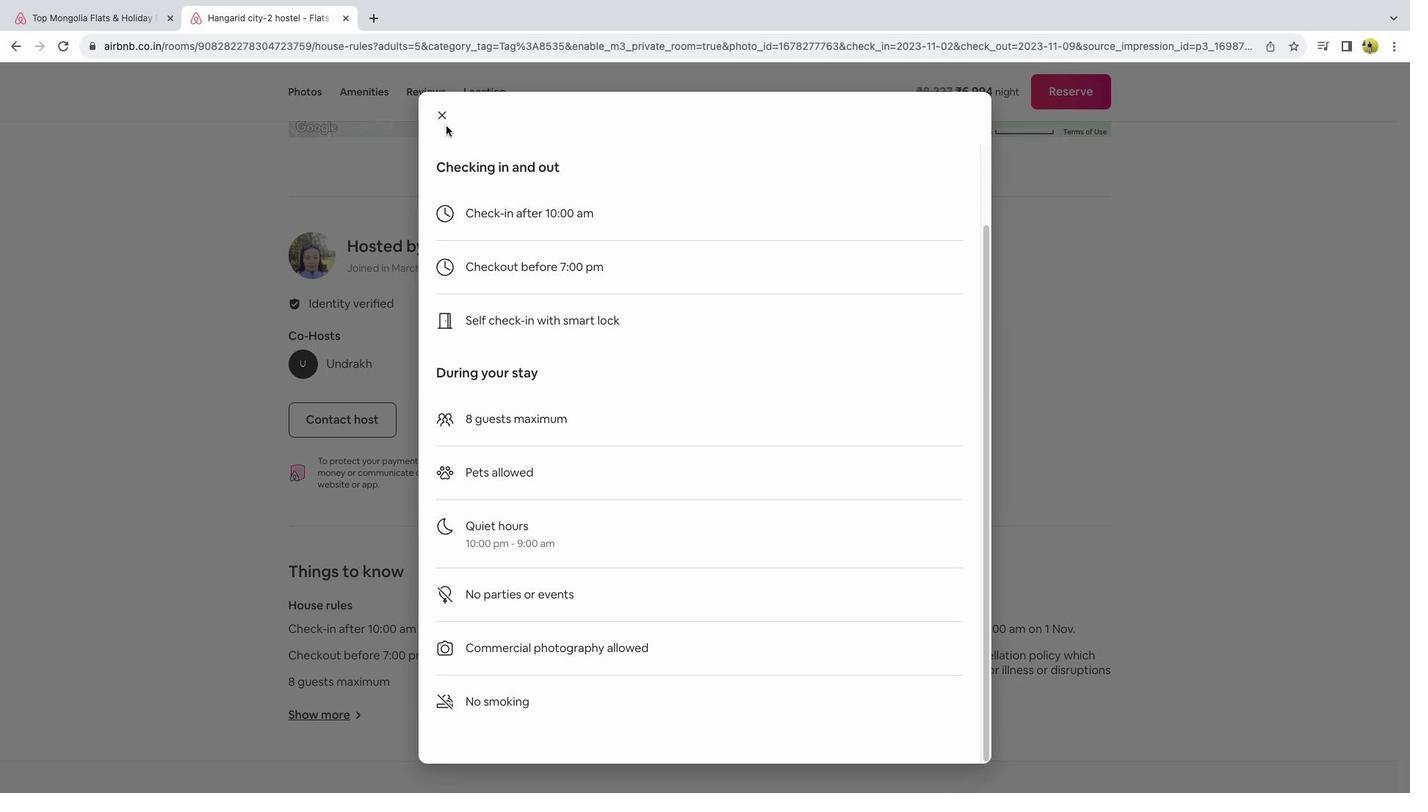 
Action: Mouse pressed left at (447, 127)
Screenshot: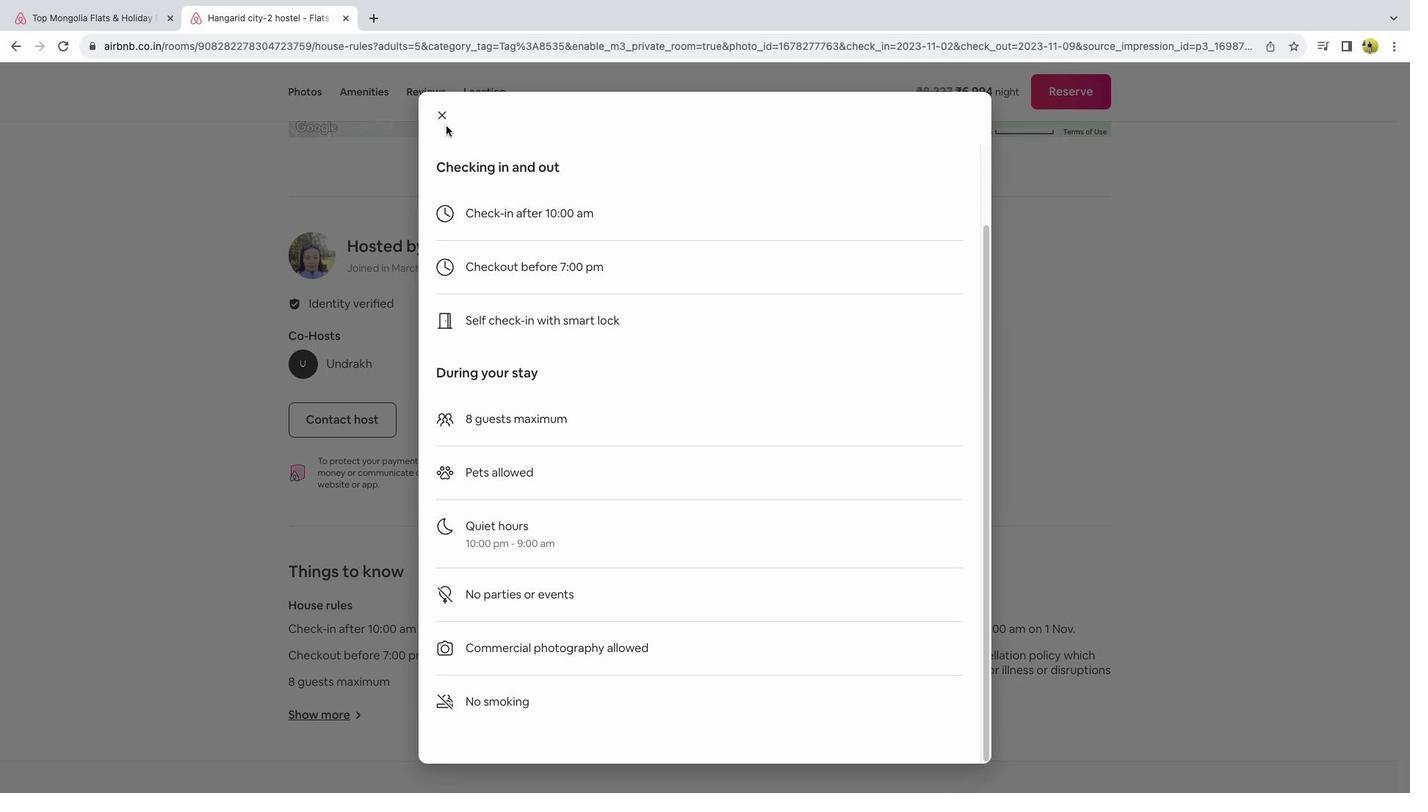 
Action: Mouse moved to (446, 124)
Screenshot: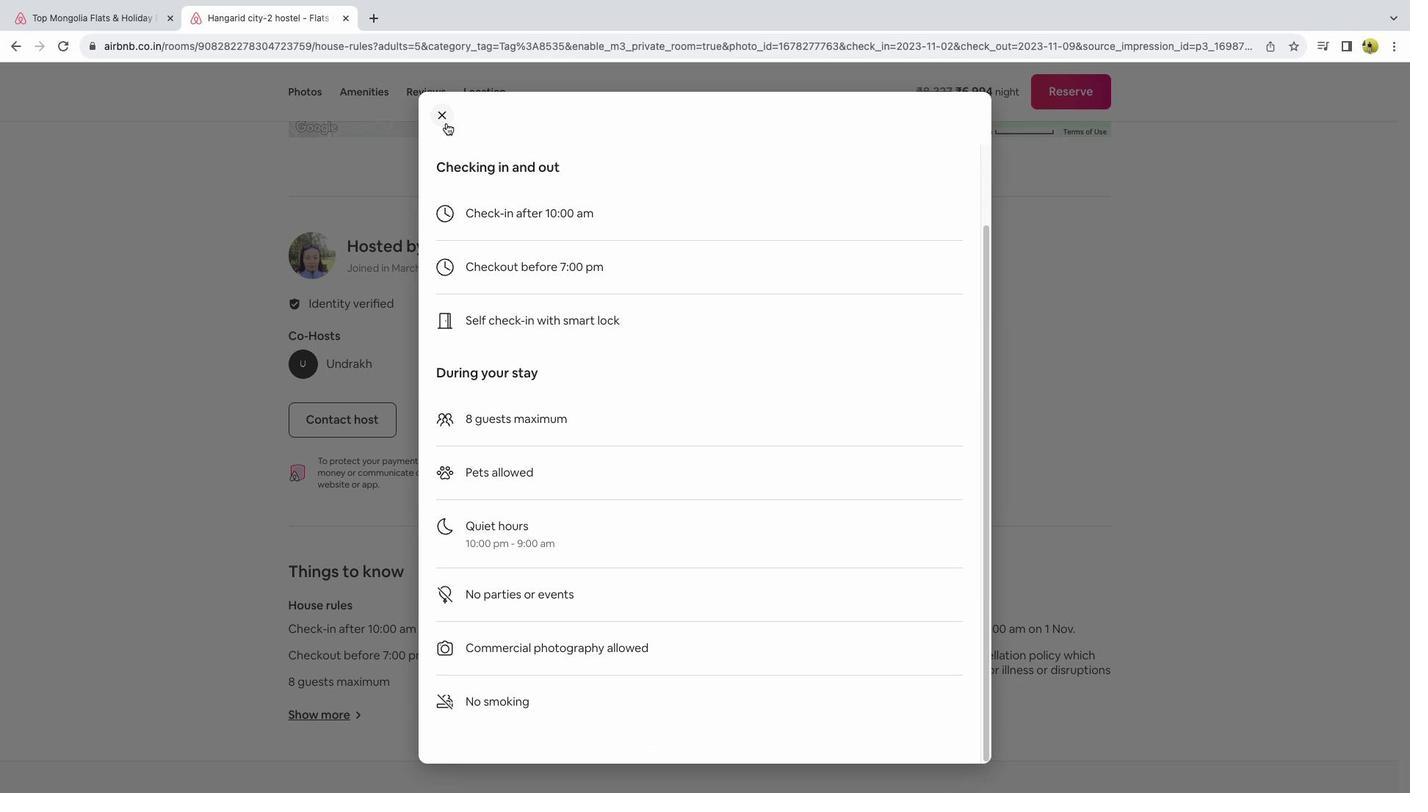 
Action: Mouse pressed left at (446, 124)
Screenshot: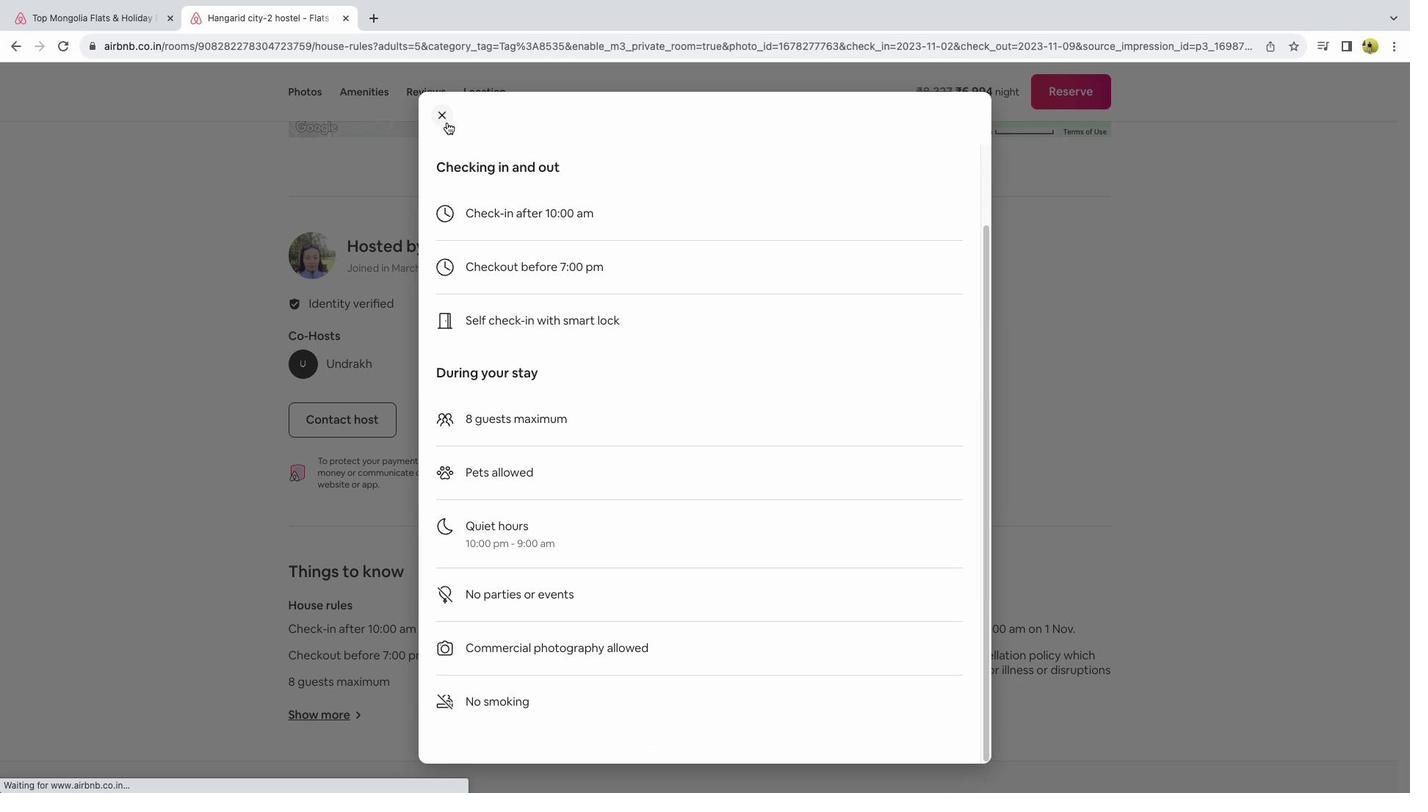 
Action: Mouse moved to (611, 692)
Screenshot: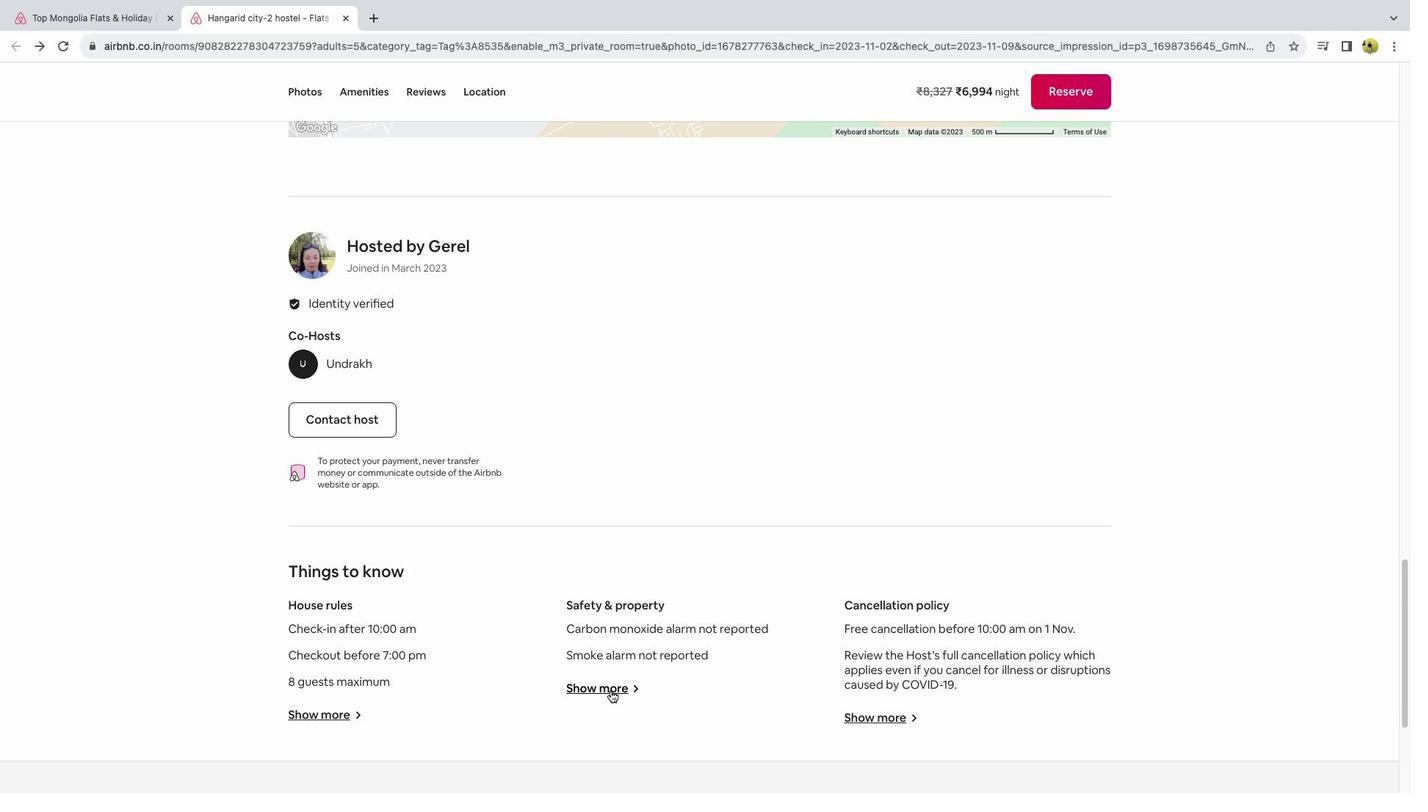 
Action: Mouse pressed left at (611, 692)
Screenshot: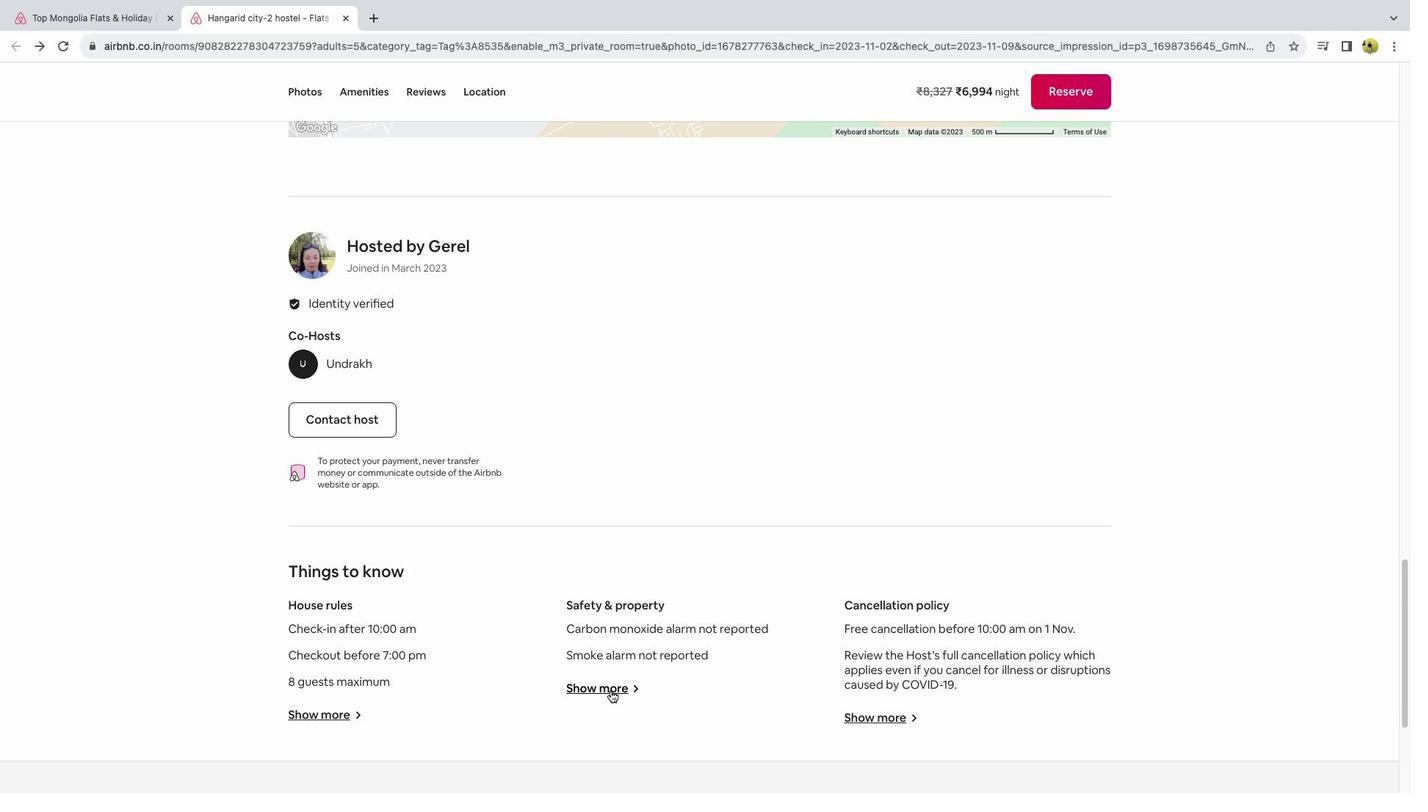 
Action: Mouse moved to (433, 260)
